 Task: Open a blank worksheet and write heading  Make a employee details data  Add 10 employee name:-  'Ethan Reynolds, Olivia Thompson, Benjamin Martinez, Emma Davis, Alexander Mitchell, Ava Rodriguez, Daniel Anderson, Mia Lewis, Christopher Scott, Sophia Harris.'in August Last week sales are  1000 to 1010. Department:-  Sales, HR, Finance, Marketing, IT, Operations, Finance, HR, Sales, Marketing. Position:-  Sales Manager, HR Manager, Accountant, Marketing Specialist, IT Specialist, Operations Manager, Financial Analyst, HR Assistant, Sales Representative, Marketing Assistant.Salary (USD):-  5000,4500,4000, 3800, 4200, 5200, 3800, 2800, 3200, 2500.Start Date:-  1/15/2020,7/1/2019, 3/10/2021,2/5/2022, 11/30/2018,6/15/2020, 9/1/2021,4/20/2022, 2/10/2019,9/5/2020. Save page analysisSalesTarget
Action: Mouse moved to (102, 141)
Screenshot: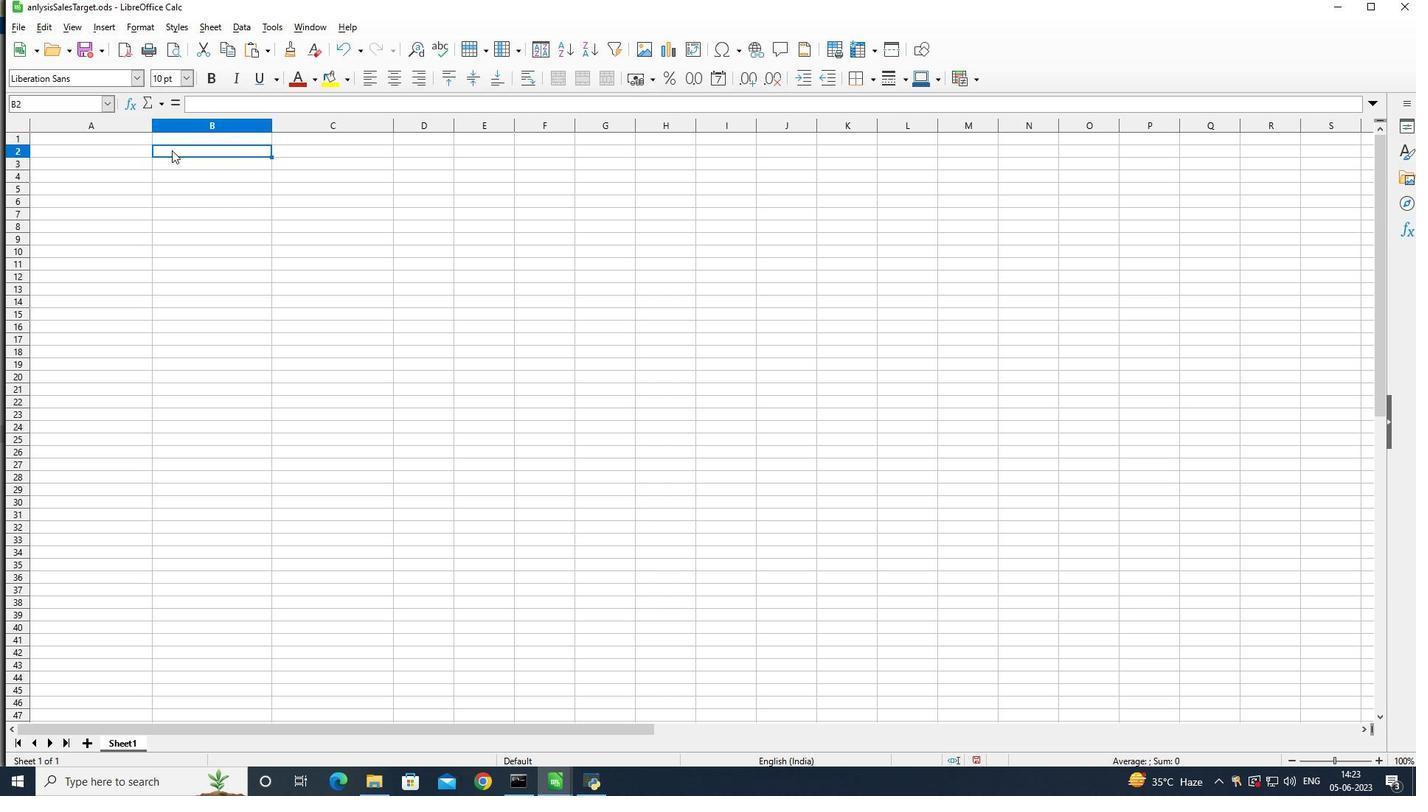 
Action: Mouse pressed left at (102, 141)
Screenshot: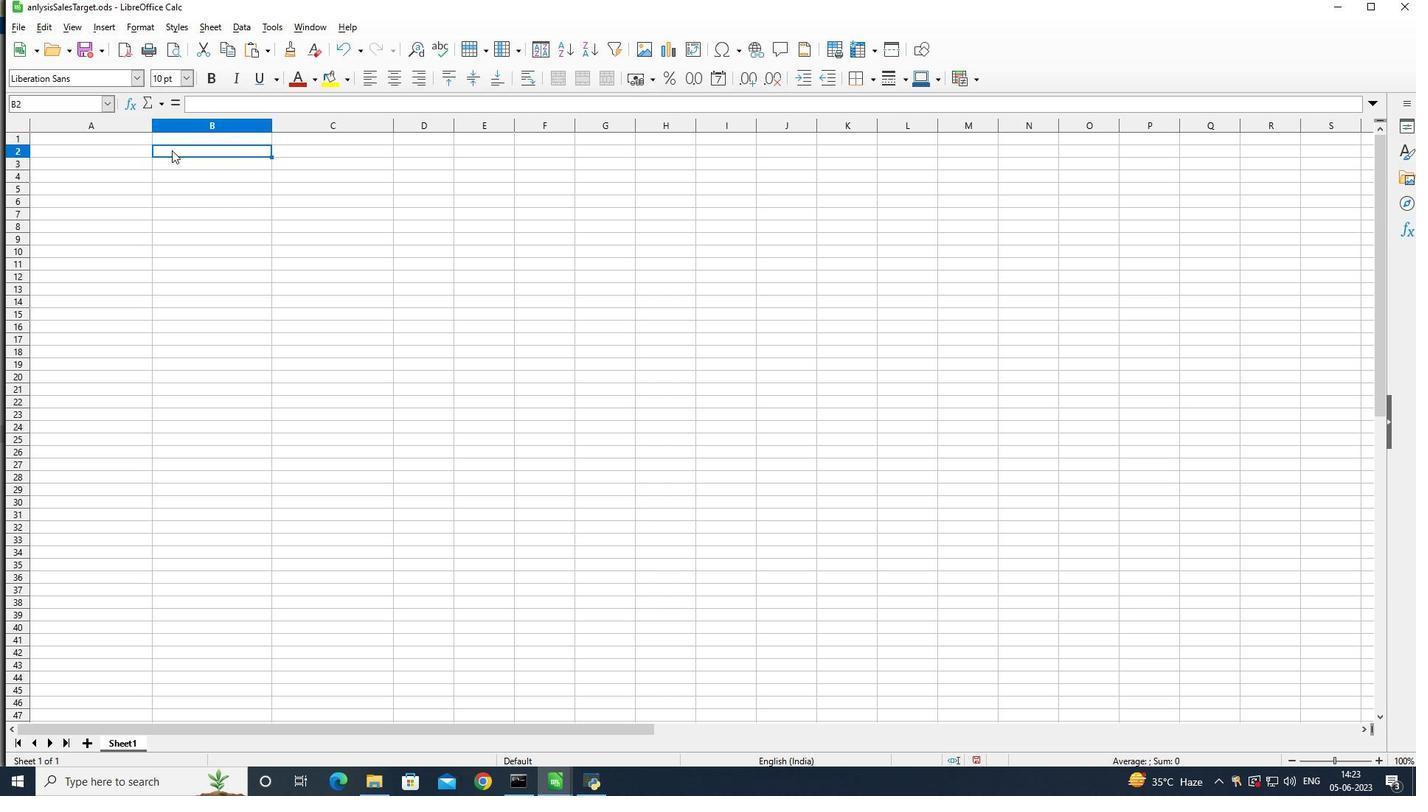 
Action: Mouse moved to (101, 158)
Screenshot: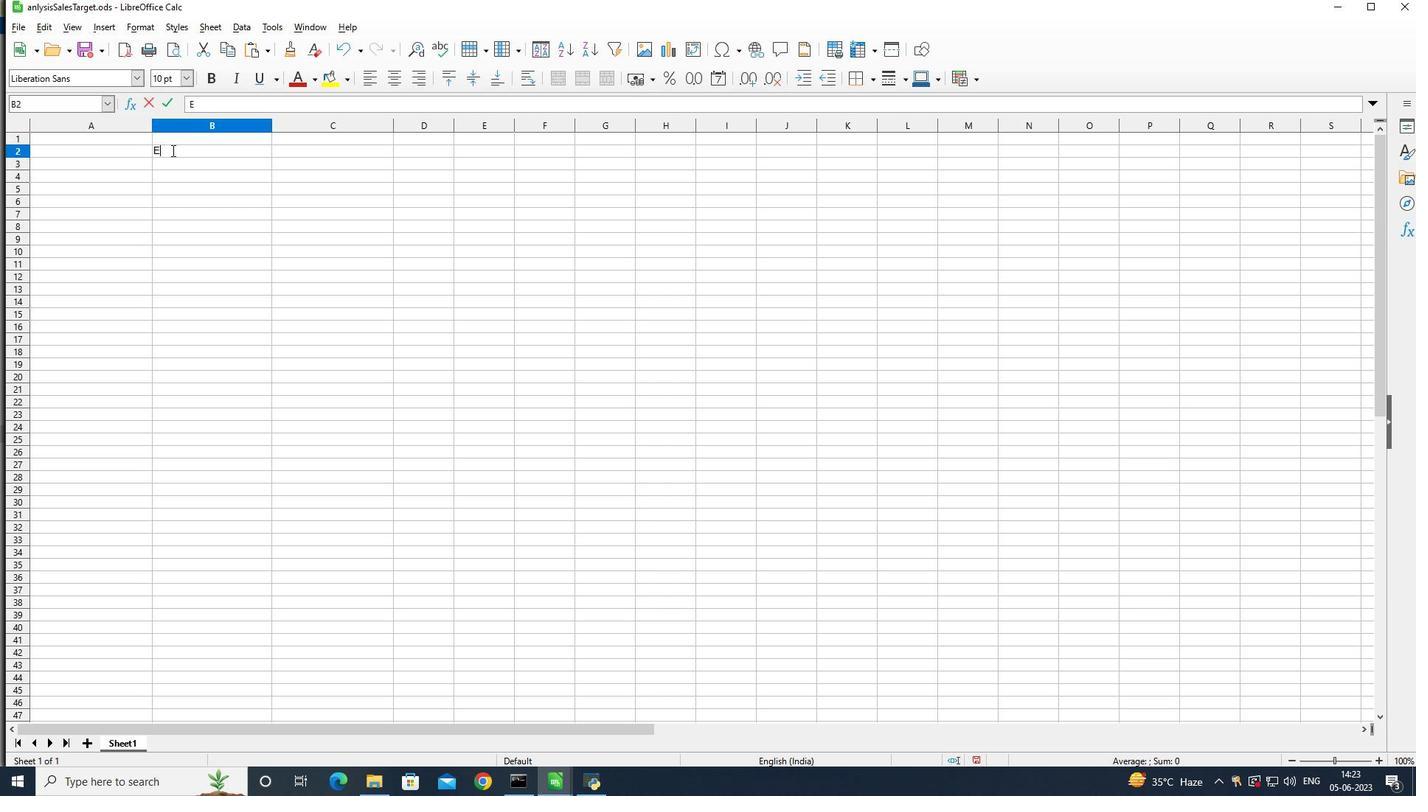 
Action: Mouse pressed left at (101, 158)
Screenshot: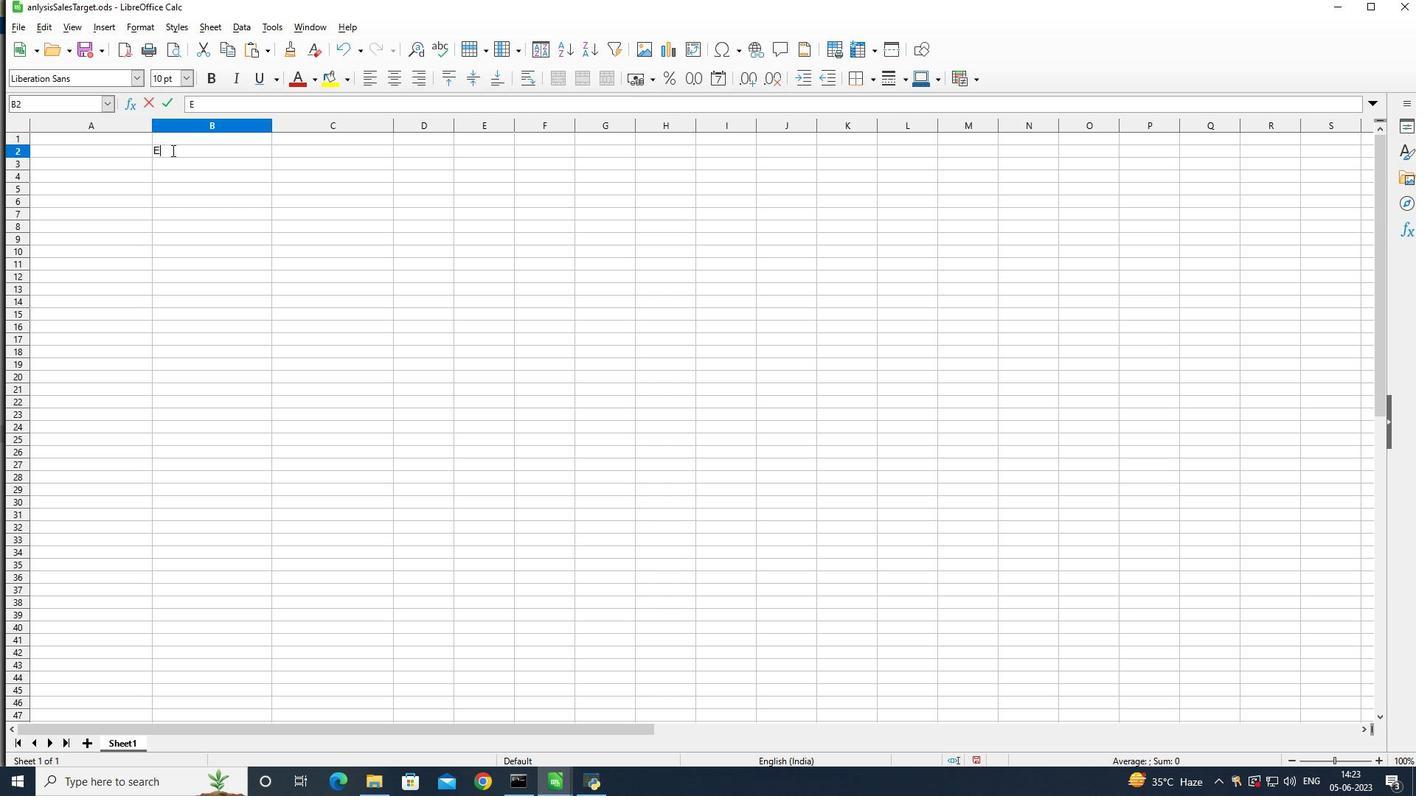 
Action: Mouse moved to (451, 237)
Screenshot: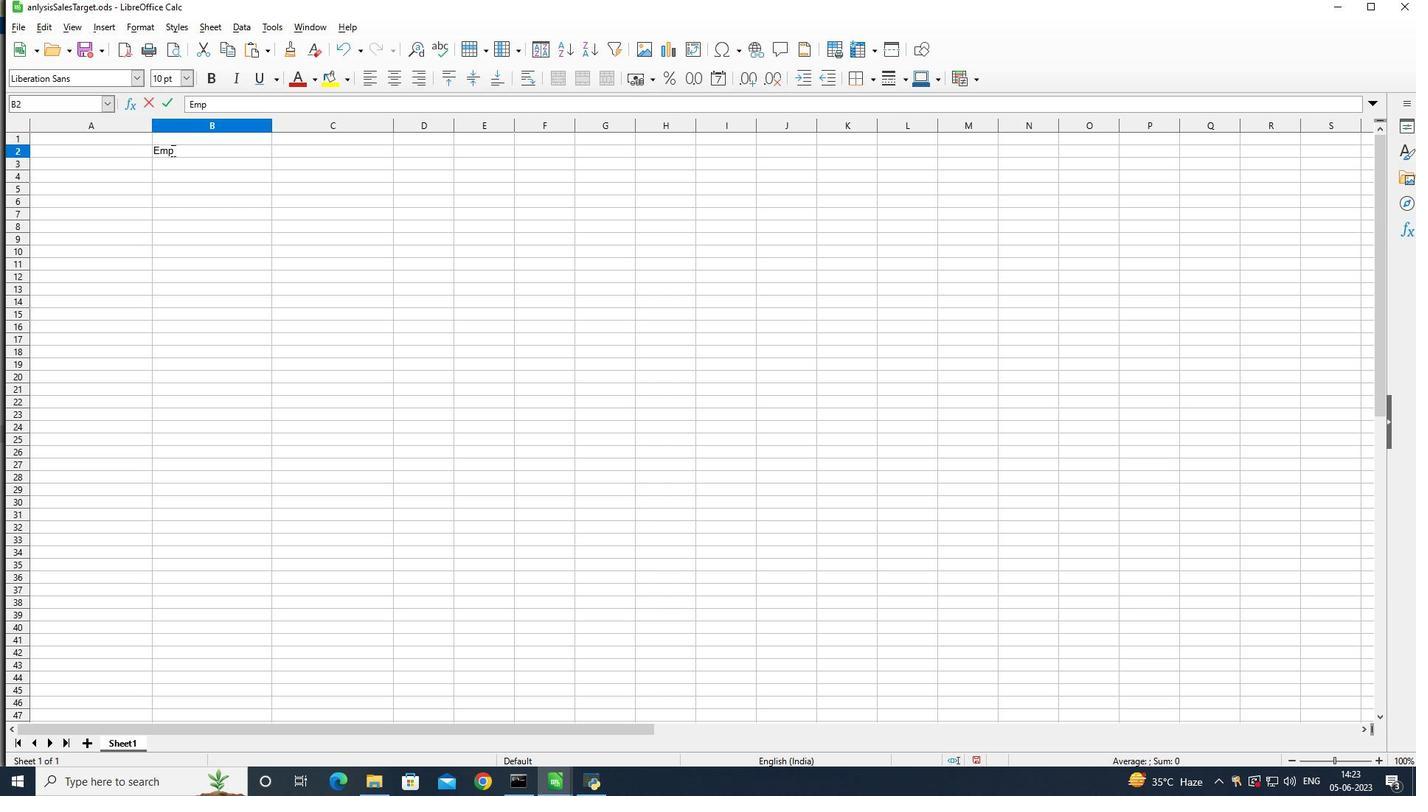 
Action: Mouse pressed right at (451, 237)
Screenshot: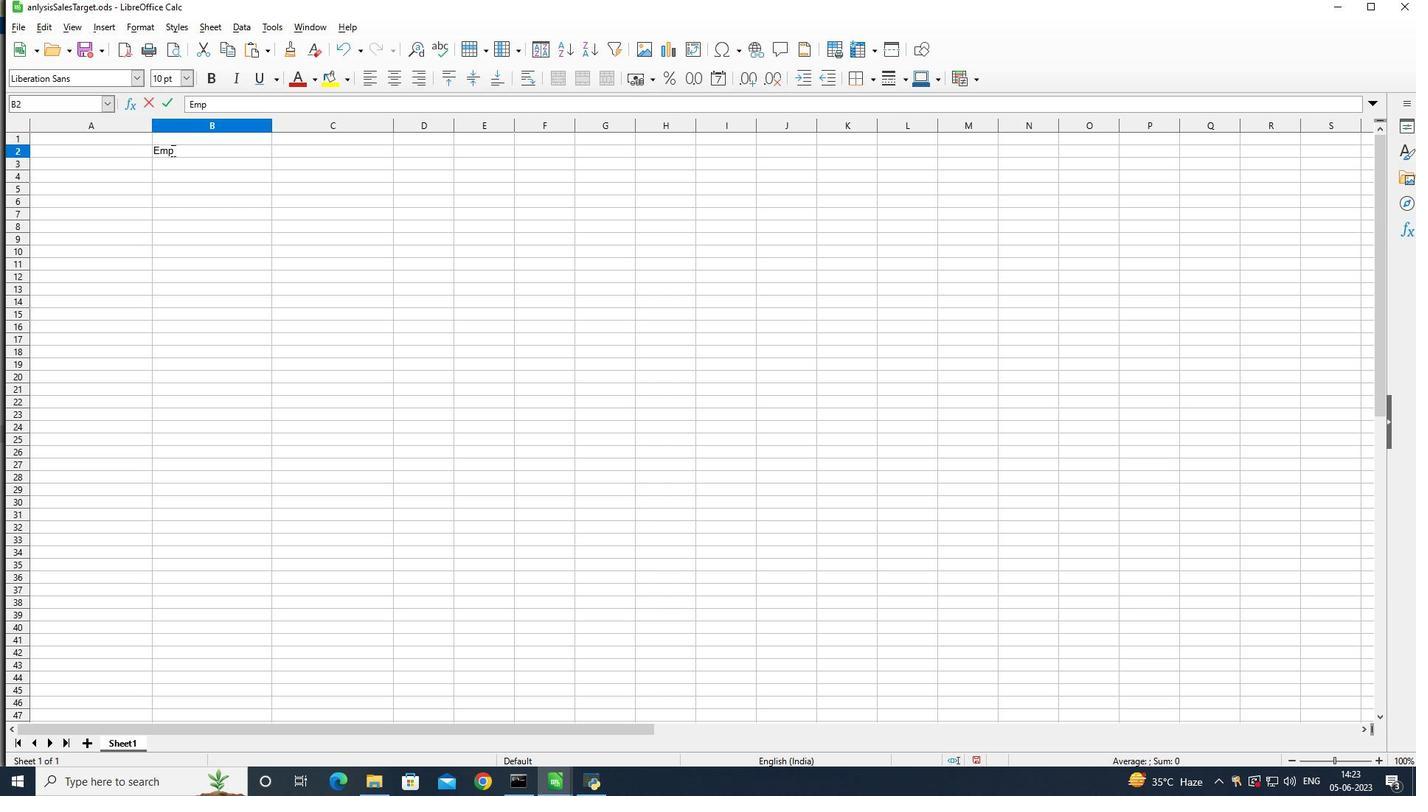 
Action: Mouse moved to (112, 154)
Screenshot: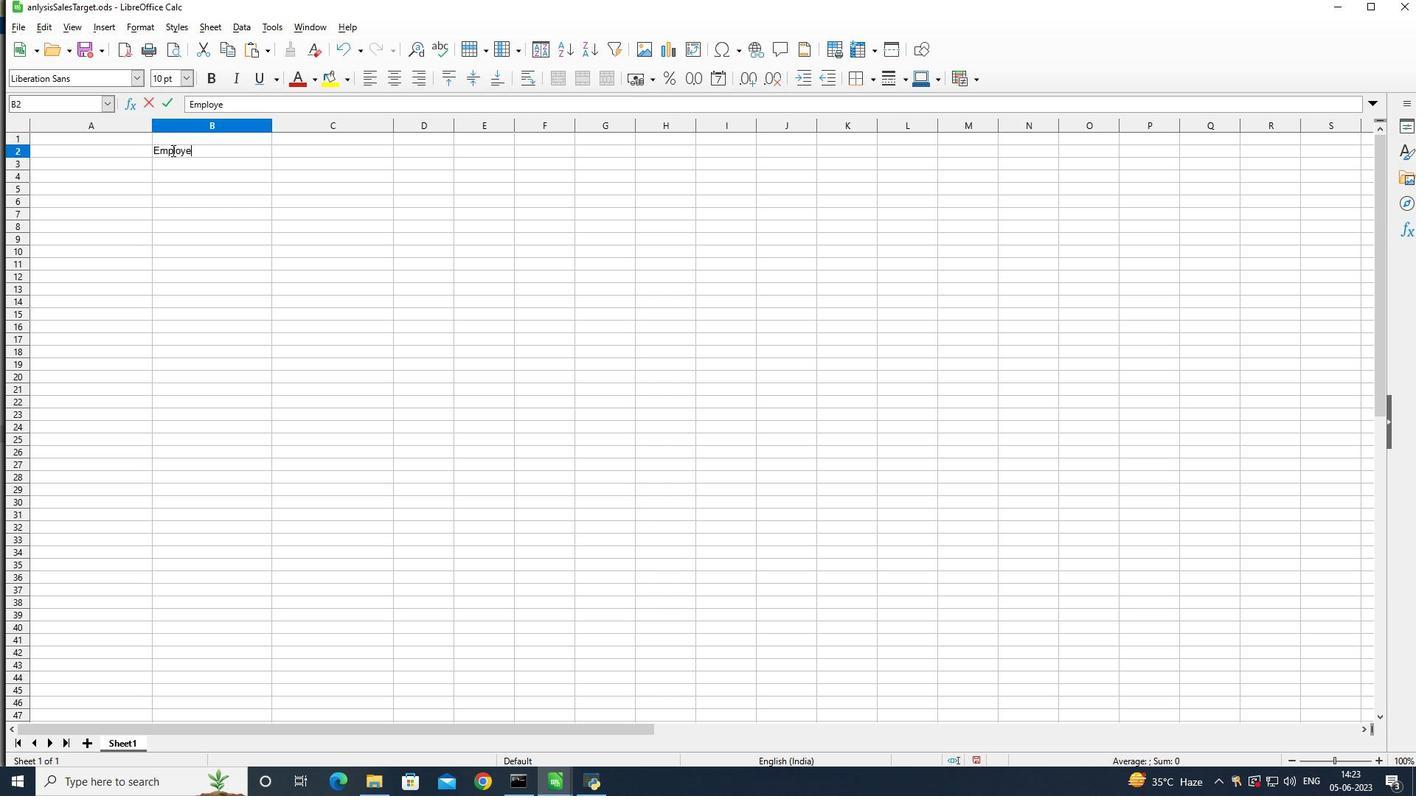 
Action: Mouse pressed left at (112, 154)
Screenshot: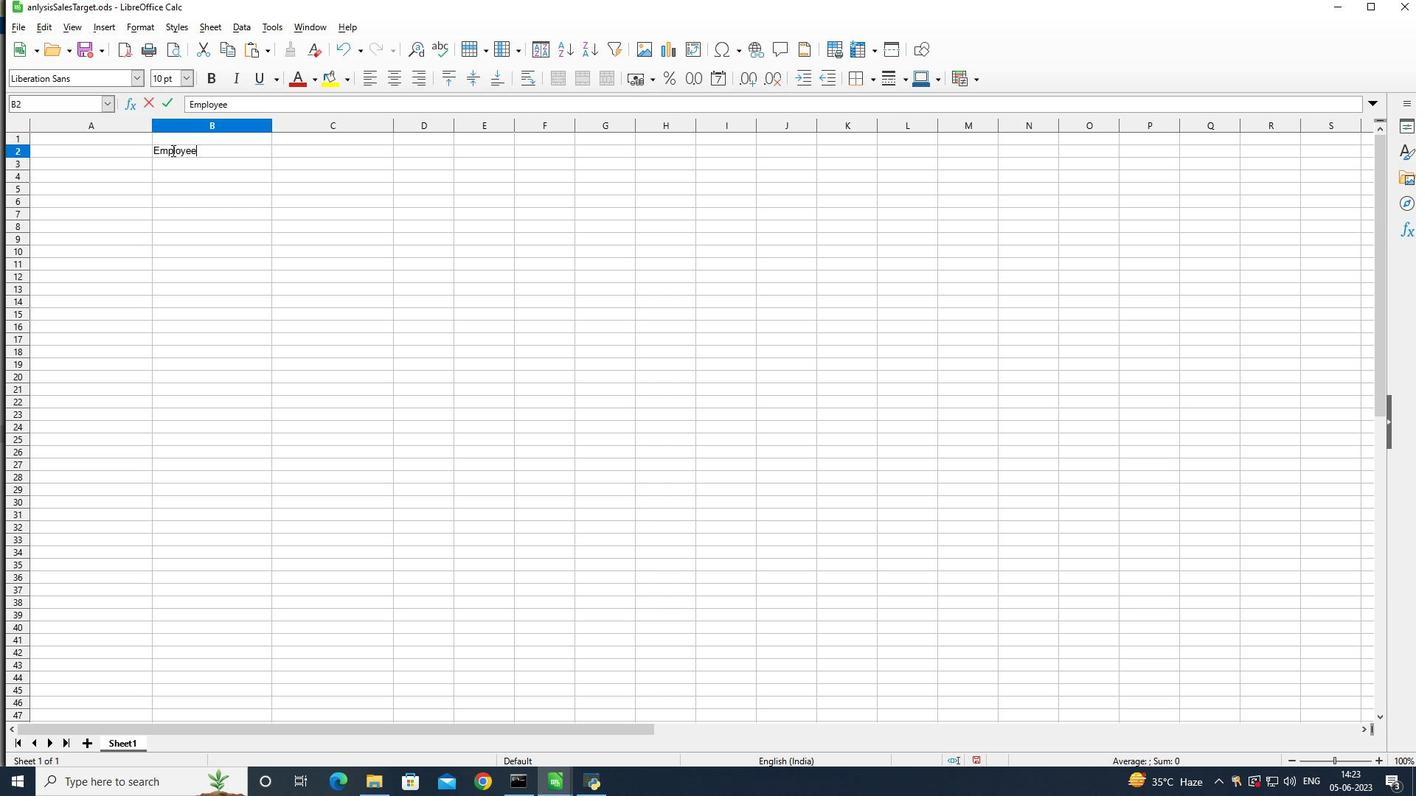 
Action: Mouse pressed left at (112, 154)
Screenshot: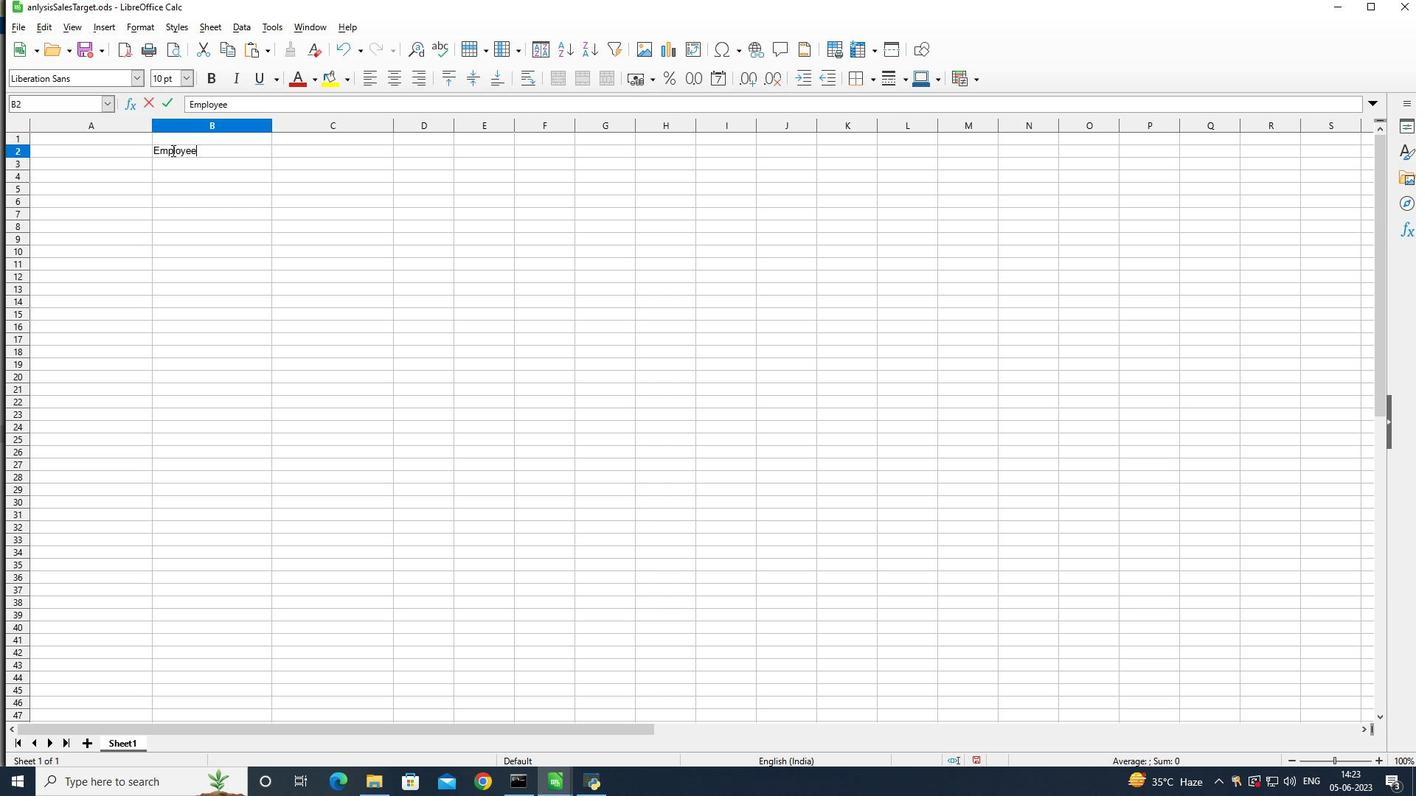 
Action: Mouse moved to (722, 331)
Screenshot: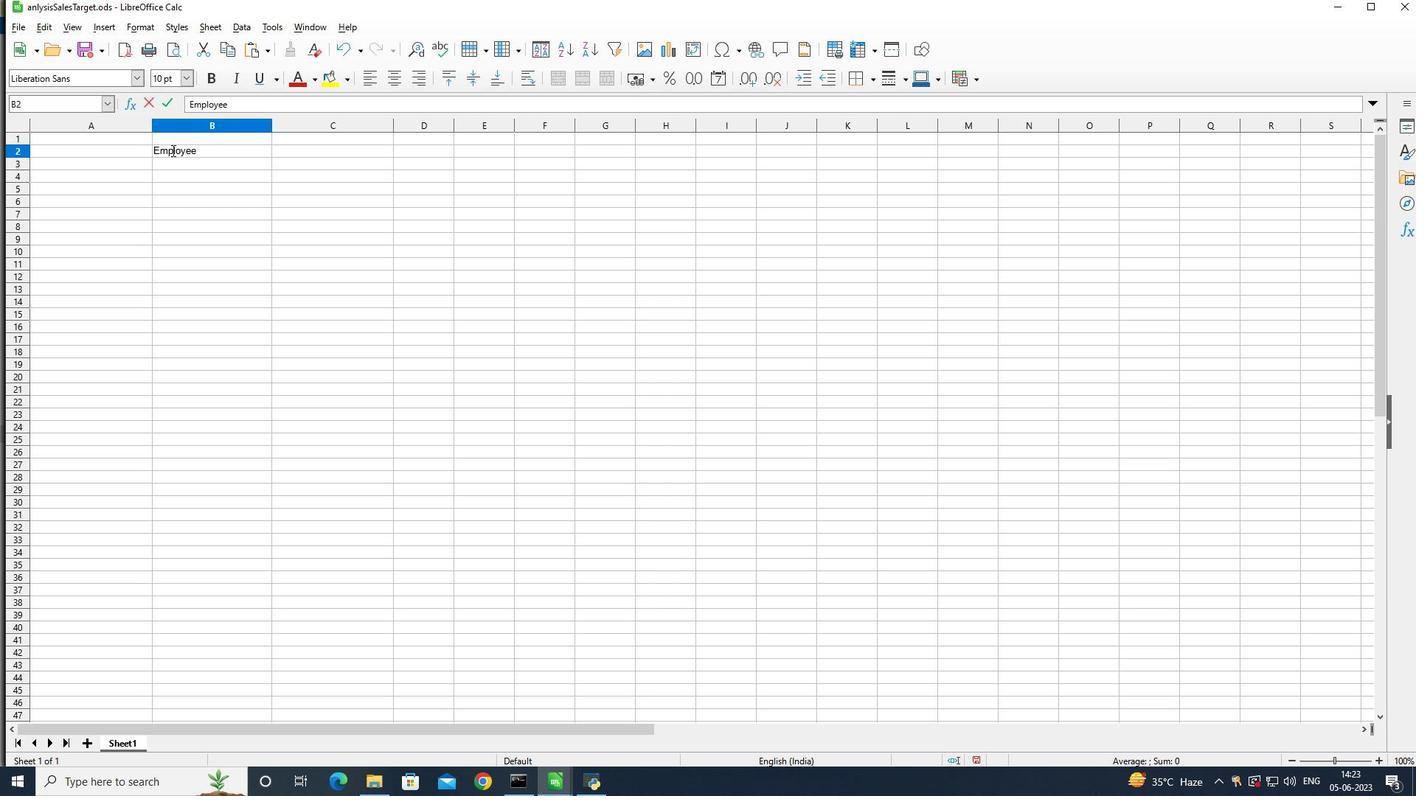 
Action: Key pressed <Key.shift>Emplyee<Key.space><Key.shift>Detail
Screenshot: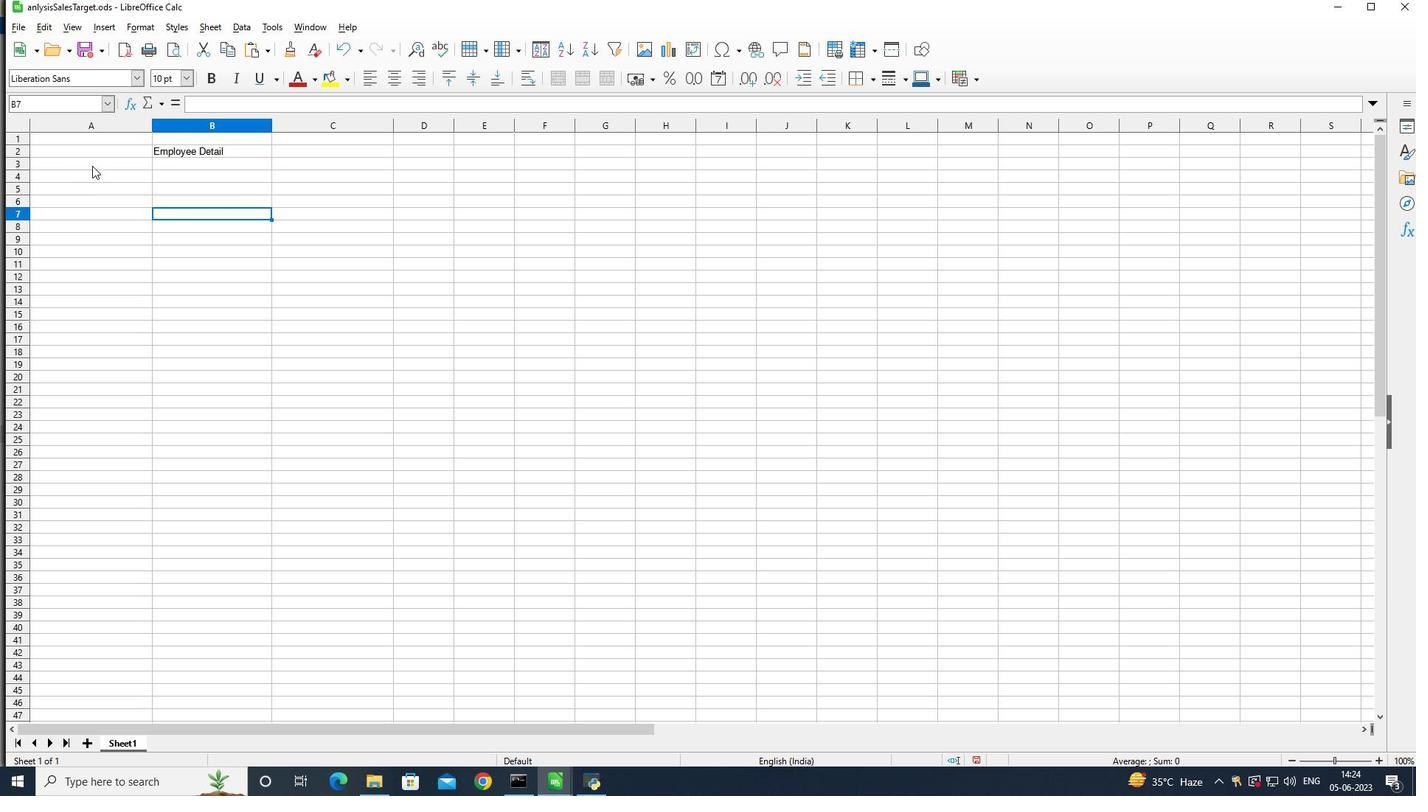 
Action: Mouse moved to (113, 151)
Screenshot: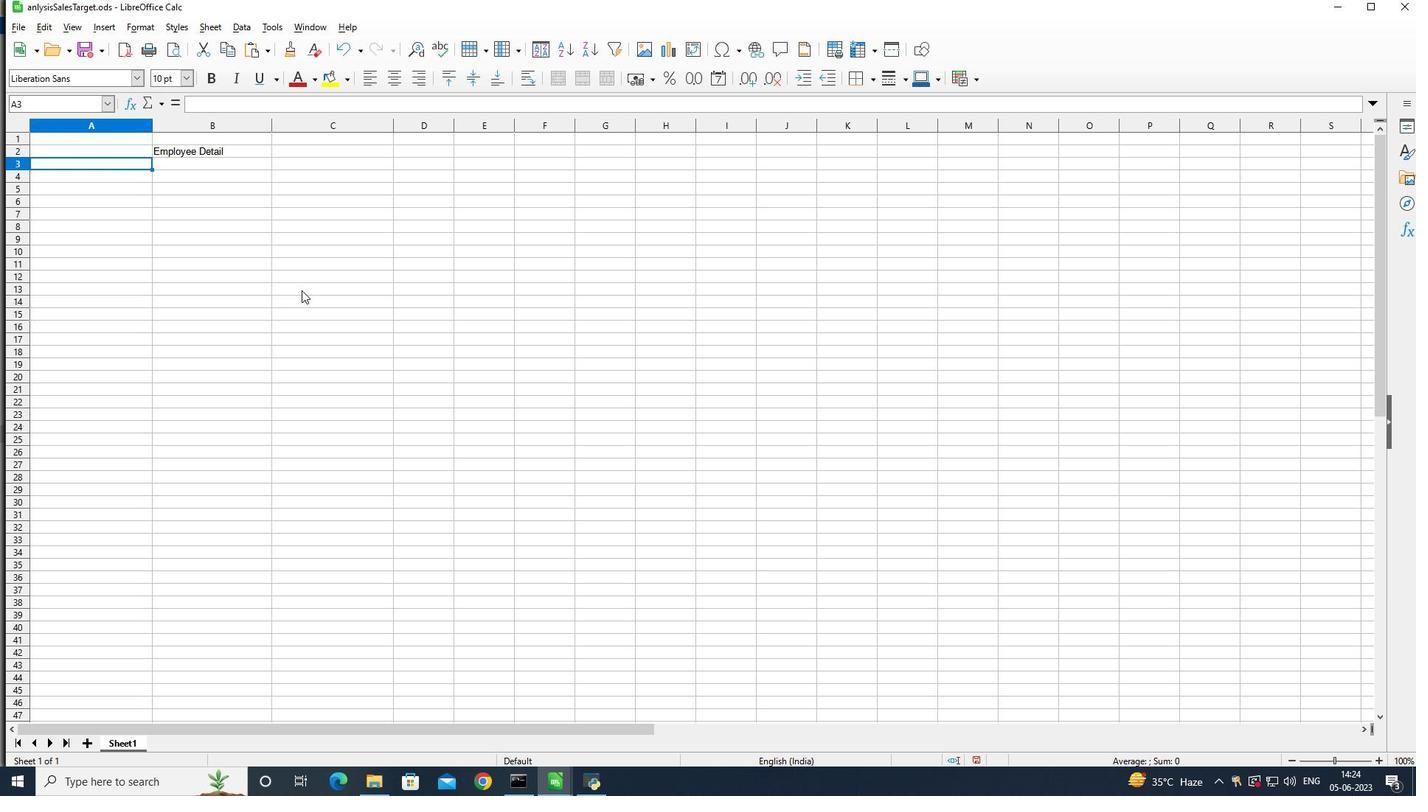 
Action: Mouse pressed left at (113, 151)
Screenshot: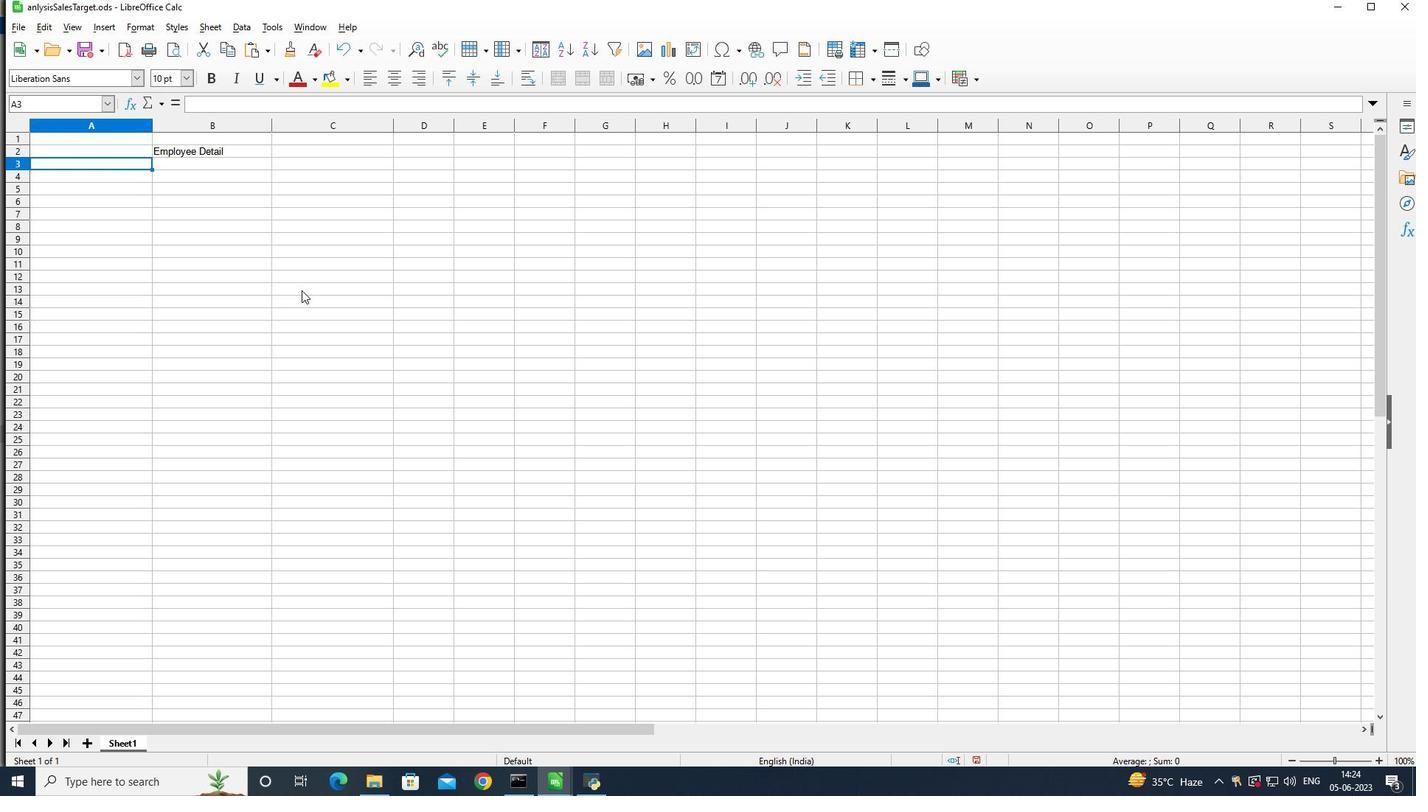 
Action: Mouse moved to (203, 185)
Screenshot: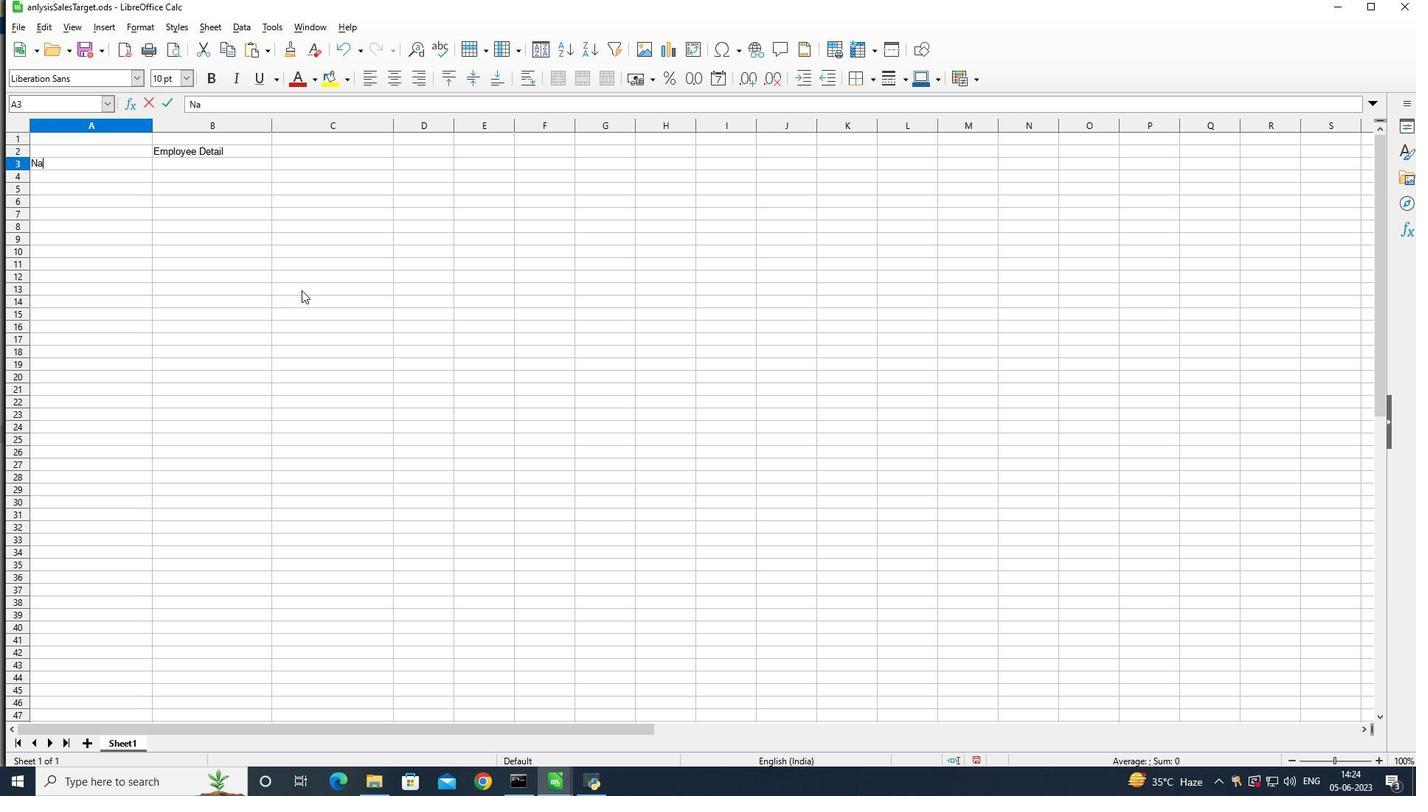 
Action: Key pressed o
Screenshot: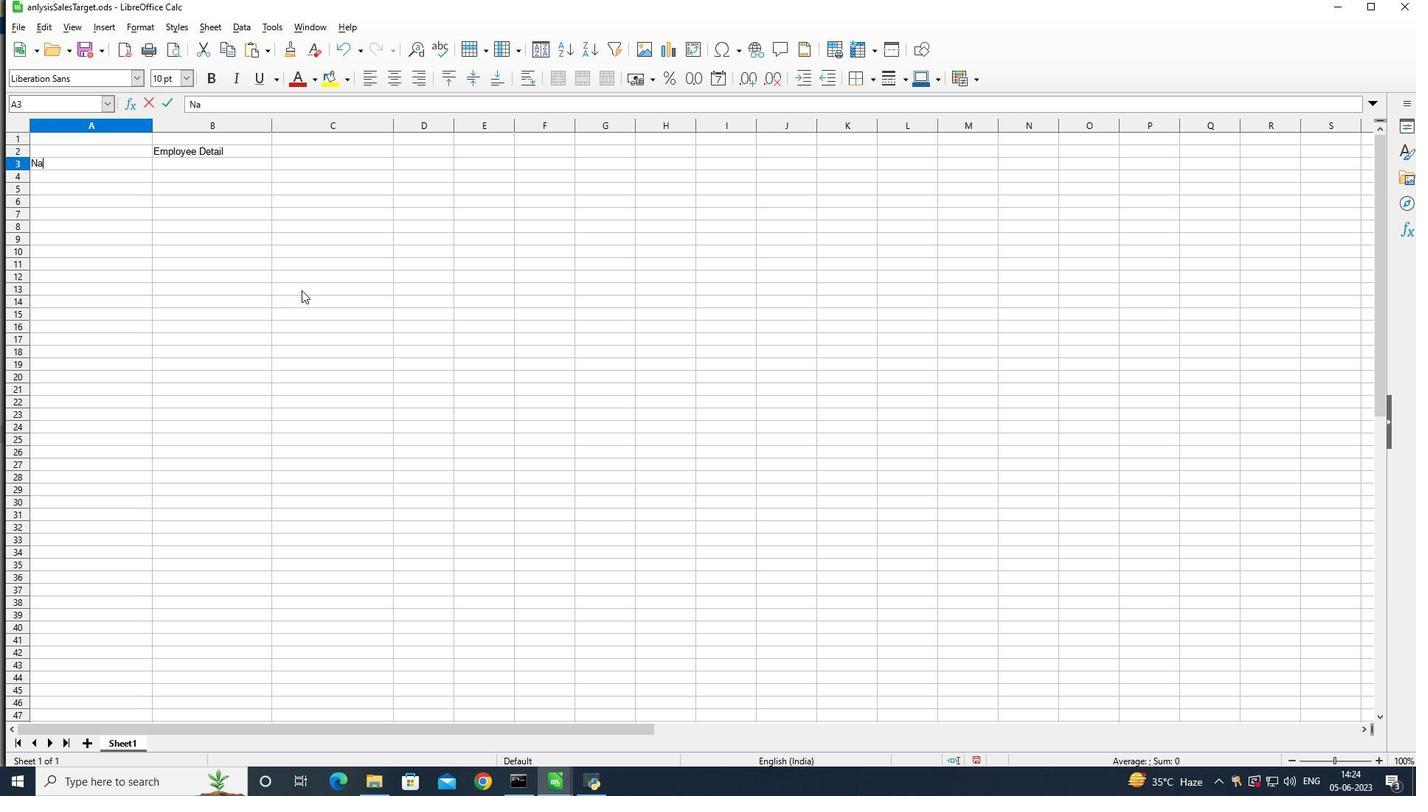 
Action: Mouse moved to (74, 165)
Screenshot: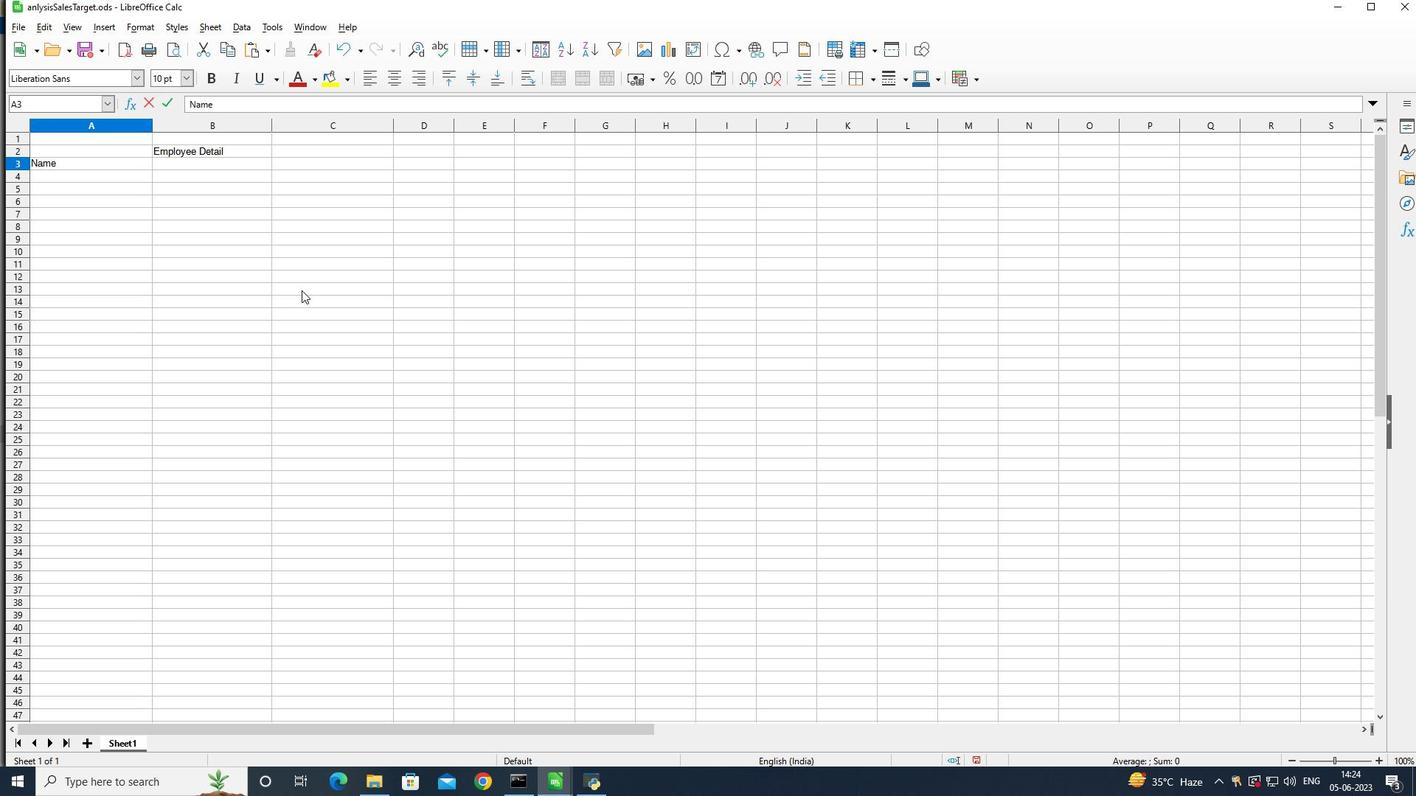 
Action: Mouse pressed left at (74, 165)
Screenshot: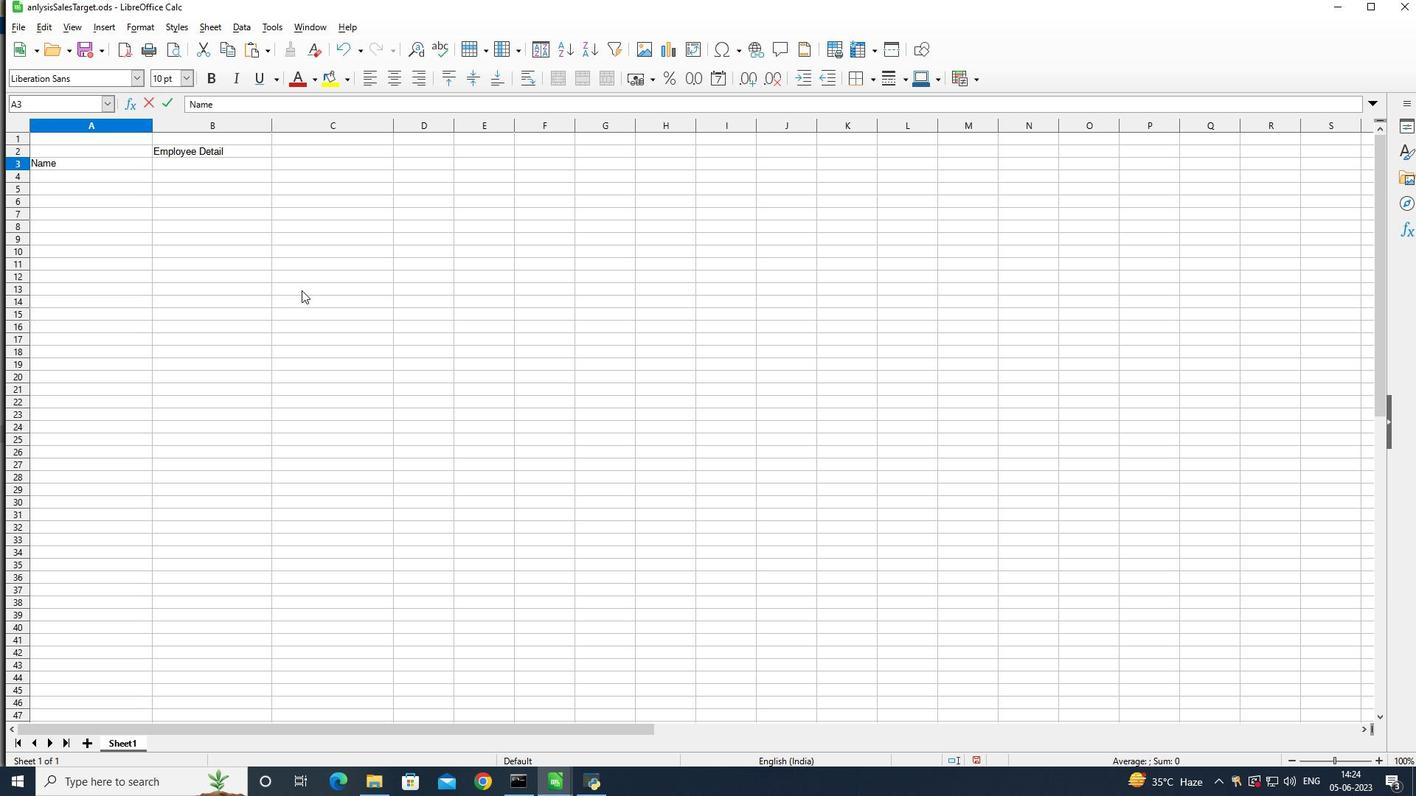 
Action: Mouse moved to (475, 286)
Screenshot: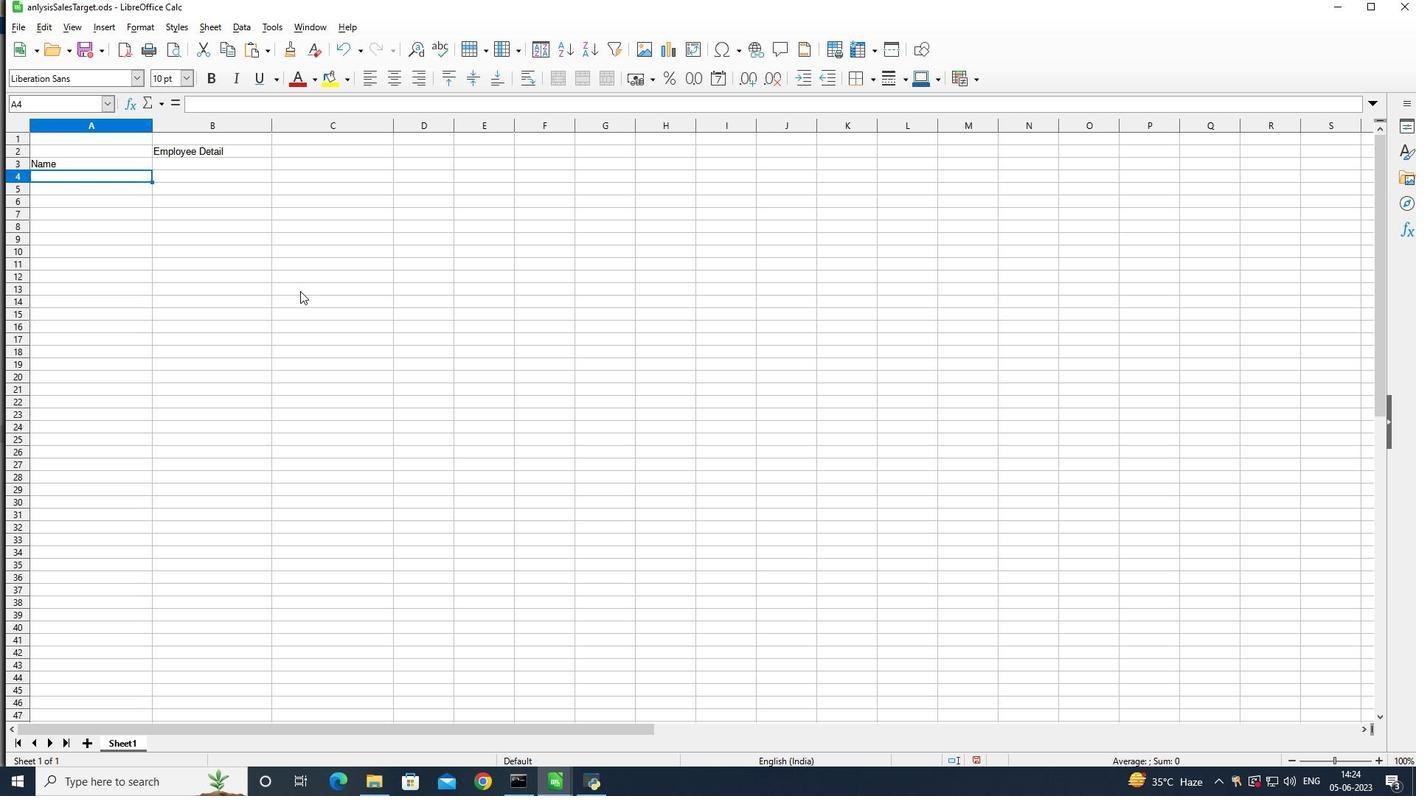 
Action: Key pressed <Key.shift>Name<Key.enter><Key.shift>Ethan<Key.space><Key.shift>Reynolds<Key.enter><Key.shift>Olivia<Key.space><Key.shift><Key.shift><Key.shift><Key.shift>Thompson<Key.enter><Key.shift>bejamin<Key.space><Key.shift>Martinez<Key.enter><Key.space><Key.shift><Key.shift><Key.shift><Key.shift><Key.shift><Key.shift><Key.shift><Key.shift><Key.shift><Key.shift><Key.shift><Key.shift><Key.shift><Key.shift><Key.shift><Key.shift><Key.shift><Key.shift><Key.shift>Emma<Key.space><Key.shift><Key.shift><Key.shift><Key.shift><Key.shift><Key.shift><Key.shift><Key.shift><Key.shift><Key.shift><Key.shift>Davis
Screenshot: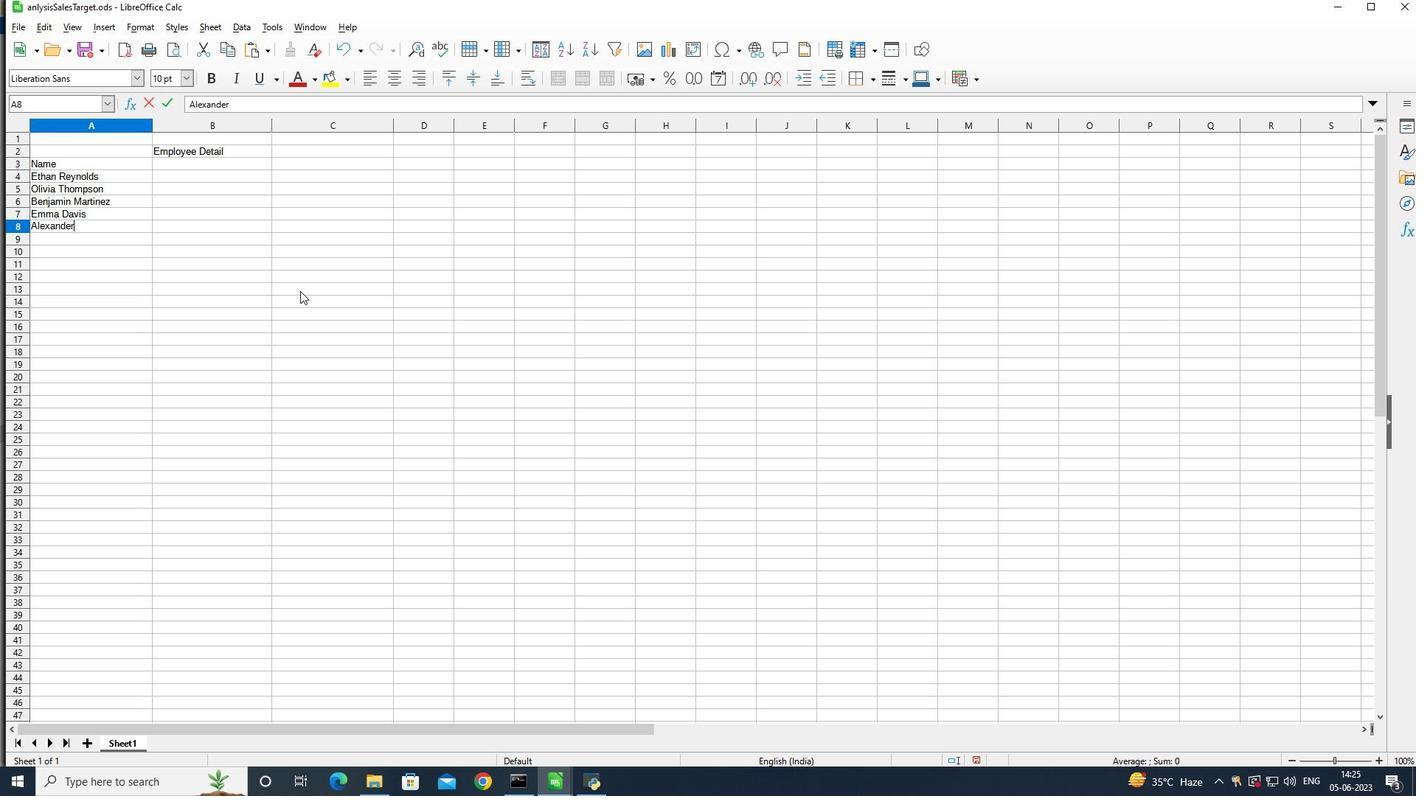 
Action: Mouse moved to (482, 292)
Screenshot: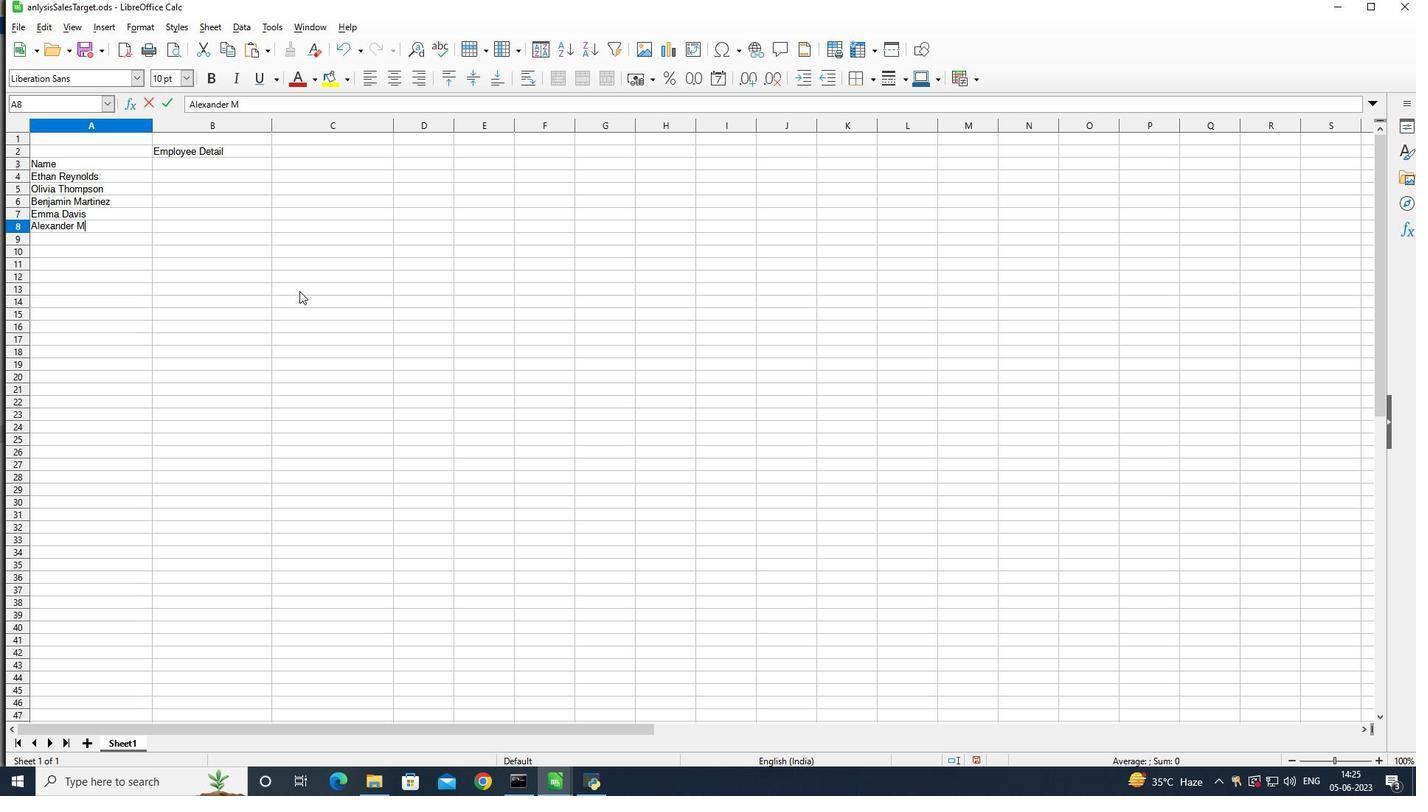
Action: Key pressed <Key.enter>
Screenshot: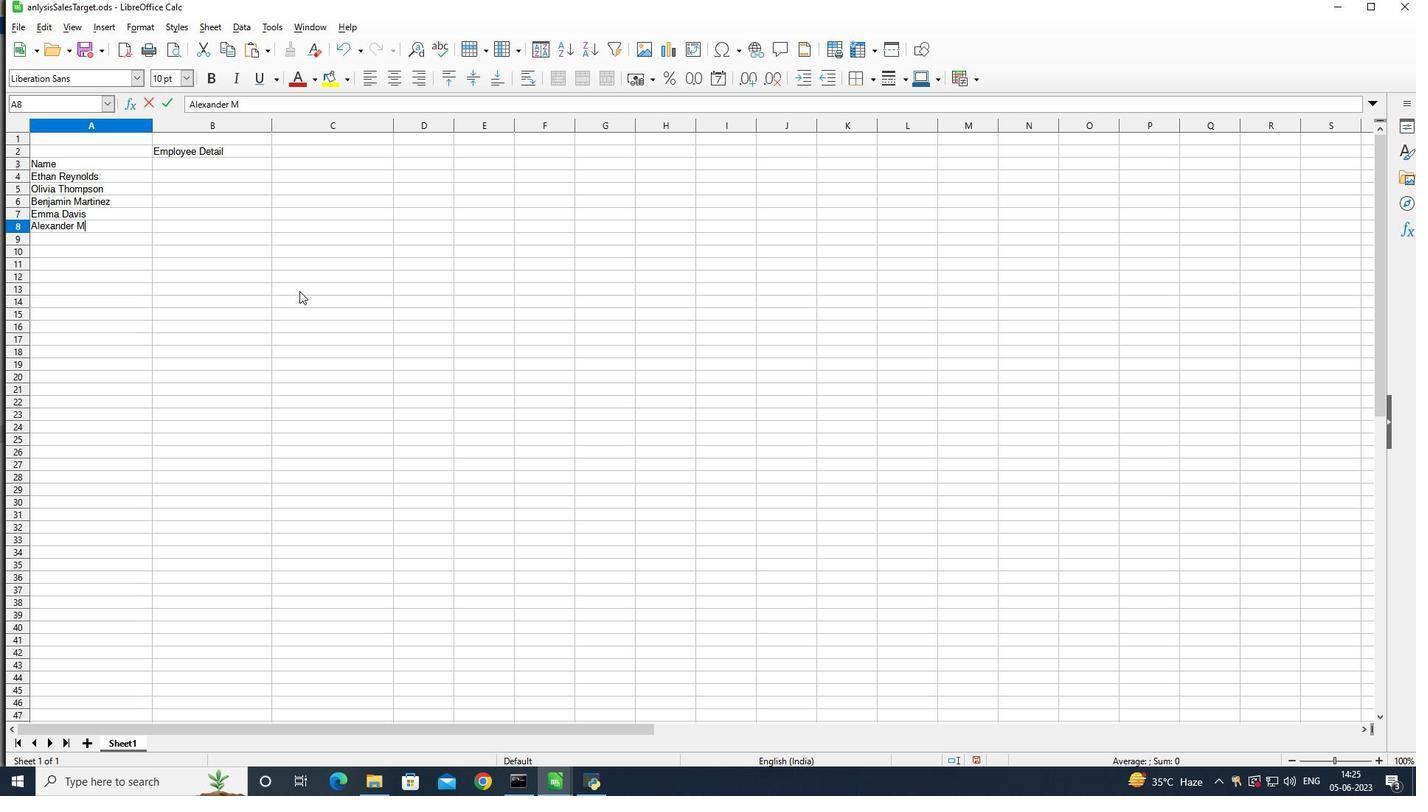 
Action: Mouse moved to (483, 292)
Screenshot: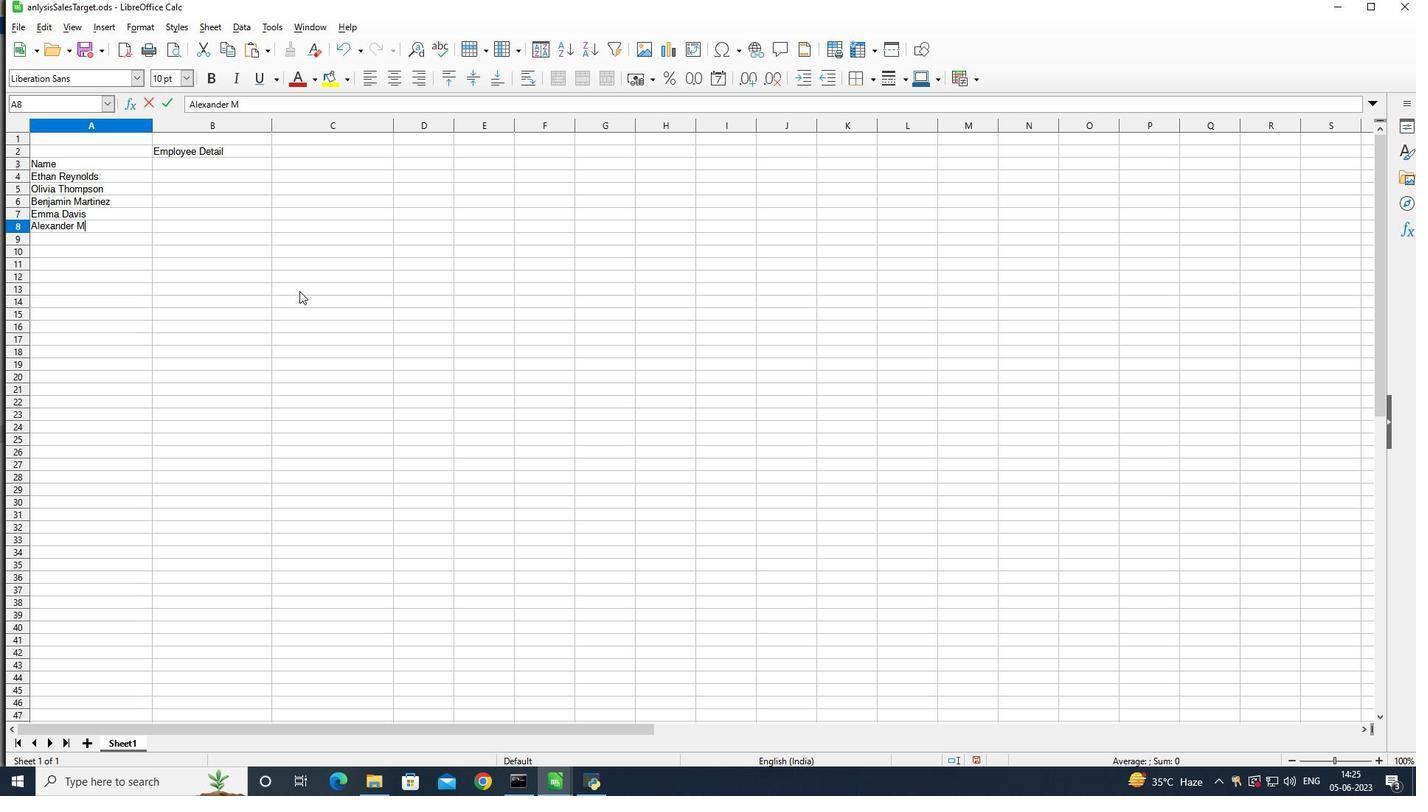 
Action: Key pressed <Key.shift><Key.shift><Key.shift><Key.shift><Key.shift><Key.shift><Key.shift><Key.shift><Key.shift><Key.shift><Key.shift><Key.shift><Key.shift><Key.shift><Key.shift><Key.shift><Key.shift><Key.shift><Key.shift><Key.shift><Key.shift><Key.shift><Key.shift><Key.shift><Key.shift><Key.shift><Key.shift><Key.shift><Key.shift><Key.shift><Key.shift><Key.shift>Al
Screenshot: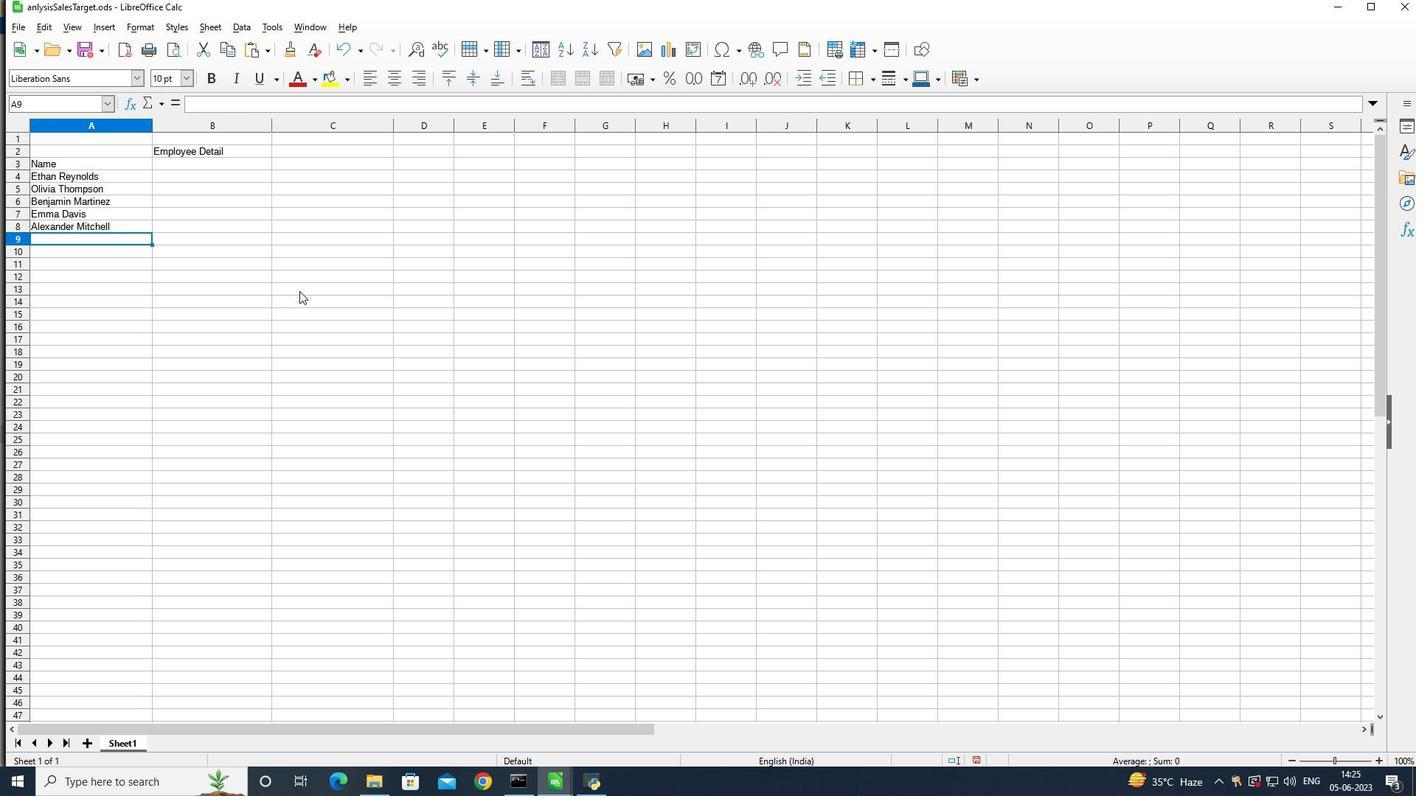 
Action: Mouse moved to (1090, 792)
Screenshot: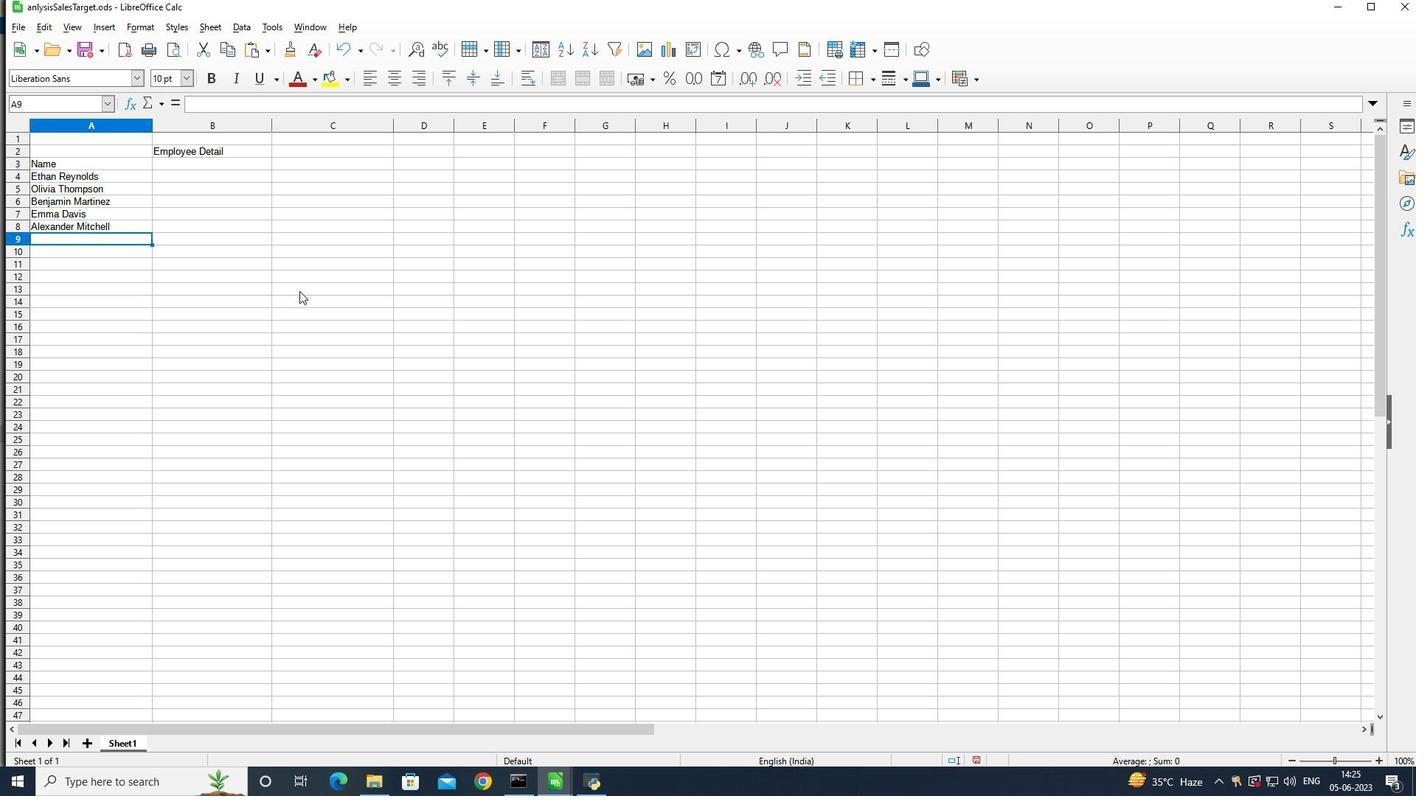 
Action: Key pressed exander<Key.space><Key.shift>Mitchell
Screenshot: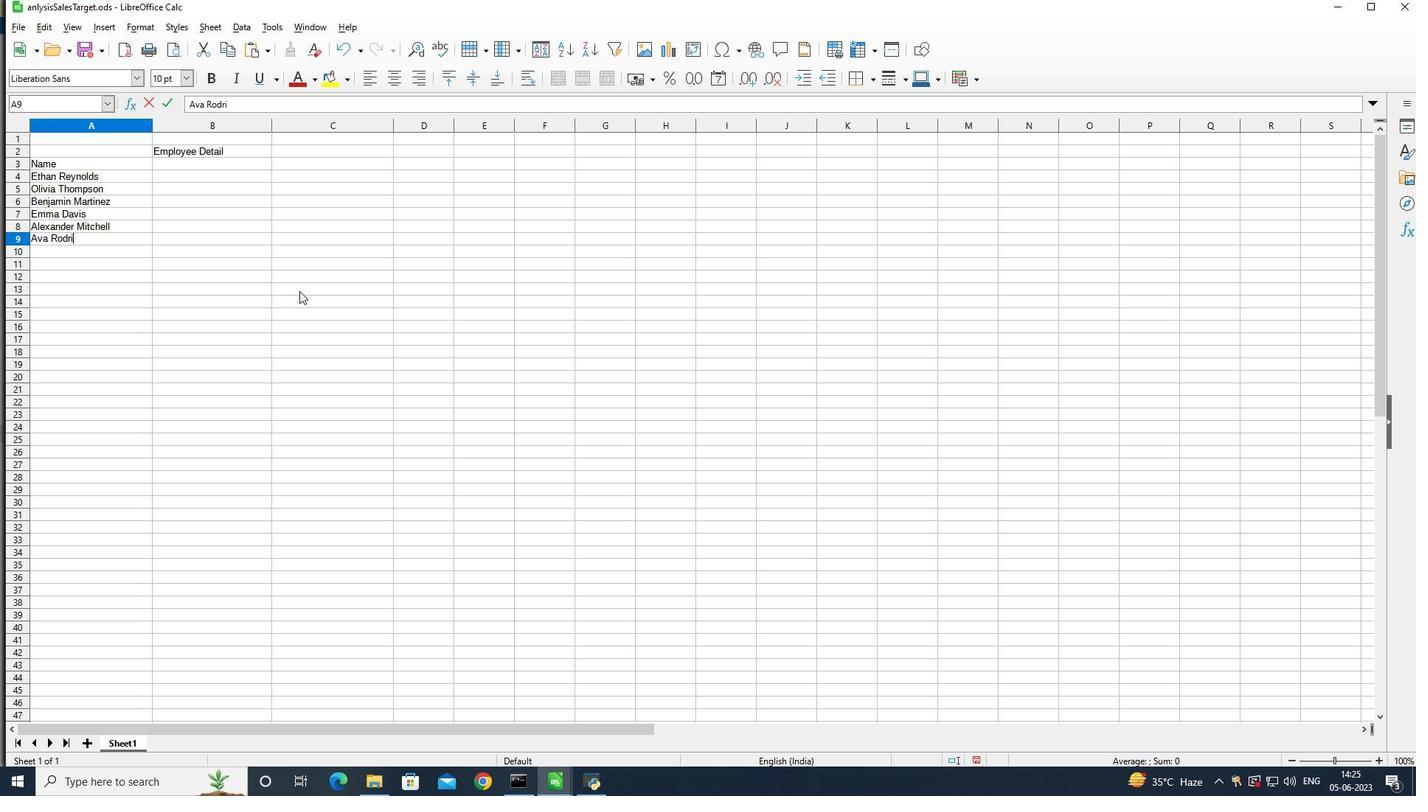 
Action: Mouse moved to (194, 56)
Screenshot: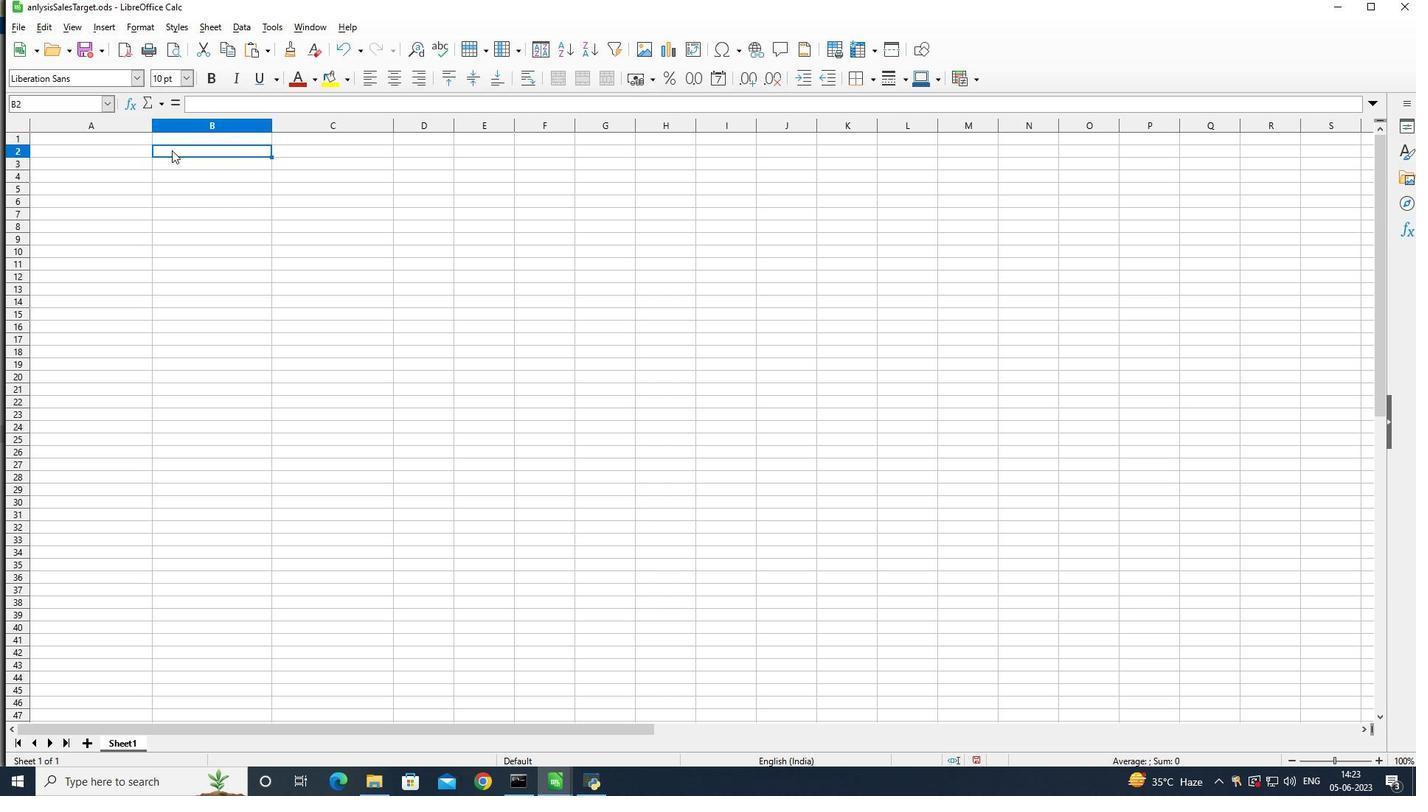 
Action: Mouse pressed left at (194, 56)
Screenshot: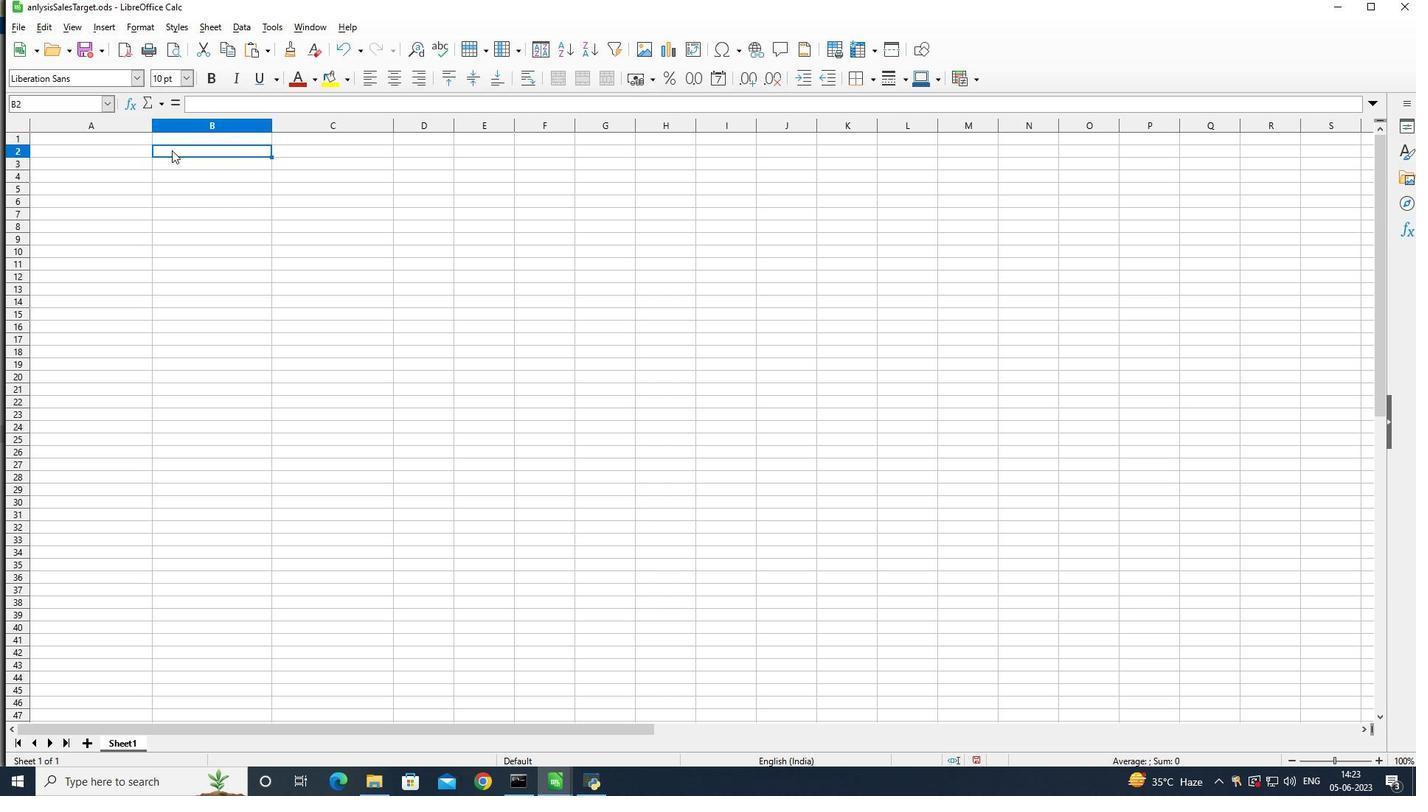 
Action: Mouse moved to (96, 149)
Screenshot: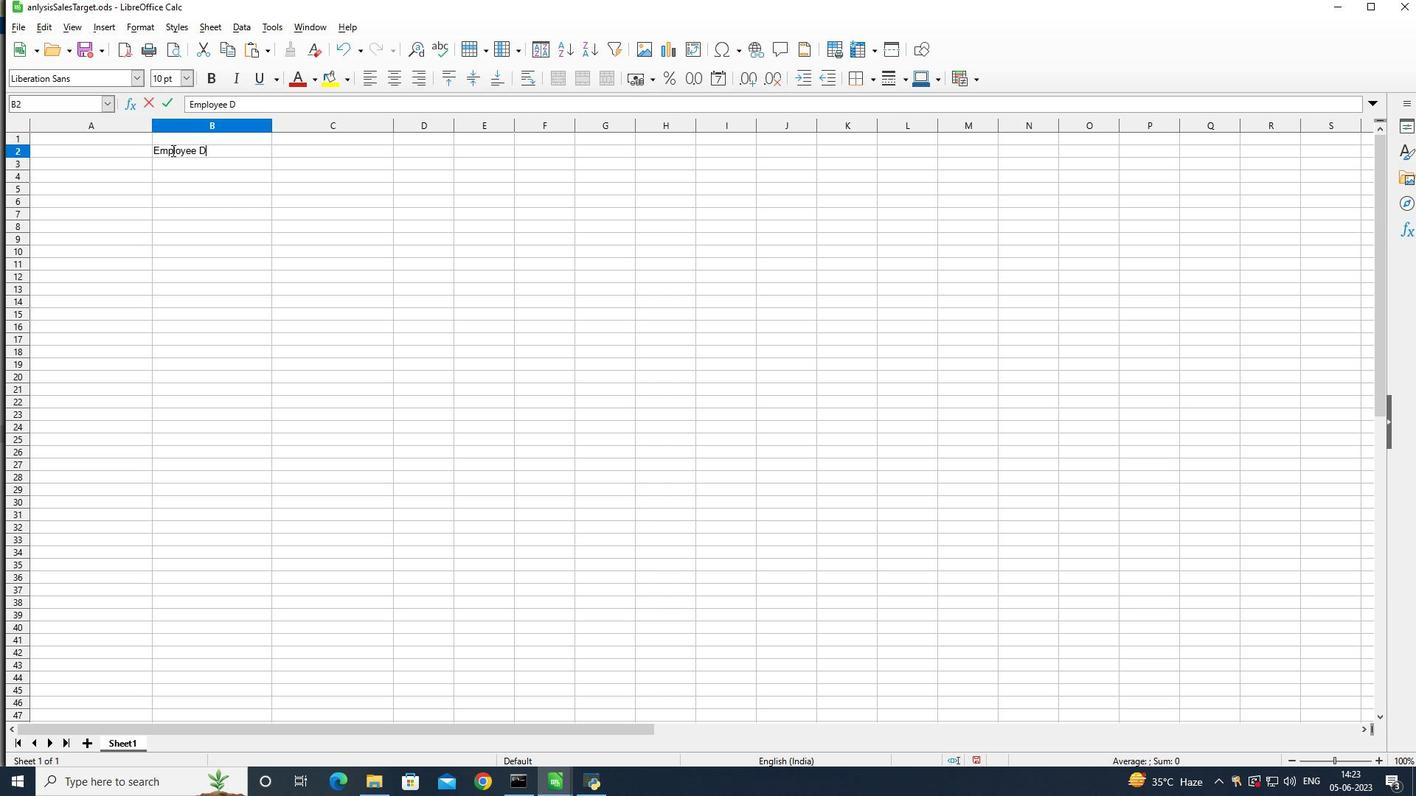 
Action: Mouse pressed left at (96, 149)
Screenshot: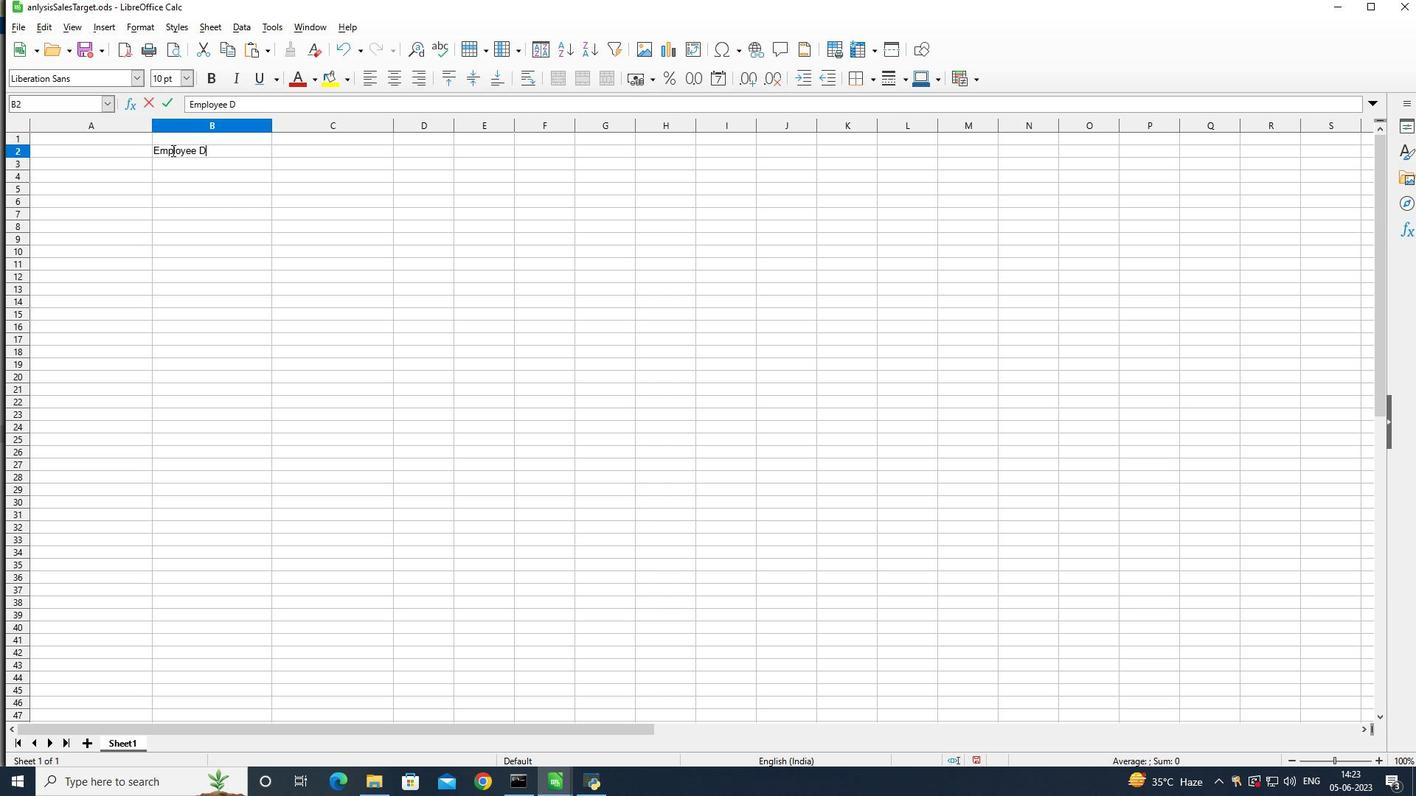 
Action: Mouse moved to (314, 242)
Screenshot: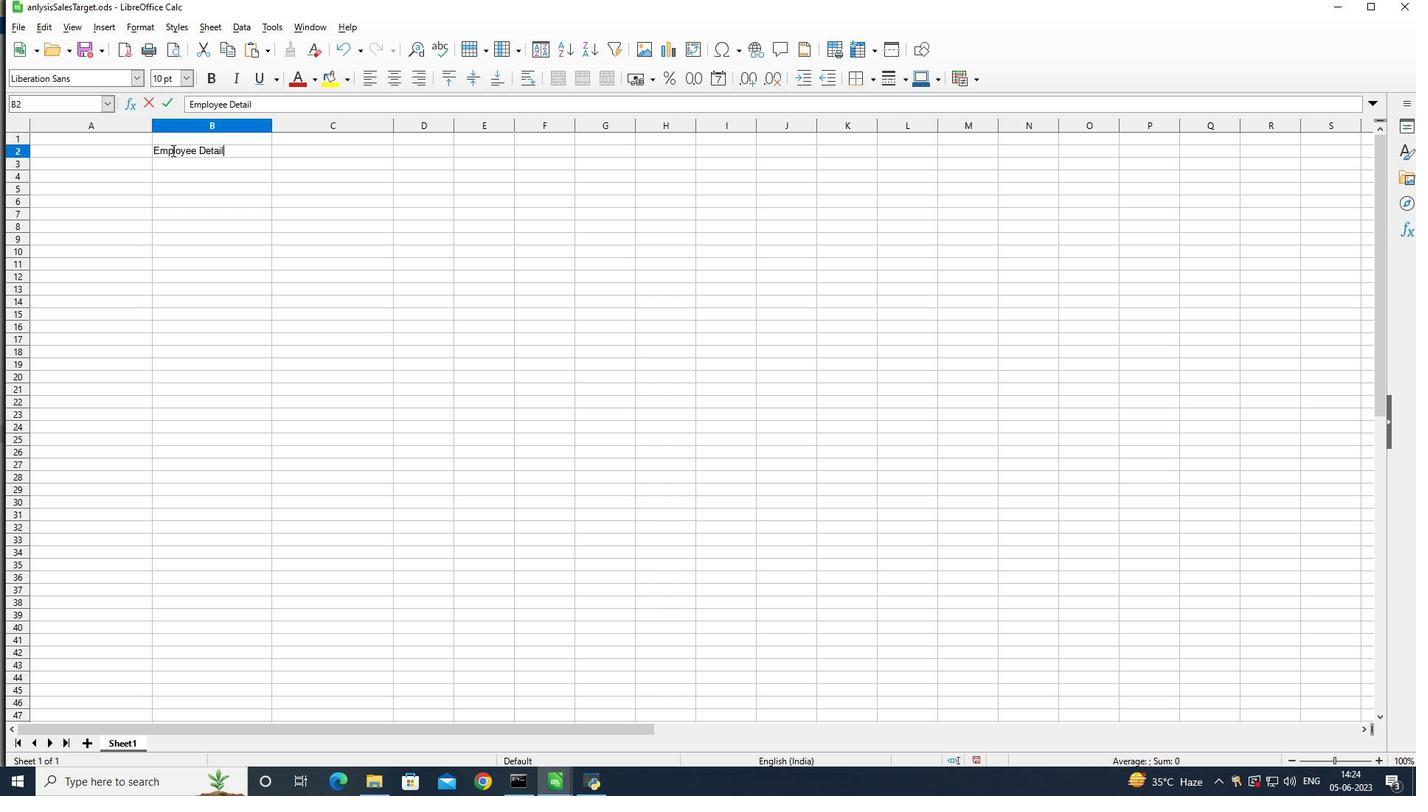 
Action: Key pressed <Key.shift>Employee<Key.space><Key.shift>Dtail<Key.enter>
Screenshot: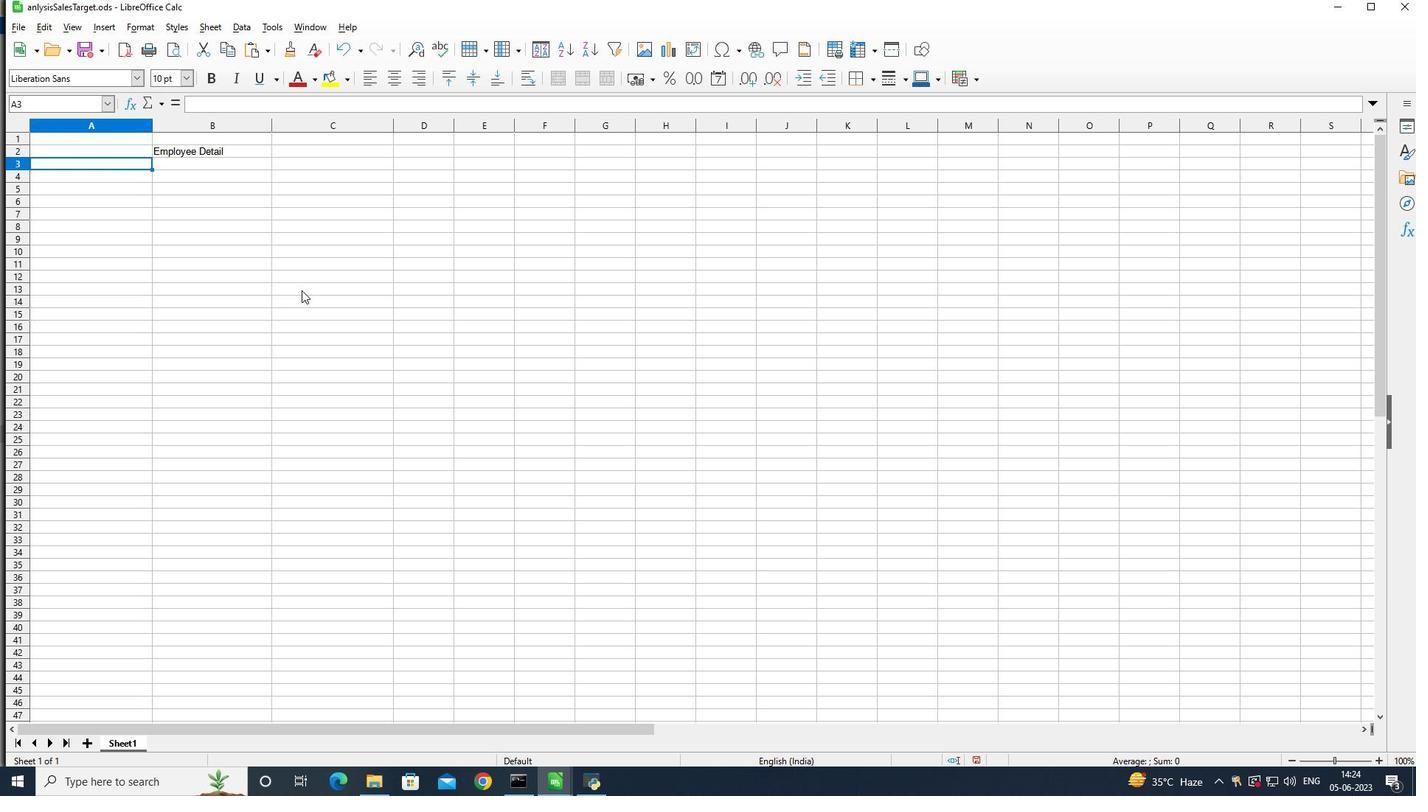 
Action: Mouse moved to (145, 149)
Screenshot: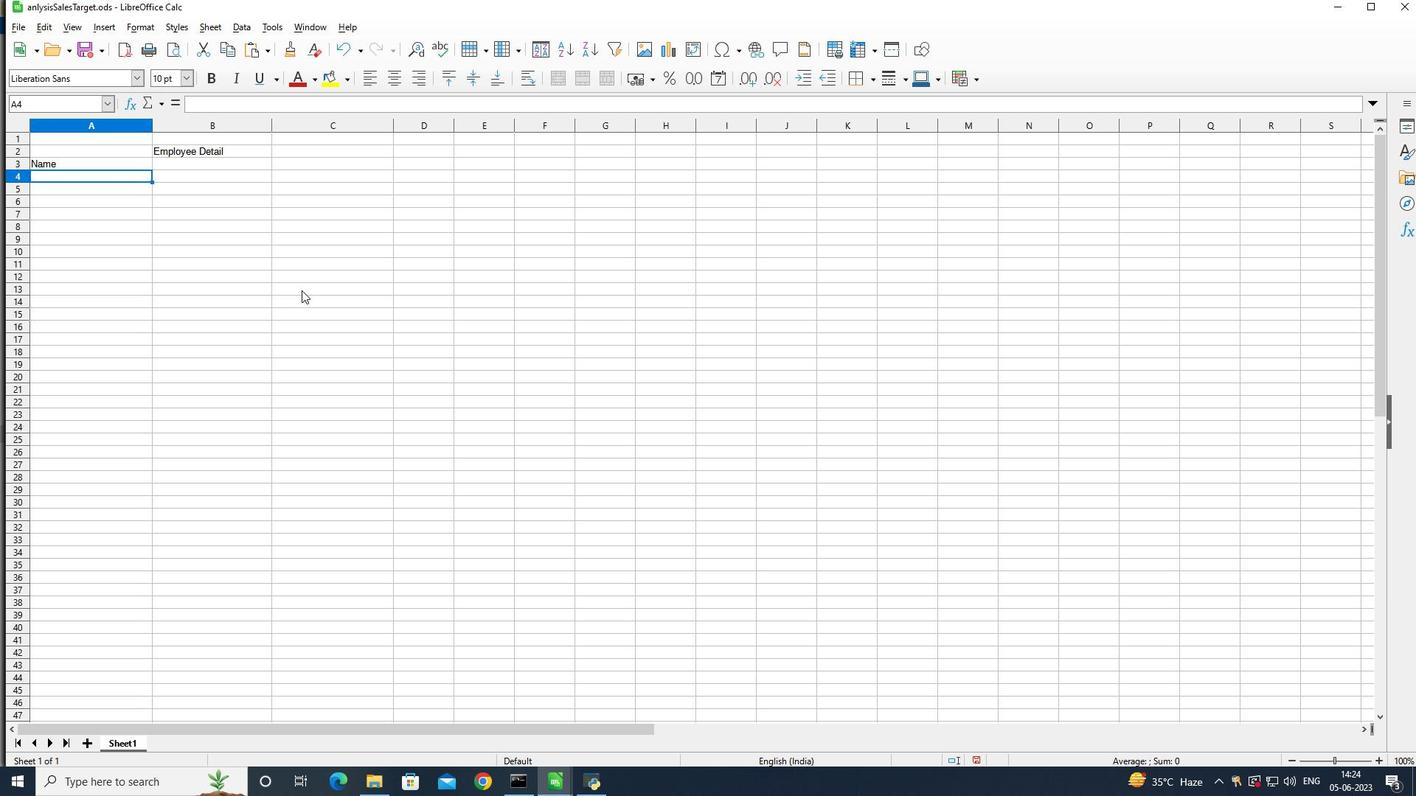 
Action: Mouse pressed left at (145, 149)
Screenshot: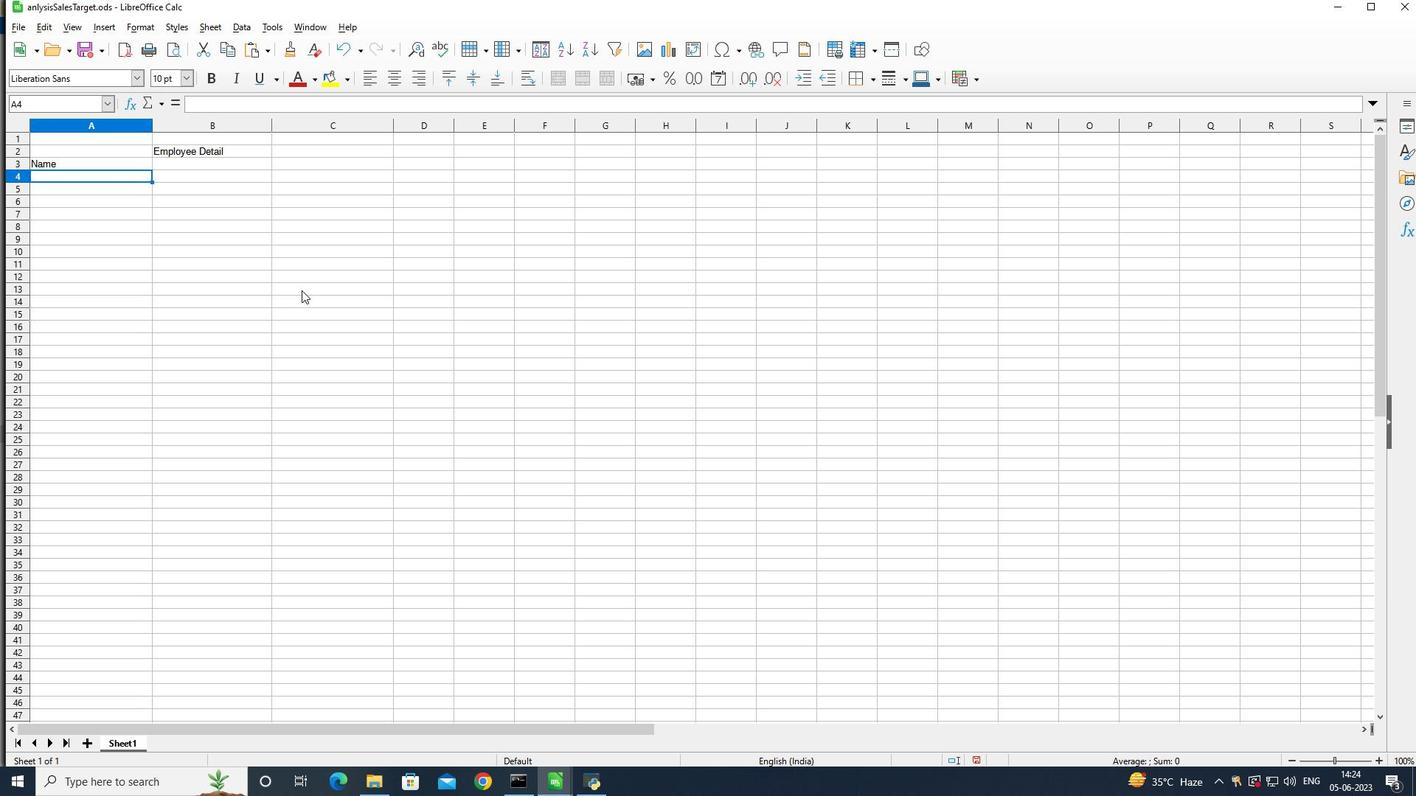 
Action: Mouse pressed left at (145, 149)
Screenshot: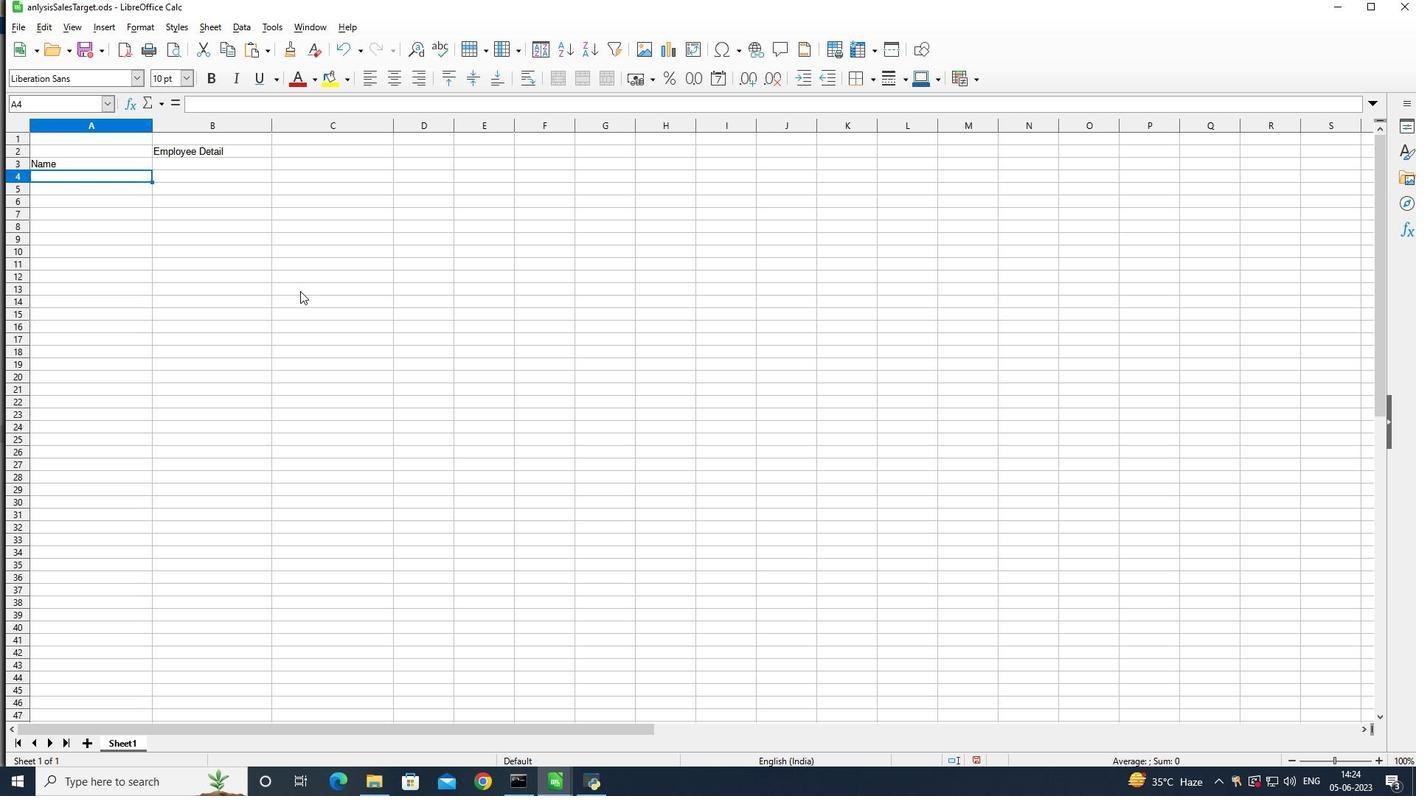 
Action: Mouse pressed left at (145, 149)
Screenshot: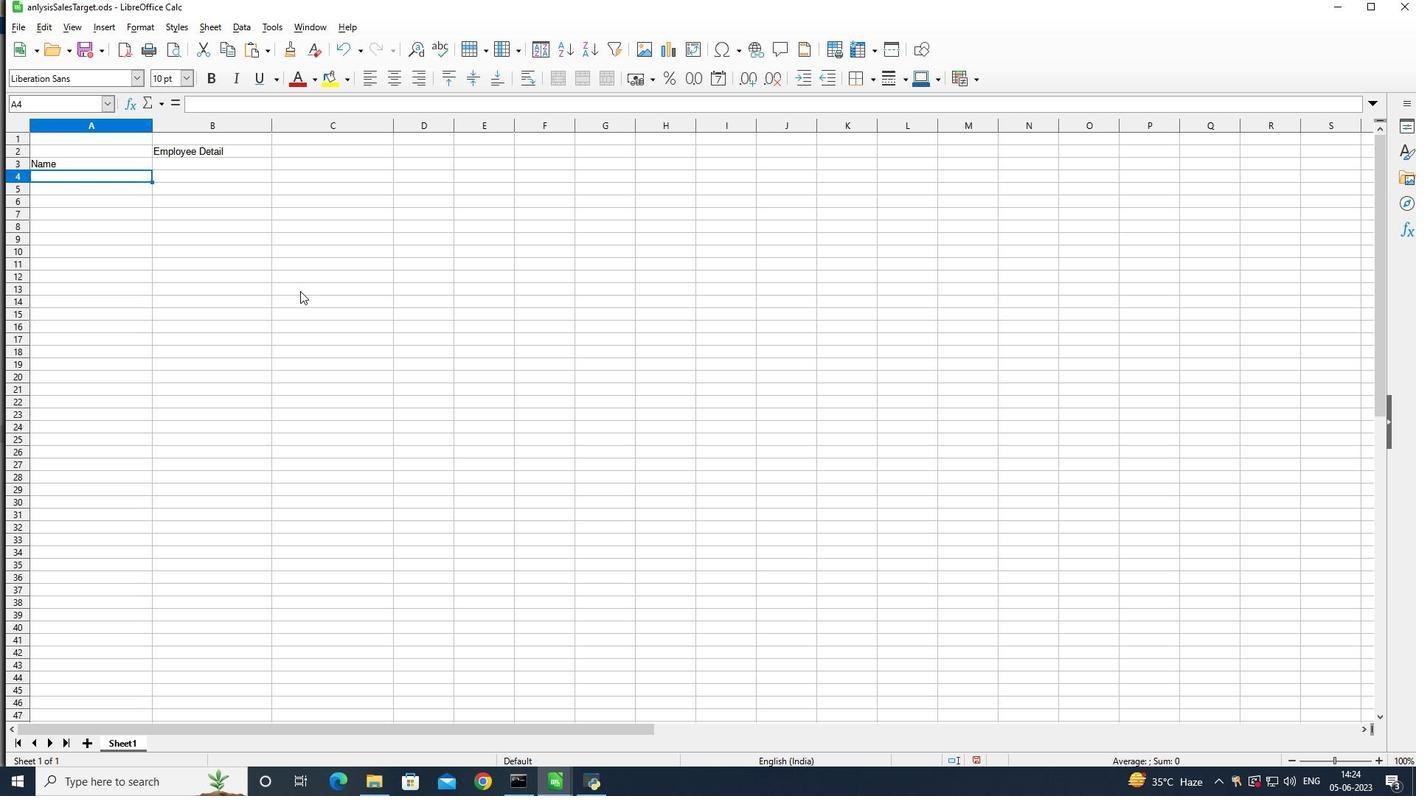
Action: Key pressed <Key.left>e
Screenshot: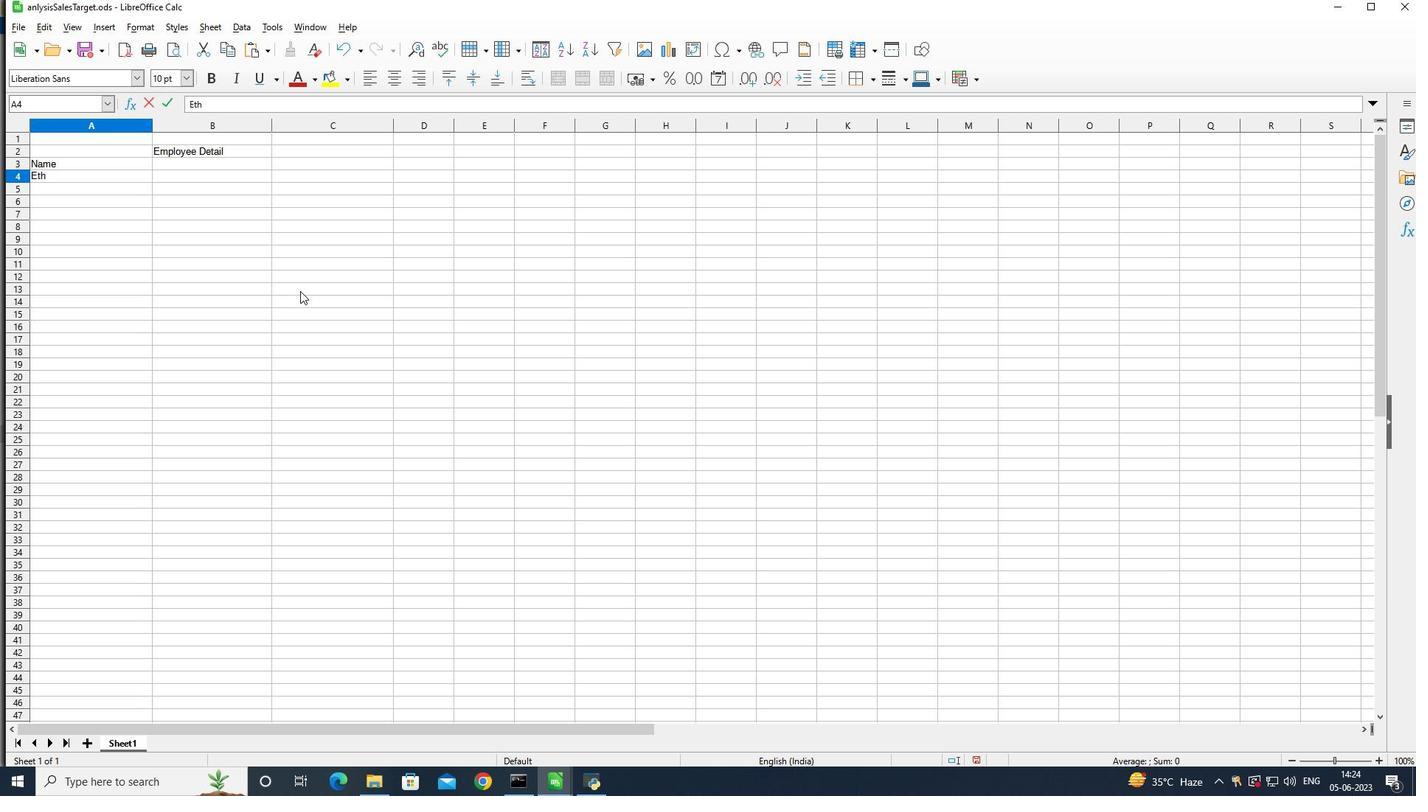 
Action: Mouse moved to (73, 165)
Screenshot: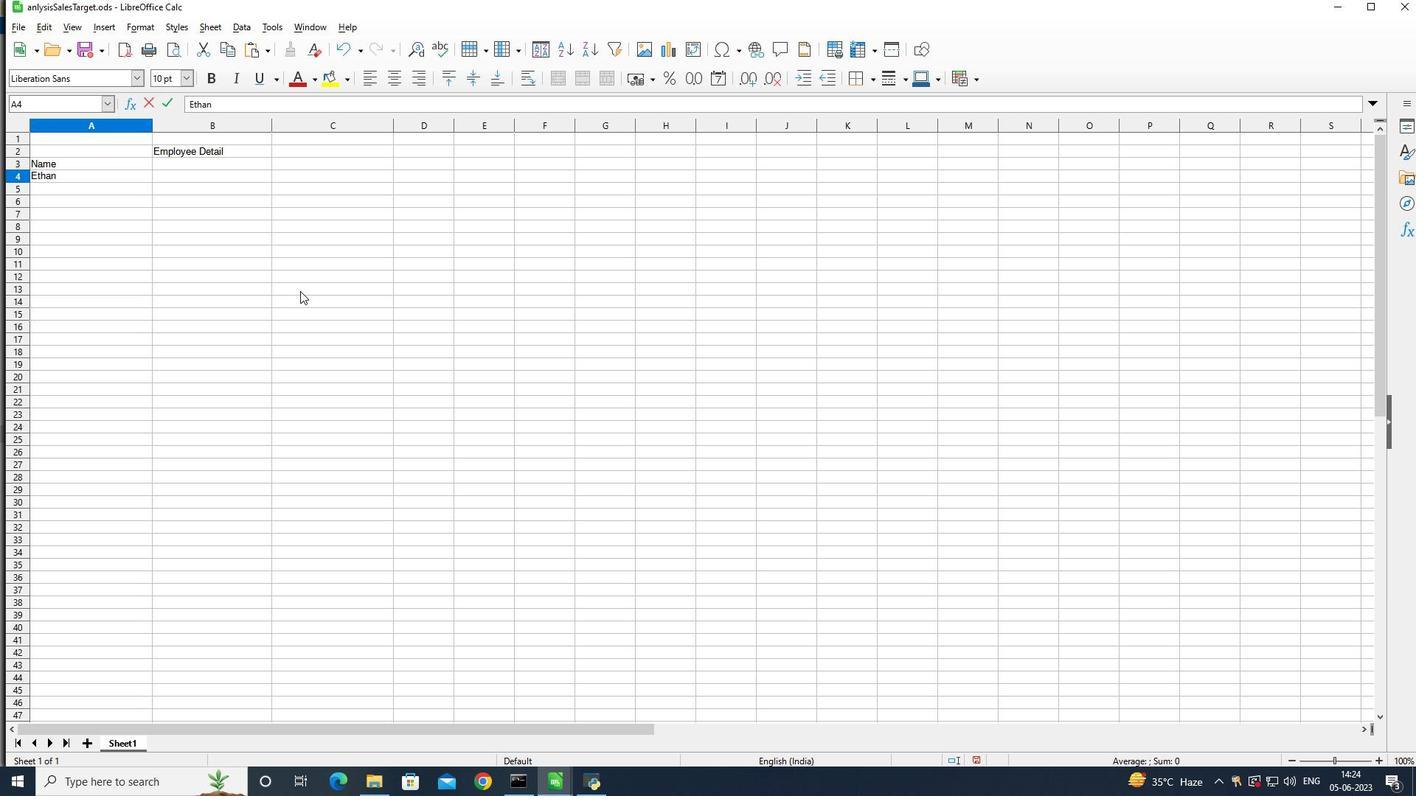 
Action: Mouse pressed left at (73, 165)
Screenshot: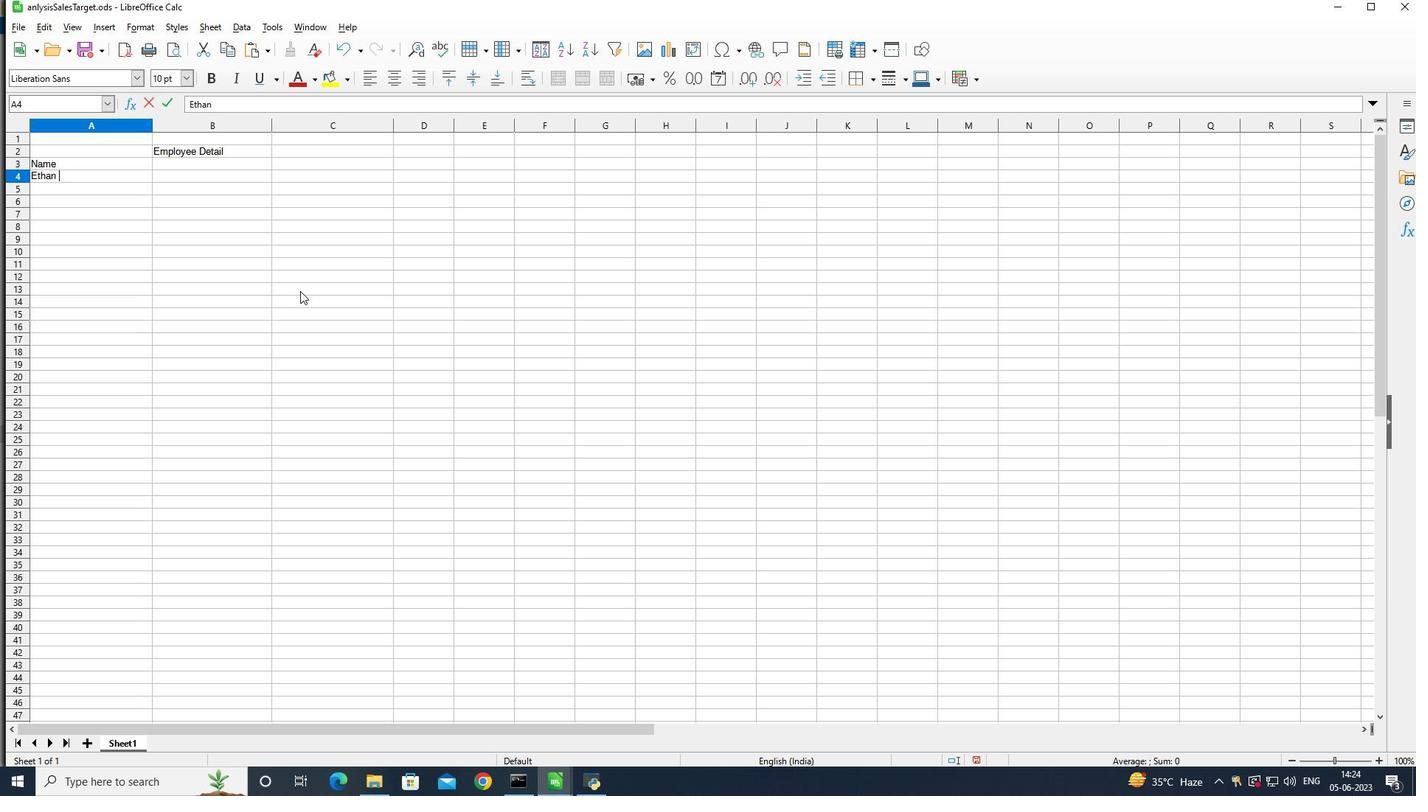
Action: Mouse moved to (244, 274)
Screenshot: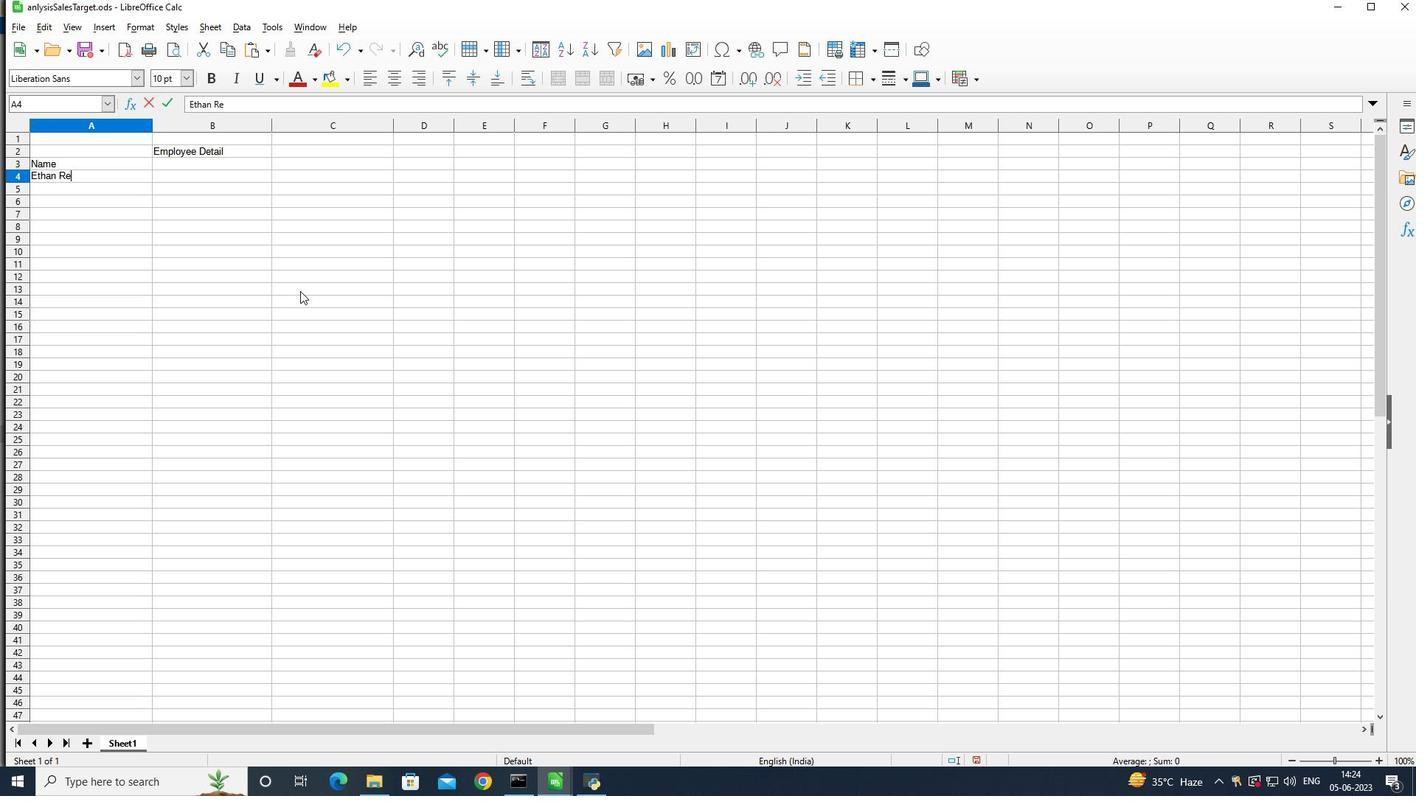 
Action: Key pressed <Key.shift>Name<Key.enter><Key.shift>Ethan<Key.space><Key.shift>Reynold<Key.enter><Key.shift>Olivia<Key.space><Key.shift>Thompson<Key.space><Key.enter><Key.shift>b<Key.backspace><Key.shift>Benjamin<Key.space><Key.shift>Martinez<Key.enter><Key.shift><Key.shift><Key.shift><Key.shift><Key.shift><Key.shift><Key.shift>Emma<Key.space><Key.shift><Key.shift><Key.shift><Key.shift><Key.shift><Key.shift><Key.shift><Key.shift><Key.shift><Key.shift><Key.shift><Key.shift><Key.shift>Davis<Key.enter><Key.shift><Key.shift><Key.shift><Key.shift><Key.shift><Key.shift><Key.shift><Key.shift><Key.shift><Key.shift><Key.shift><Key.shift><Key.shift><Key.shift><Key.shift><Key.shift><Key.shift><Key.shift><Key.shift>Alexander<Key.space><Key.shift>Mitchell<Key.enter><Key.shift>Ava<Key.space><Key.shift>Rodriguez<Key.enter><Key.shift><Key.shift><Key.shift><Key.shift><Key.shift><Key.shift><Key.shift><Key.shift><Key.shift><Key.shift><Key.shift><Key.shift><Key.shift><Key.shift><Key.shift><Key.shift><Key.shift><Key.shift><Key.shift><Key.shift><Key.shift>Daniel<Key.space><Key.shift>Anderson<Key.enter><Key.shift>Mia<Key.space><Key.shift>Lewis<Key.enter><Key.shift>Christopher<Key.space><Key.shift>Scott<Key.enter><Key.shift>Sophia<Key.space><Key.shift>harris<Key.enter>
Screenshot: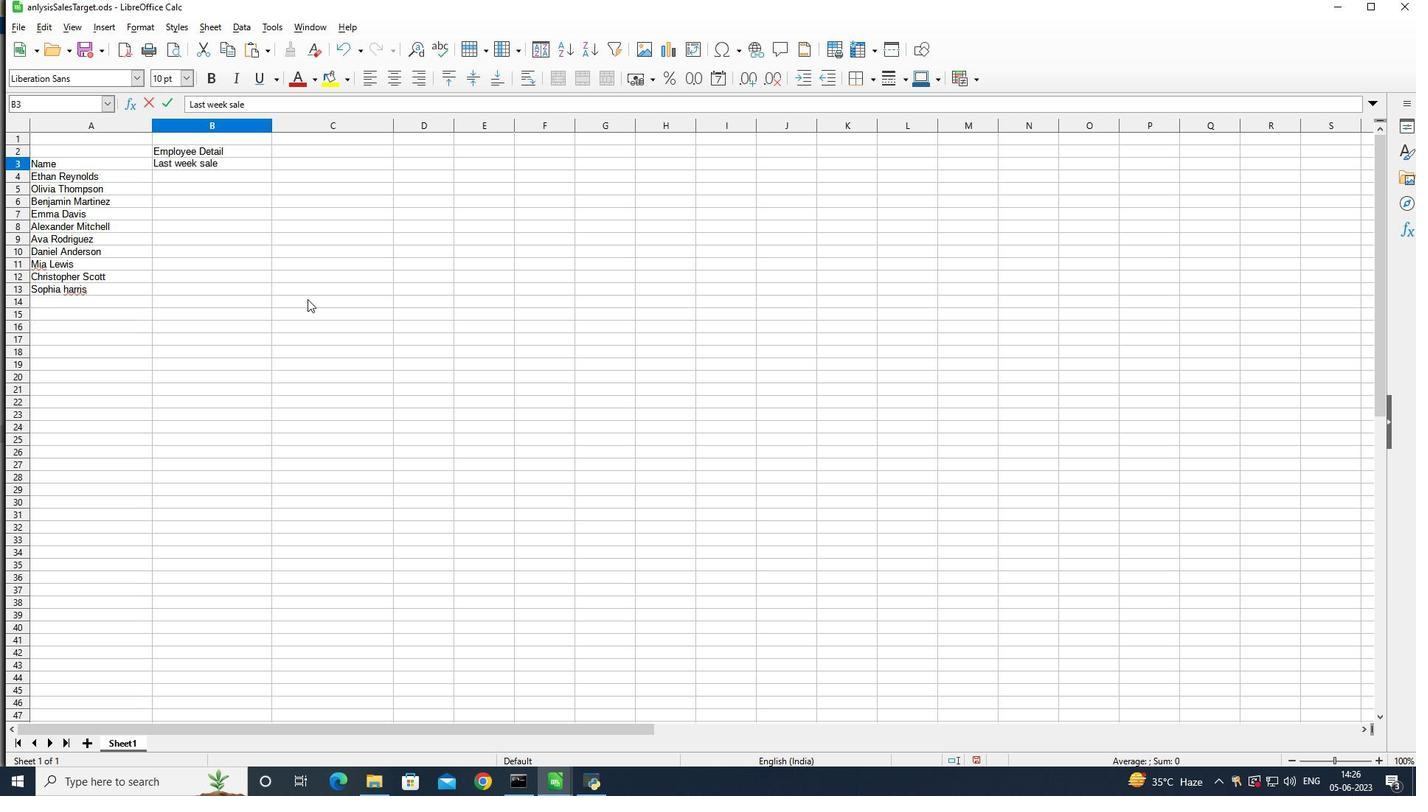 
Action: Mouse moved to (126, 165)
Screenshot: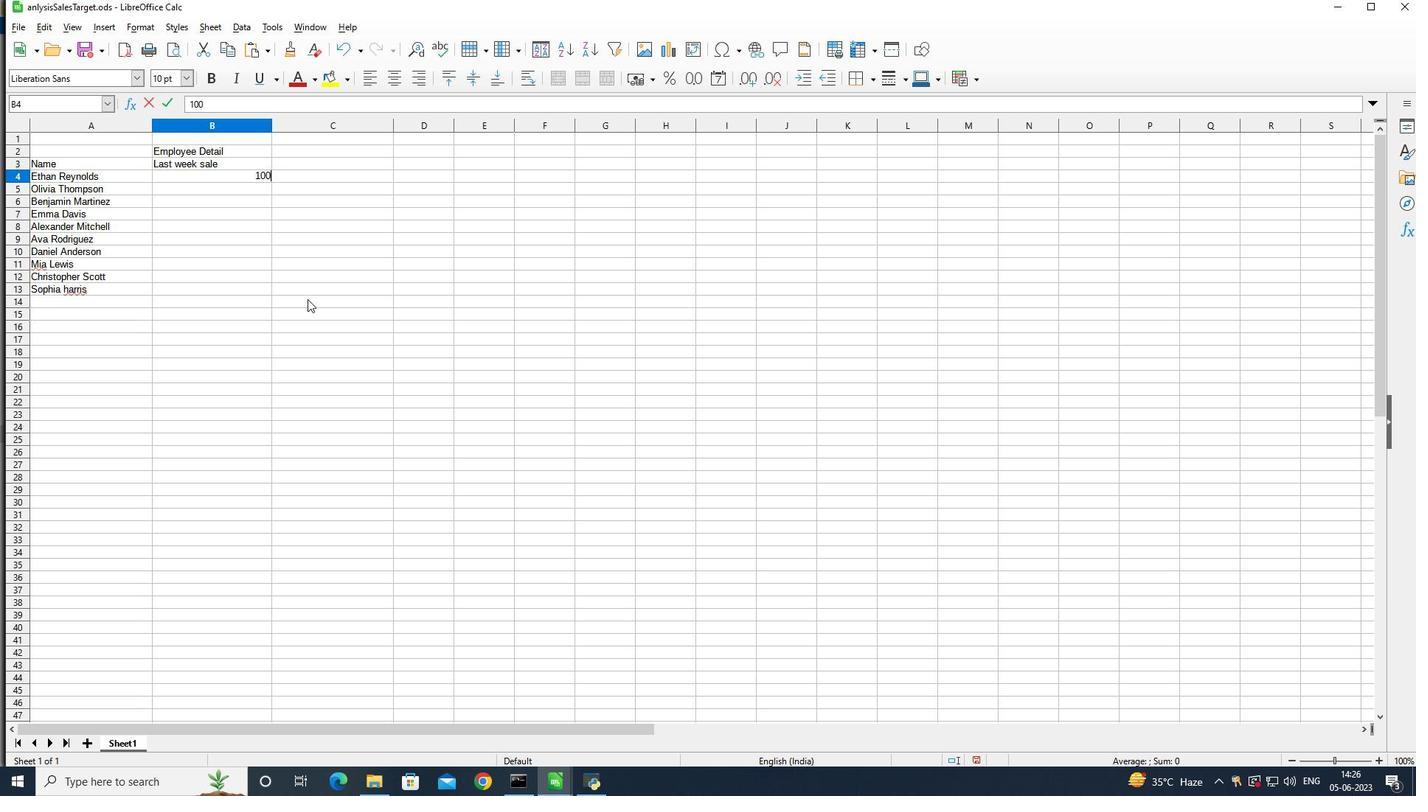
Action: Mouse pressed left at (126, 165)
Screenshot: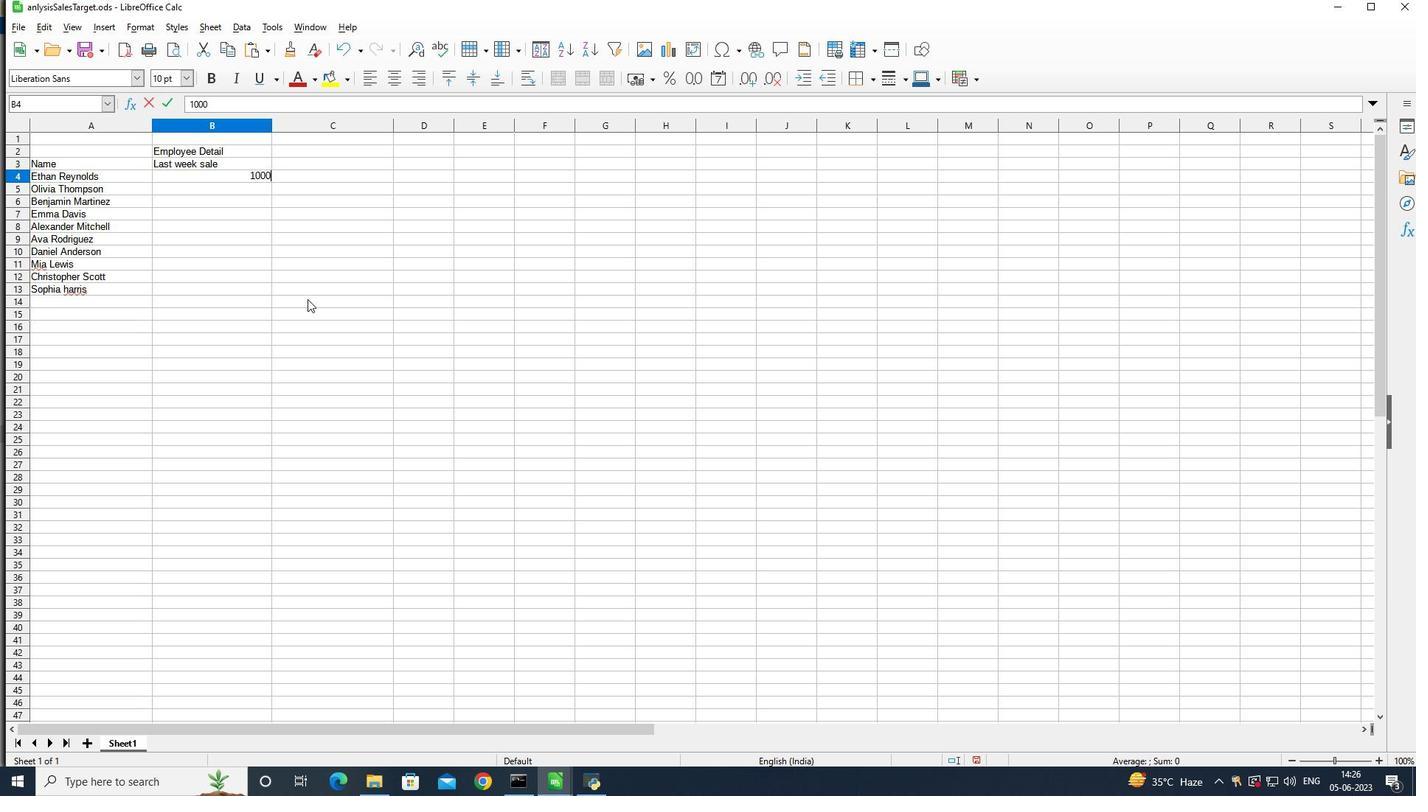 
Action: Mouse moved to (89, 124)
Screenshot: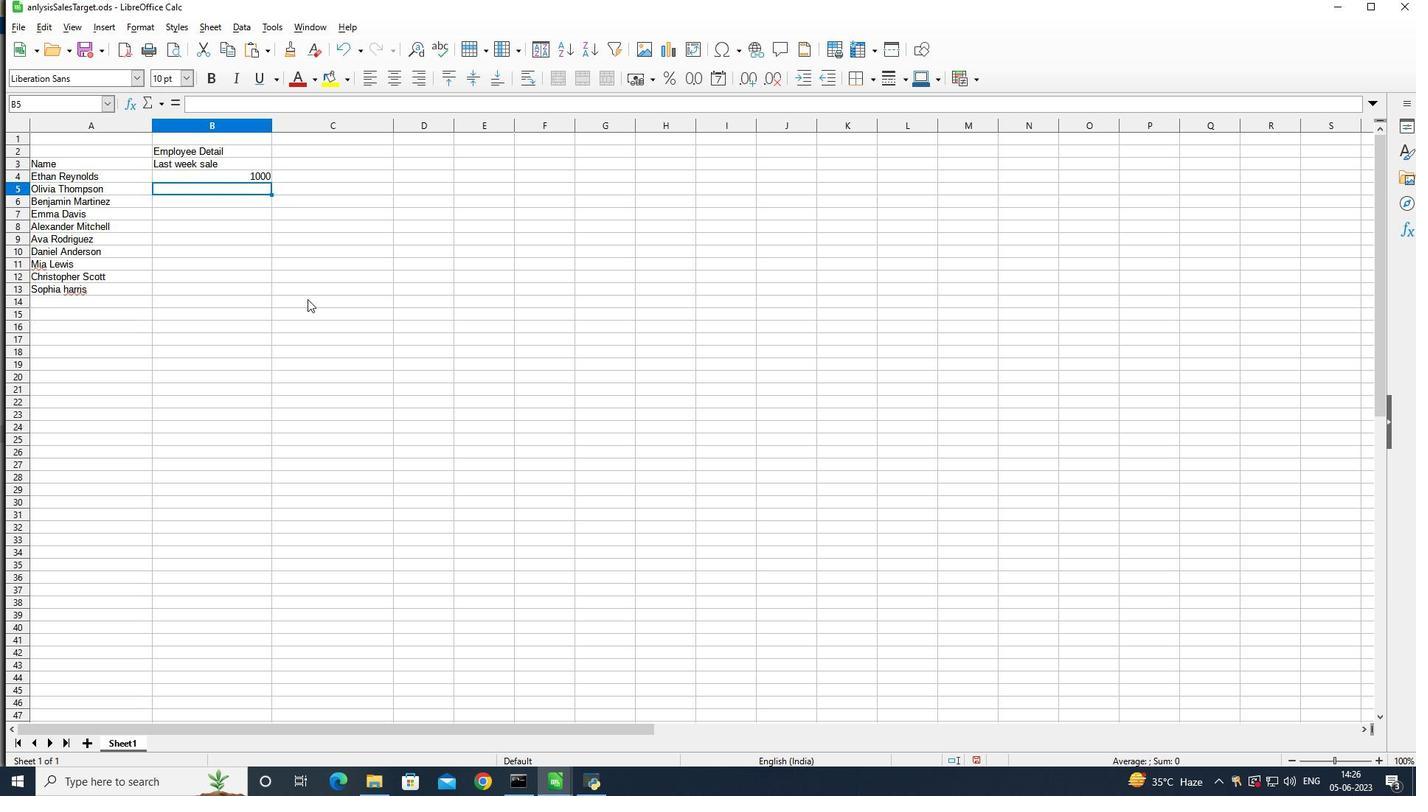 
Action: Mouse pressed left at (89, 124)
Screenshot: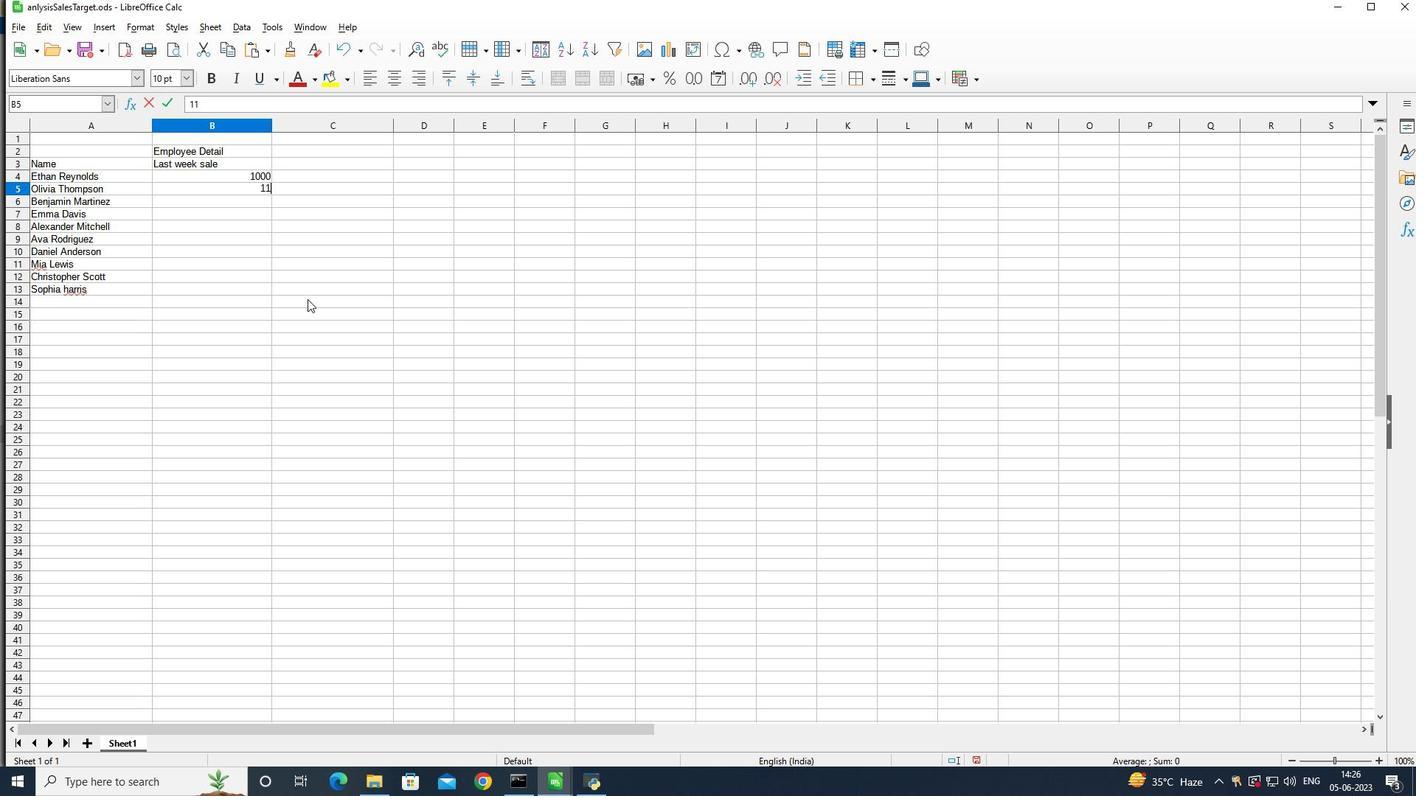 
Action: Mouse moved to (184, 165)
Screenshot: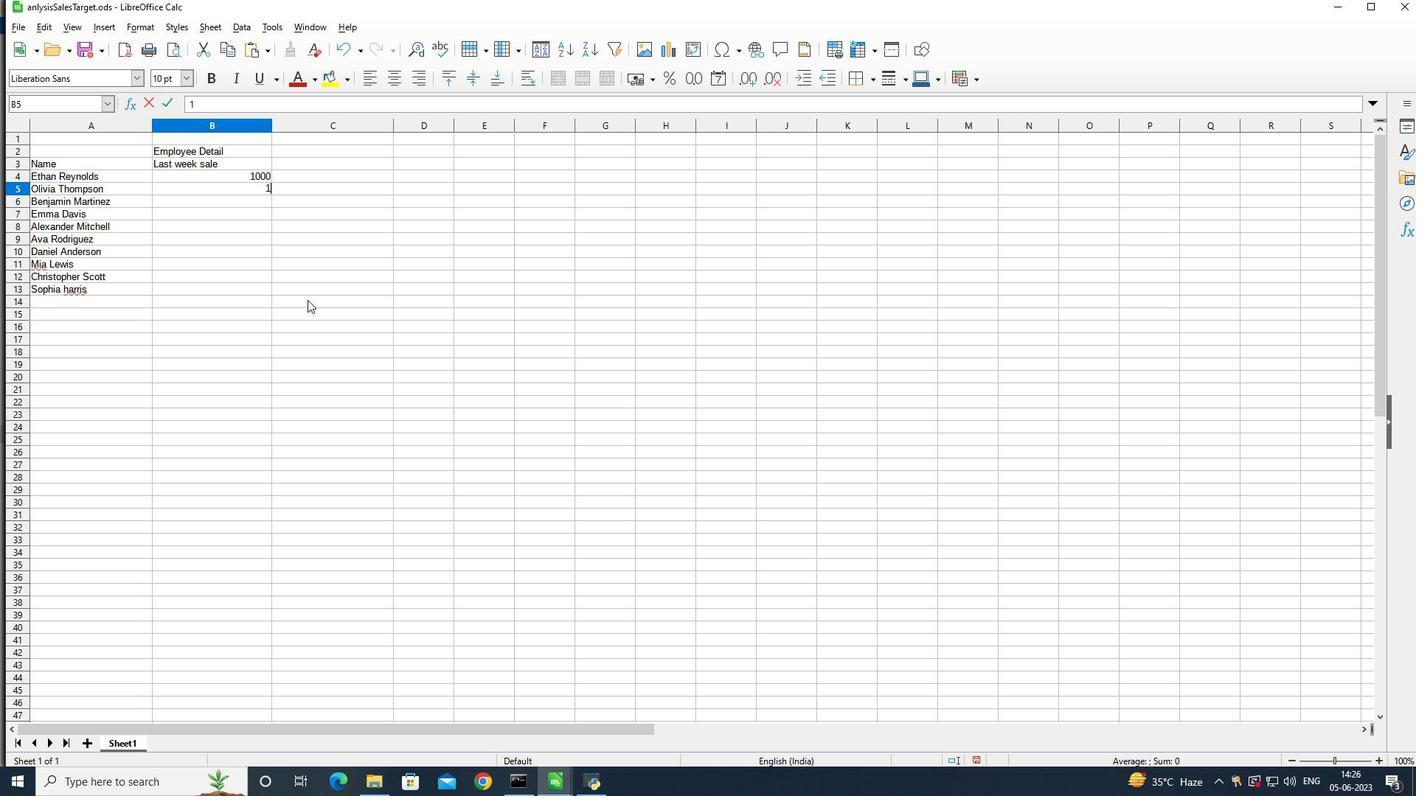 
Action: Mouse pressed left at (184, 165)
Screenshot: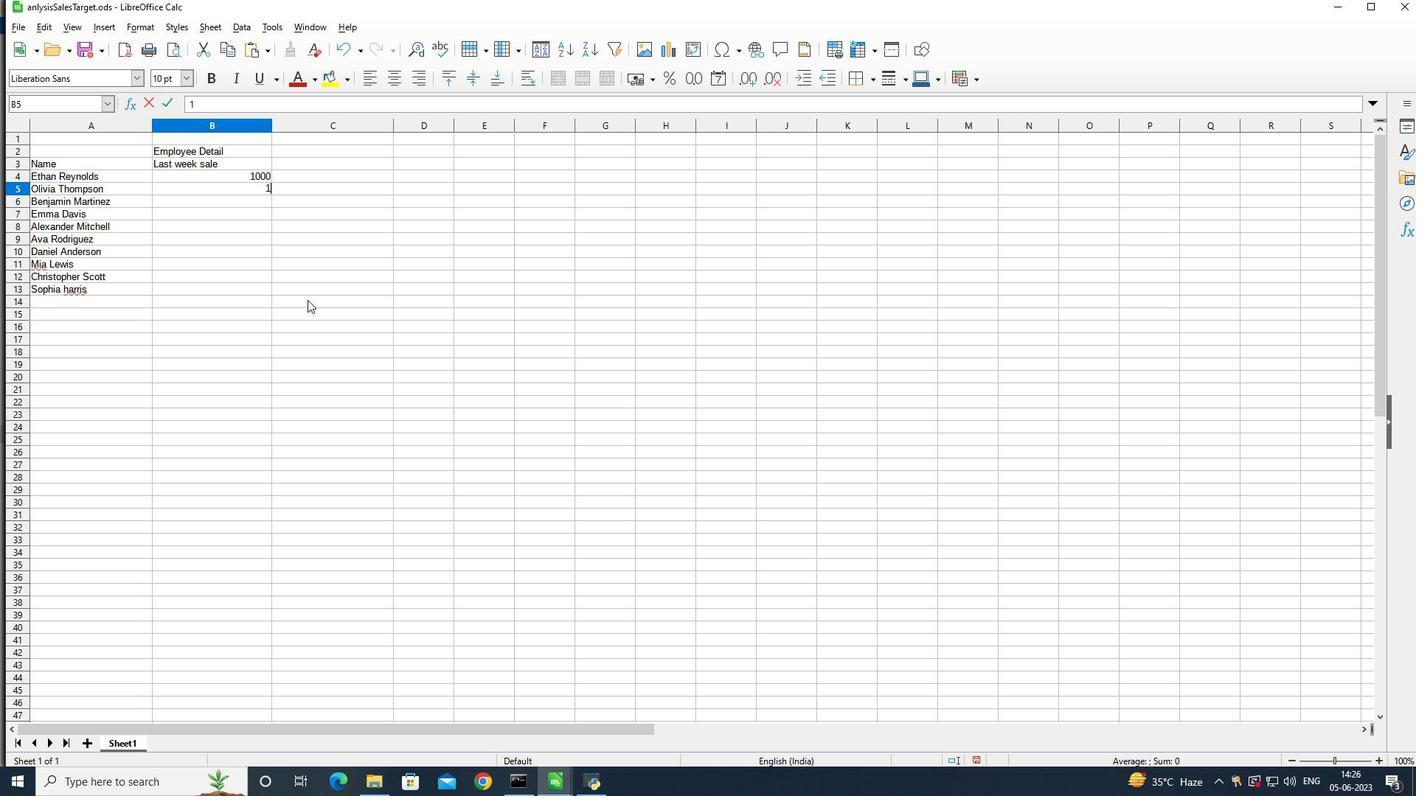 
Action: Mouse moved to (185, 165)
Screenshot: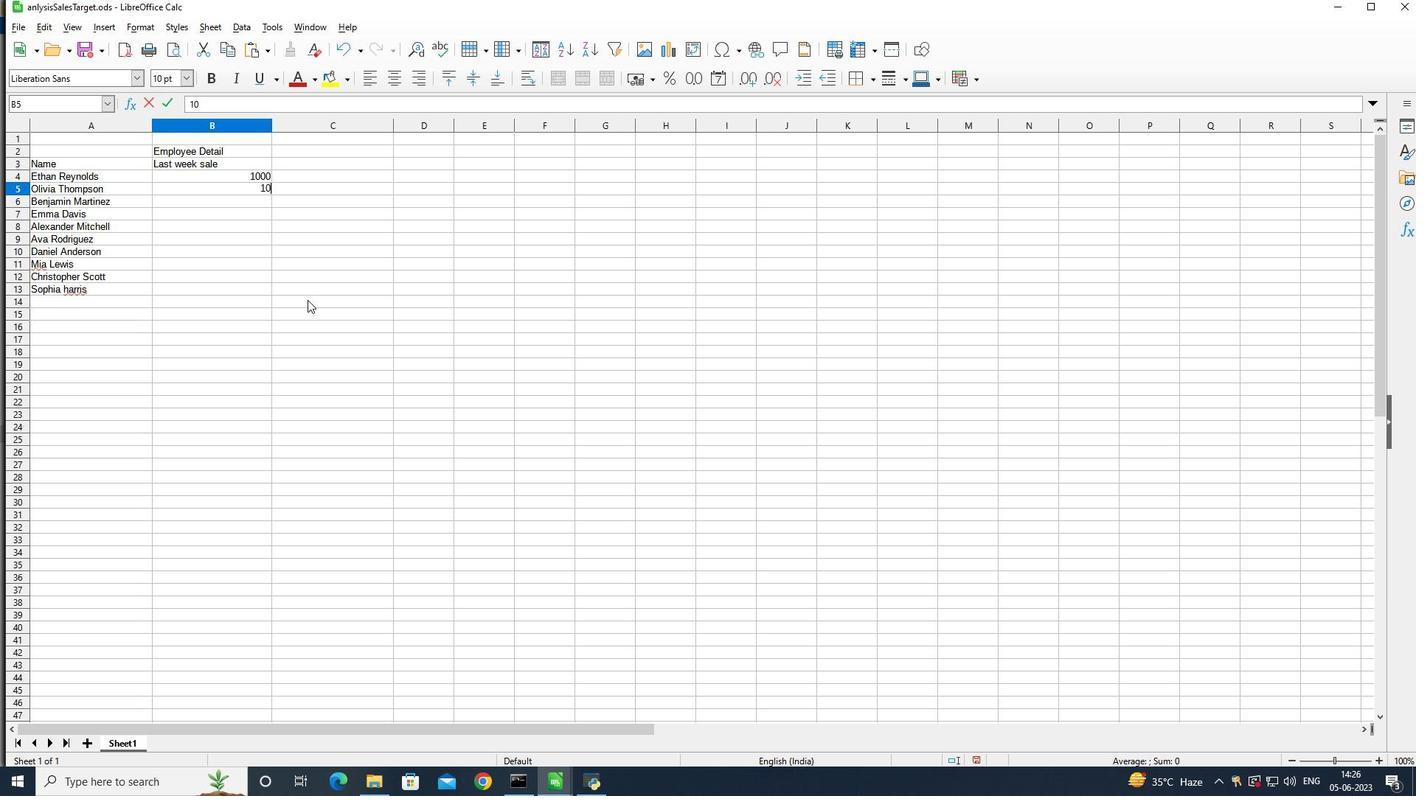 
Action: Mouse pressed left at (185, 165)
Screenshot: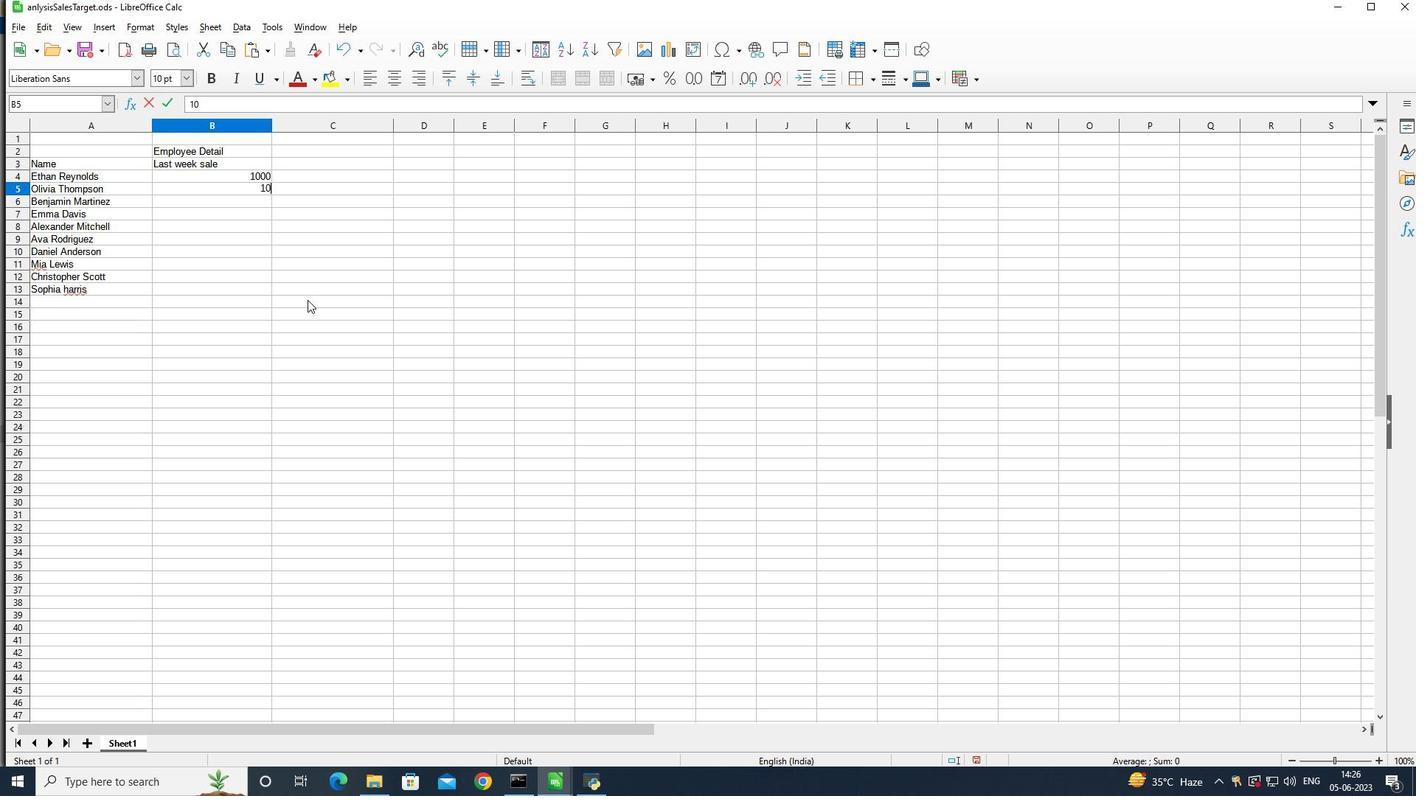 
Action: Mouse moved to (186, 163)
Screenshot: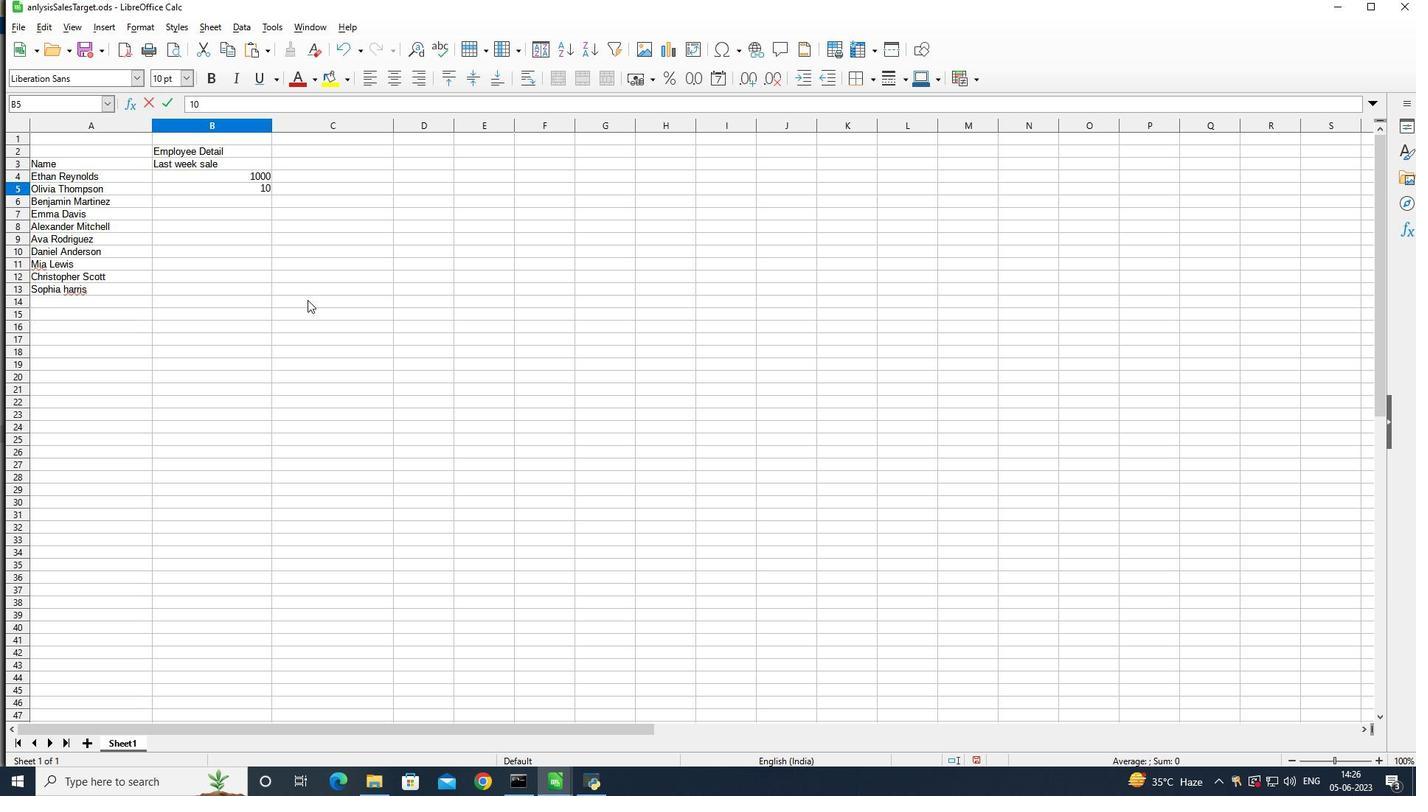 
Action: Key pressed <Key.shift>Last<Key.space>week<Key.space>sales<Key.enter>
Screenshot: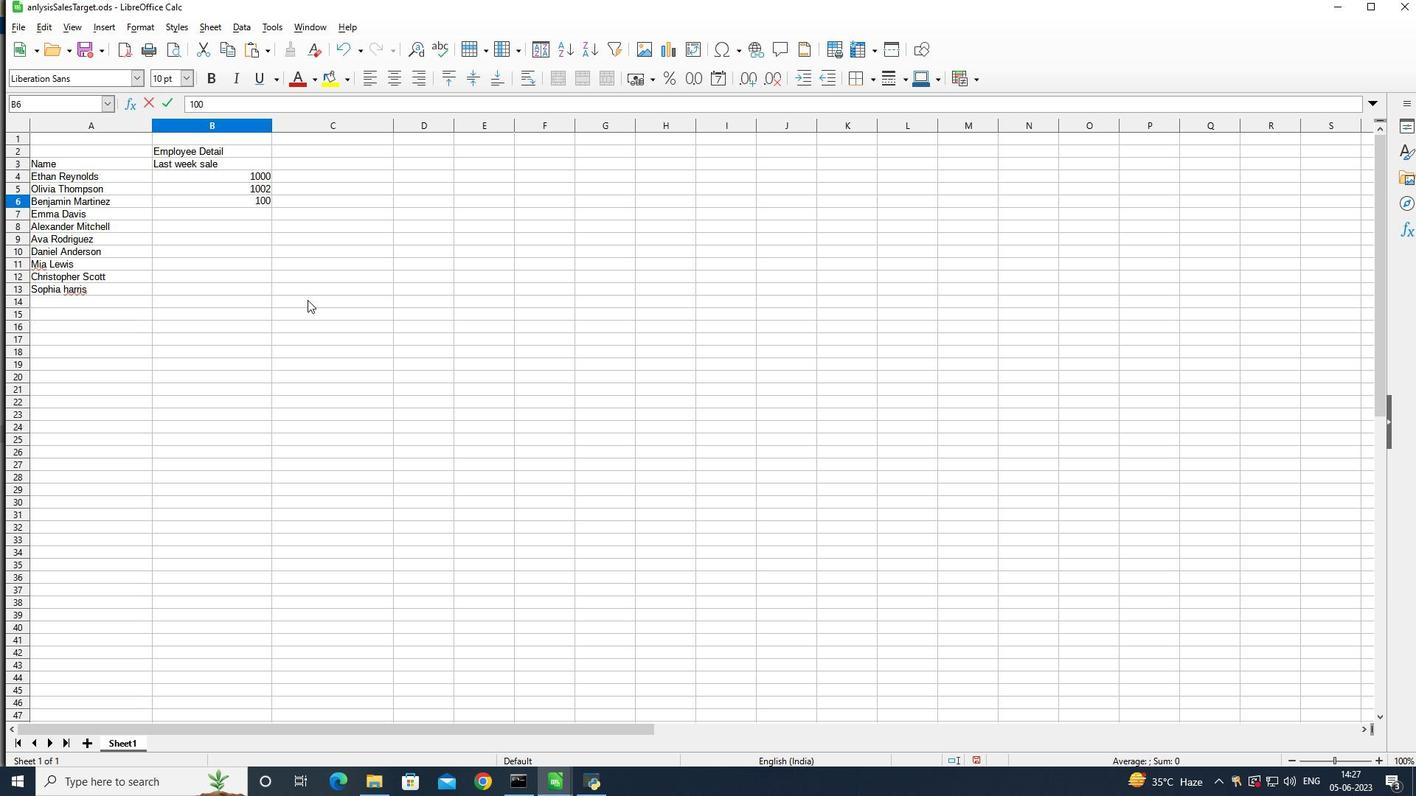 
Action: Mouse moved to (213, 124)
Screenshot: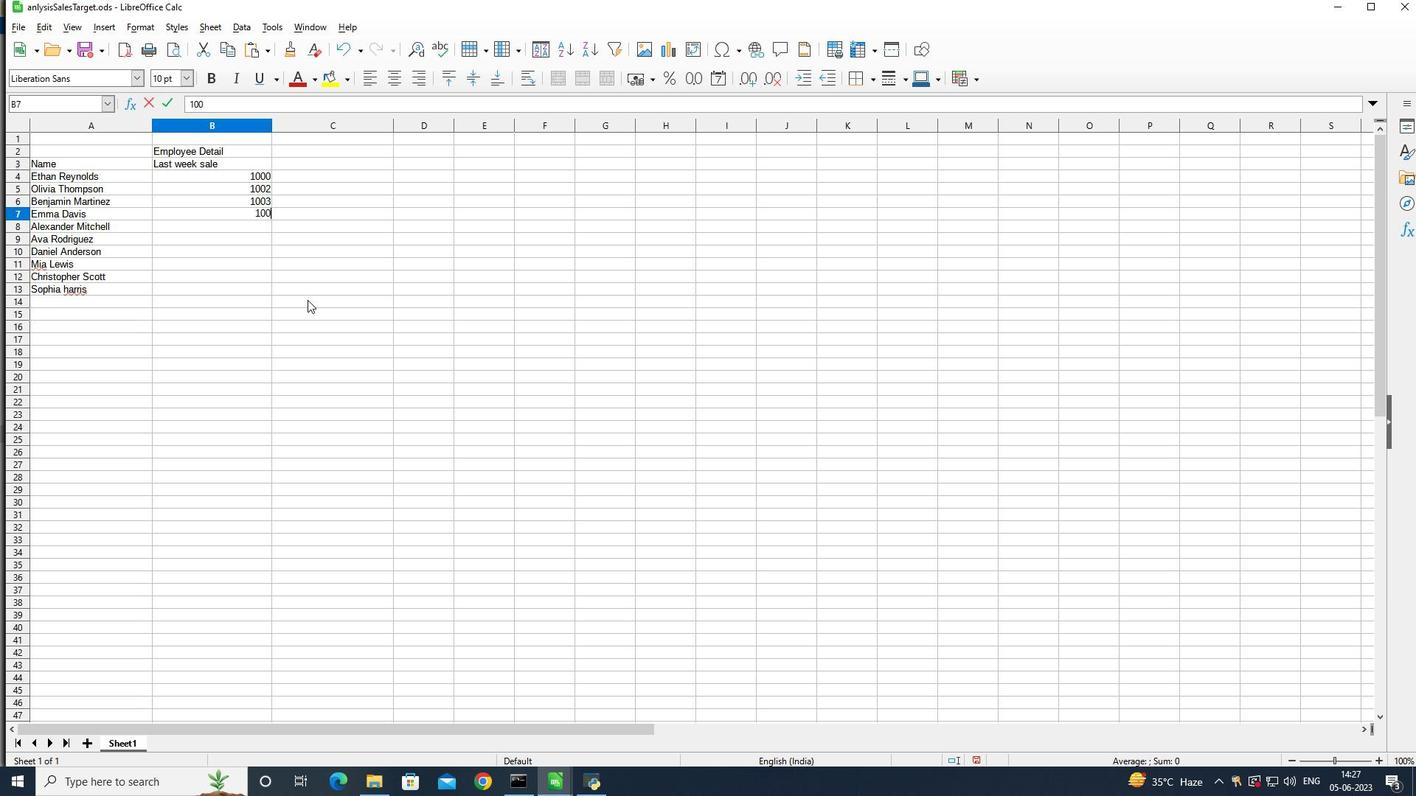 
Action: Mouse pressed left at (213, 124)
Screenshot: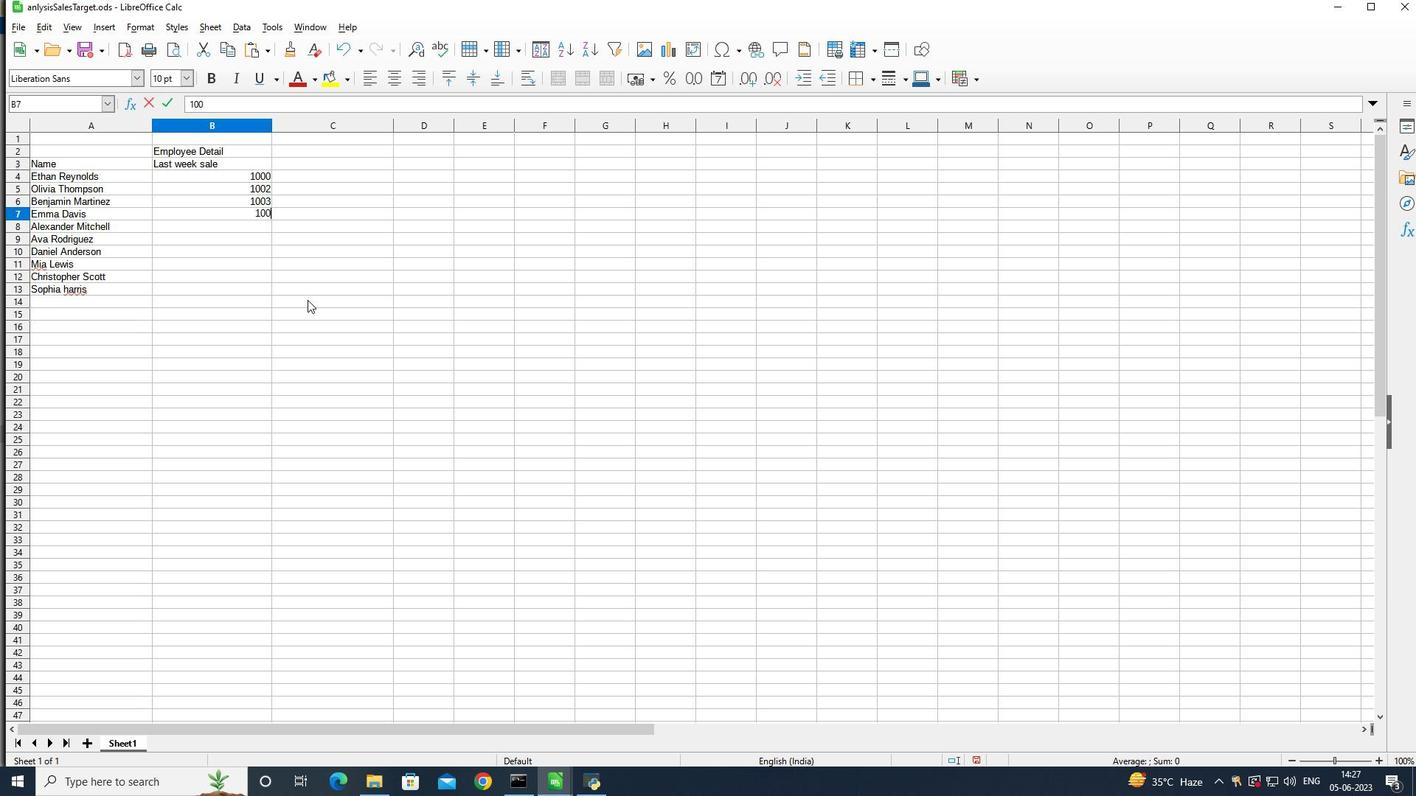 
Action: Mouse moved to (236, 204)
Screenshot: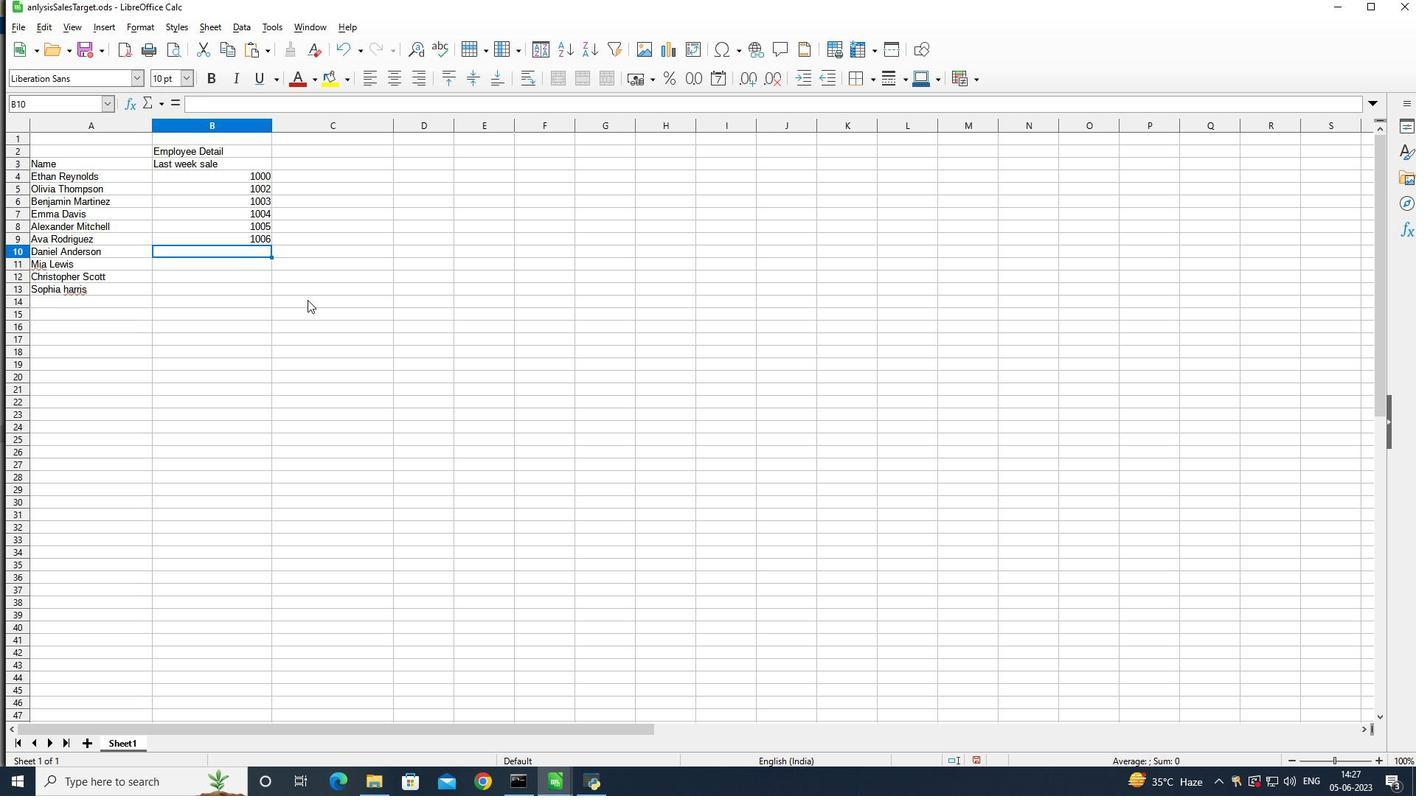 
Action: Key pressed 1000<Key.enter>1001<Key.enter>1002<Key.enter>1003<Key.enter>1004<Key.enter>1005<Key.enter>1006<Key.enter>1007<Key.enter>1008<Key.enter>100<Key.backspace>10<Key.enter>
Screenshot: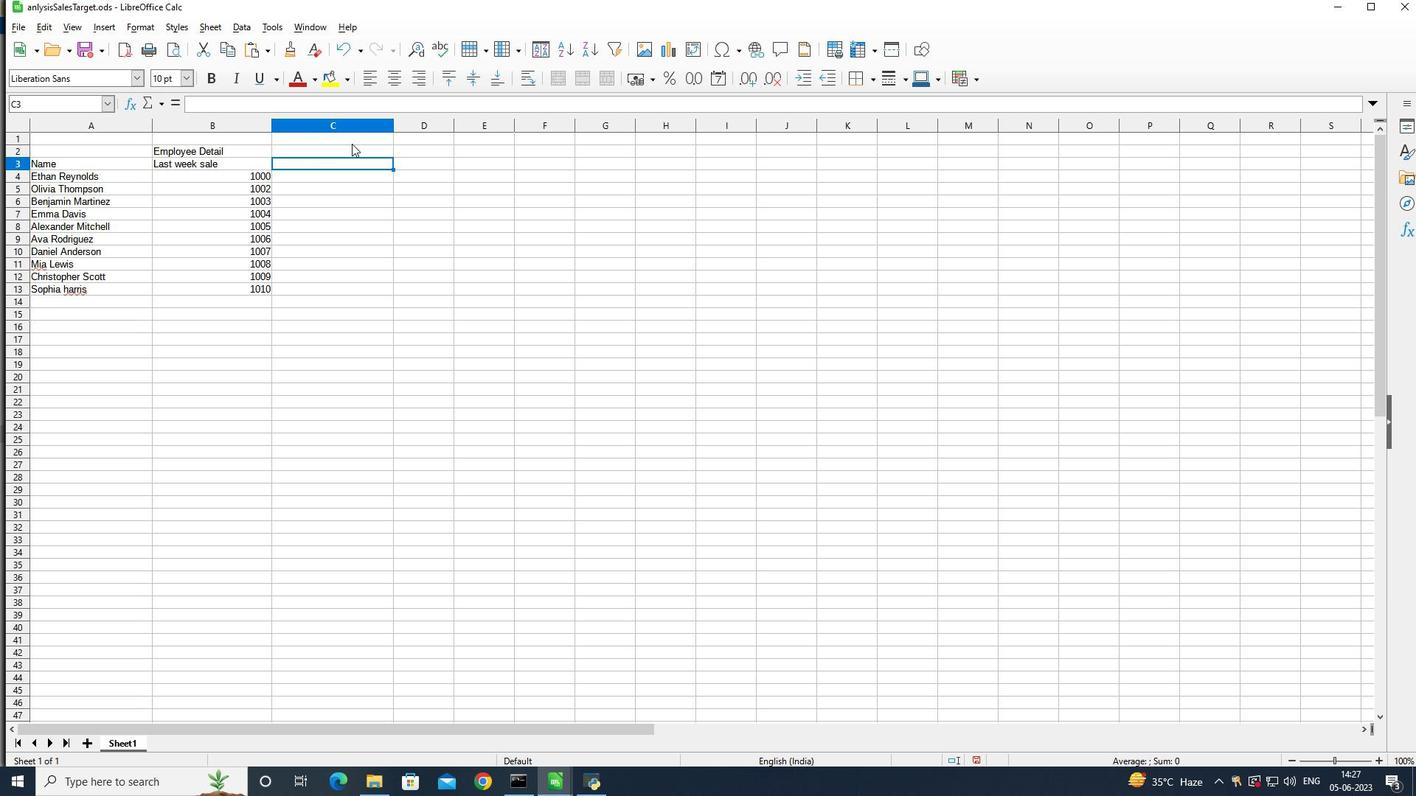 
Action: Mouse moved to (299, 159)
Screenshot: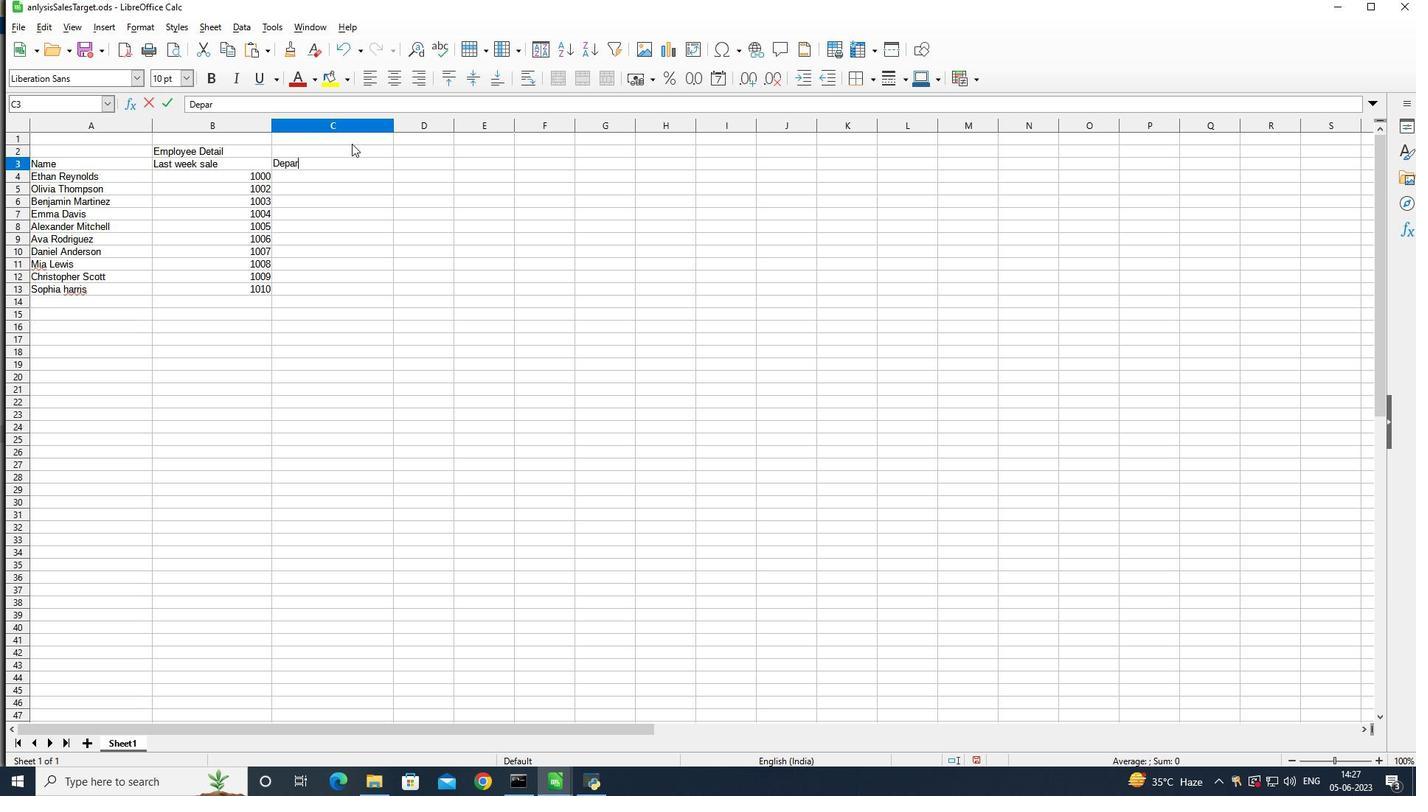 
Action: Mouse pressed left at (299, 159)
Screenshot: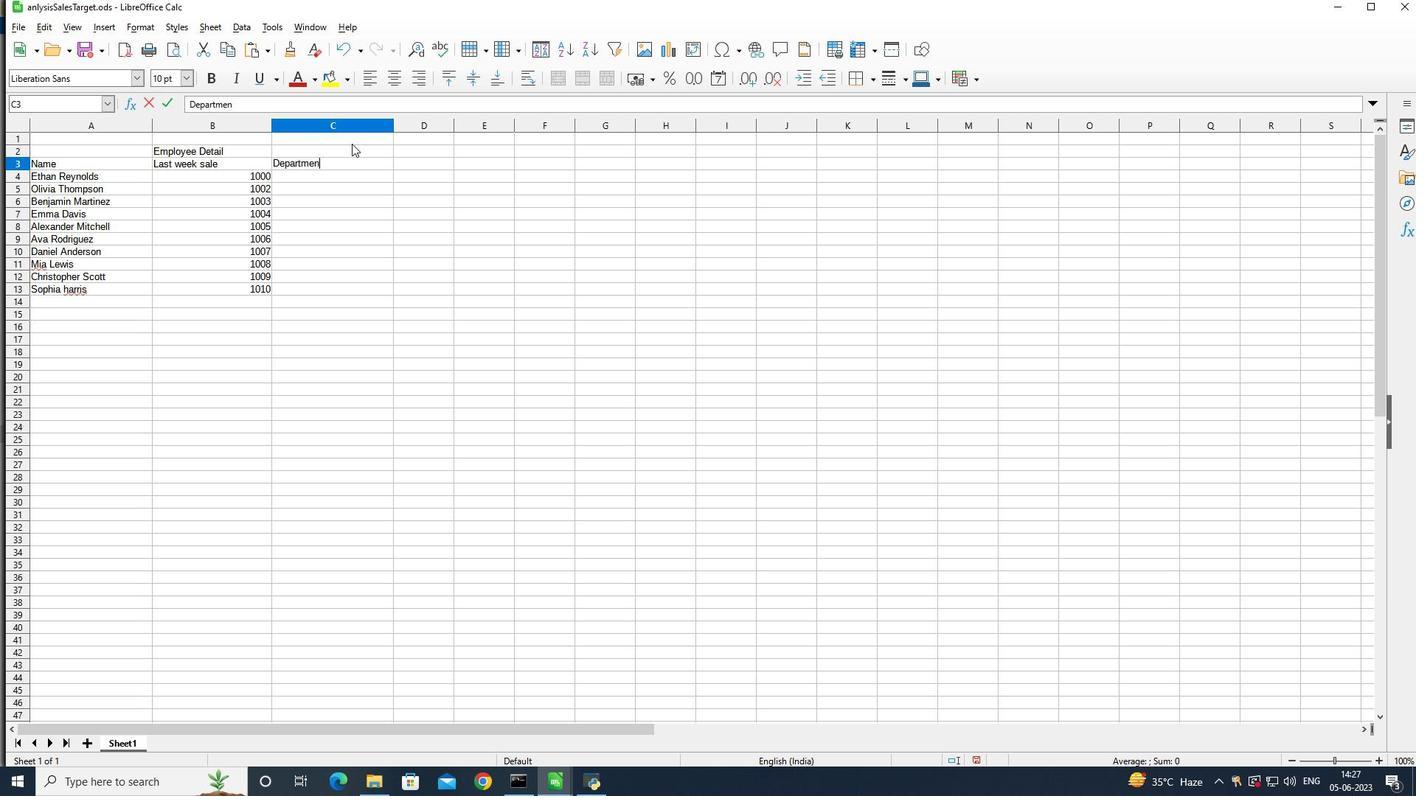 
Action: Mouse moved to (298, 158)
Screenshot: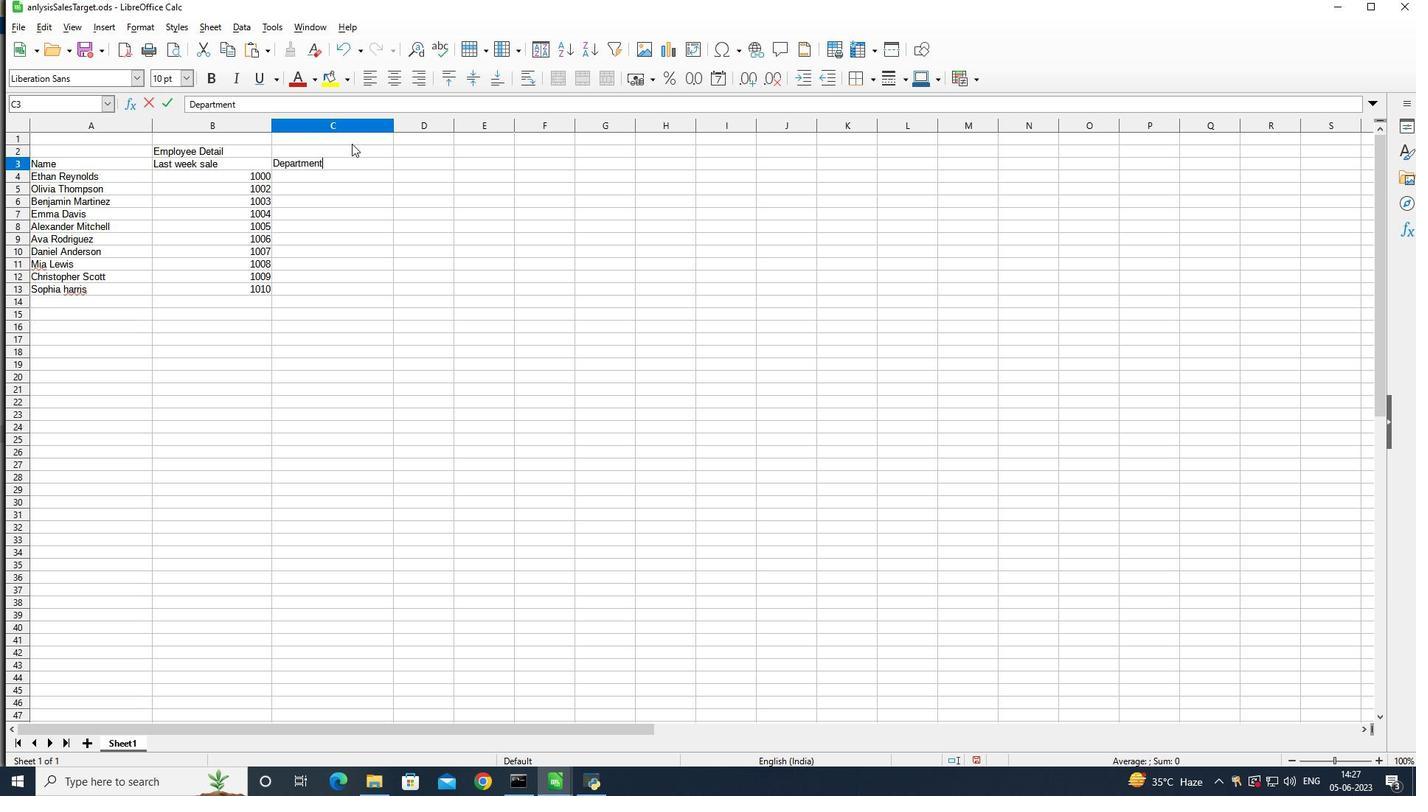 
Action: Key pressed <Key.shift>Departmn<Key.backspace>ent<Key.enter><Key.shift>Sales<Key.enter><Key.shift>Hr<Key.backspace><Key.shift>R<Key.enter><Key.shift>Finance<Key.enter><Key.shift>Marketing<Key.enter><Key.shift>IT<Key.enter><Key.shift><Key.shift><Key.shift><Key.shift><Key.shift><Key.shift><Key.shift><Key.shift>Operation<Key.enter><Key.shift>Finance<Key.enter><Key.up>
Screenshot: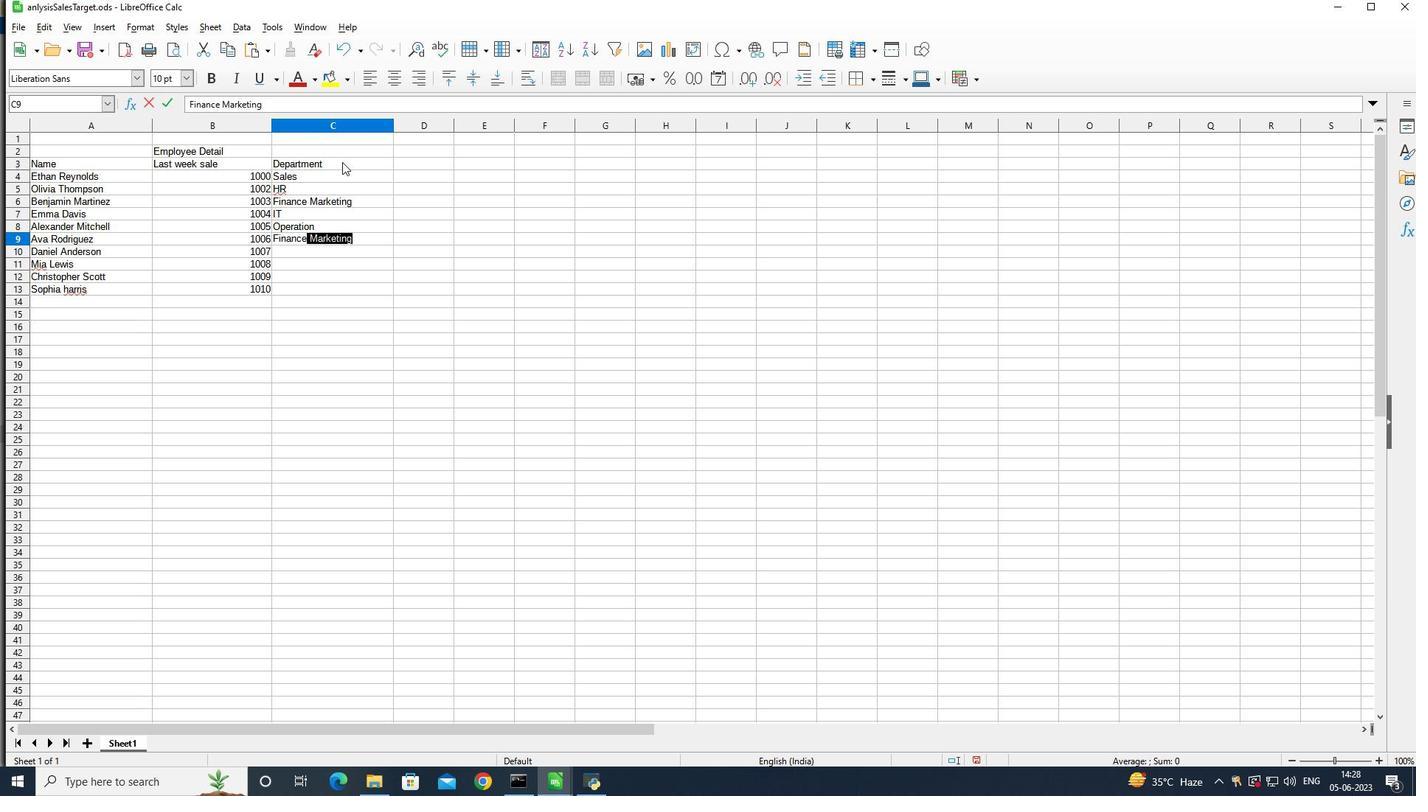 
Action: Mouse moved to (309, 247)
Screenshot: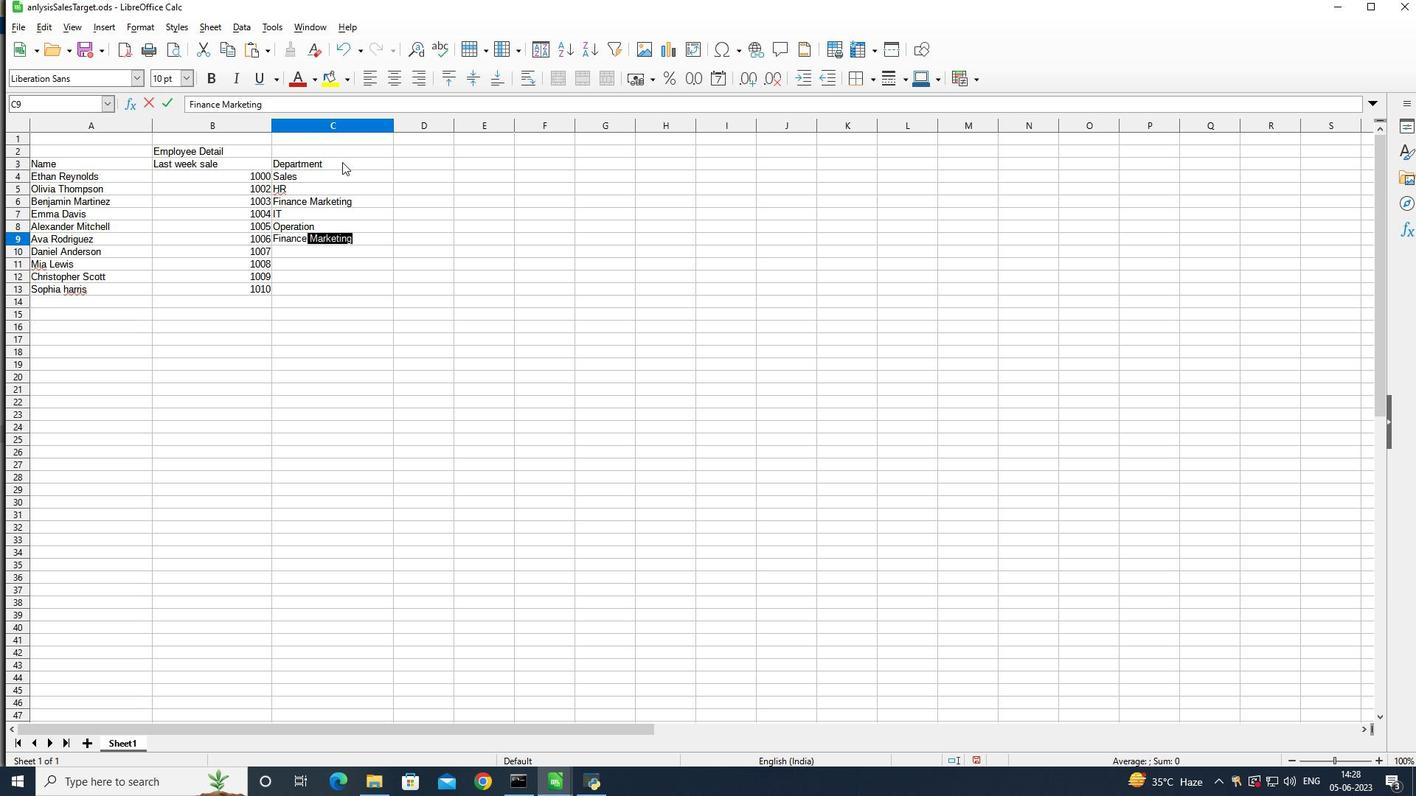 
Action: Mouse pressed left at (309, 247)
Screenshot: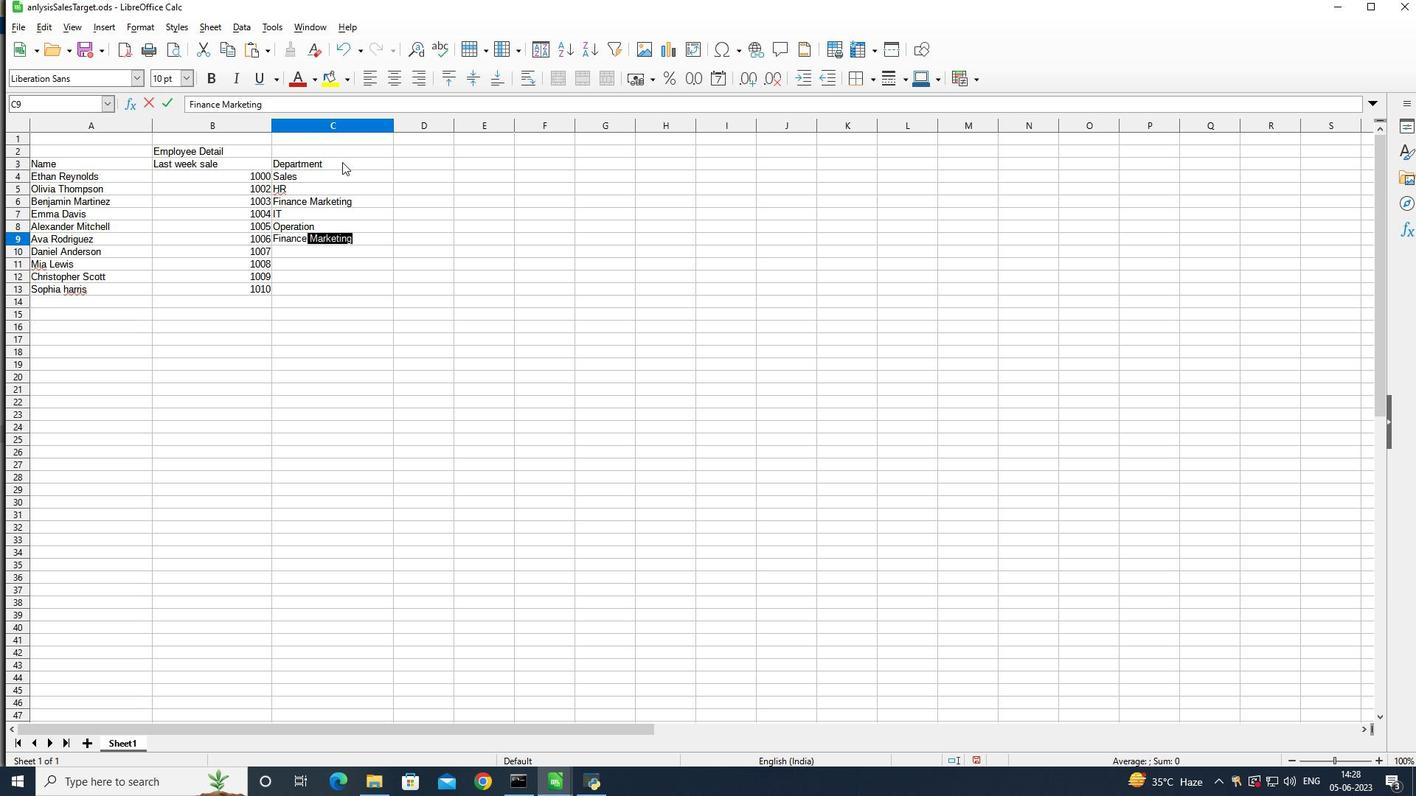 
Action: Mouse pressed left at (309, 247)
Screenshot: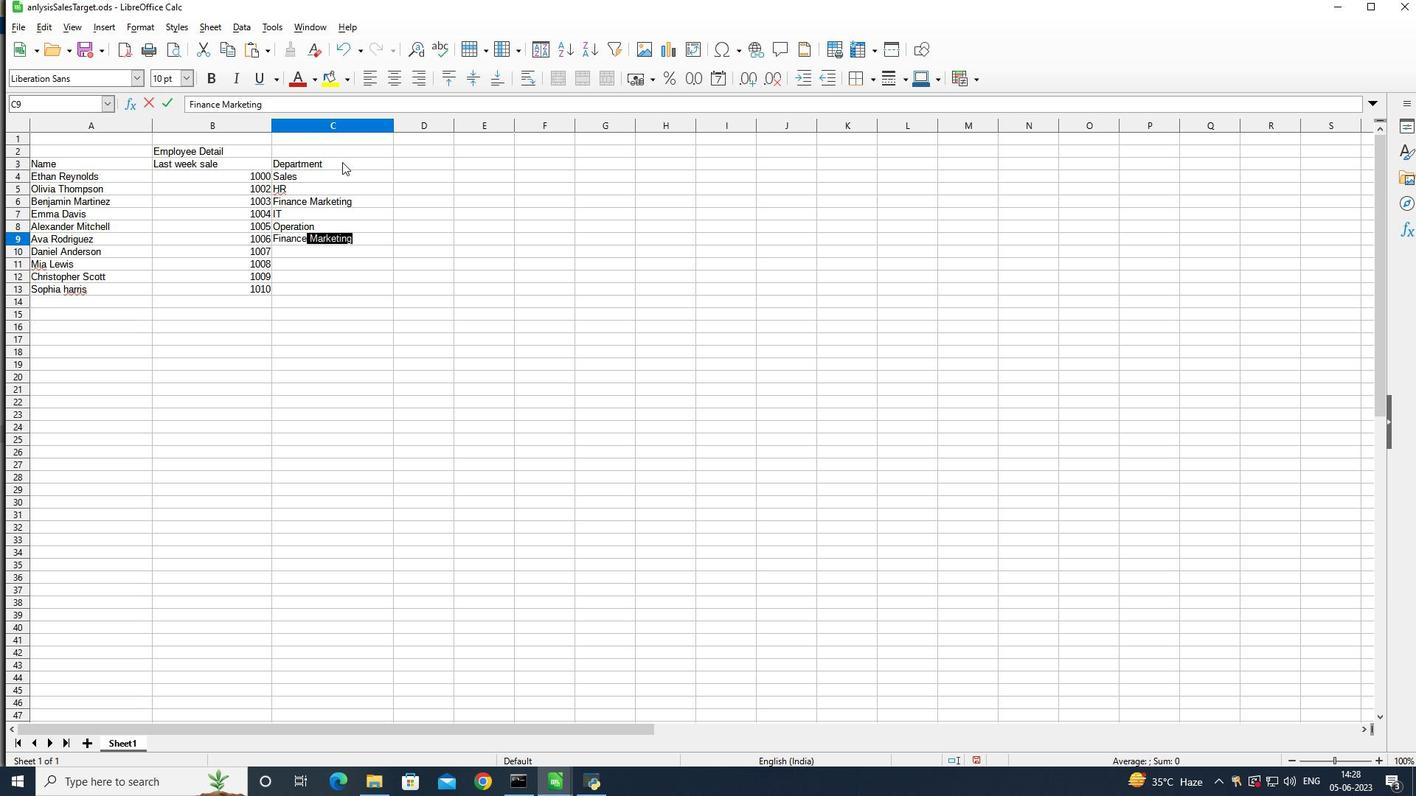 
Action: Mouse moved to (309, 247)
Screenshot: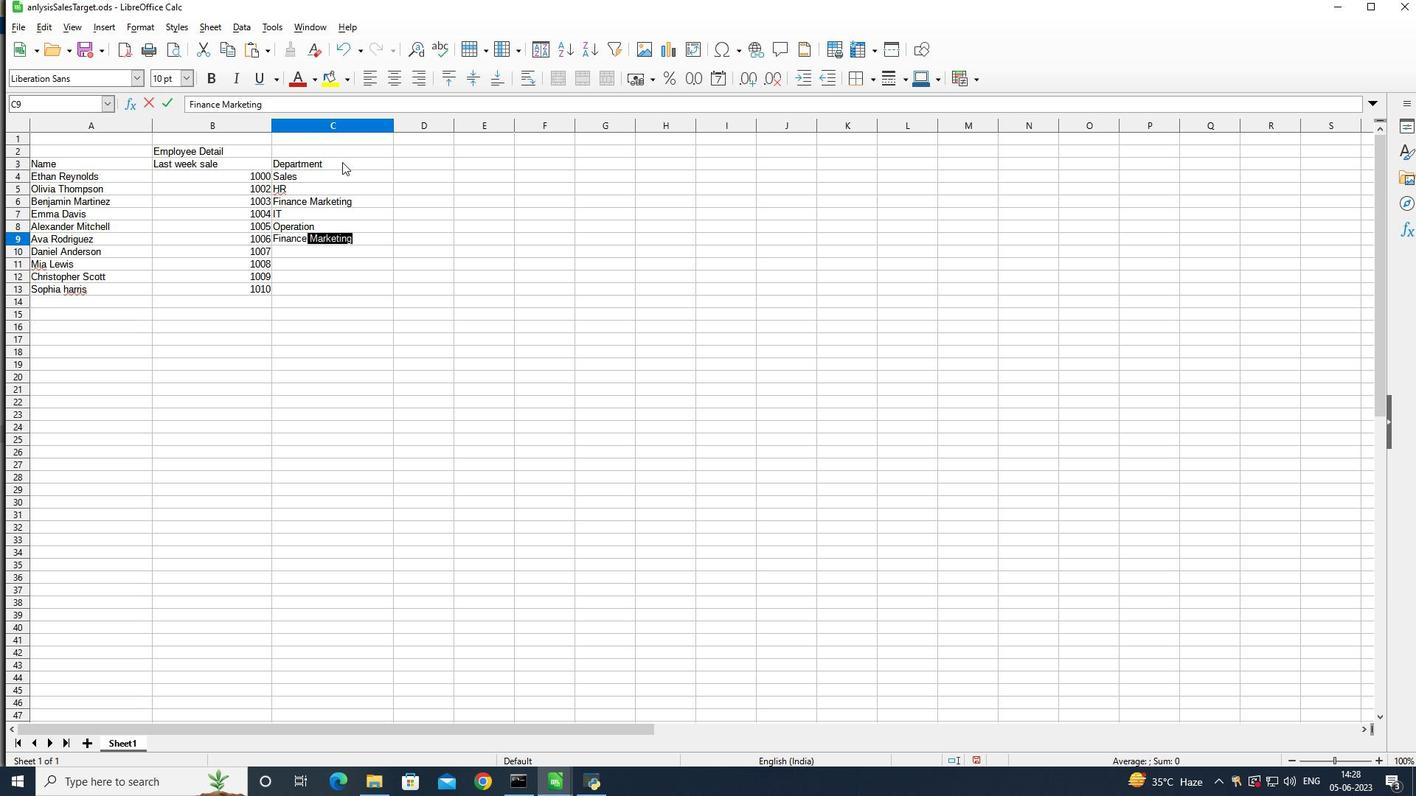
Action: Key pressed <Key.backspace>ial<Key.space>
Screenshot: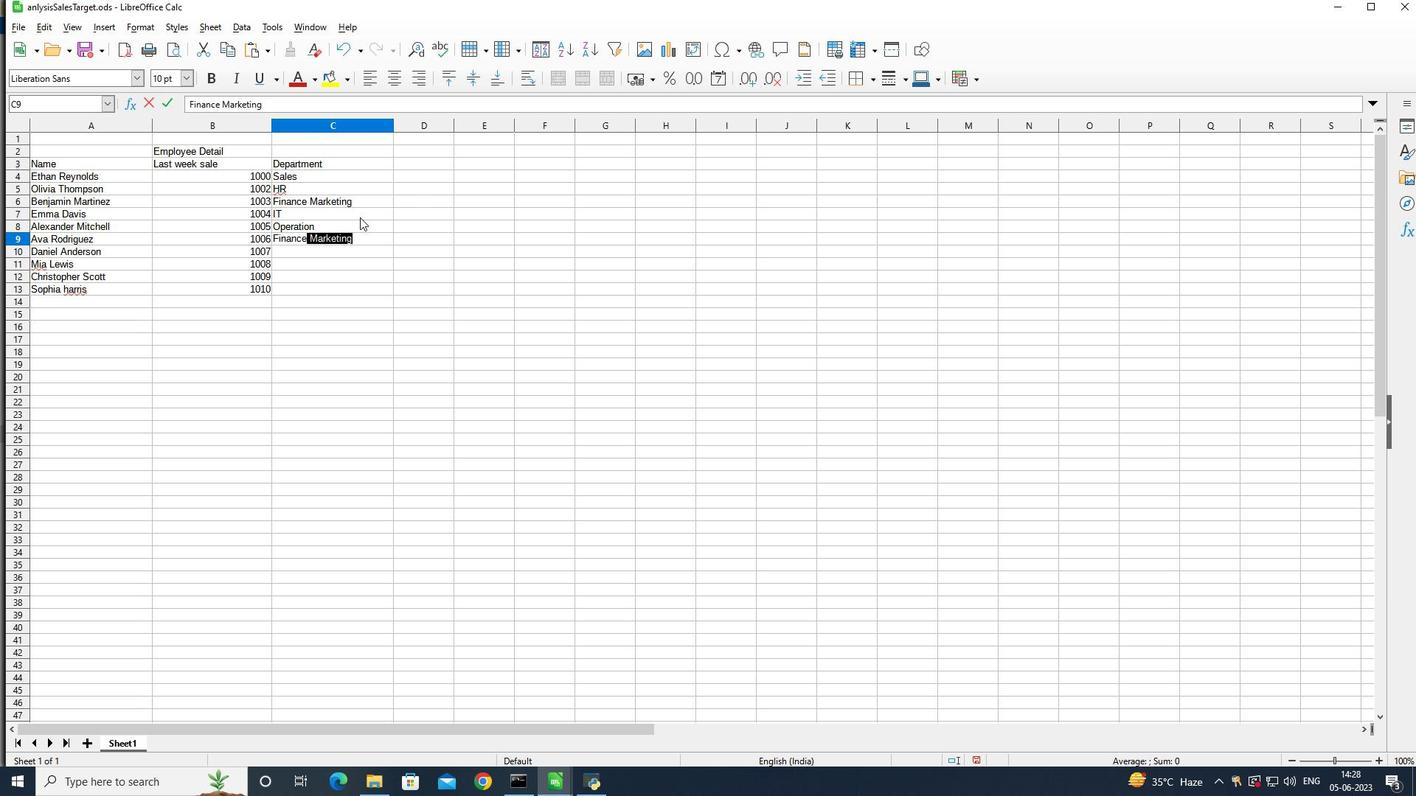 
Action: Mouse moved to (329, 251)
Screenshot: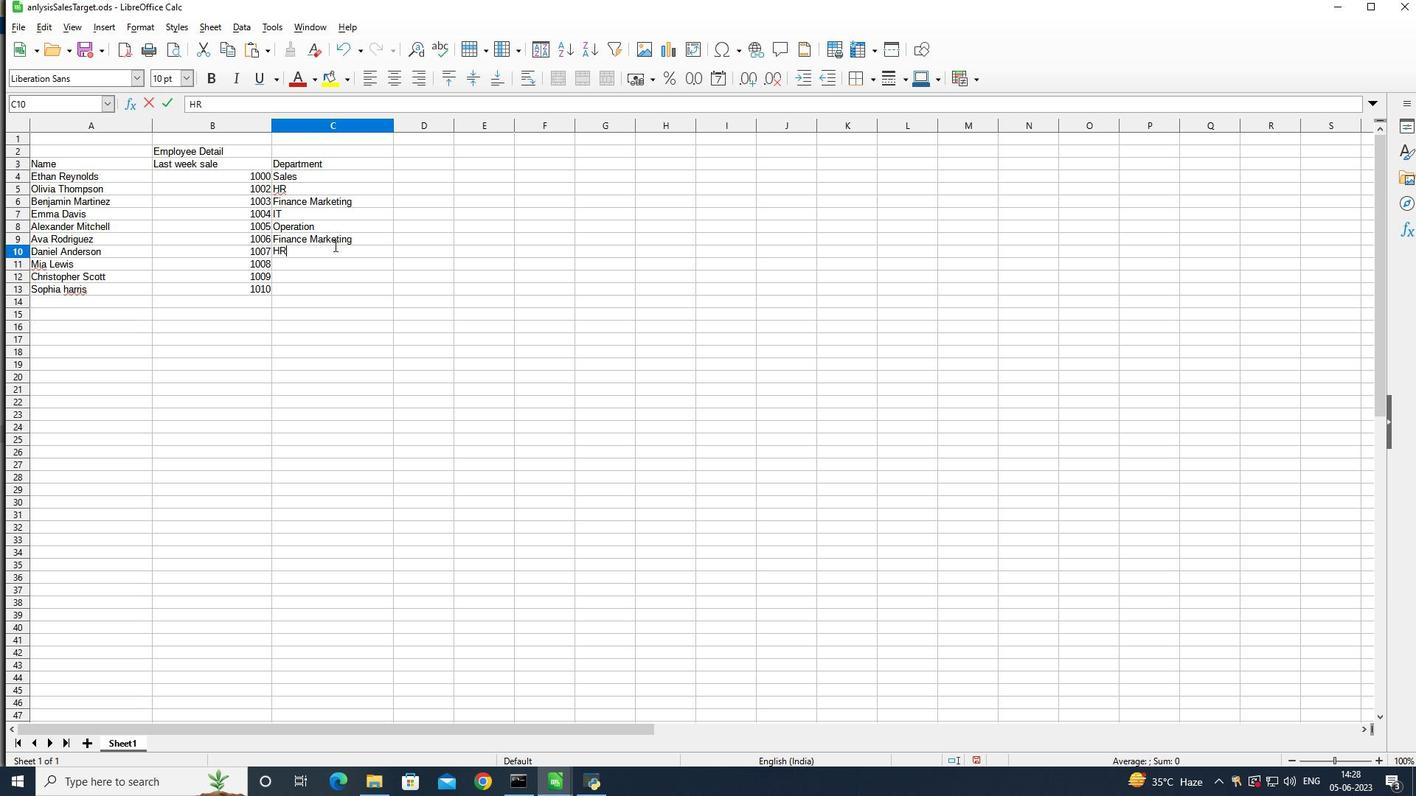 
Action: Key pressed <Key.shift>Analyst
Screenshot: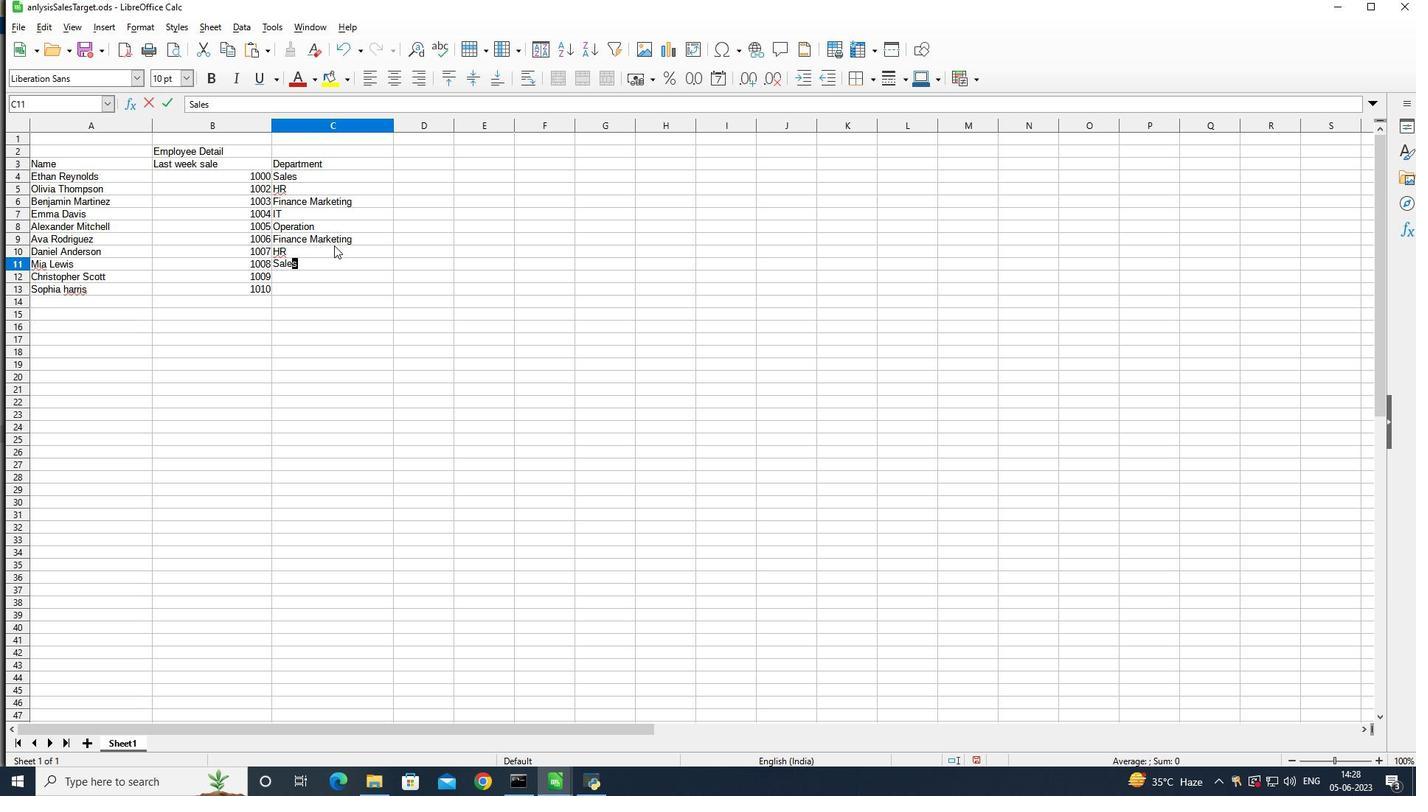 
Action: Mouse moved to (407, 373)
Screenshot: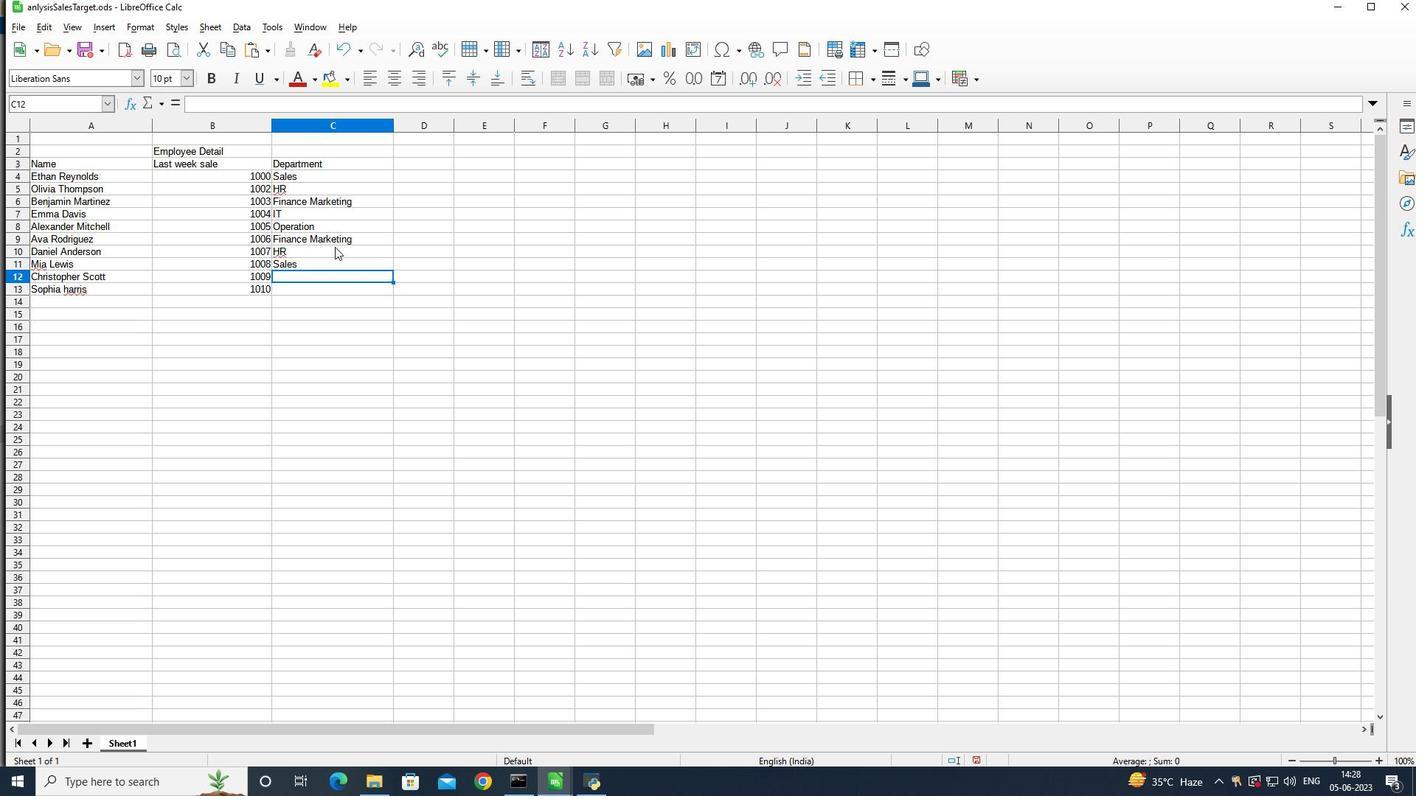 
Action: Key pressed <Key.enter><Key.shift><Key.shift><Key.shift><Key.shift><Key.shift><Key.shift><Key.shift><Key.shift><Key.shift>HR<Key.space><Key.shift>Assistance<Key.enter><Key.shift>Sales<Key.space><Key.shift><Key.shift><Key.shift><Key.shift><Key.shift><Key.shift><Key.shift><Key.shift><Key.shift><Key.shift><Key.shift><Key.shift><Key.shift><Key.shift><Key.shift><Key.shift><Key.shift><Key.shift><Key.shift><Key.shift>Representative<Key.enter><Key.shift>Marketing<Key.space><Key.shift>Assistant
Screenshot: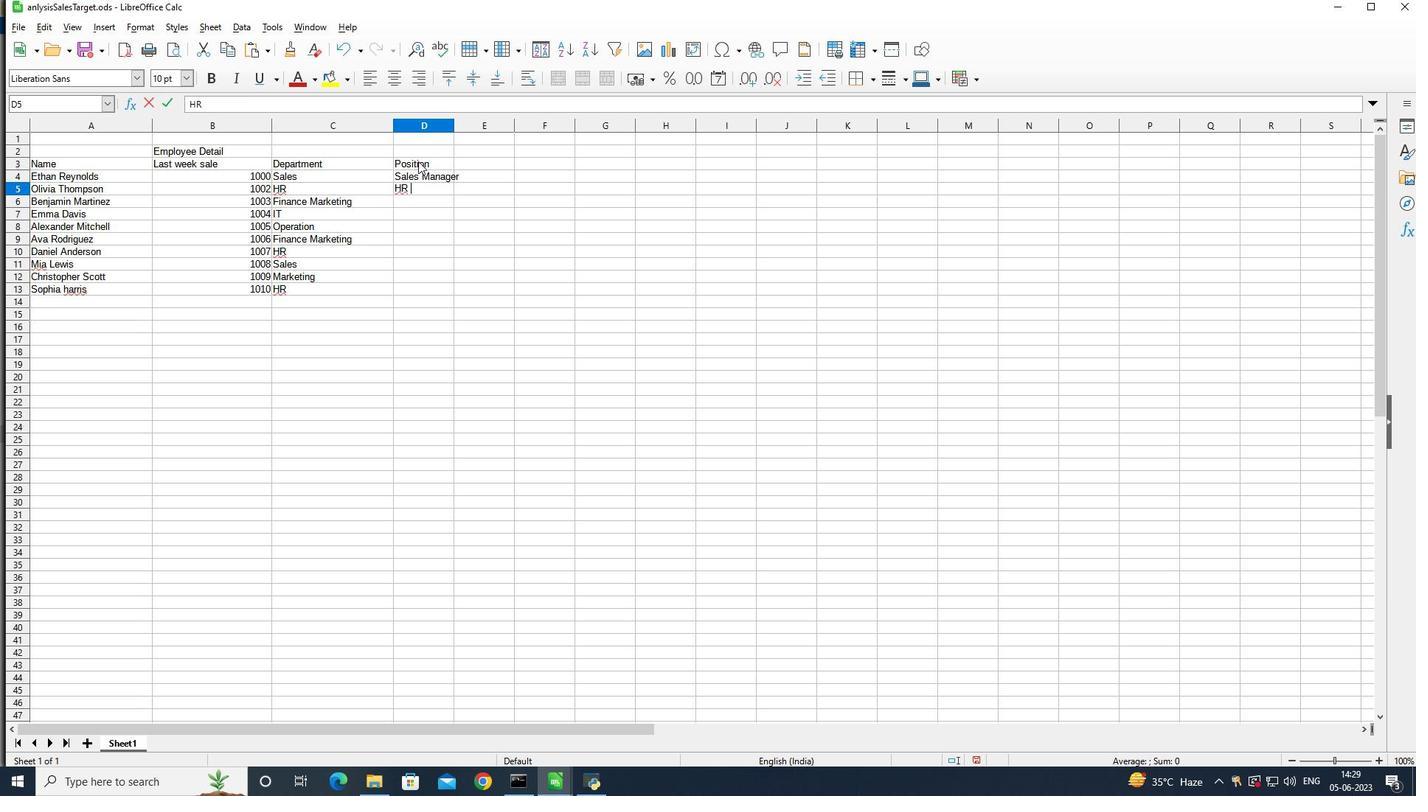 
Action: Mouse moved to (374, 165)
Screenshot: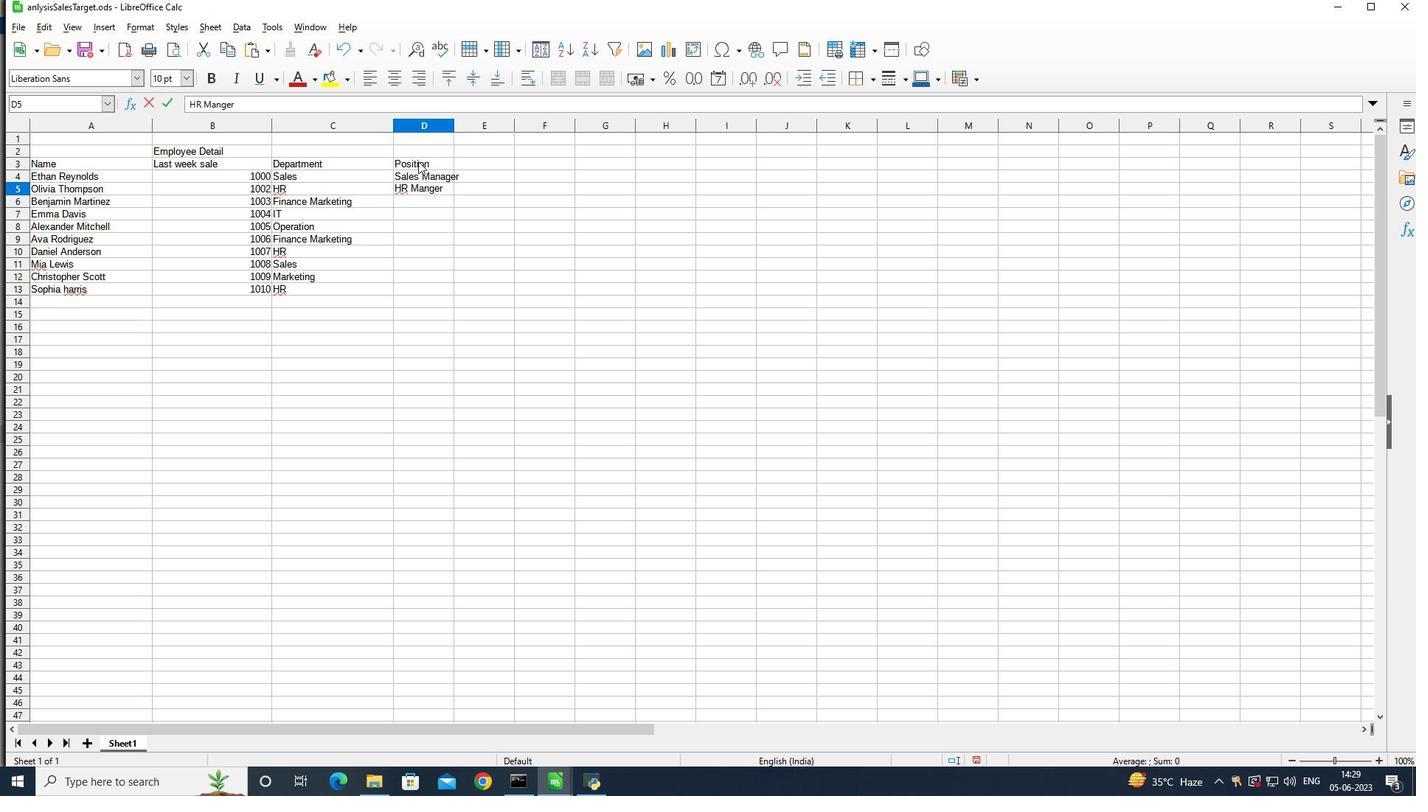 
Action: Mouse pressed left at (374, 165)
Screenshot: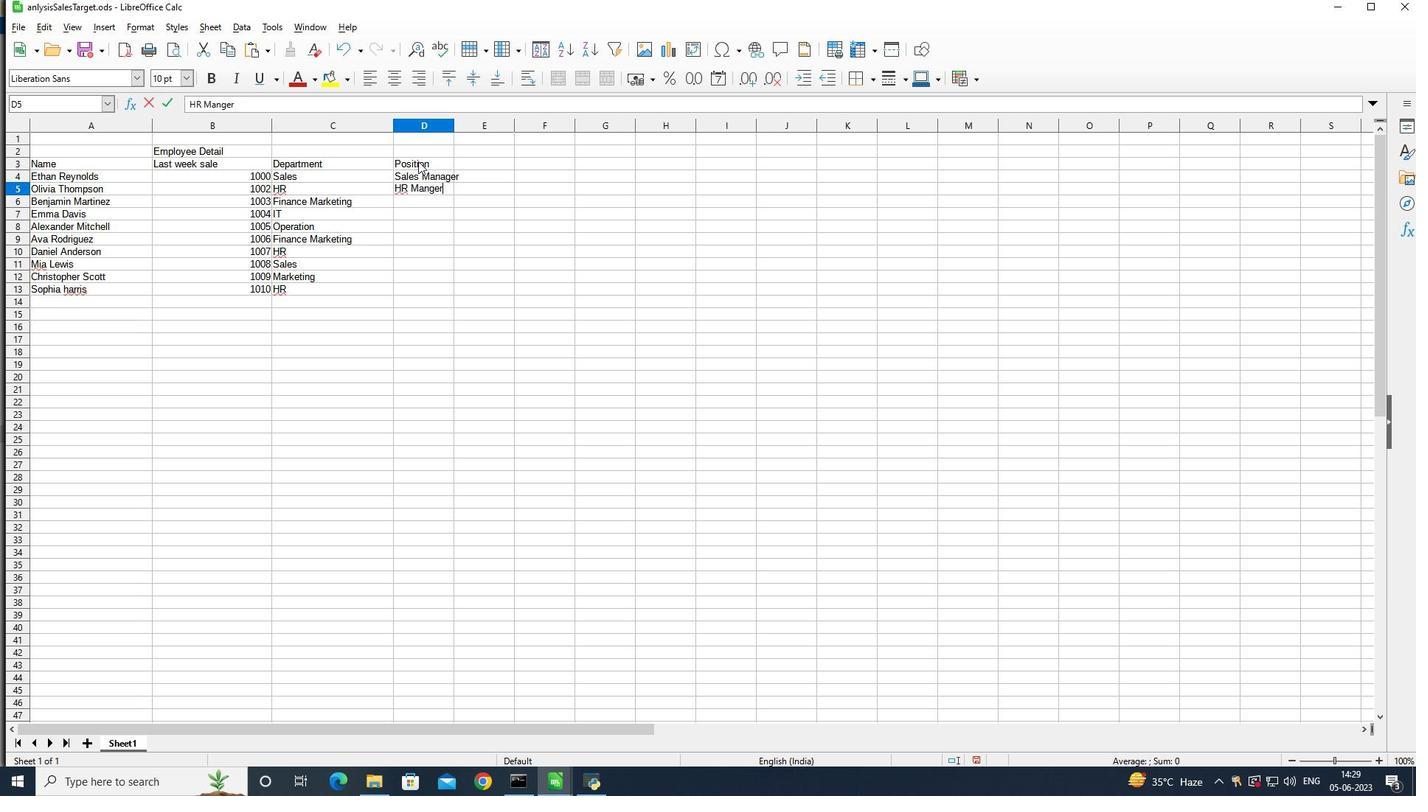 
Action: Mouse moved to (325, 120)
Screenshot: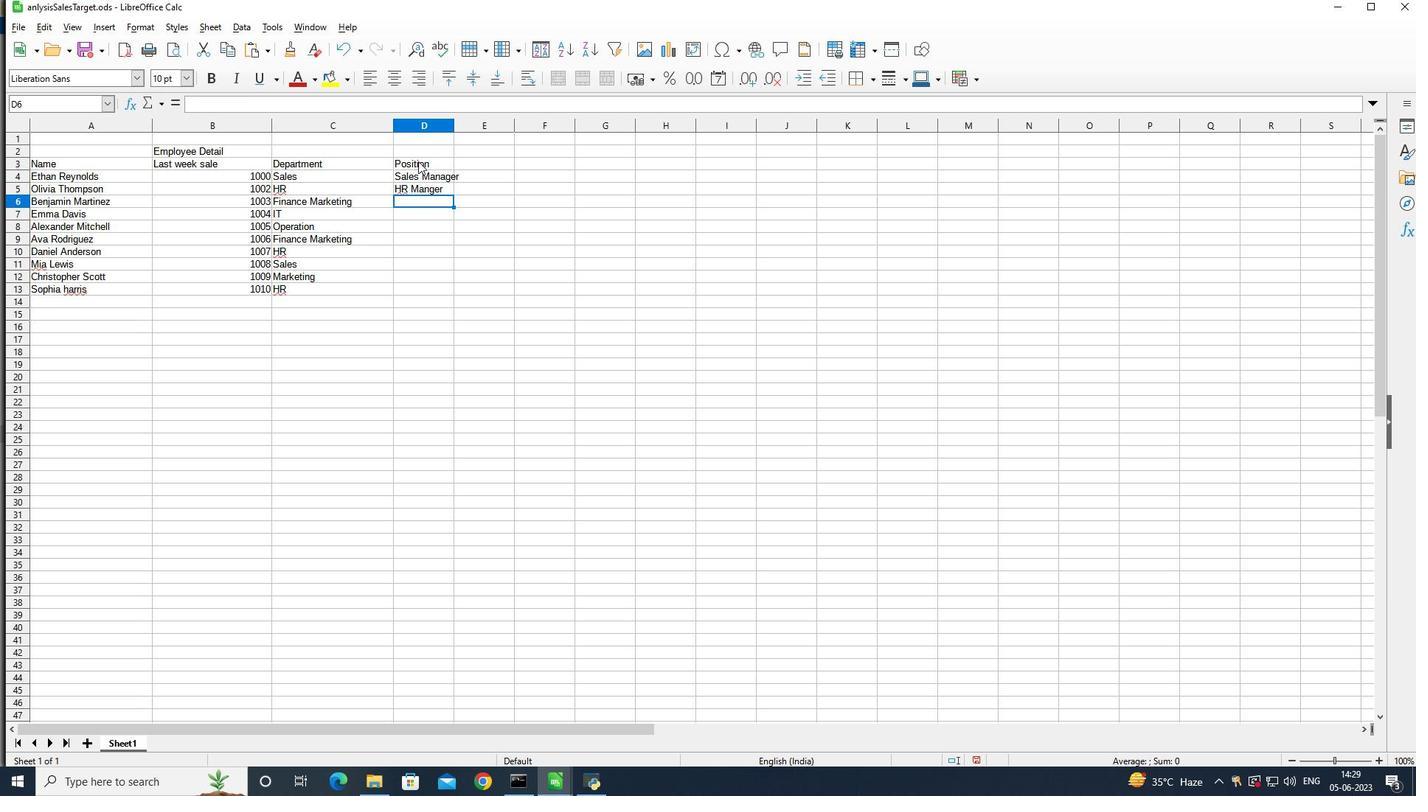 
Action: Mouse pressed left at (325, 120)
Screenshot: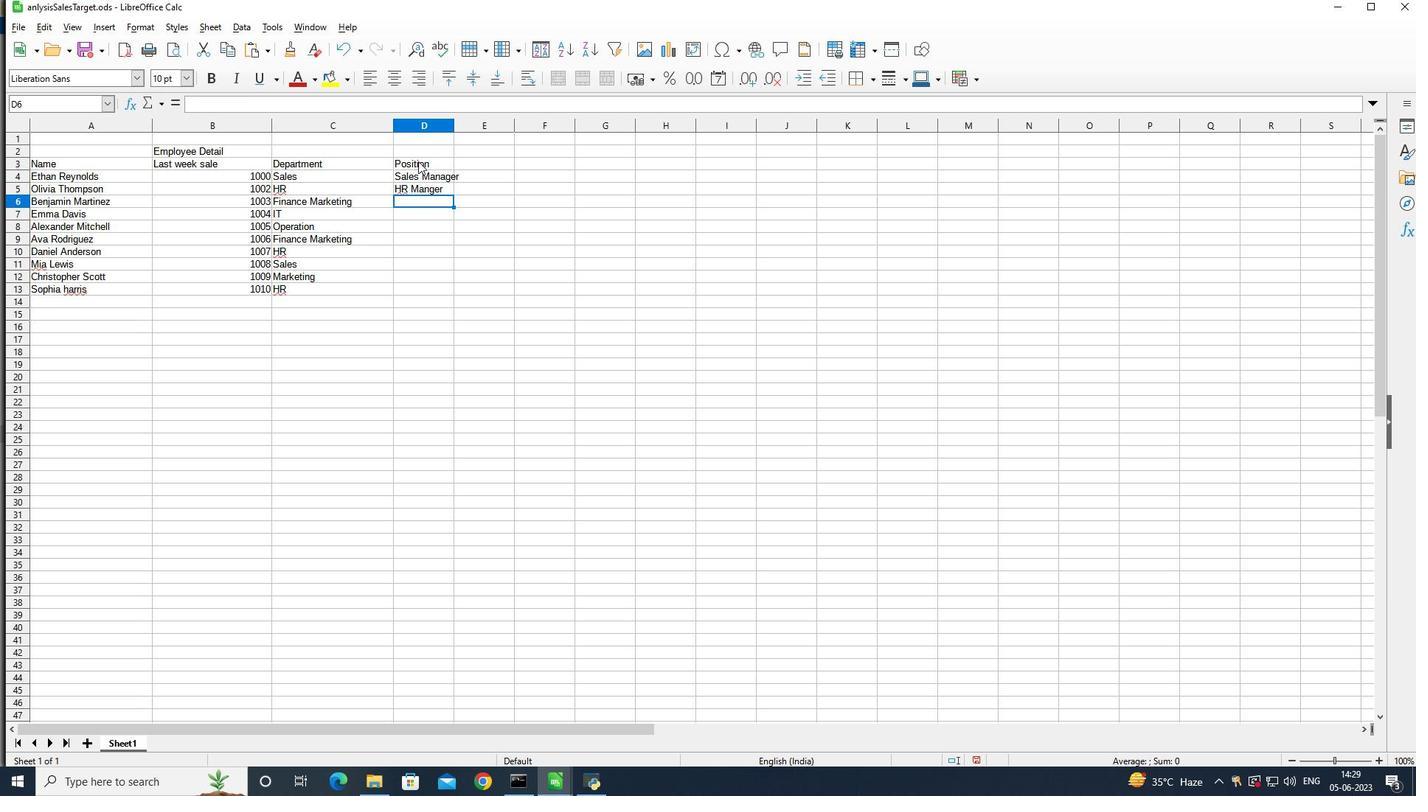 
Action: Mouse moved to (356, 138)
Screenshot: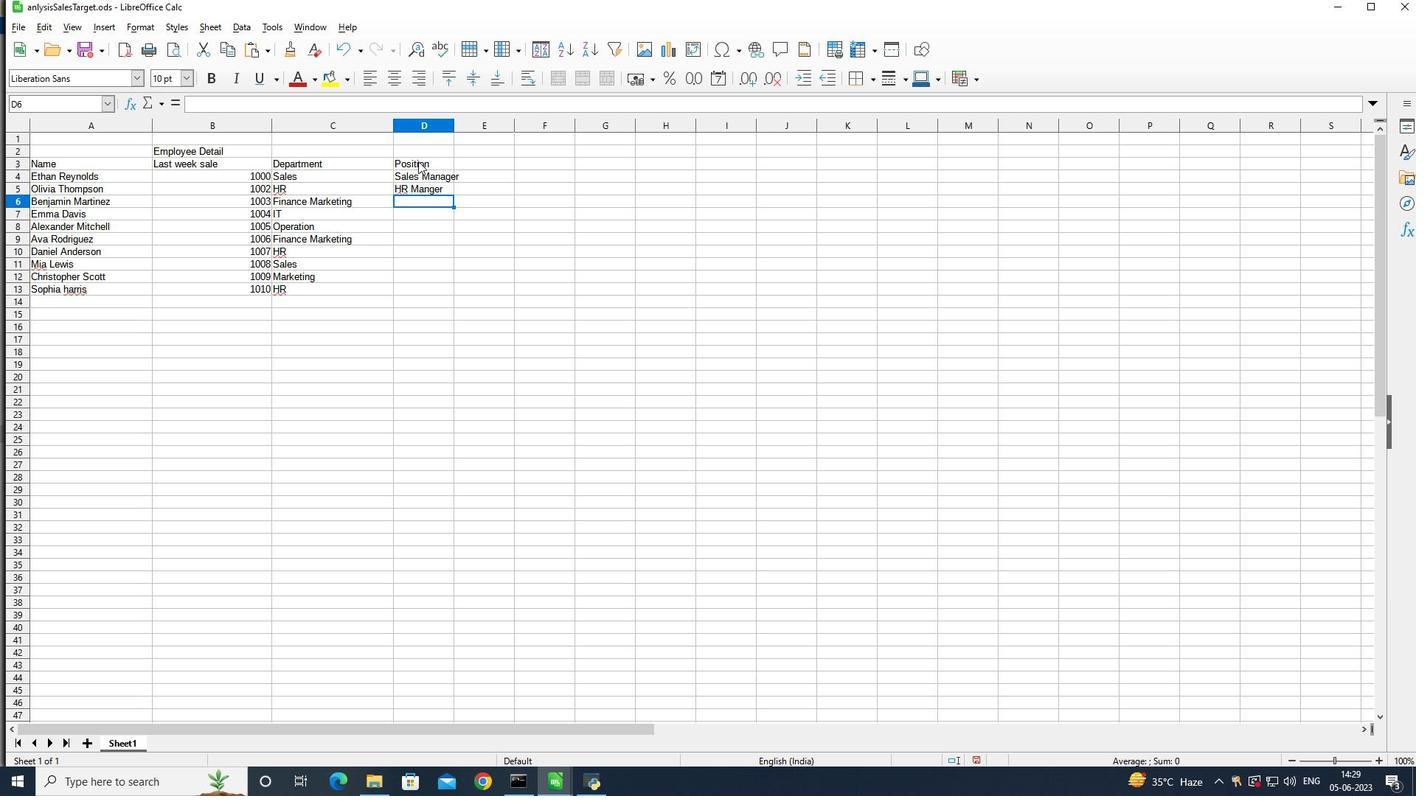 
Action: Mouse pressed left at (356, 138)
Screenshot: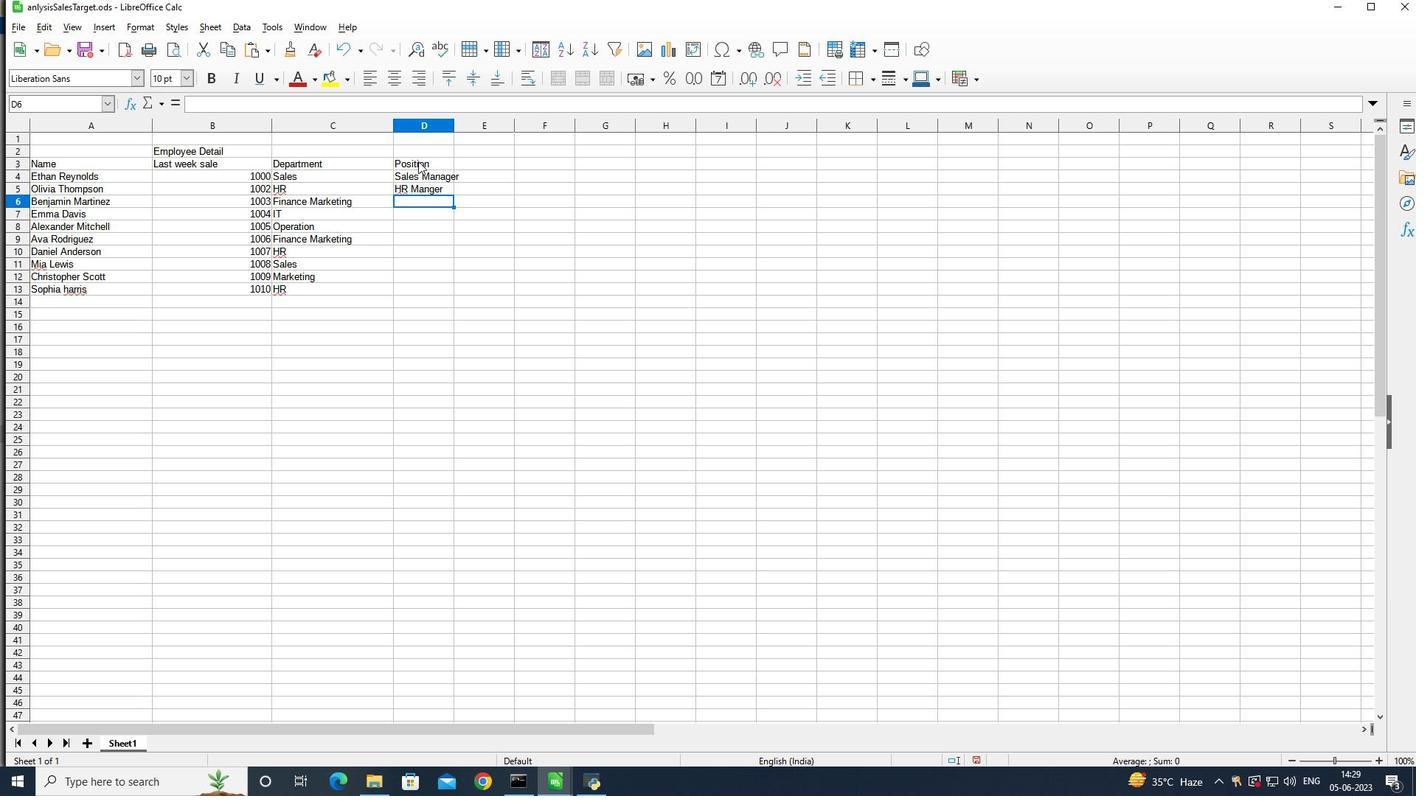 
Action: Mouse moved to (330, 123)
Screenshot: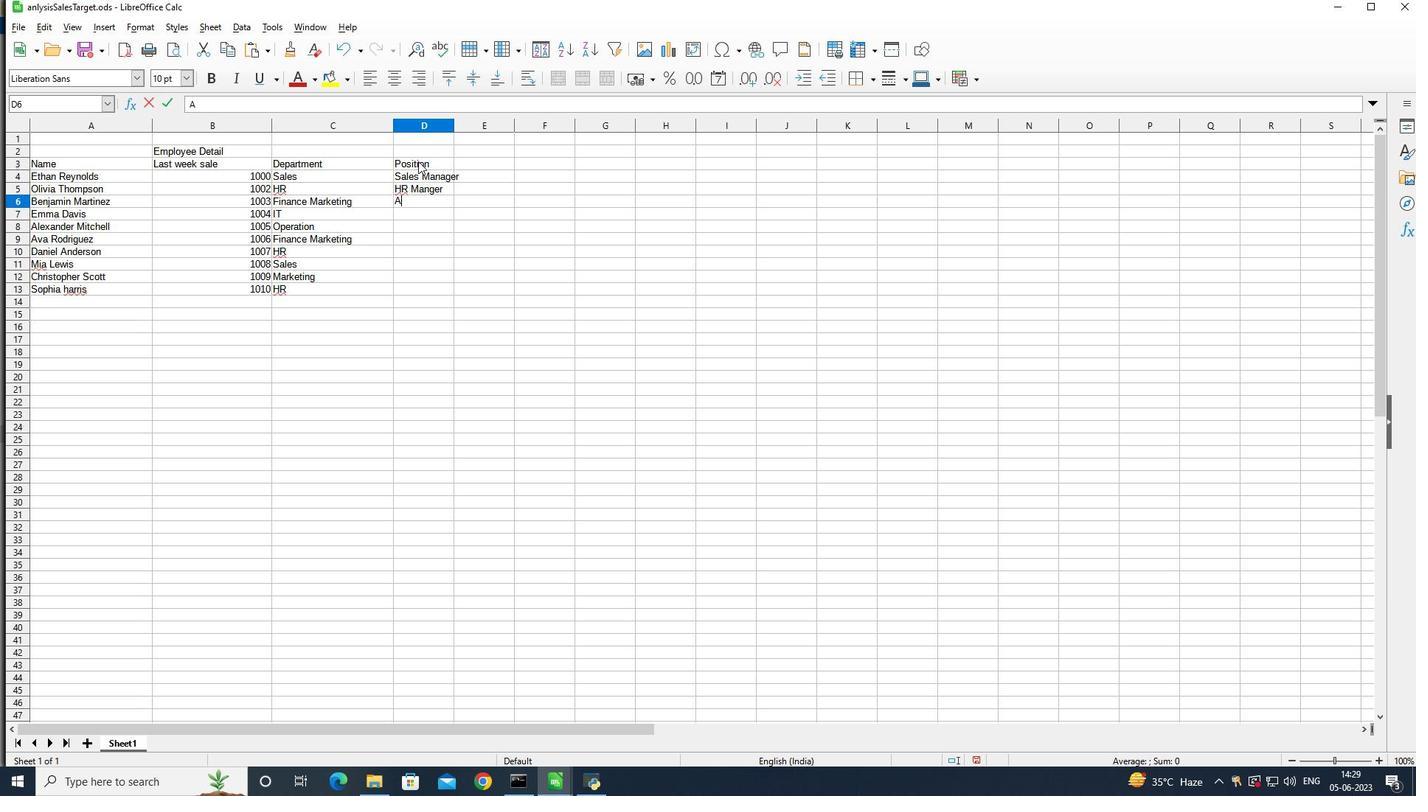 
Action: Mouse pressed left at (330, 123)
Screenshot: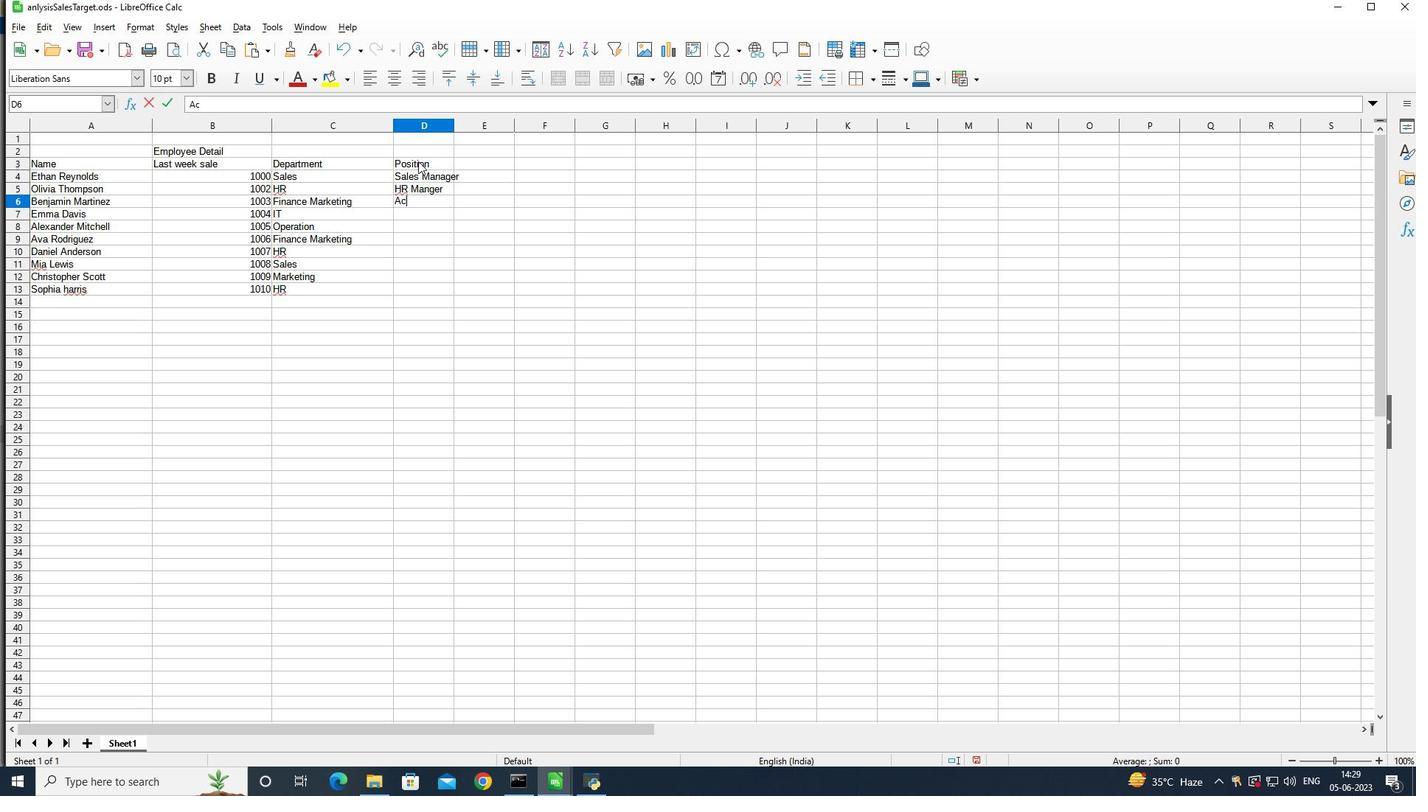 
Action: Mouse moved to (404, 163)
Screenshot: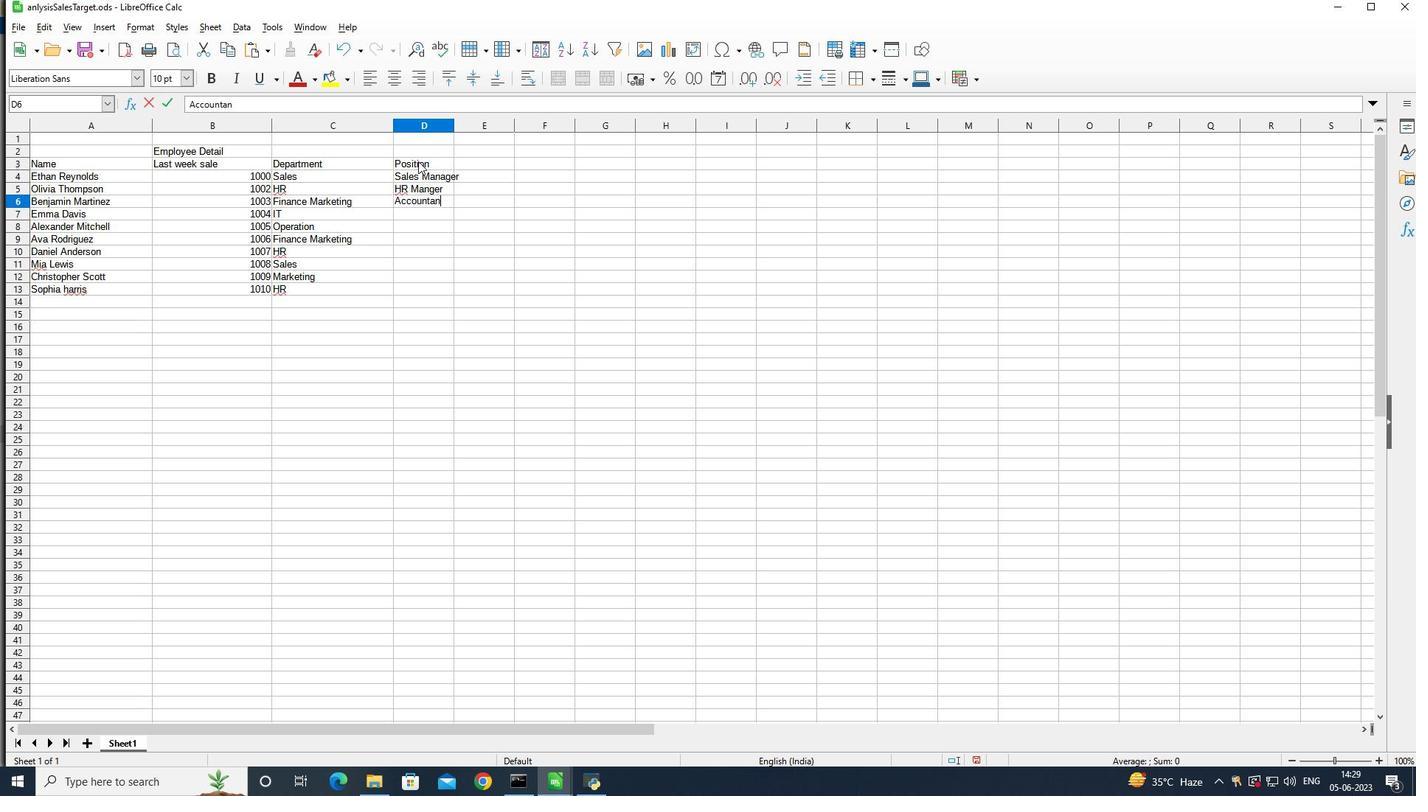 
Action: Mouse pressed left at (404, 163)
Screenshot: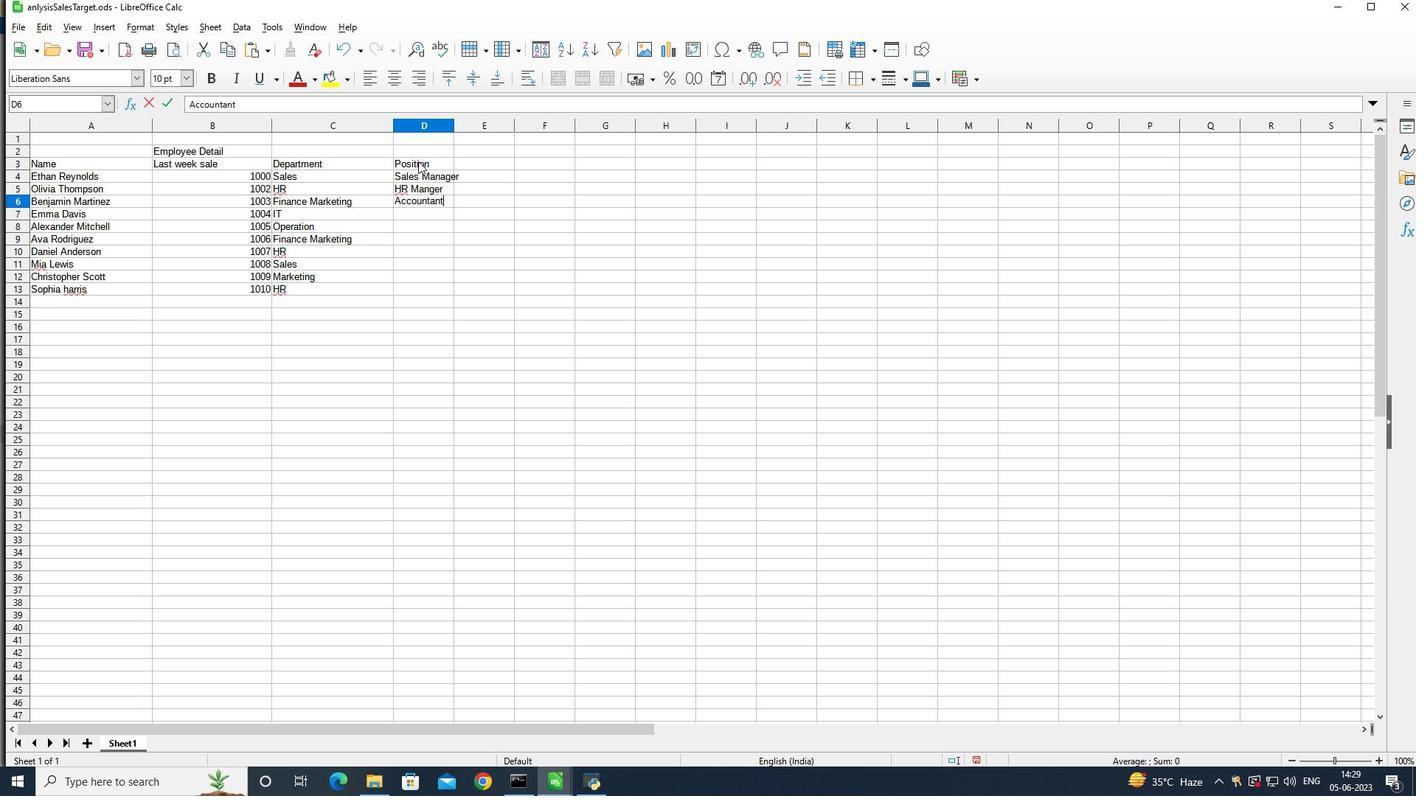
Action: Mouse moved to (406, 164)
Screenshot: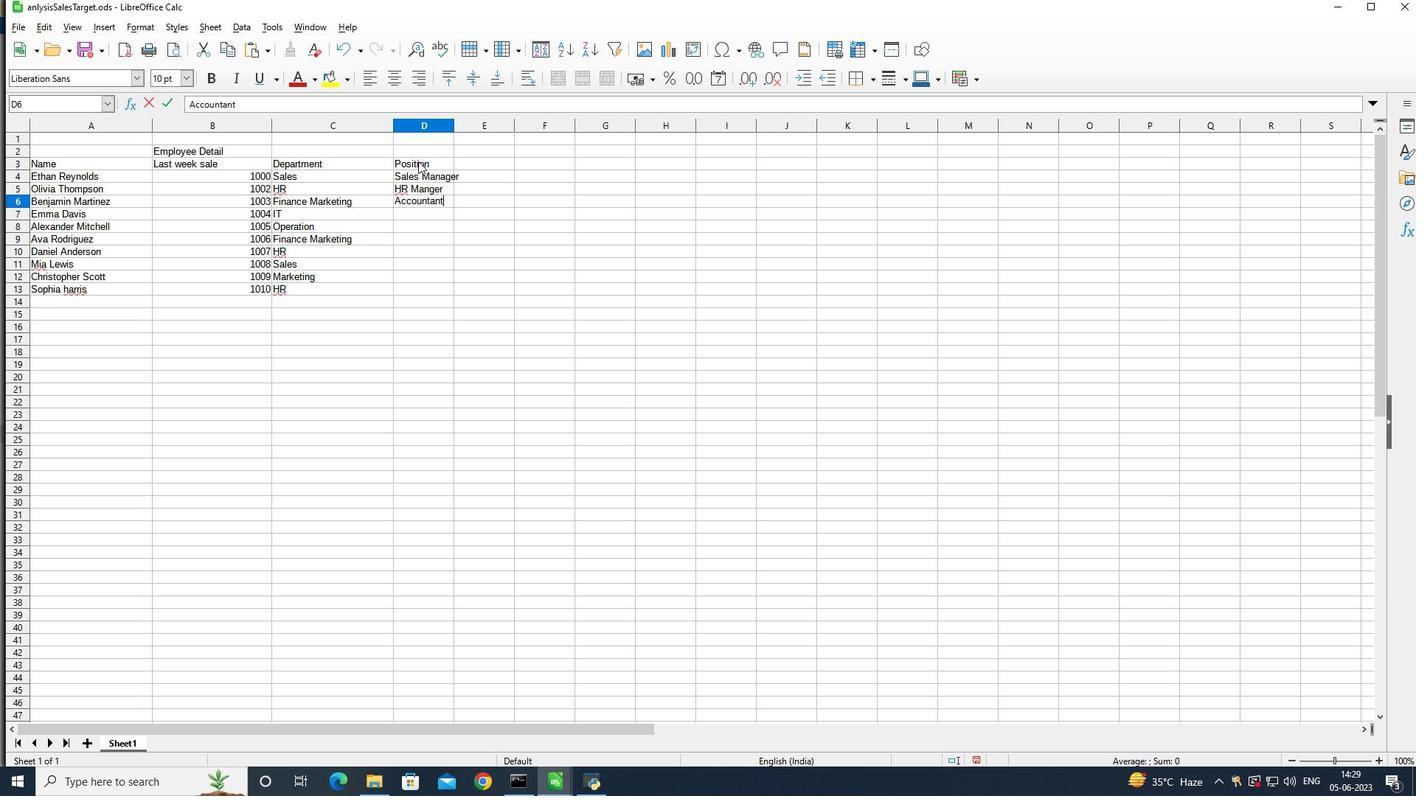 
Action: Key pressed <Key.shift>Salary<Key.enter>5000<Key.enter>4500<Key.enter>4000<Key.enter>3800<Key.enter>4200<Key.enter>5200<Key.enter>3800<Key.enter>2800<Key.enter>3200<Key.enter>25<Key.enter><Key.enter><Key.up><Key.up>2500
Screenshot: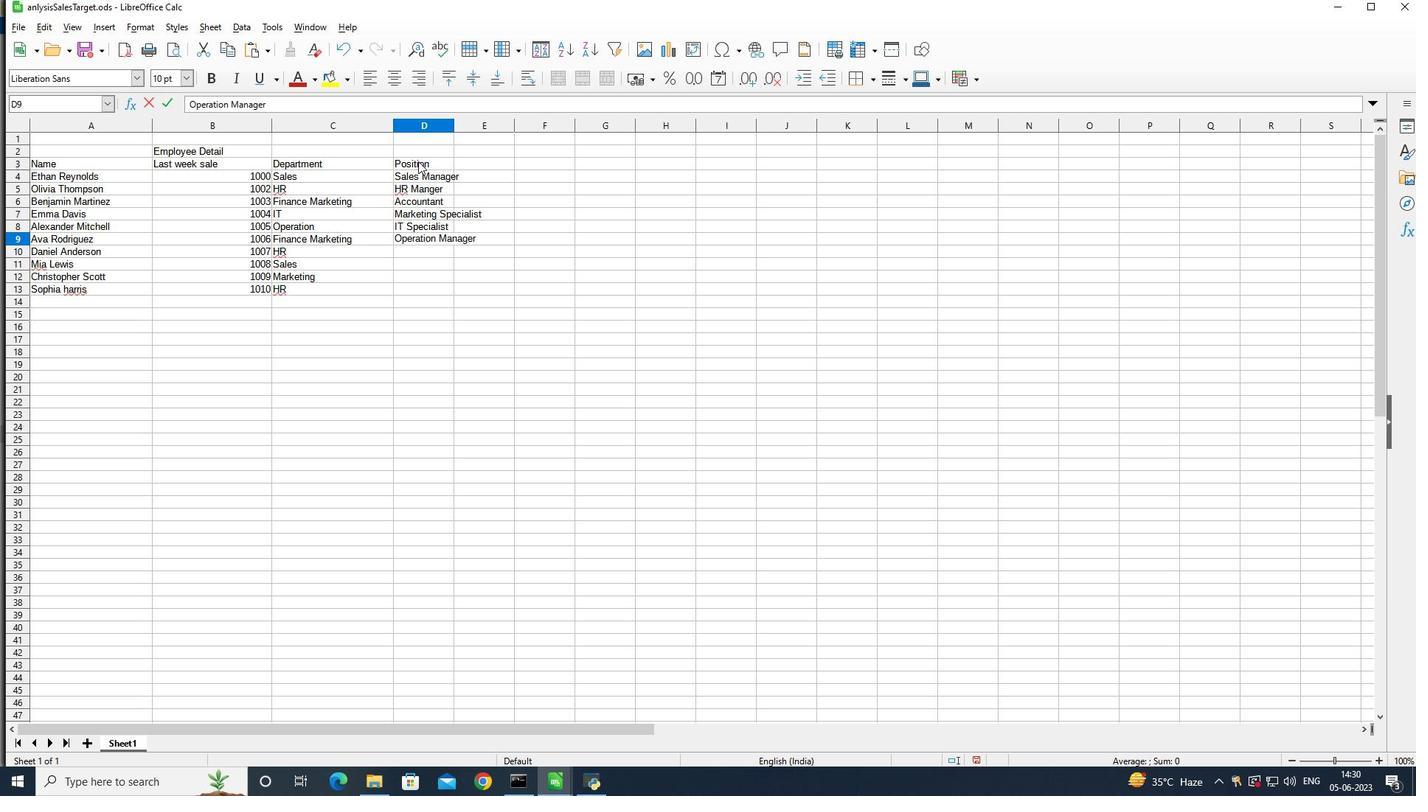 
Action: Mouse moved to (470, 161)
Screenshot: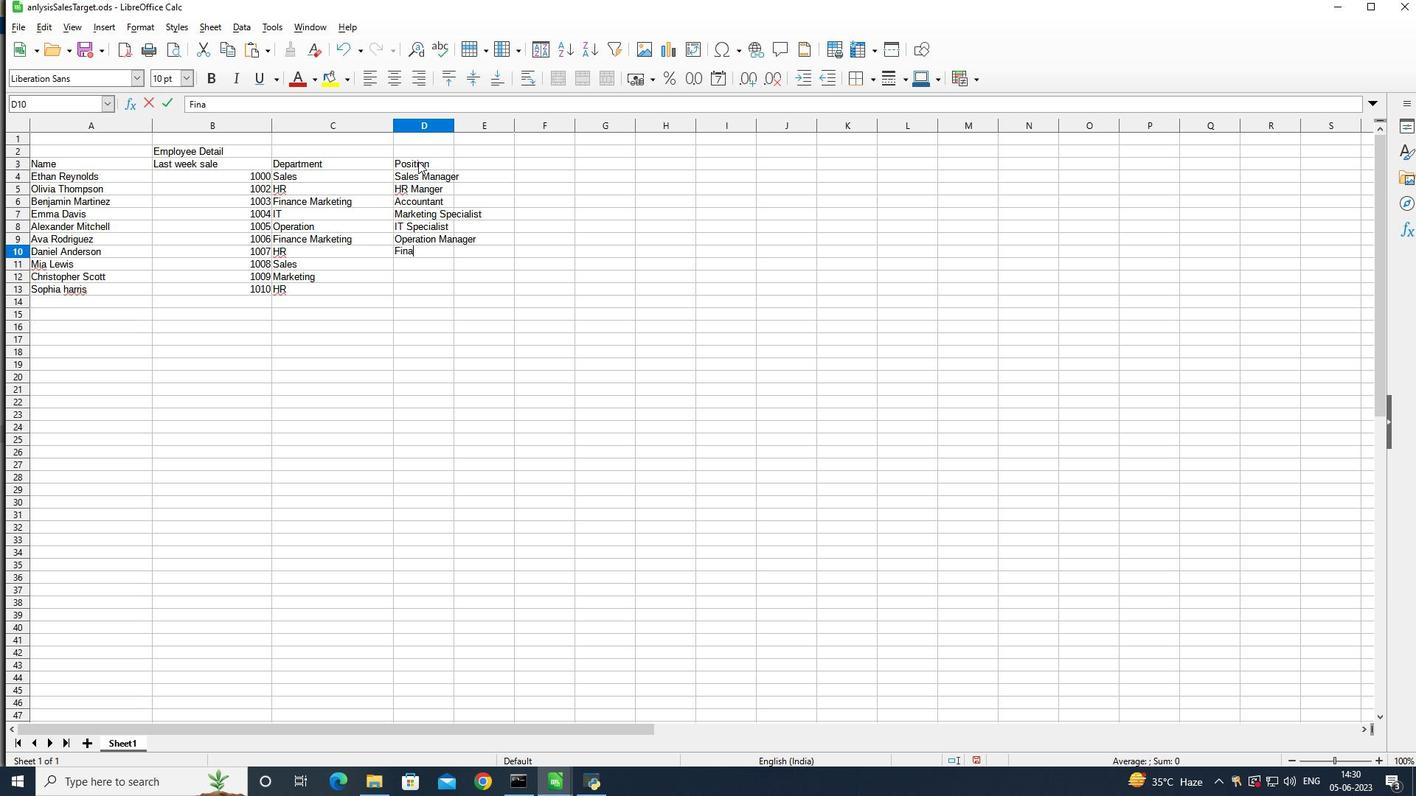 
Action: Mouse pressed left at (470, 161)
Screenshot: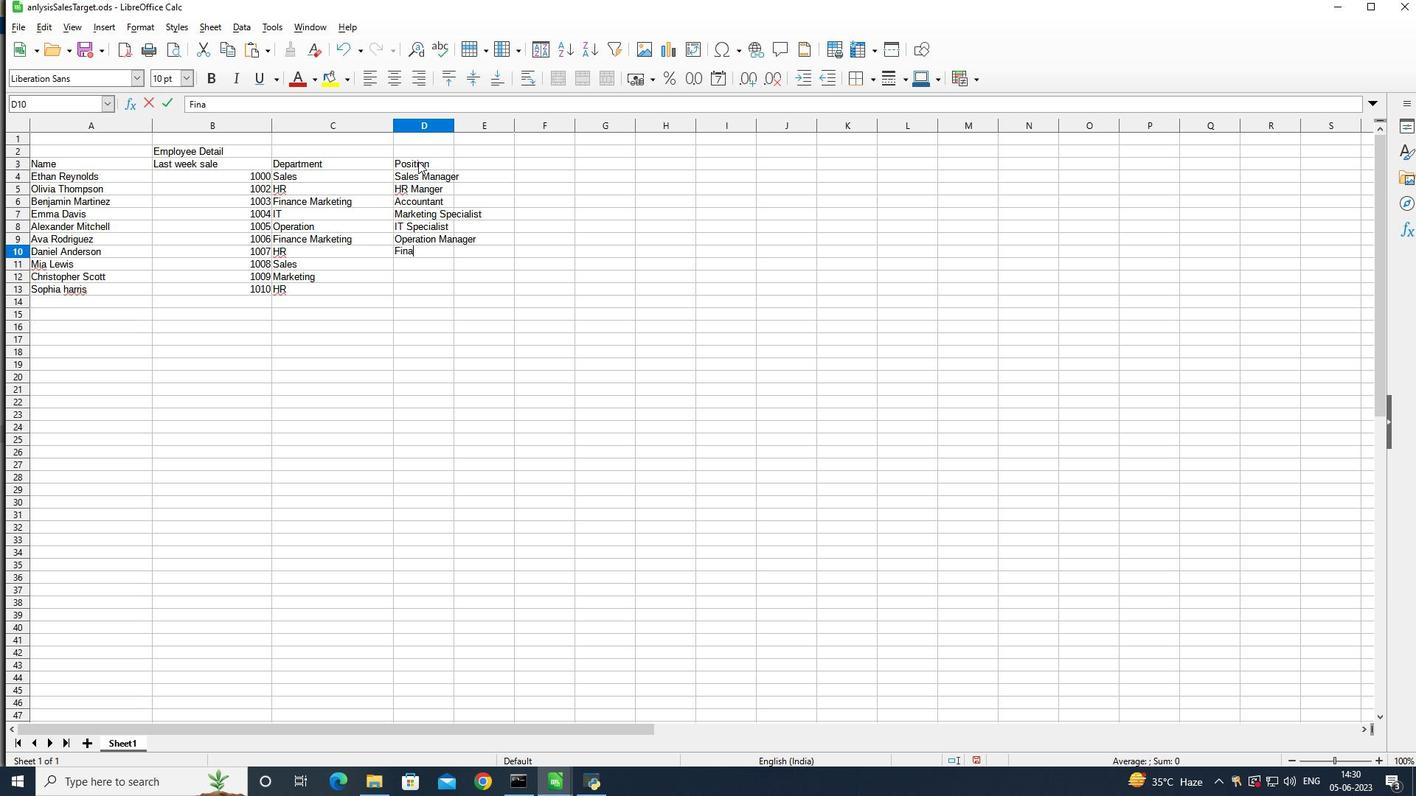
Action: Mouse moved to (521, 166)
Screenshot: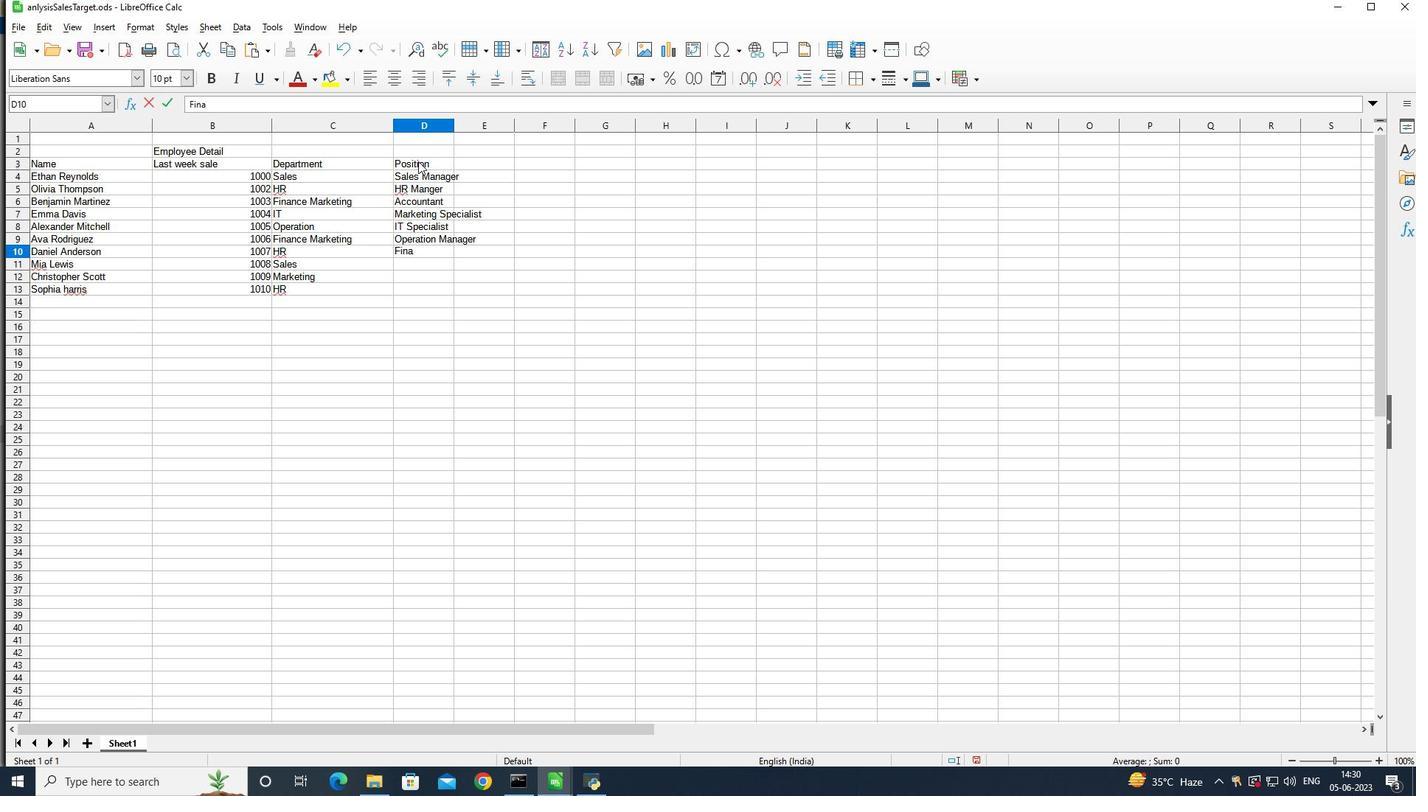 
Action: Key pressed <Key.shift><Key.shift><Key.shift><Key.shift><Key.shift><Key.shift>Date<Key.enter>1/05/2020/<Key.backspace><Key.enter>7/1/2019//<Key.backspace><Key.backspace><Key.enter>3/
Screenshot: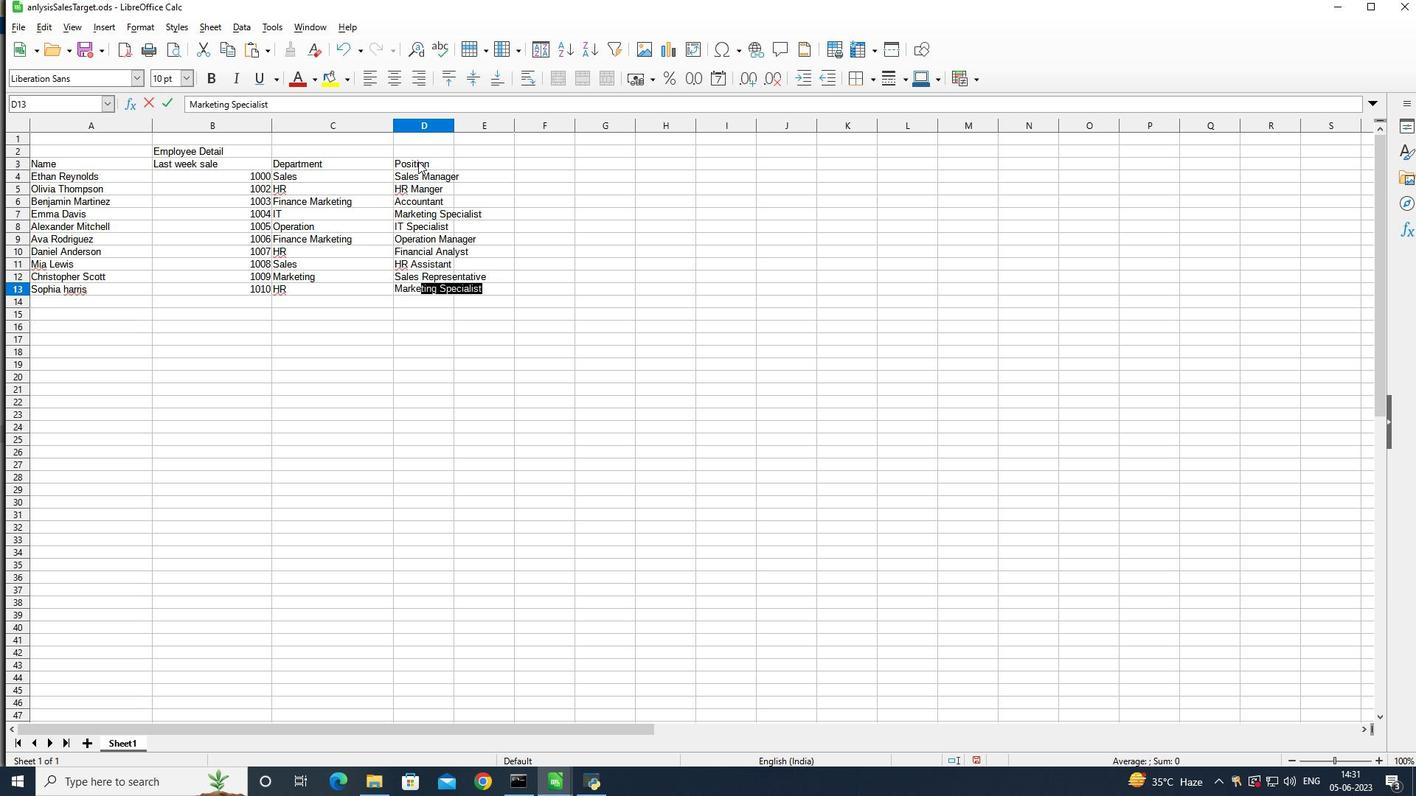 
Action: Mouse moved to (526, 168)
Screenshot: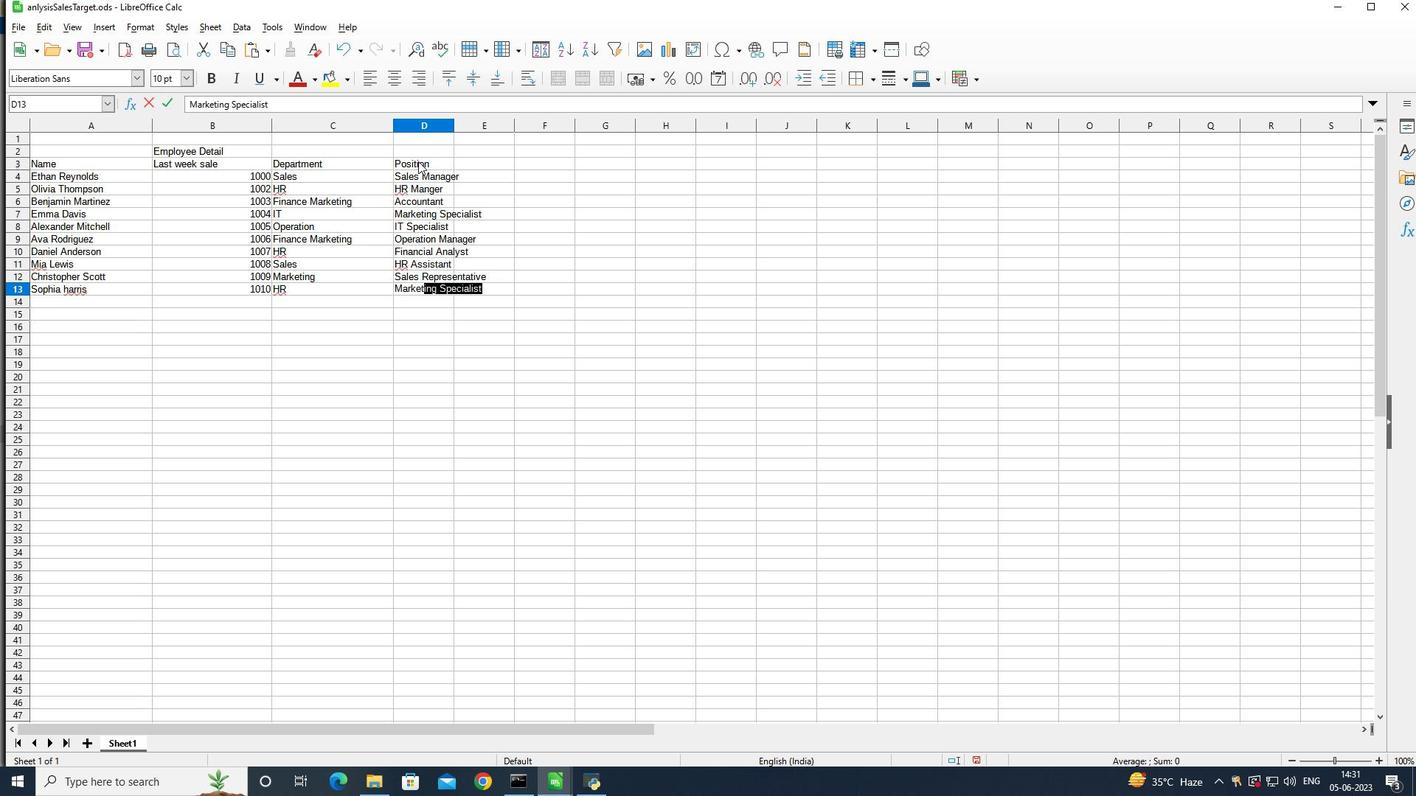 
Action: Key pressed 10/
Screenshot: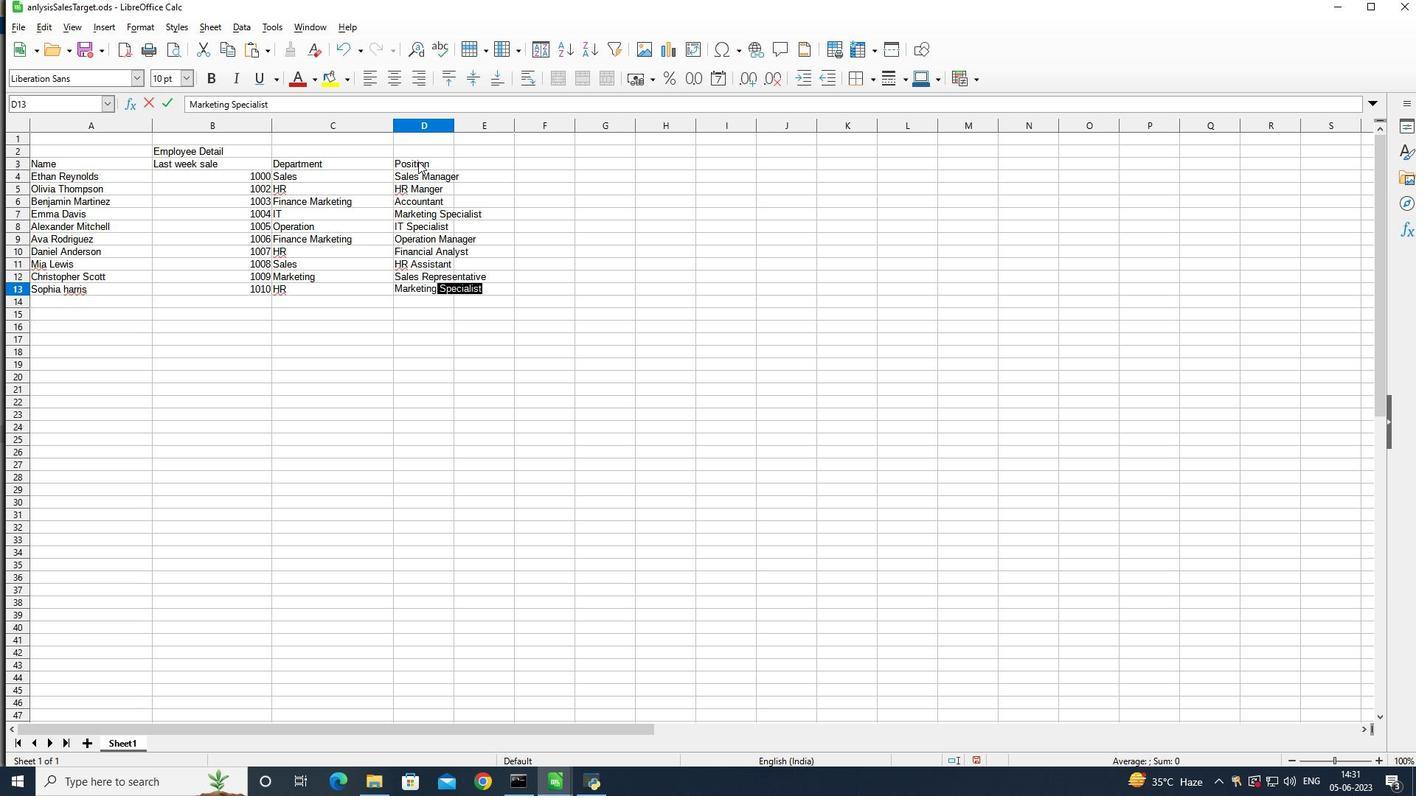 
Action: Mouse moved to (537, 179)
Screenshot: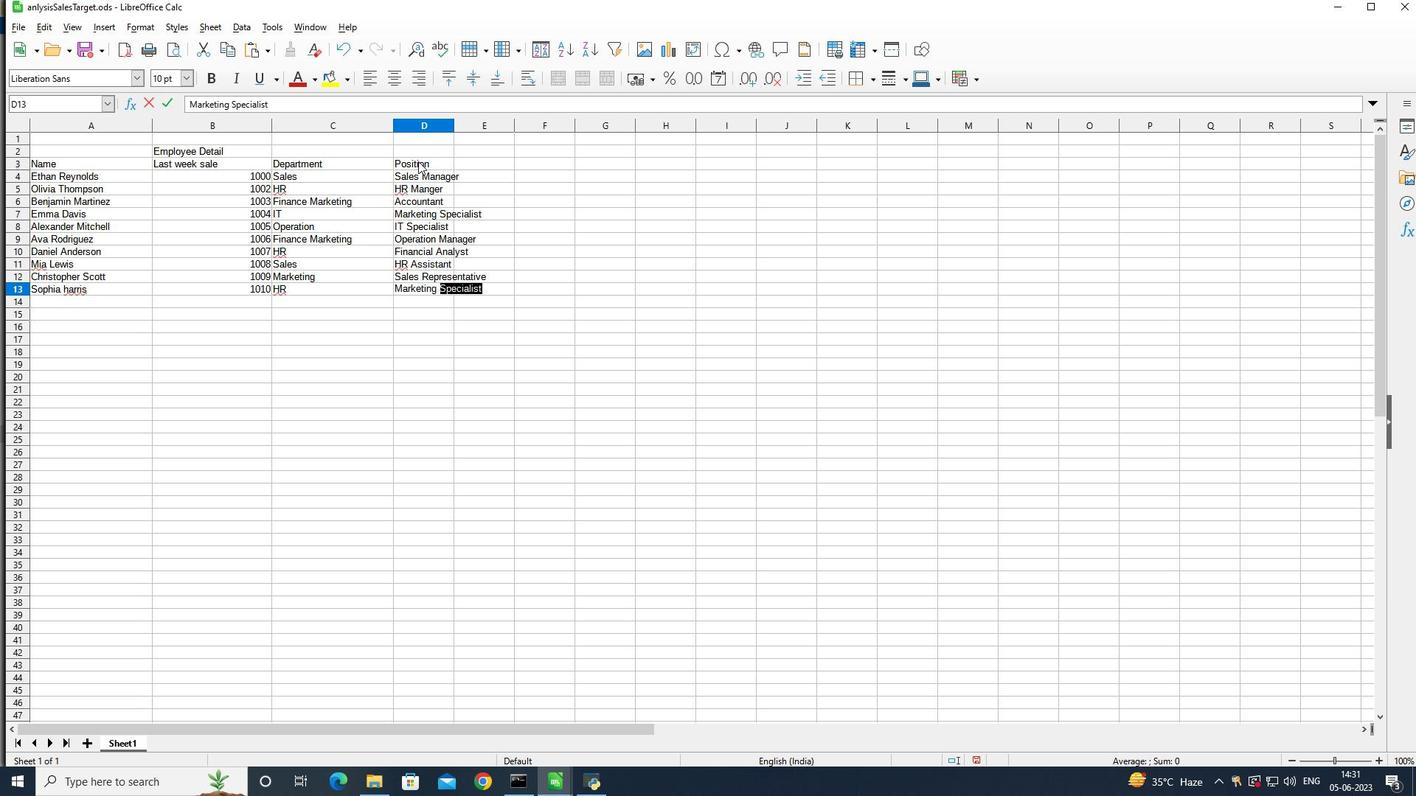 
Action: Key pressed 2
Screenshot: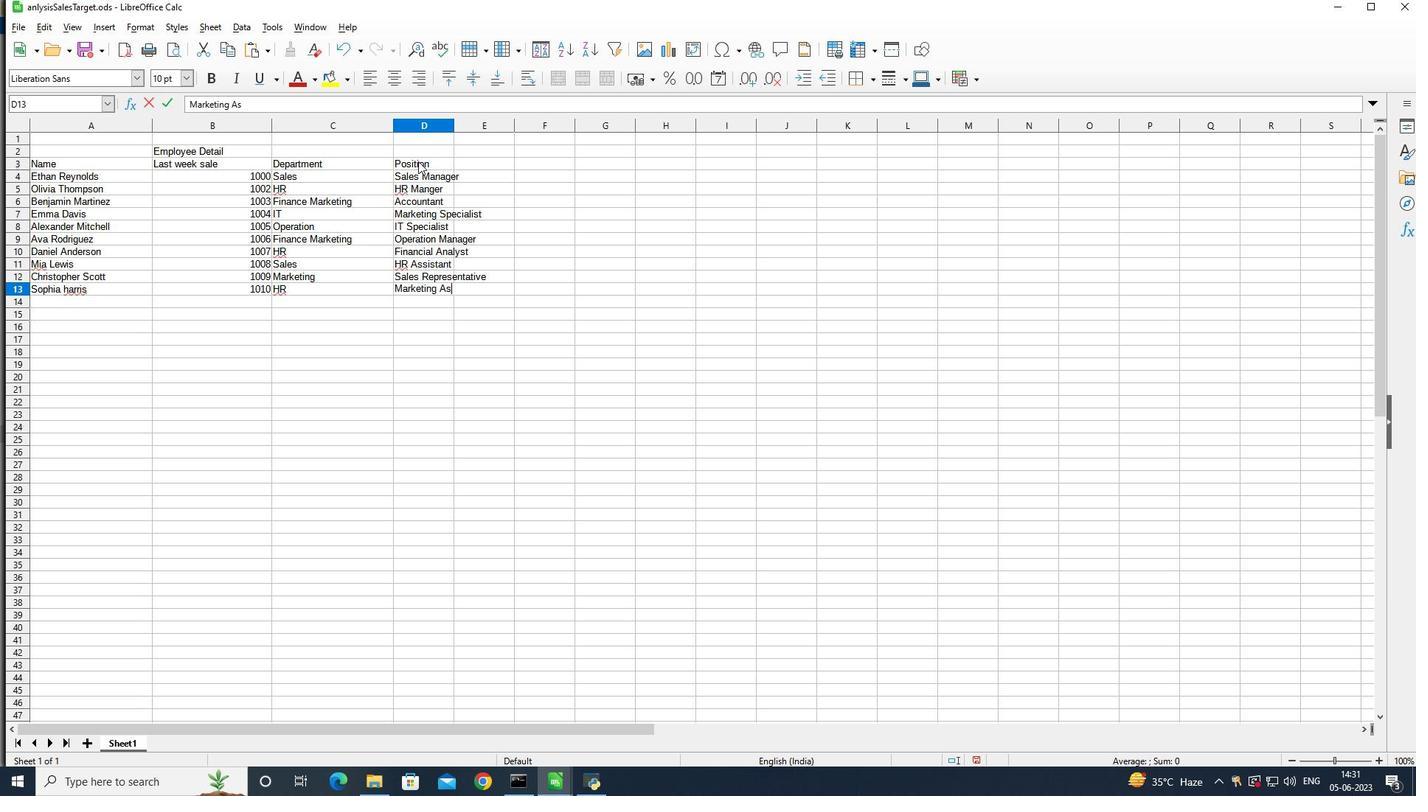 
Action: Mouse moved to (548, 188)
Screenshot: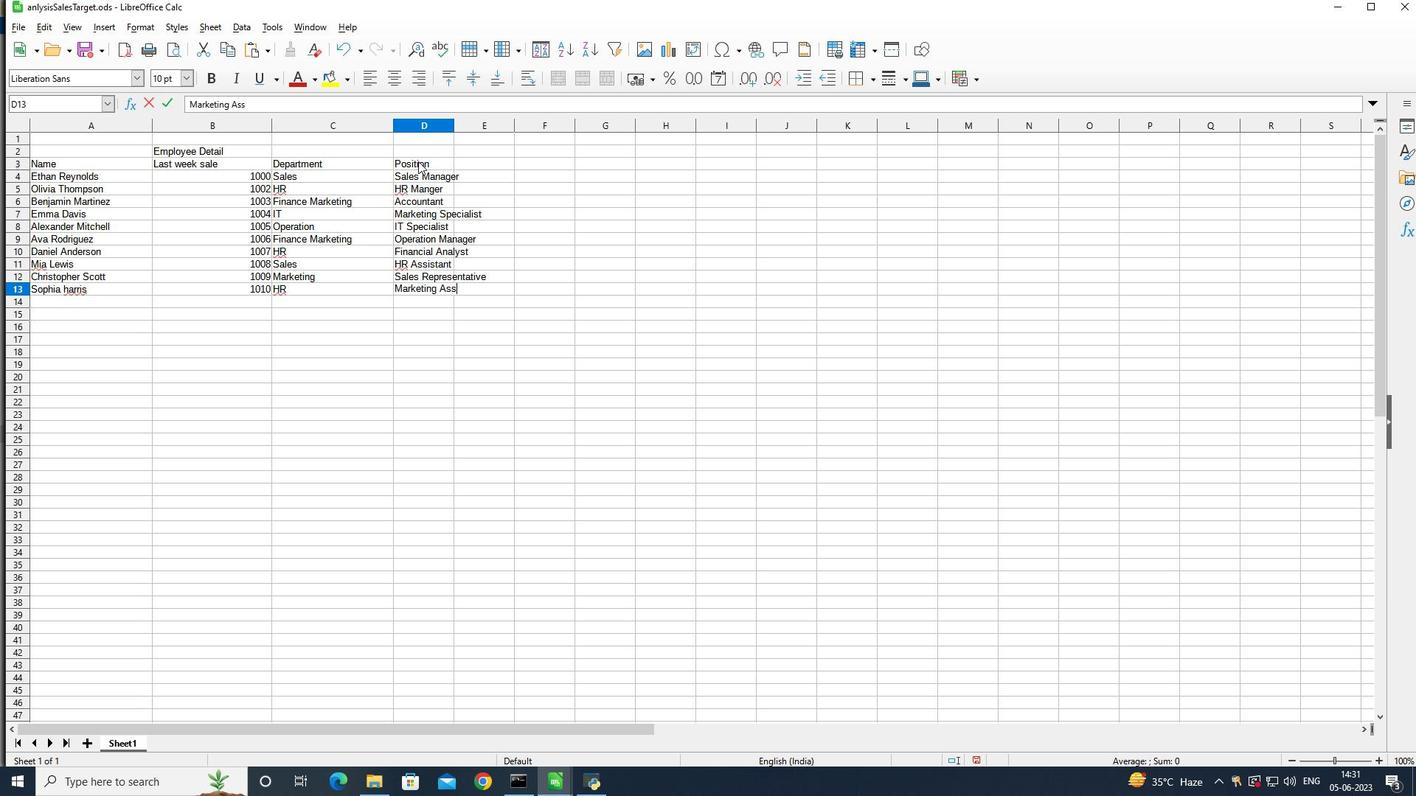 
Action: Key pressed 0
Screenshot: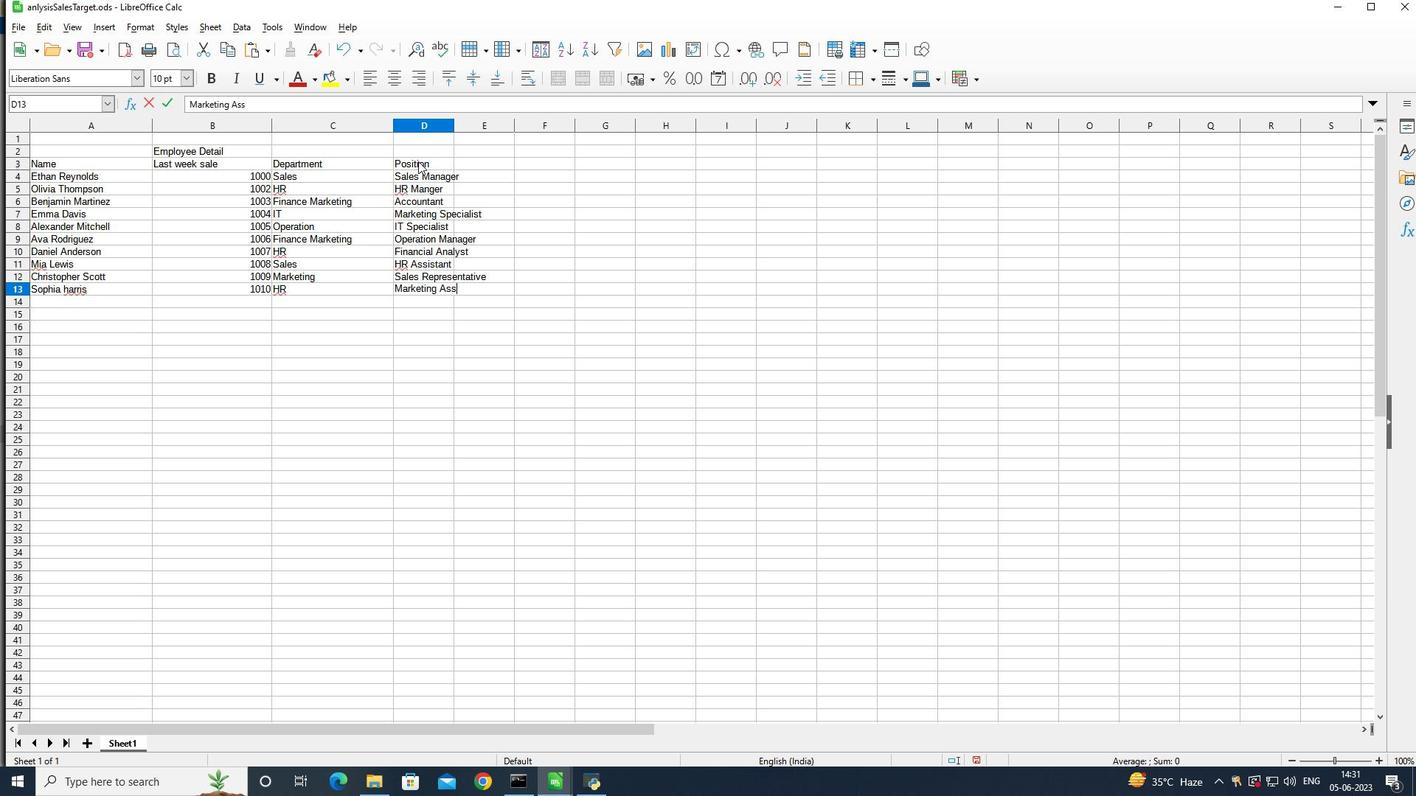 
Action: Mouse moved to (549, 189)
Screenshot: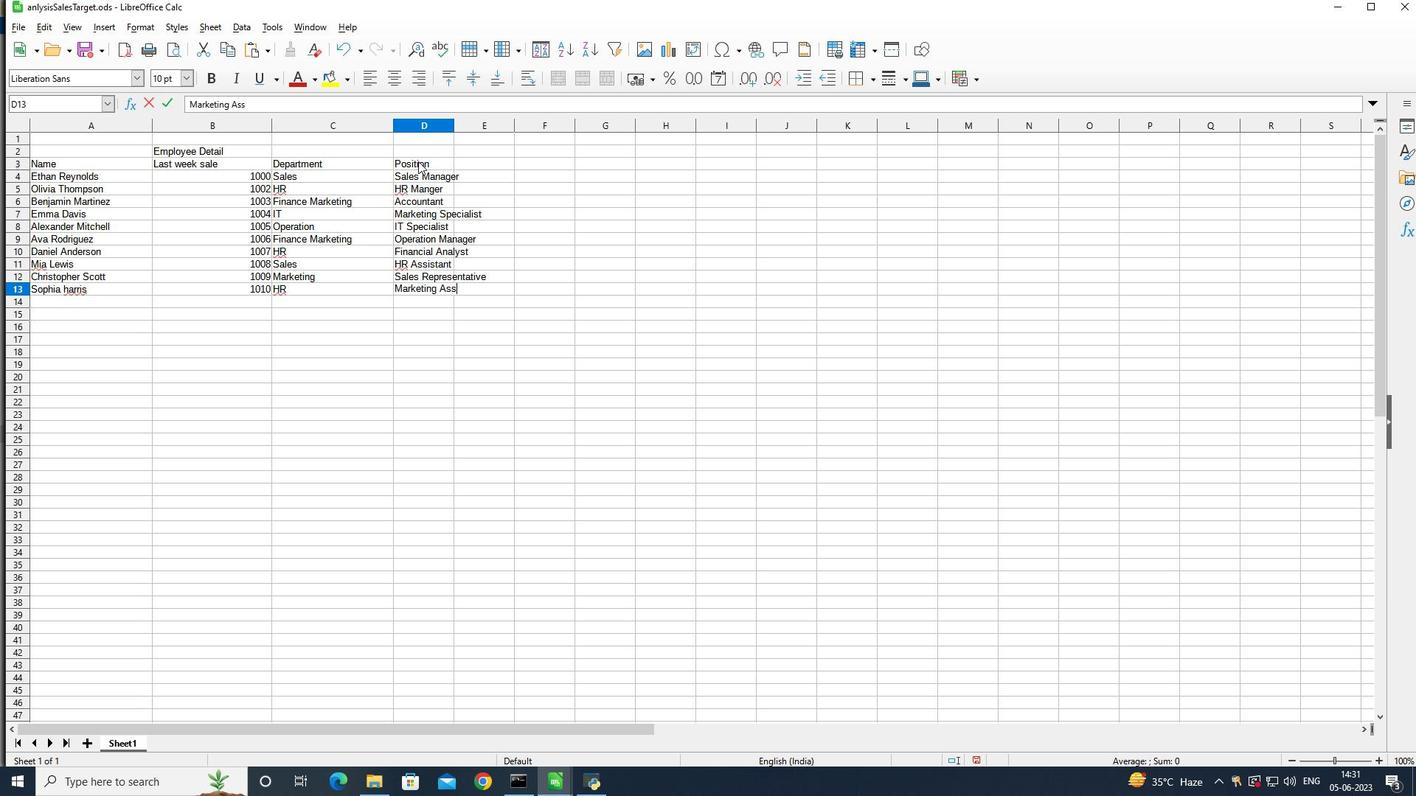 
Action: Key pressed 21<Key.enter>2/5/2022<Key.enter>11/3/2018<Key.enter>6/15<Key.backspace>/2020<Key.enter>9/1/2021<Key.enter>4/02/2022<Key.enter>2
Screenshot: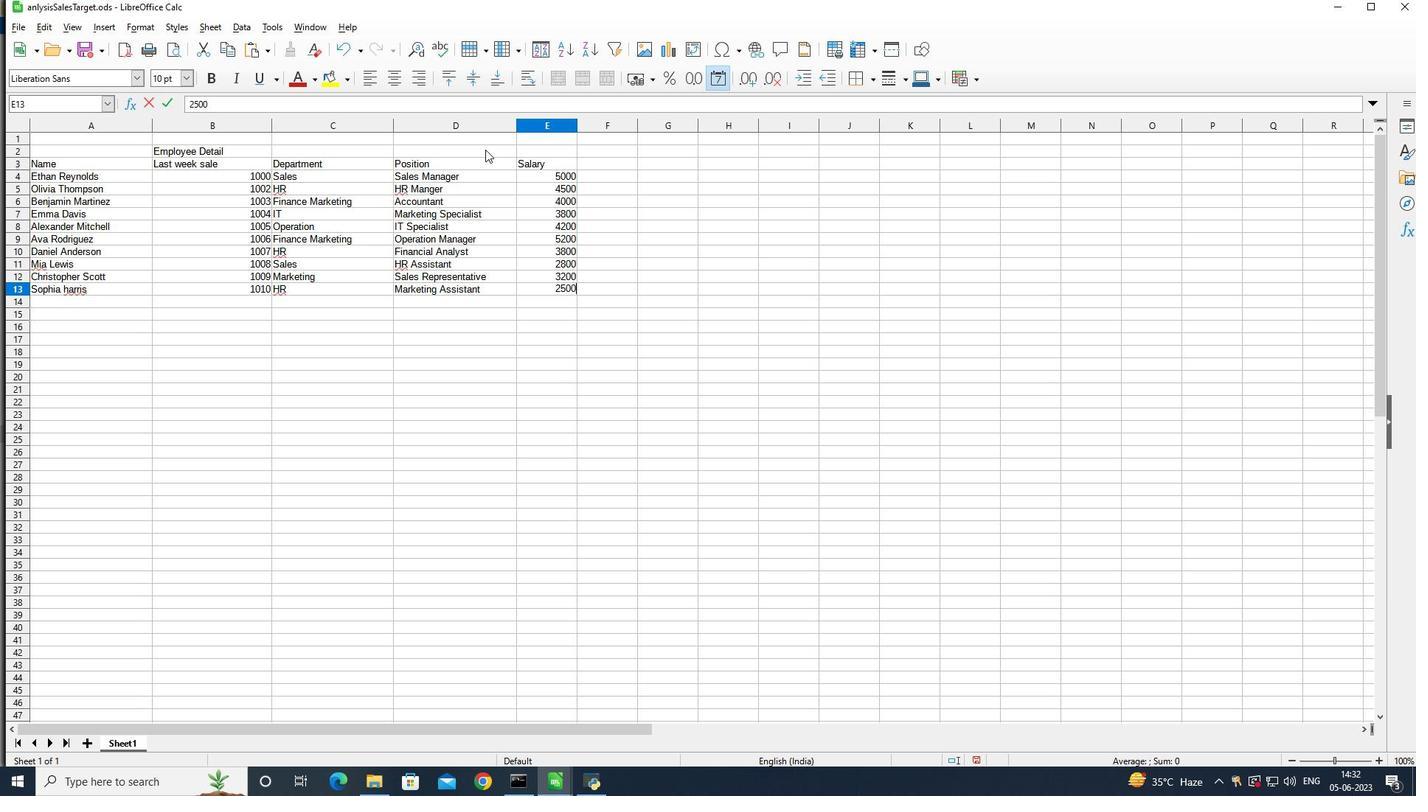 
Action: Mouse moved to (559, 200)
Screenshot: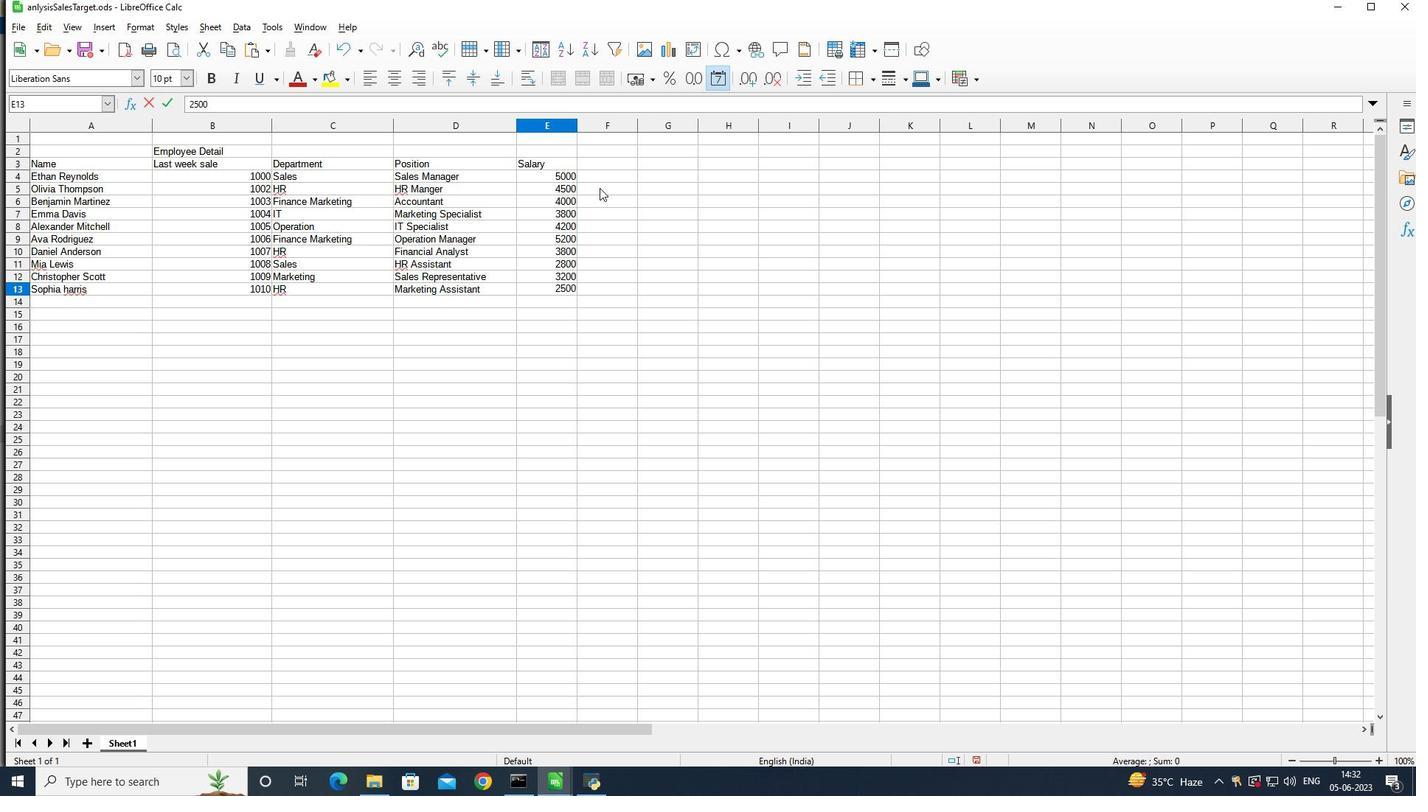 
Action: Key pressed /
Screenshot: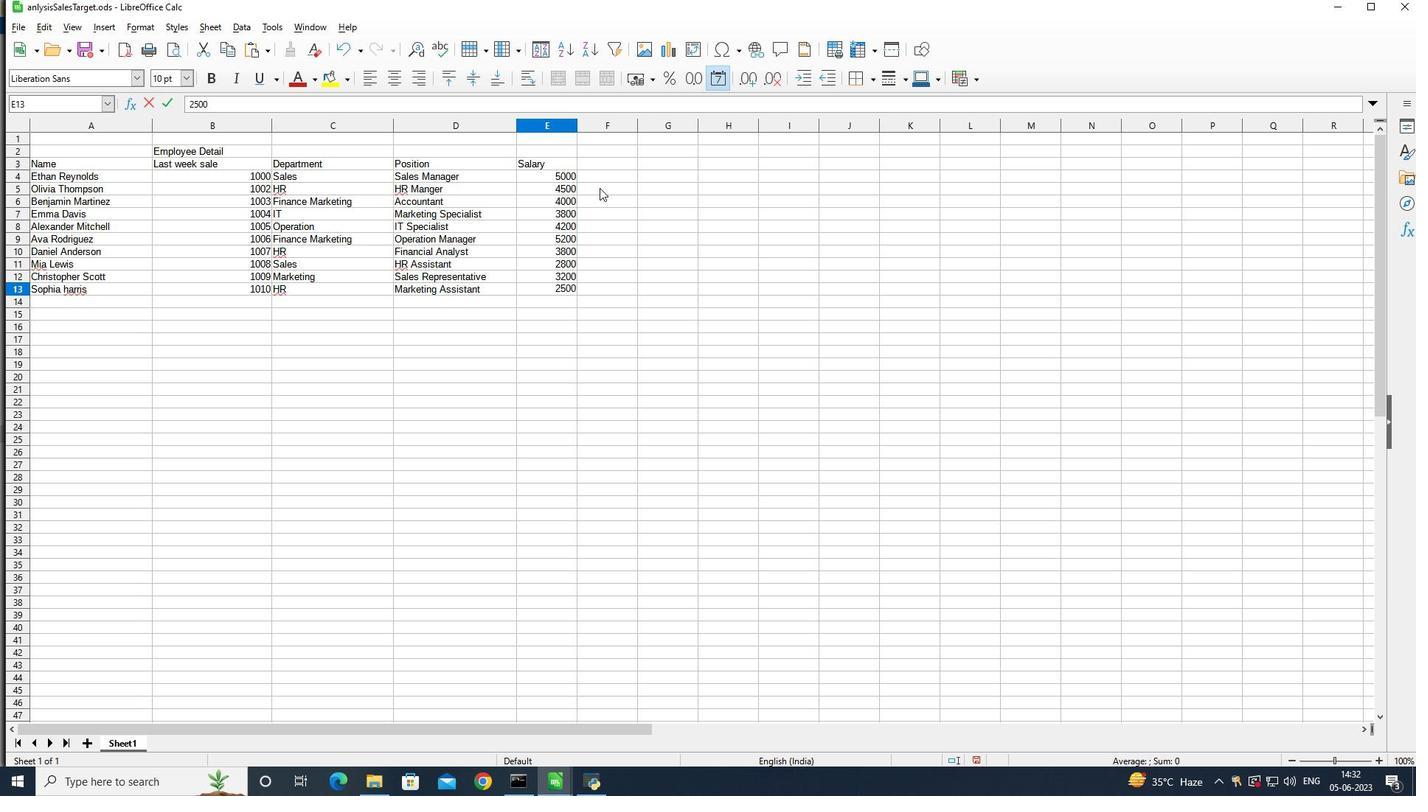 
Action: Mouse moved to (563, 204)
Screenshot: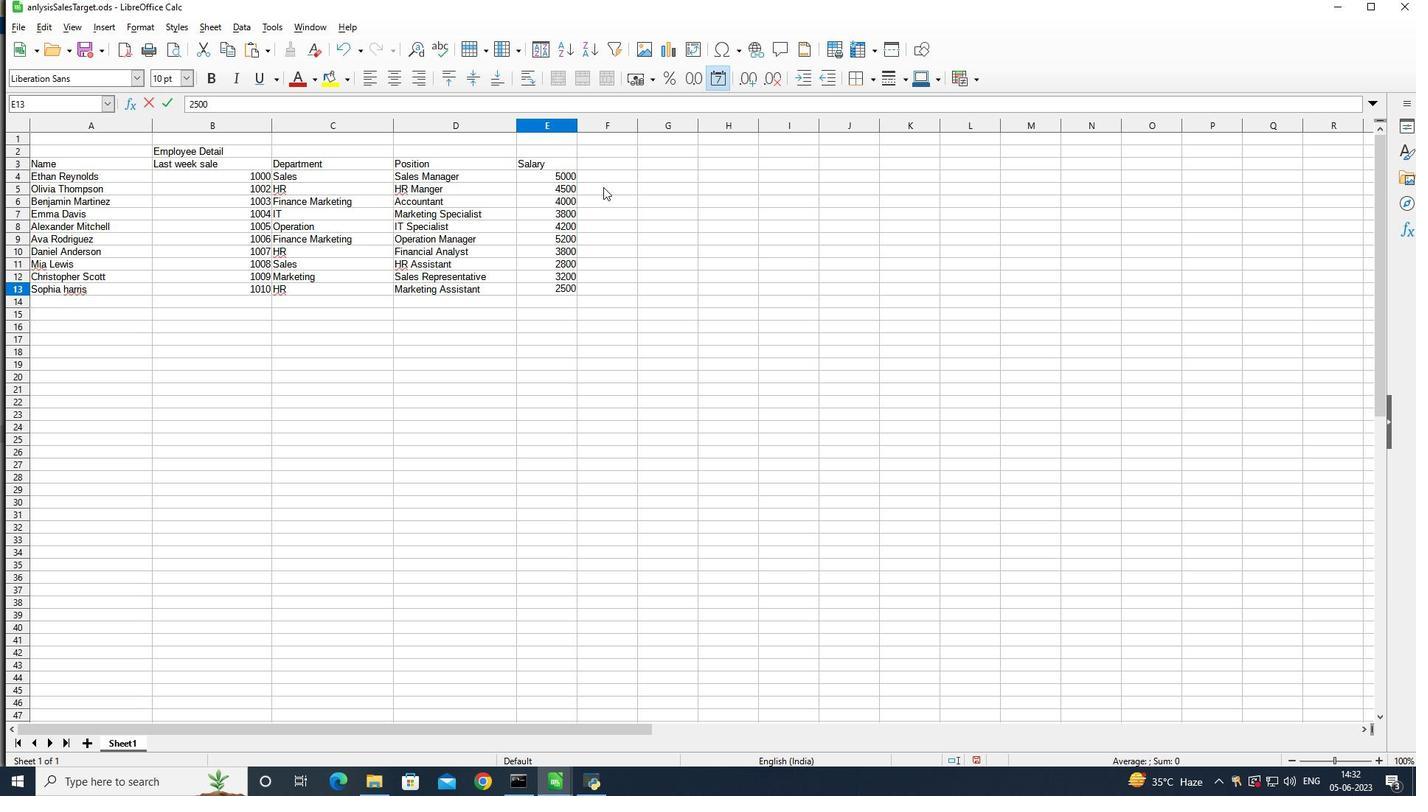 
Action: Key pressed 10/2019<Key.enter>9<Key.enter><Key.up>9
Screenshot: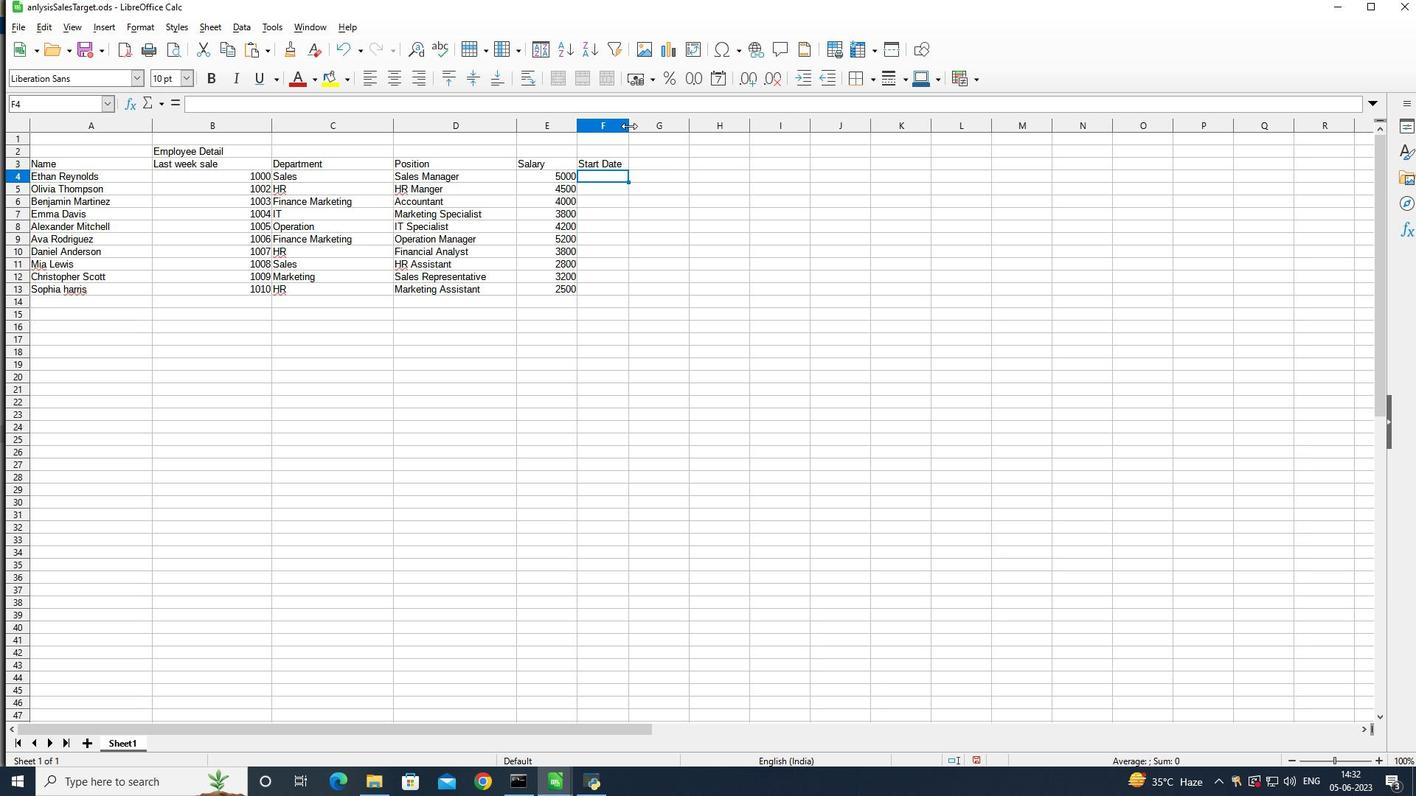 
Action: Mouse moved to (568, 207)
Screenshot: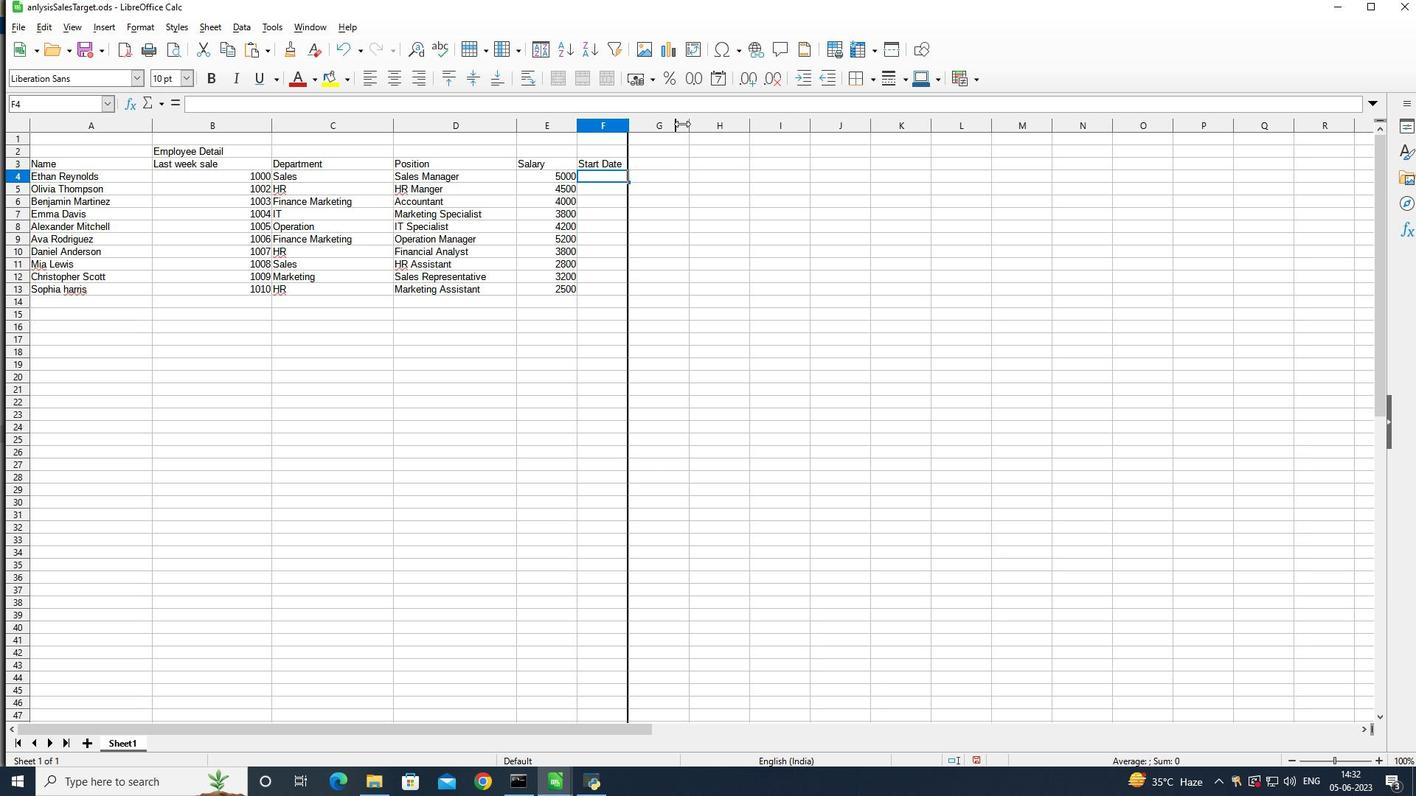 
Action: Key pressed /
Screenshot: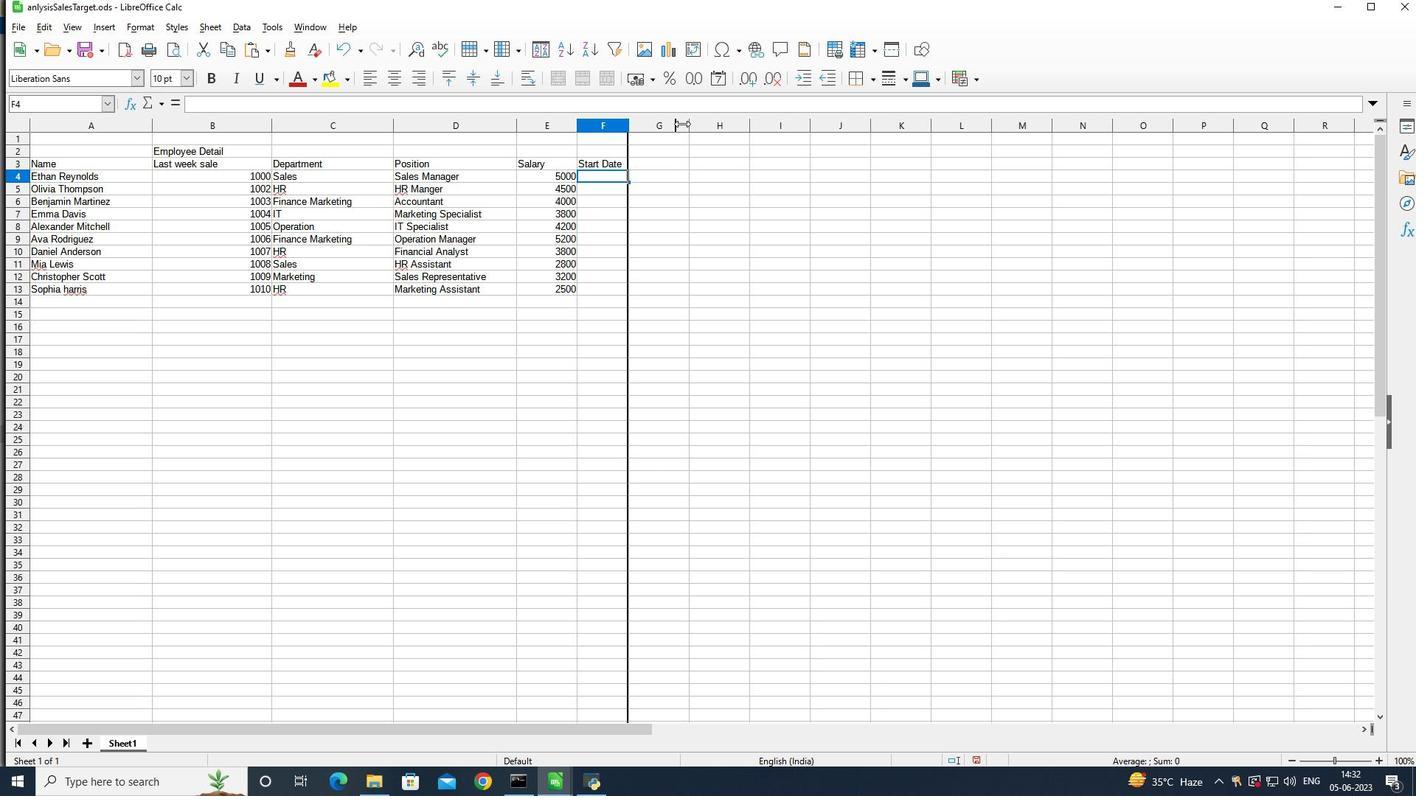 
Action: Mouse moved to (569, 209)
Screenshot: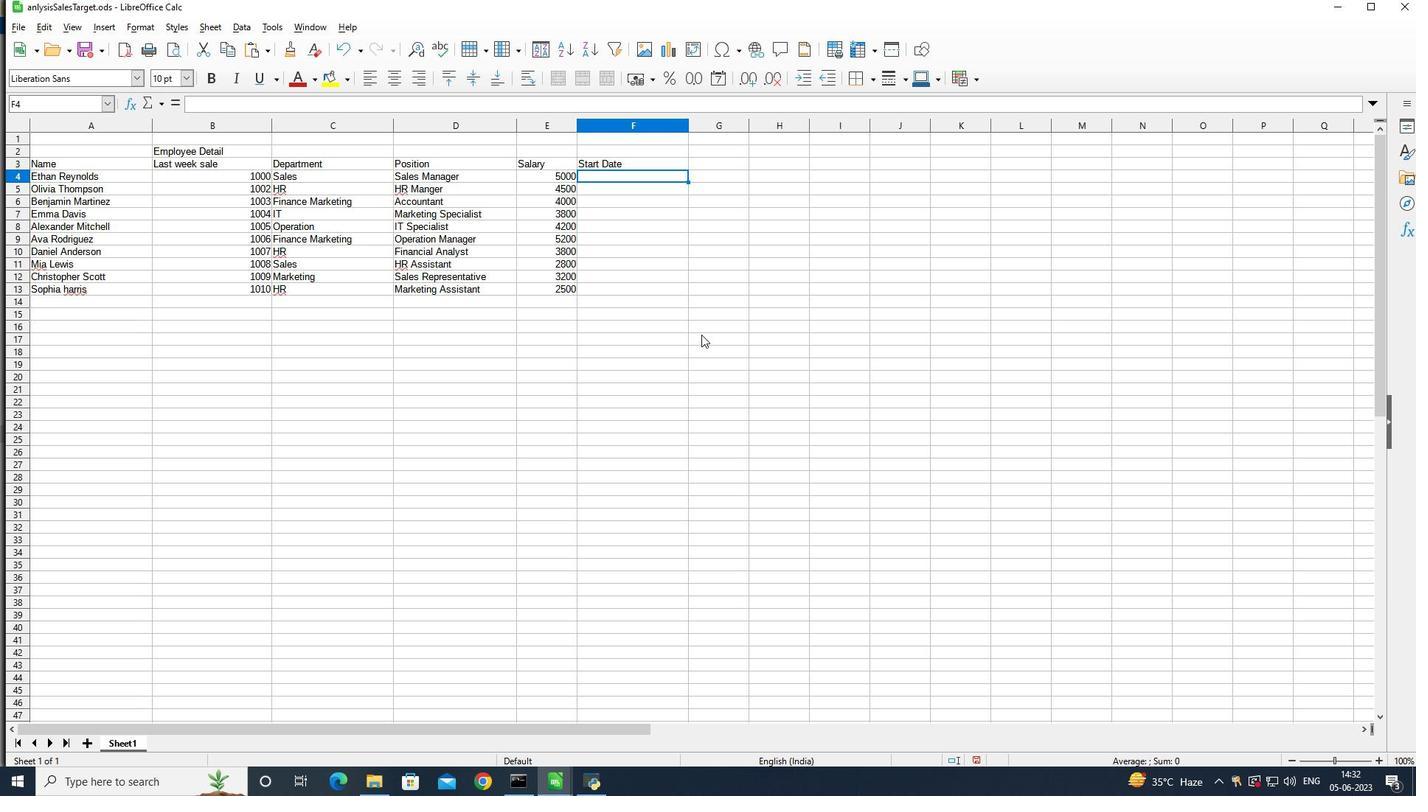 
Action: Key pressed 5
Screenshot: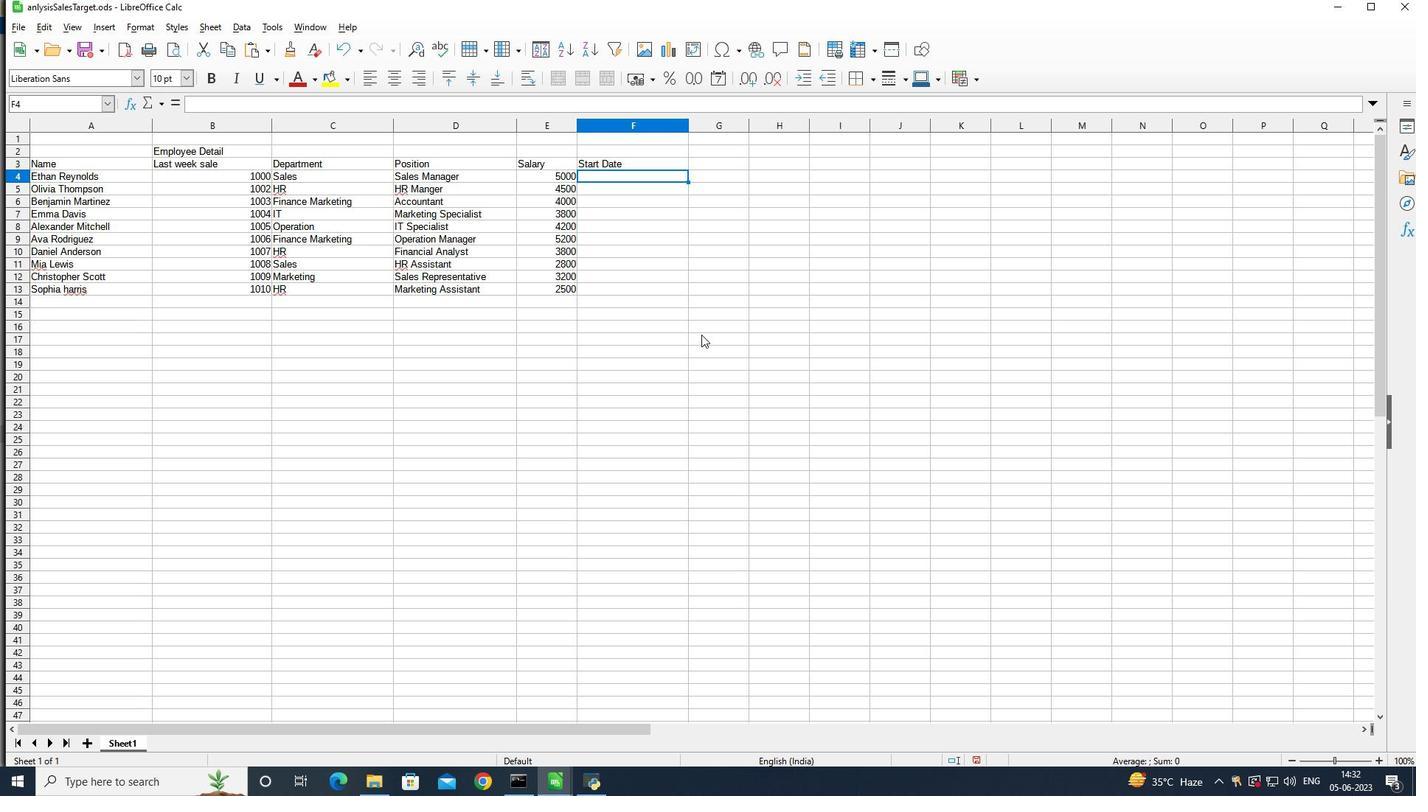 
Action: Mouse moved to (575, 213)
Screenshot: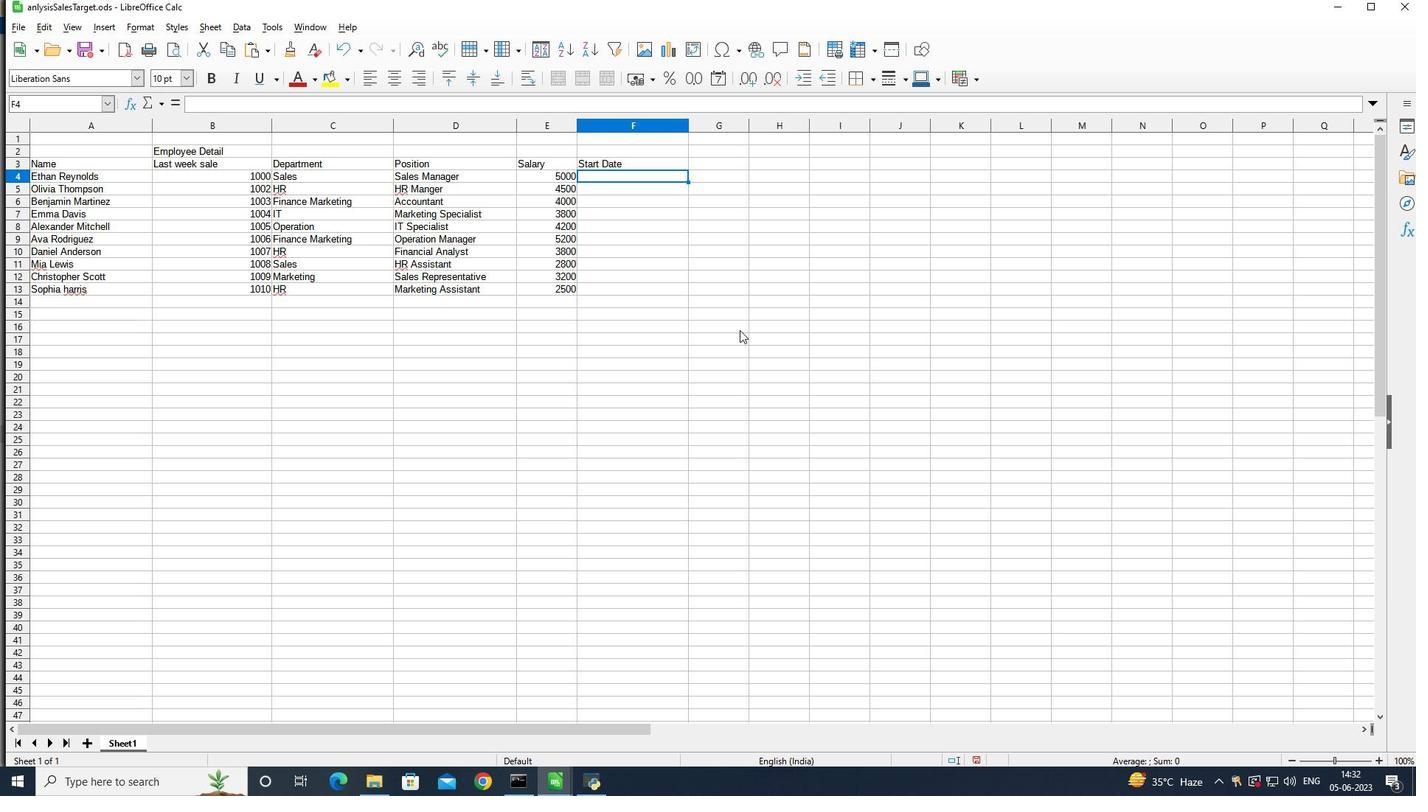 
Action: Key pressed /2
Screenshot: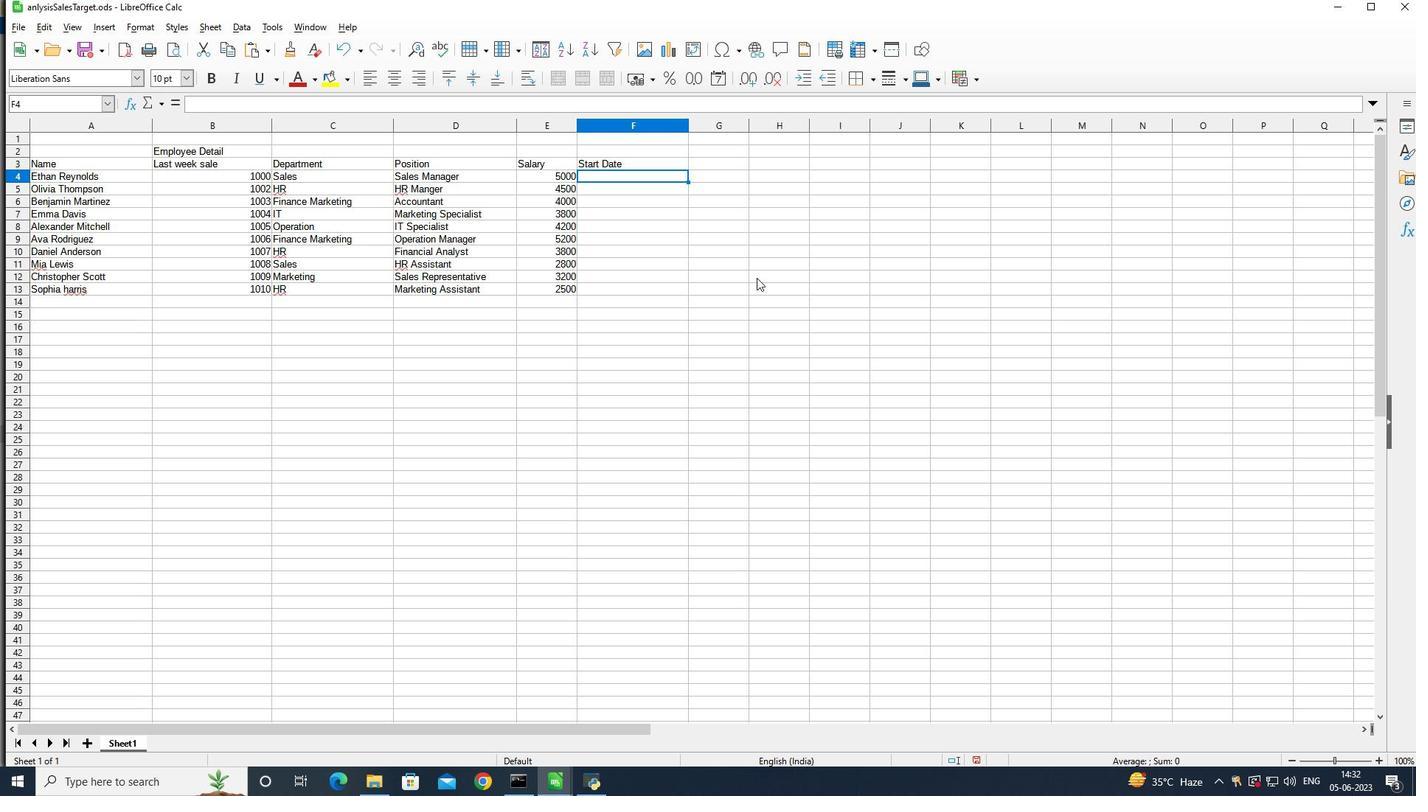
Action: Mouse moved to (576, 214)
Screenshot: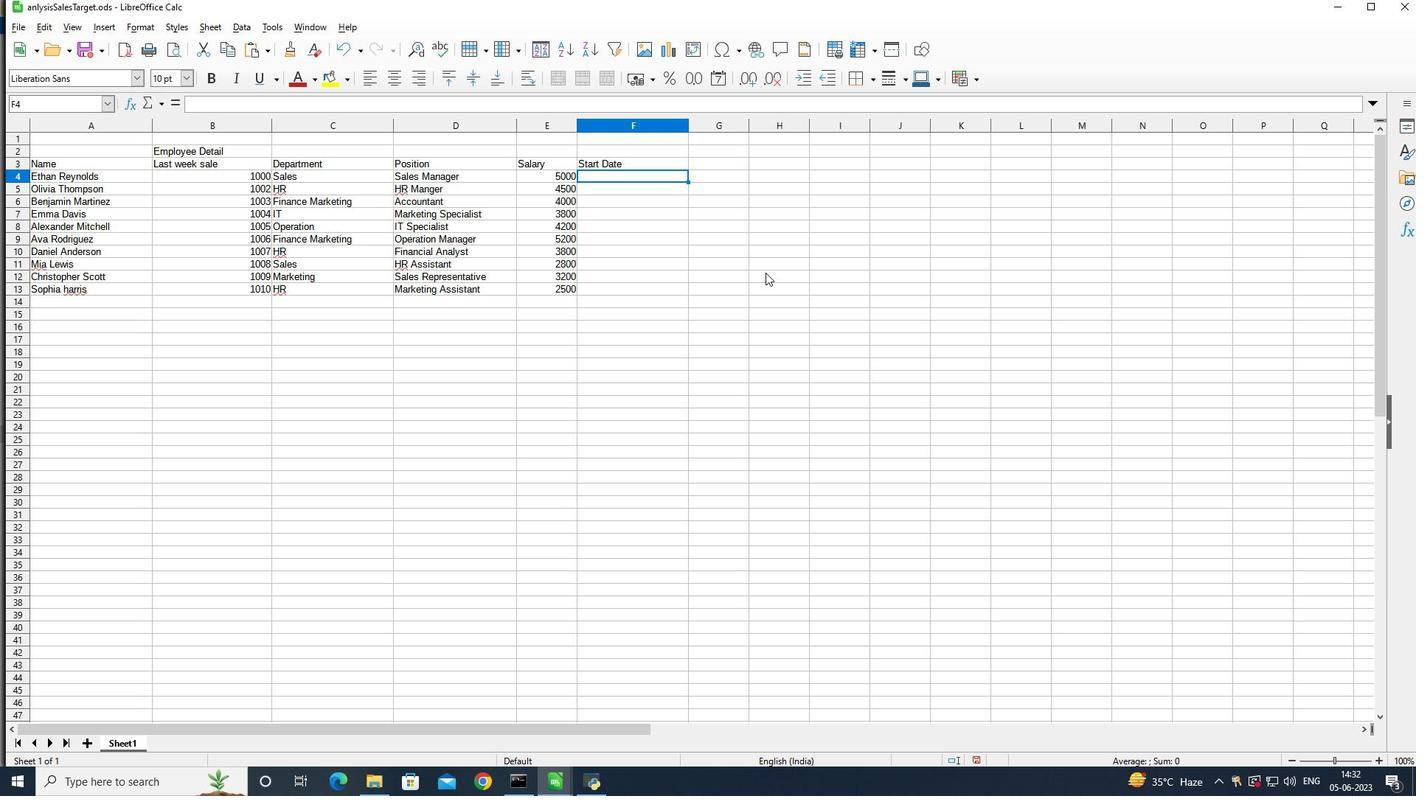 
Action: Key pressed 0
Screenshot: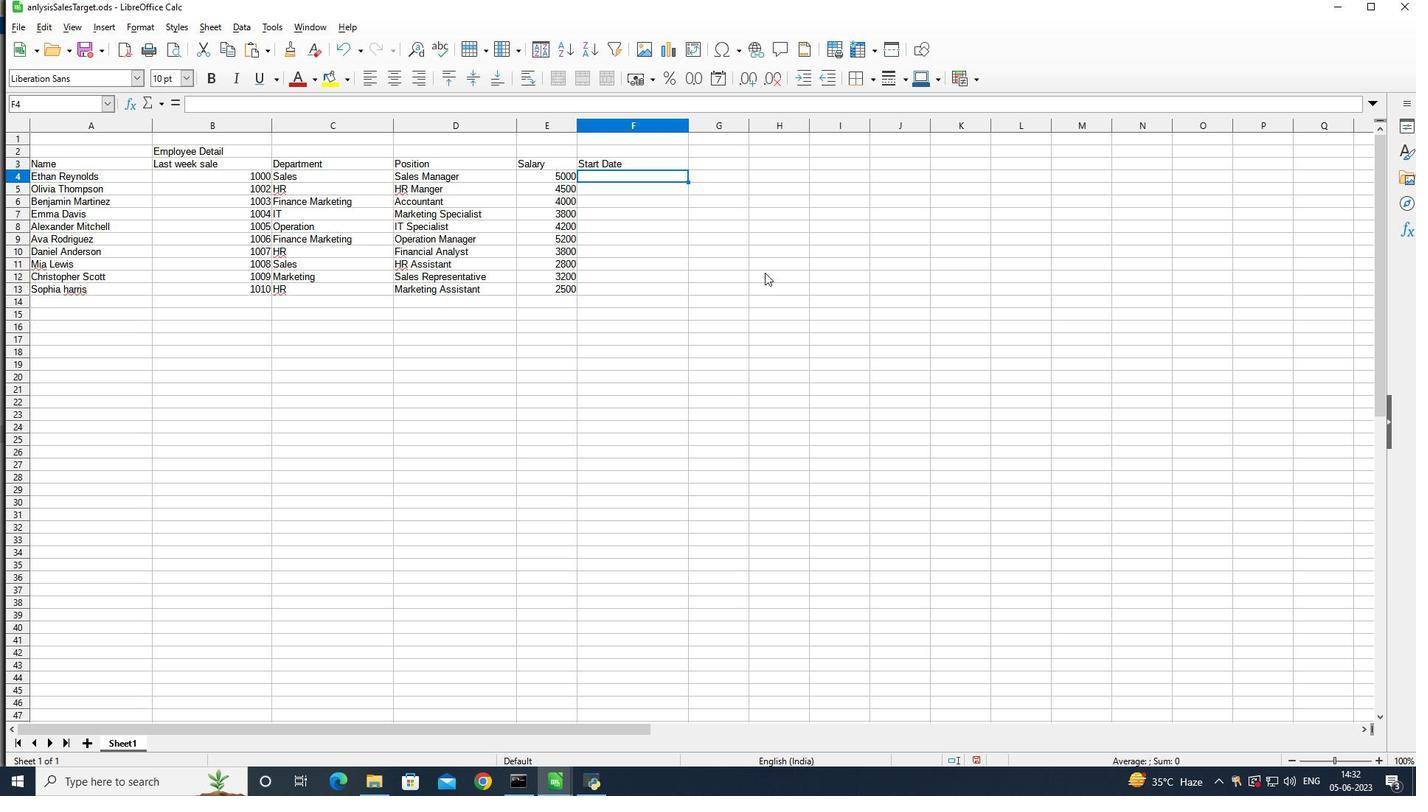 
Action: Mouse moved to (578, 215)
Screenshot: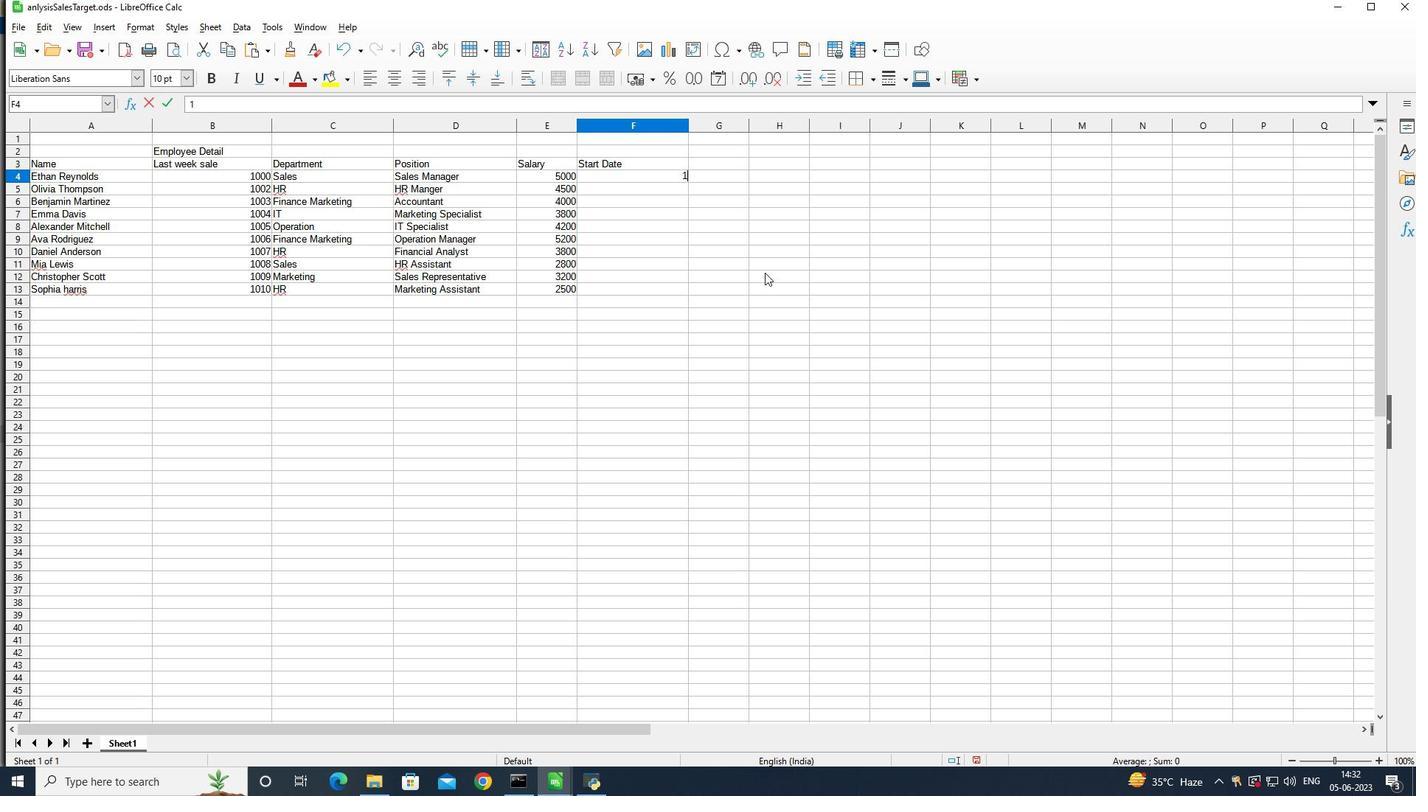 
Action: Key pressed 20<Key.enter>
Screenshot: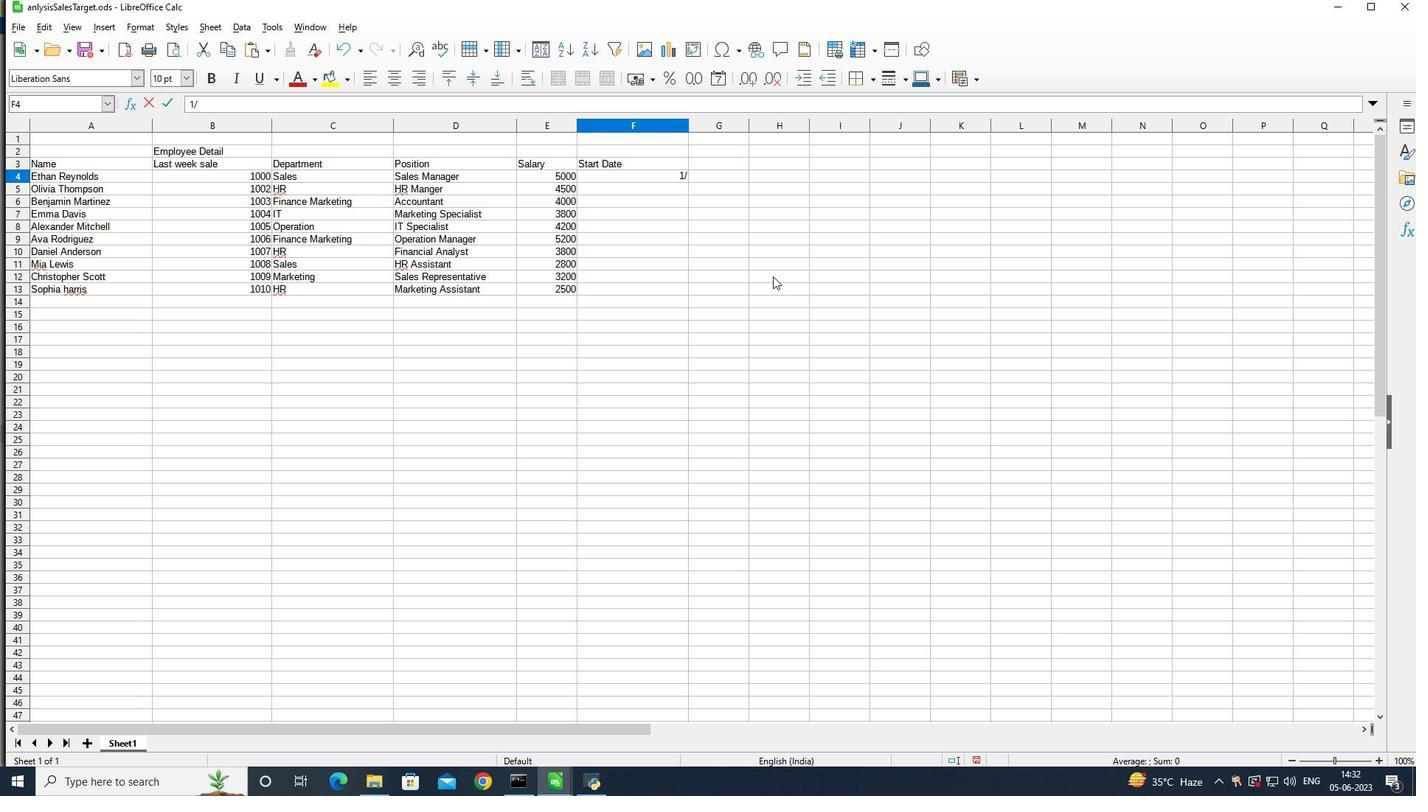 
Action: Mouse moved to (559, 224)
Screenshot: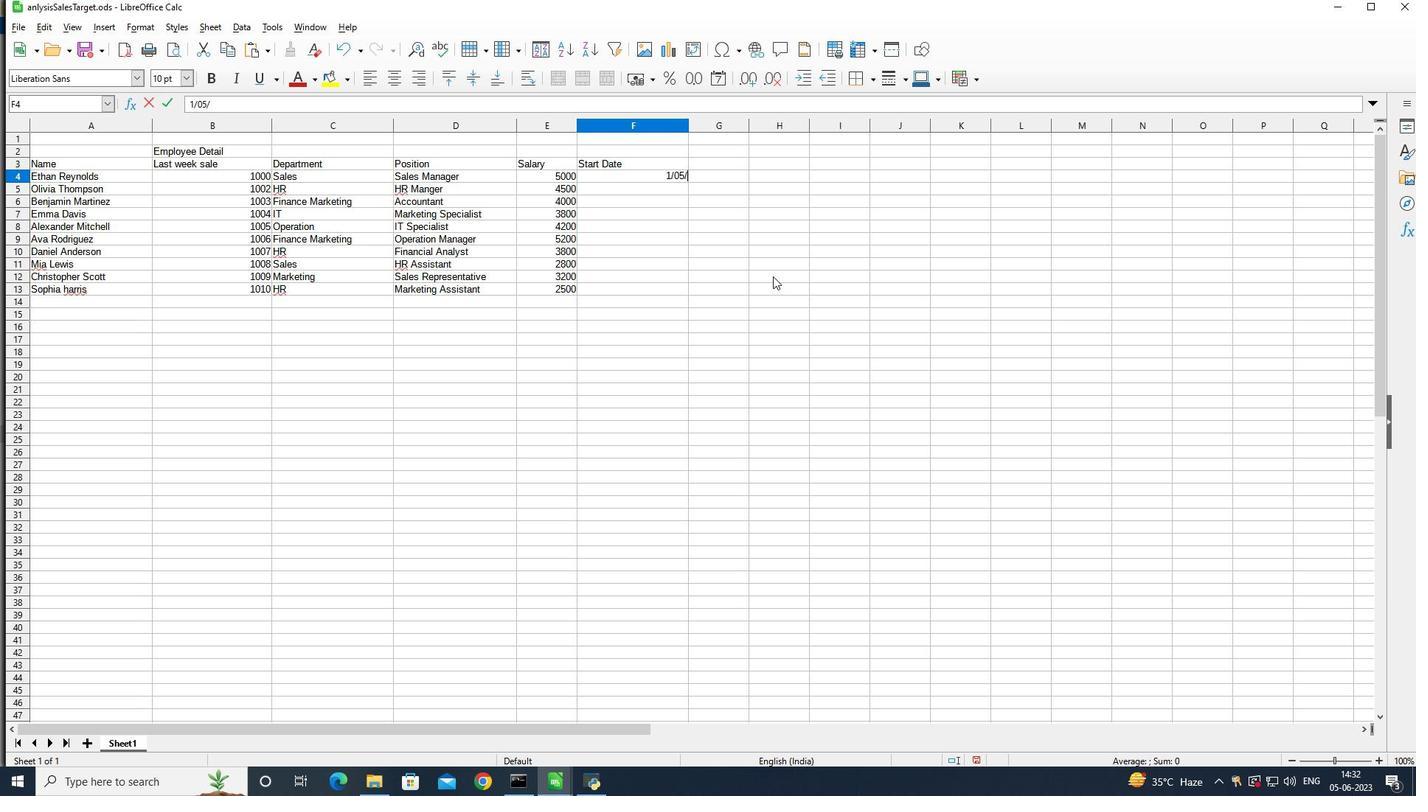 
Action: Key pressed ctrl+S
Screenshot: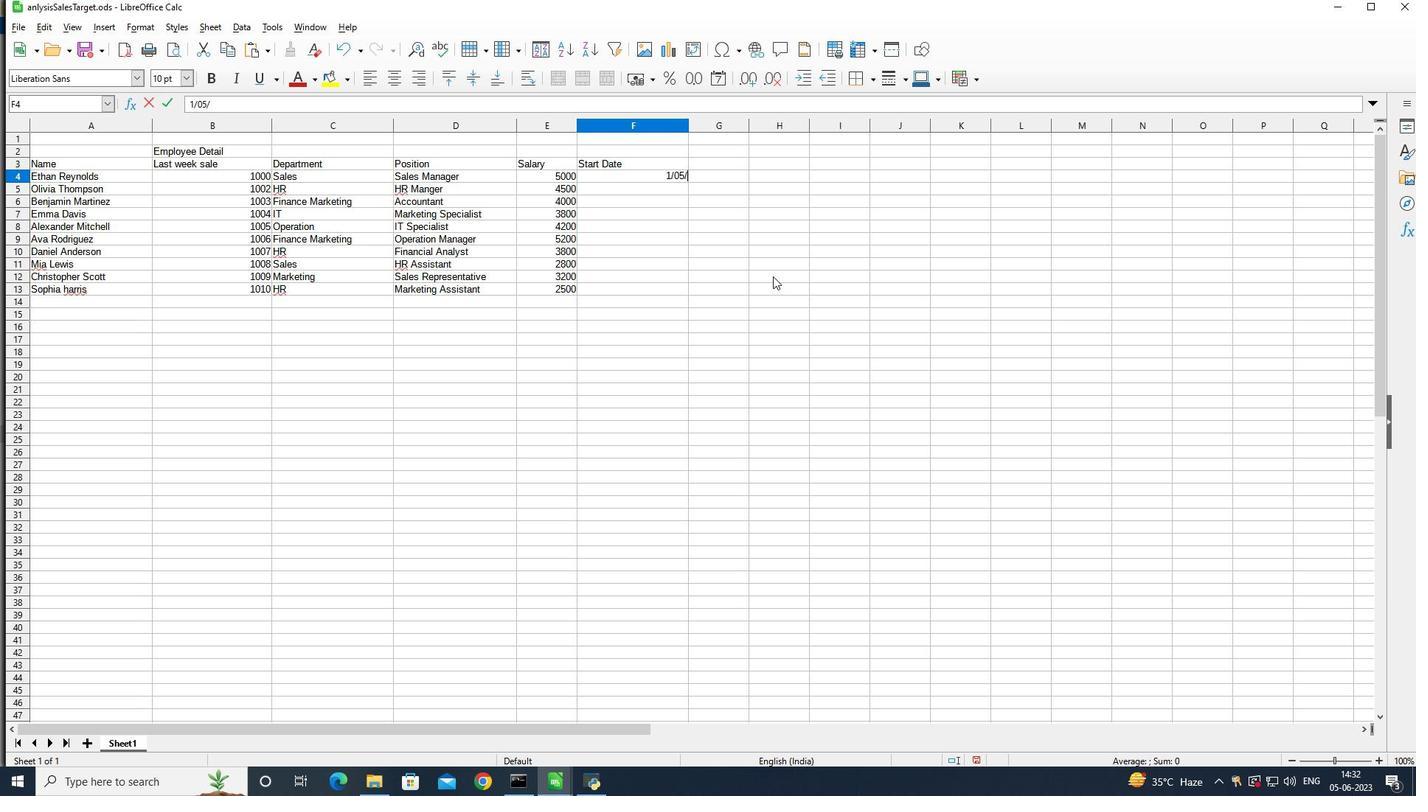 
Action: Mouse moved to (590, 229)
Screenshot: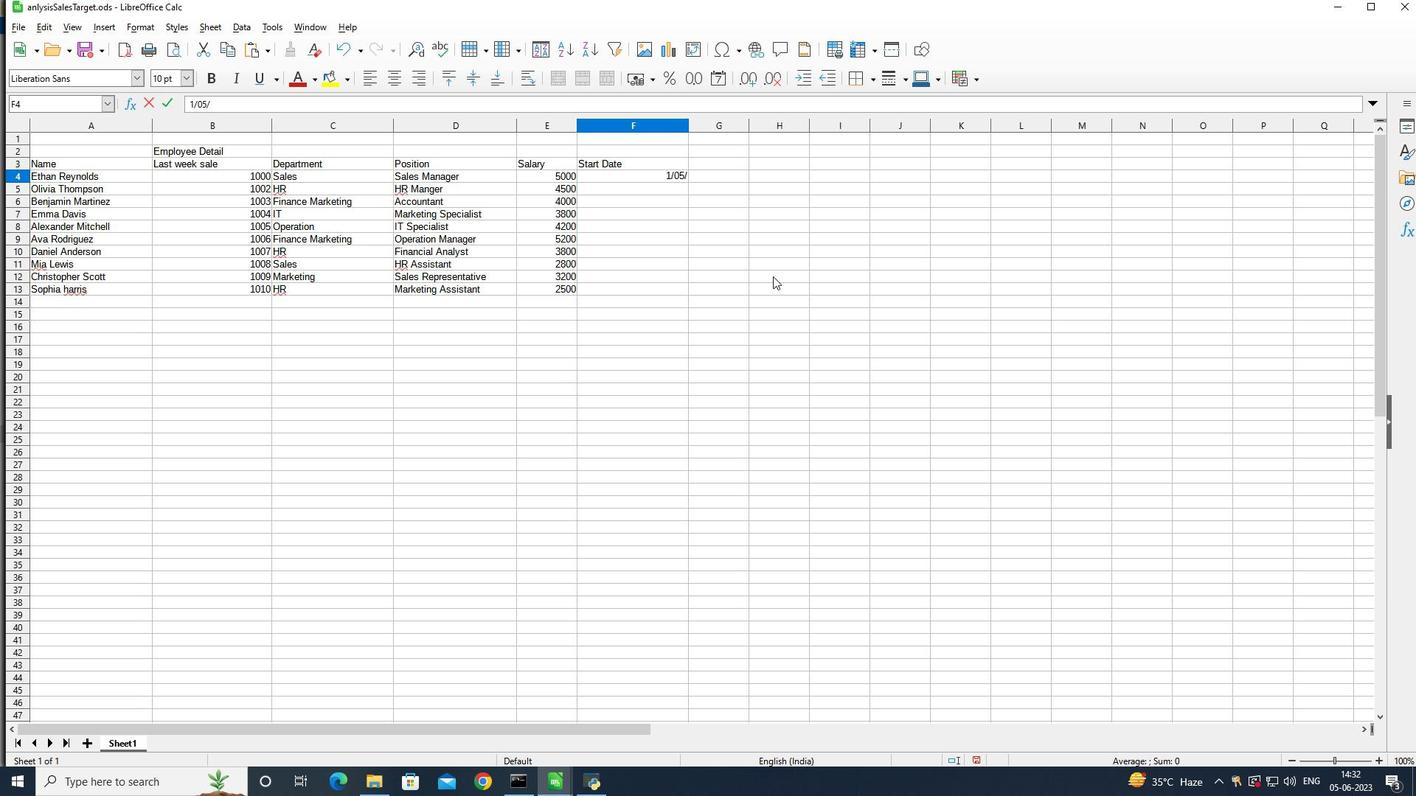 
Action: Key pressed anlysis<Key.shift>Sales<Key.shift>Target<Key.enter>
Screenshot: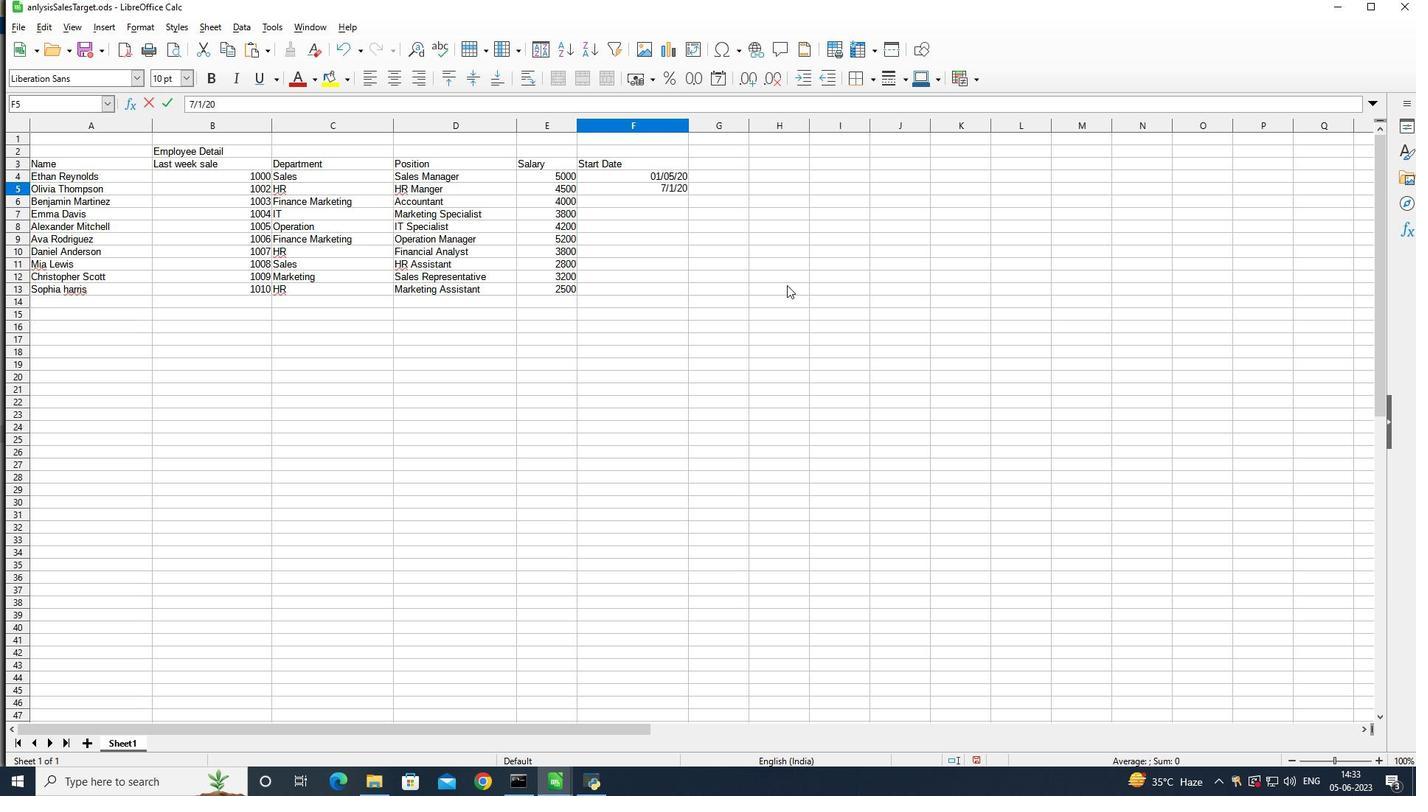 
Action: Mouse moved to (171, 150)
Screenshot: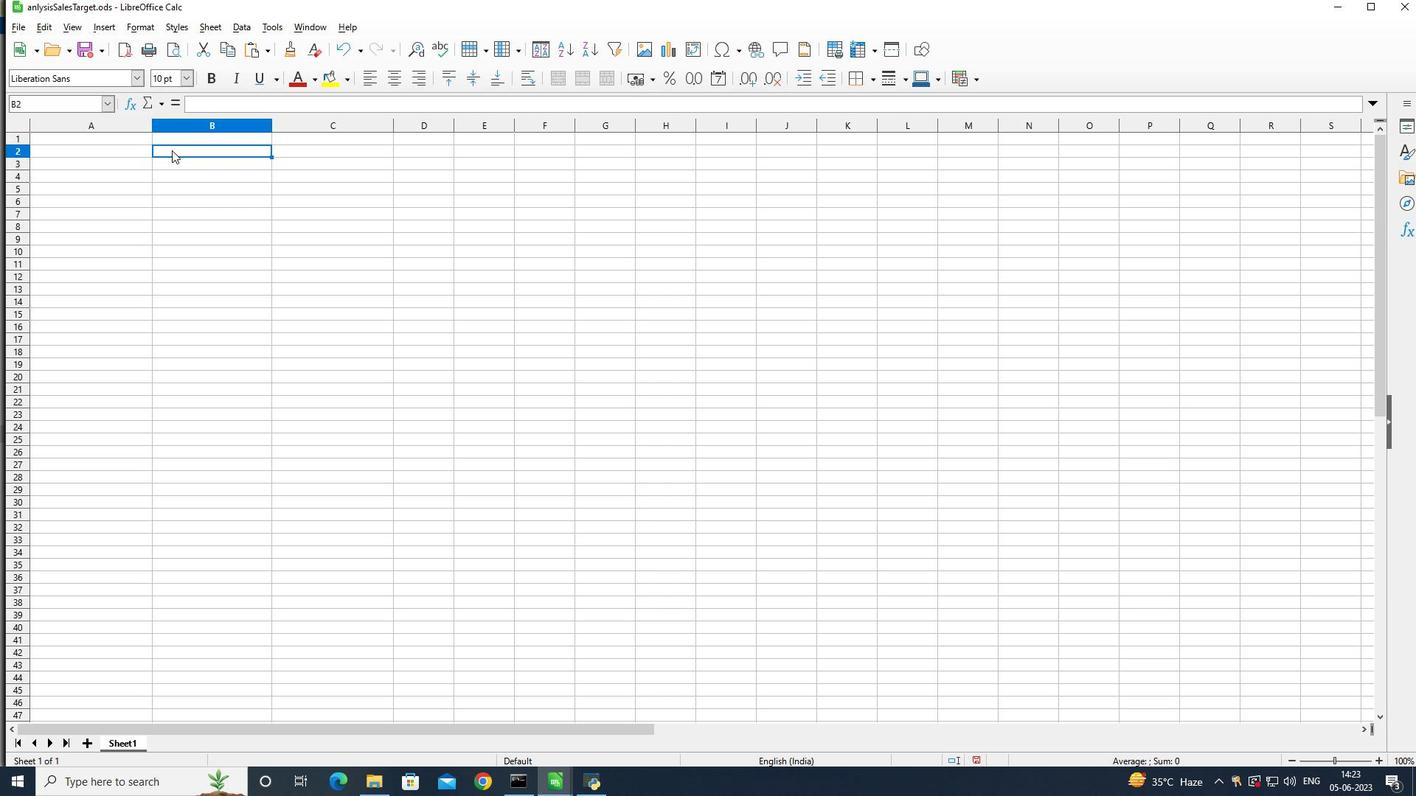 
Action: Key pressed <Key.shift>Employee<Key.space><Key.shift>Detail<Key.enter>
Screenshot: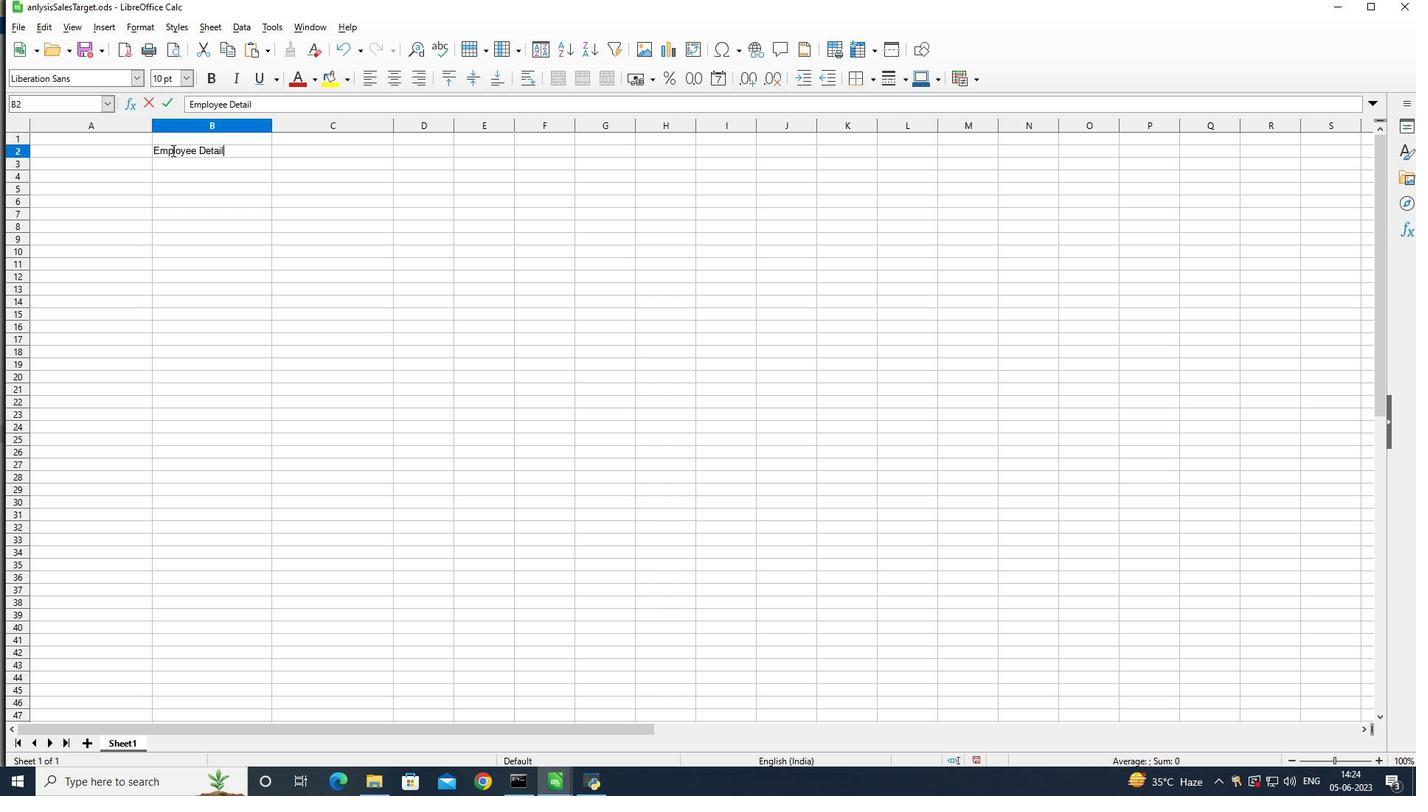 
Action: Mouse moved to (80, 159)
Screenshot: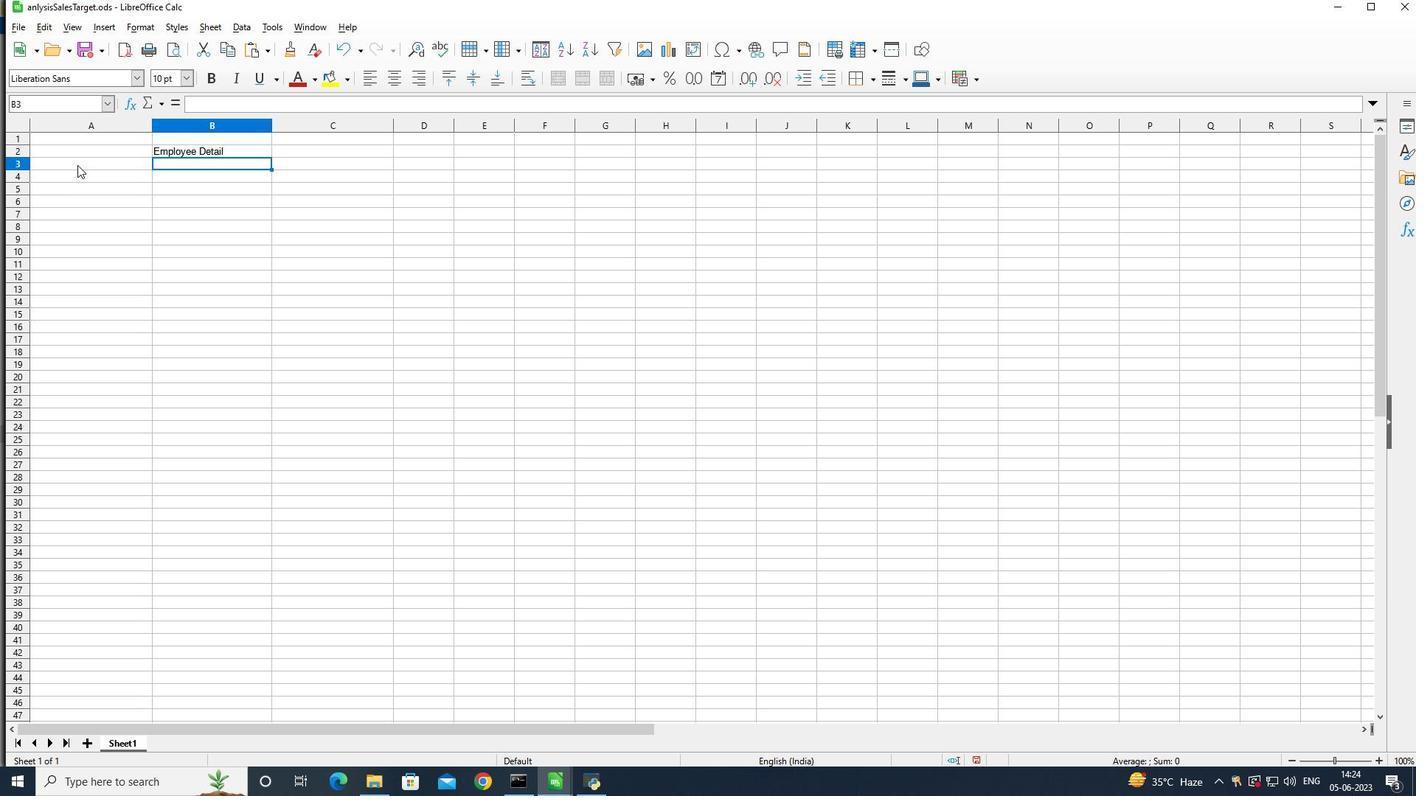 
Action: Mouse pressed left at (80, 159)
Screenshot: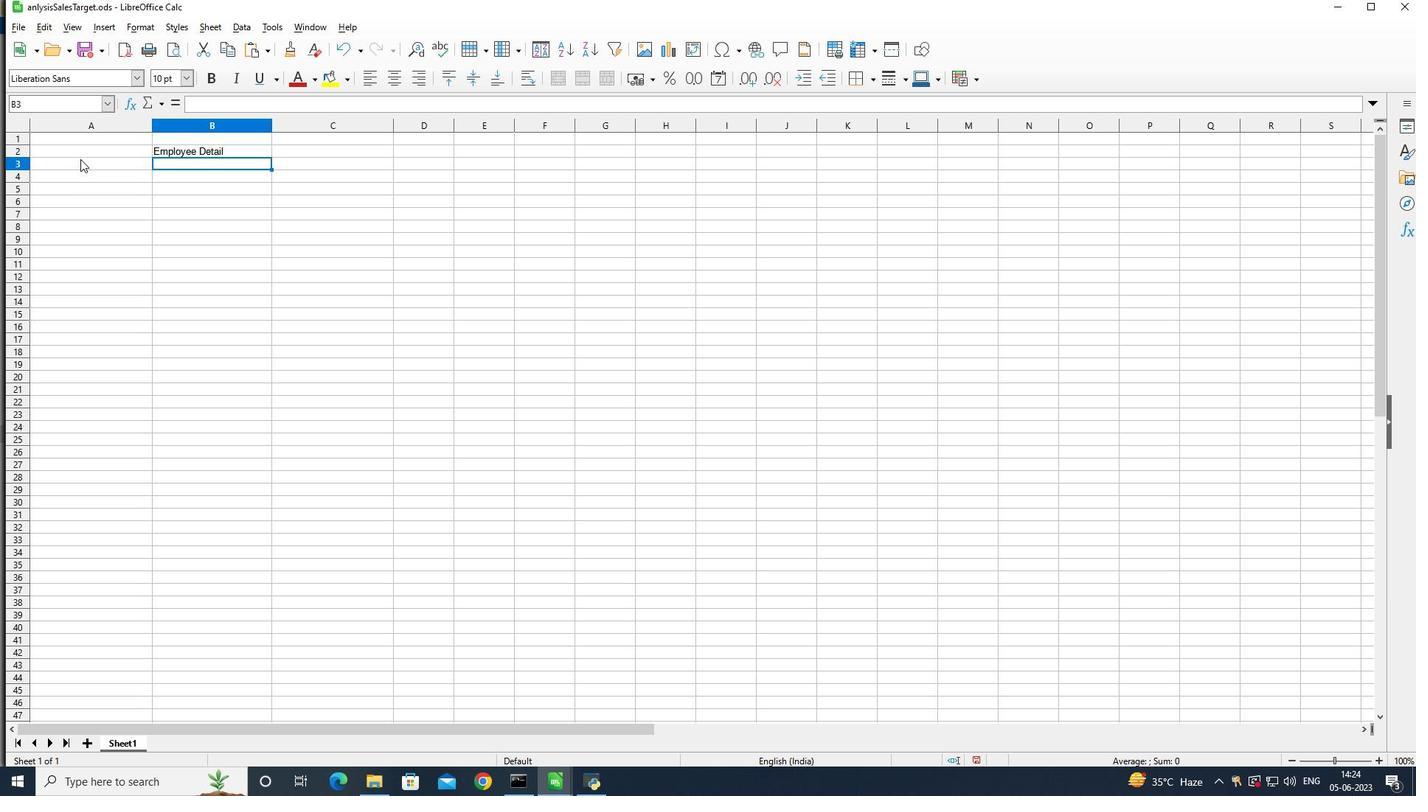 
Action: Mouse moved to (123, 170)
Screenshot: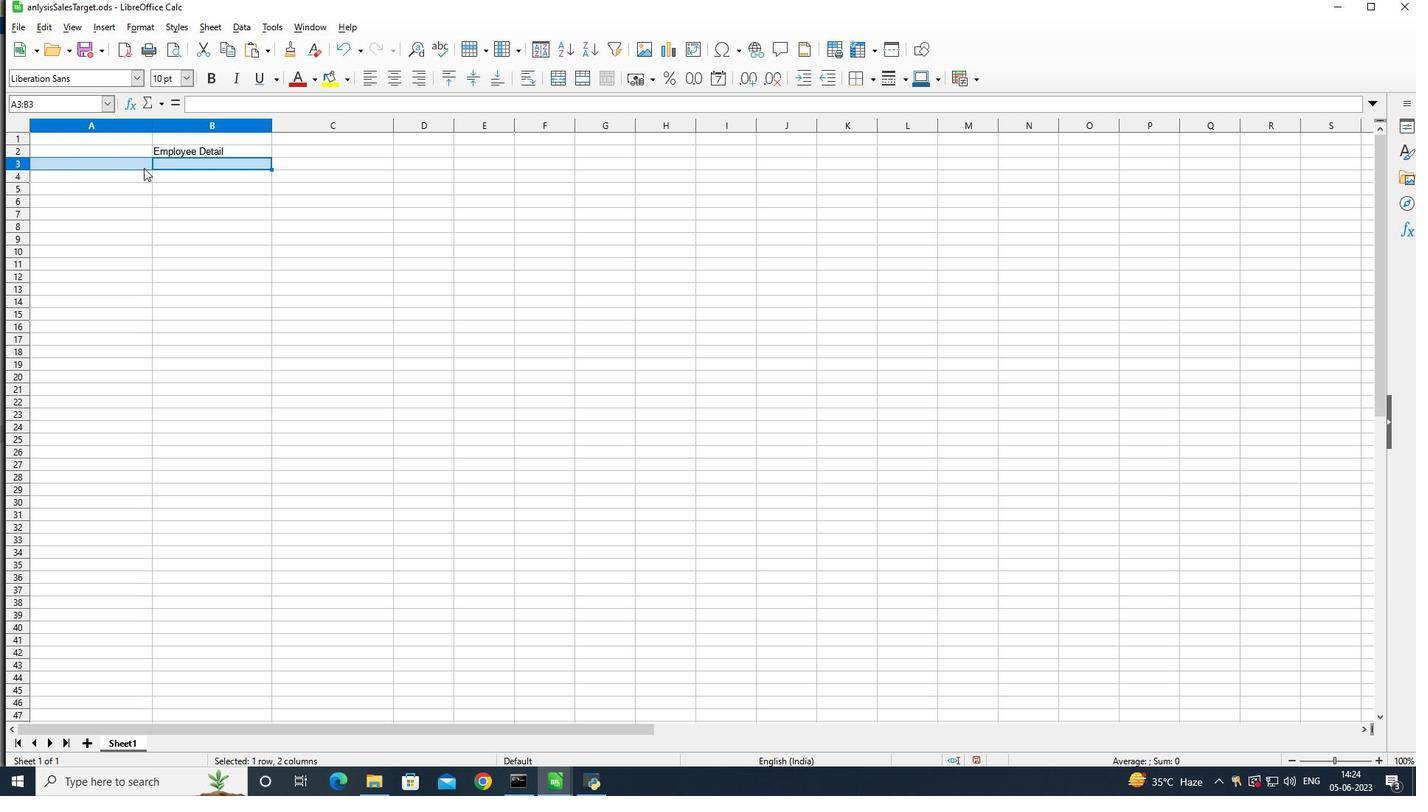
Action: Mouse pressed left at (123, 170)
Screenshot: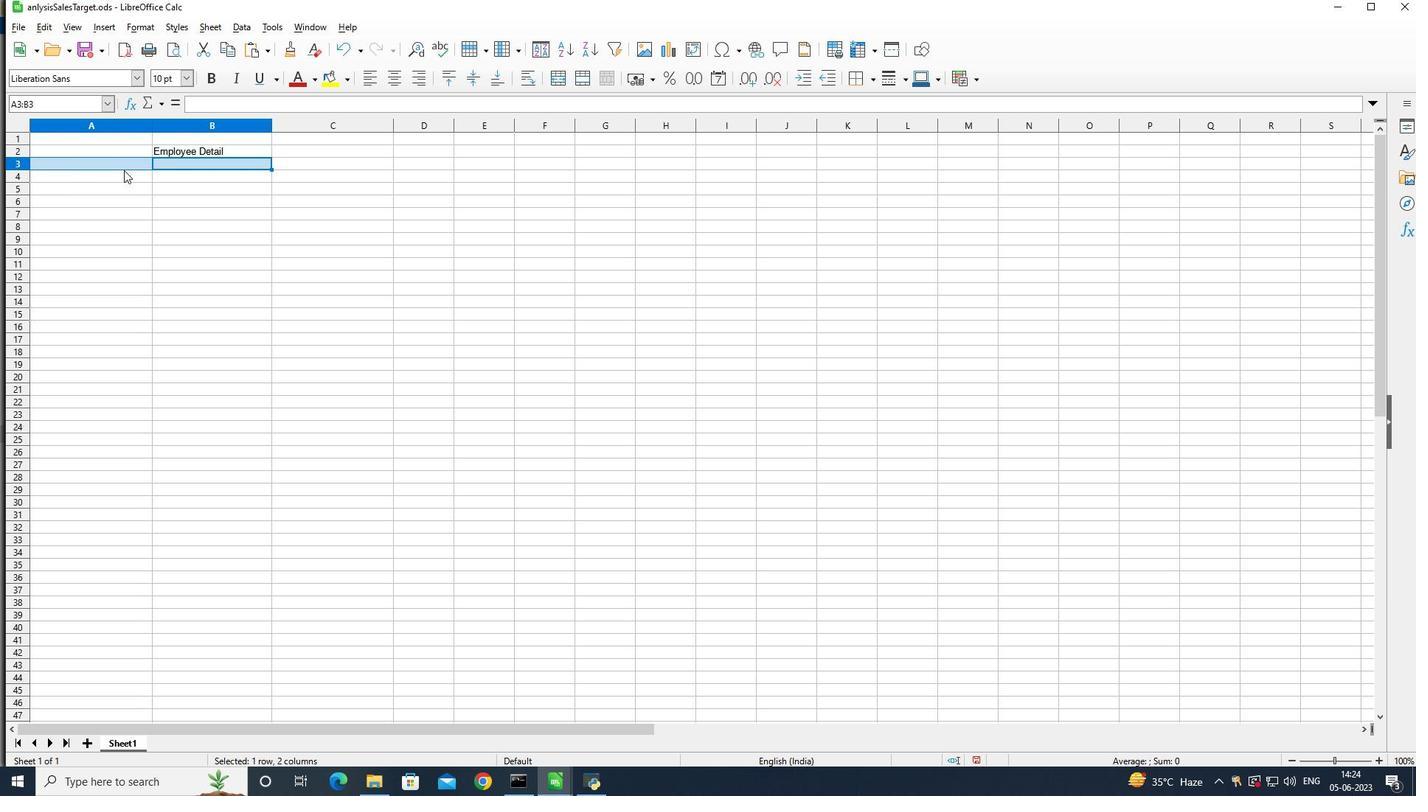 
Action: Mouse moved to (193, 215)
Screenshot: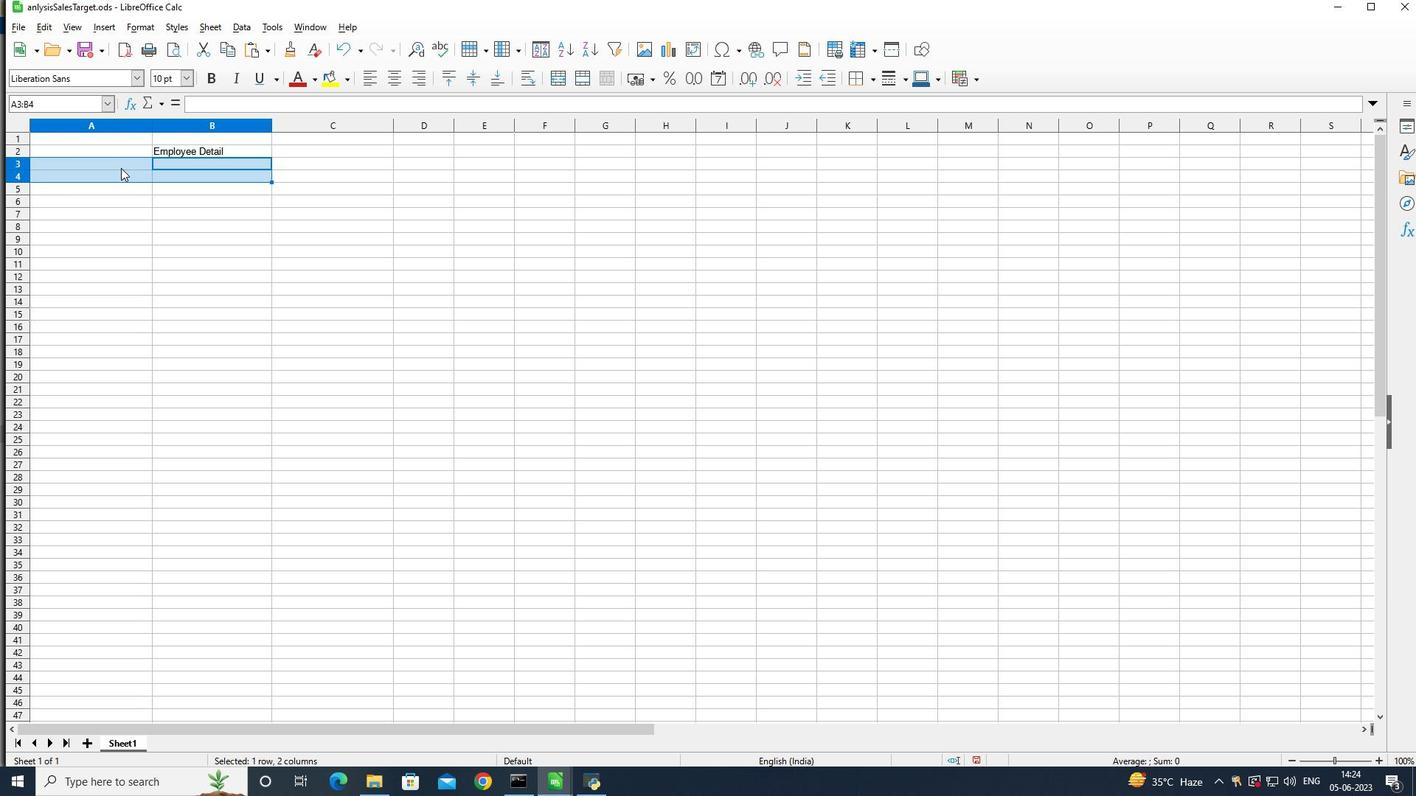 
Action: Mouse pressed right at (193, 215)
Screenshot: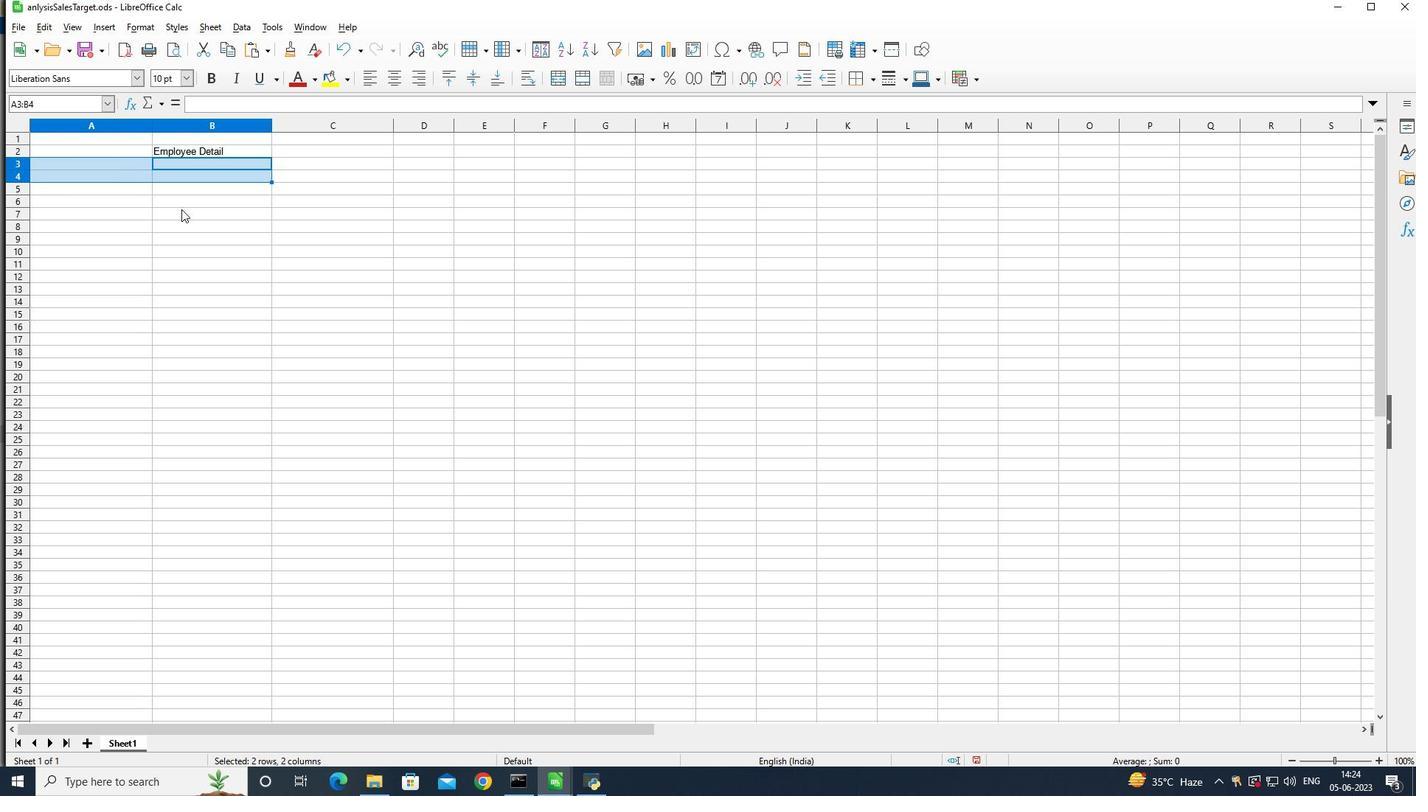 
Action: Mouse moved to (74, 165)
Screenshot: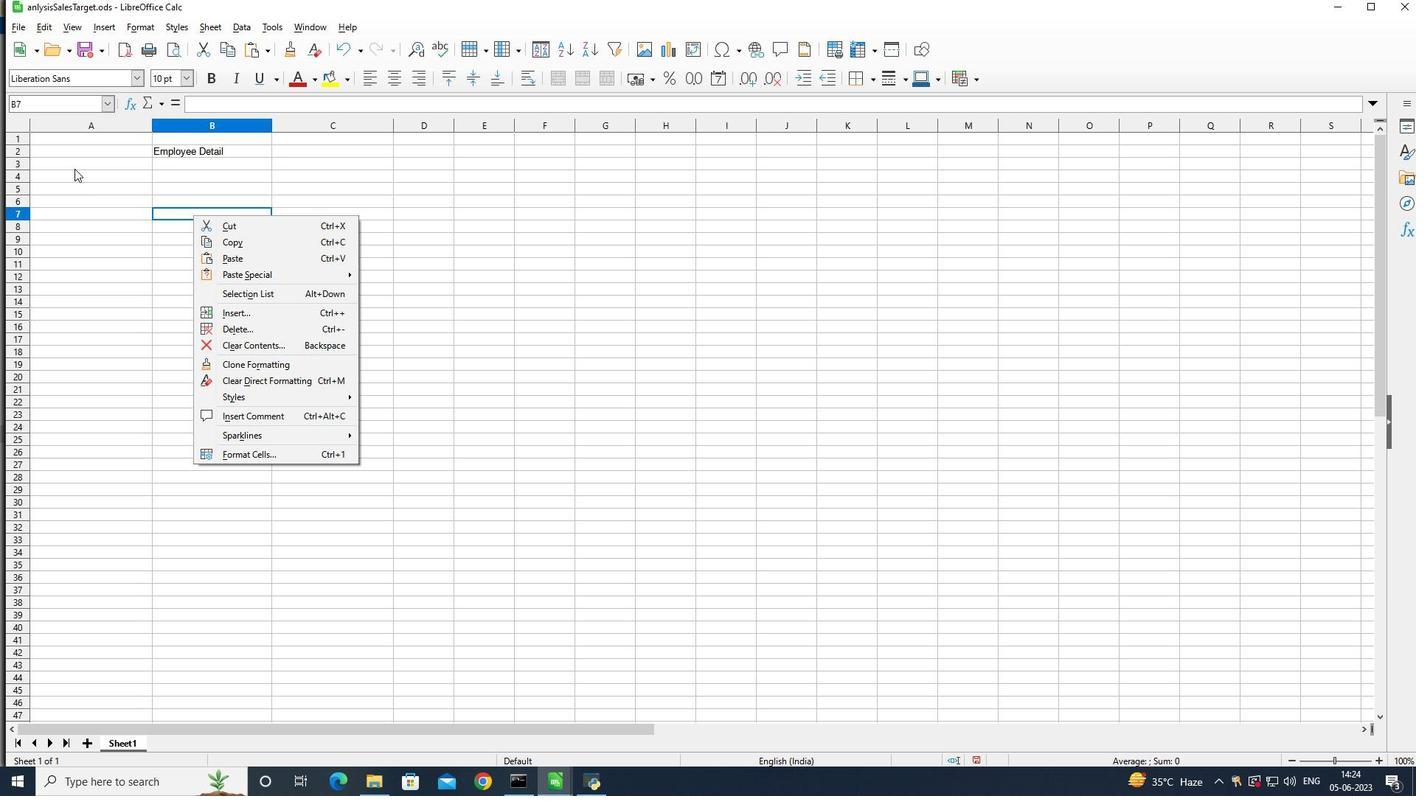 
Action: Mouse pressed left at (74, 165)
Screenshot: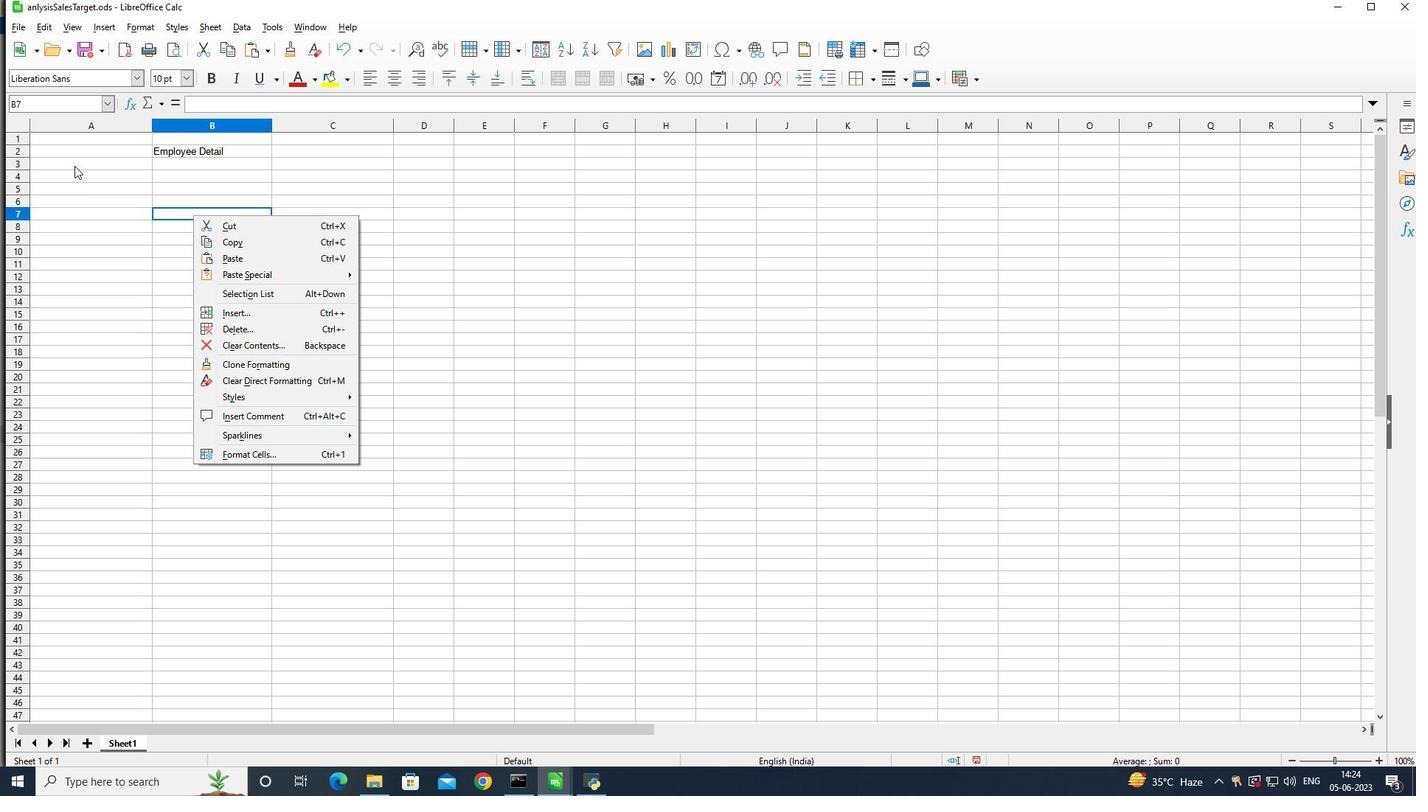 
Action: Mouse moved to (92, 165)
Screenshot: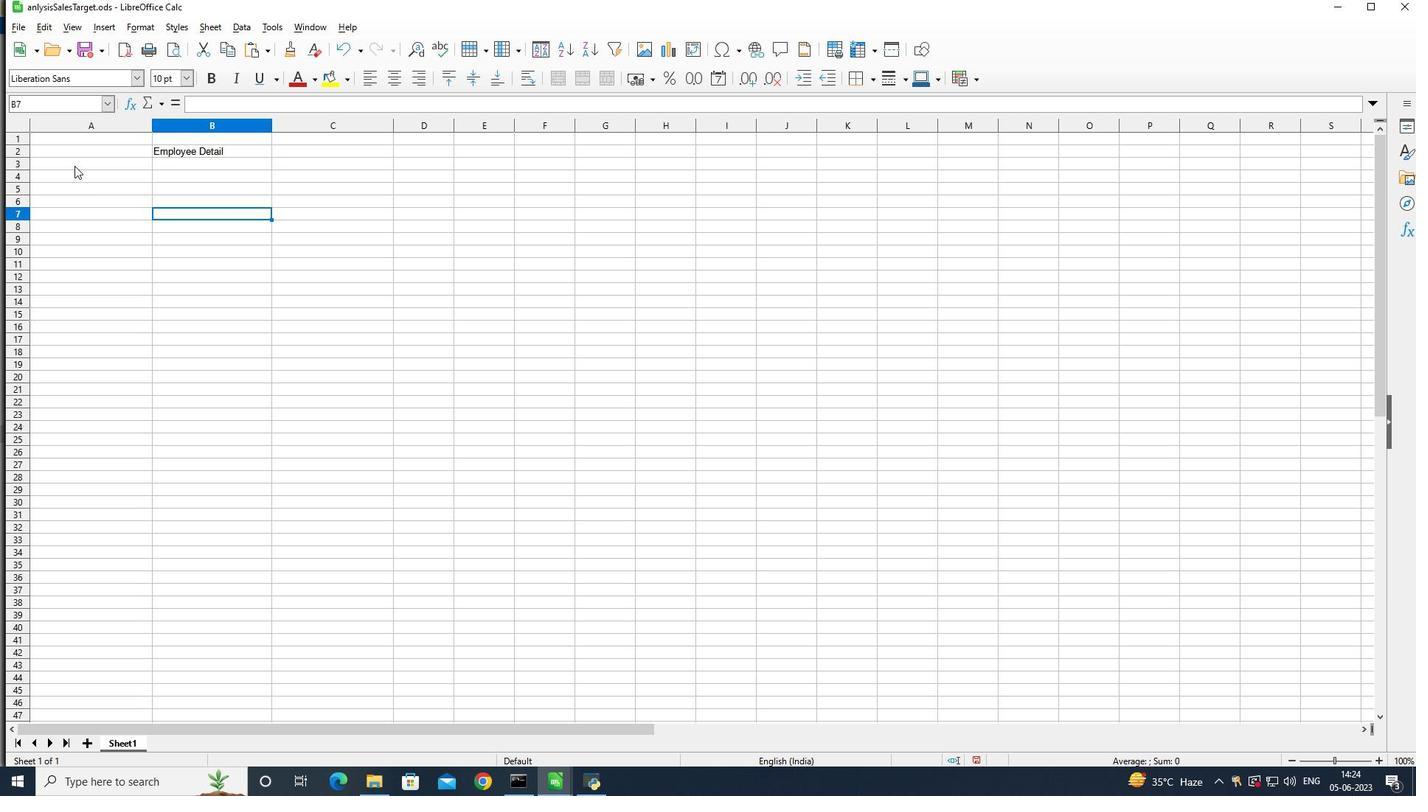 
Action: Mouse pressed left at (92, 165)
Screenshot: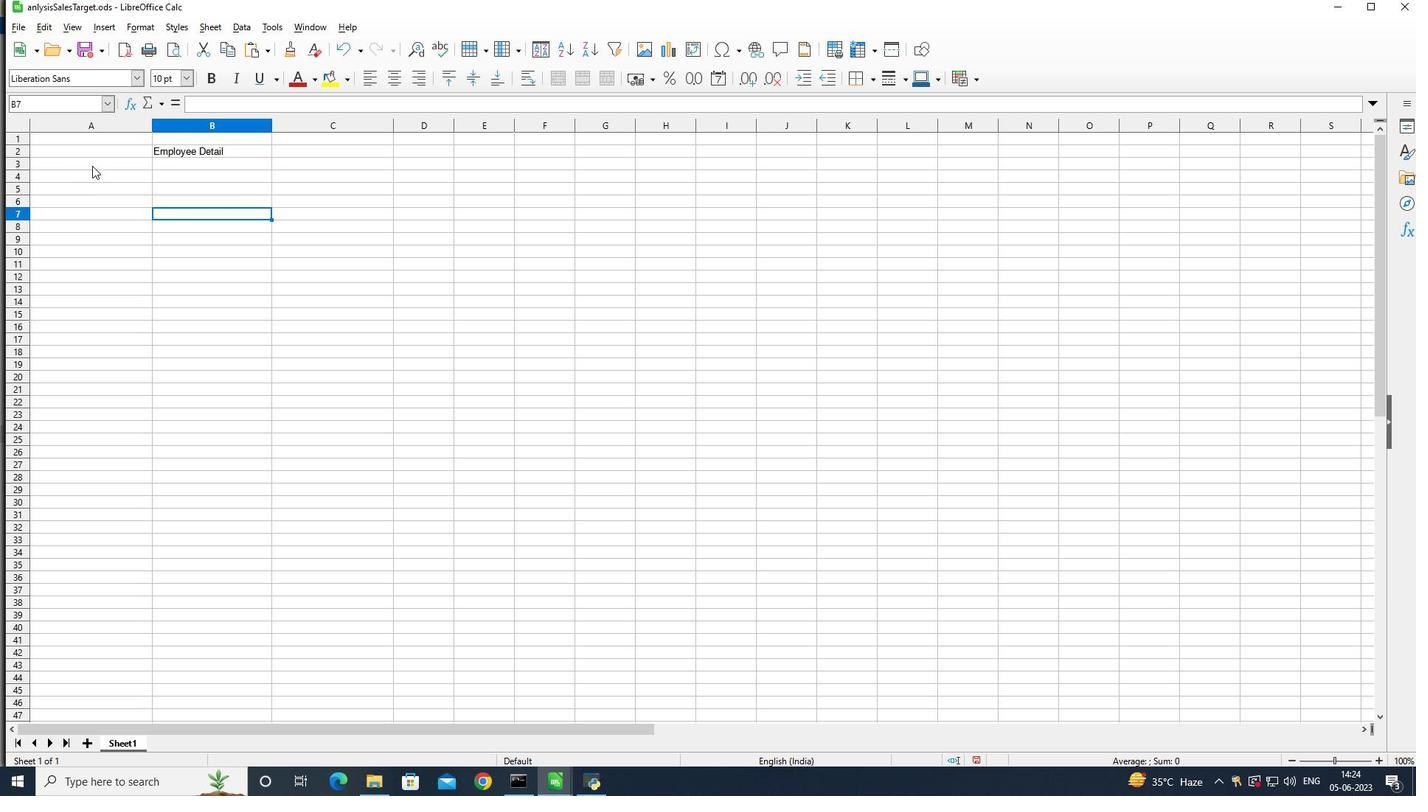 
Action: Mouse moved to (301, 290)
Screenshot: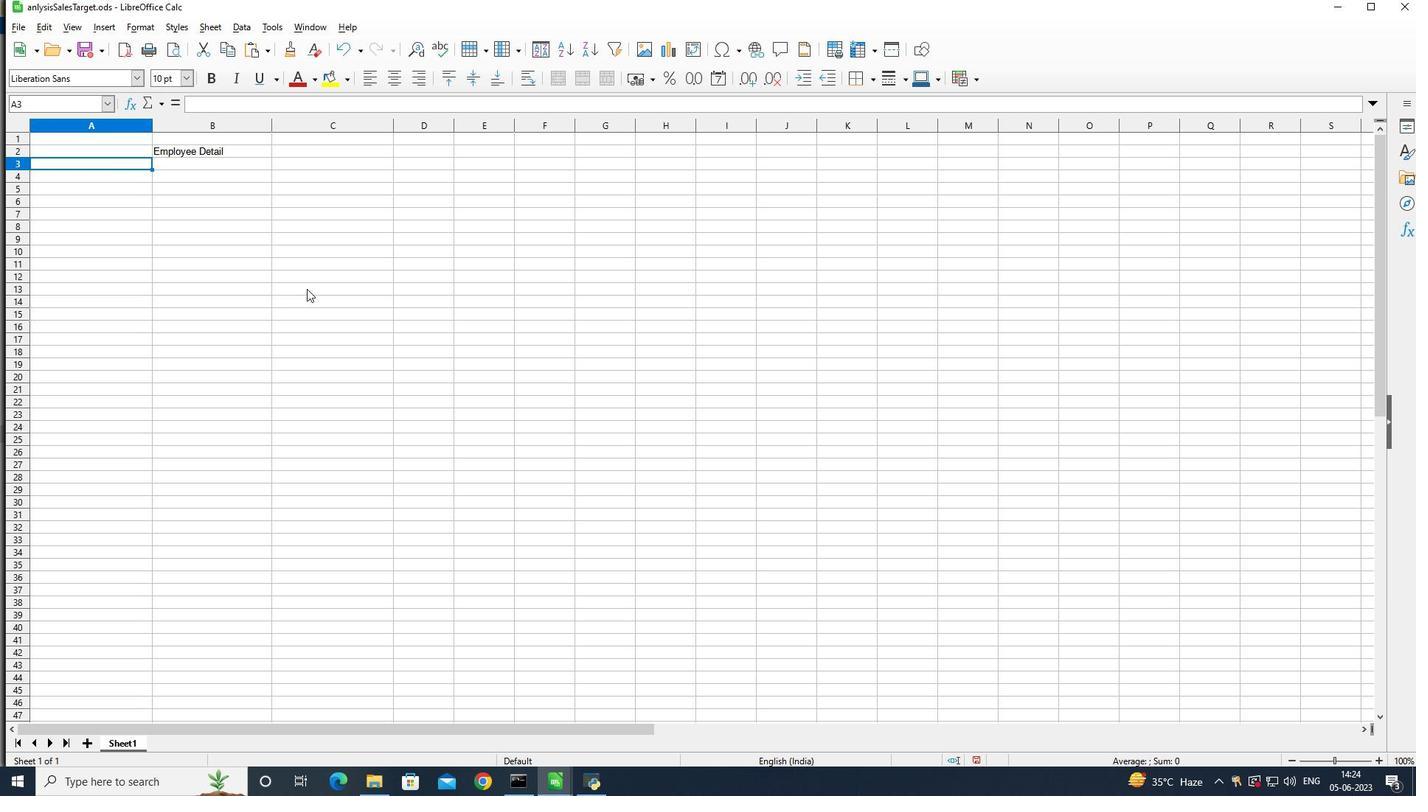 
Action: Key pressed <Key.shift>Name<Key.enter>
Screenshot: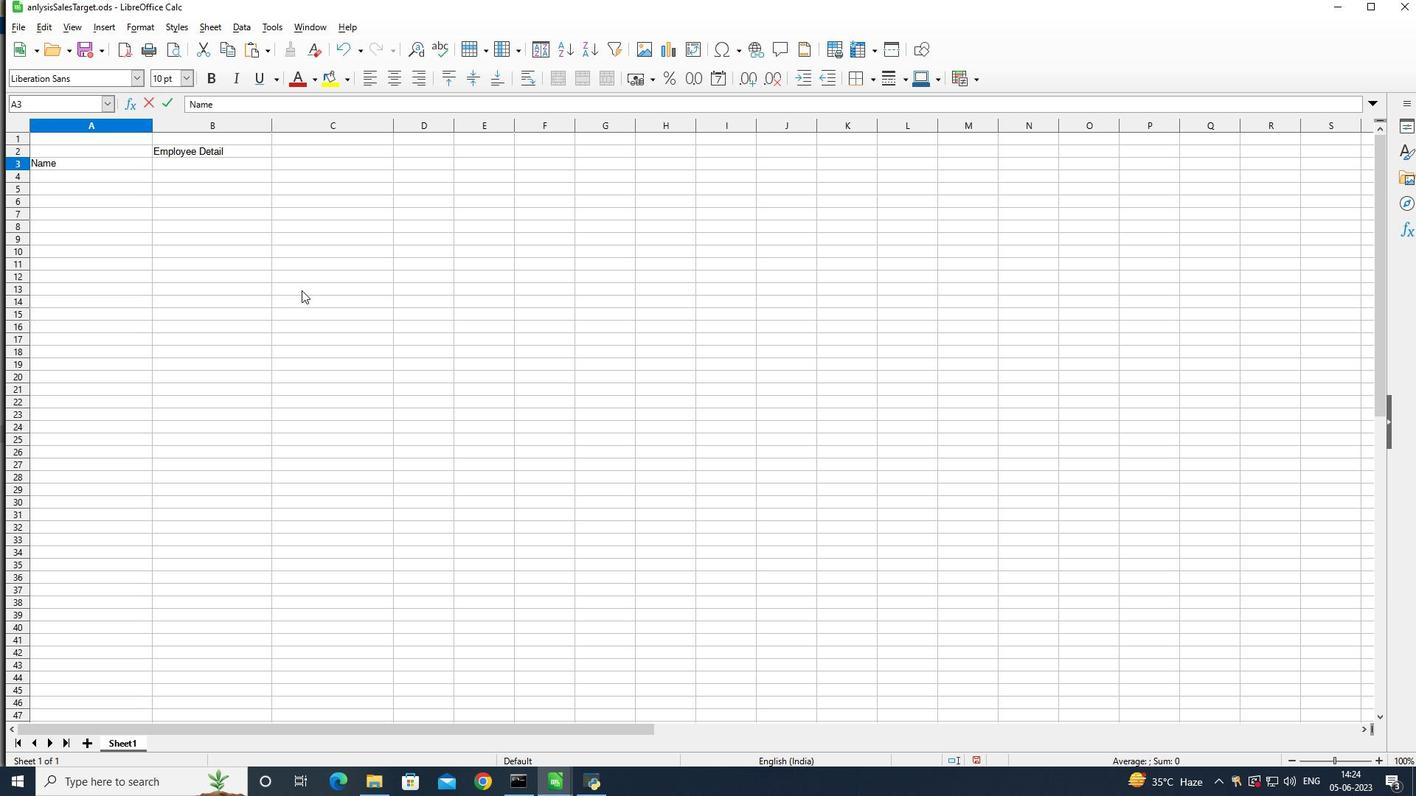 
Action: Mouse moved to (300, 291)
Screenshot: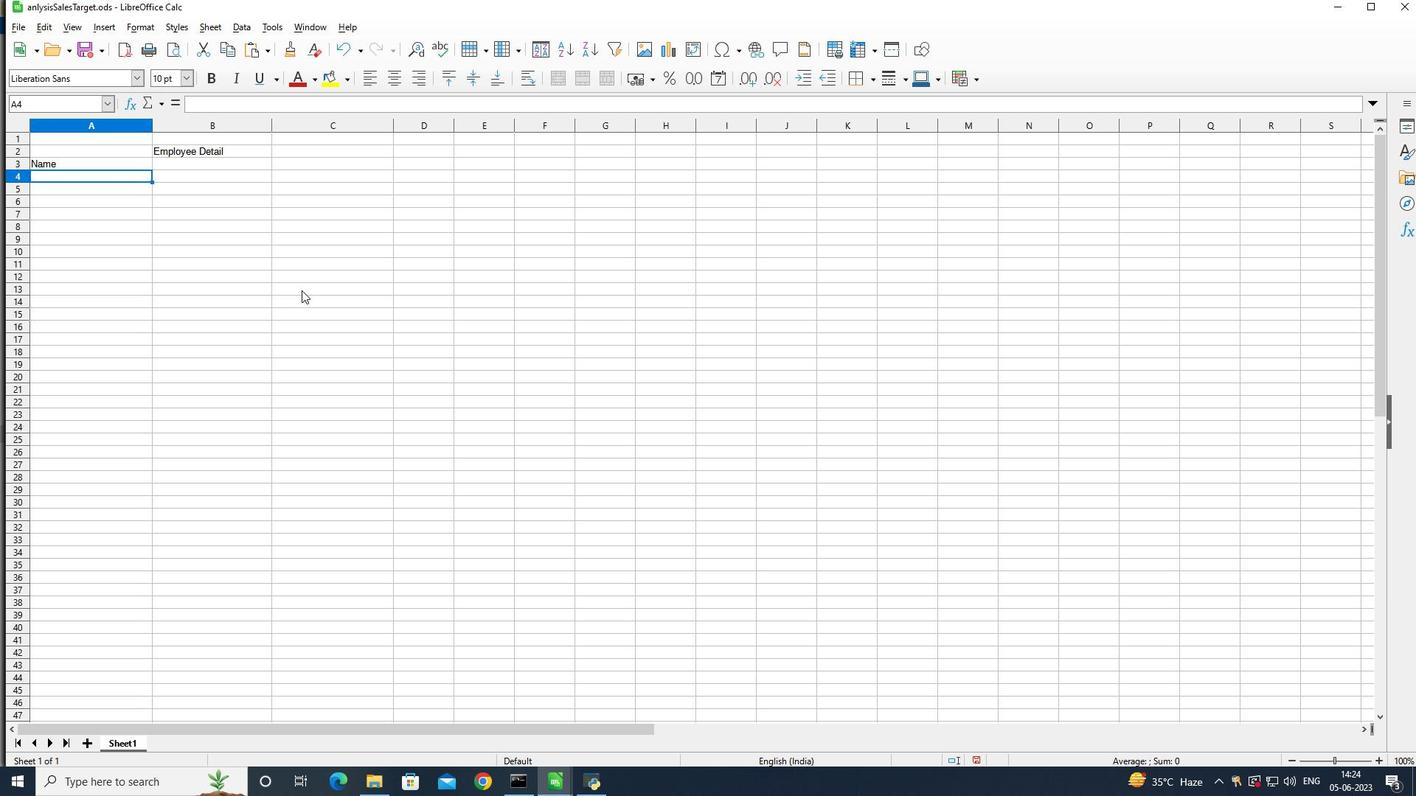 
Action: Key pressed <Key.shift>Ethan<Key.space><Key.shift>Reynolds<Key.enter><Key.shift>Olivia<Key.space><Key.shift>Thompson<Key.enter><Key.shift>Benjamin<Key.space><Key.shift>Martinez<Key.enter><Key.shift>Emma<Key.space><Key.shift><Key.shift><Key.shift><Key.shift><Key.shift><Key.shift><Key.shift><Key.shift><Key.shift><Key.shift><Key.shift><Key.shift><Key.shift>Davis<Key.enter><Key.shift><Key.shift><Key.shift><Key.shift><Key.shift><Key.shift><Key.shift><Key.shift><Key.shift><Key.shift>Alexander<Key.space>
Screenshot: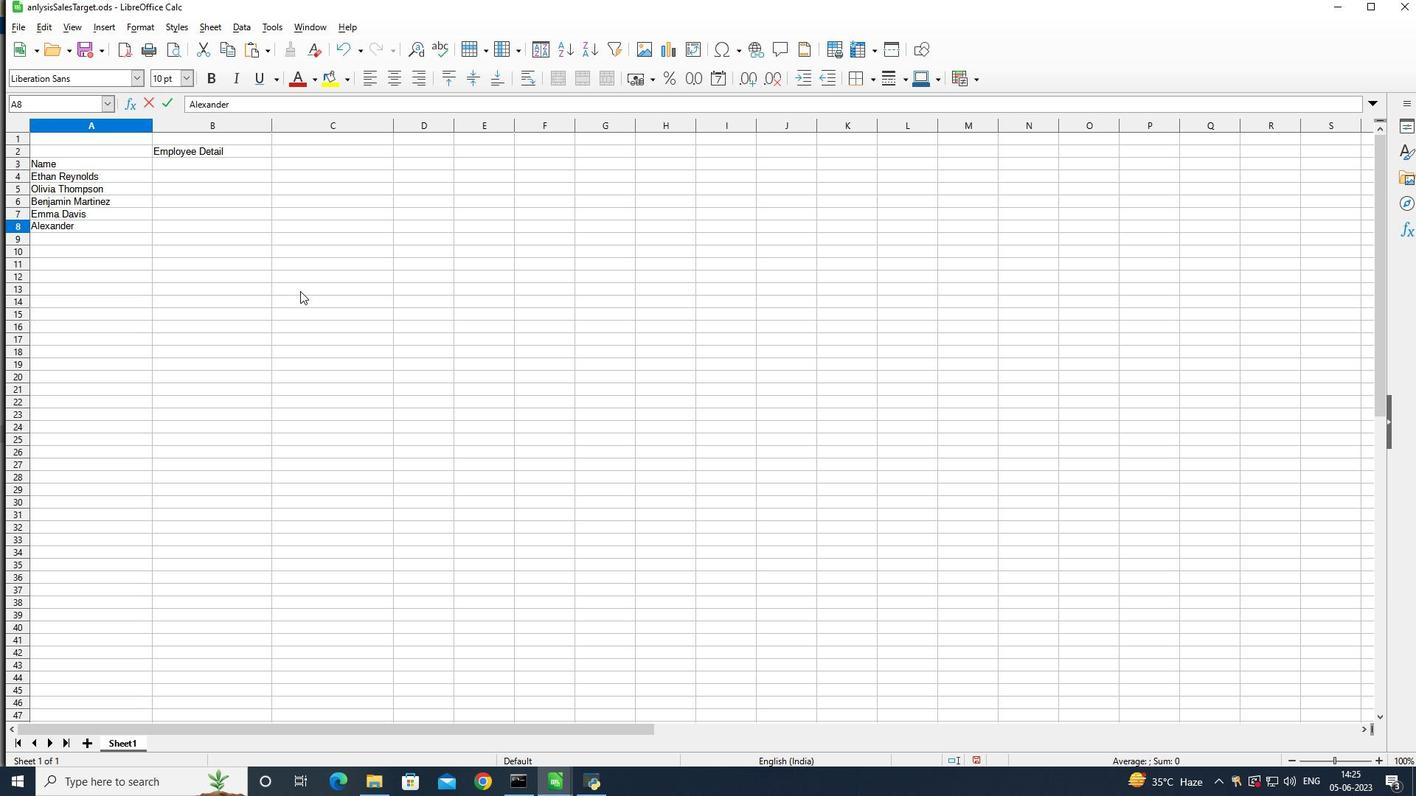 
Action: Mouse moved to (299, 291)
Screenshot: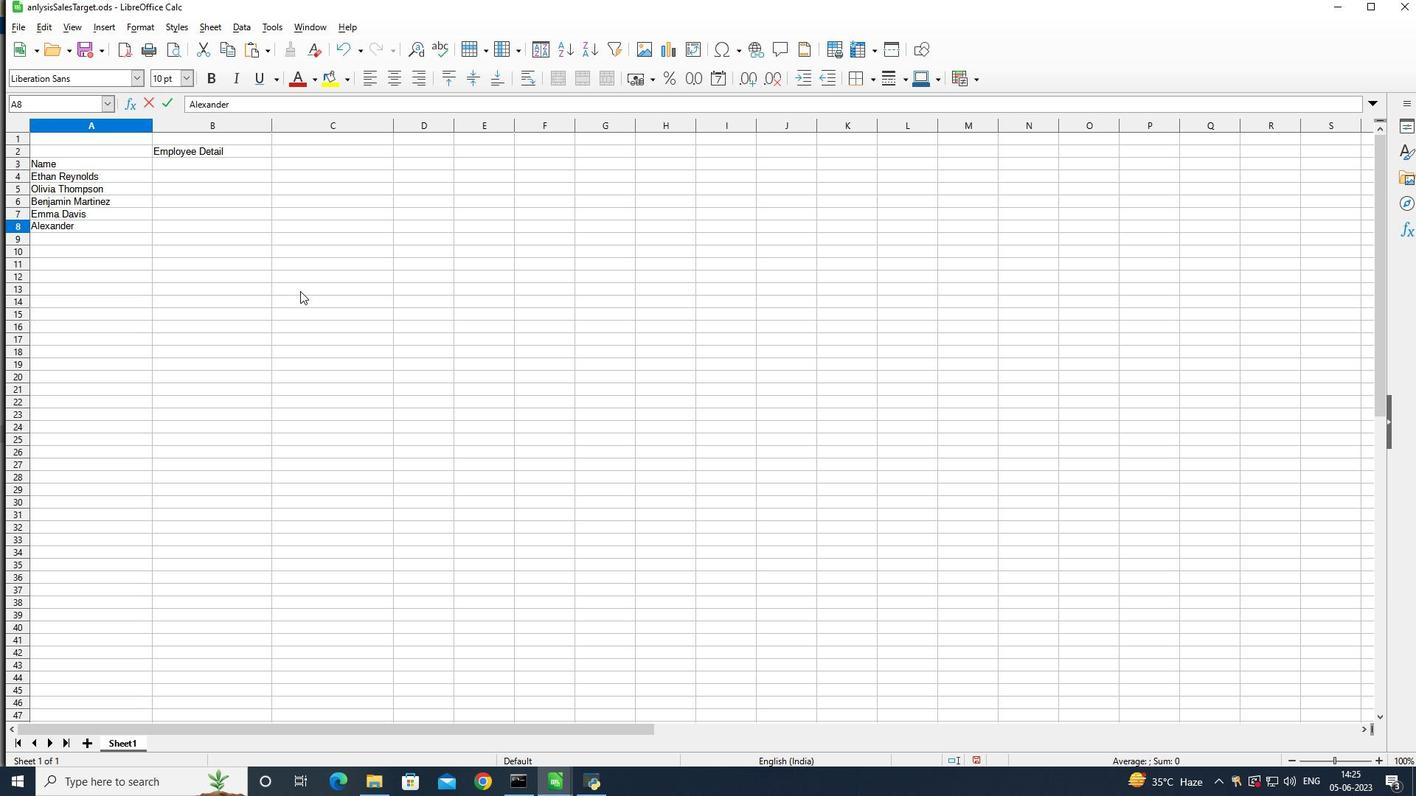 
Action: Key pressed <Key.shift>Mitchell<Key.enter><Key.shift>Ava<Key.space><Key.shift><Key.shift><Key.shift><Key.shift>Rodriguez<Key.enter><Key.shift><Key.shift><Key.shift><Key.shift><Key.shift><Key.shift><Key.shift><Key.shift><Key.shift><Key.shift><Key.shift><Key.shift><Key.shift><Key.shift><Key.shift><Key.shift><Key.shift>Danial<Key.backspace><Key.backspace>el<Key.space><Key.shift>Anderson<Key.enter><Key.shift>Mia<Key.space><Key.shift><Key.shift><Key.shift><Key.shift>Lewis<Key.enter><Key.shift>Christopher<Key.space><Key.shift>Scott<Key.enter><Key.shift><Key.shift><Key.shift><Key.shift><Key.shift><Key.shift><Key.shift><Key.shift><Key.shift><Key.shift><Key.shift><Key.shift>Sophia<Key.space><Key.shift>harris<Key.enter>
Screenshot: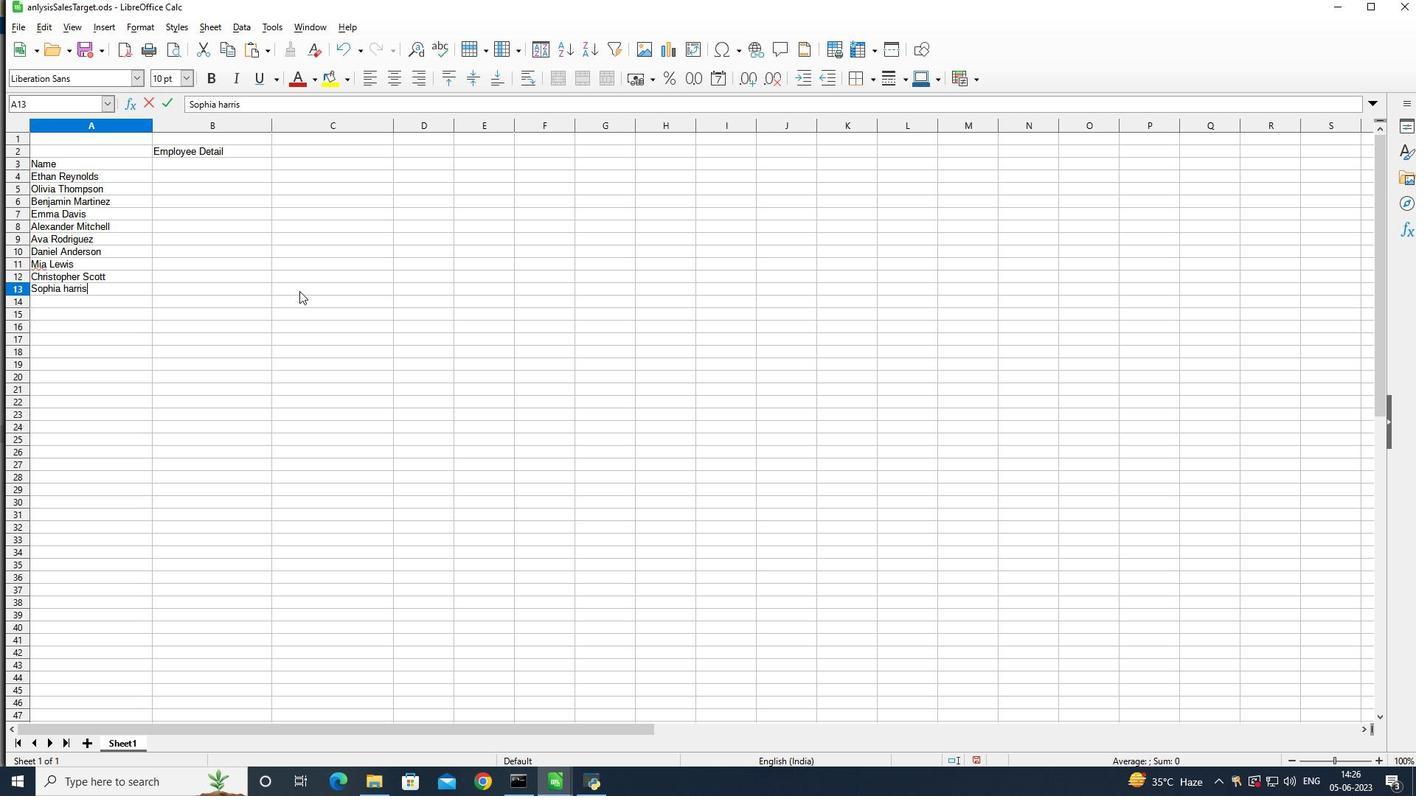 
Action: Mouse moved to (199, 165)
Screenshot: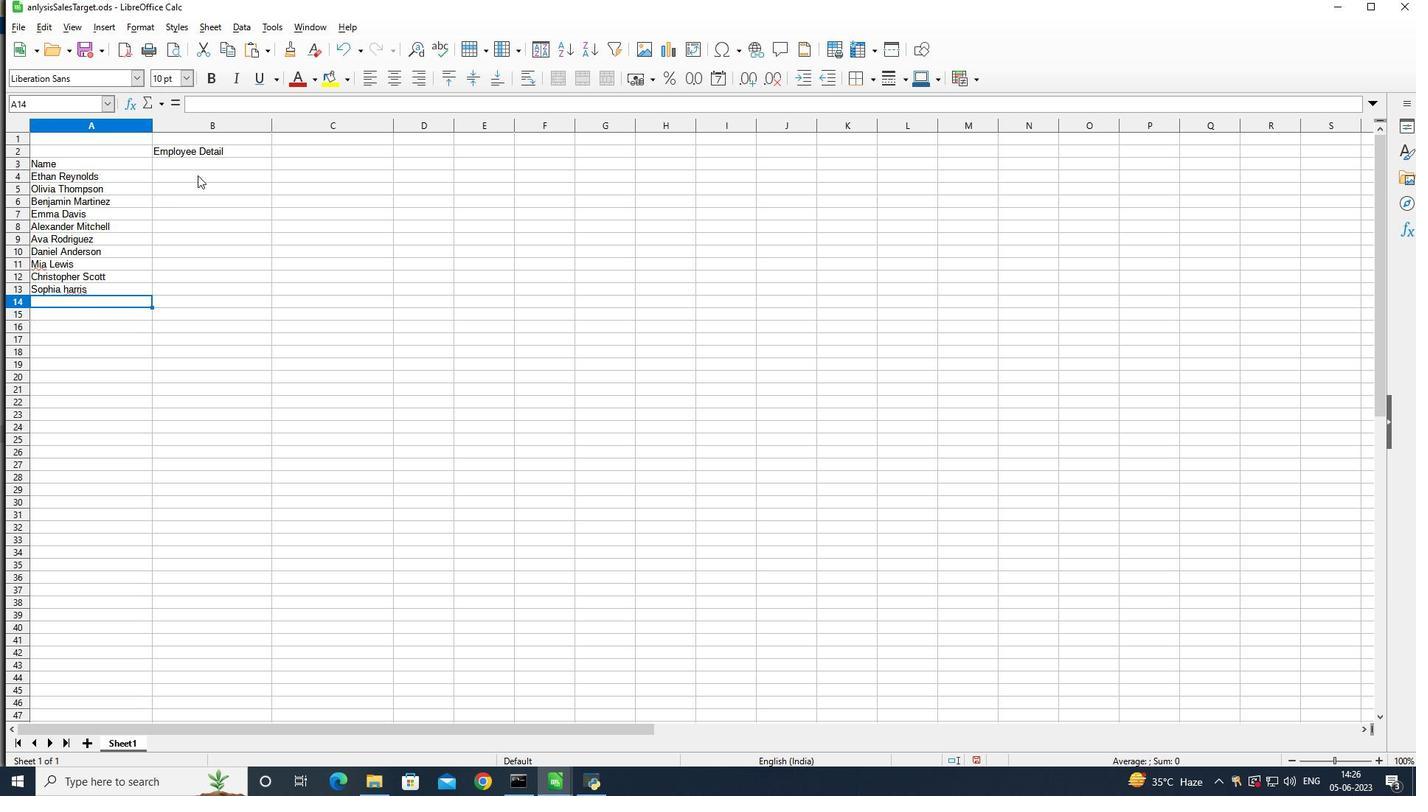 
Action: Mouse pressed left at (199, 165)
Screenshot: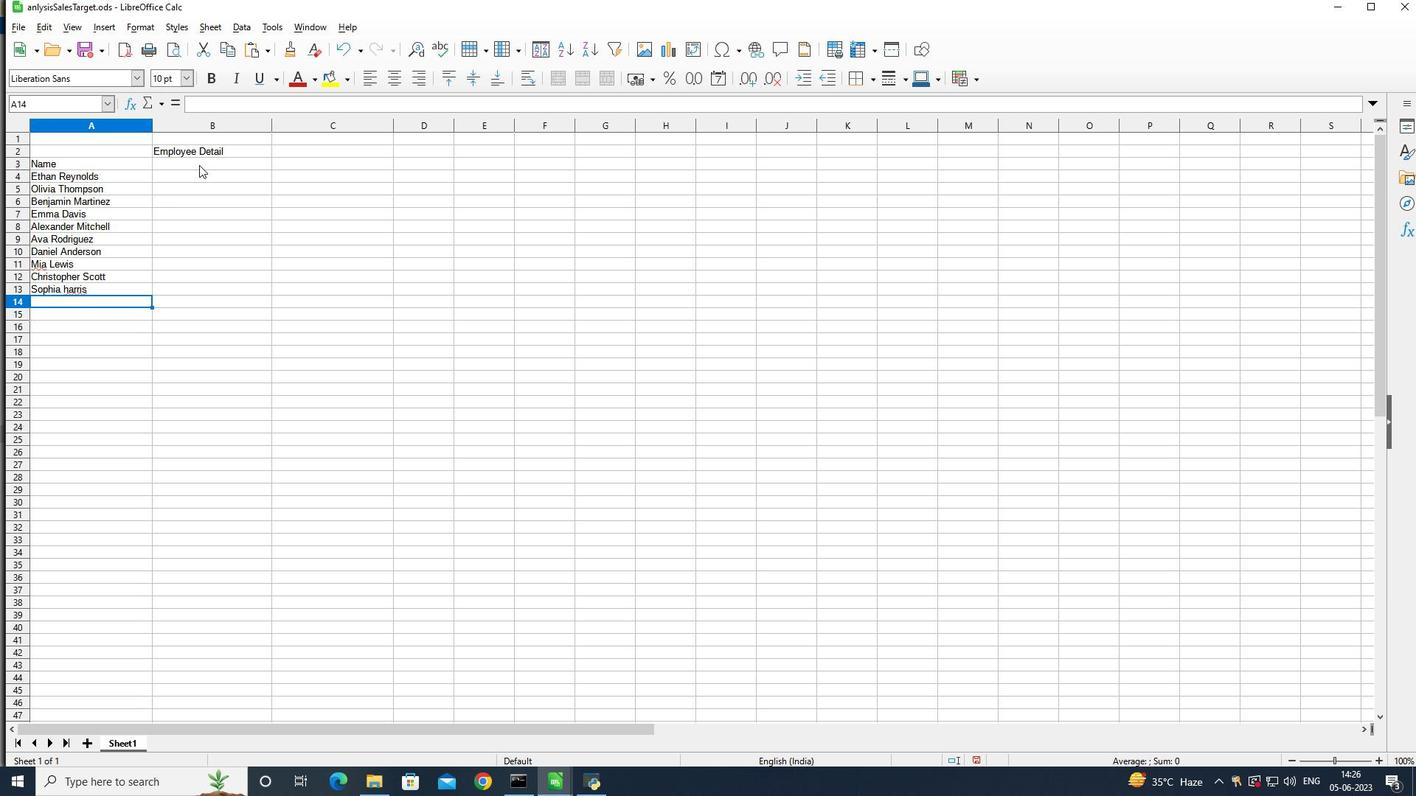 
Action: Mouse moved to (219, 168)
Screenshot: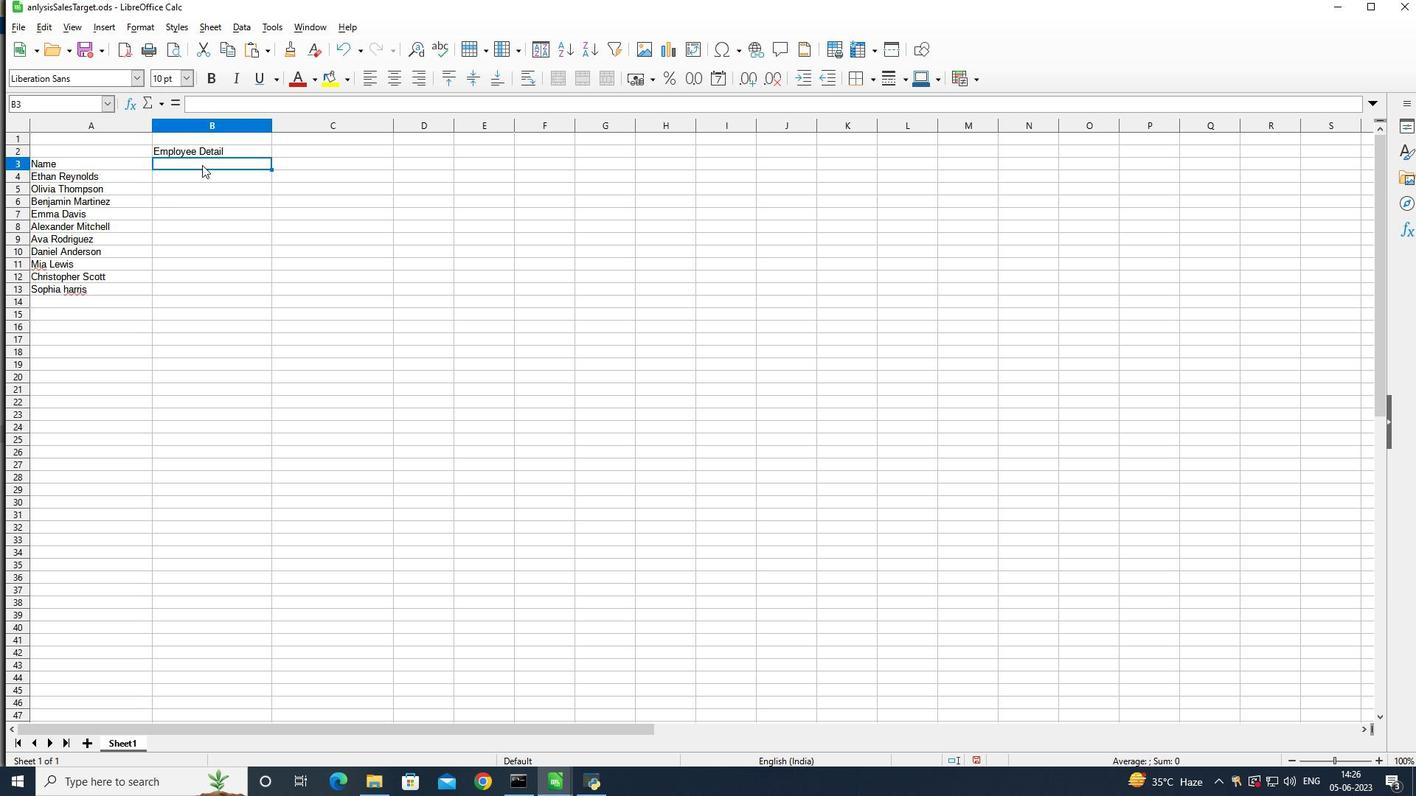 
Action: Key pressed <Key.shift>Las
Screenshot: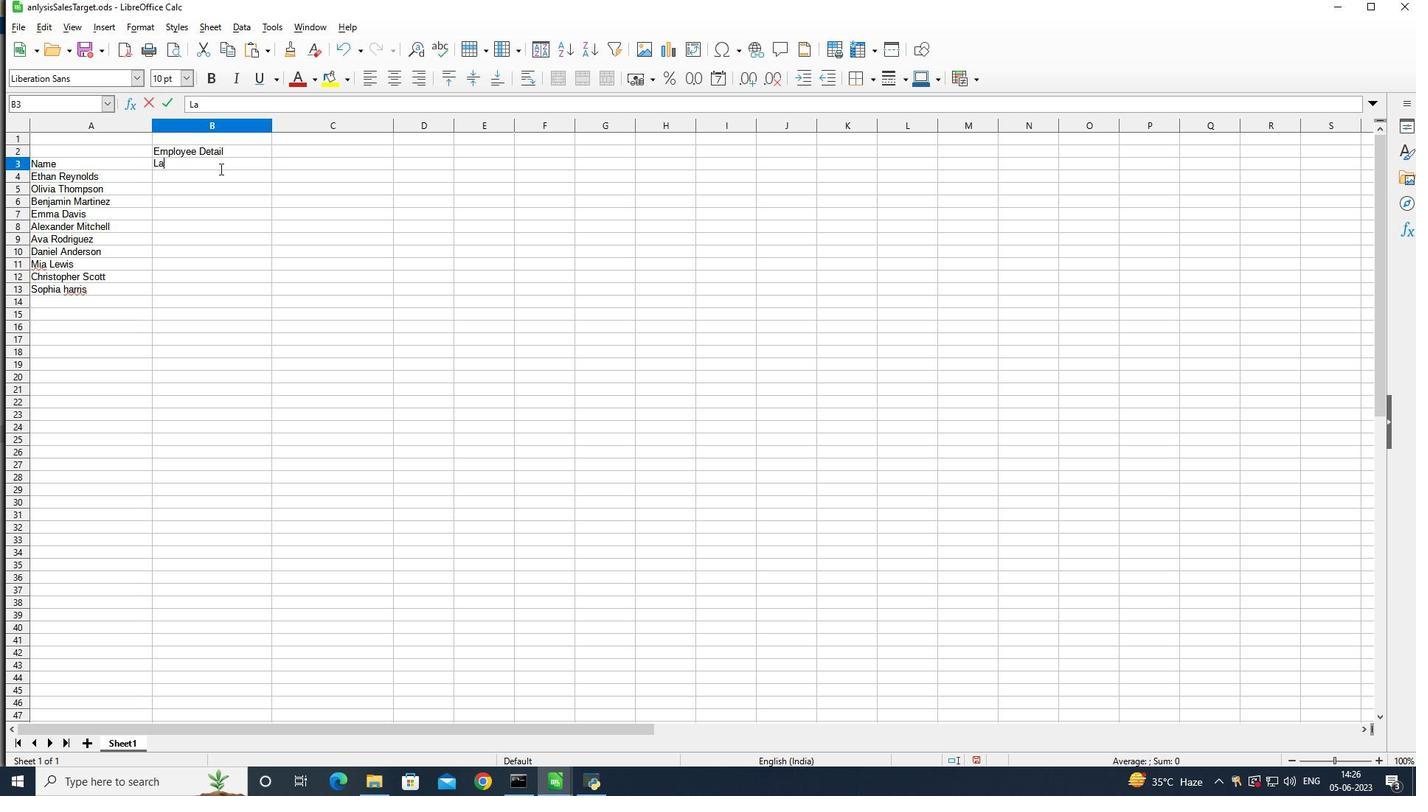 
Action: Mouse moved to (219, 168)
Screenshot: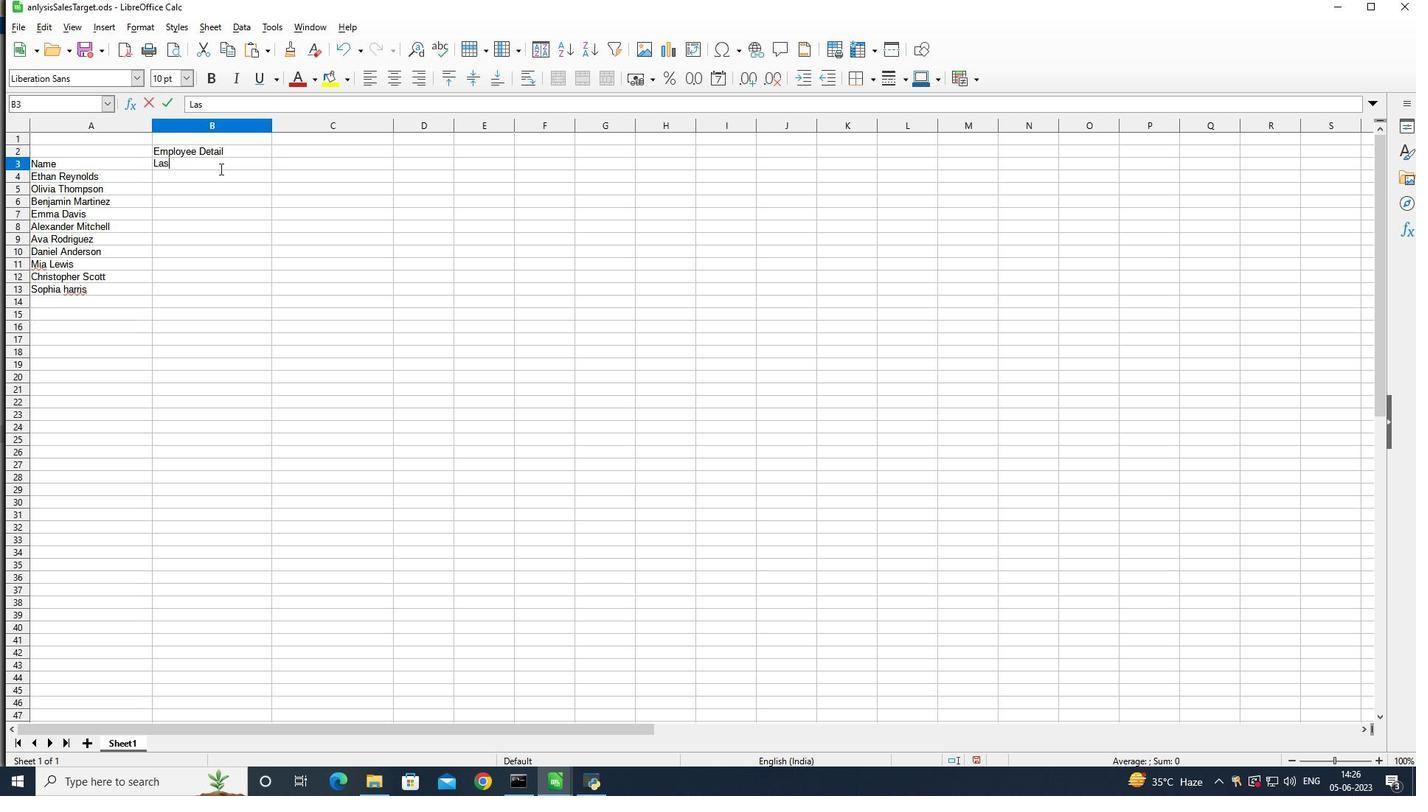 
Action: Key pressed t
Screenshot: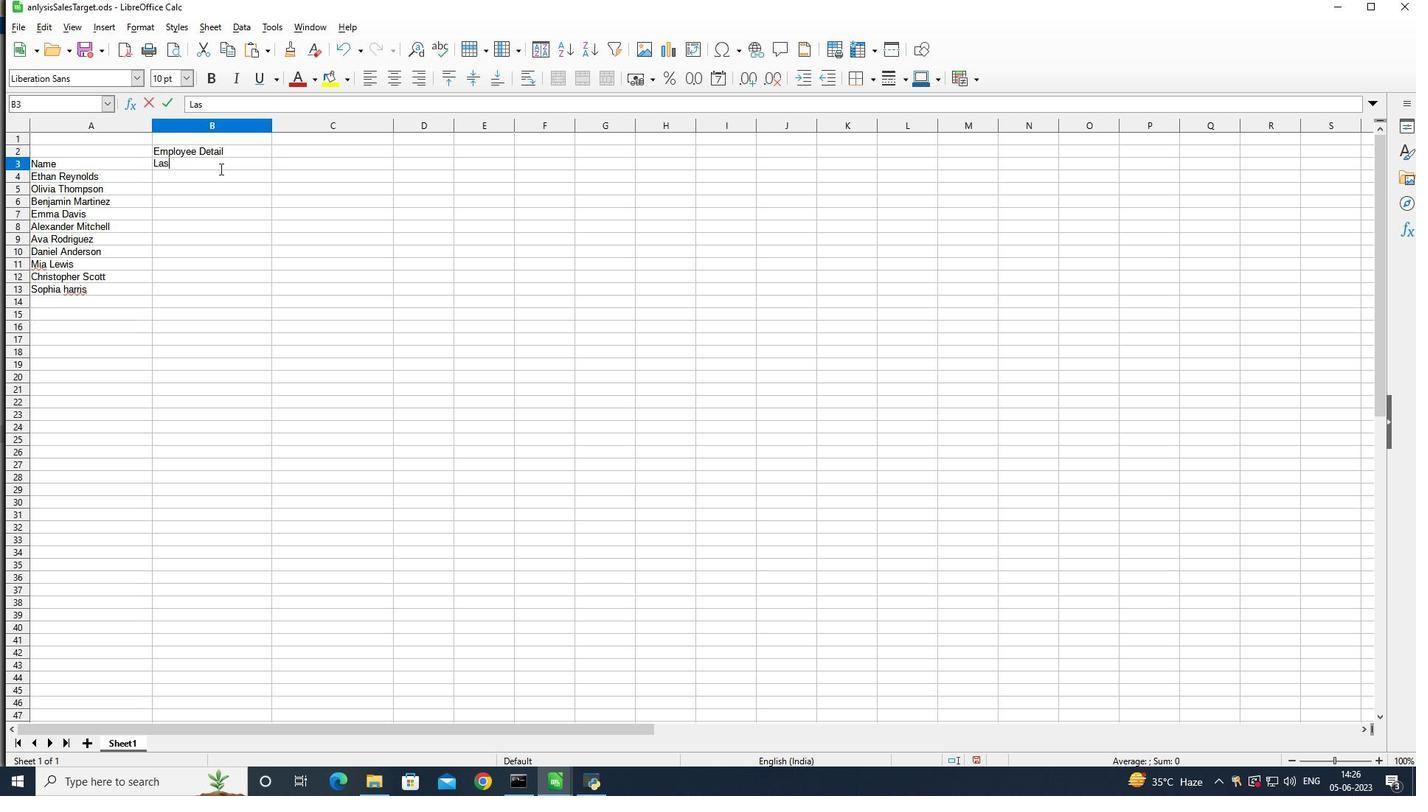 
Action: Mouse moved to (219, 168)
Screenshot: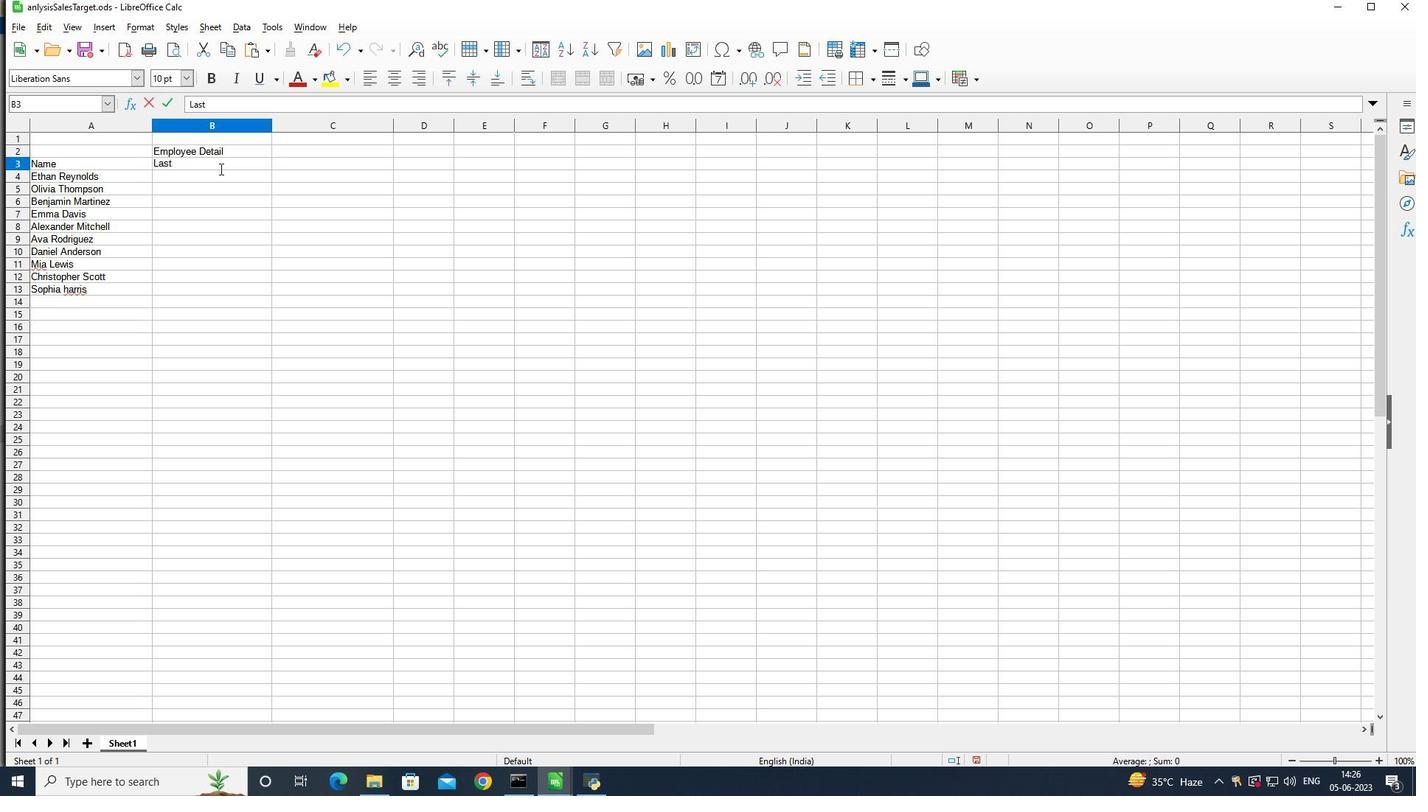 
Action: Key pressed <Key.space>
Screenshot: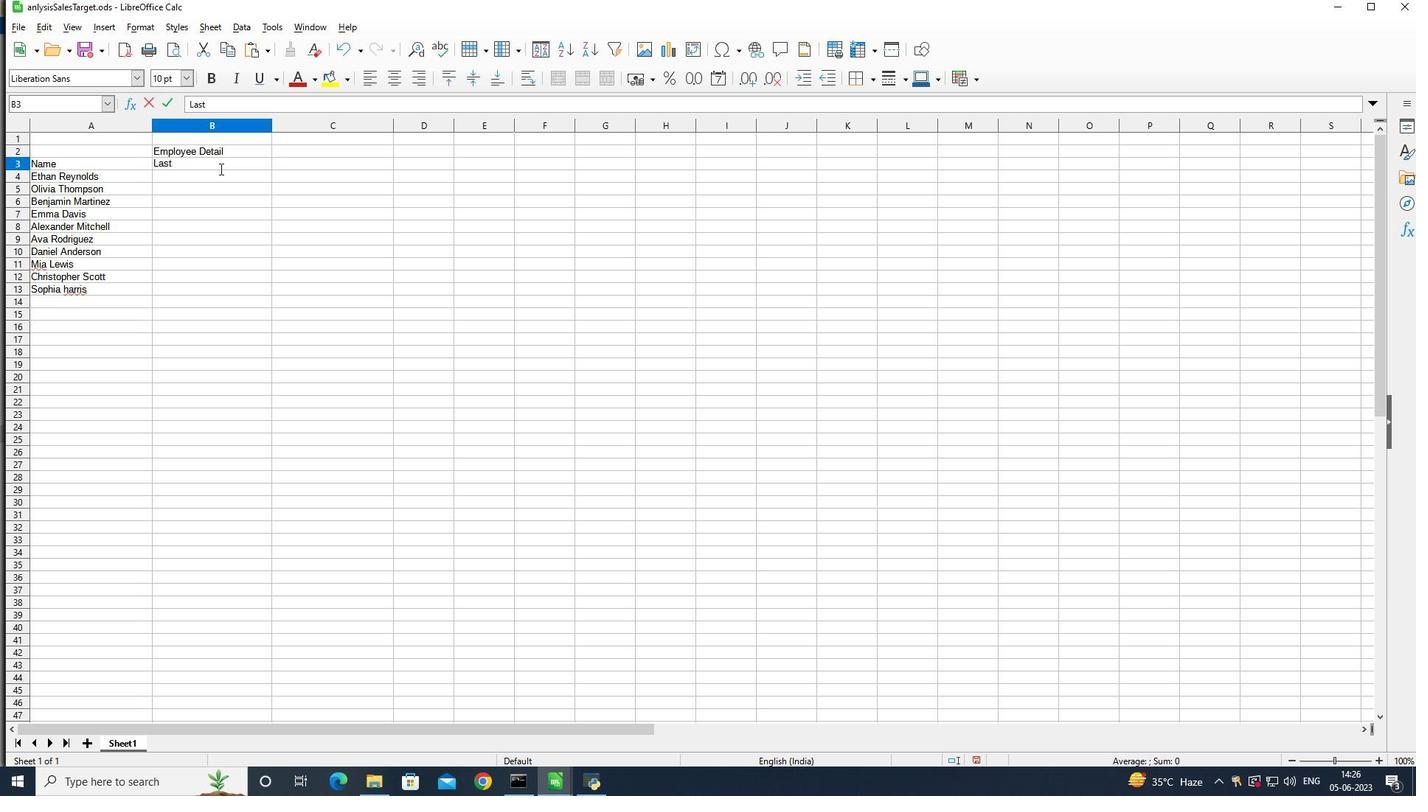 
Action: Mouse moved to (219, 168)
Screenshot: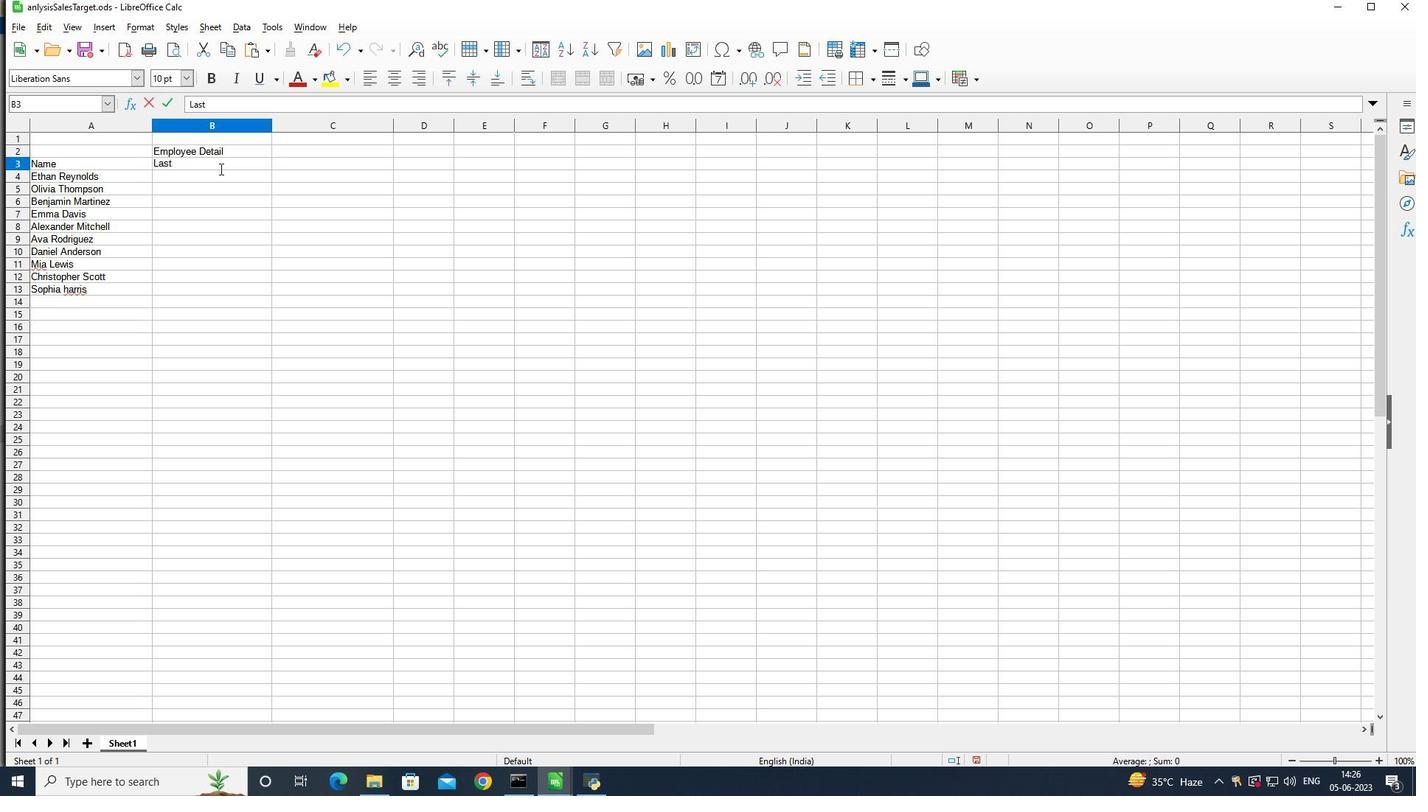 
Action: Key pressed ww<Key.backspace>eek<Key.space>sal
Screenshot: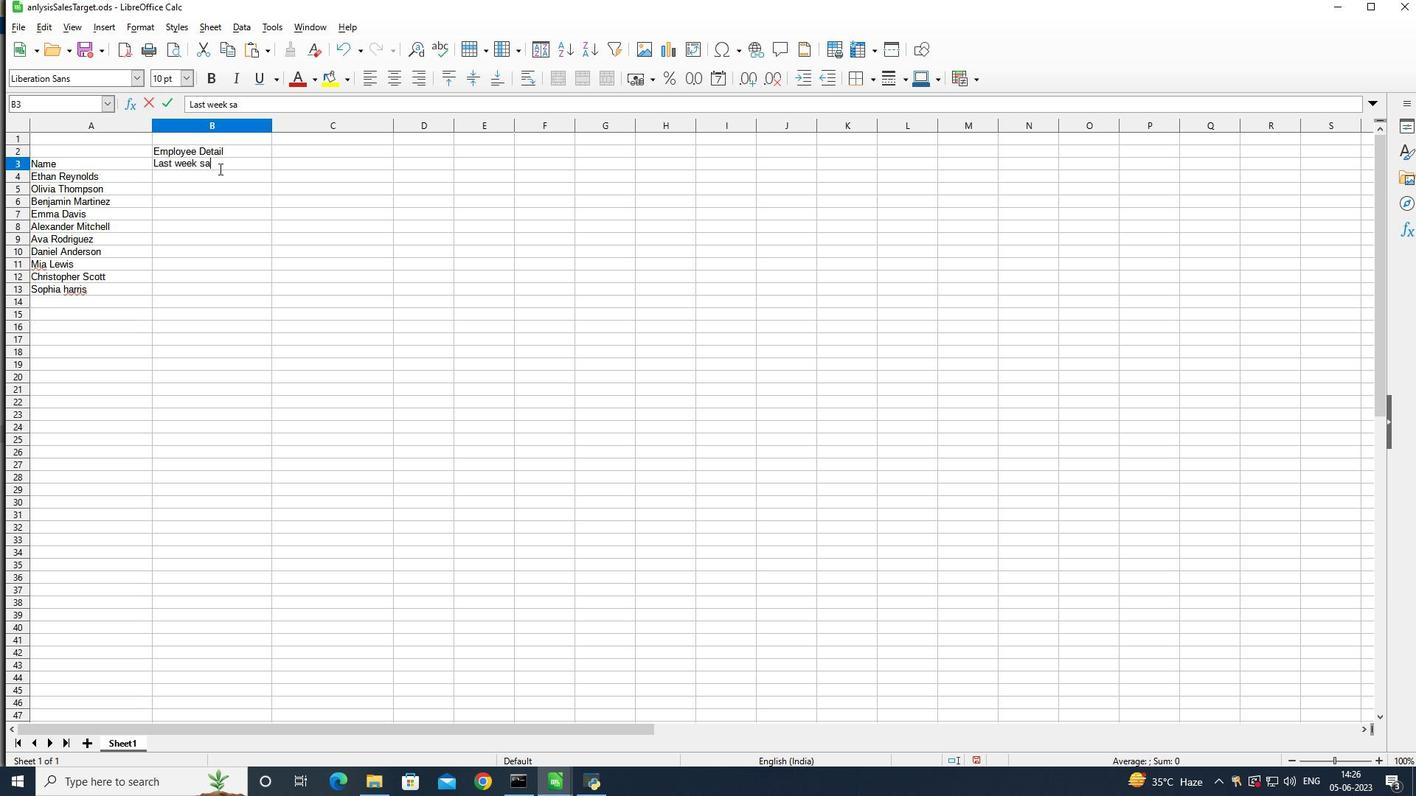 
Action: Mouse moved to (218, 169)
Screenshot: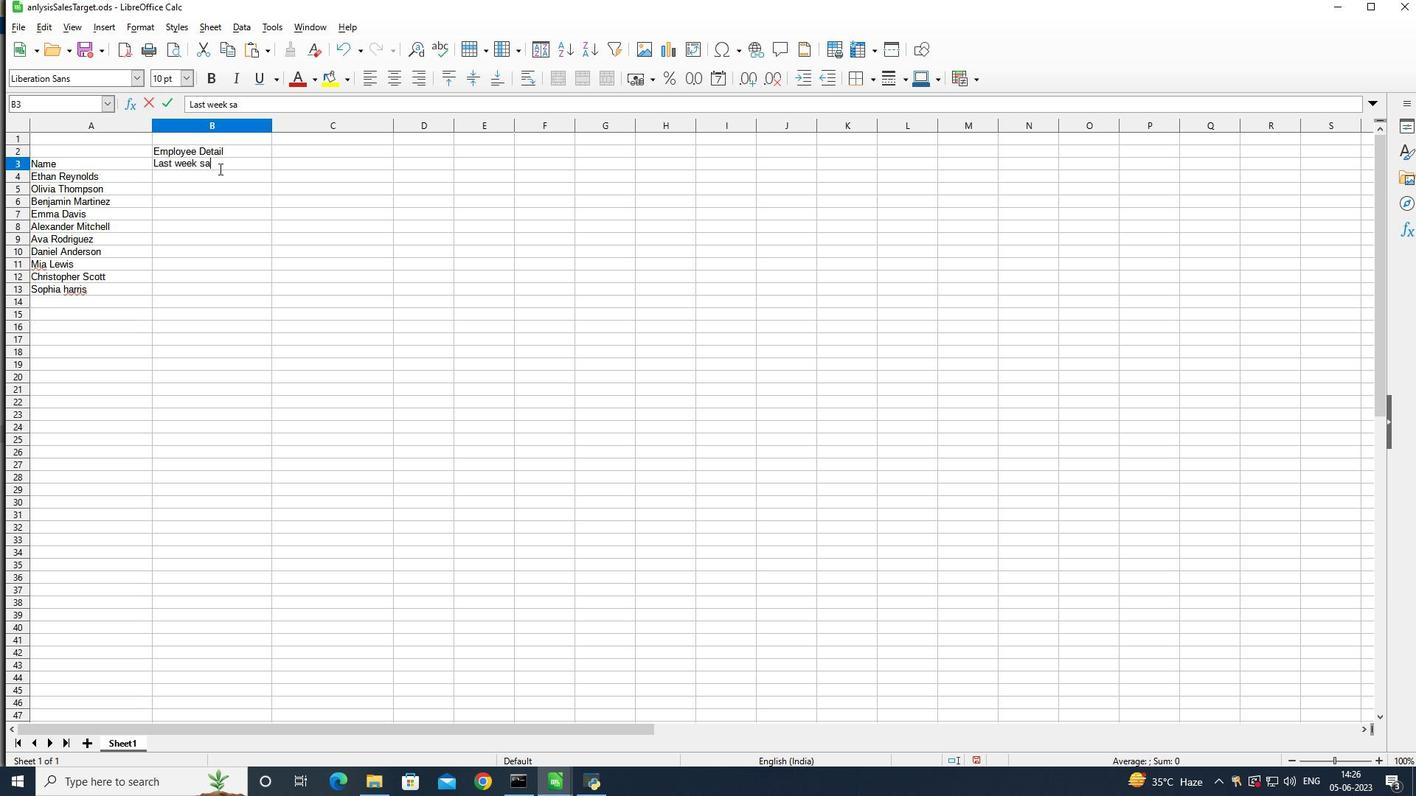 
Action: Key pressed e
Screenshot: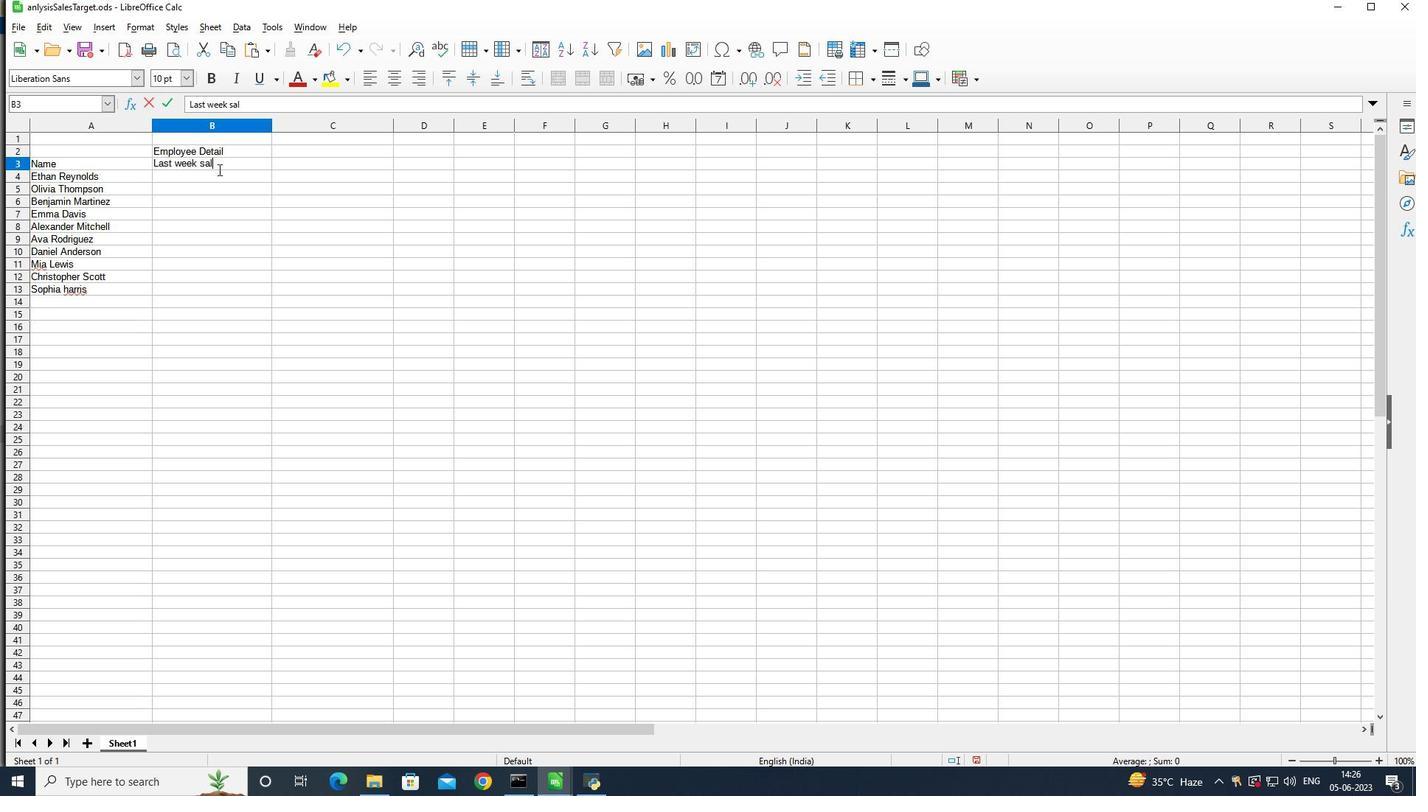 
Action: Mouse moved to (307, 299)
Screenshot: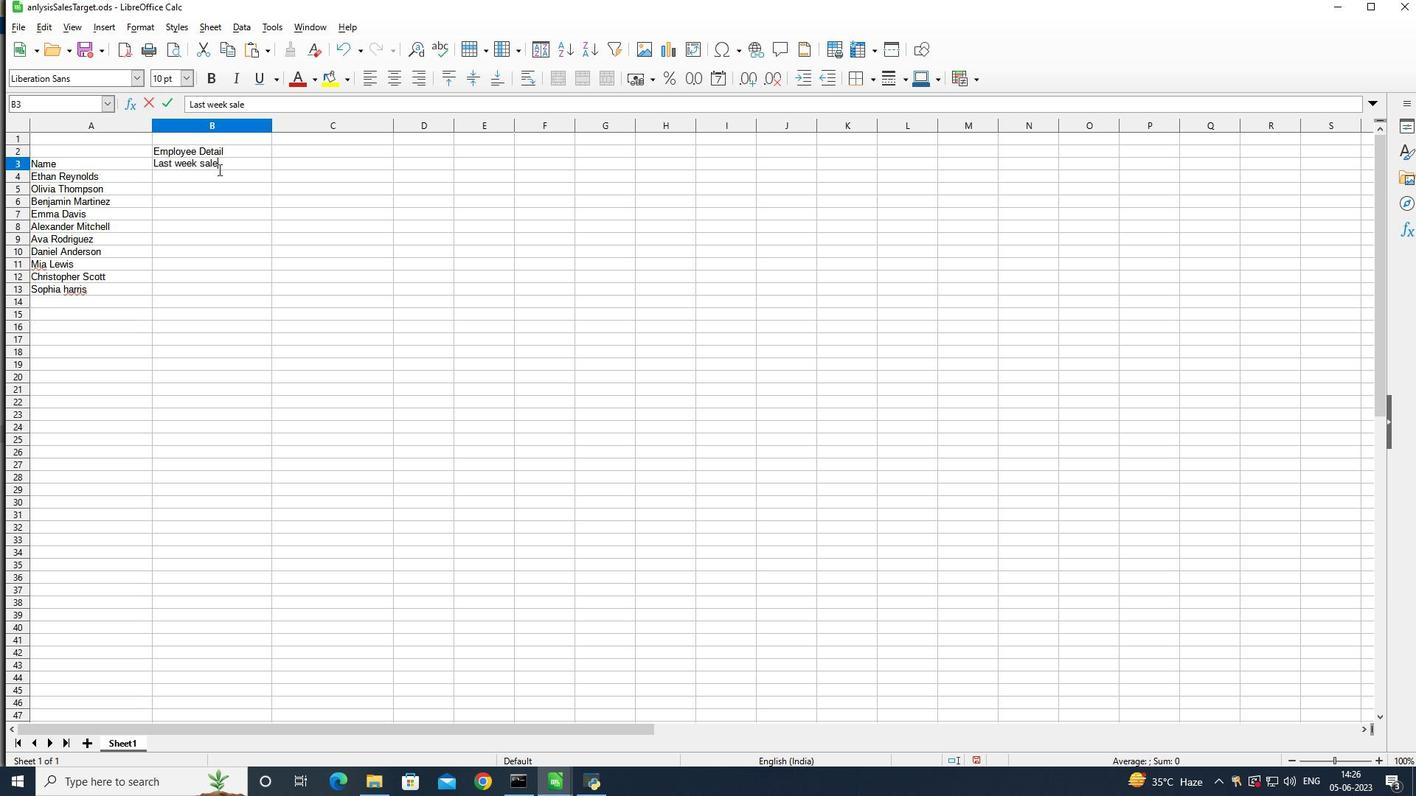 
Action: Key pressed <Key.enter>1000<Key.enter>11<Key.backspace>
Screenshot: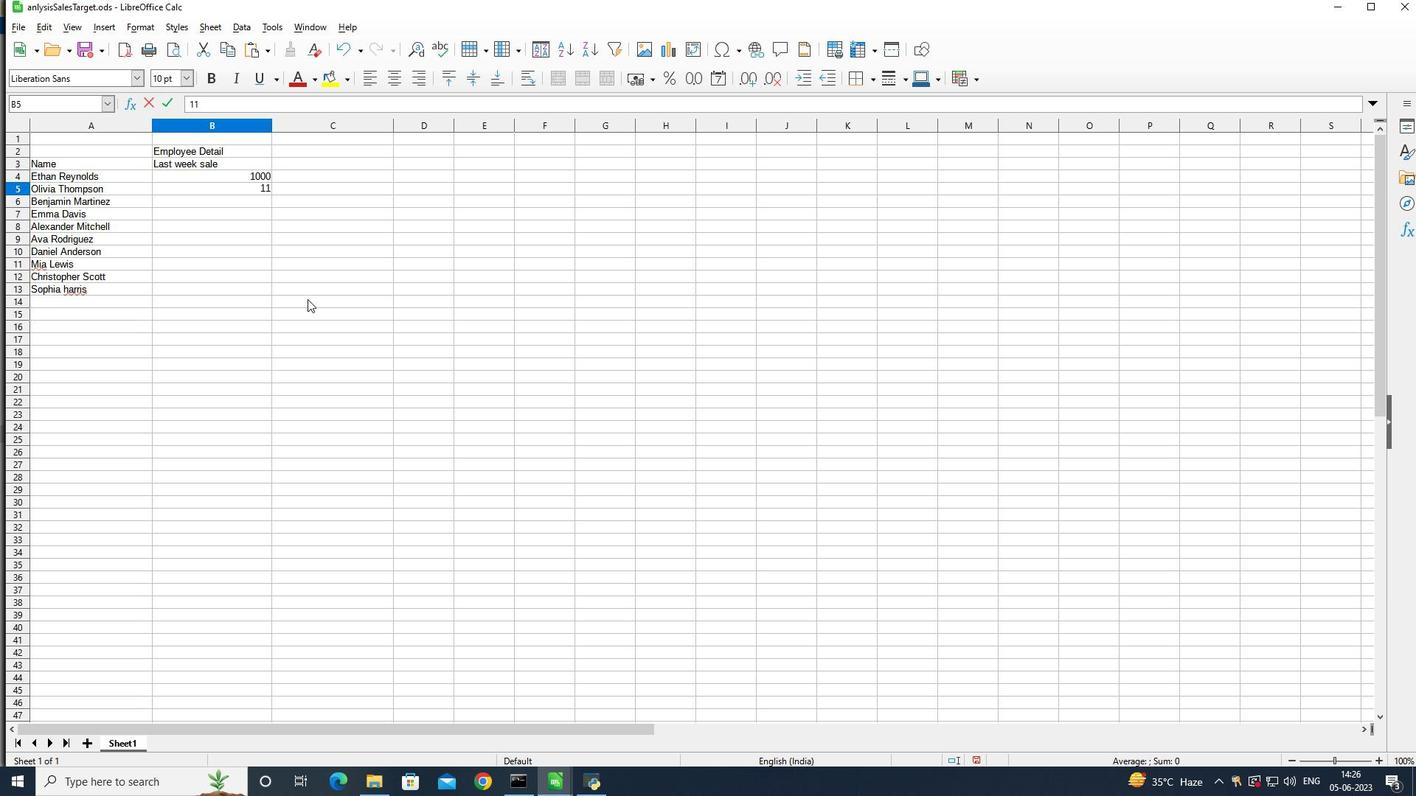 
Action: Mouse moved to (307, 300)
Screenshot: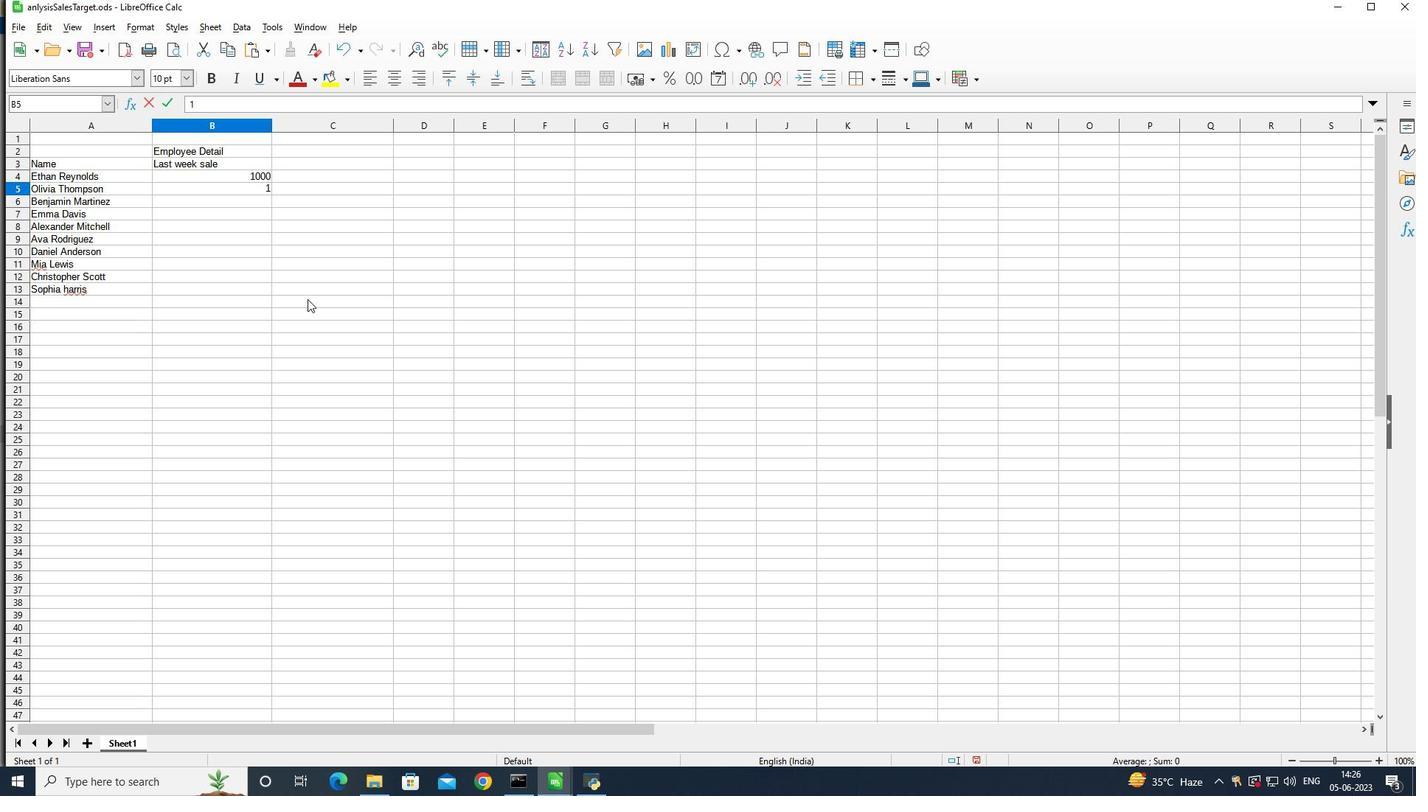 
Action: Key pressed 001<Key.backspace>2<Key.enter>1003<Key.enter>10040<Key.backspace><Key.enter>1005<Key.enter>1006<Key.enter>1007<Key.enter>1008<Key.enter>10090<Key.backspace><Key.enter>1010
Screenshot: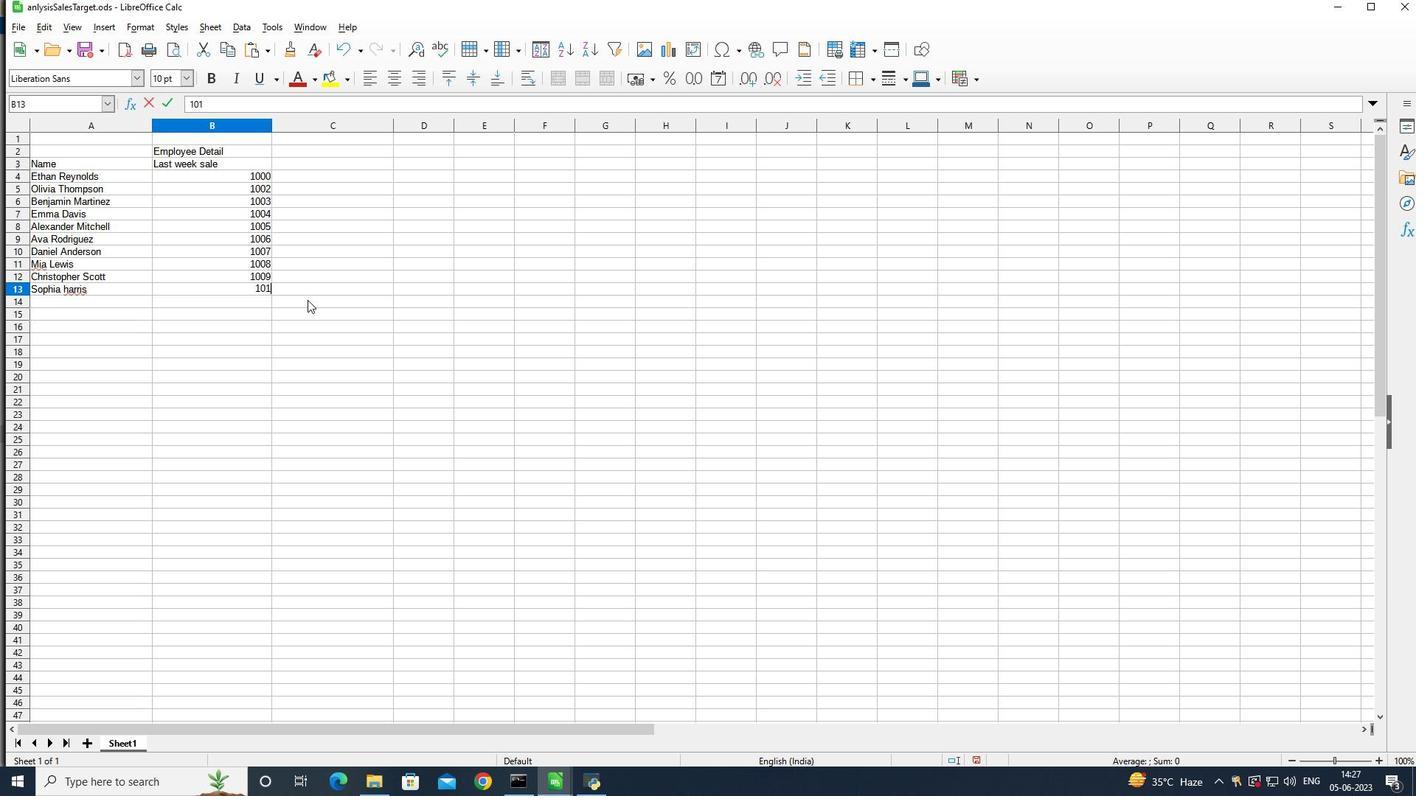 
Action: Mouse moved to (314, 168)
Screenshot: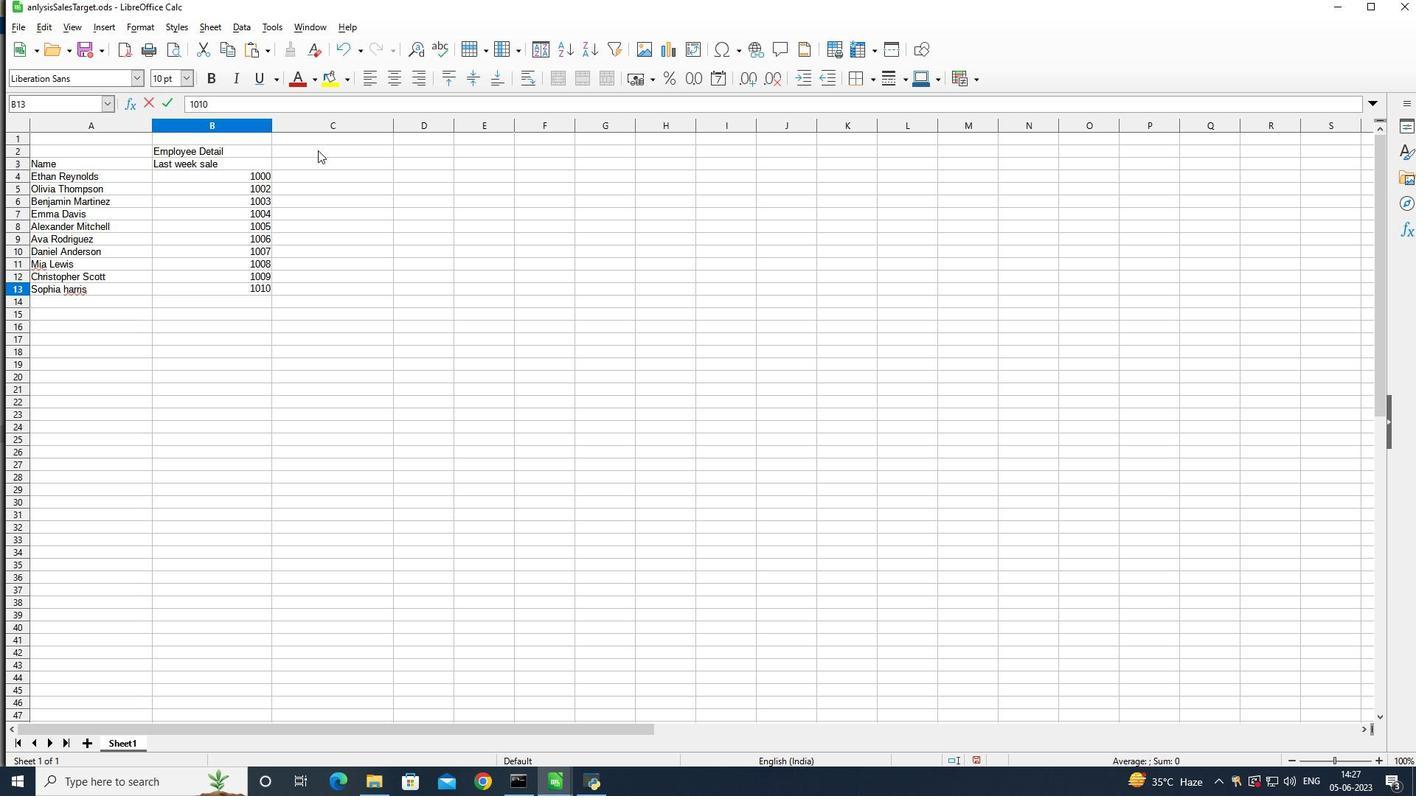 
Action: Mouse pressed left at (314, 168)
Screenshot: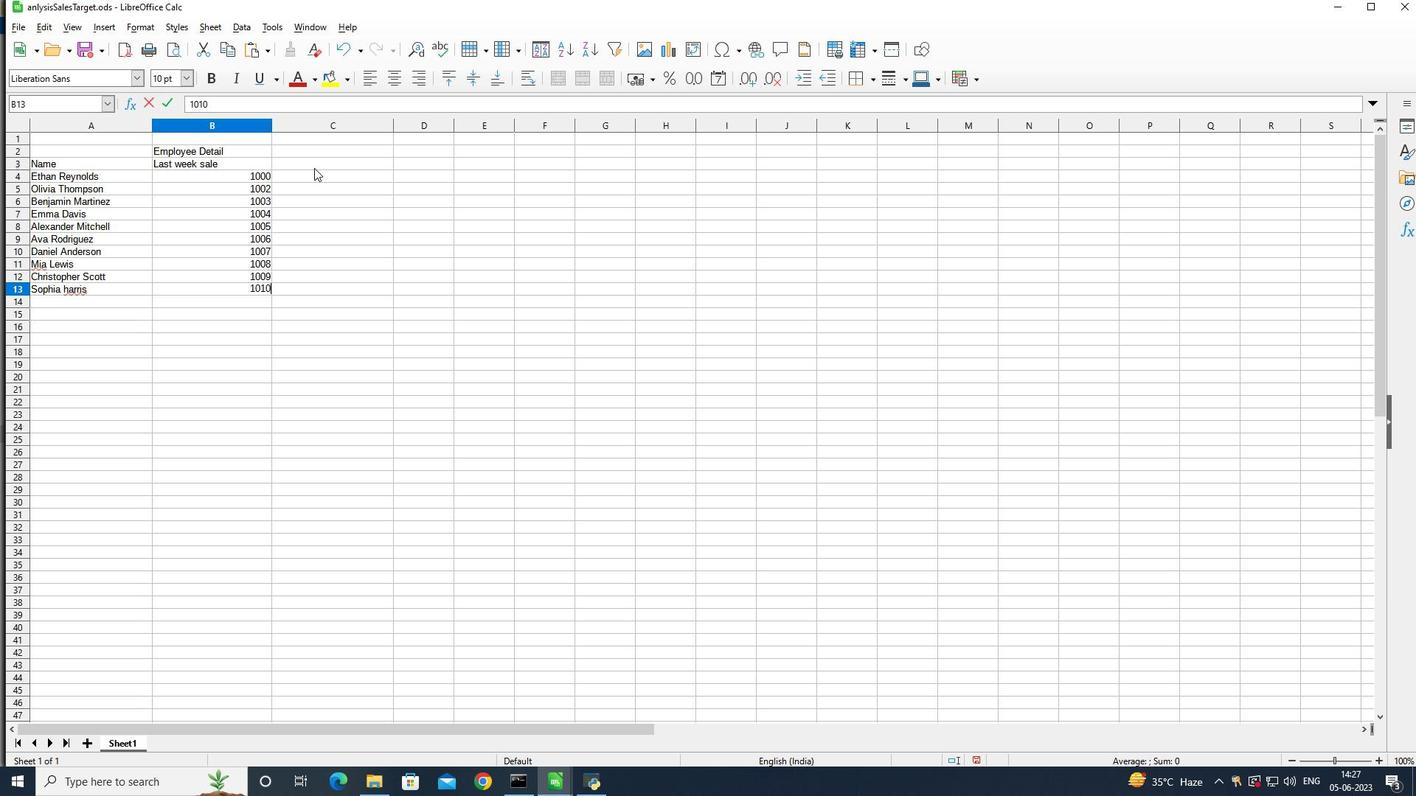 
Action: Mouse moved to (351, 143)
Screenshot: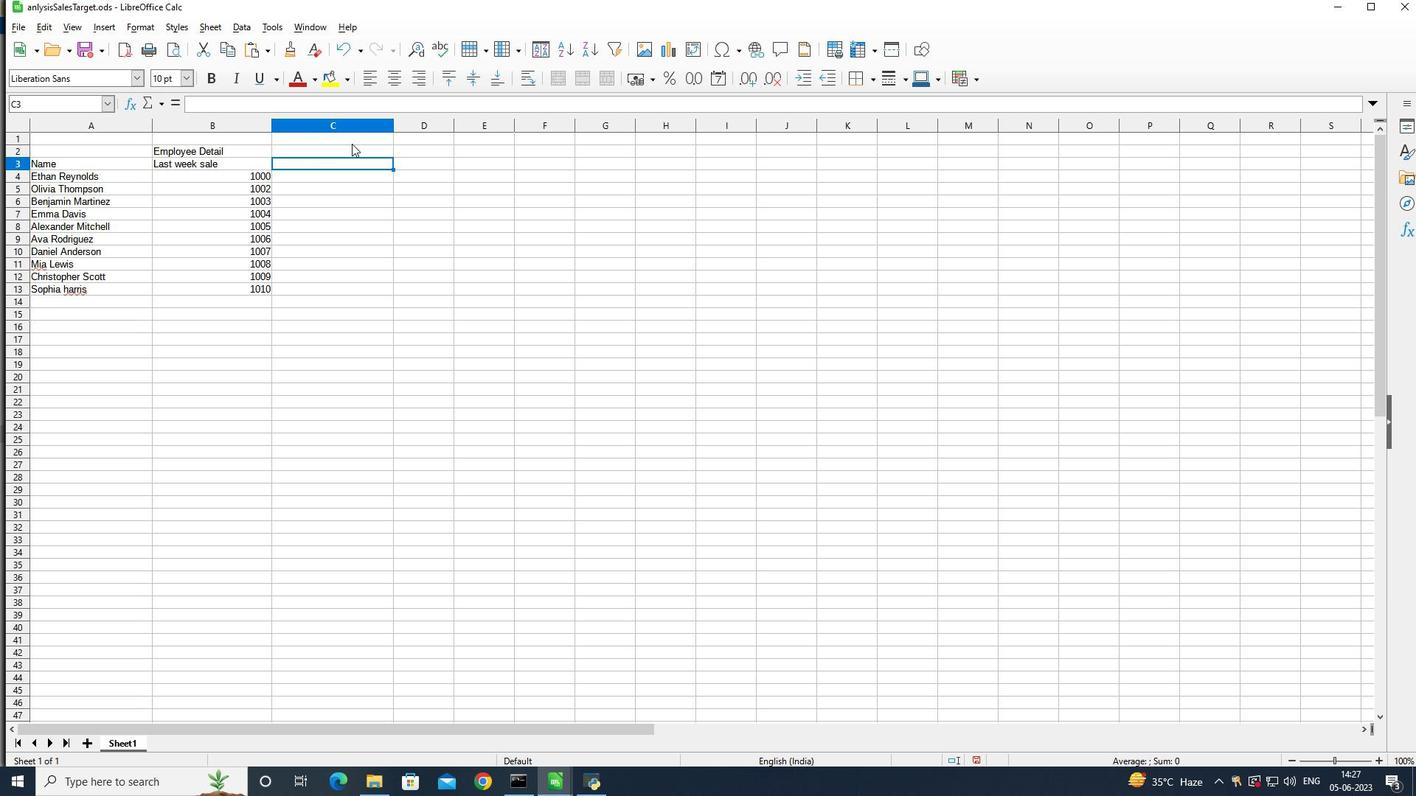 
Action: Key pressed <Key.shift>Department<Key.enter>
Screenshot: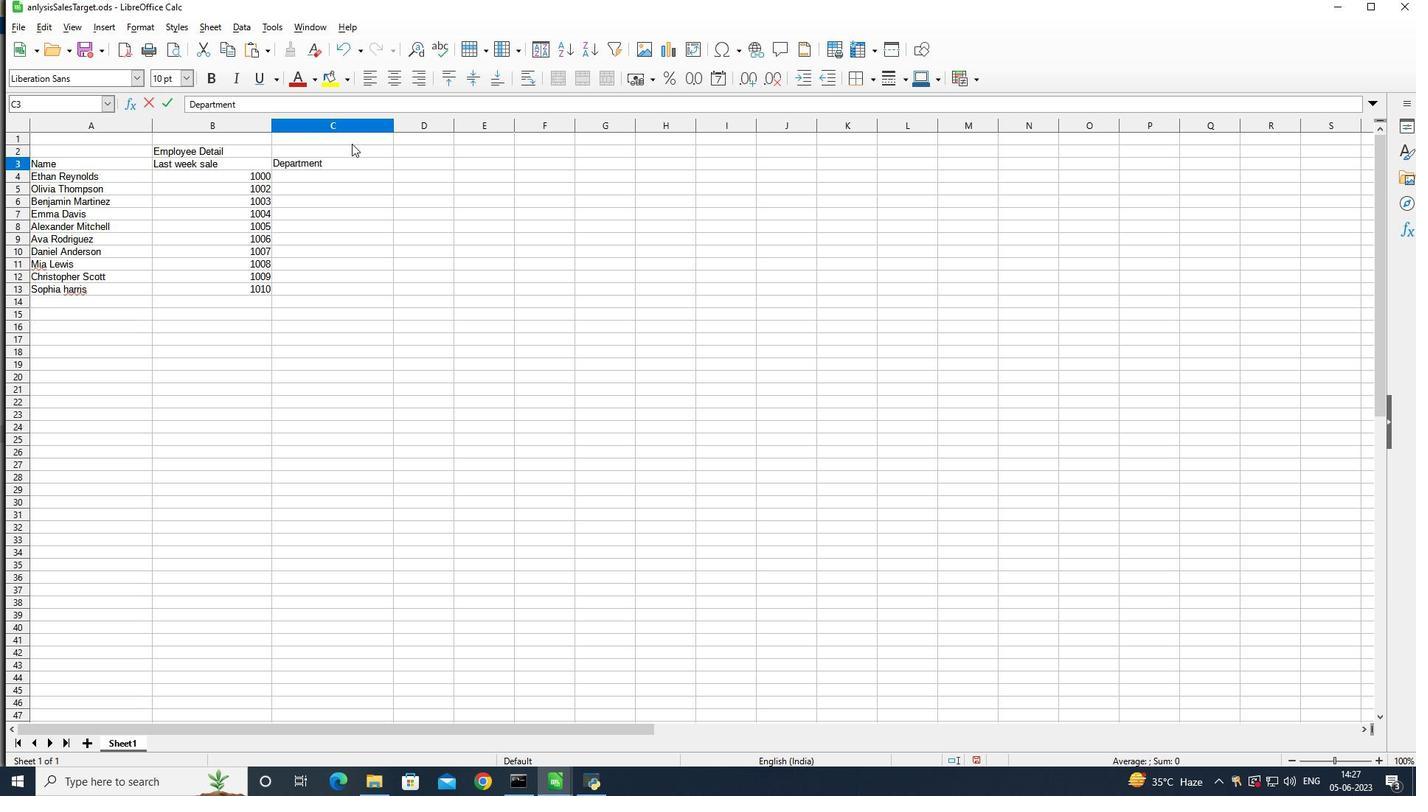 
Action: Mouse moved to (341, 158)
Screenshot: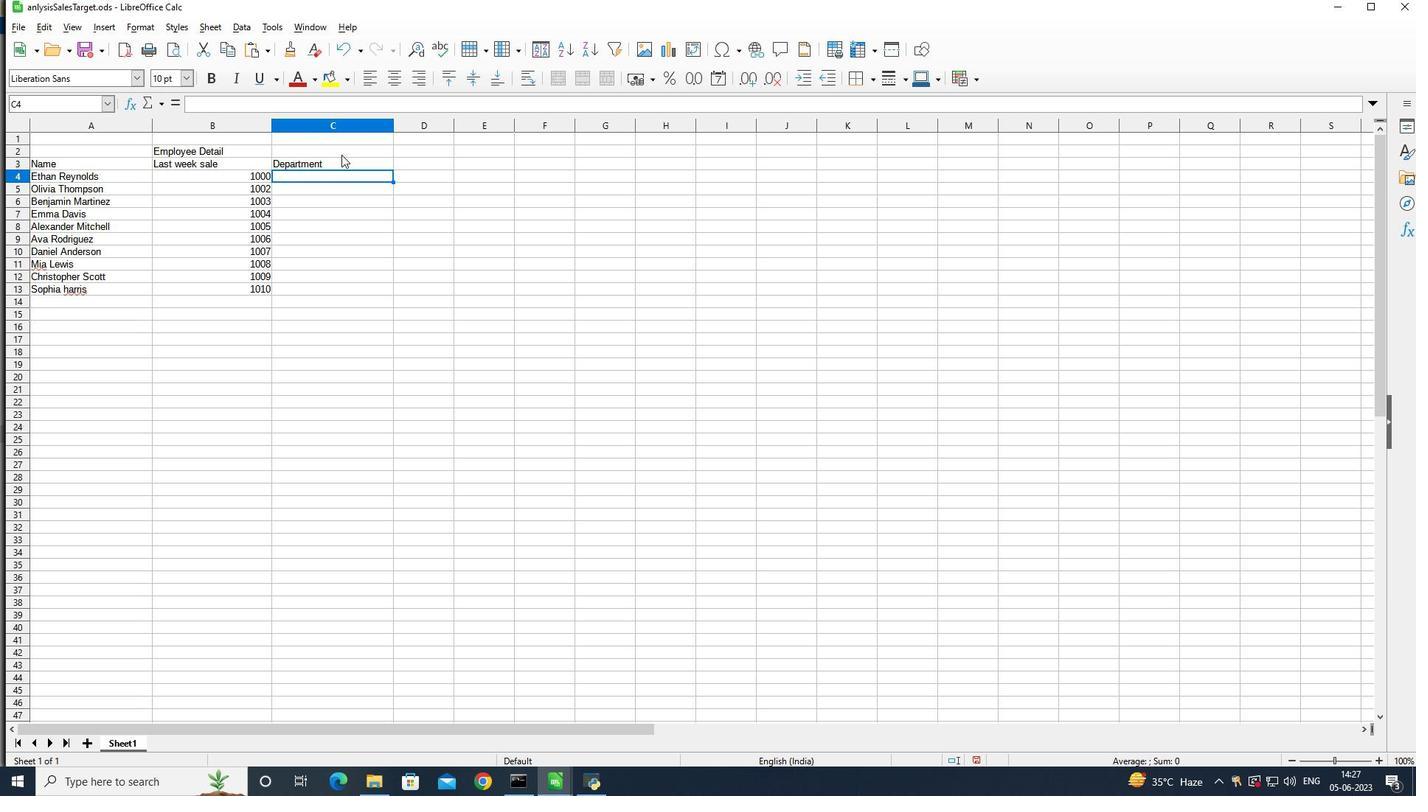 
Action: Key pressed <Key.shift>Sales<Key.enter>
Screenshot: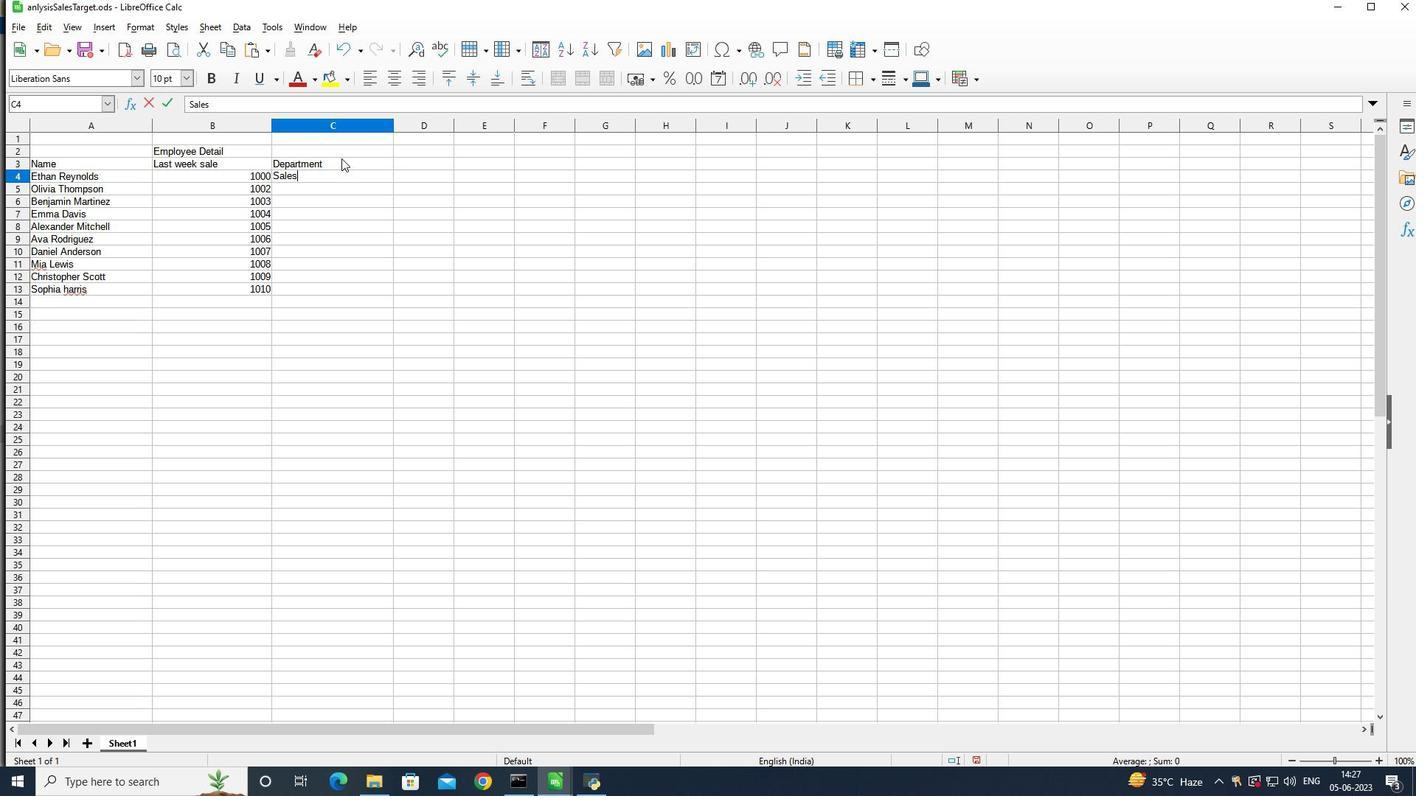 
Action: Mouse moved to (342, 161)
Screenshot: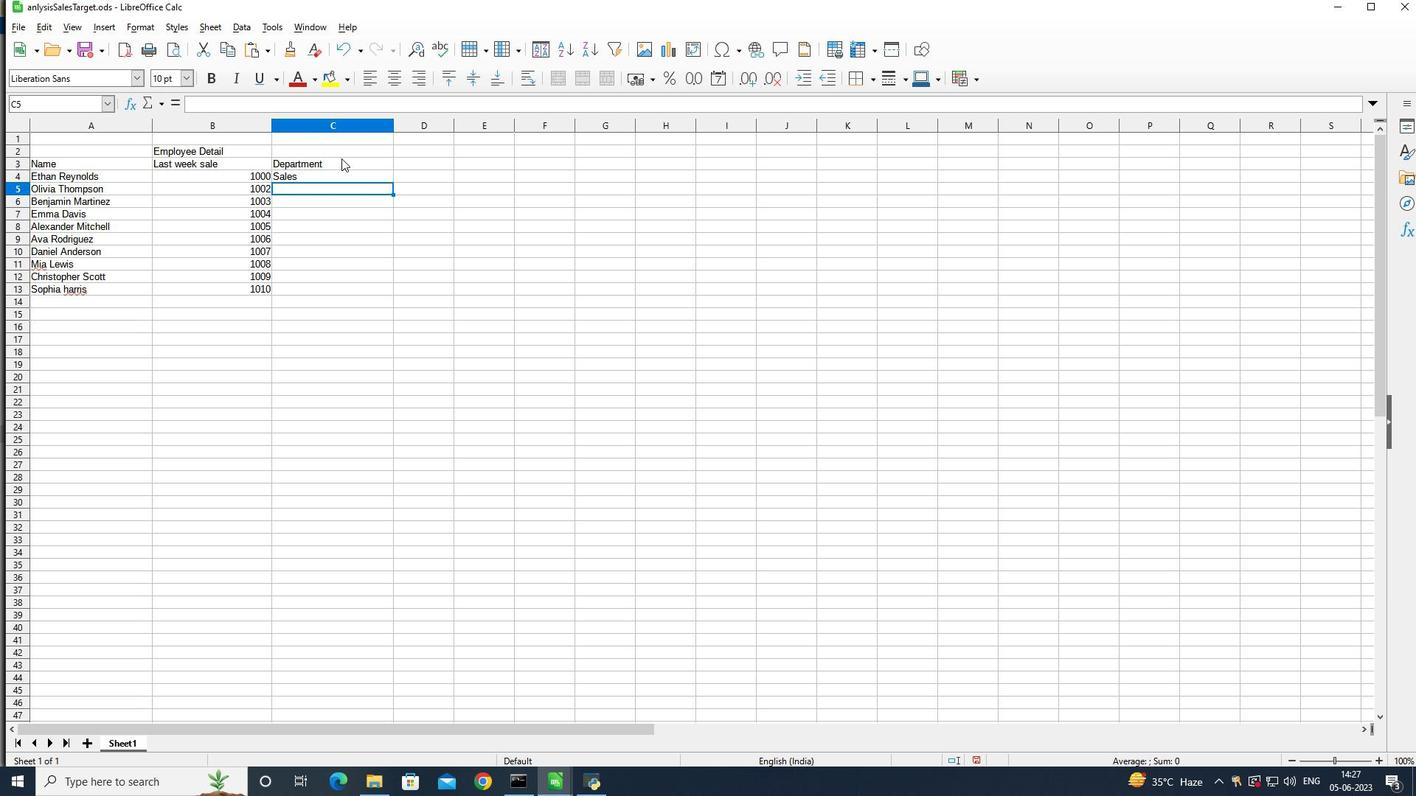 
Action: Key pressed <Key.shift><Key.shift><Key.shift><Key.shift>H
Screenshot: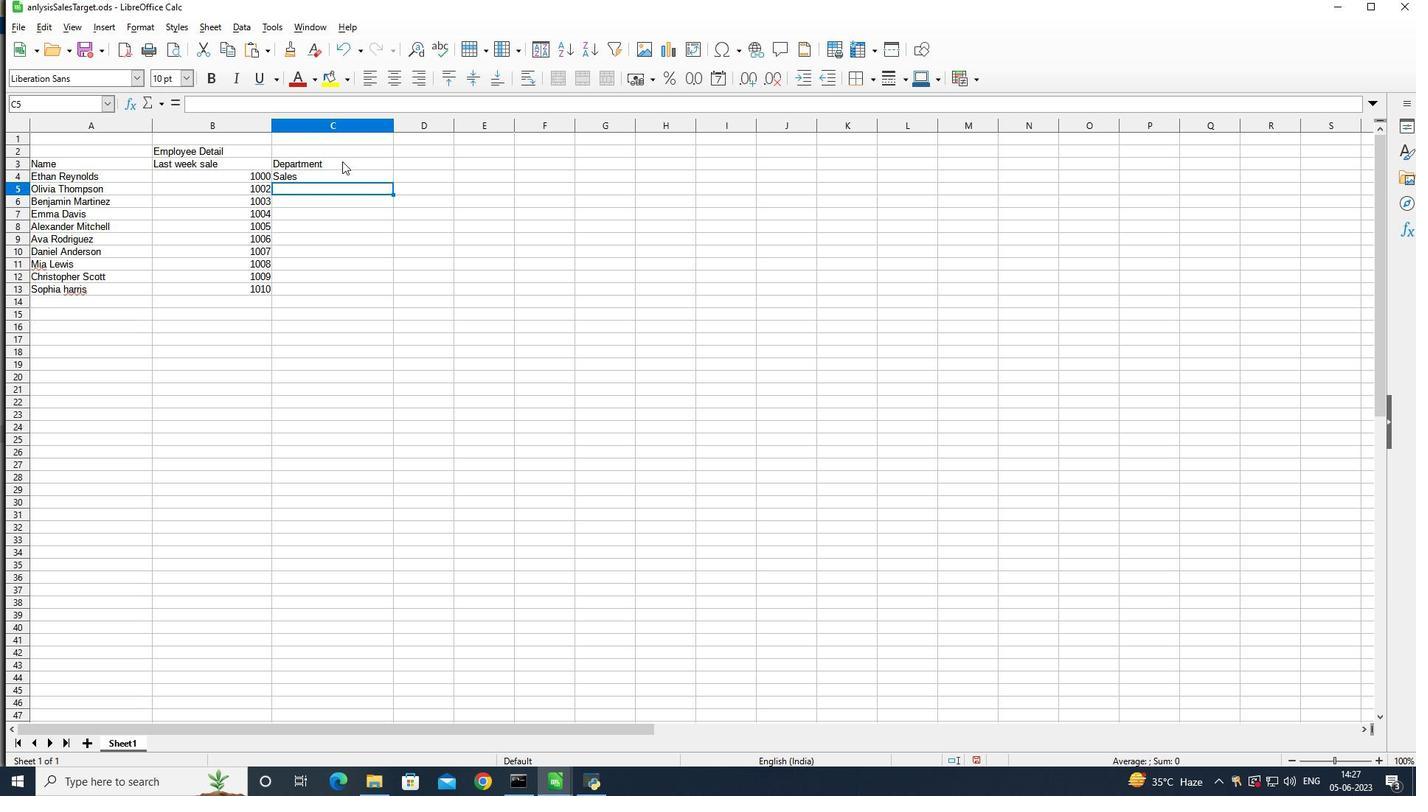 
Action: Mouse moved to (342, 162)
Screenshot: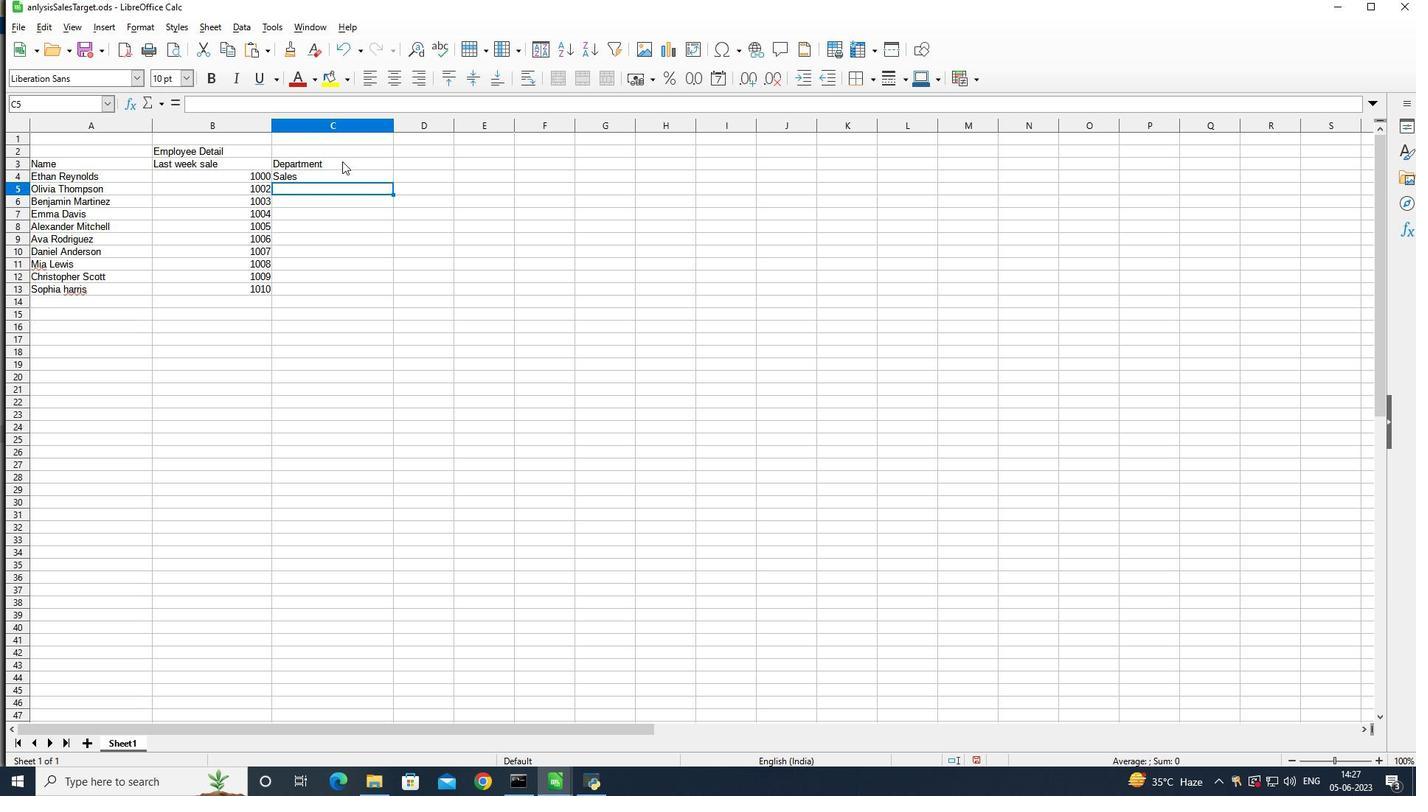
Action: Key pressed R<Key.enter><Key.shift><Key.shift><Key.shift><Key.shift><Key.shift><Key.shift><Key.shift><Key.shift><Key.shift><Key.shift>E<Key.backspace><Key.shift>Finance<Key.space><Key.shift>M
Screenshot: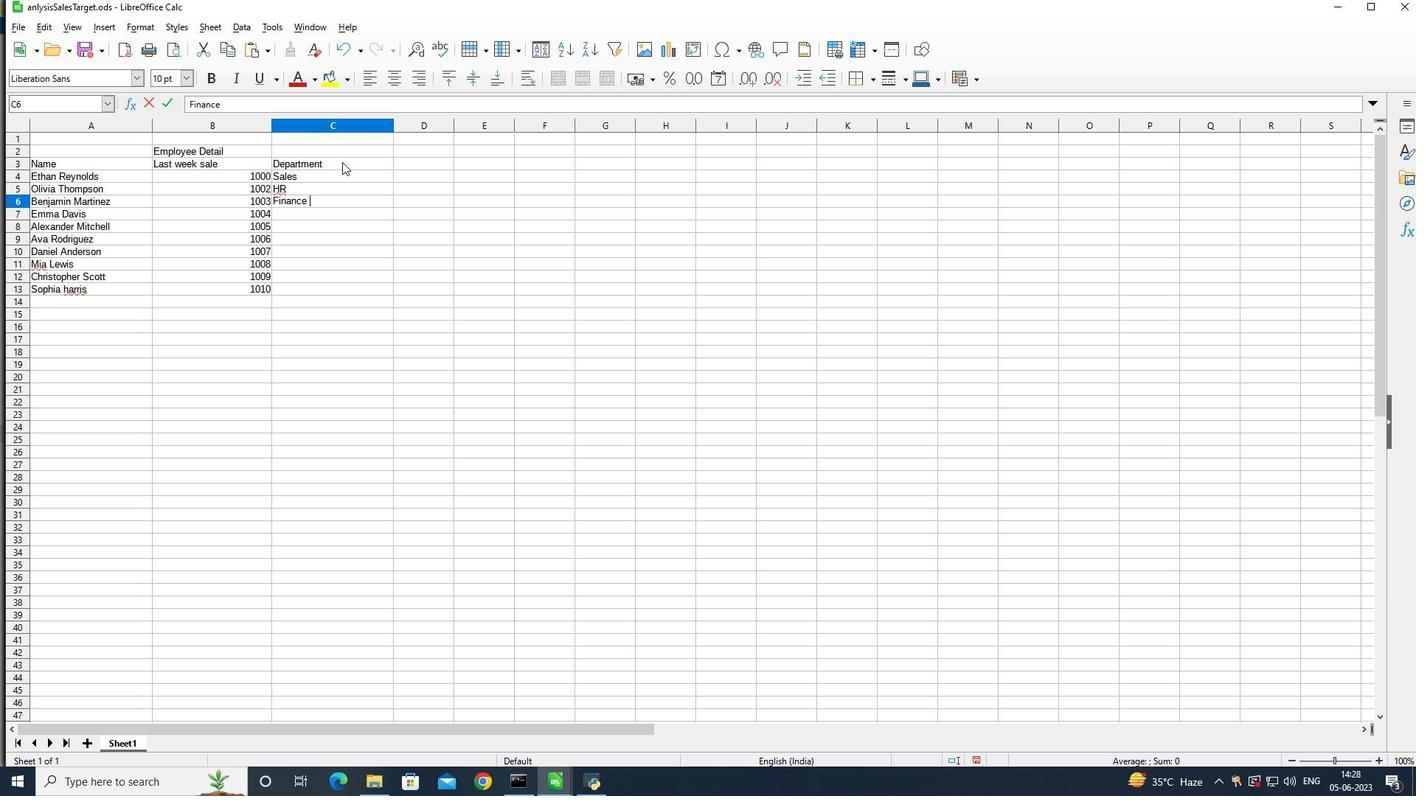 
Action: Mouse moved to (342, 162)
Screenshot: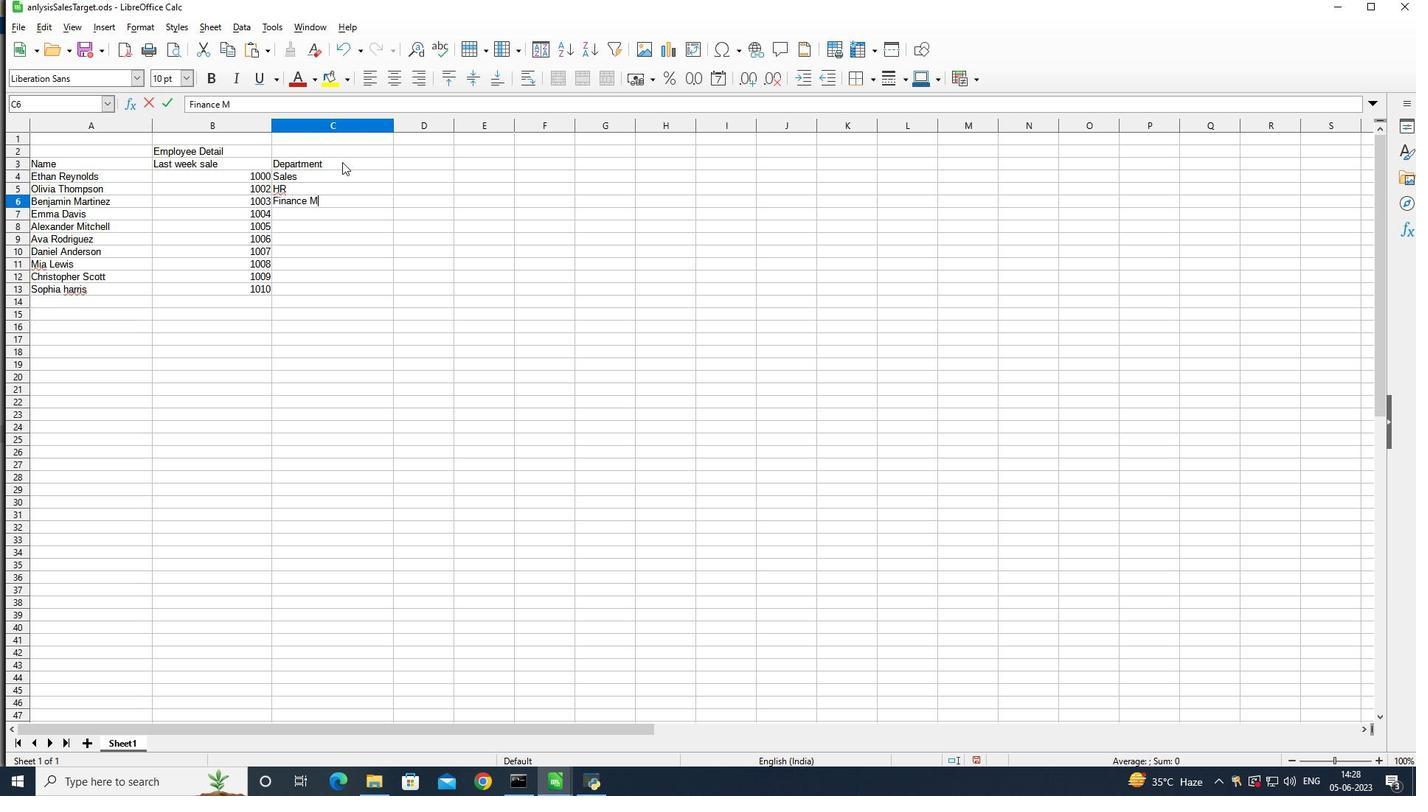 
Action: Key pressed arketing<Key.enter><Key.shift>IT<Key.enter><Key.shift>Operation<Key.space><Key.enter><Key.shift><Key.shift><Key.shift><Key.shift><Key.shift><Key.shift>Finance
Screenshot: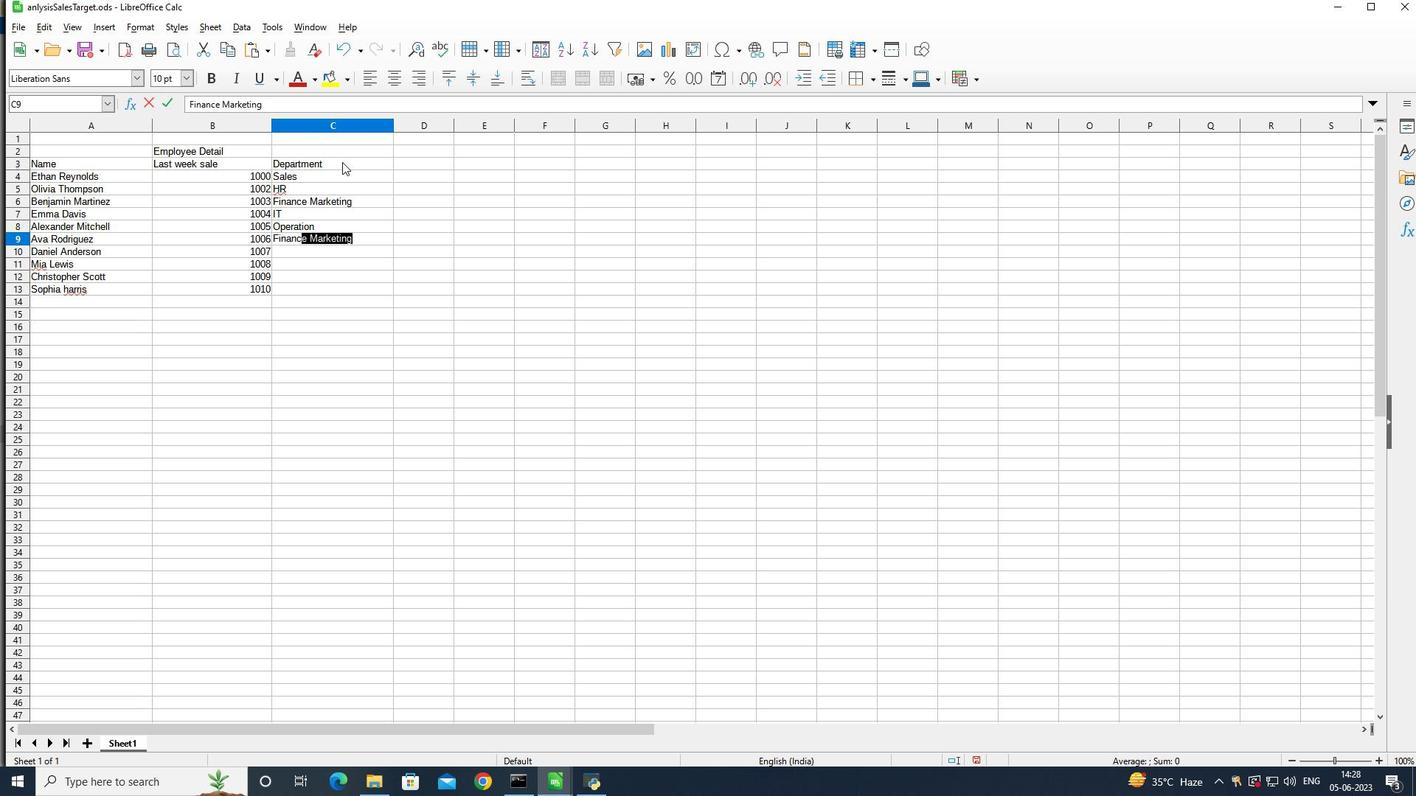 
Action: Mouse moved to (334, 245)
Screenshot: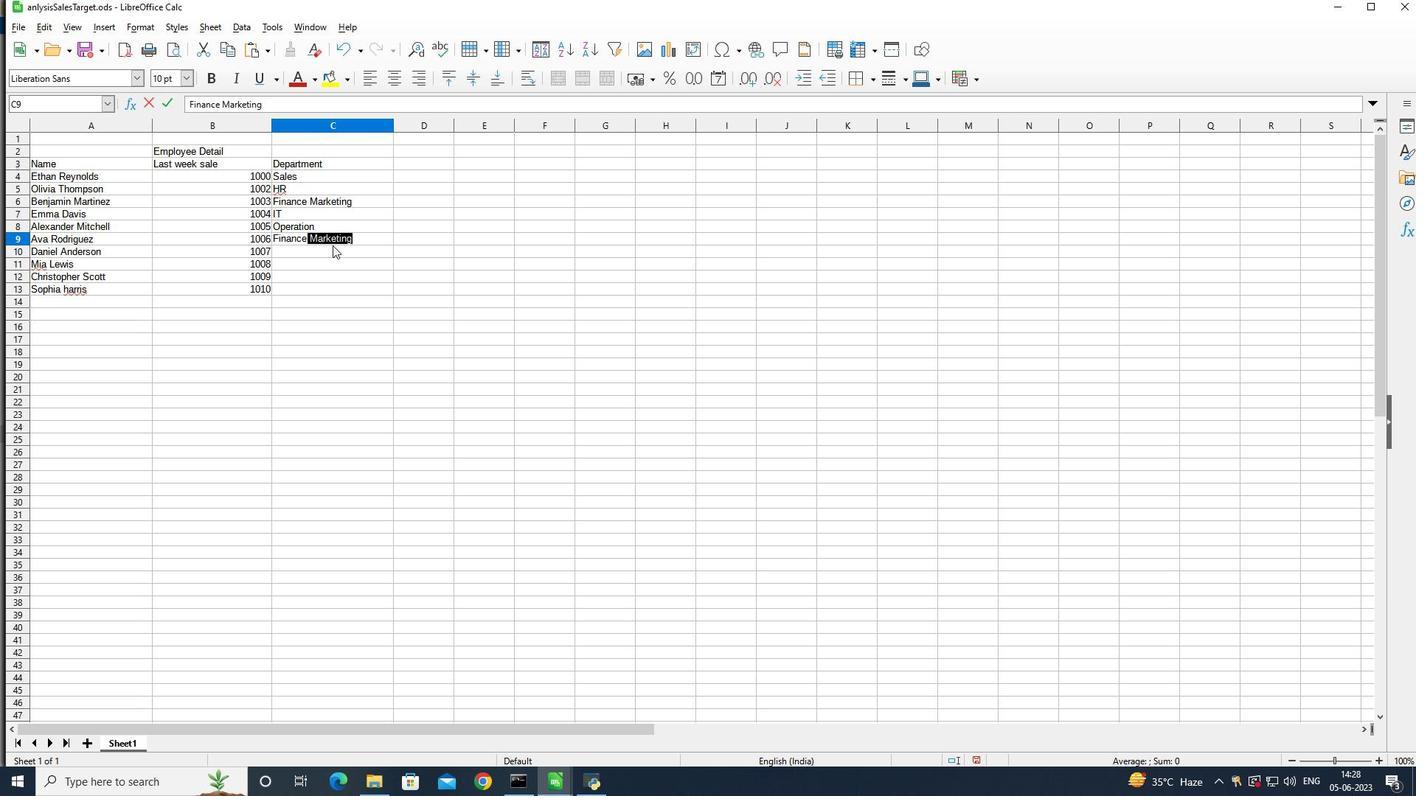 
Action: Key pressed <Key.enter><Key.shift><Key.shift><Key.shift><Key.shift>HR<Key.enter><Key.shift>Sak<Key.backspace>le
Screenshot: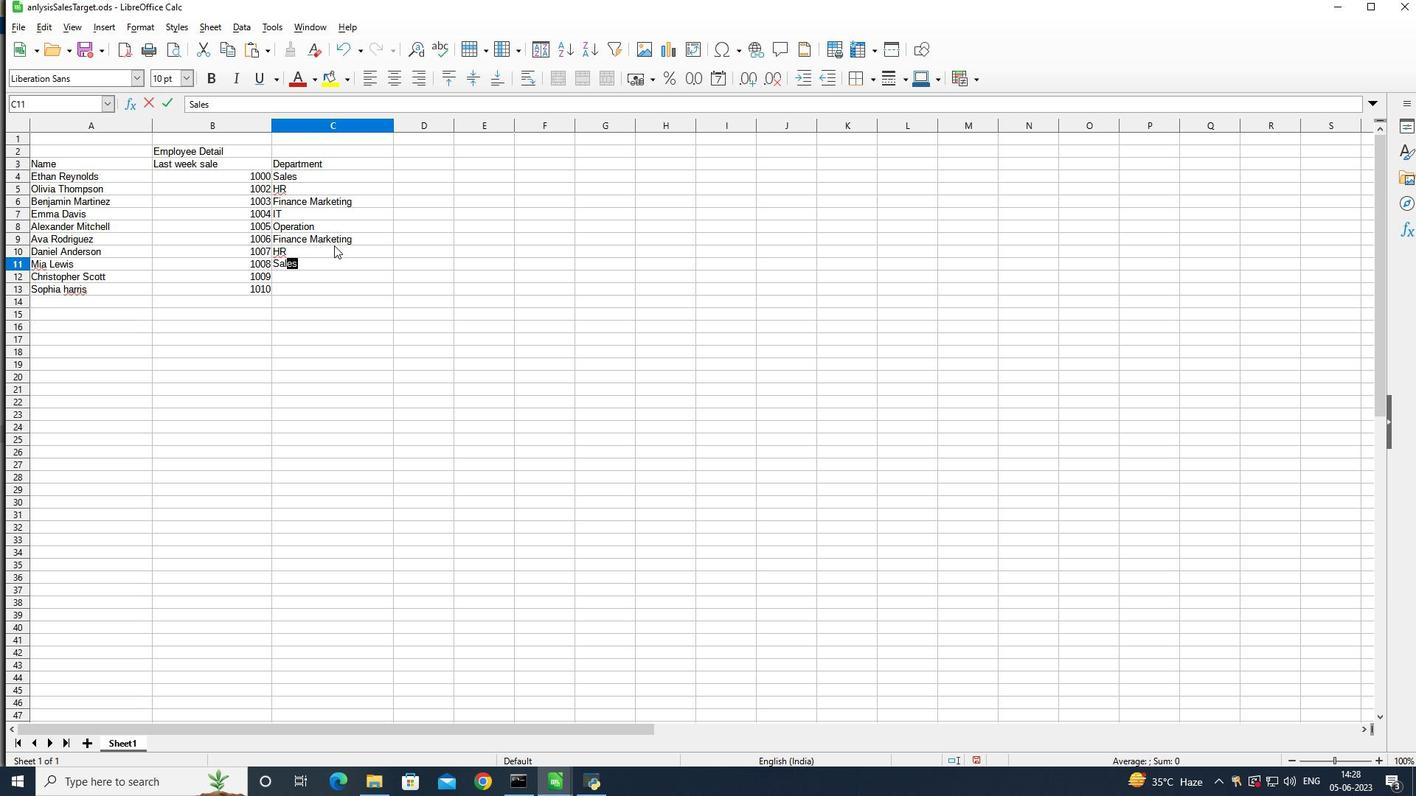 
Action: Mouse moved to (334, 246)
Screenshot: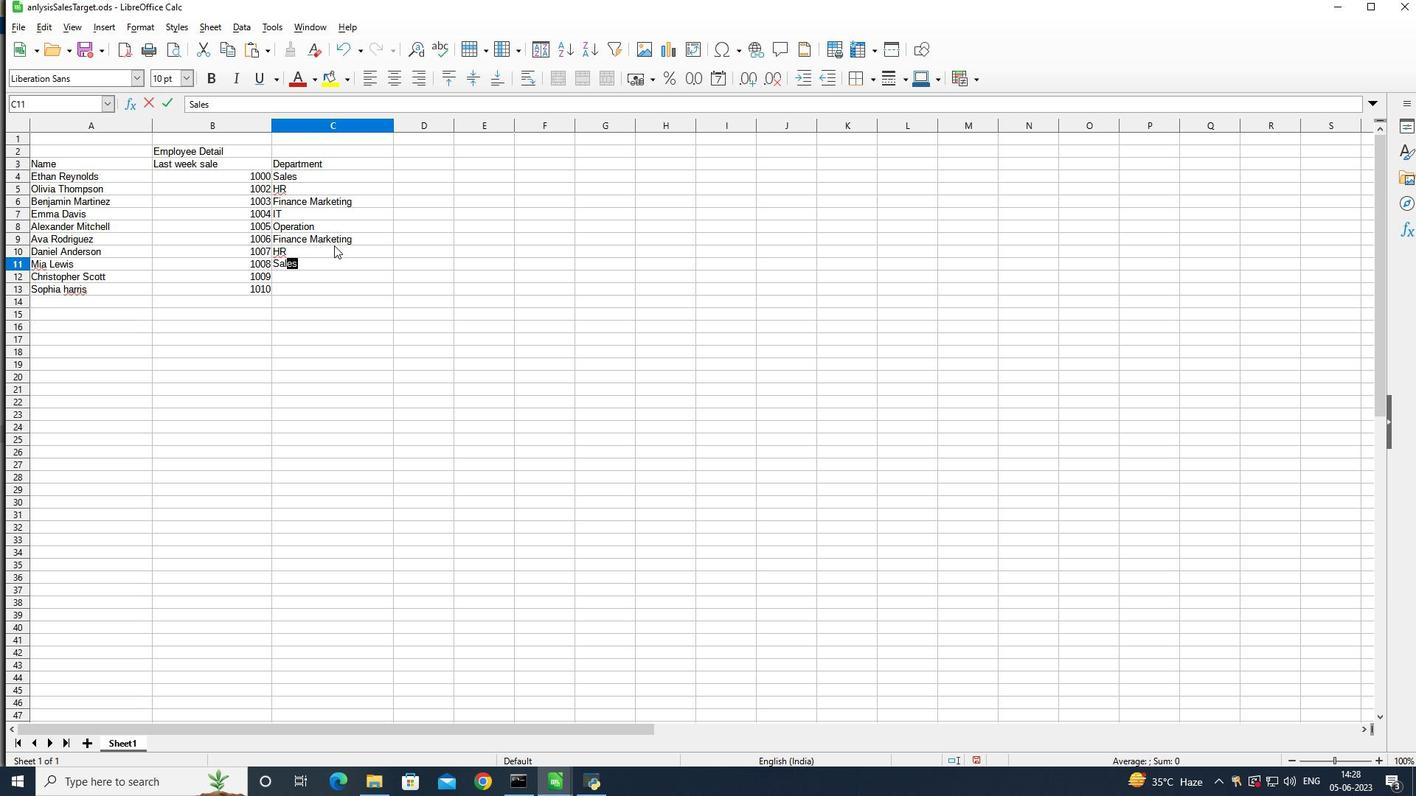 
Action: Key pressed s<Key.enter>
Screenshot: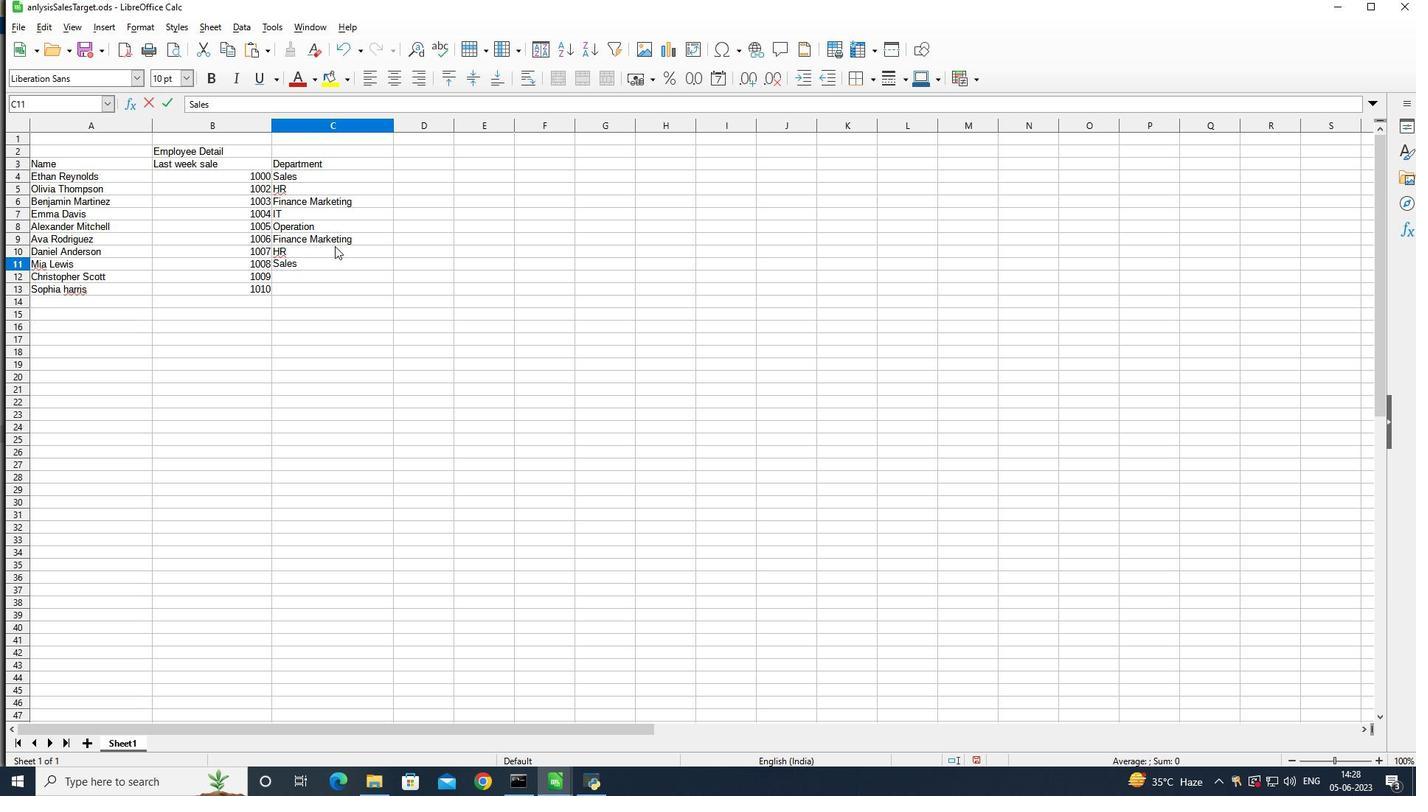 
Action: Mouse moved to (334, 247)
Screenshot: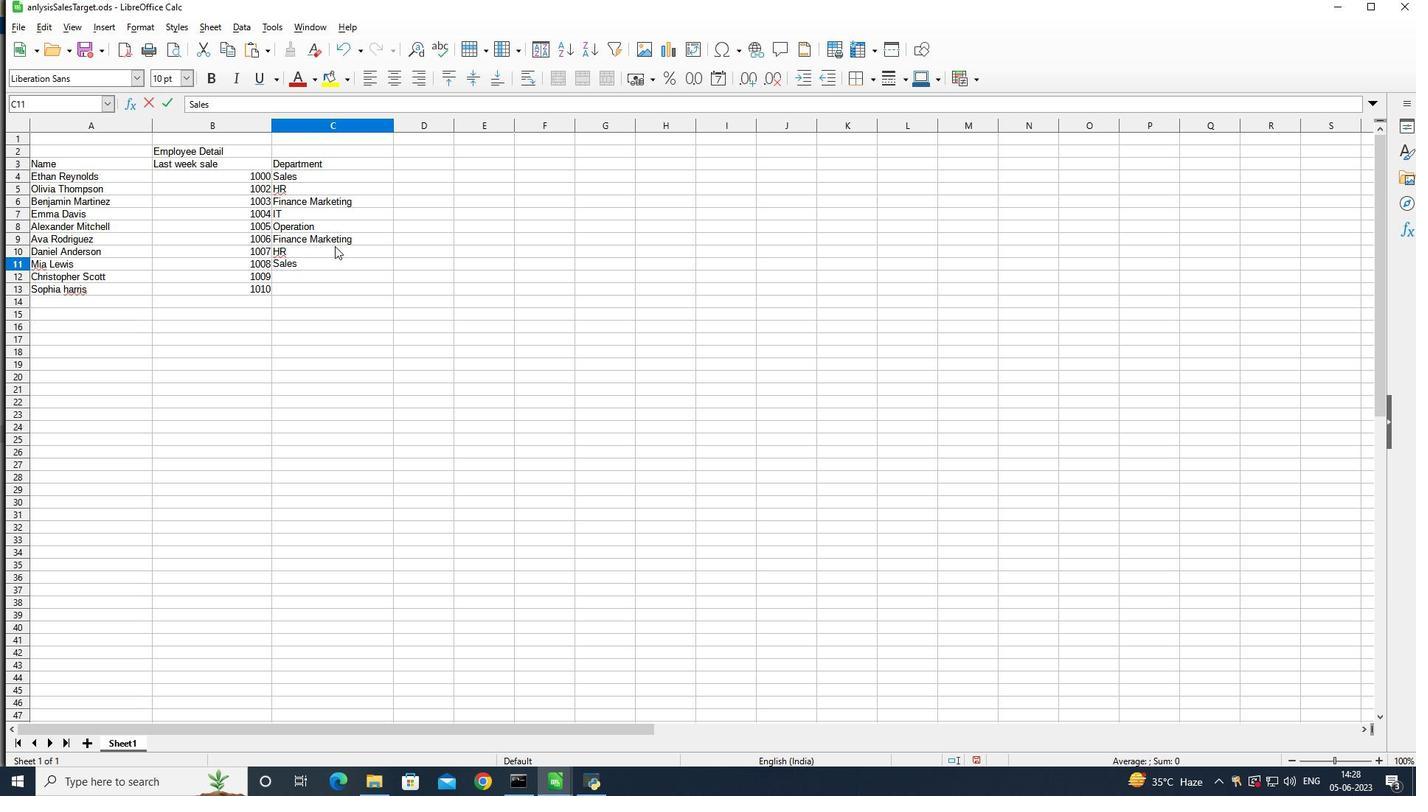 
Action: Key pressed <Key.shift>Marketi
Screenshot: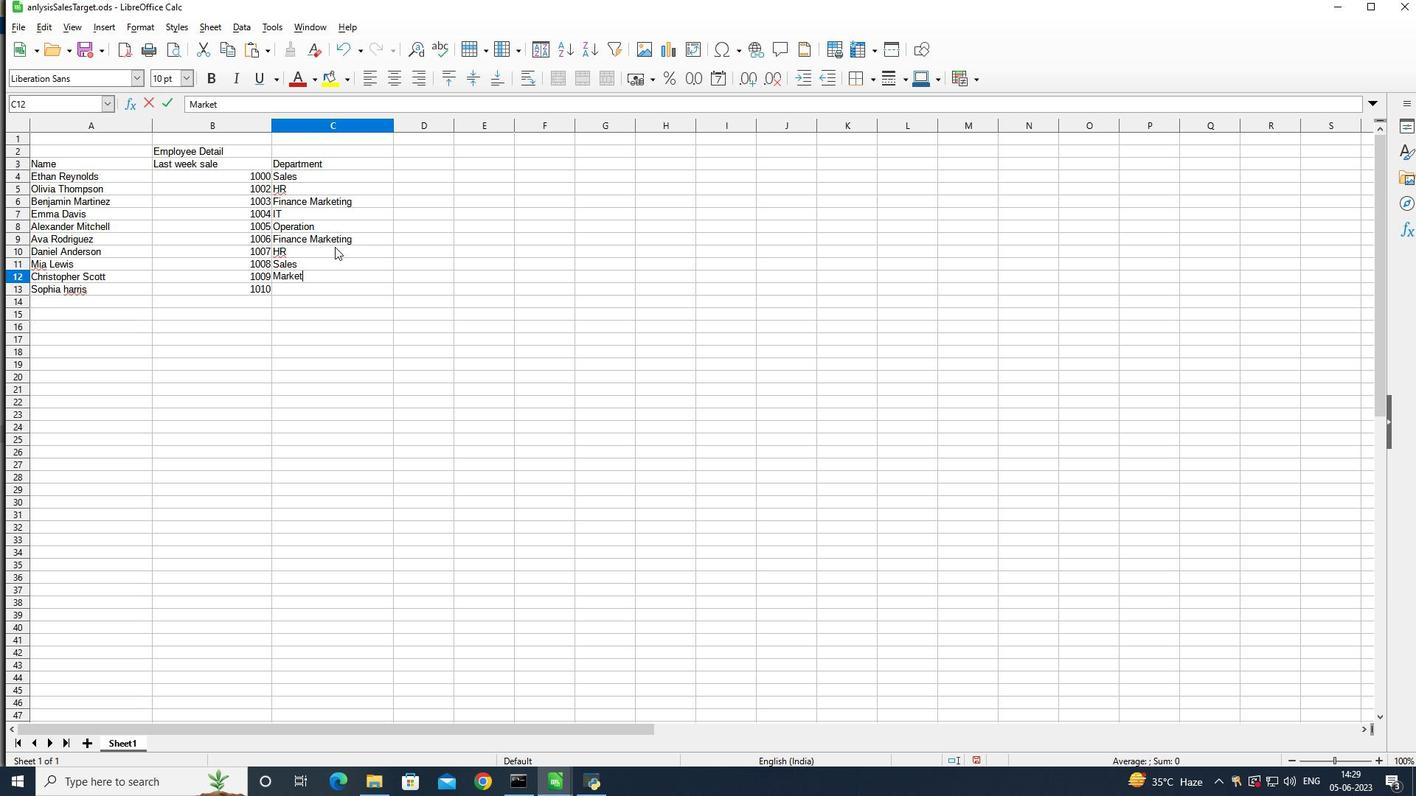 
Action: Mouse moved to (334, 247)
Screenshot: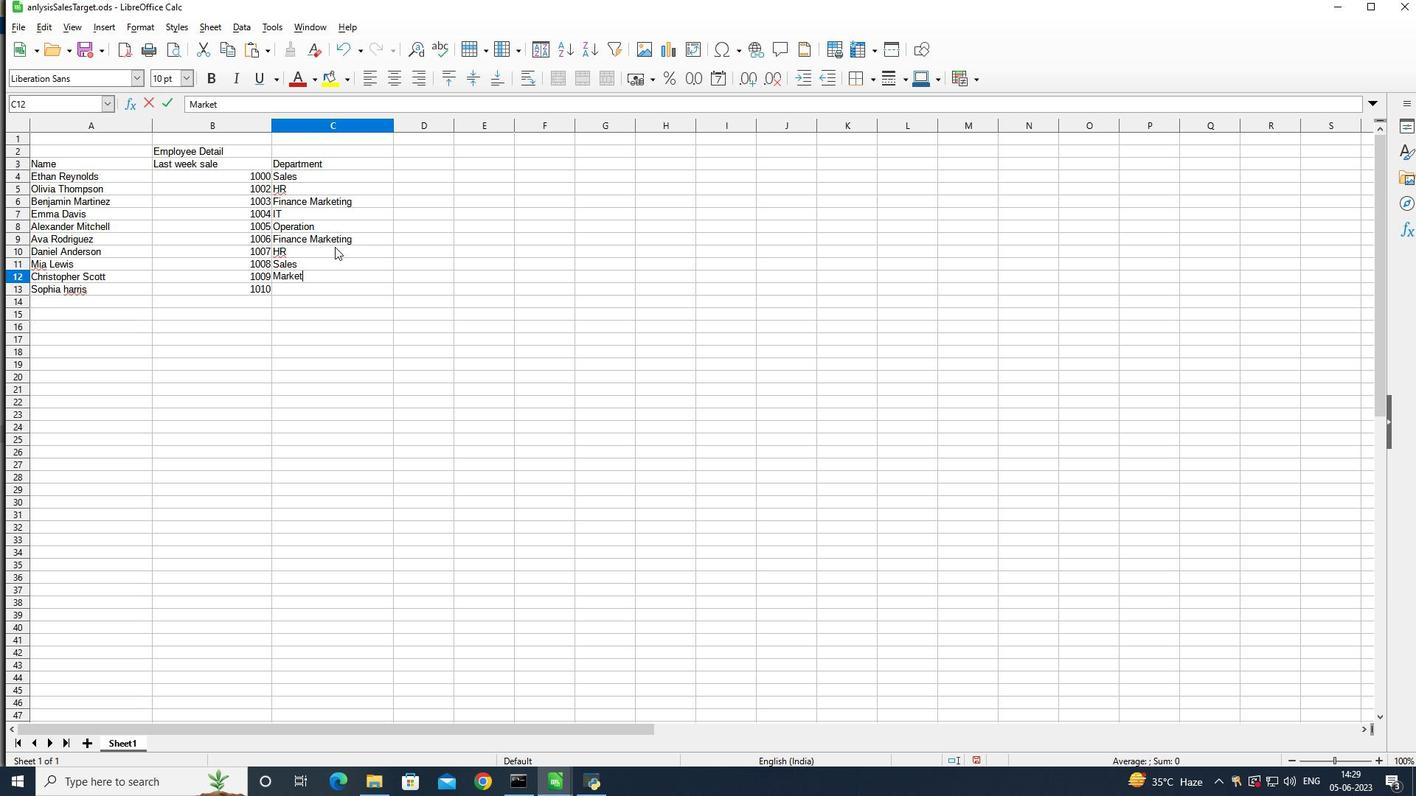 
Action: Key pressed ng<Key.enter>
Screenshot: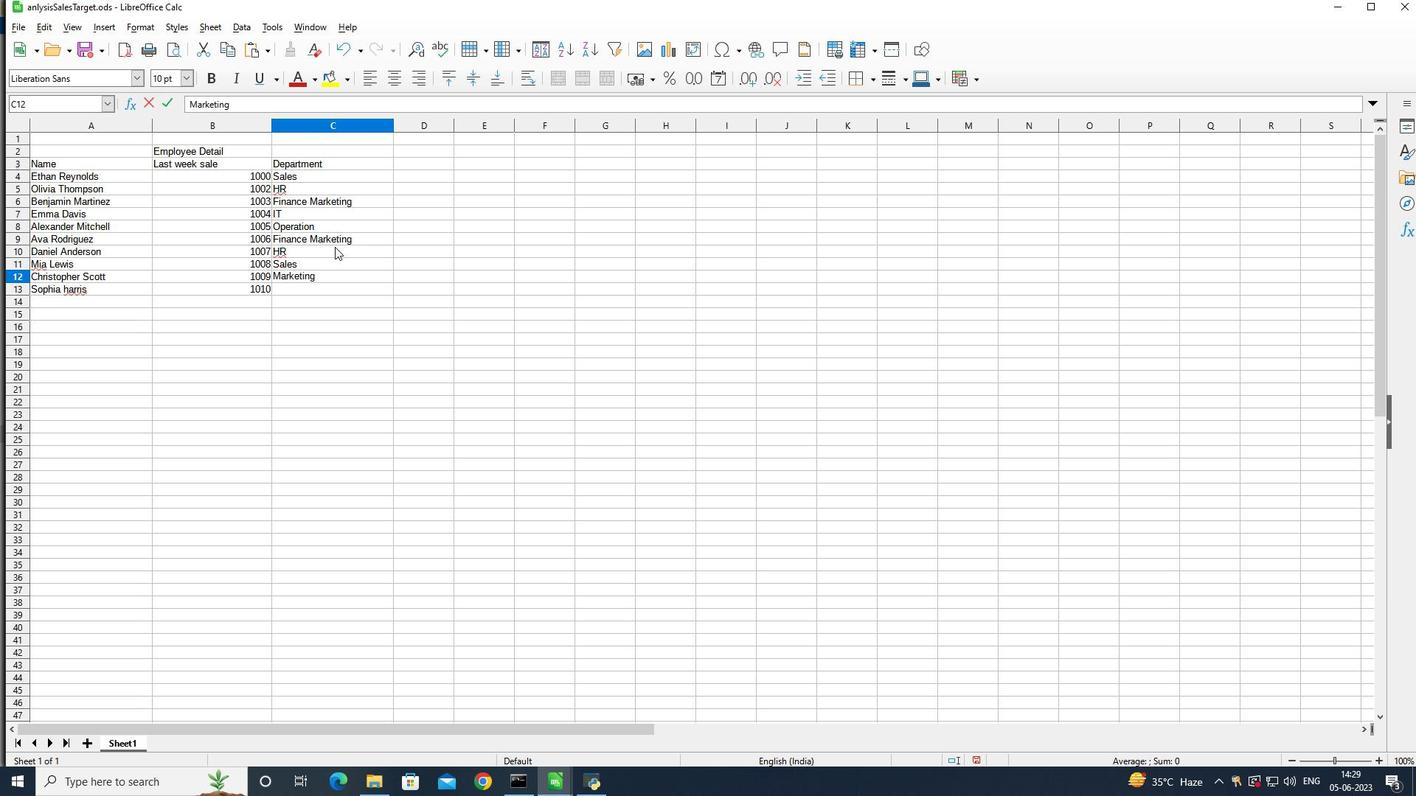 
Action: Mouse moved to (334, 248)
Screenshot: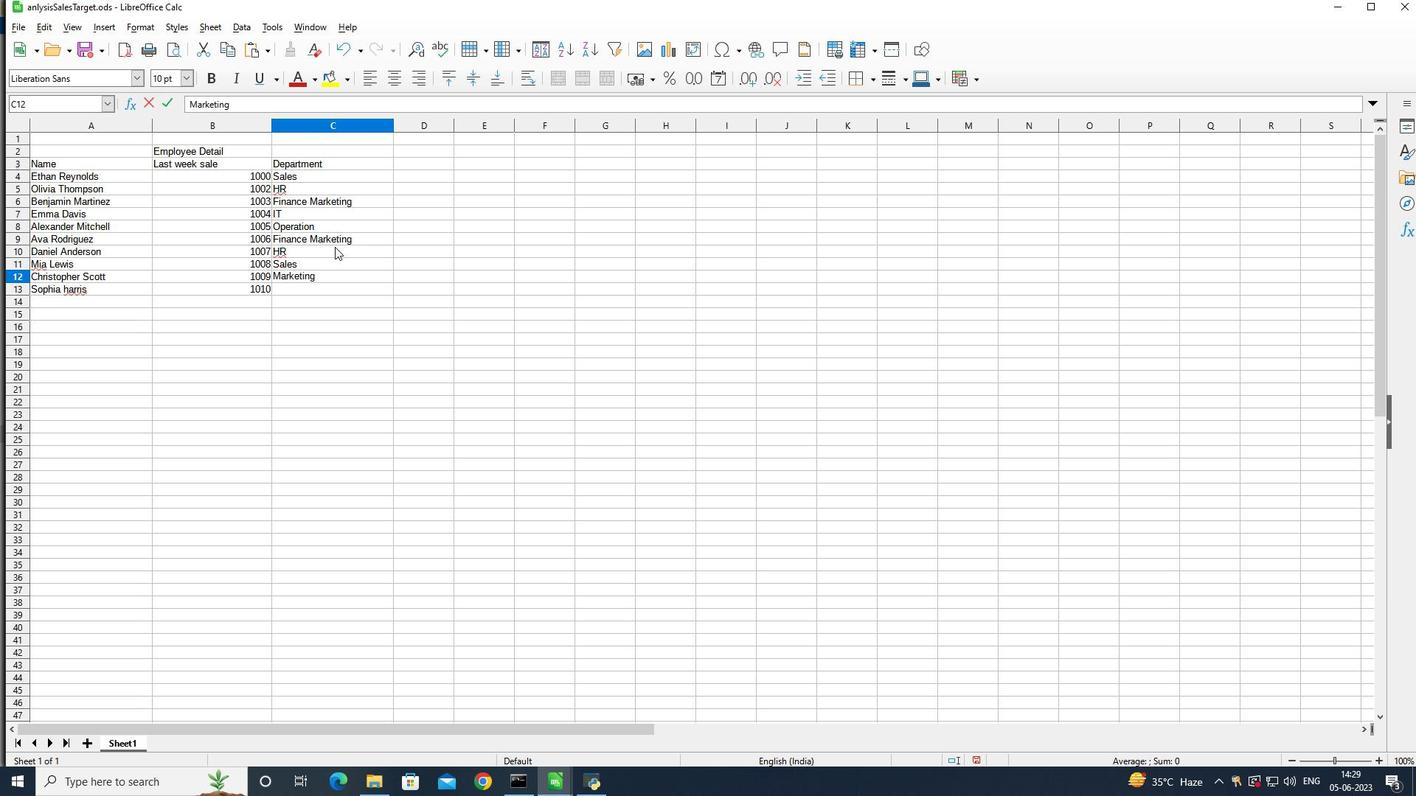 
Action: Key pressed <Key.shift>HR
Screenshot: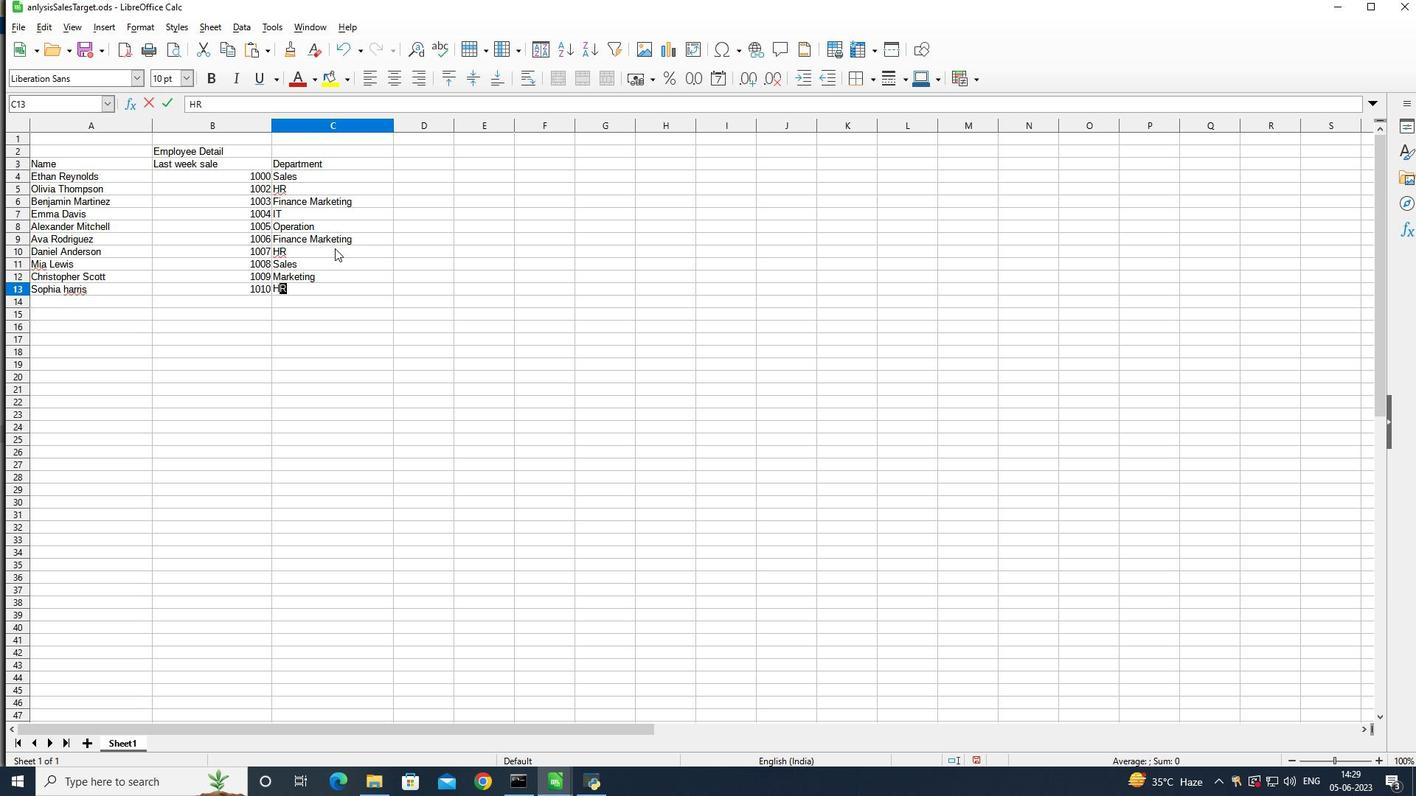 
Action: Mouse moved to (412, 175)
Screenshot: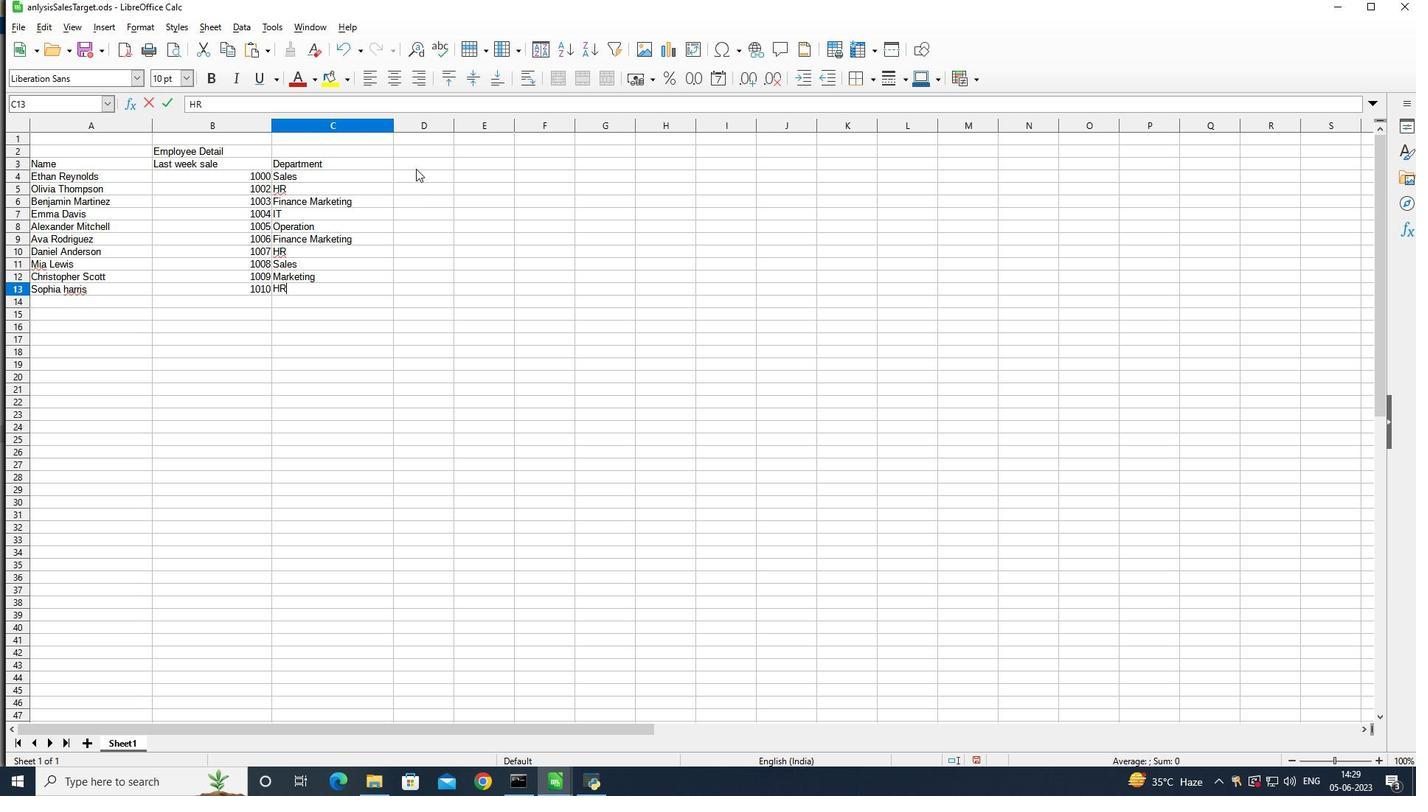 
Action: Mouse pressed left at (412, 175)
Screenshot: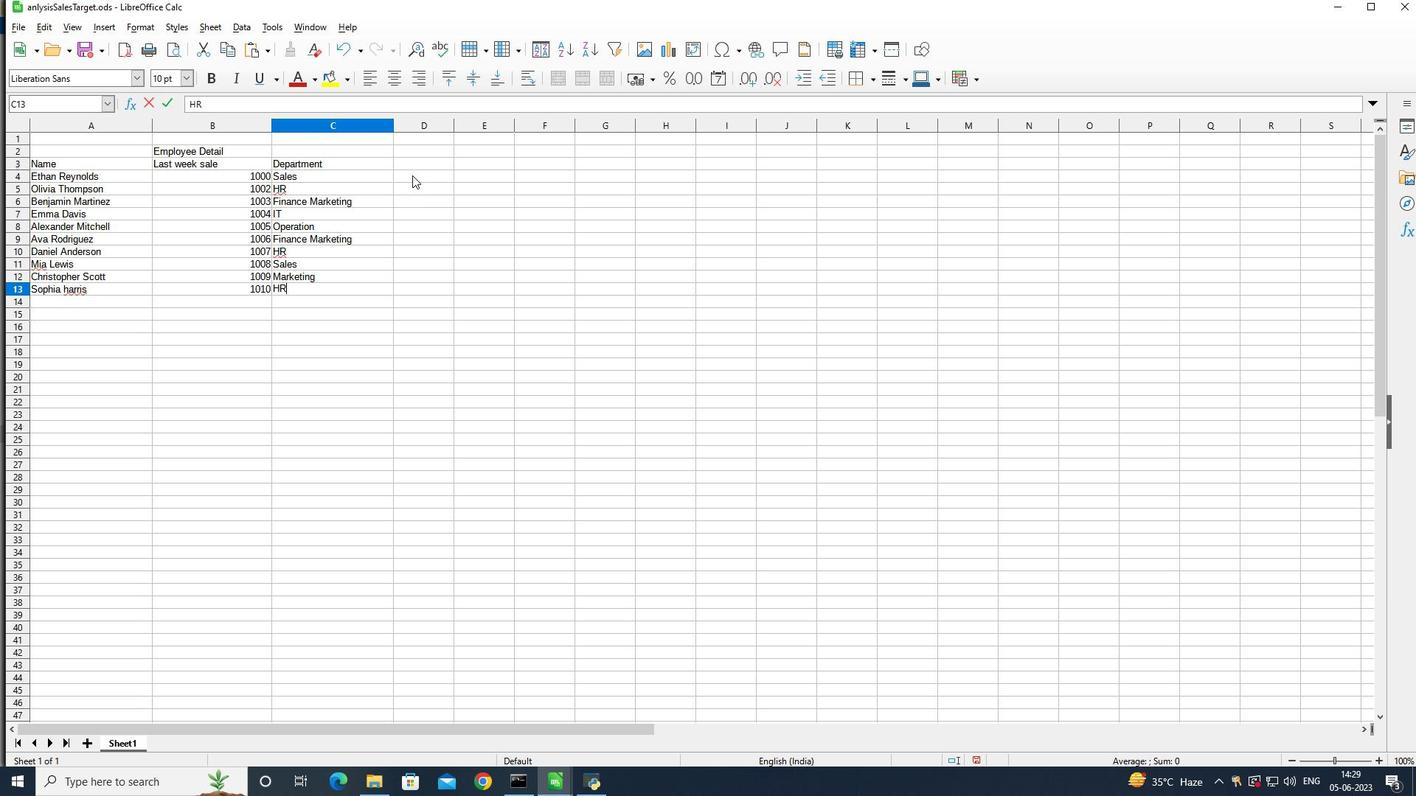 
Action: Mouse moved to (418, 156)
Screenshot: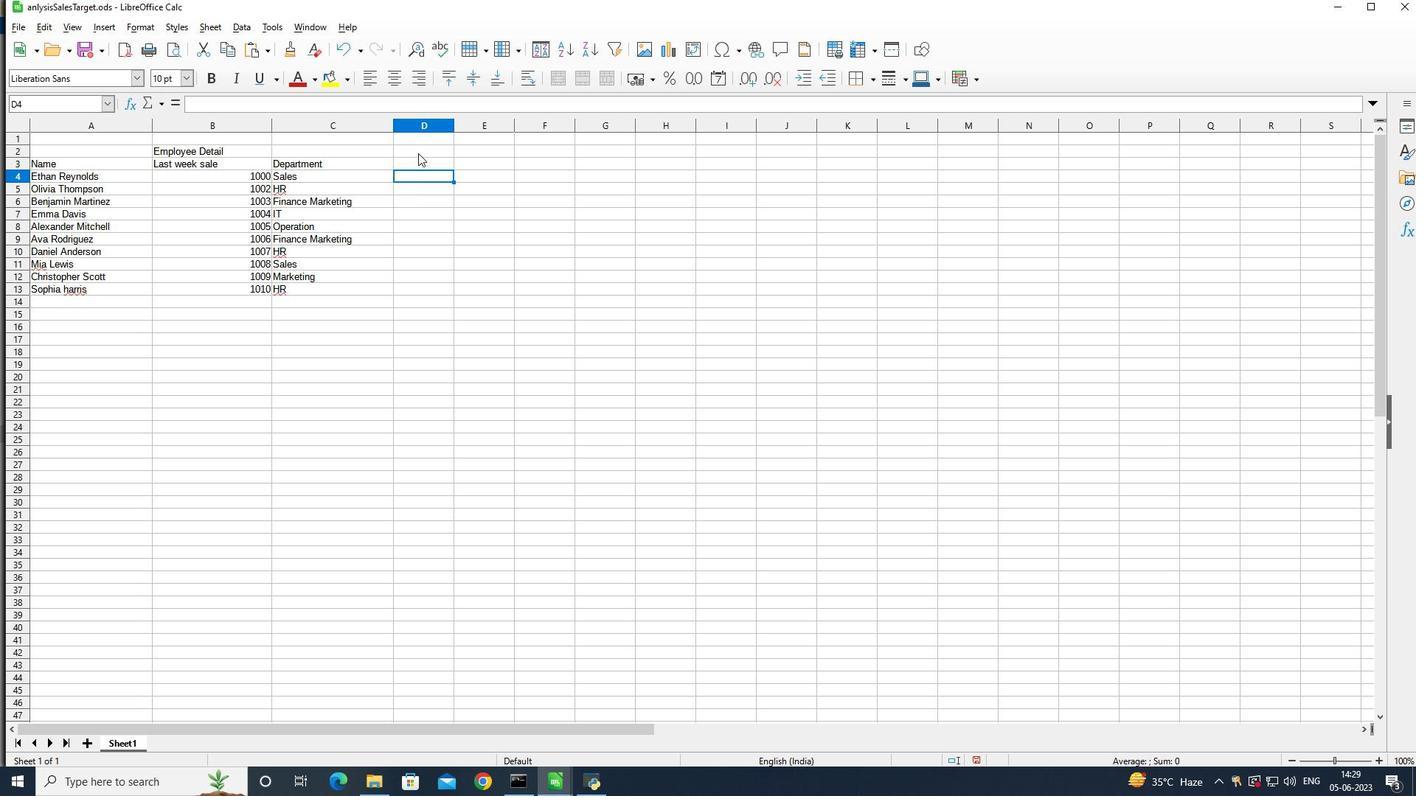 
Action: Mouse pressed left at (418, 156)
Screenshot: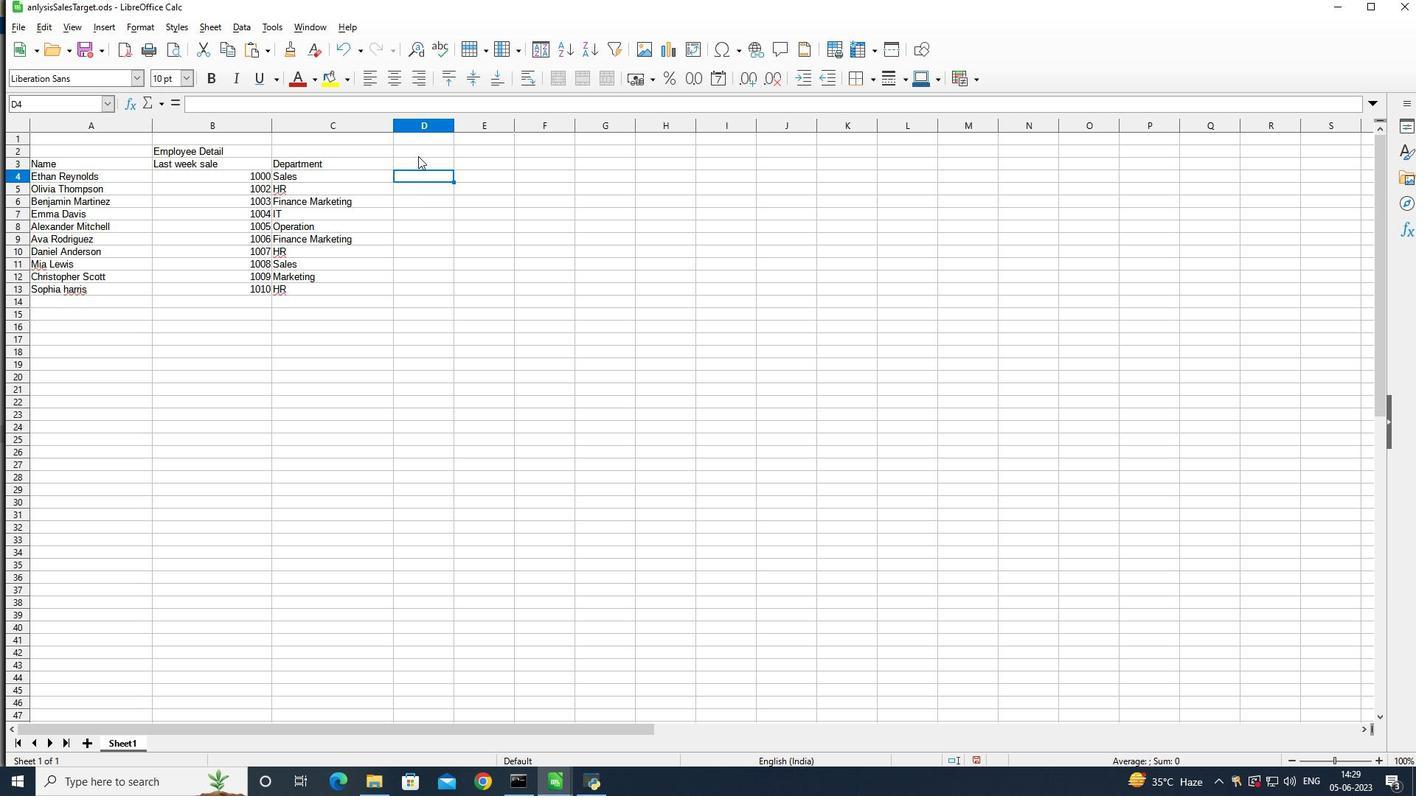 
Action: Mouse moved to (418, 161)
Screenshot: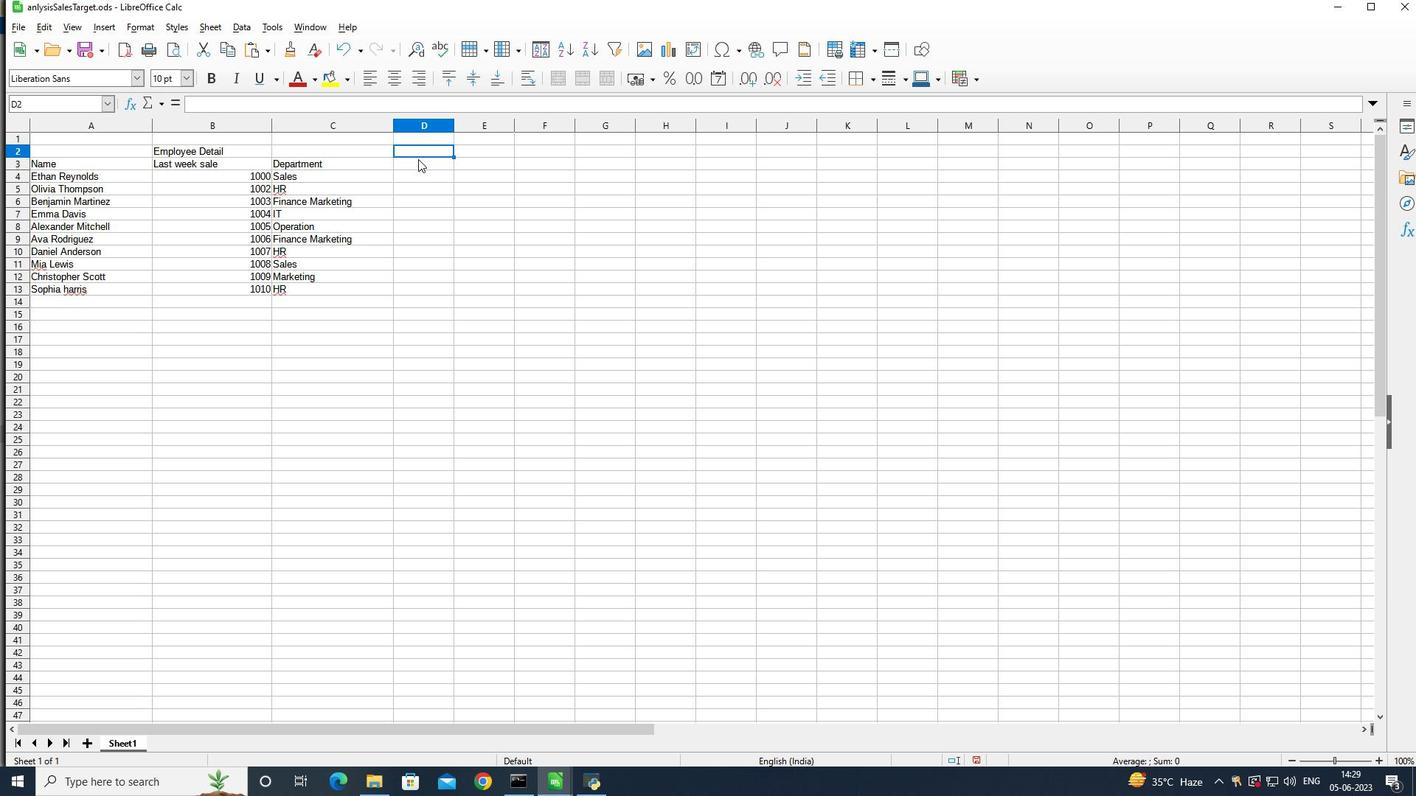 
Action: Mouse pressed left at (418, 161)
Screenshot: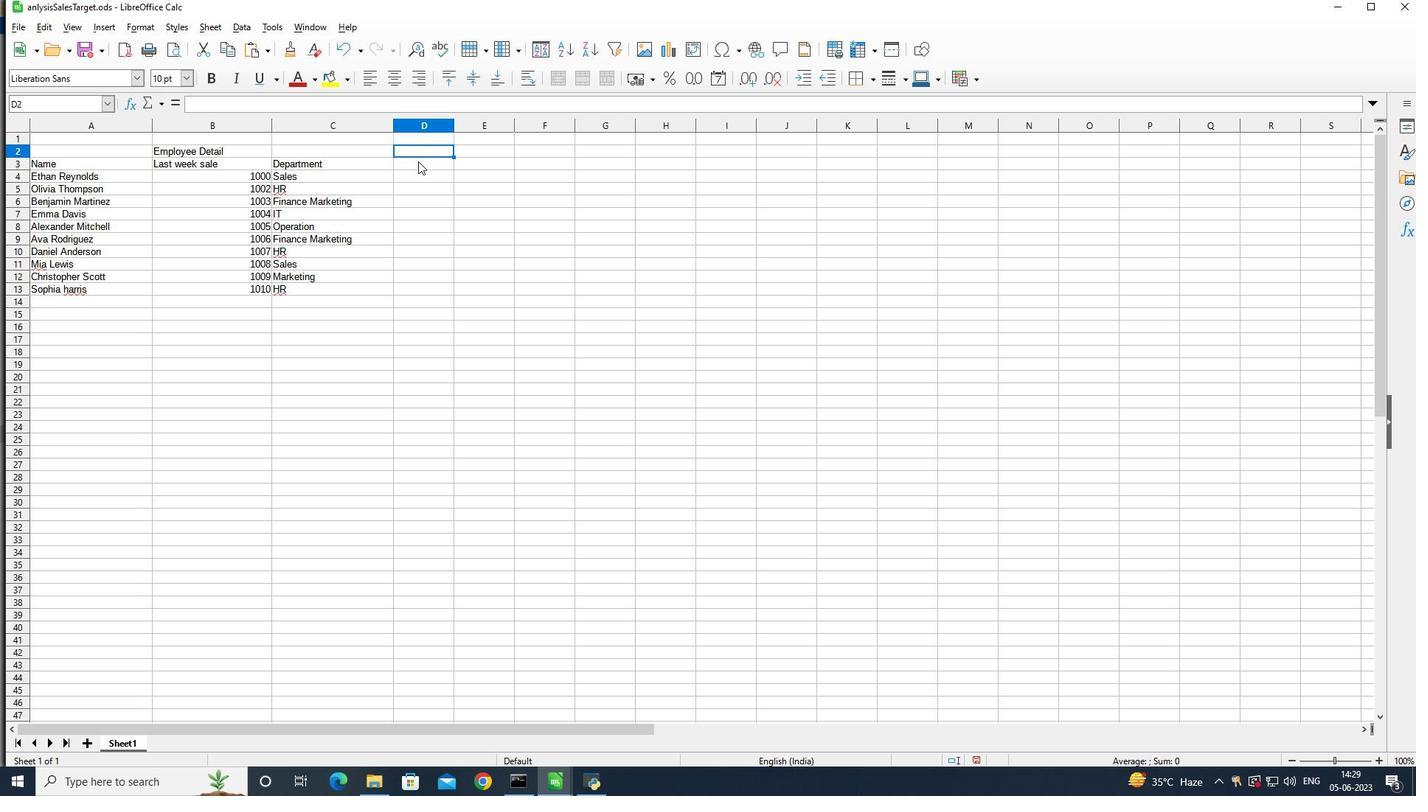 
Action: Key pressed <Key.shift>Position<Key.enter><Key.shift>Sales<Key.space><Key.shift>Manager<Key.enter><Key.shift><Key.shift><Key.shift><Key.shift><Key.shift><Key.shift><Key.shift><Key.shift><Key.shift><Key.shift><Key.shift><Key.shift><Key.shift><Key.shift>HR<Key.space><Key.shift>Manger<Key.enter><Key.shift>Accountant<Key.enter><Key.shift>Marketing<Key.space><Key.shift>A<Key.backspace><Key.shift>Specialist<Key.enter><Key.shift>IT<Key.space><Key.shift>Specialist<Key.enter><Key.shift>OPera<Key.backspace><Key.backspace><Key.backspace><Key.backspace>peration<Key.space><Key.shift><Key.shift><Key.shift><Key.shift><Key.shift><Key.shift><Key.shift><Key.shift><Key.shift><Key.shift><Key.shift><Key.shift><Key.shift><Key.shift>Manager<Key.enter><Key.shift>Financial<Key.space><Key.shift>Analyst<Key.enter><Key.shift>HR<Key.space><Key.shift>Assistant<Key.enter><Key.shift>Sales<Key.space><Key.shift>Representative<Key.enter><Key.shift>Marketing<Key.space><Key.shift>Assistant
Screenshot: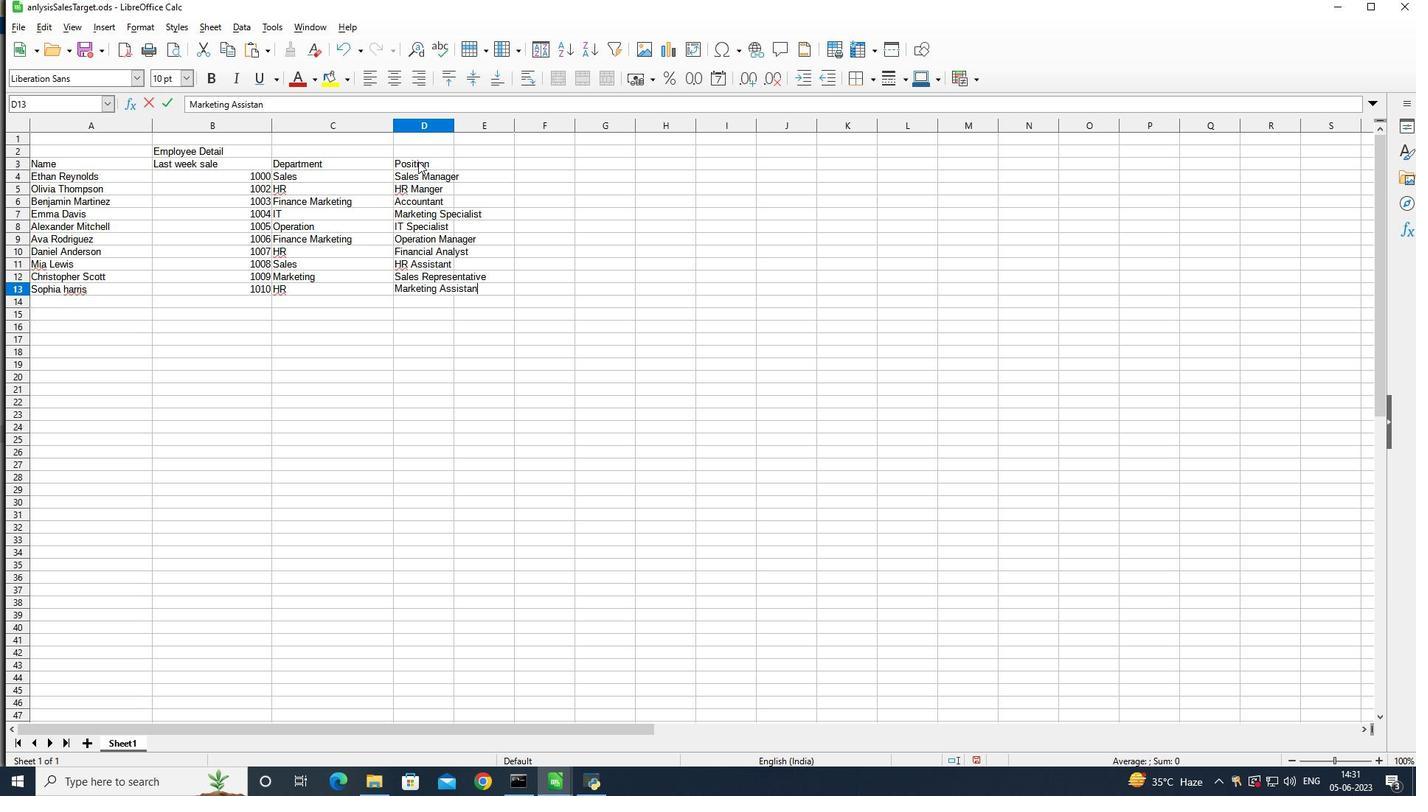 
Action: Mouse moved to (418, 161)
Screenshot: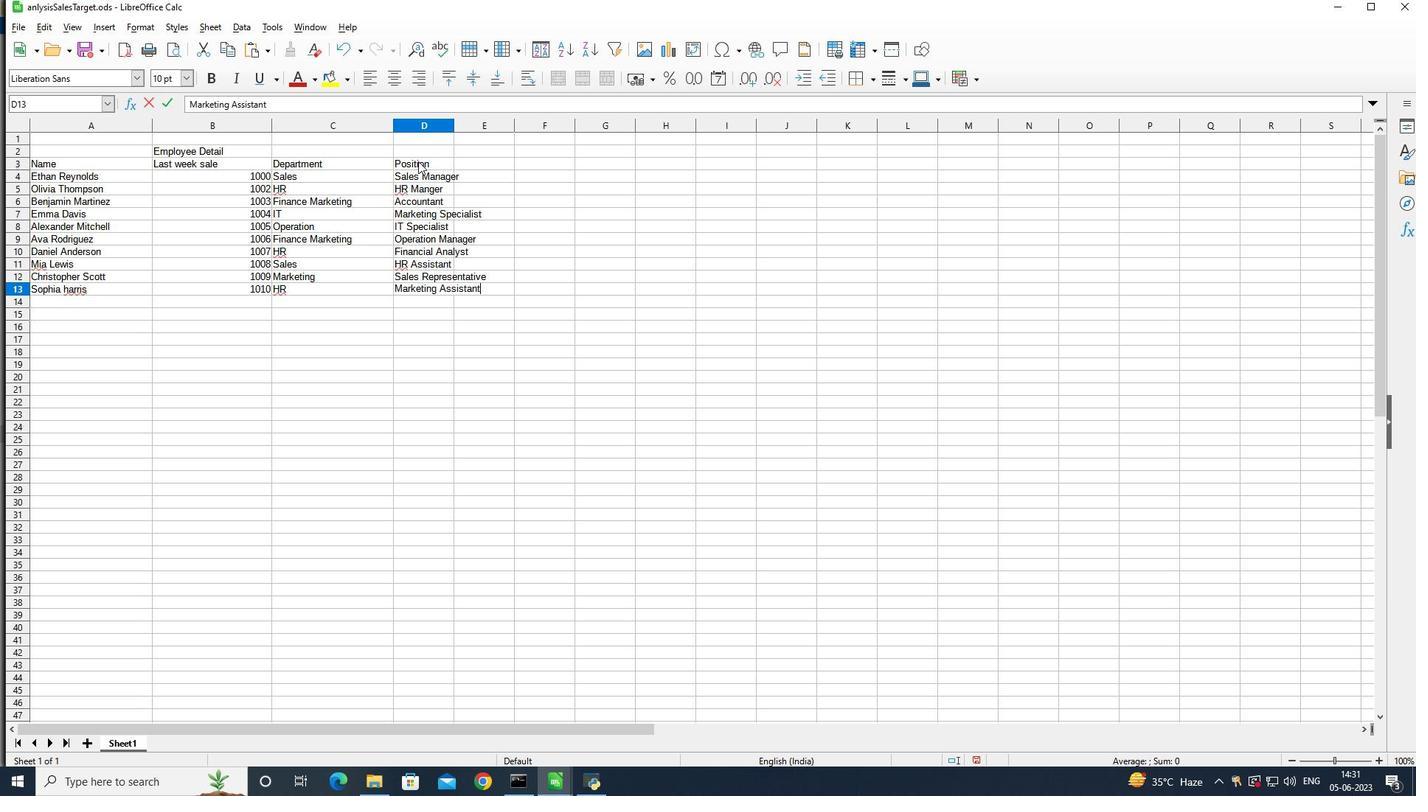 
Action: Key pressed <Key.enter>
Screenshot: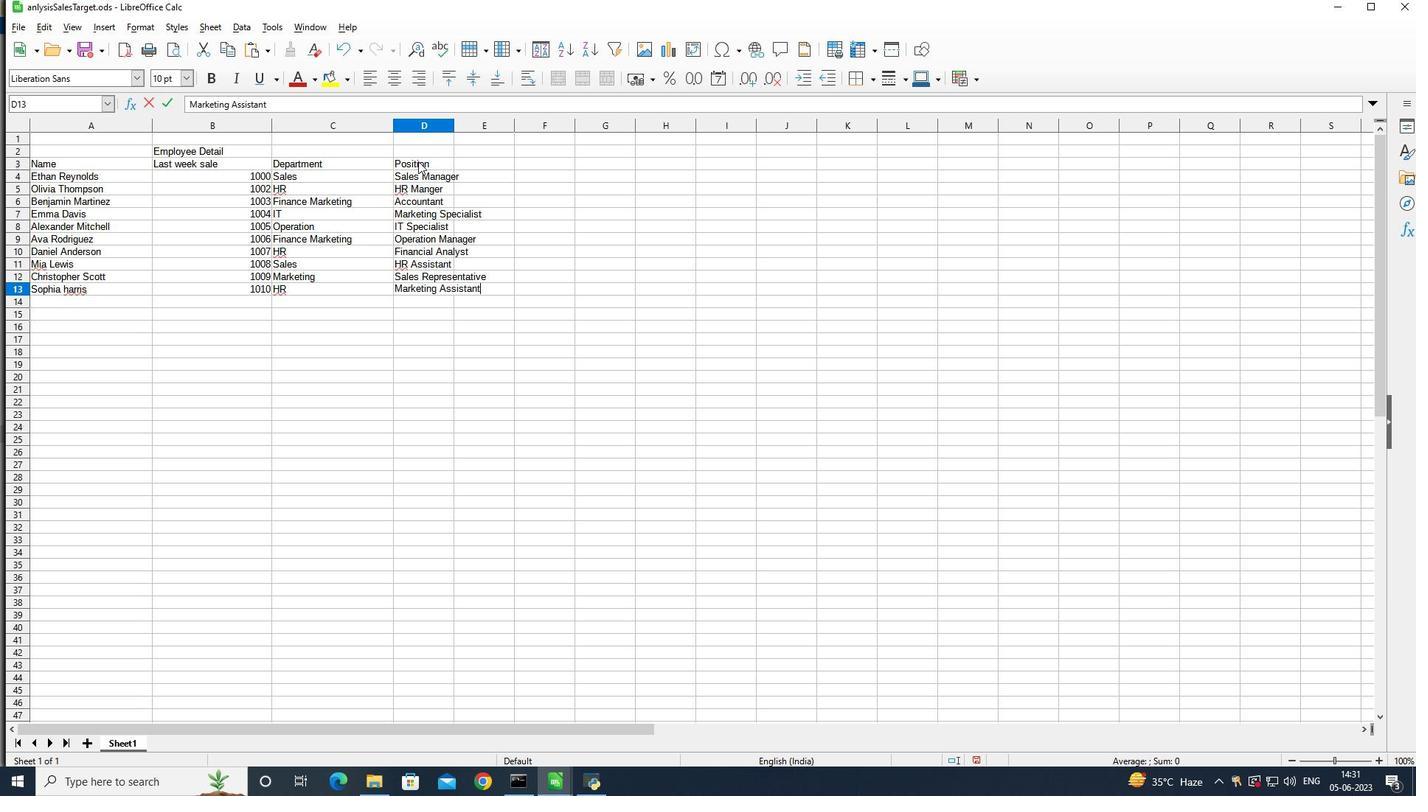 
Action: Mouse moved to (454, 123)
Screenshot: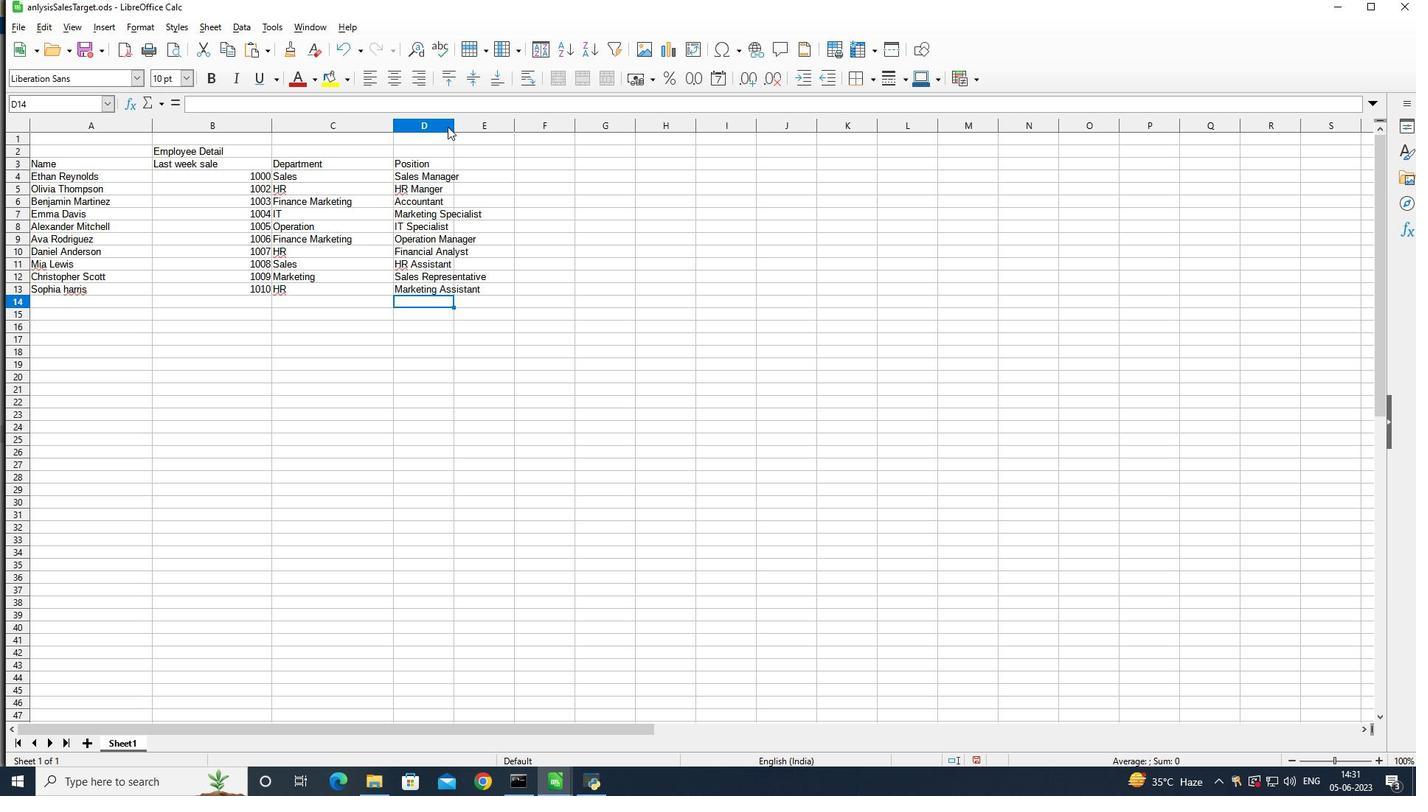 
Action: Mouse pressed left at (454, 123)
Screenshot: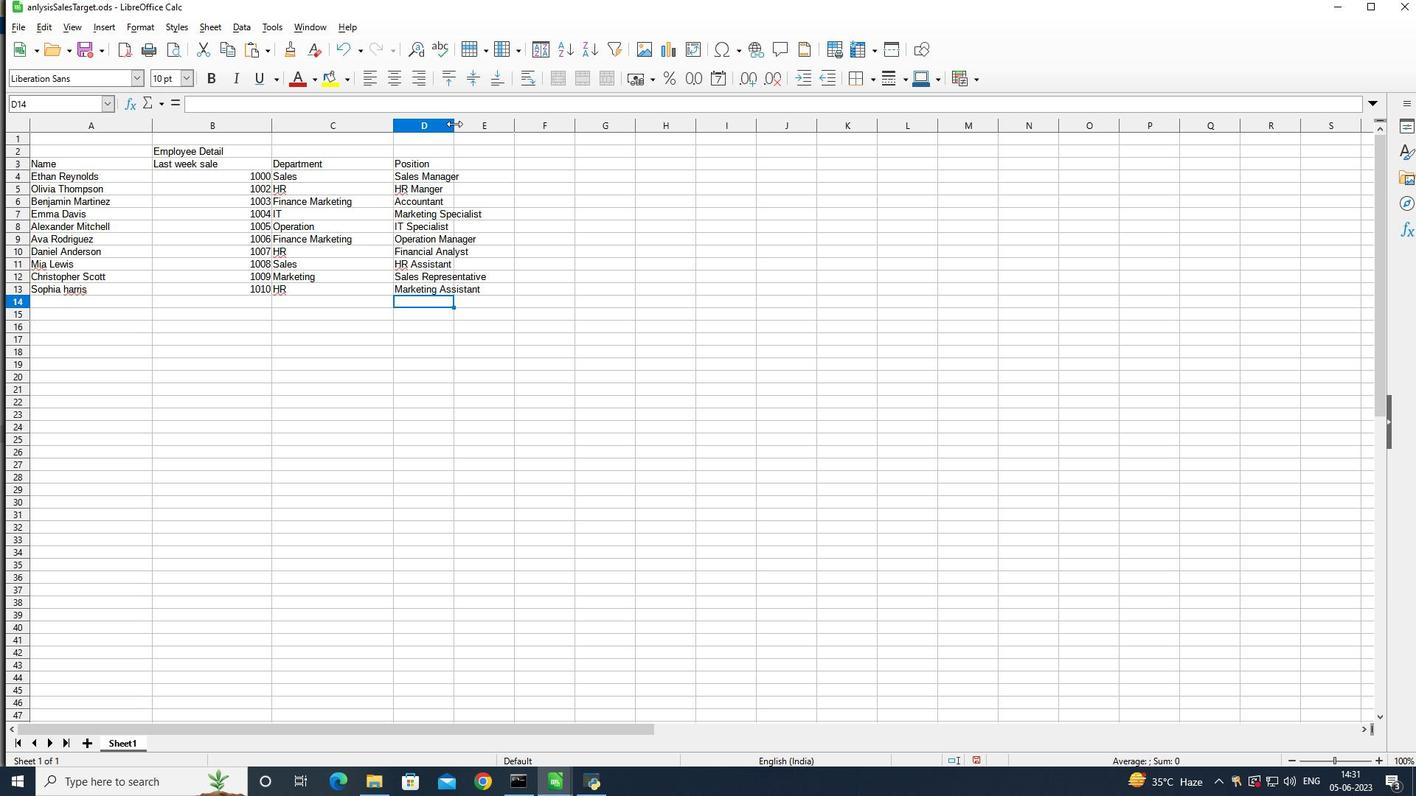 
Action: Mouse moved to (534, 161)
Screenshot: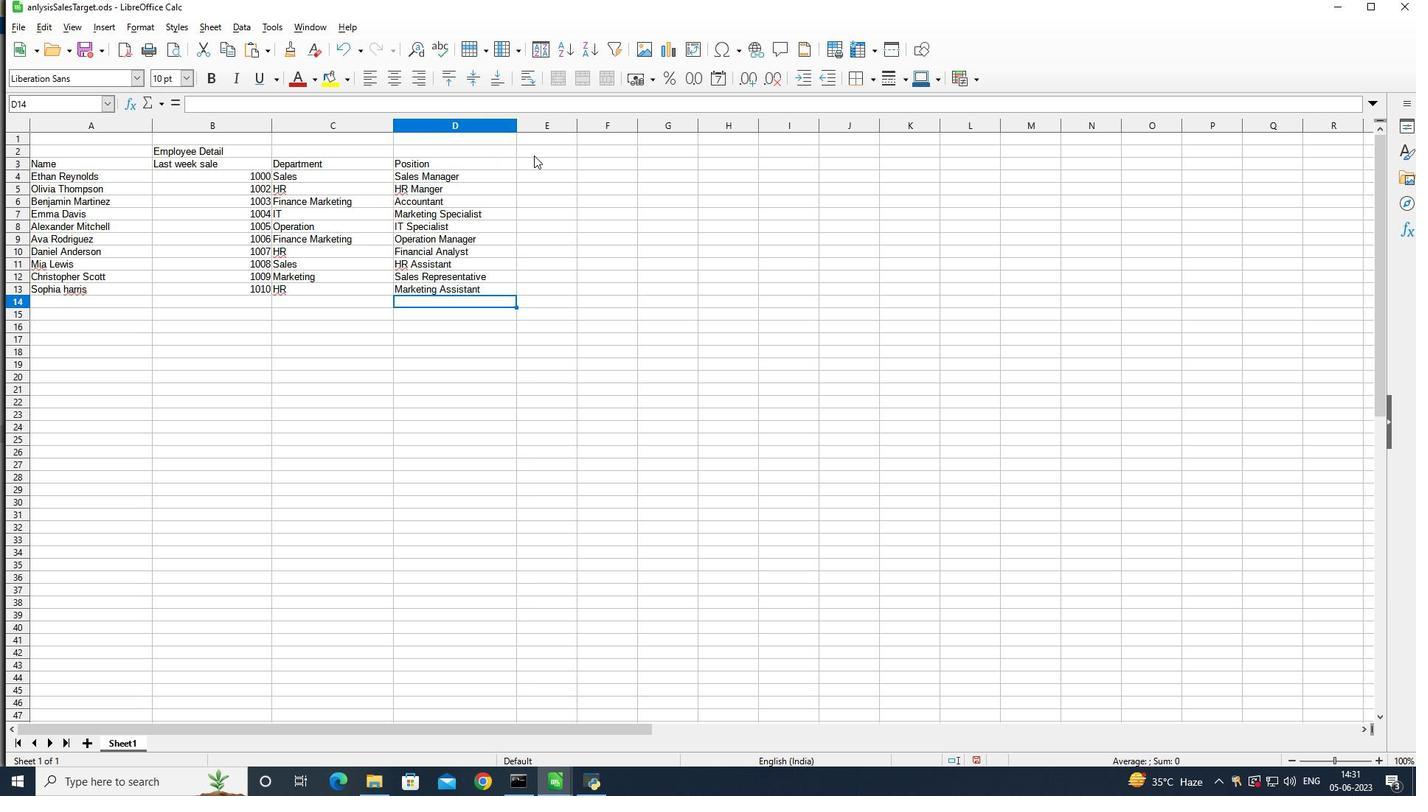 
Action: Mouse pressed left at (534, 161)
Screenshot: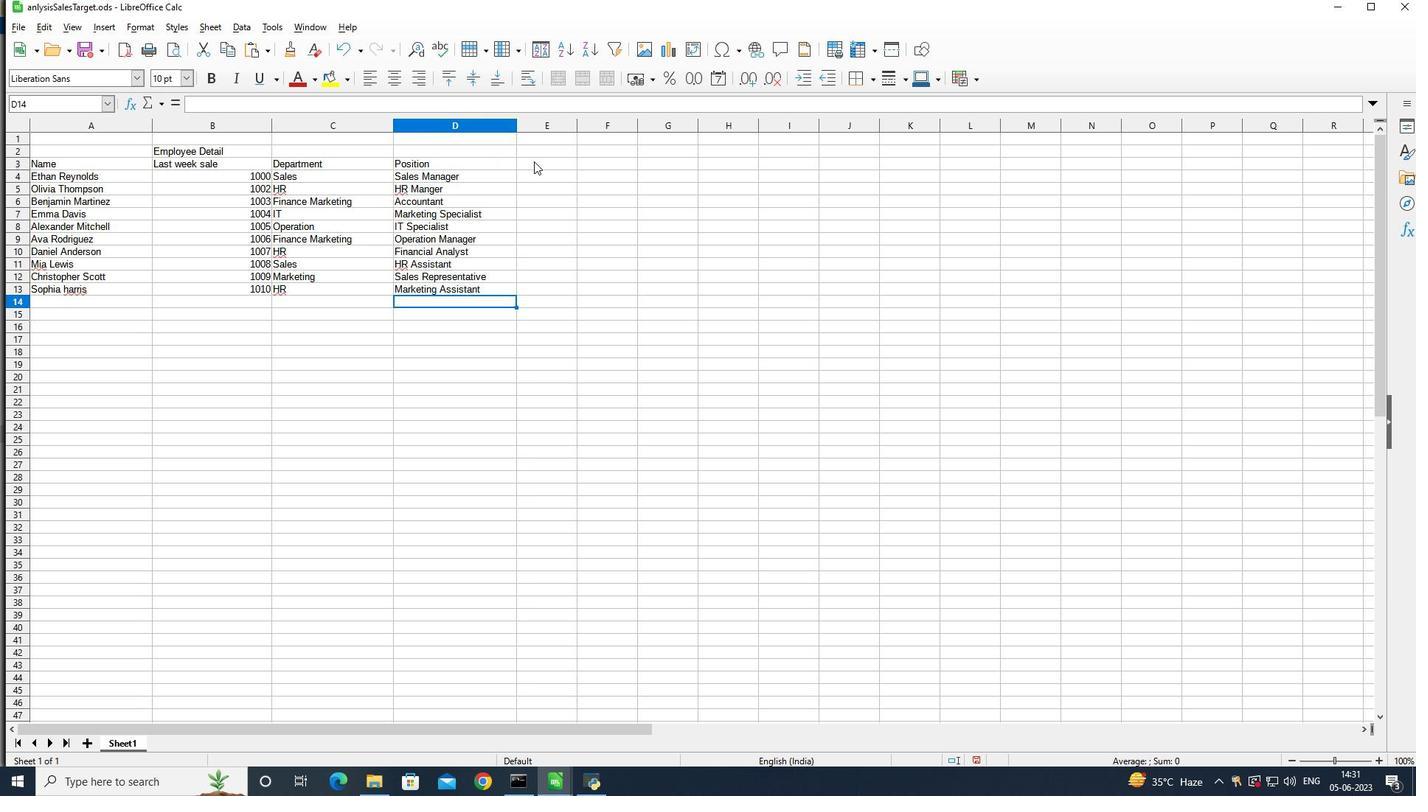 
Action: Mouse moved to (545, 170)
Screenshot: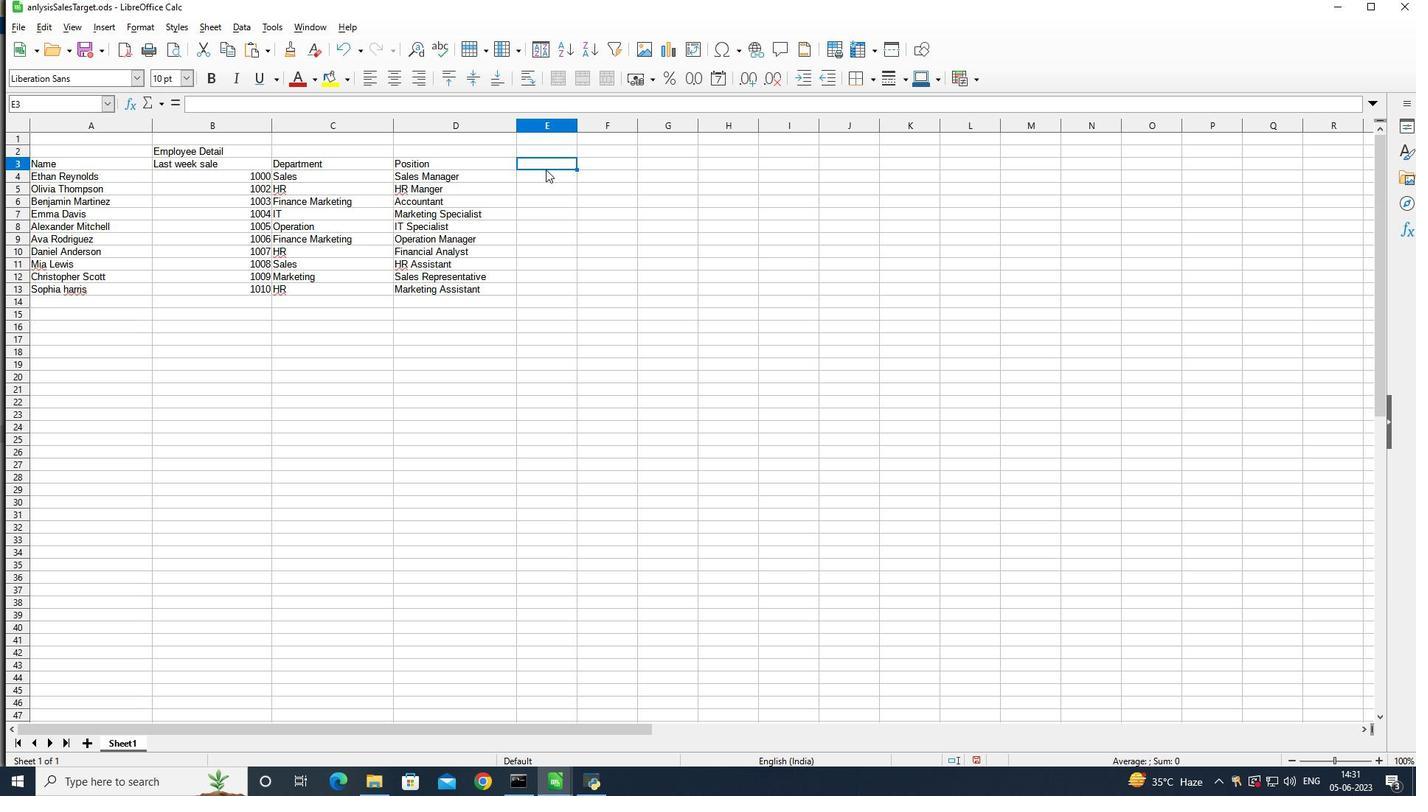 
Action: Key pressed <Key.shift>S
Screenshot: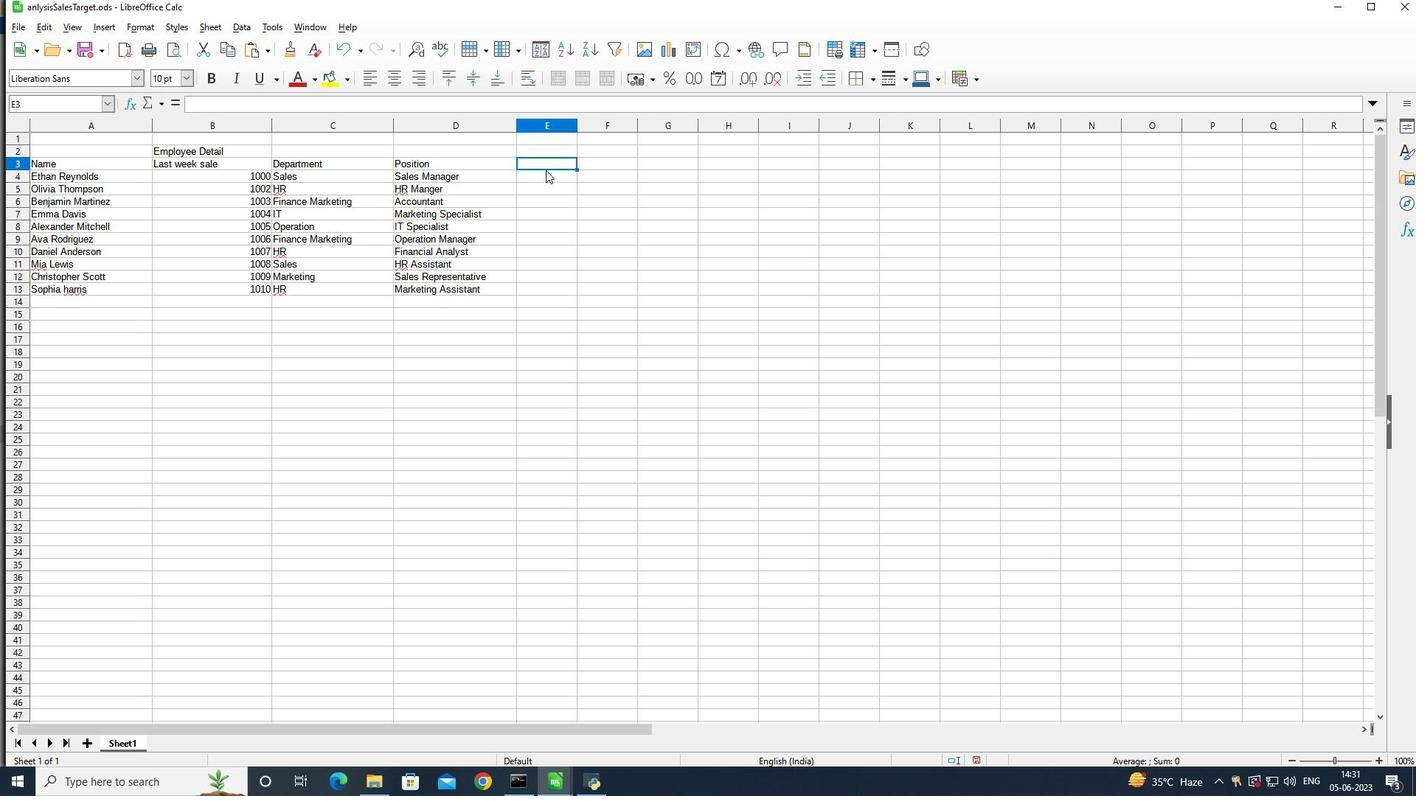 
Action: Mouse moved to (545, 170)
Screenshot: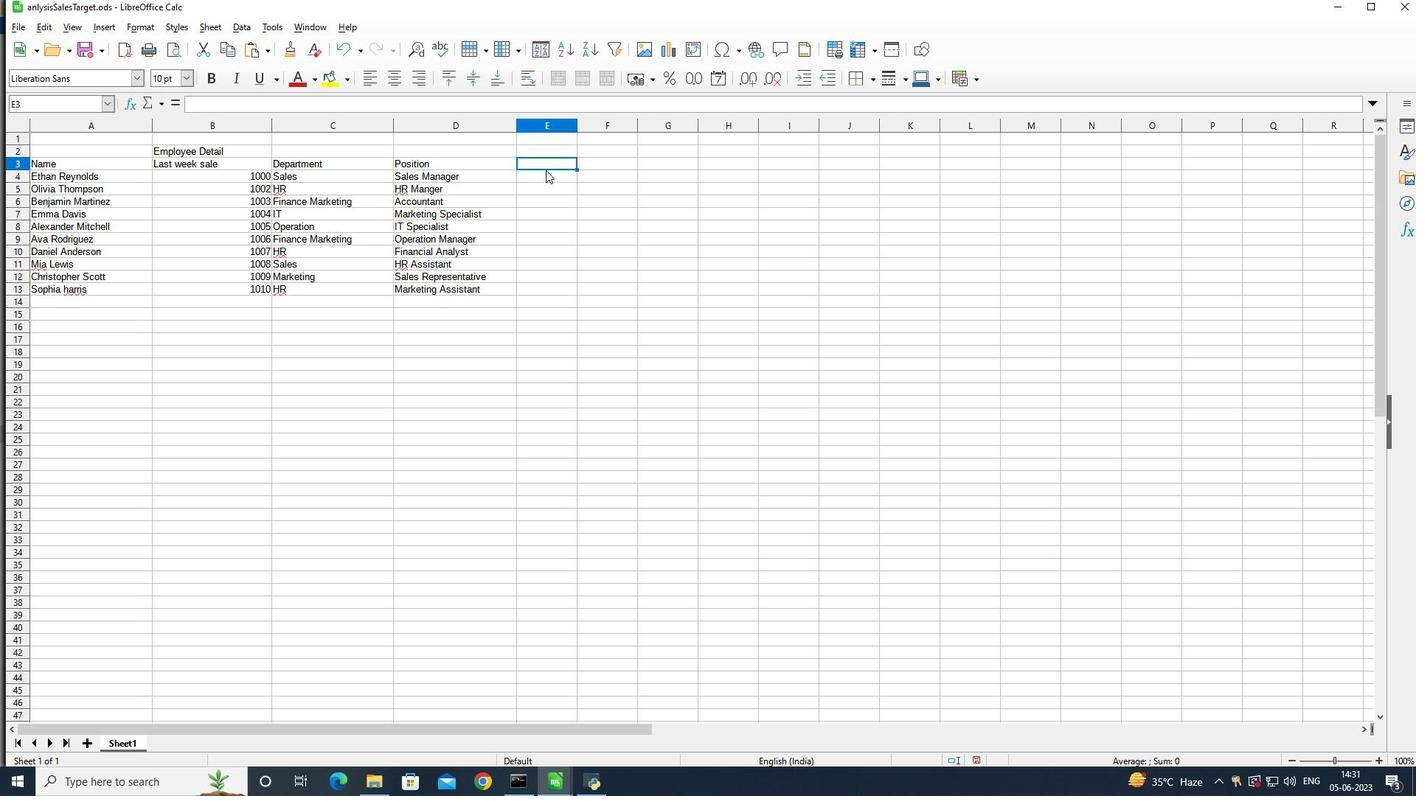 
Action: Key pressed al
Screenshot: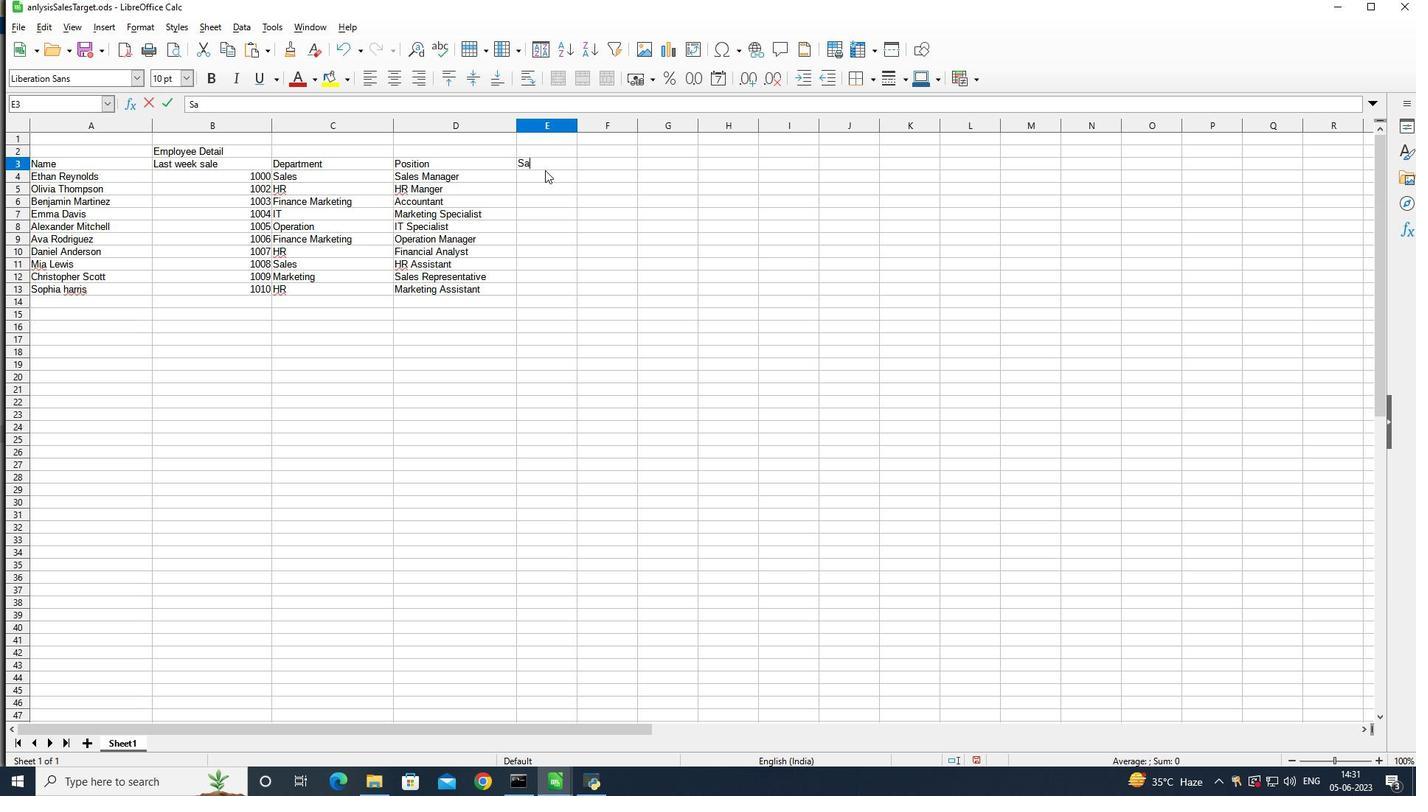 
Action: Mouse moved to (544, 170)
Screenshot: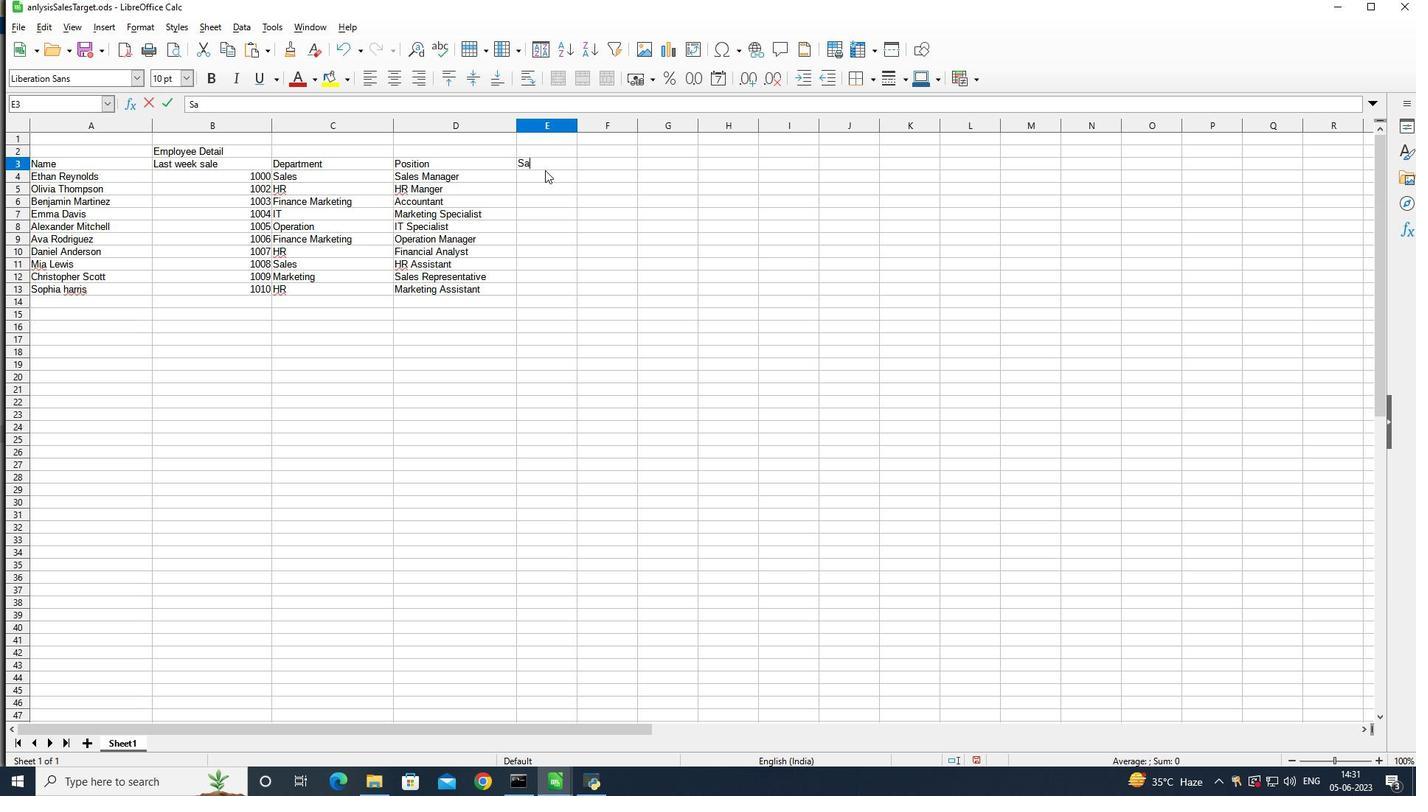 
Action: Key pressed ary
Screenshot: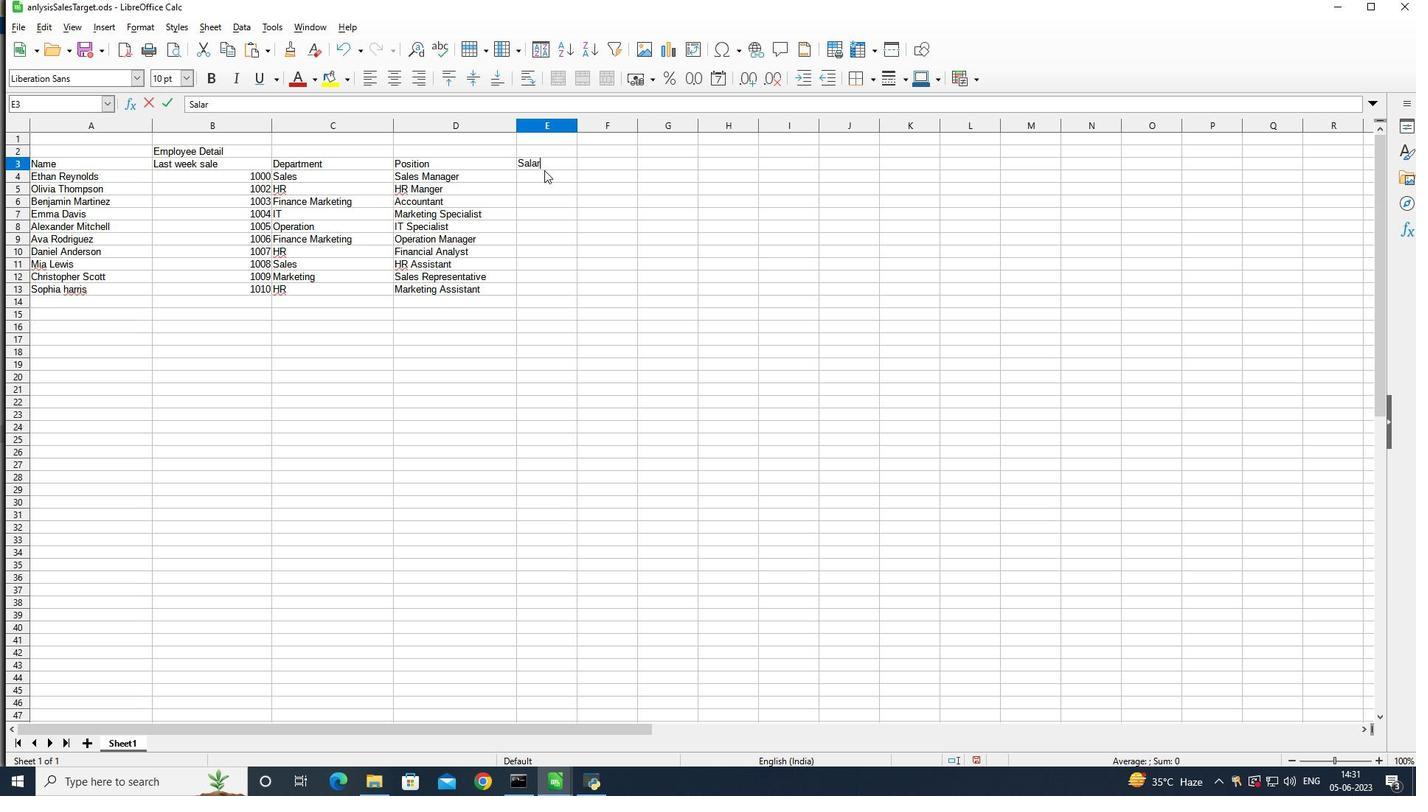 
Action: Mouse moved to (543, 170)
Screenshot: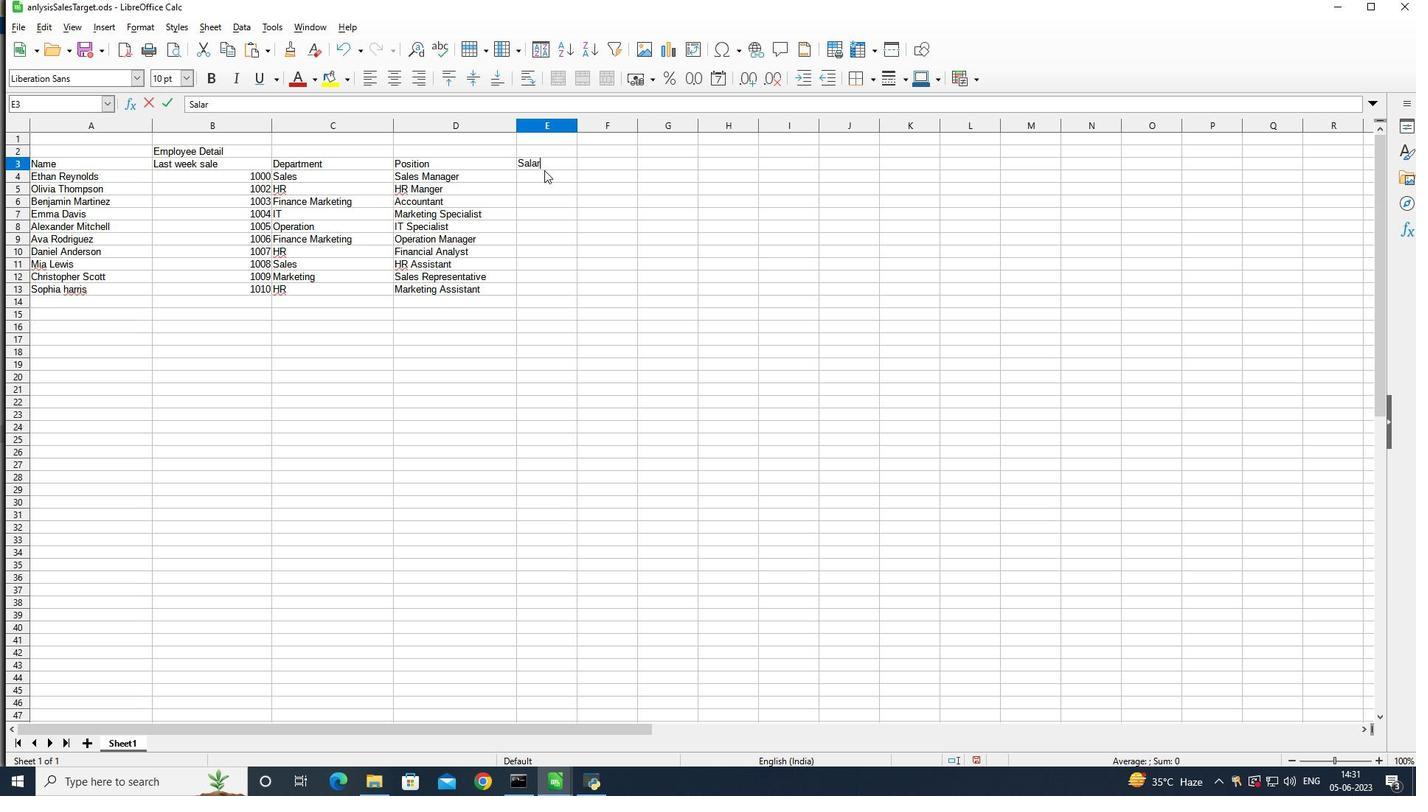 
Action: Key pressed <Key.enter>
Screenshot: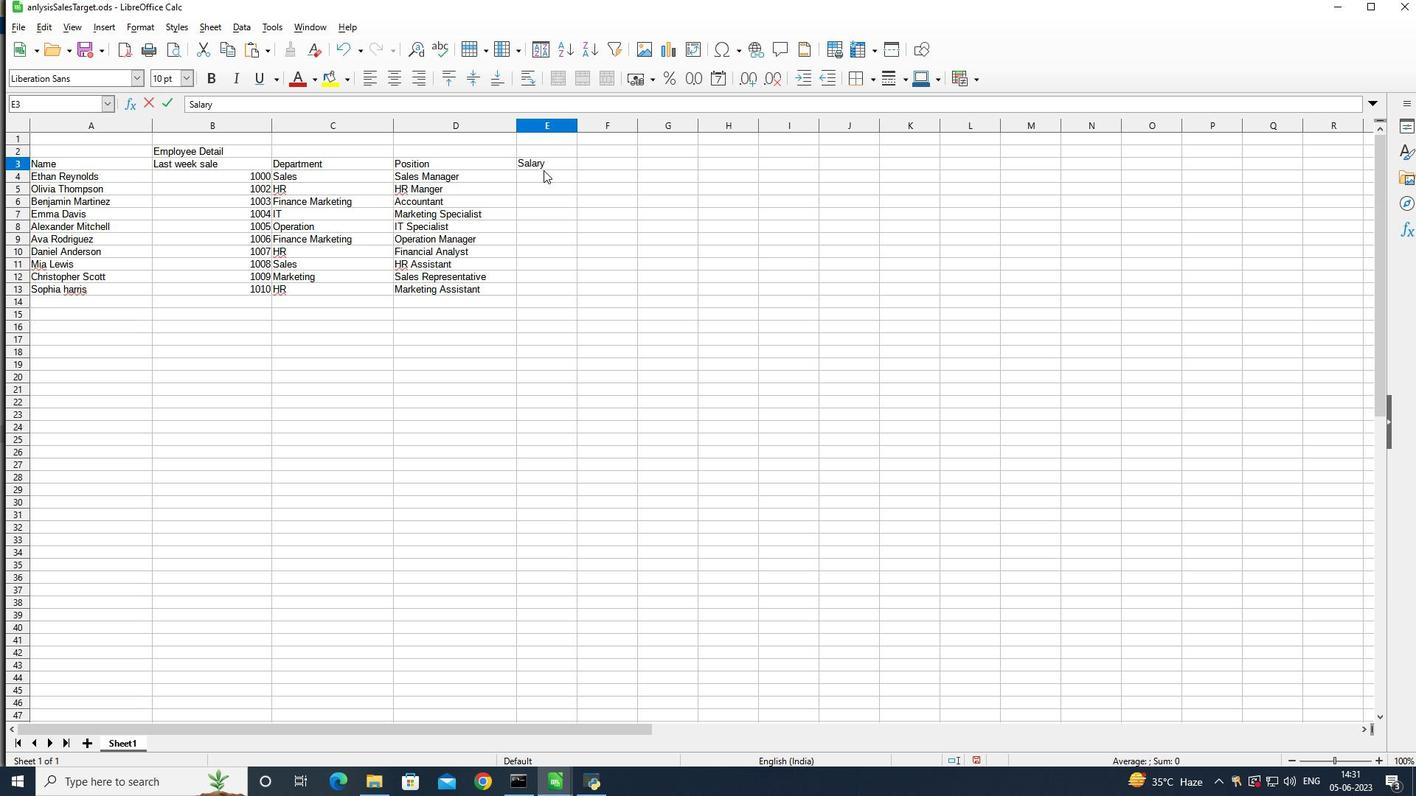 
Action: Mouse moved to (542, 170)
Screenshot: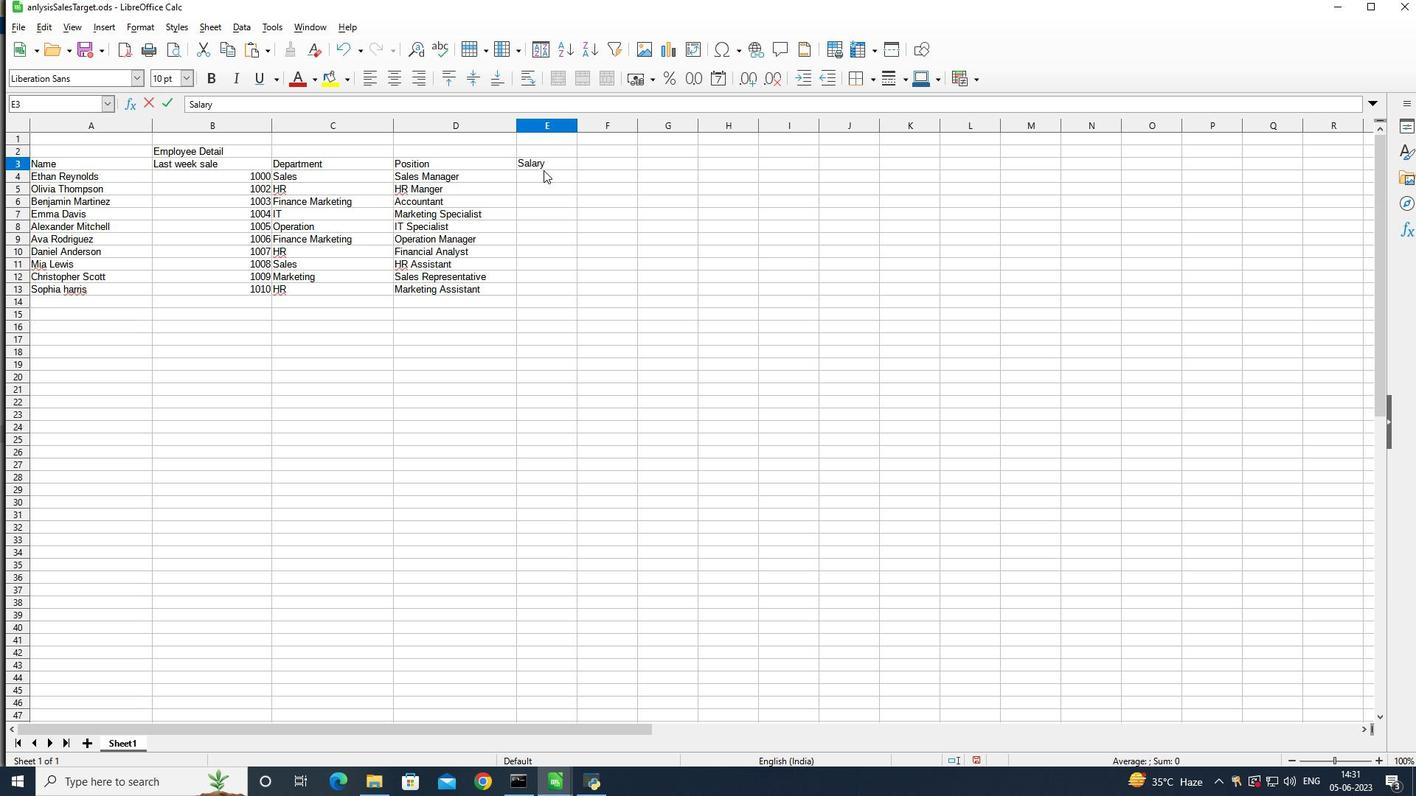 
Action: Key pressed 5000<Key.enter>45<Key.enter>
Screenshot: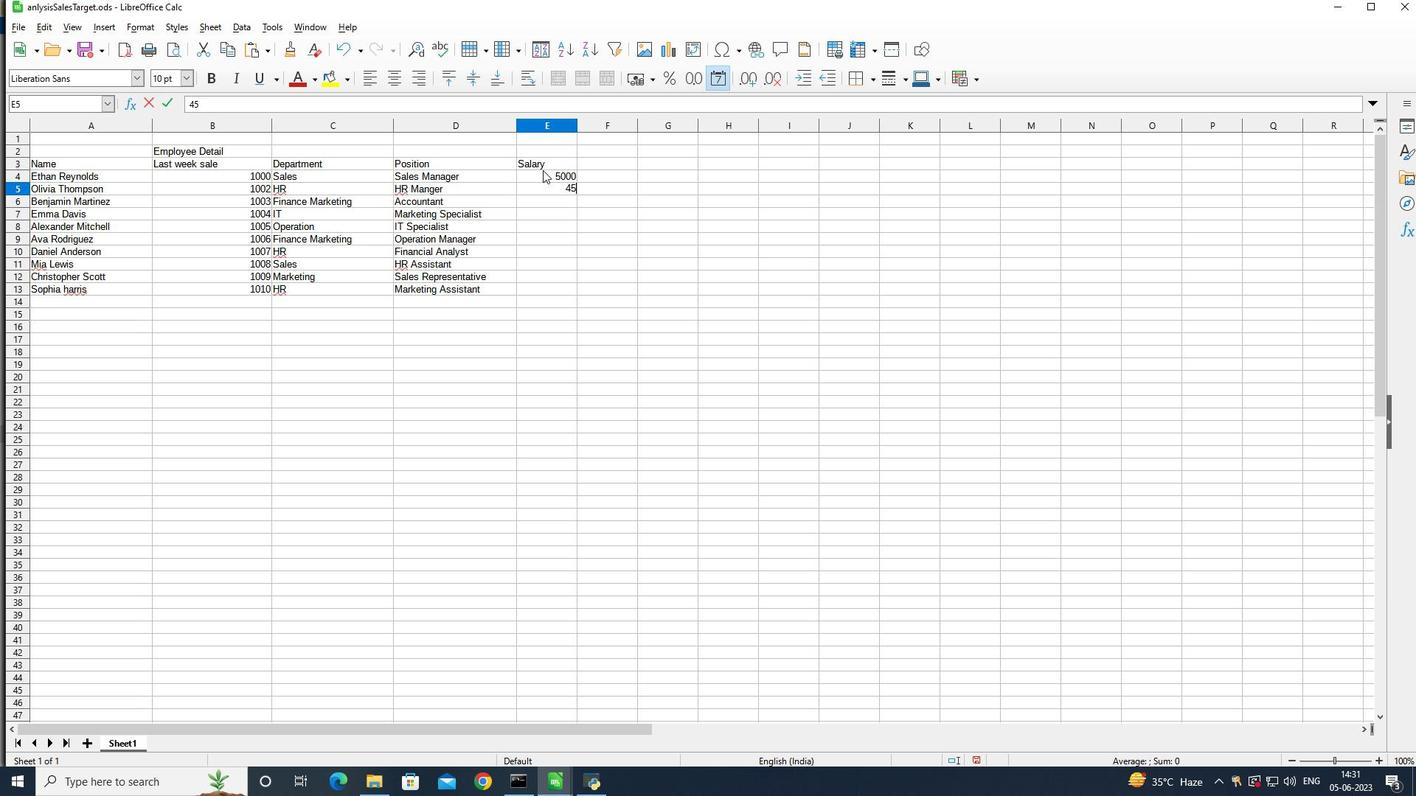 
Action: Mouse moved to (542, 170)
Screenshot: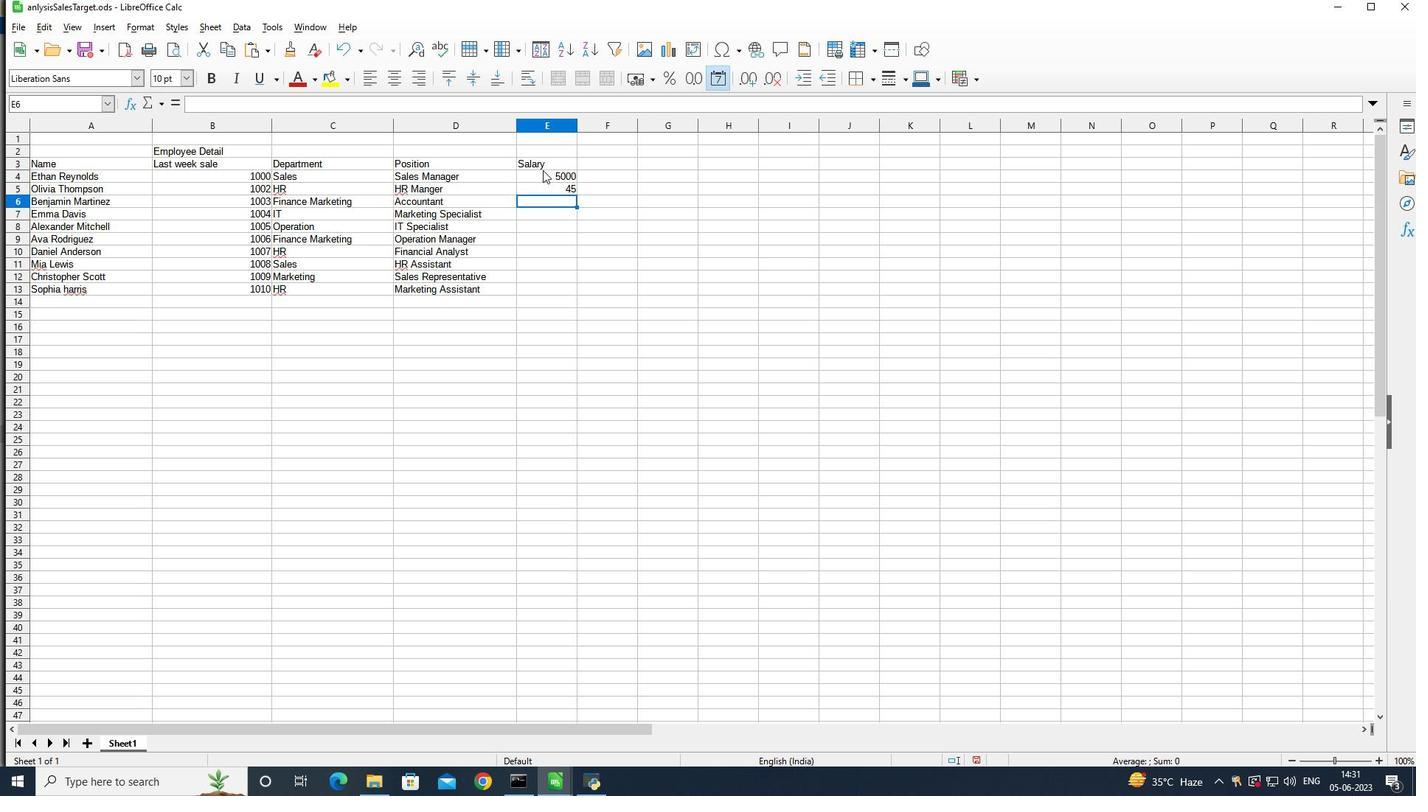 
Action: Key pressed <Key.up>4500<Key.enter>4000<Key.enter>3800<Key.enter>4200<Key.enter>52000<Key.backspace><Key.enter>3800<Key.enter>2800<Key.enter>3200<Key.enter>2500
Screenshot: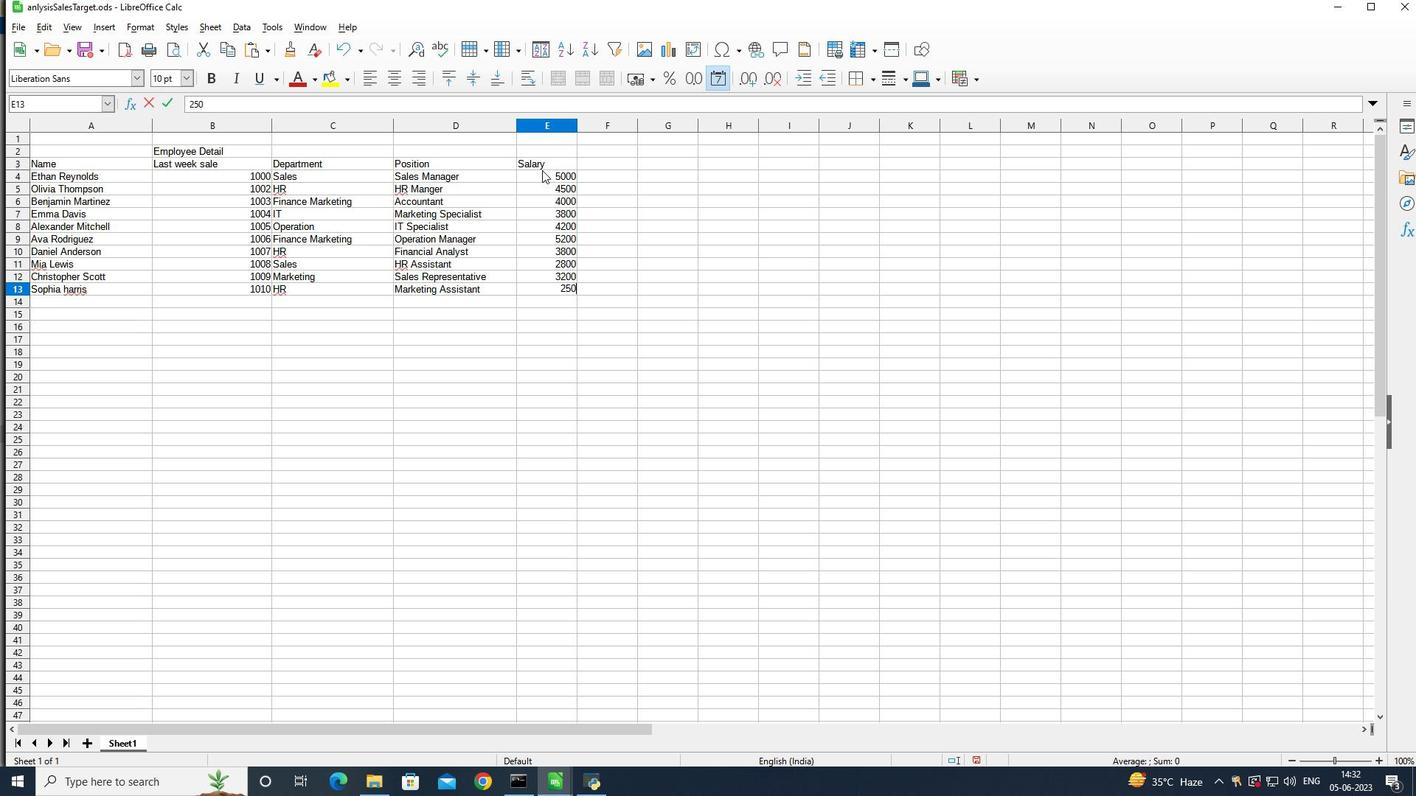 
Action: Mouse moved to (604, 166)
Screenshot: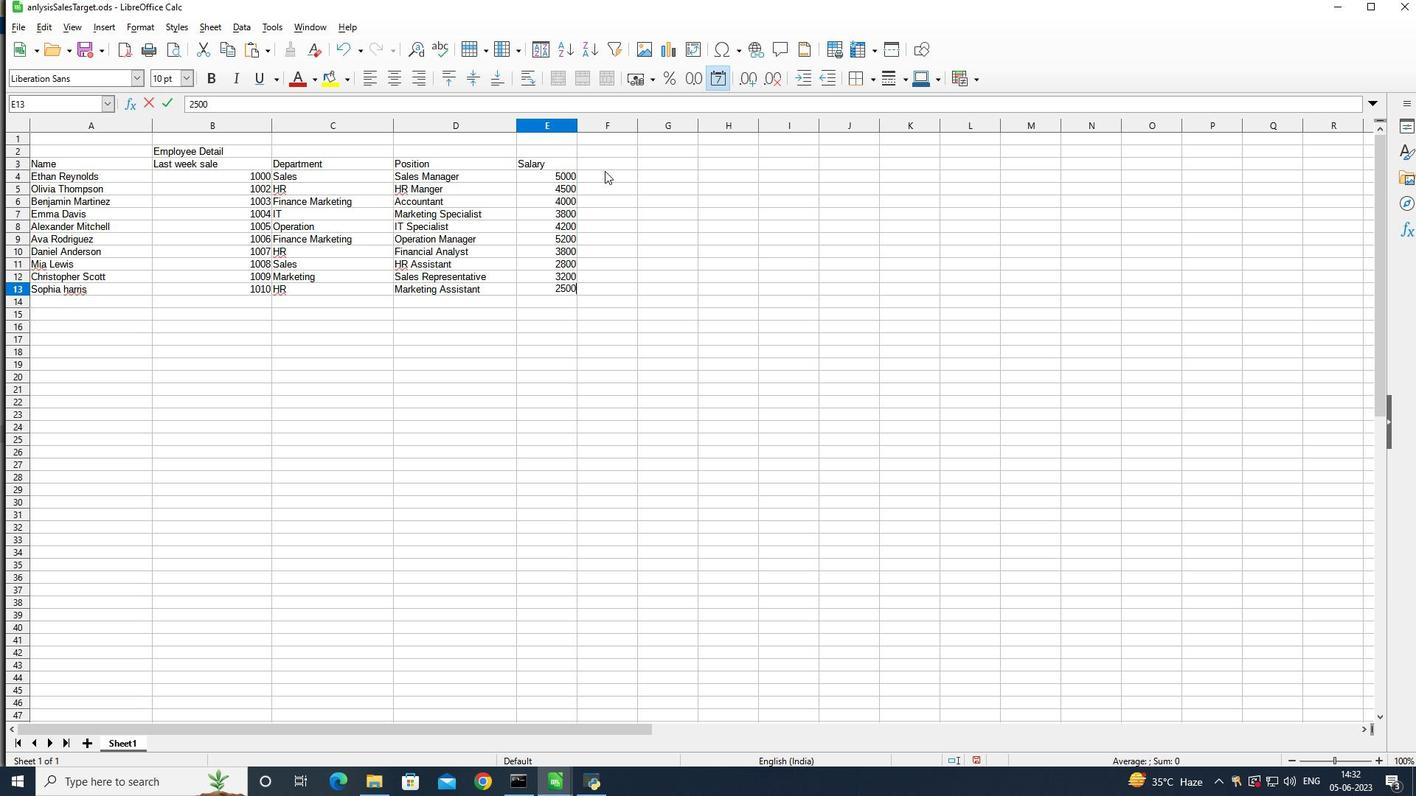 
Action: Mouse pressed left at (604, 166)
Screenshot: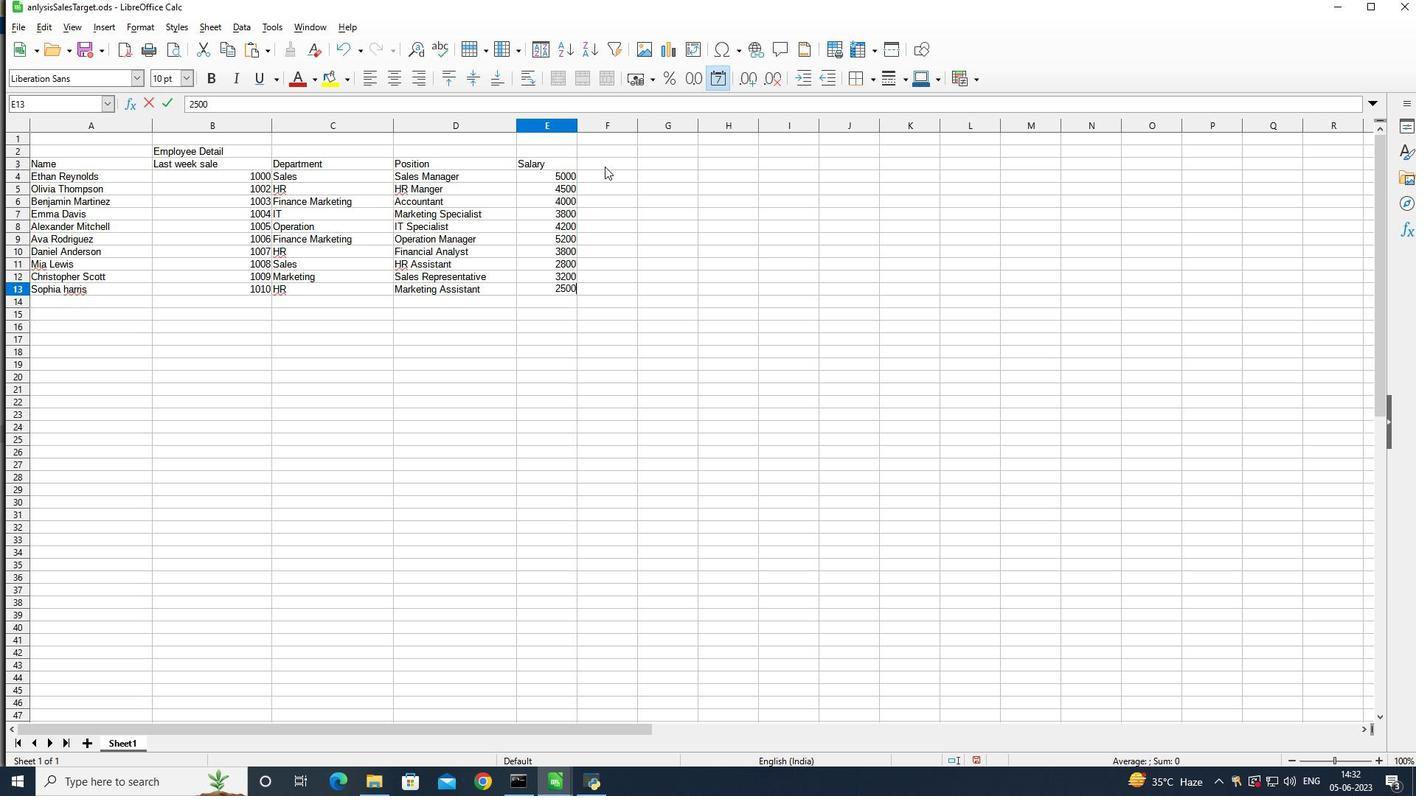 
Action: Mouse moved to (604, 164)
Screenshot: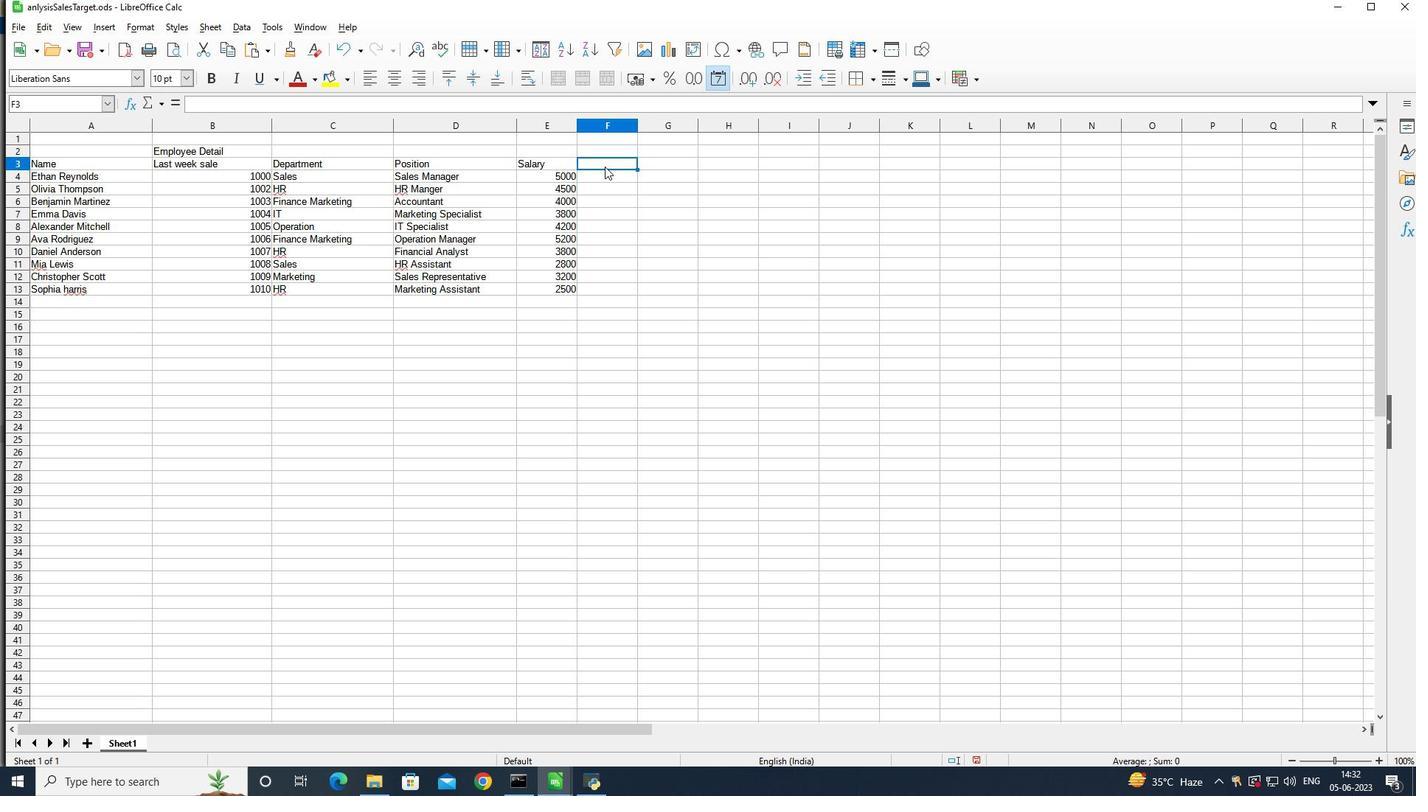 
Action: Key pressed <Key.shift><Key.shift><Key.shift>S
Screenshot: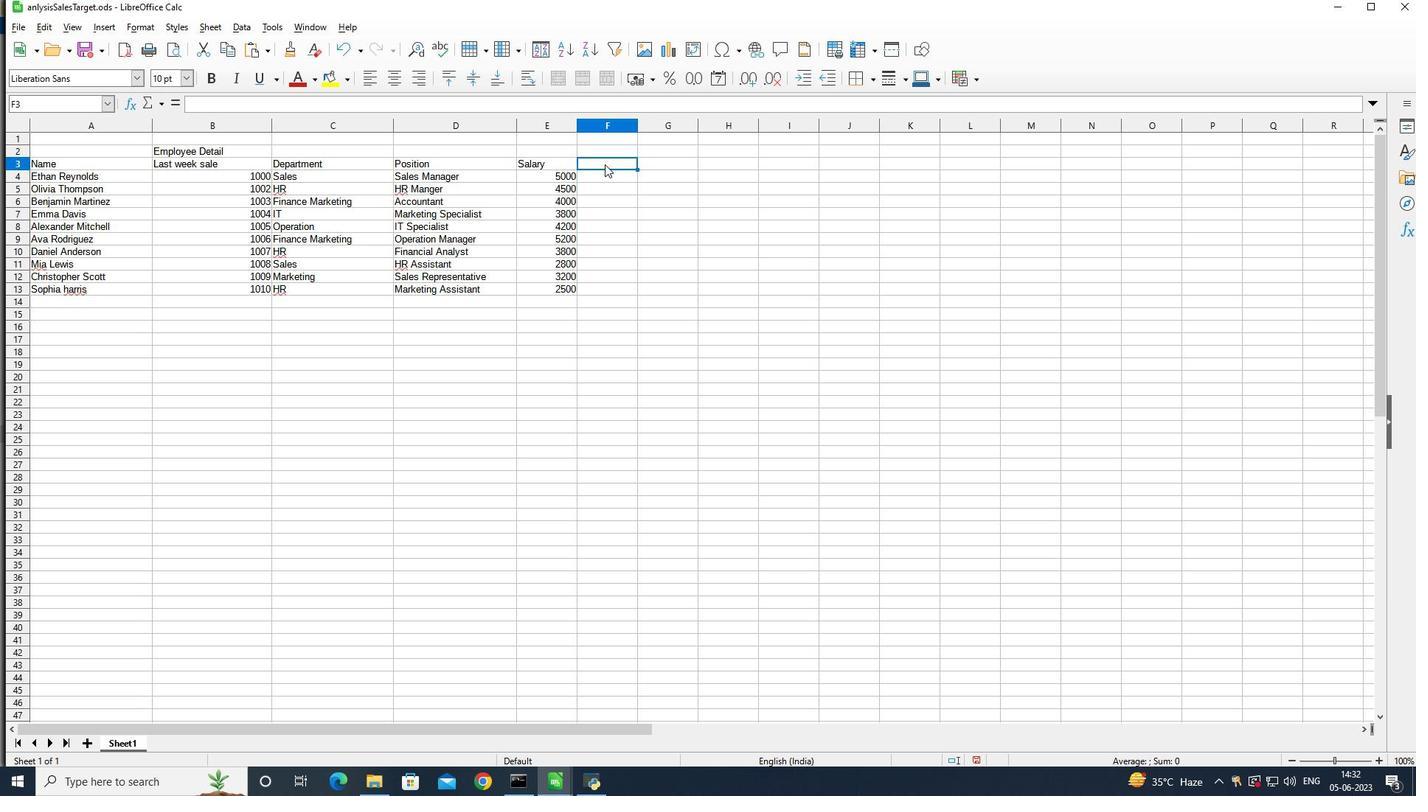 
Action: Mouse moved to (604, 164)
Screenshot: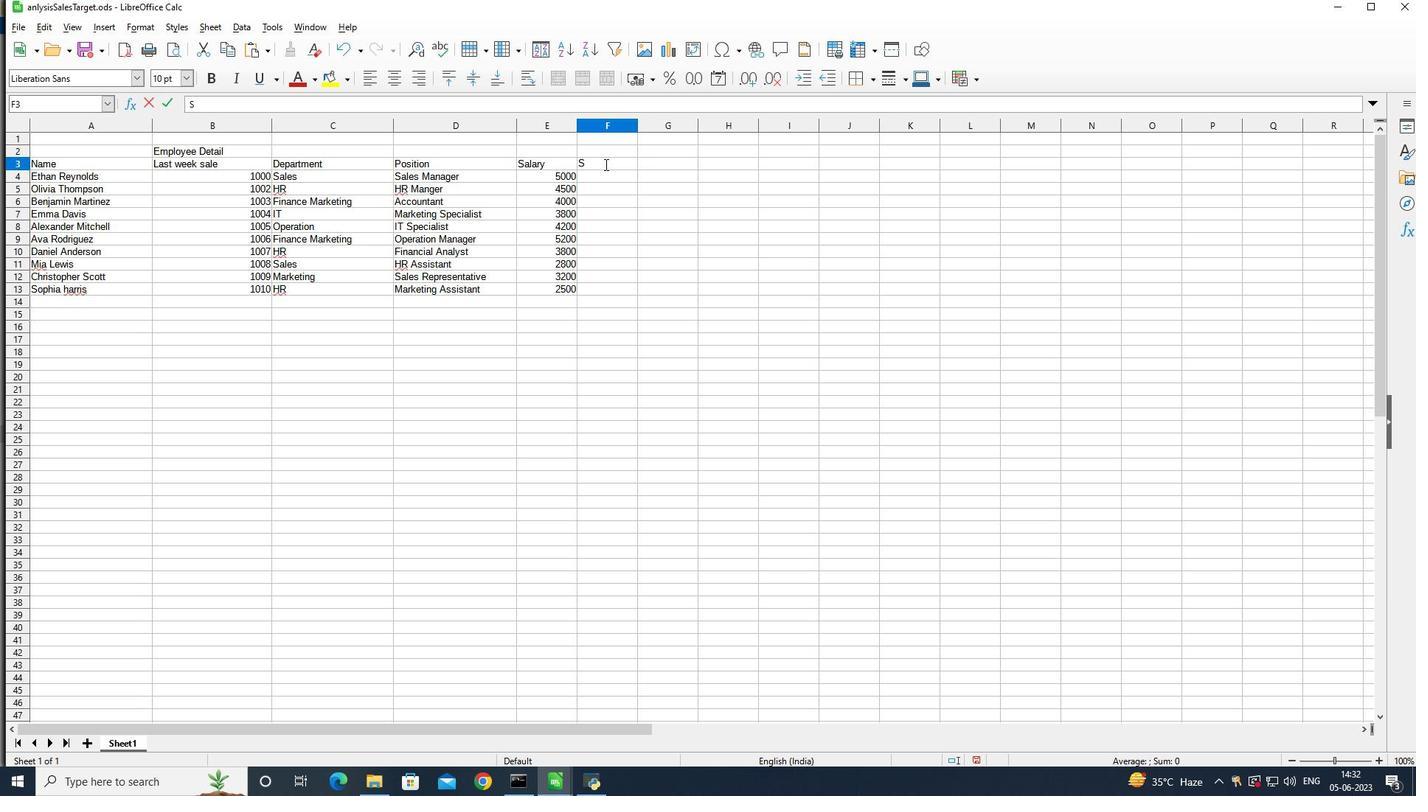 
Action: Key pressed tart
Screenshot: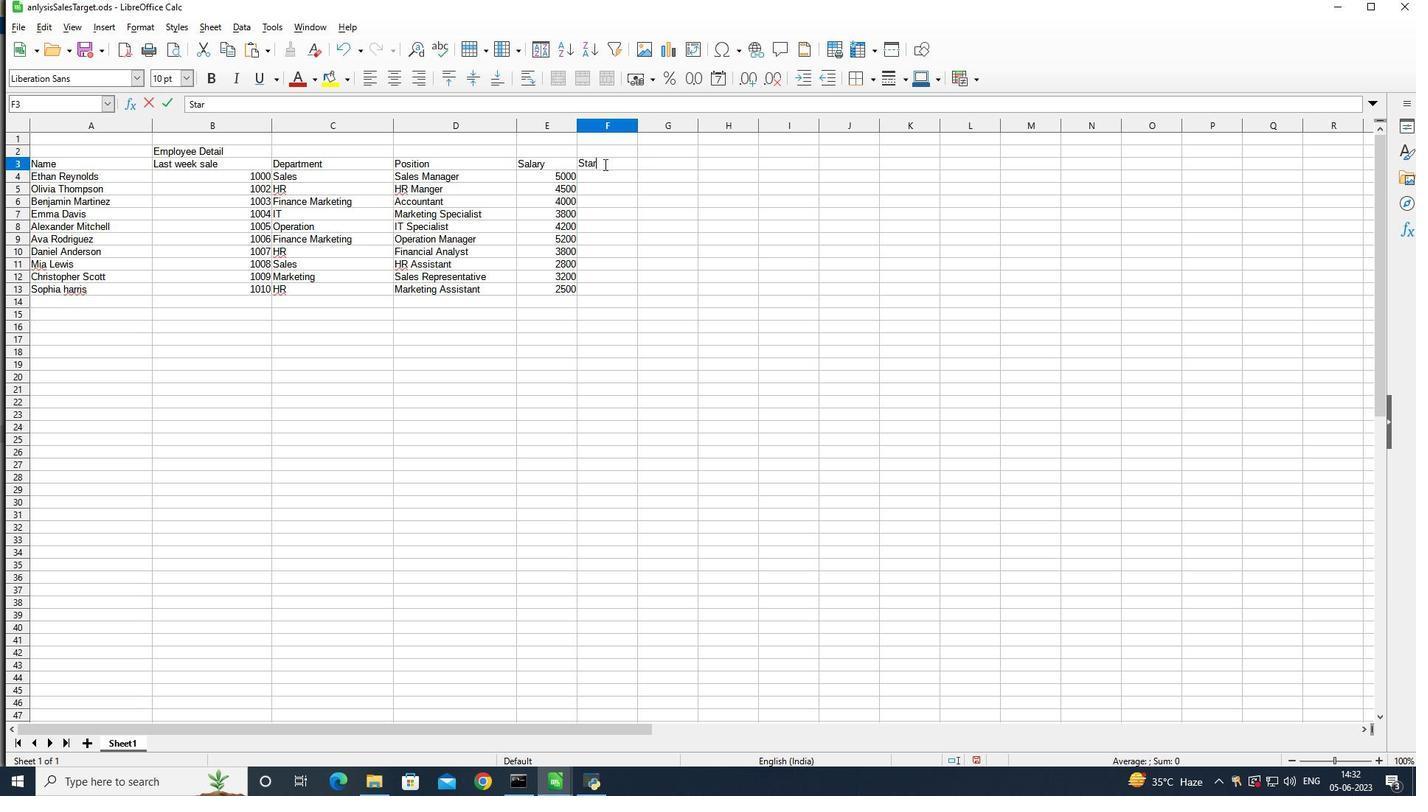 
Action: Mouse moved to (603, 164)
Screenshot: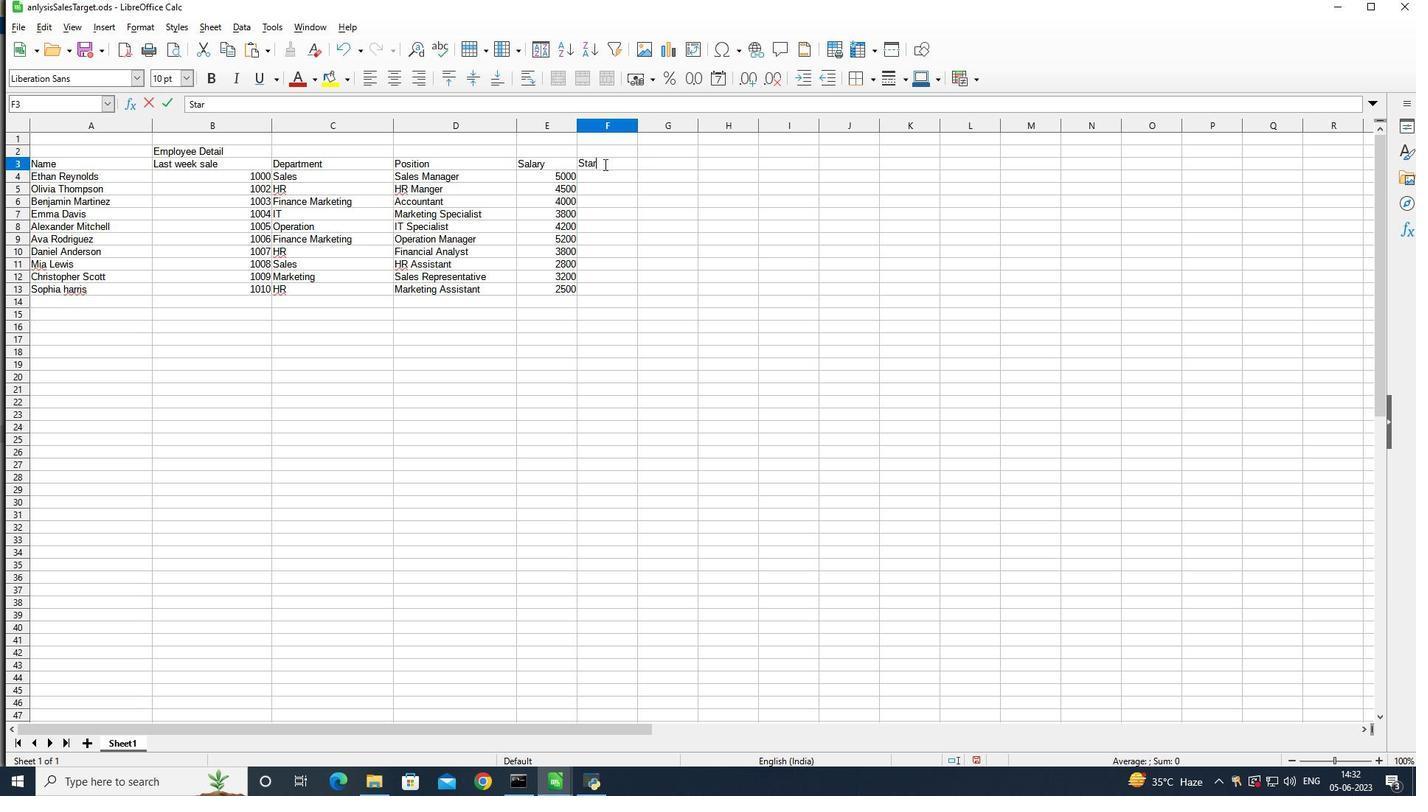 
Action: Key pressed <Key.space>
Screenshot: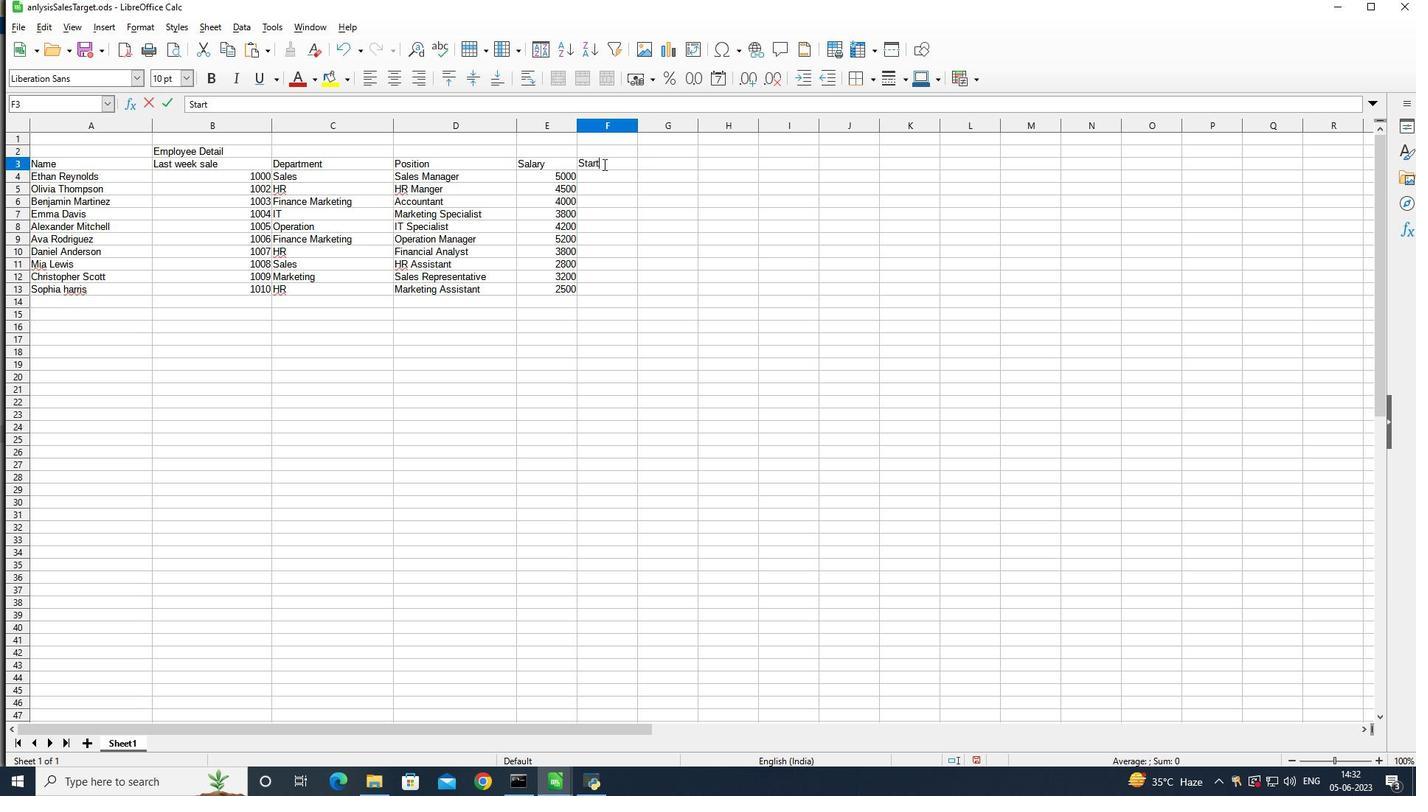
Action: Mouse moved to (602, 164)
Screenshot: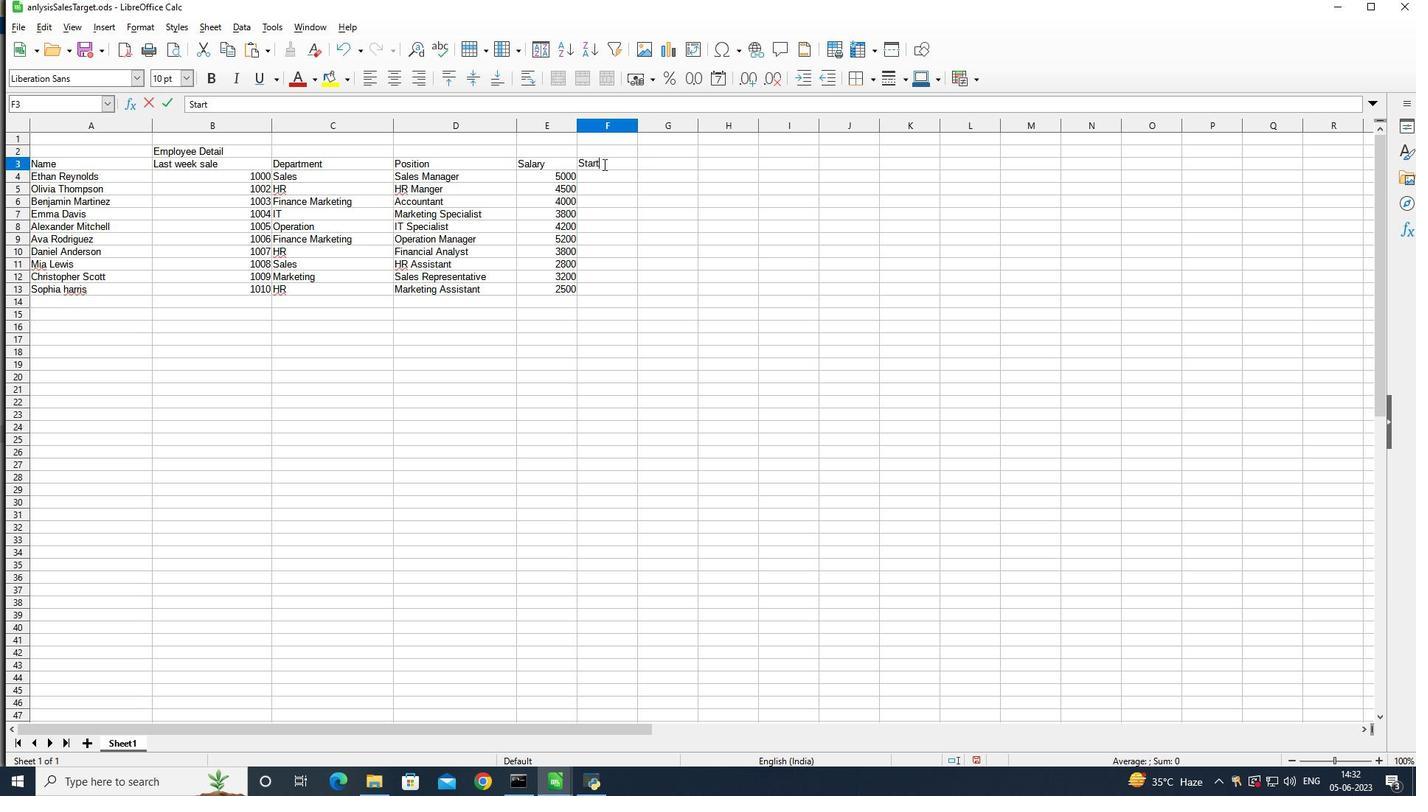 
Action: Key pressed <Key.shift>Dat
Screenshot: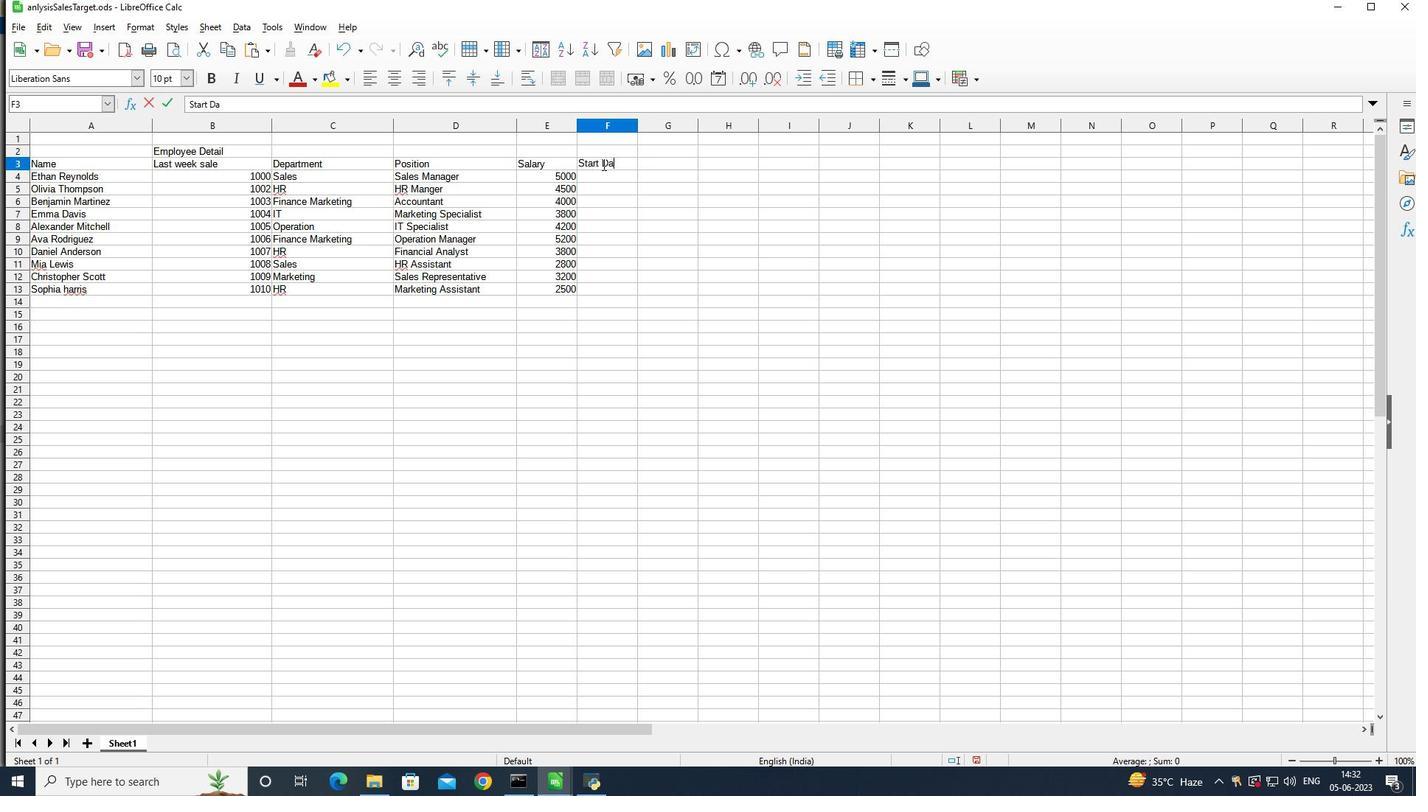 
Action: Mouse moved to (601, 164)
Screenshot: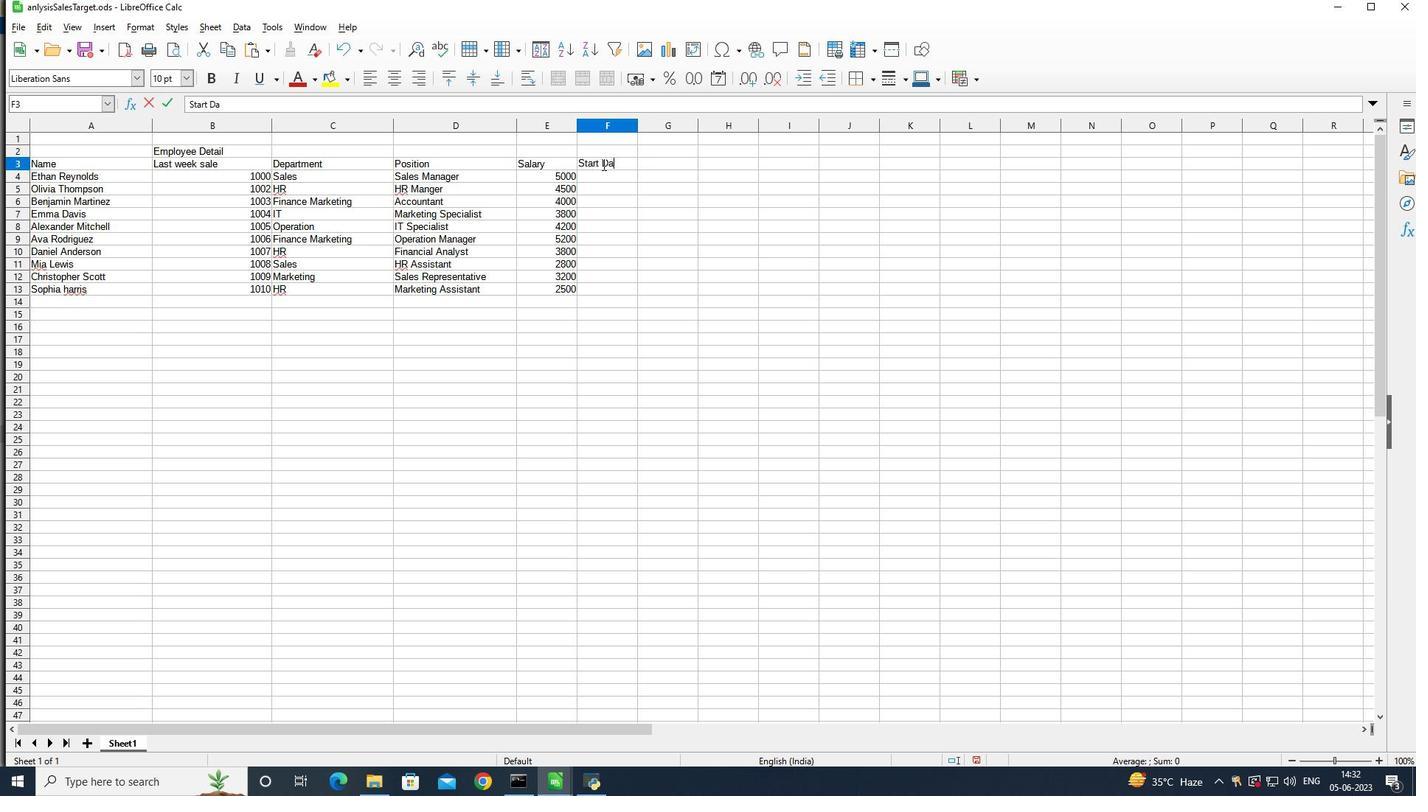 
Action: Key pressed e
Screenshot: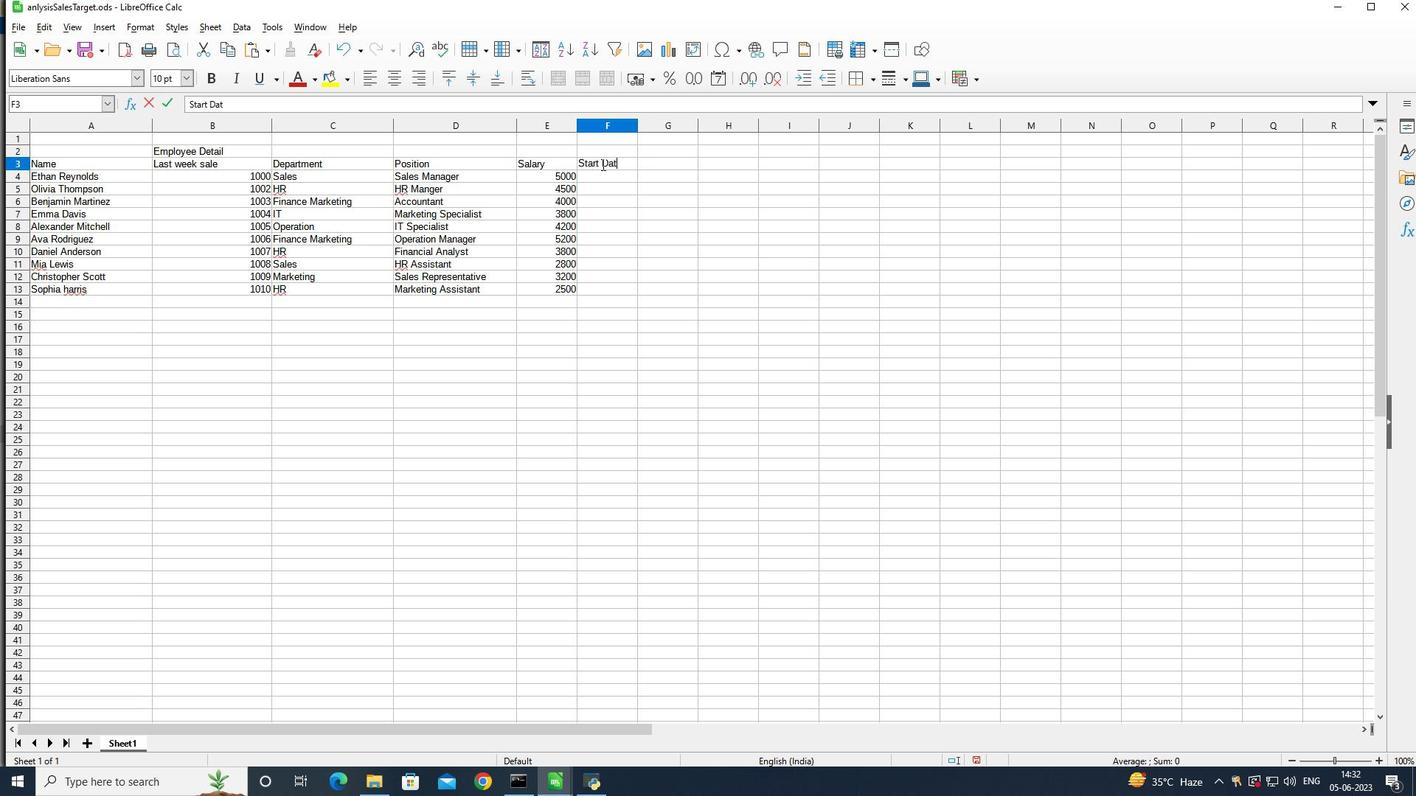 
Action: Mouse moved to (601, 164)
Screenshot: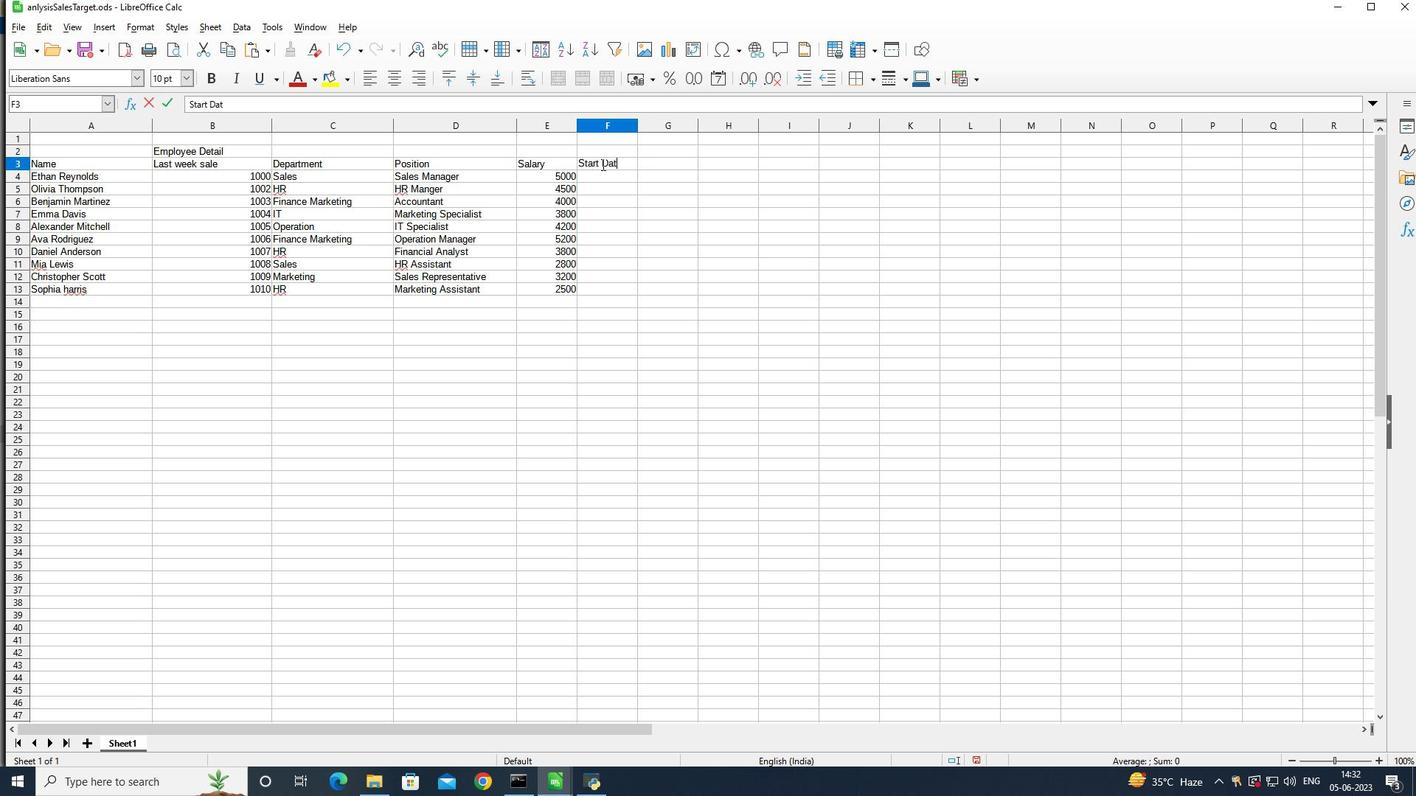 
Action: Key pressed <Key.enter>
Screenshot: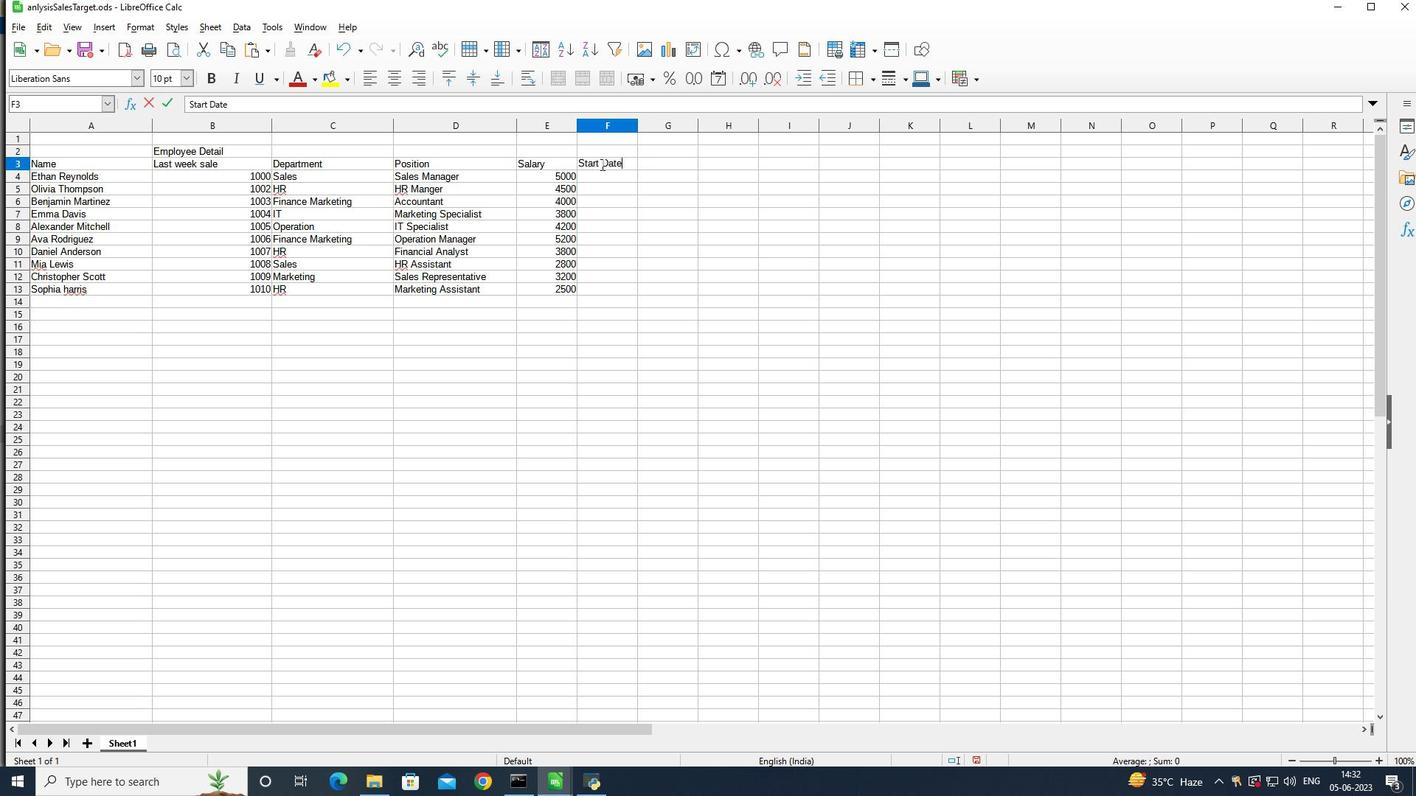 
Action: Mouse moved to (638, 124)
Screenshot: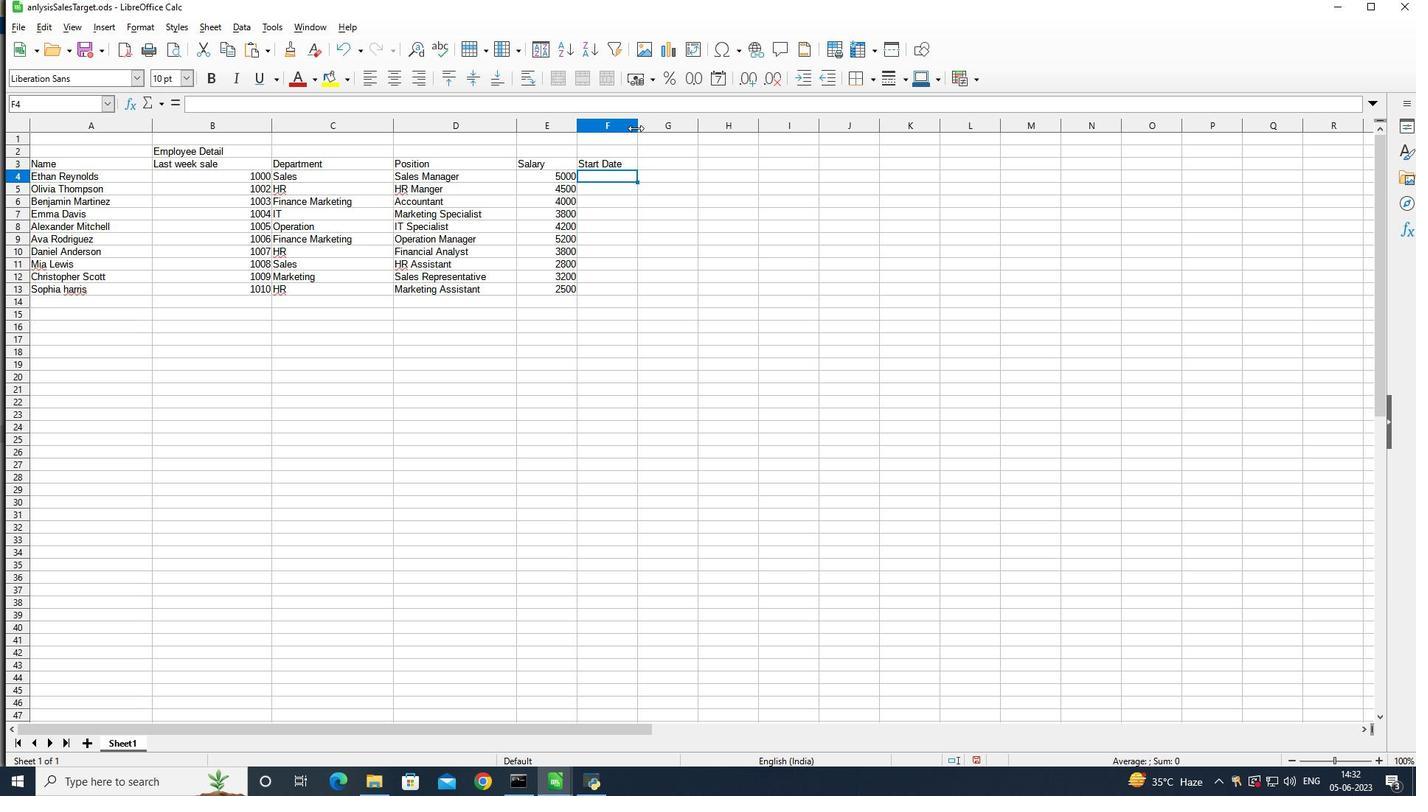 
Action: Mouse pressed left at (638, 124)
Screenshot: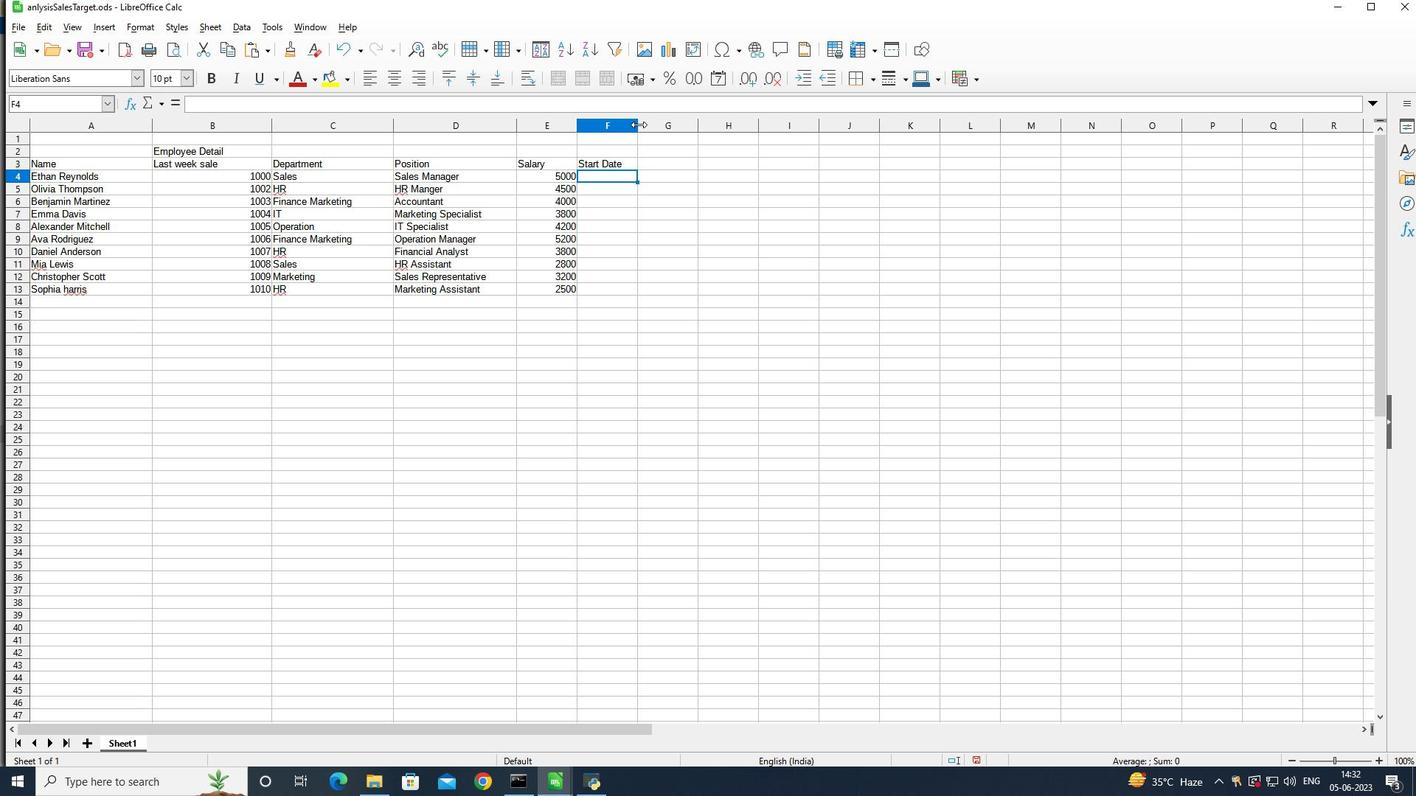
Action: Mouse moved to (691, 124)
Screenshot: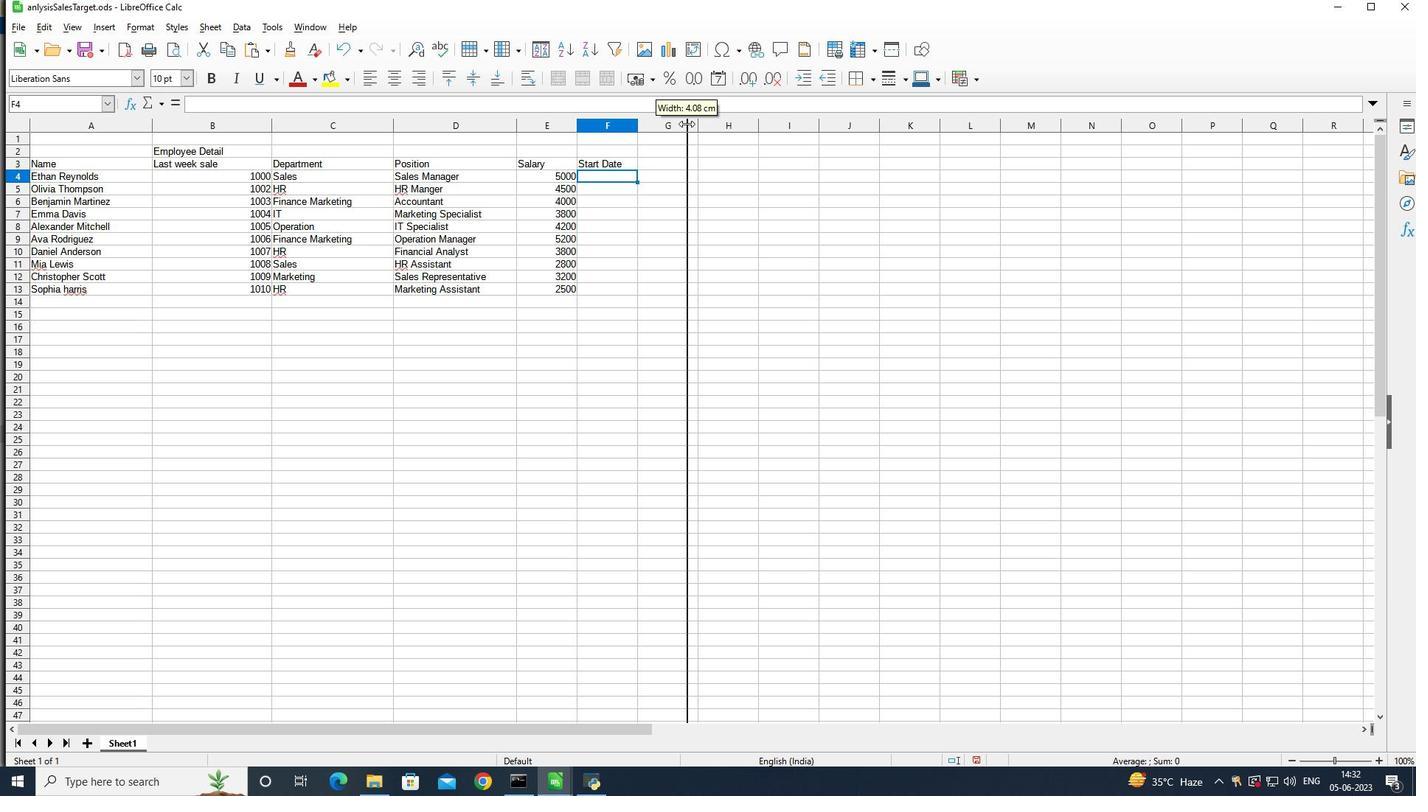 
Action: Mouse pressed left at (691, 124)
Screenshot: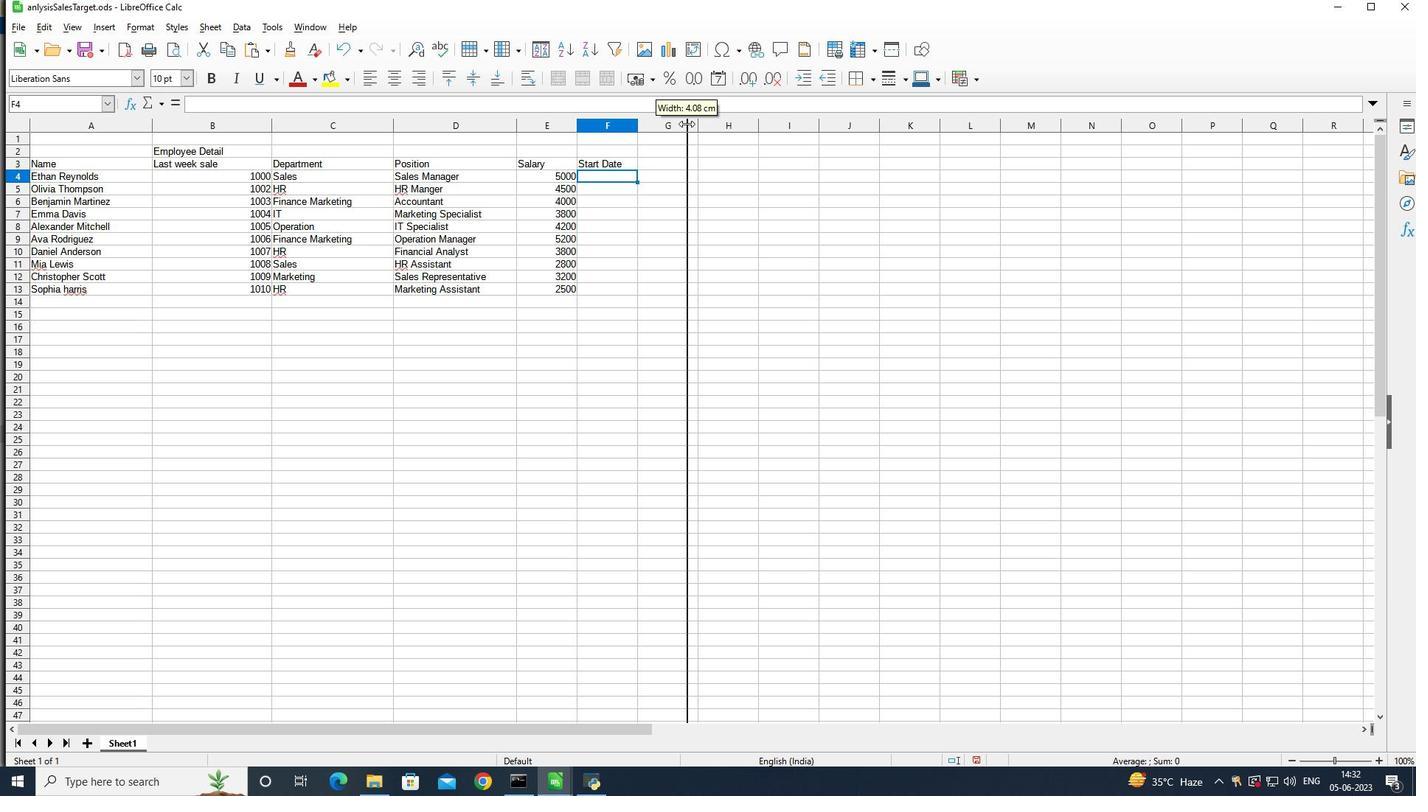 
Action: Mouse pressed left at (691, 124)
Screenshot: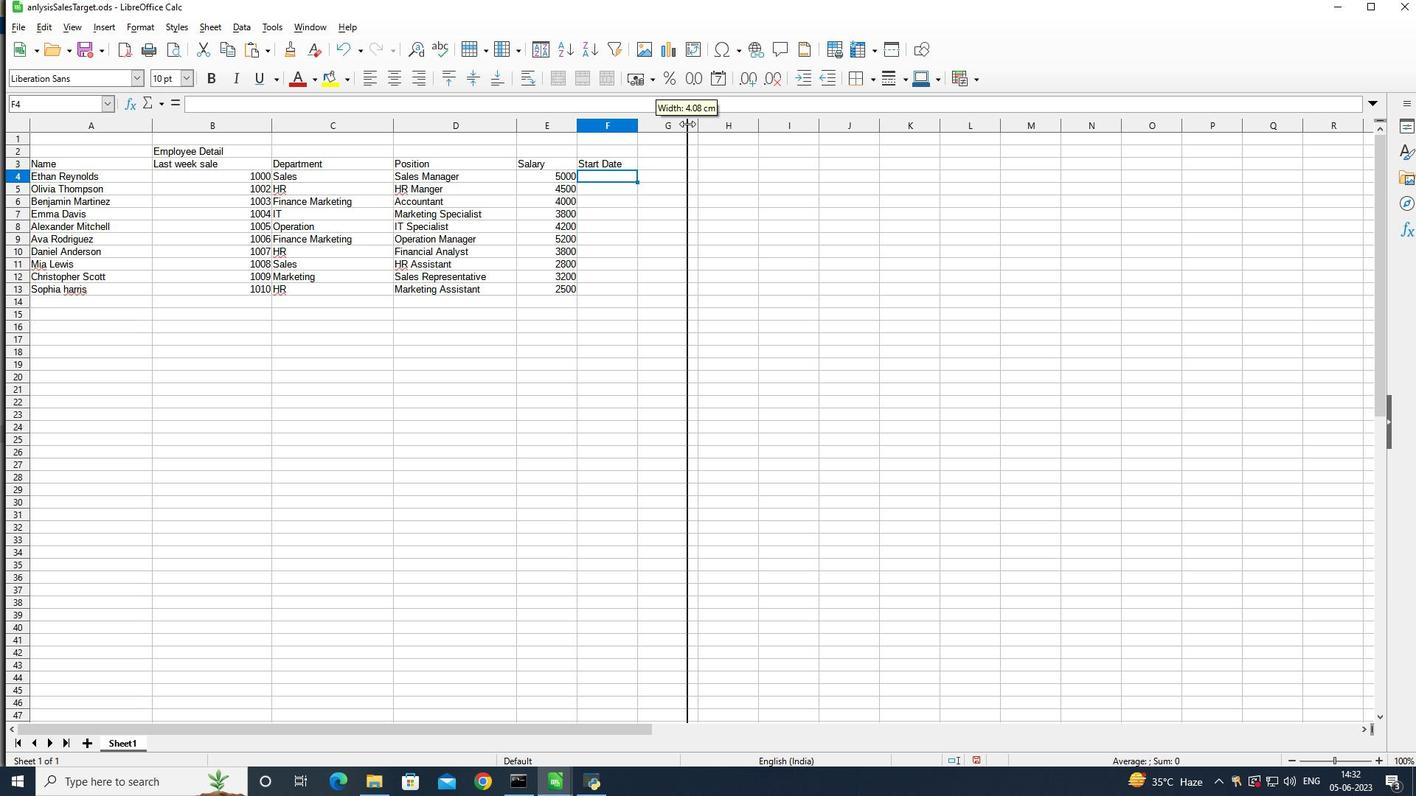 
Action: Mouse moved to (627, 126)
Screenshot: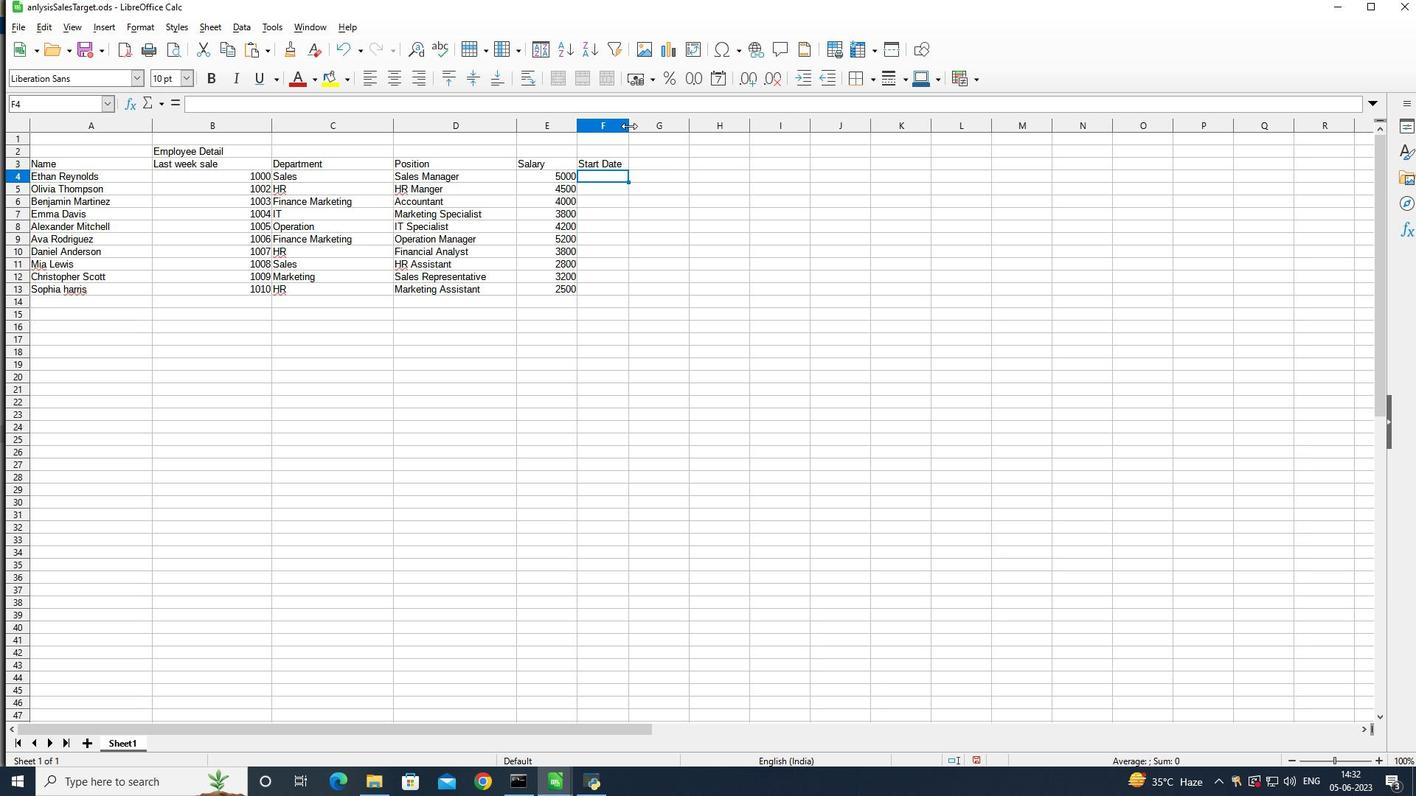 
Action: Mouse pressed left at (627, 126)
Screenshot: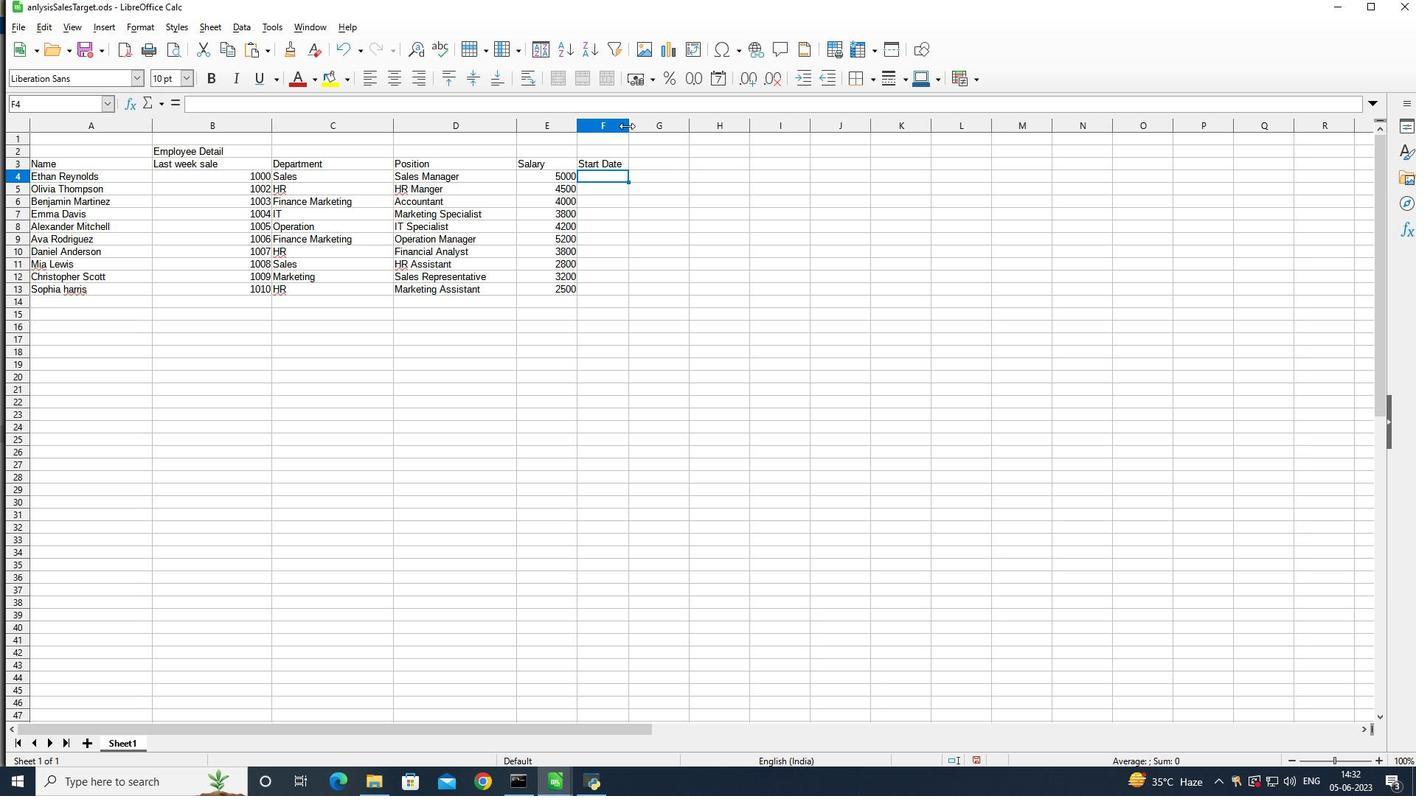 
Action: Mouse moved to (618, 171)
Screenshot: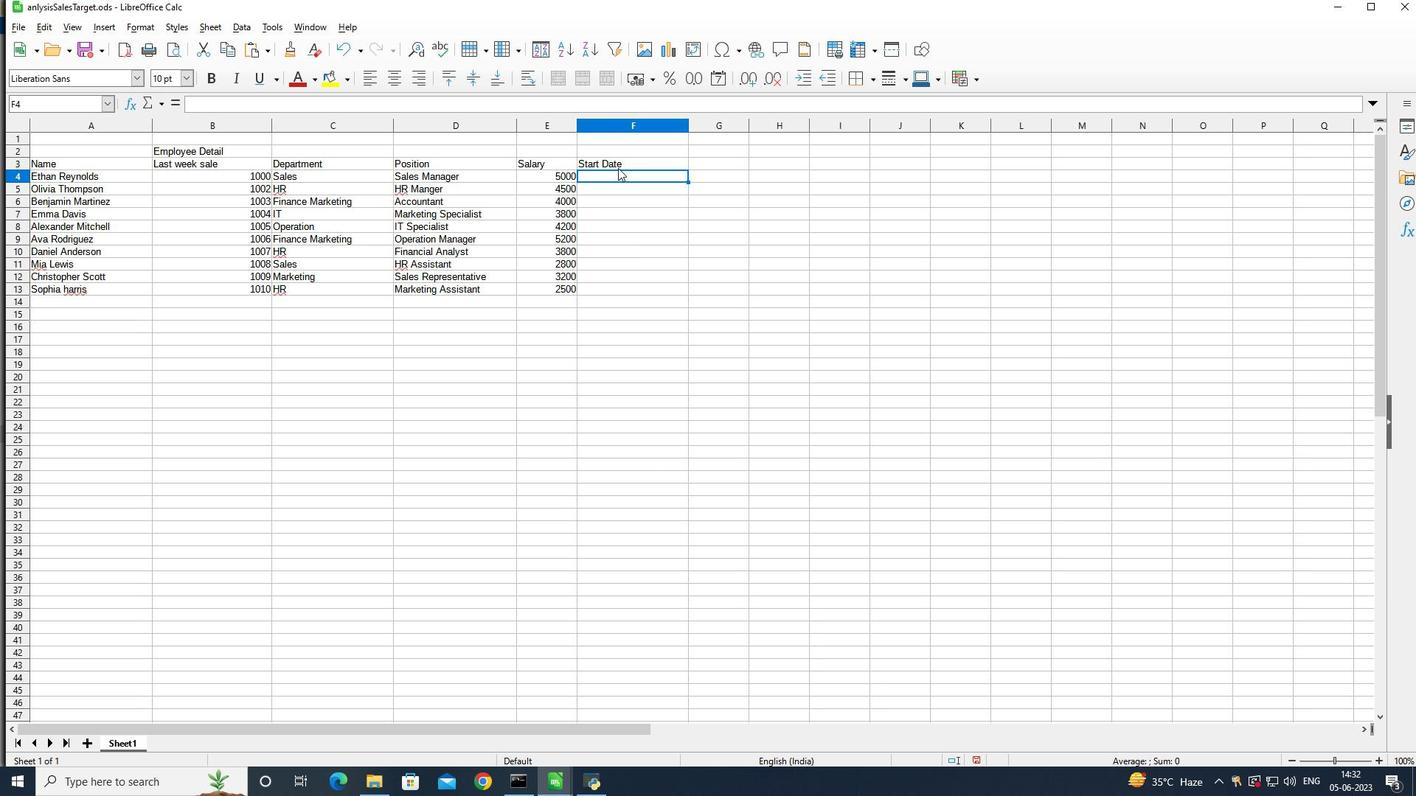 
Action: Mouse pressed left at (618, 171)
Screenshot: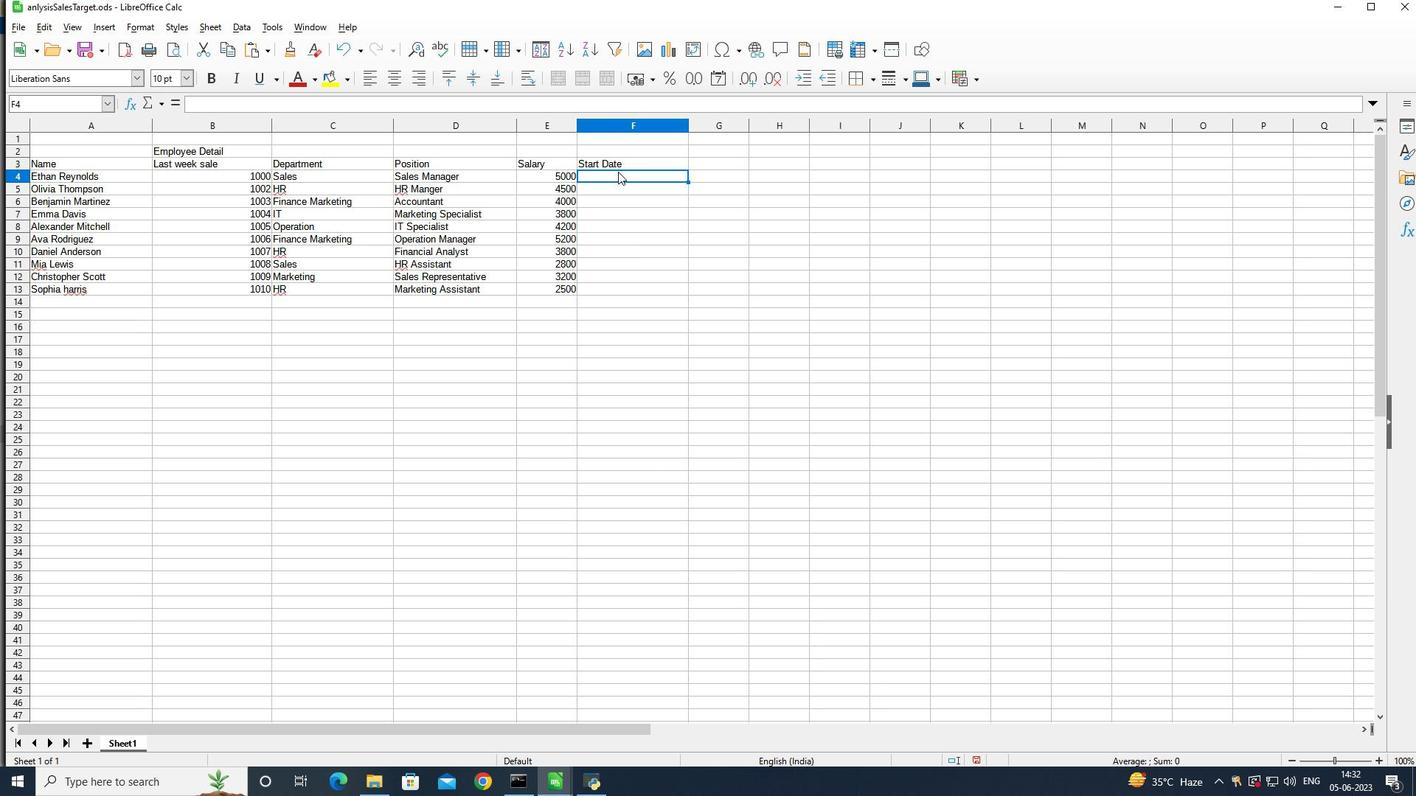 
Action: Mouse moved to (764, 272)
Screenshot: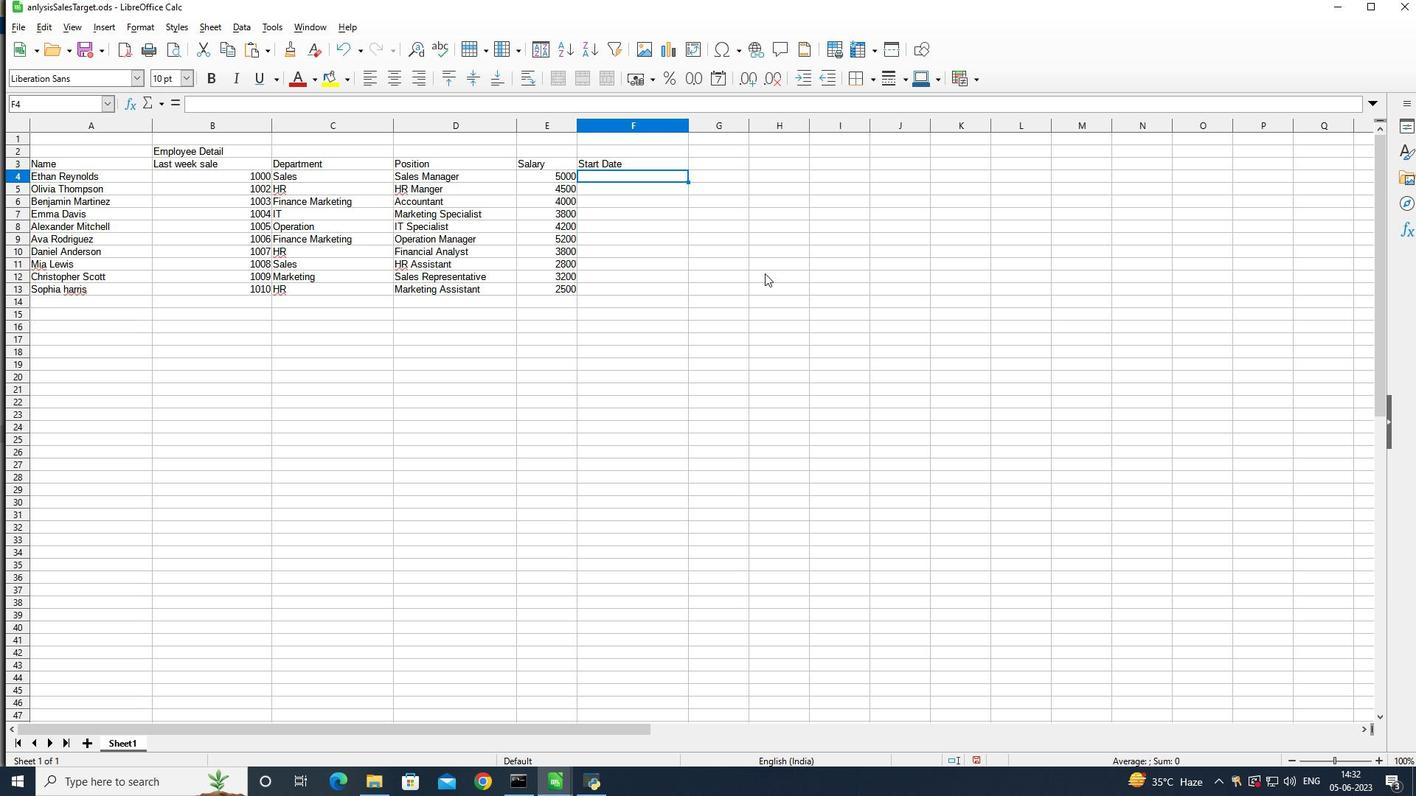 
Action: Key pressed 1
Screenshot: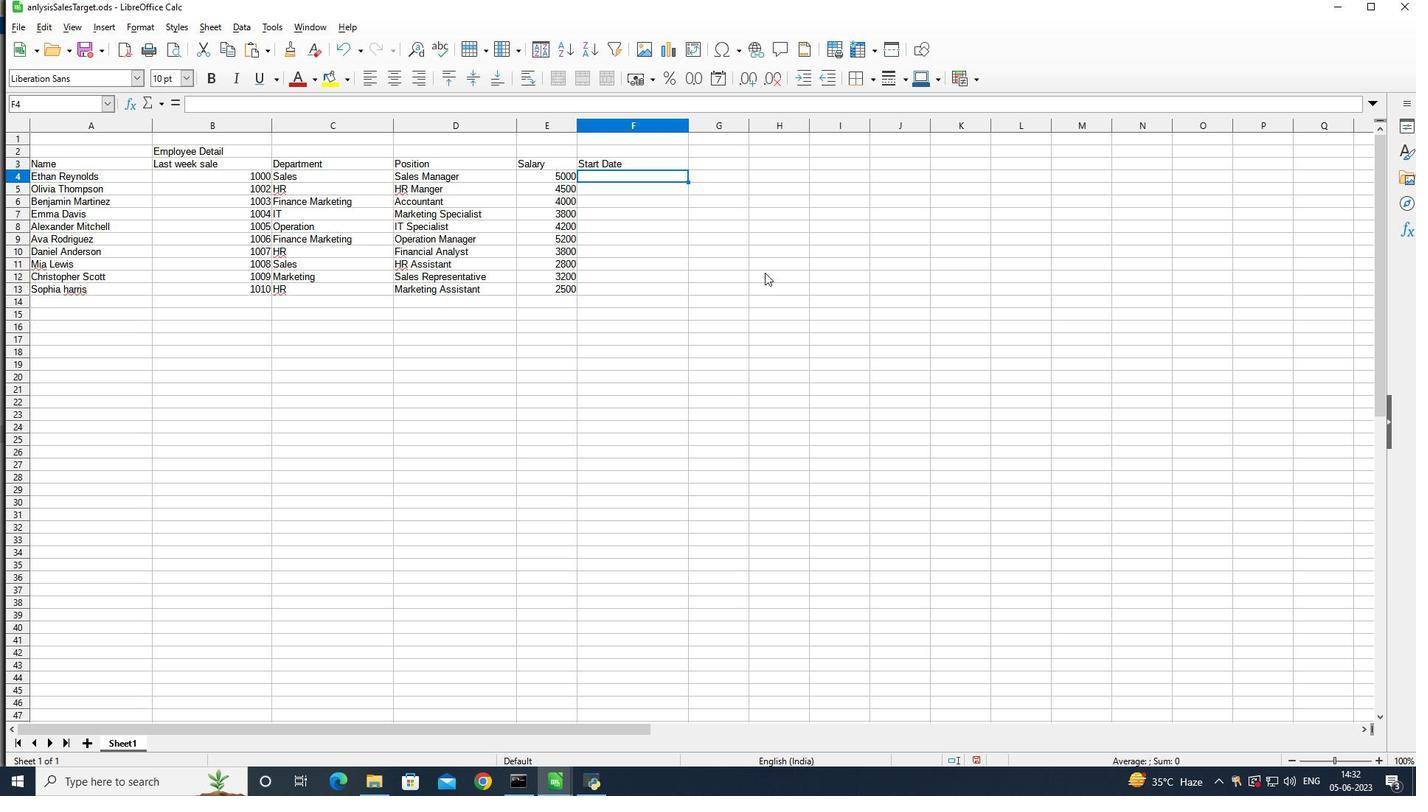 
Action: Mouse moved to (773, 276)
Screenshot: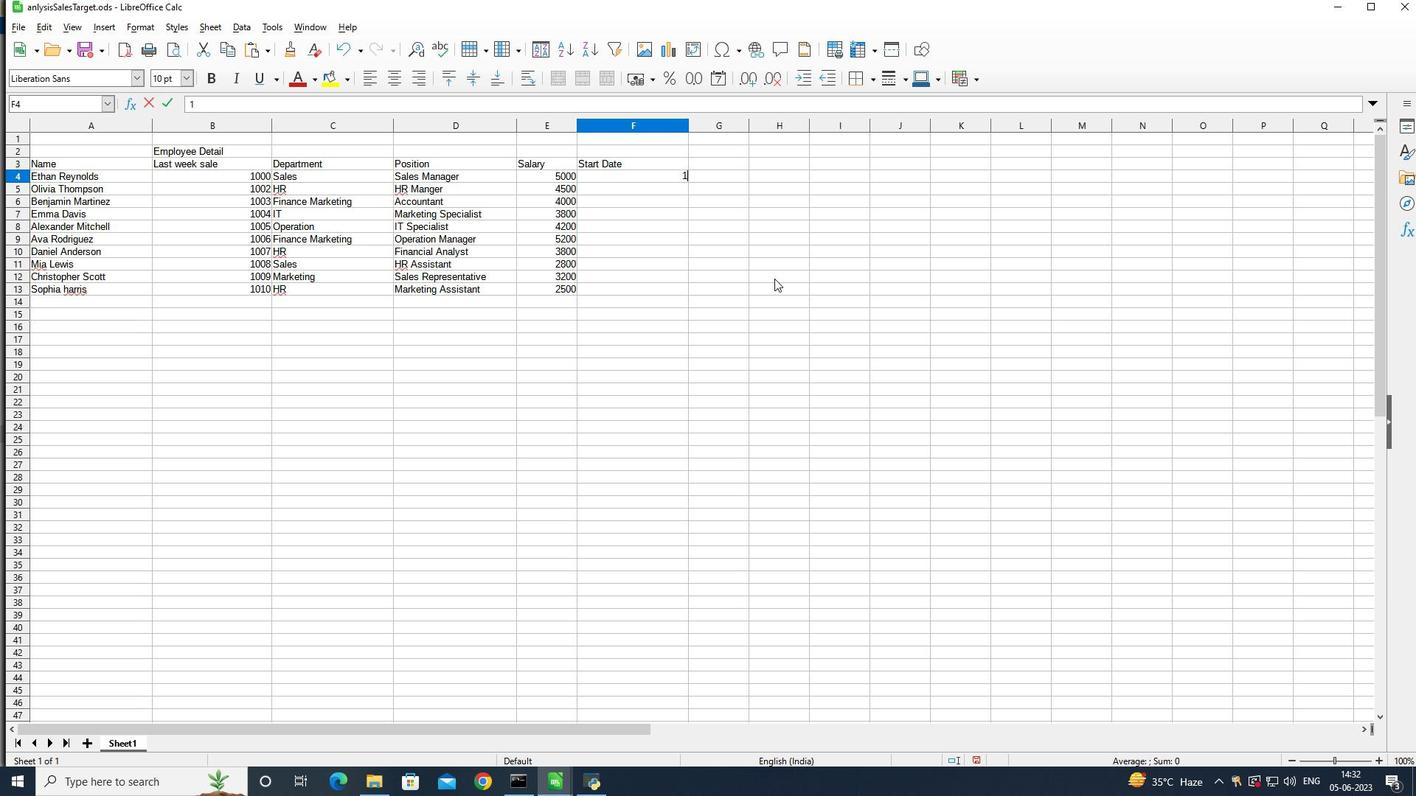 
Action: Key pressed /05/2020<Key.enter>7/
Screenshot: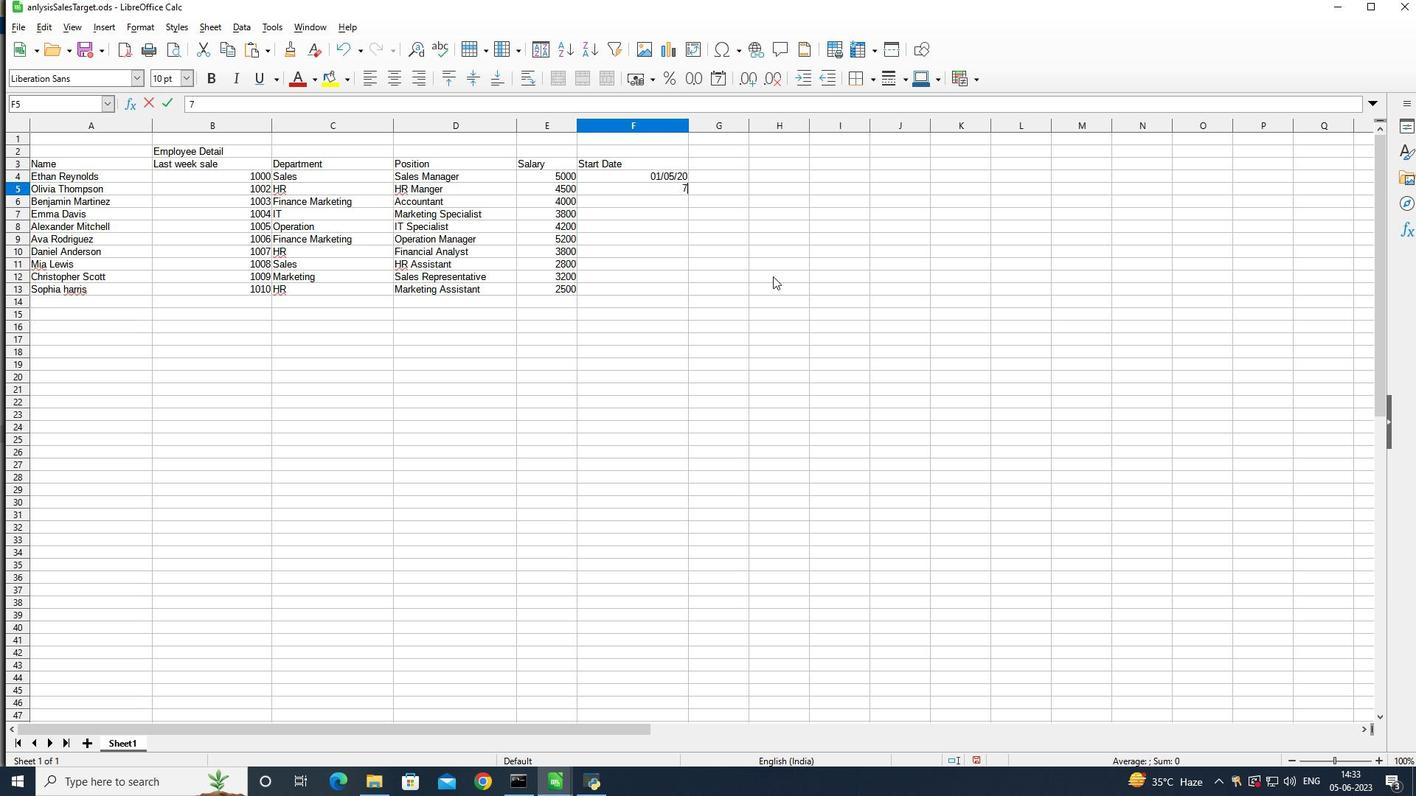 
Action: Mouse moved to (777, 278)
Screenshot: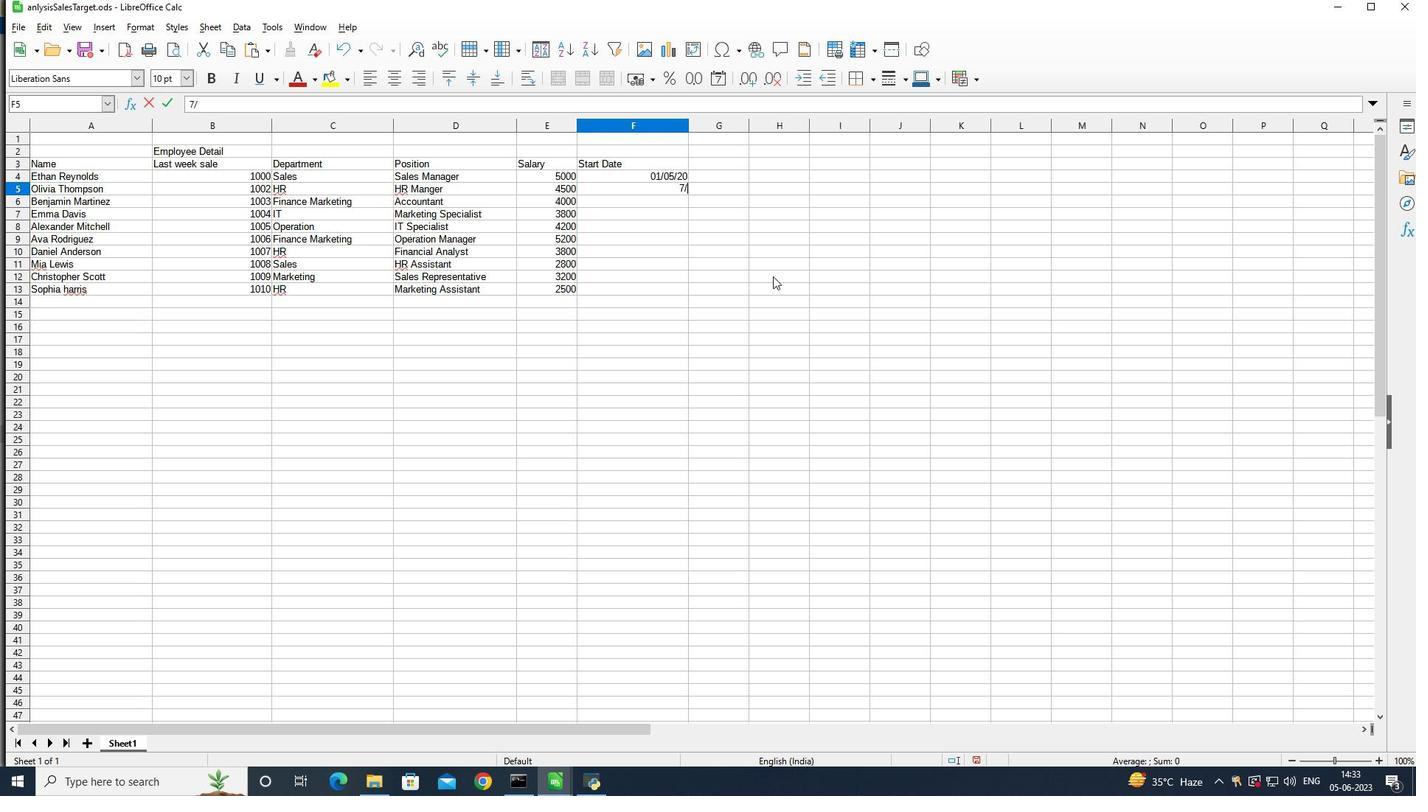 
Action: Key pressed 1/
Screenshot: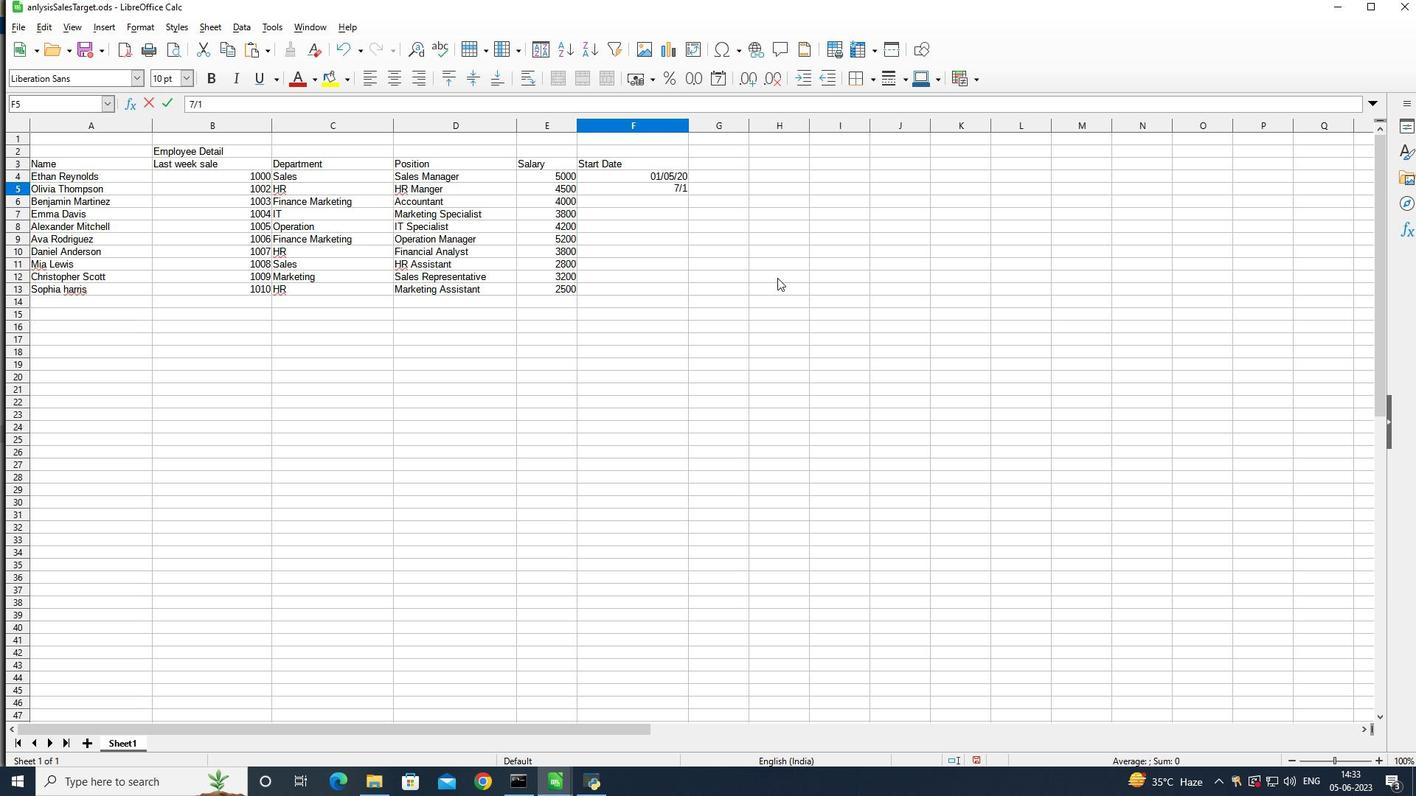 
Action: Mouse moved to (787, 285)
Screenshot: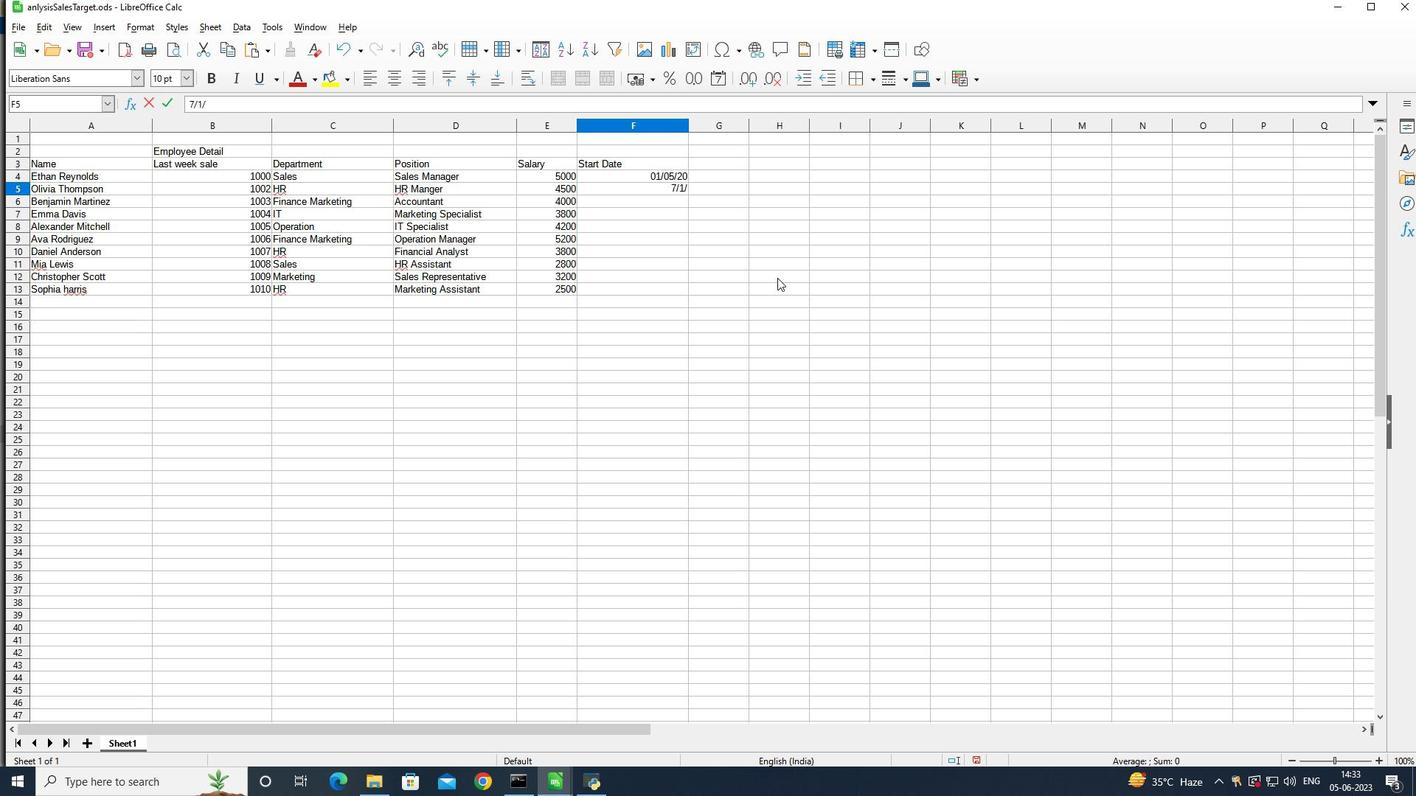 
Action: Key pressed 2019
Screenshot: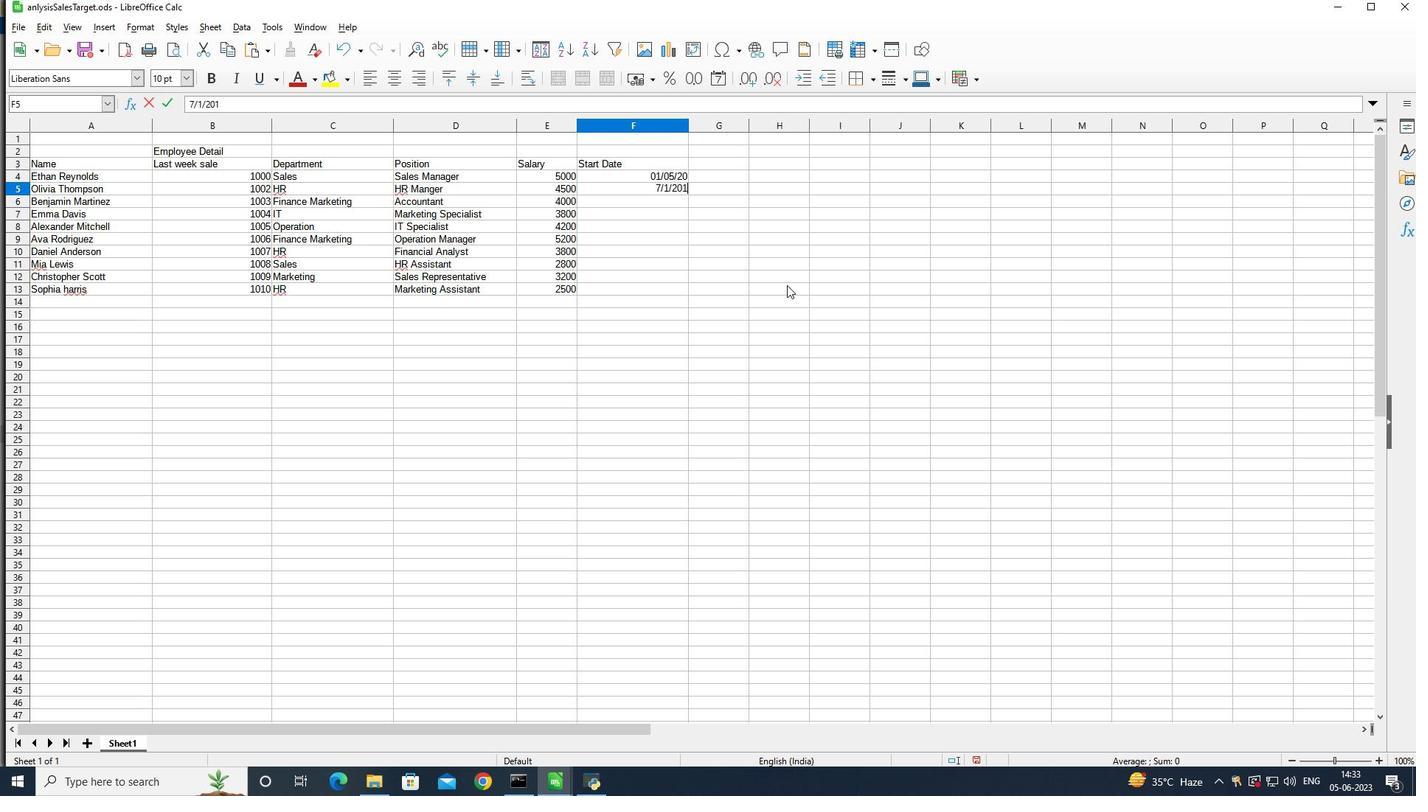 
Action: Mouse moved to (786, 285)
Screenshot: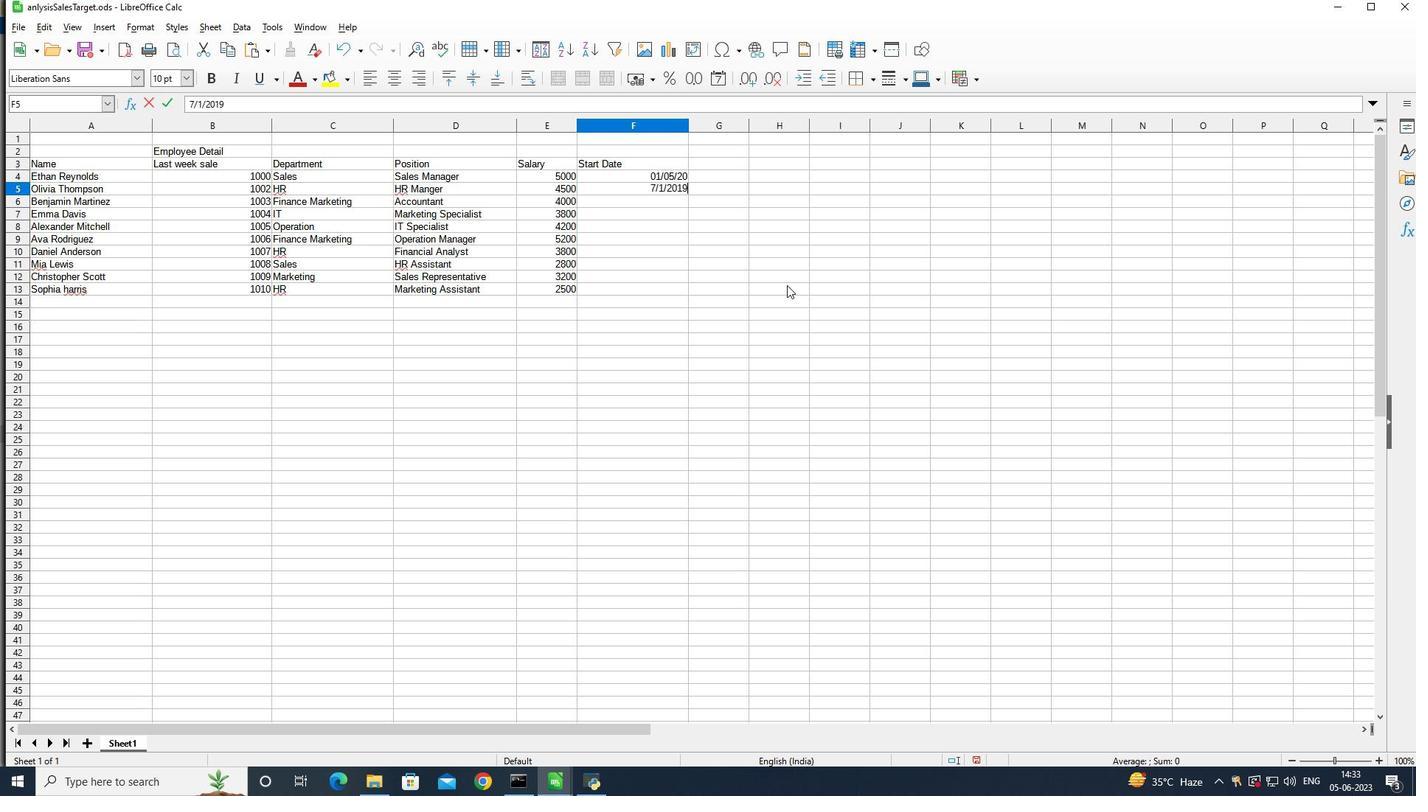 
Action: Key pressed <Key.enter>3/10
Screenshot: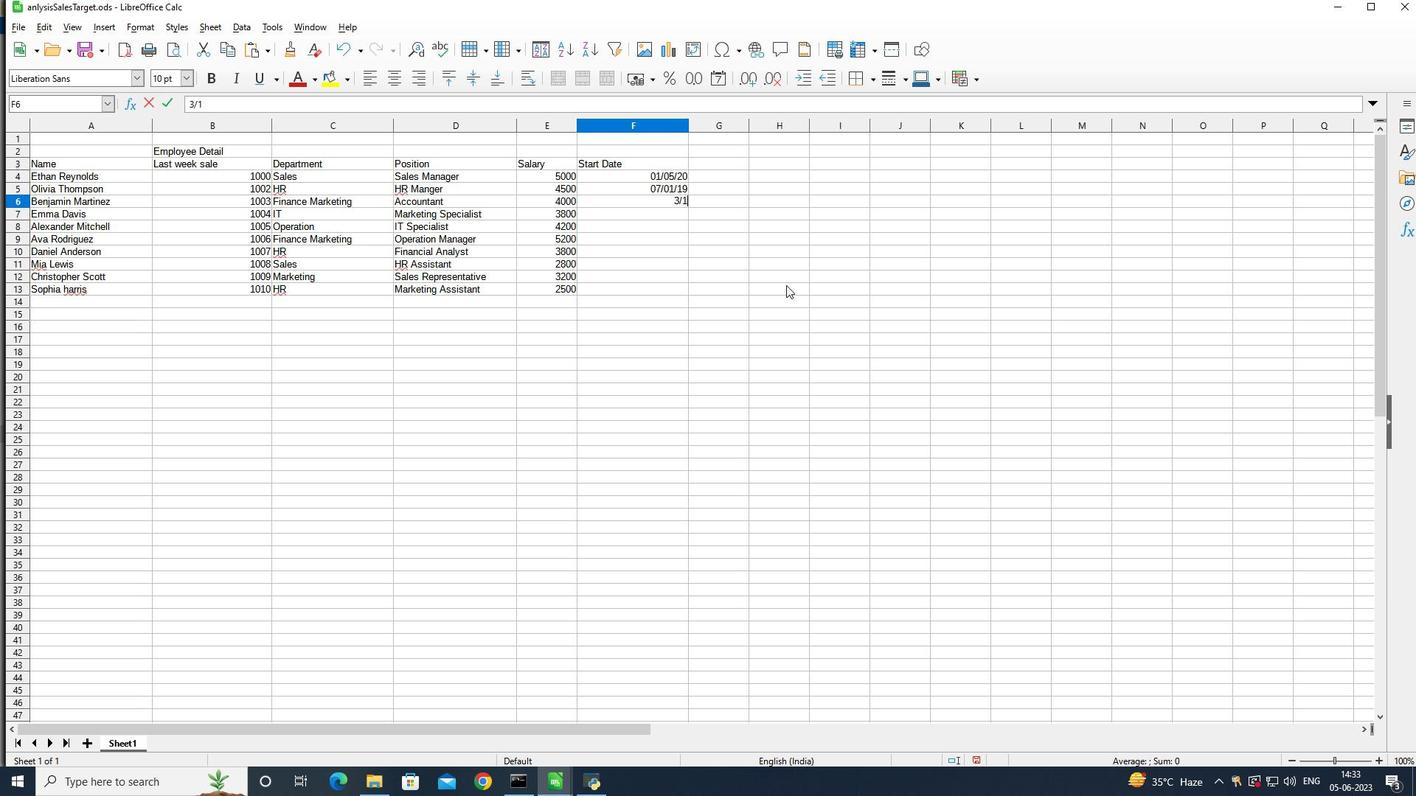 
Action: Mouse moved to (785, 285)
Screenshot: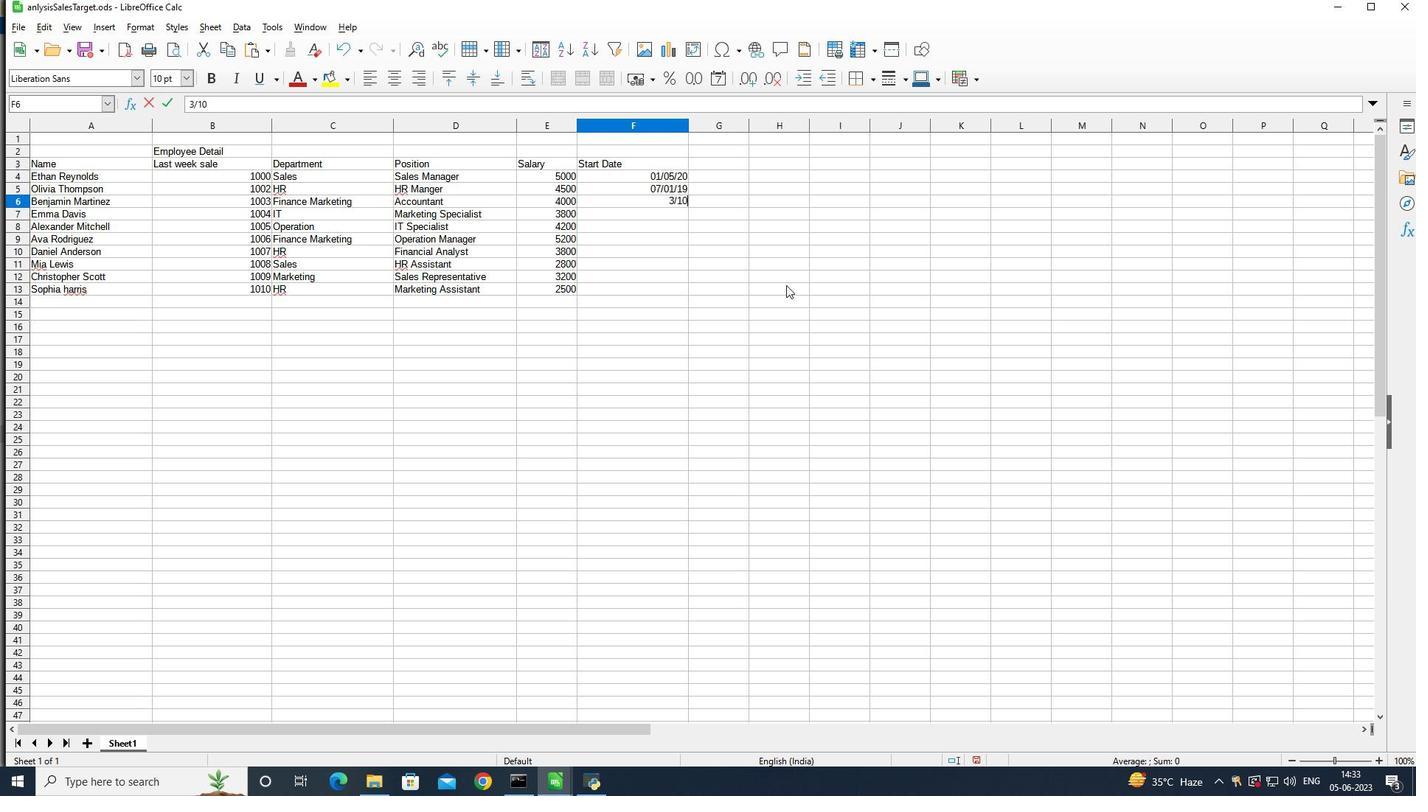 
Action: Key pressed <Key.enter>
Screenshot: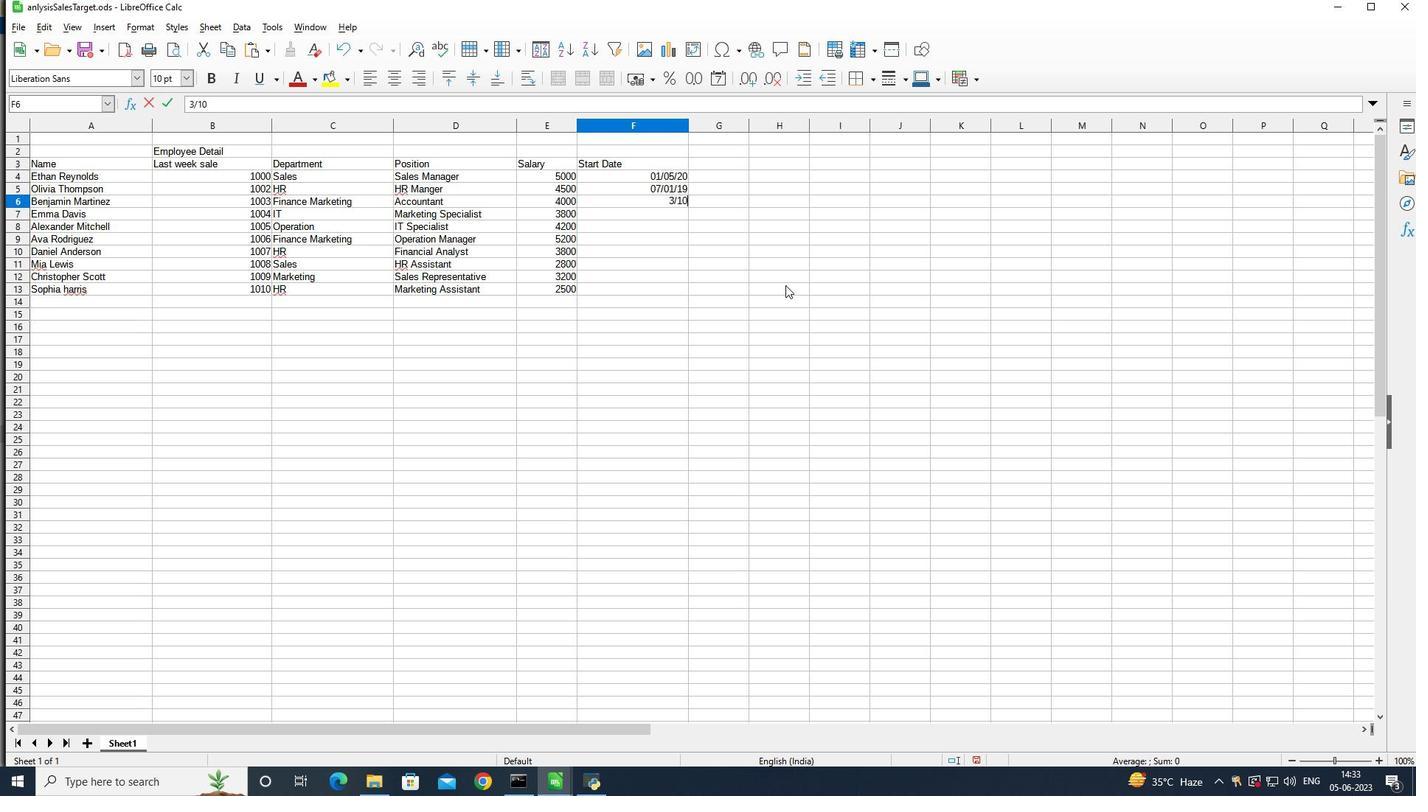 
Action: Mouse moved to (791, 289)
Screenshot: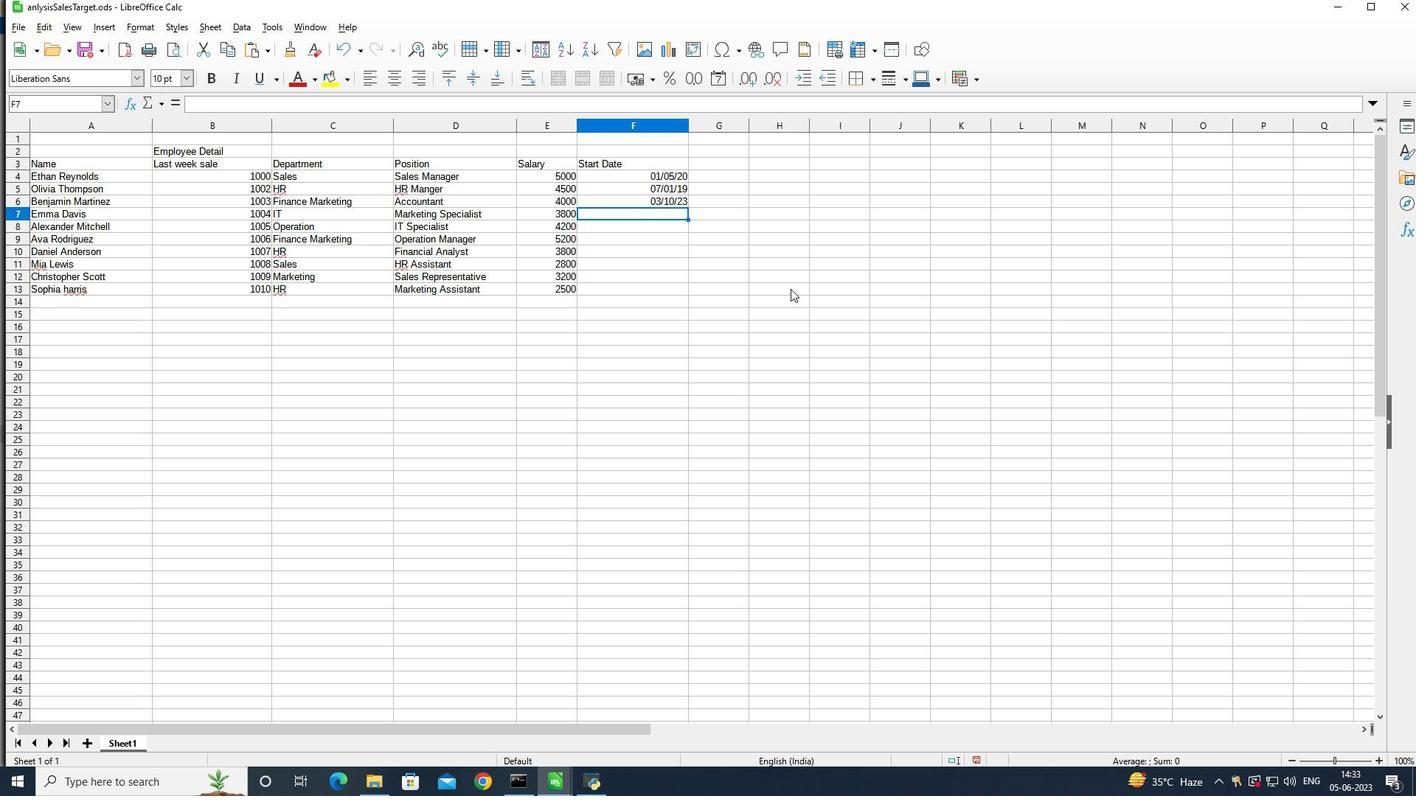 
Action: Key pressed 2/
Screenshot: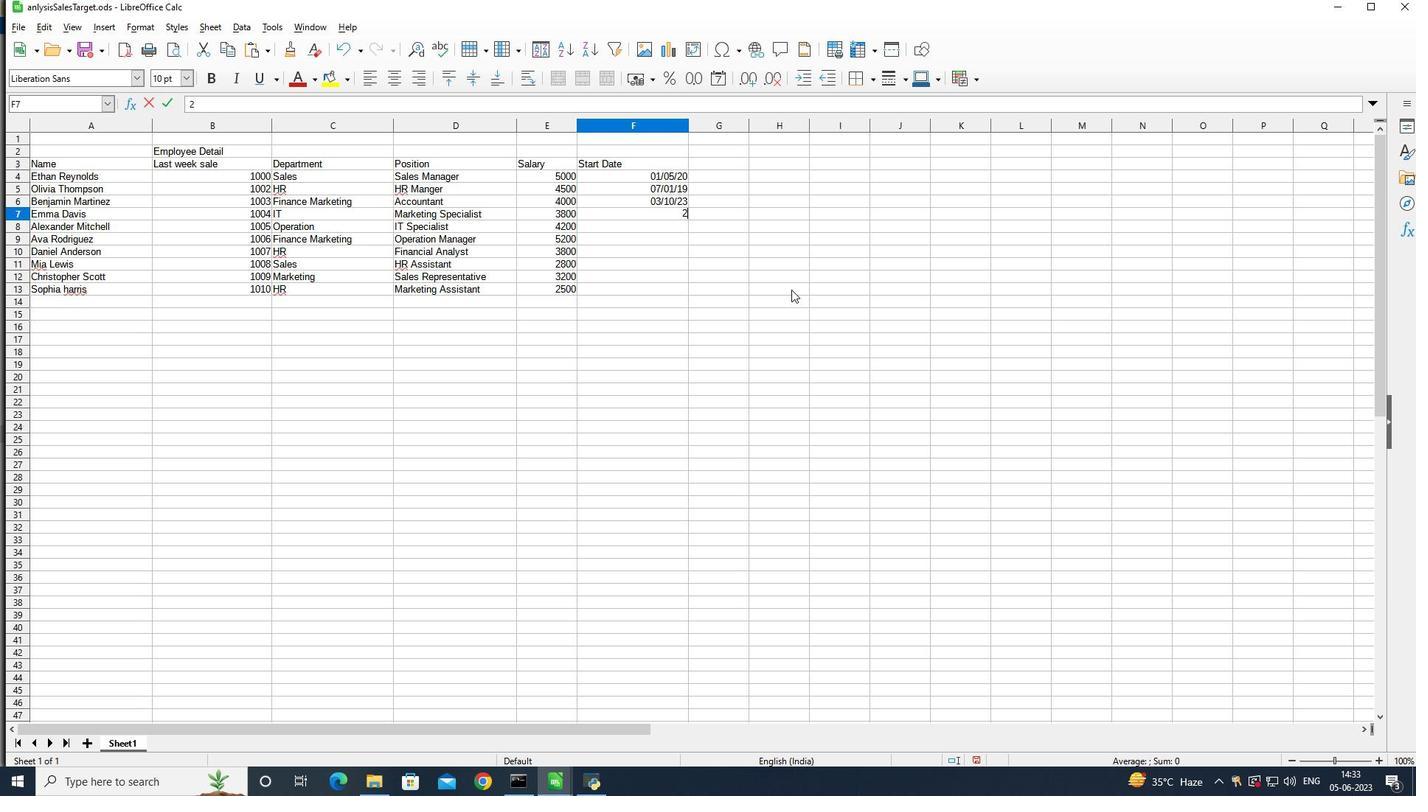 
Action: Mouse moved to (794, 292)
Screenshot: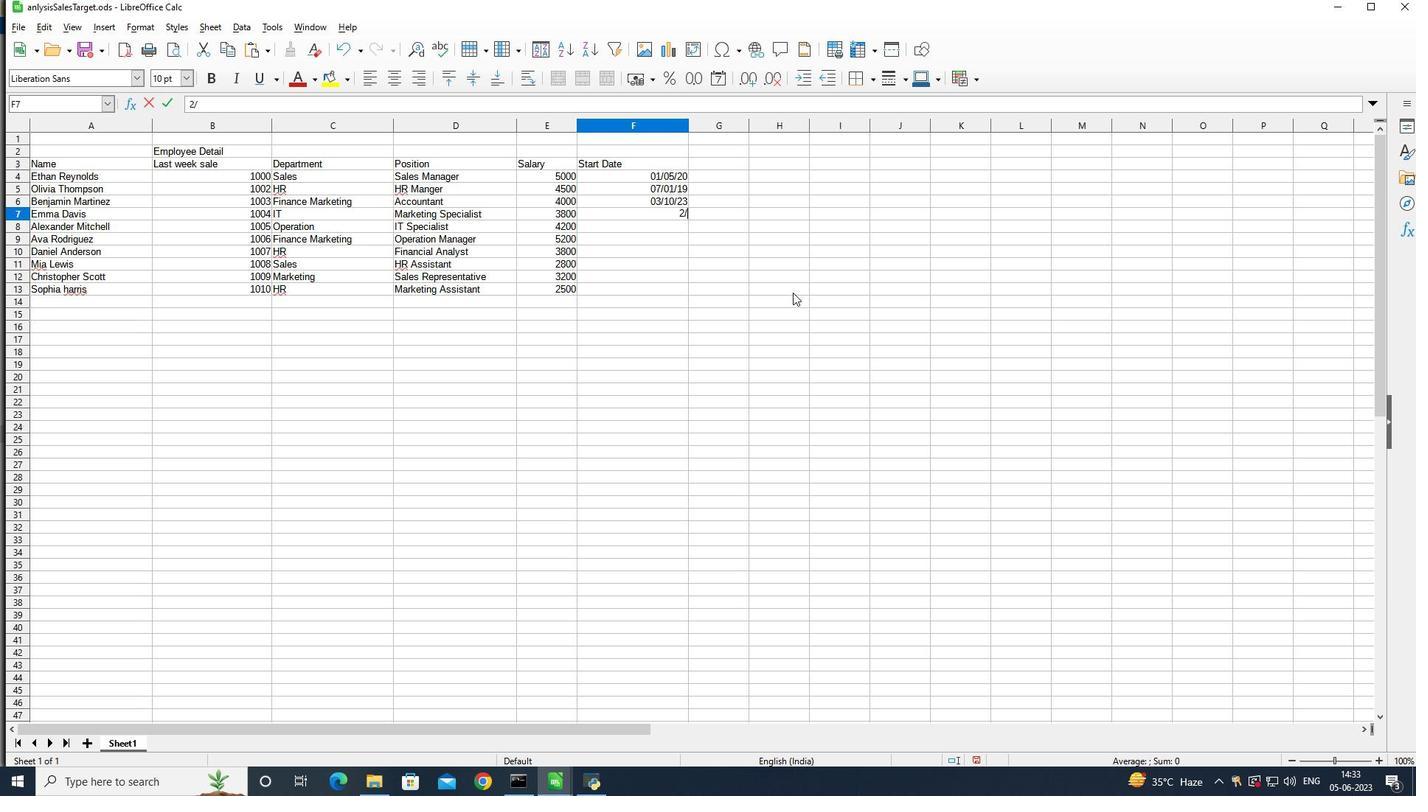 
Action: Key pressed 5/
Screenshot: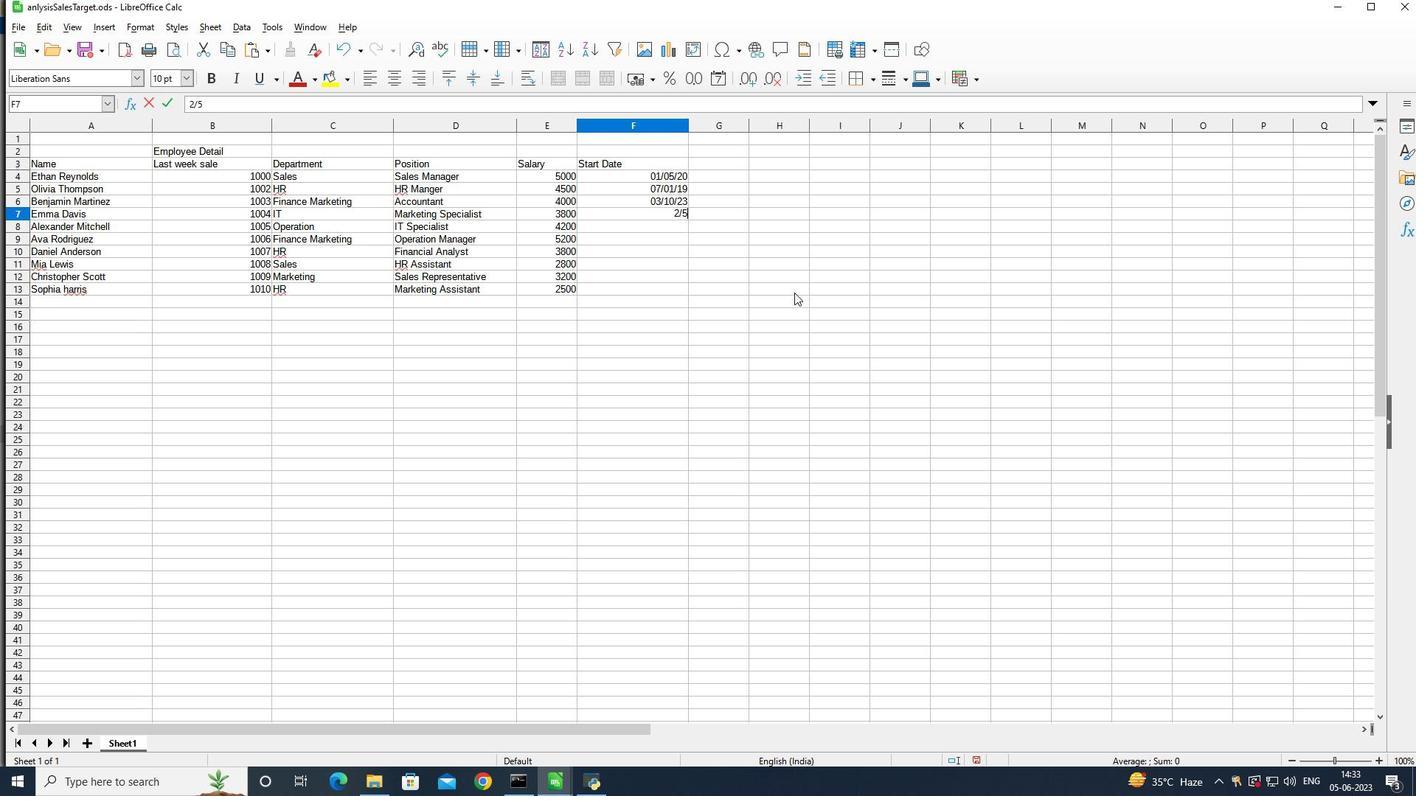 
Action: Mouse moved to (795, 293)
Screenshot: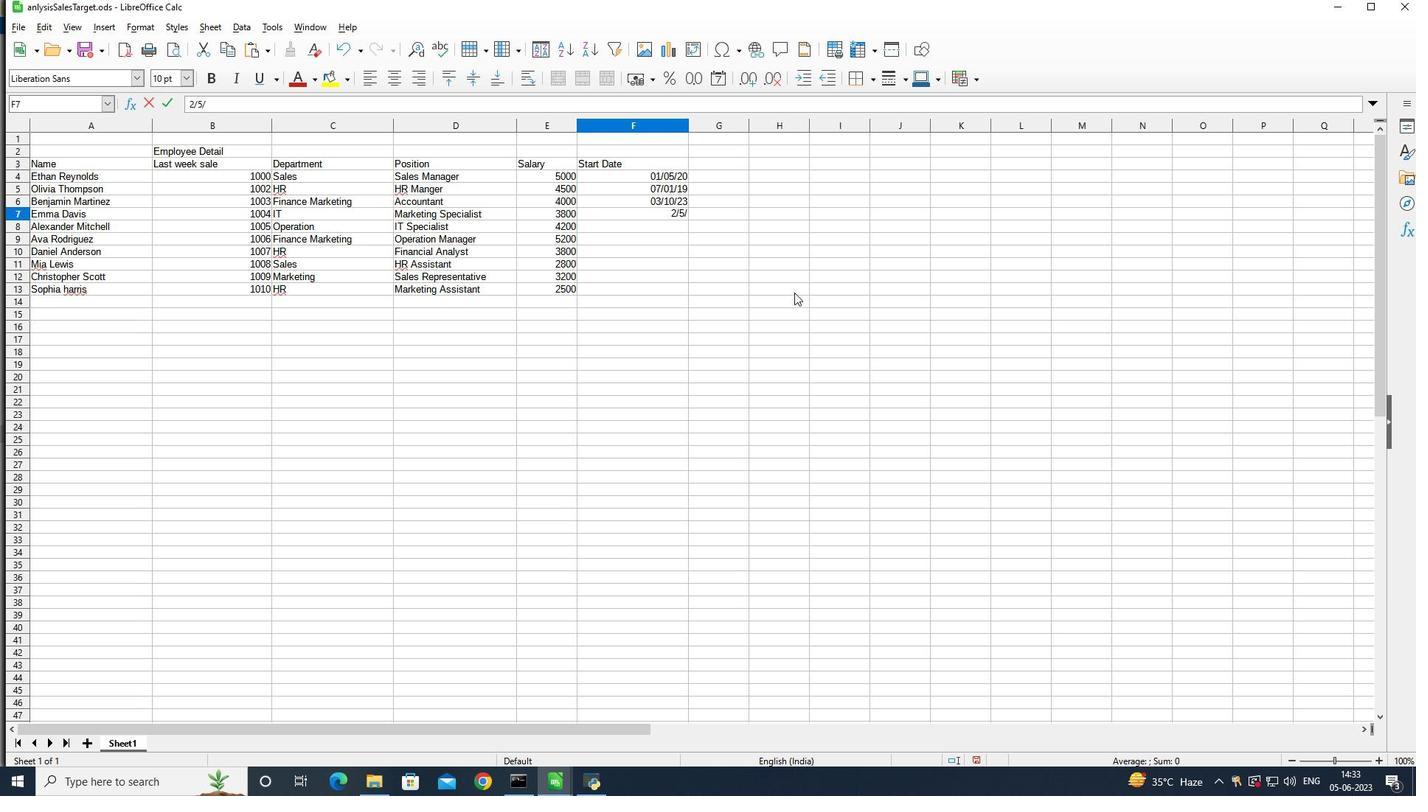 
Action: Key pressed 2022<Key.enter>11
Screenshot: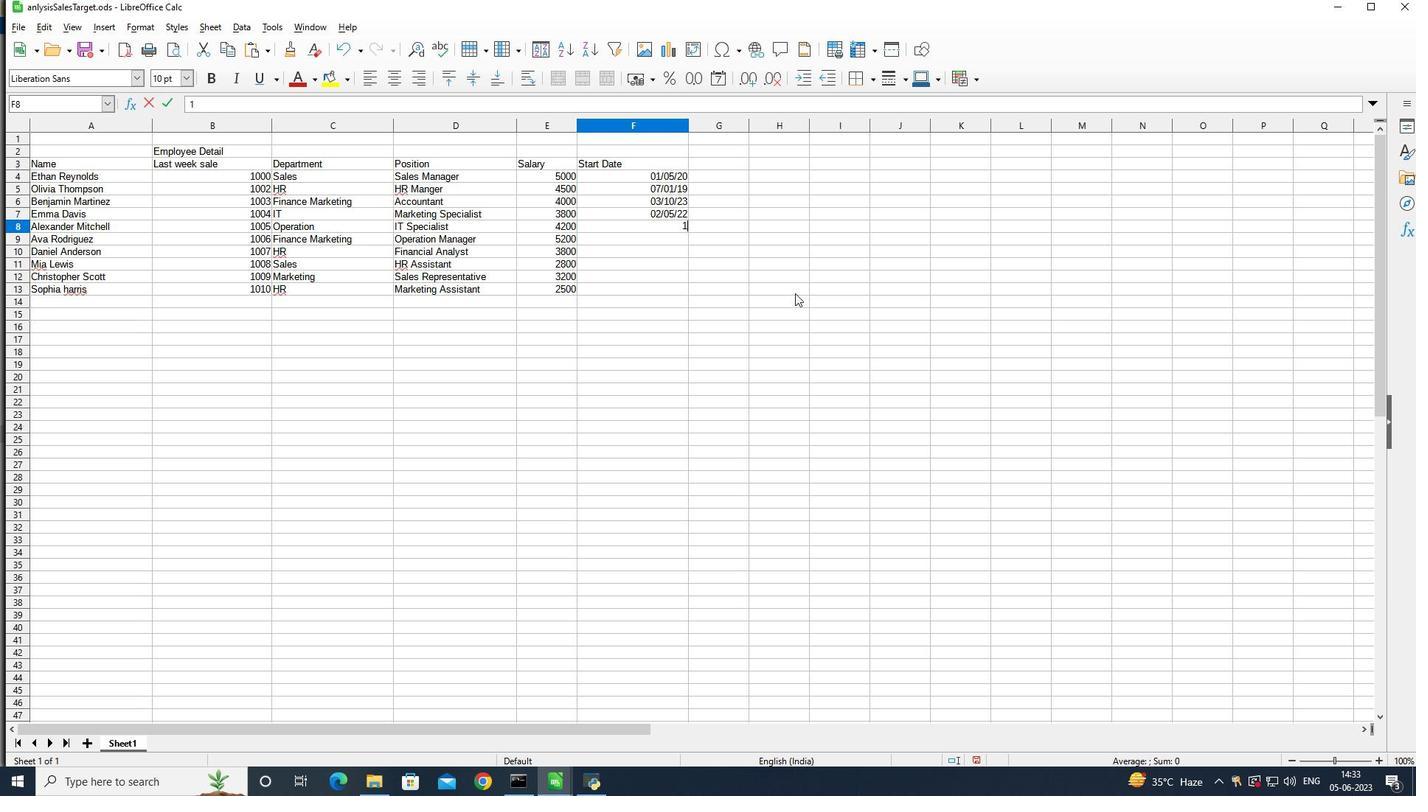
Action: Mouse moved to (795, 293)
Screenshot: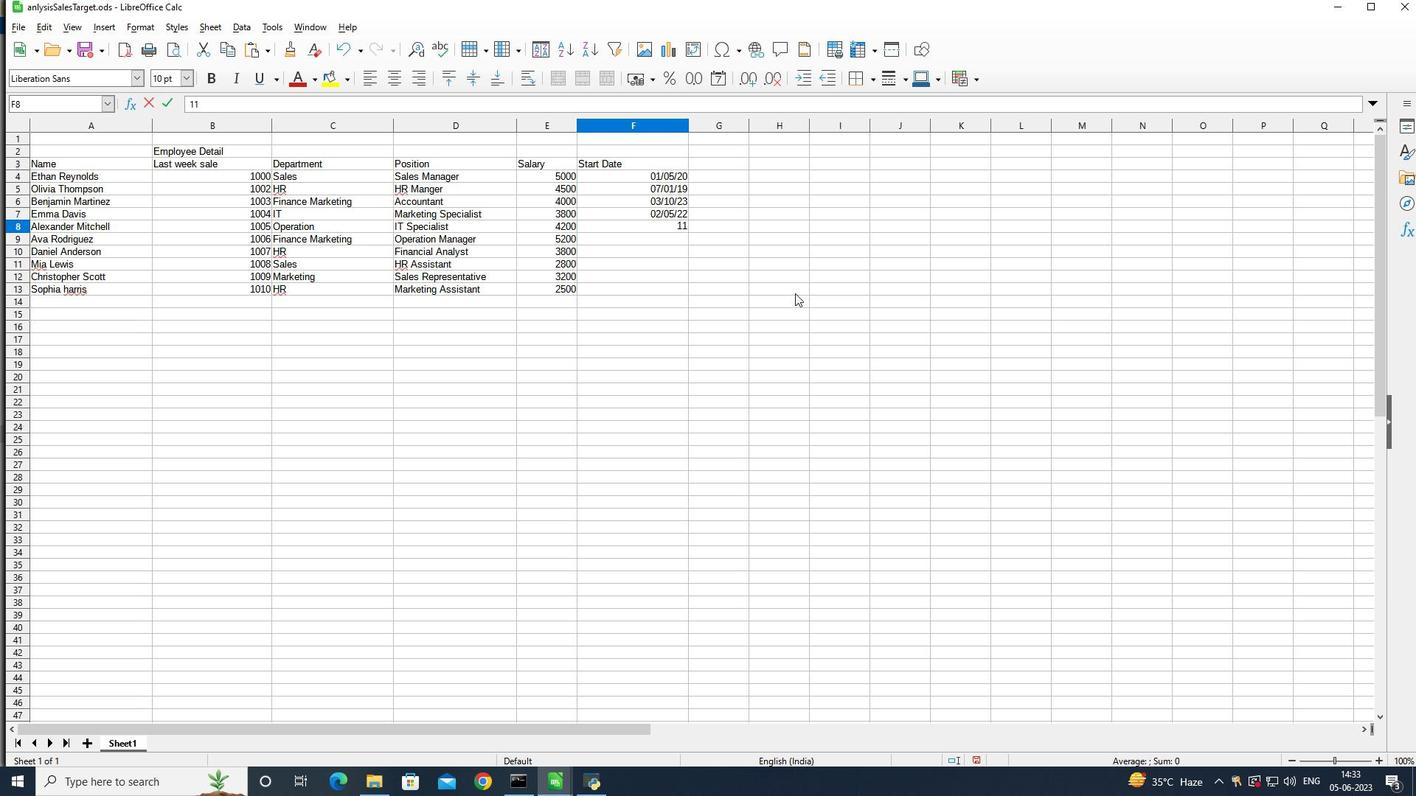 
Action: Key pressed /
Screenshot: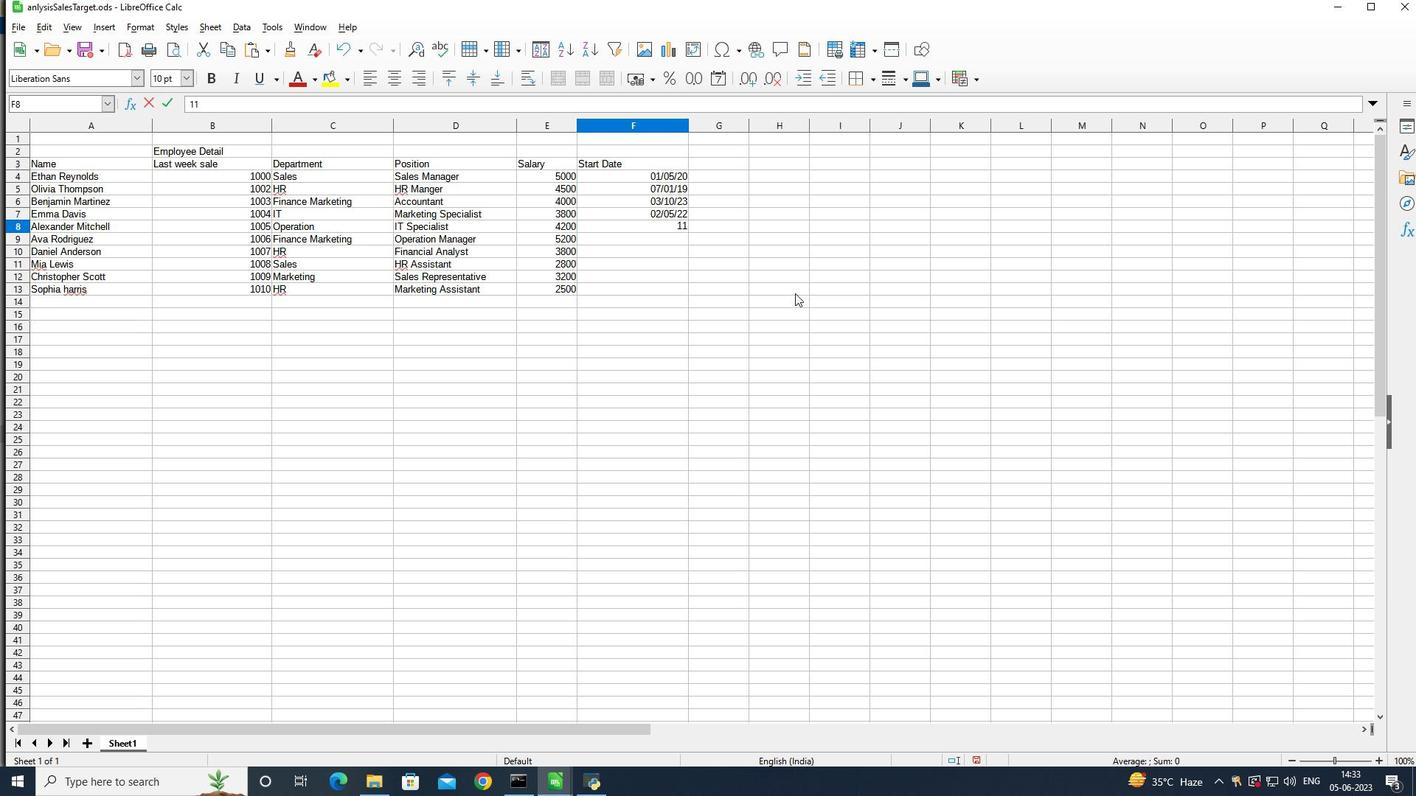 
Action: Mouse moved to (795, 295)
Screenshot: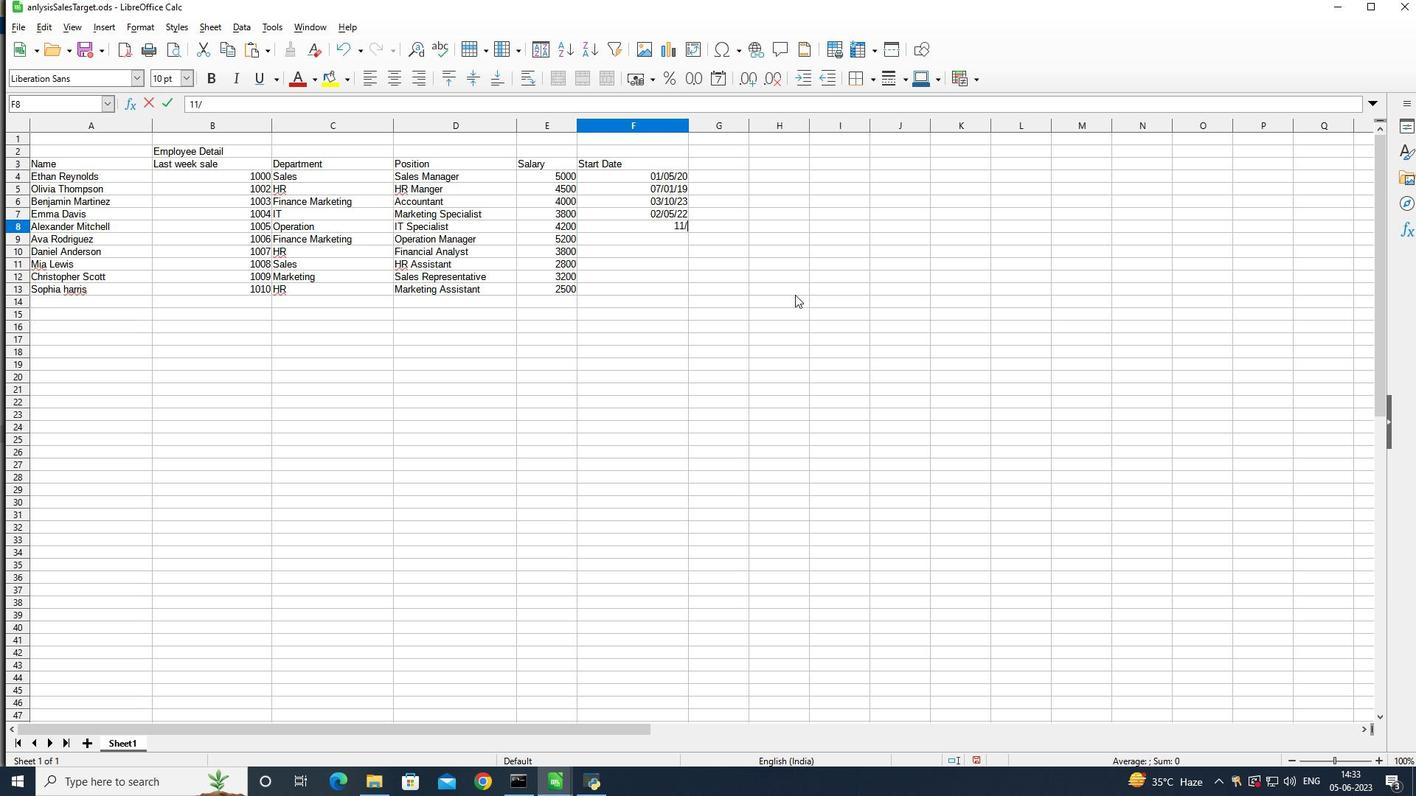 
Action: Key pressed 30/2018/<Key.backspace><Key.enter>
Screenshot: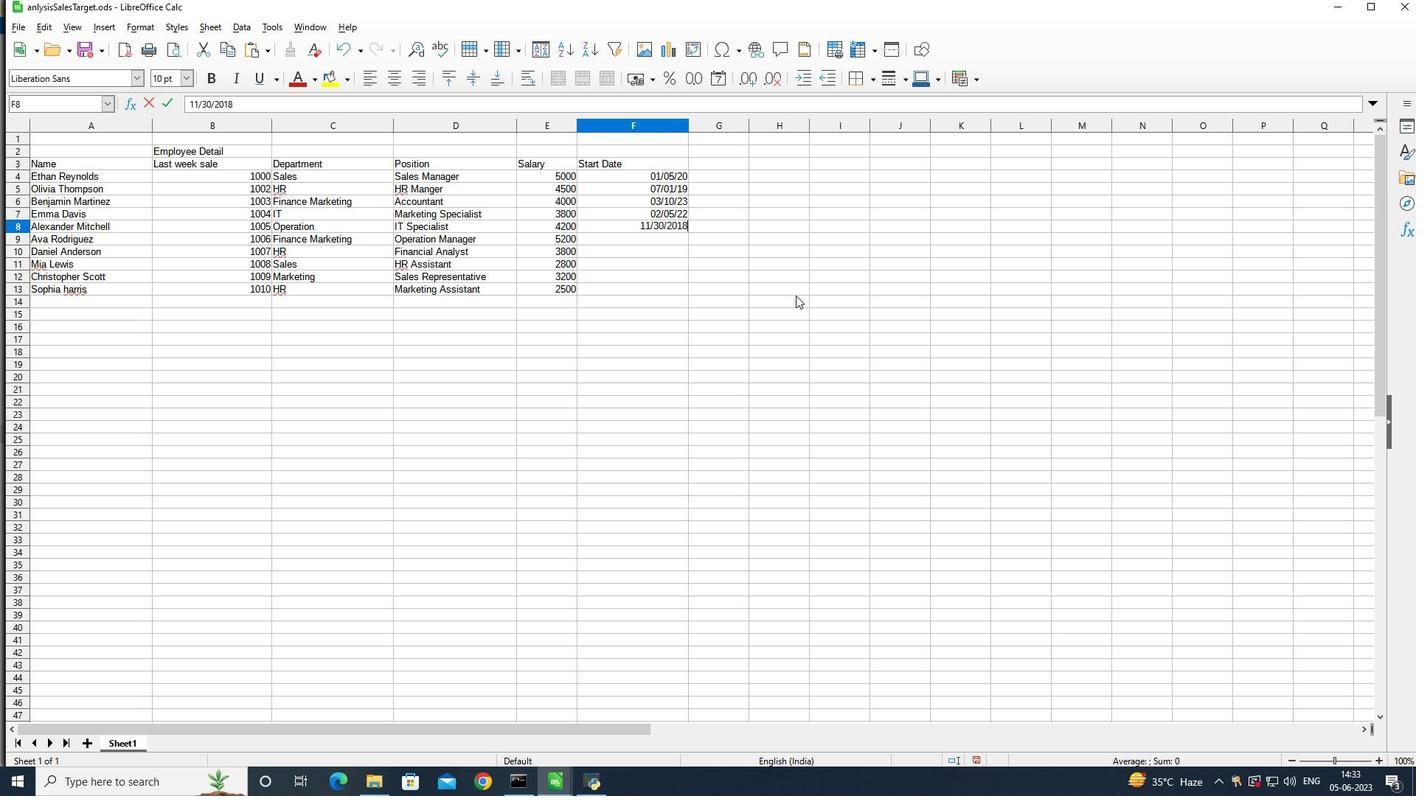 
Action: Mouse moved to (601, 225)
Screenshot: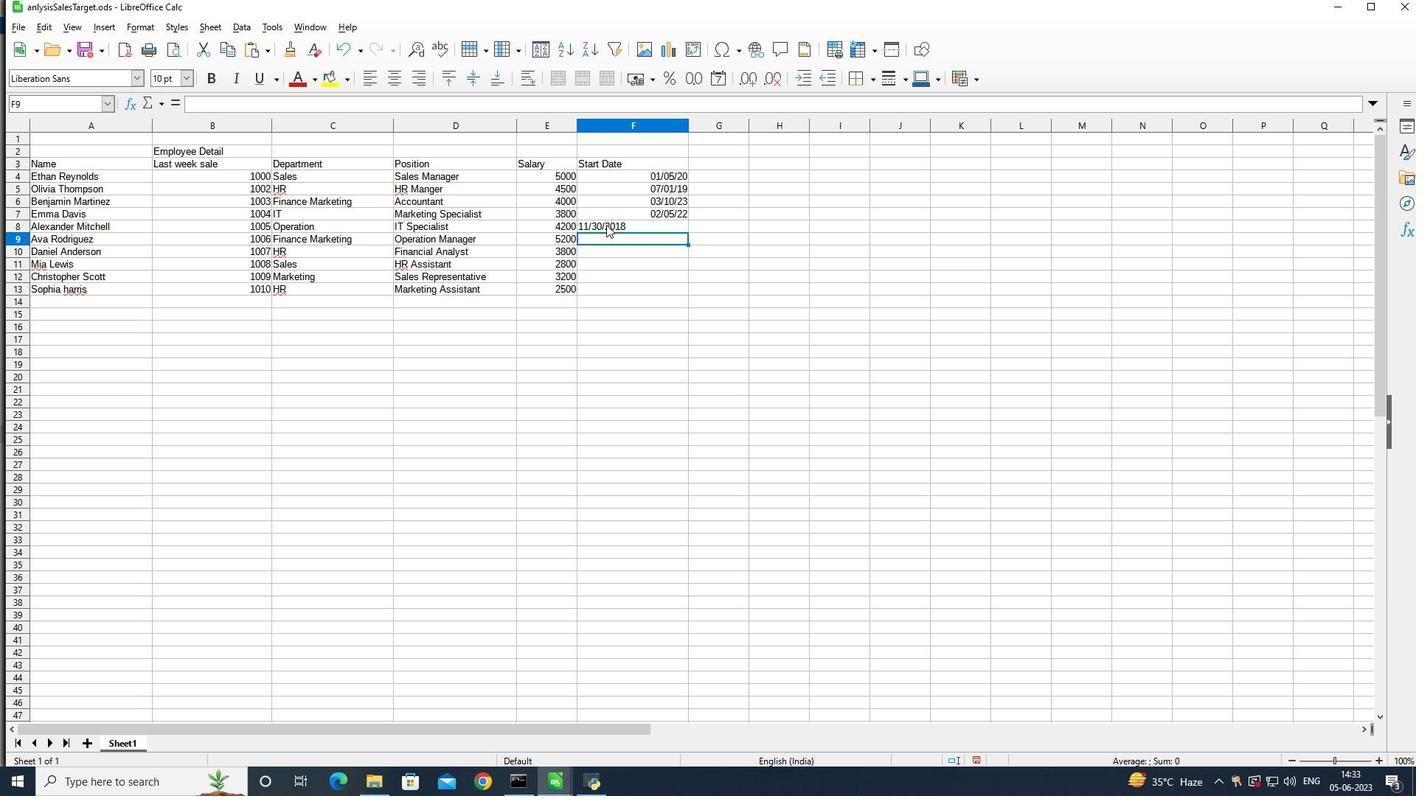 
Action: Mouse pressed left at (601, 225)
Screenshot: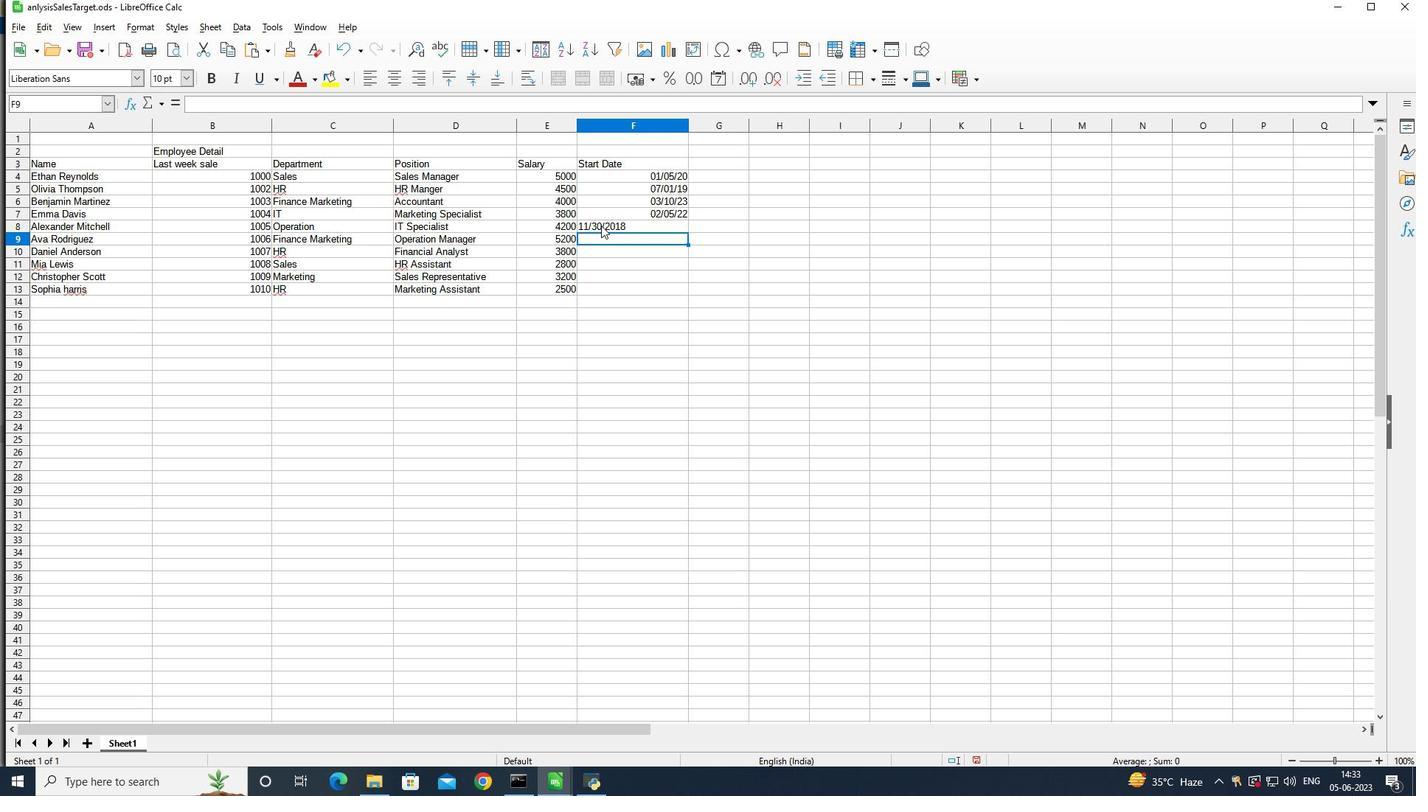 
Action: Mouse pressed left at (601, 225)
Screenshot: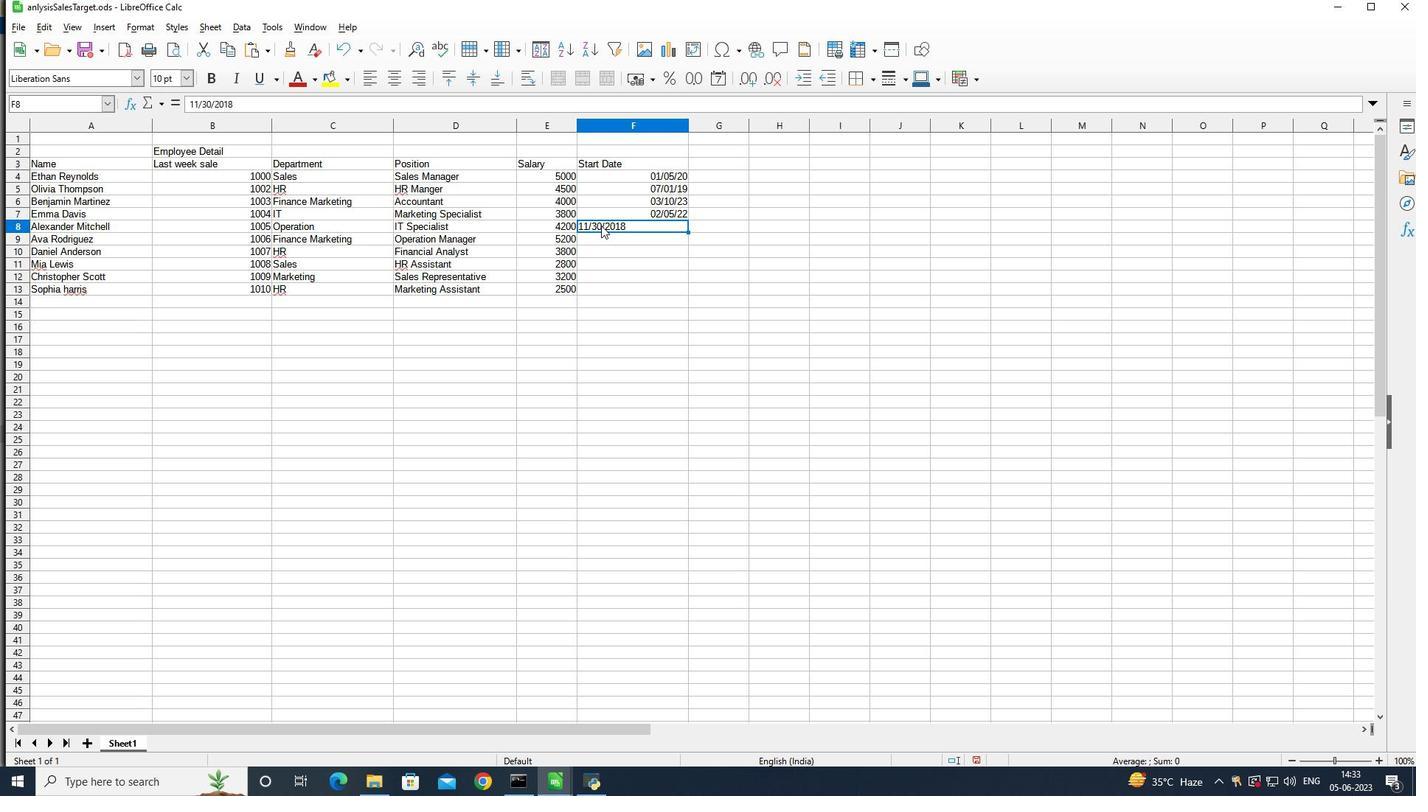 
Action: Mouse pressed left at (601, 225)
Screenshot: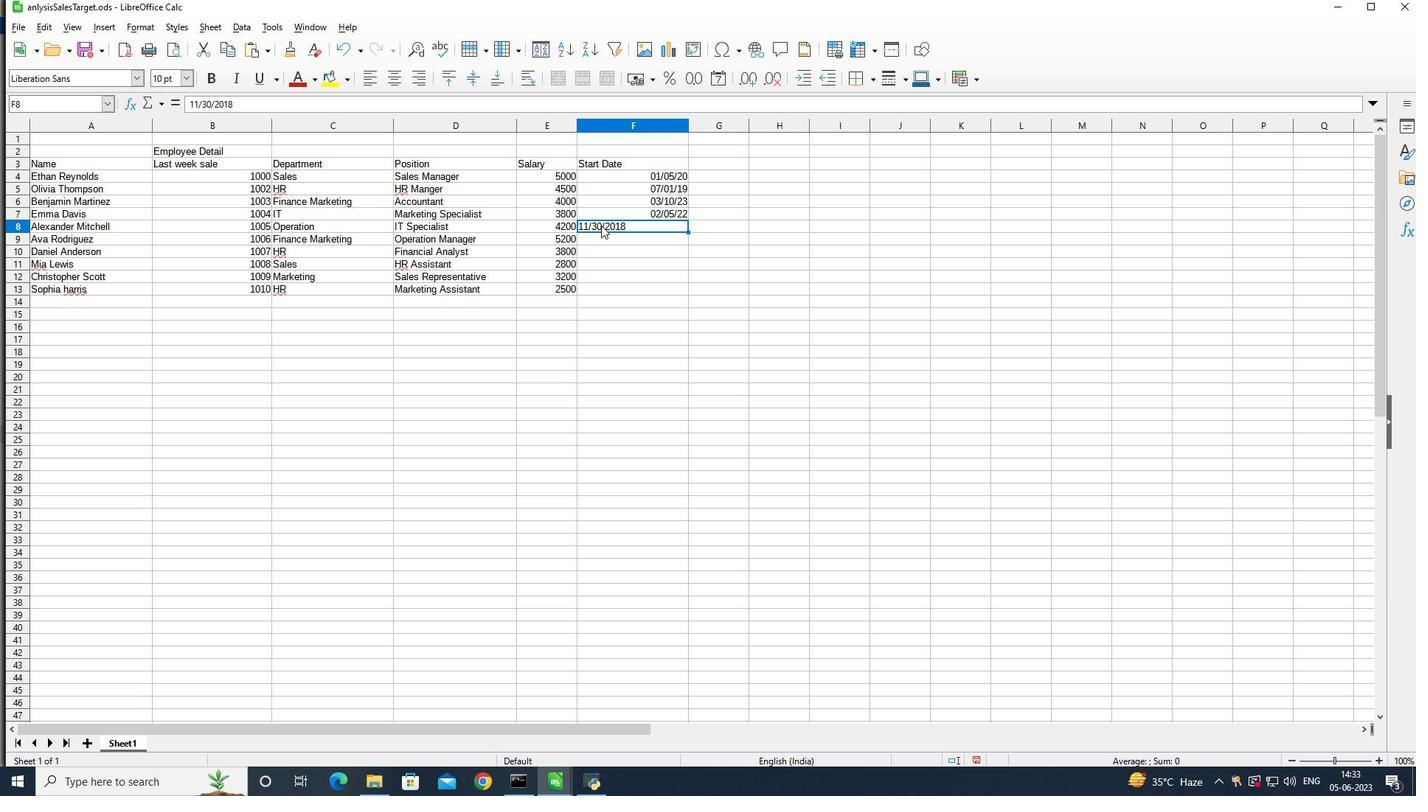 
Action: Mouse moved to (594, 227)
Screenshot: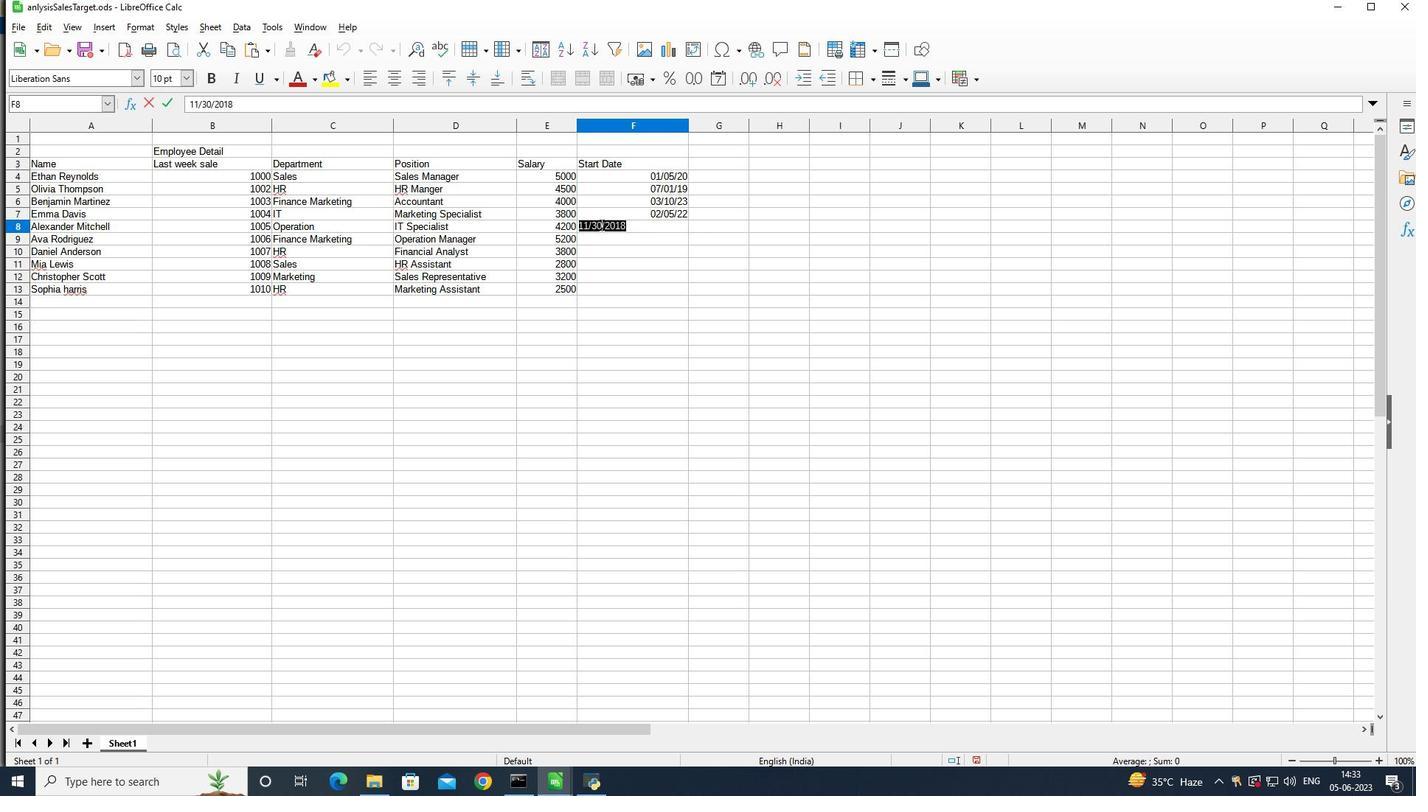 
Action: Mouse pressed left at (594, 227)
Screenshot: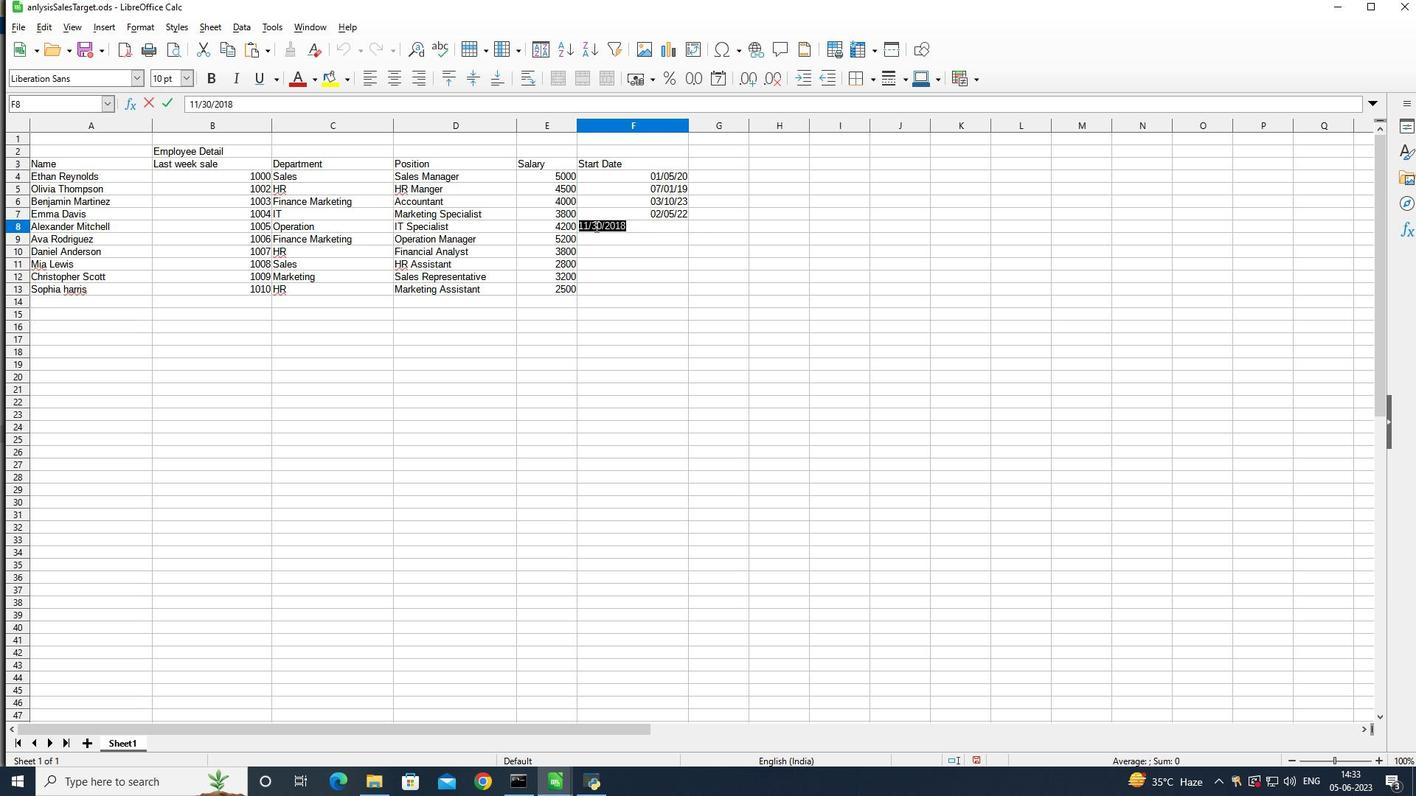 
Action: Mouse moved to (632, 83)
Screenshot: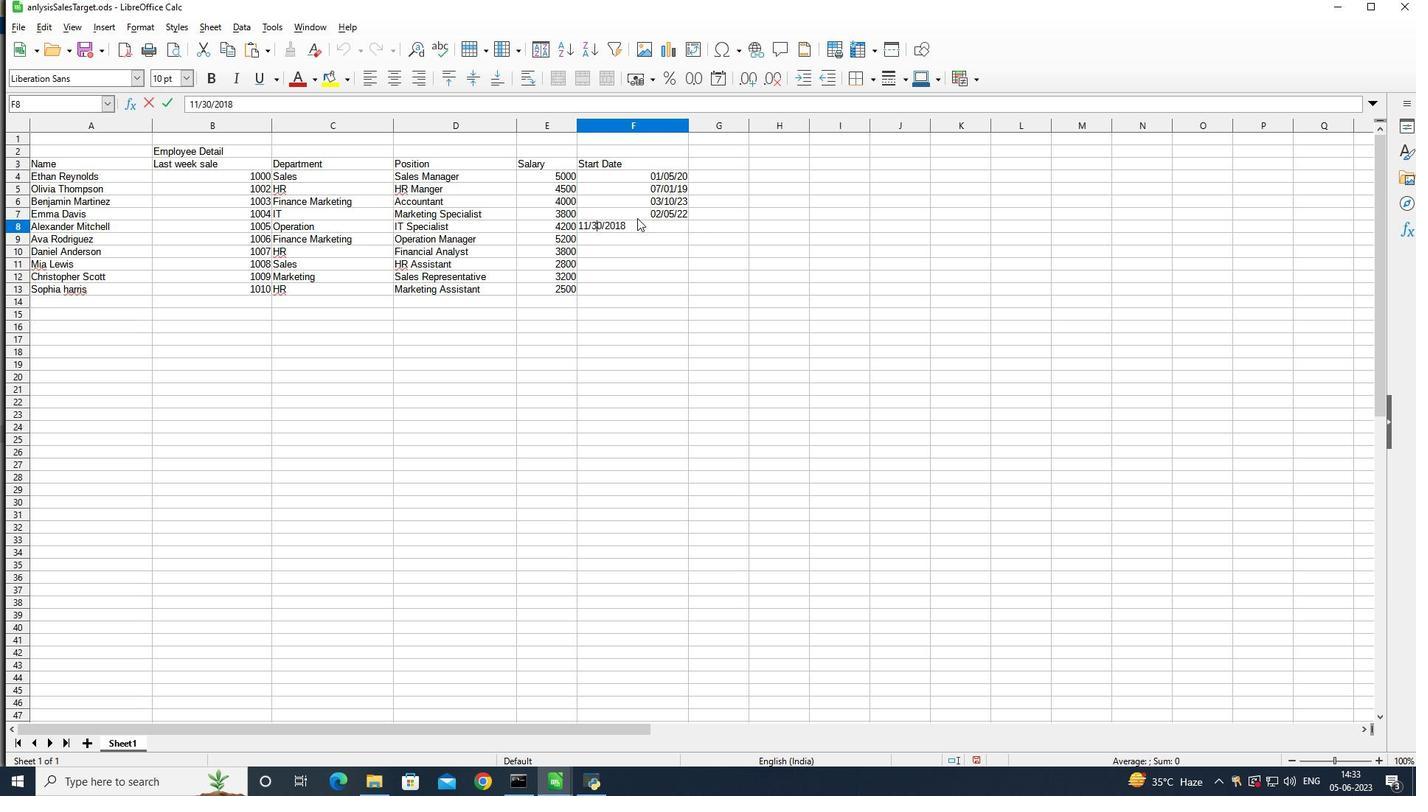 
Action: Key pressed <Key.right>
Screenshot: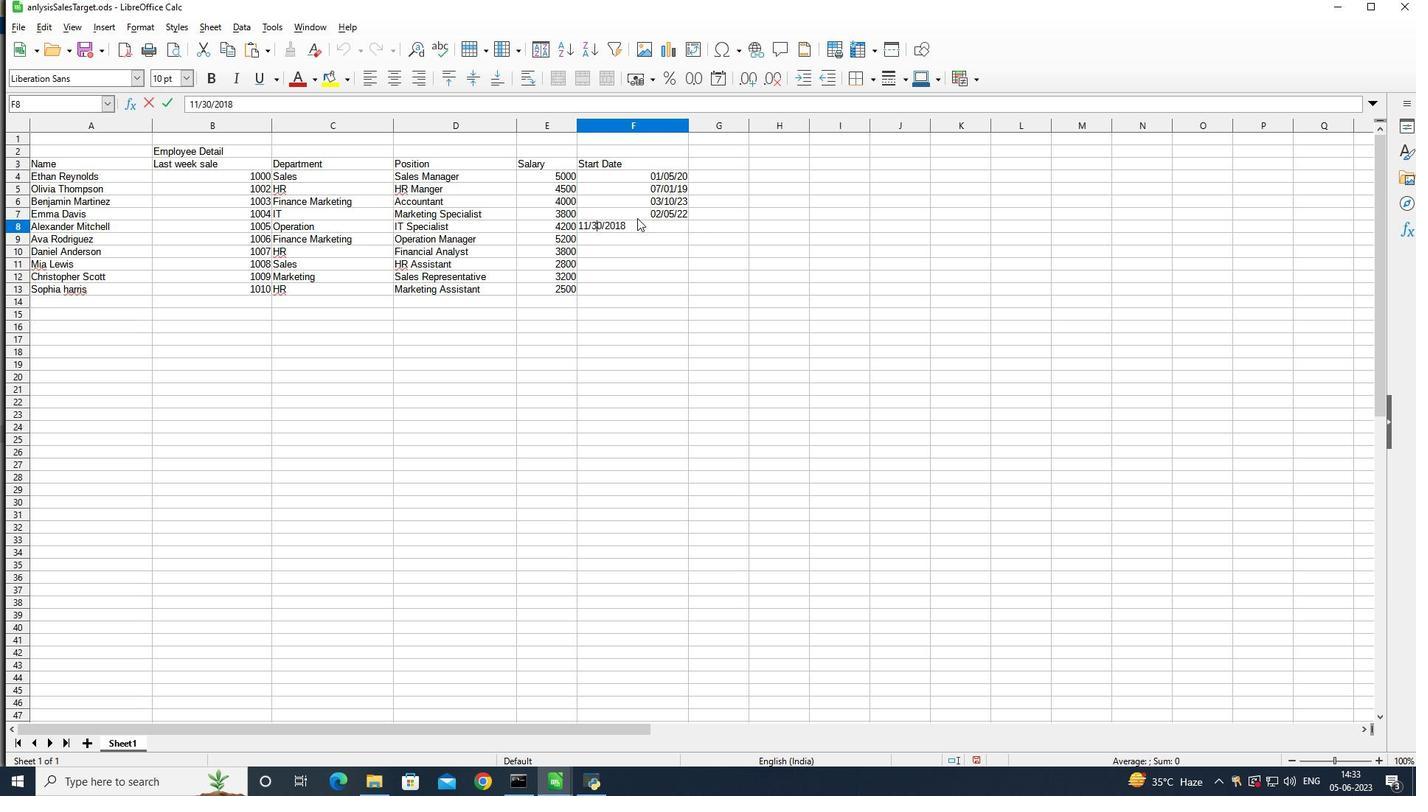 
Action: Mouse moved to (637, 83)
Screenshot: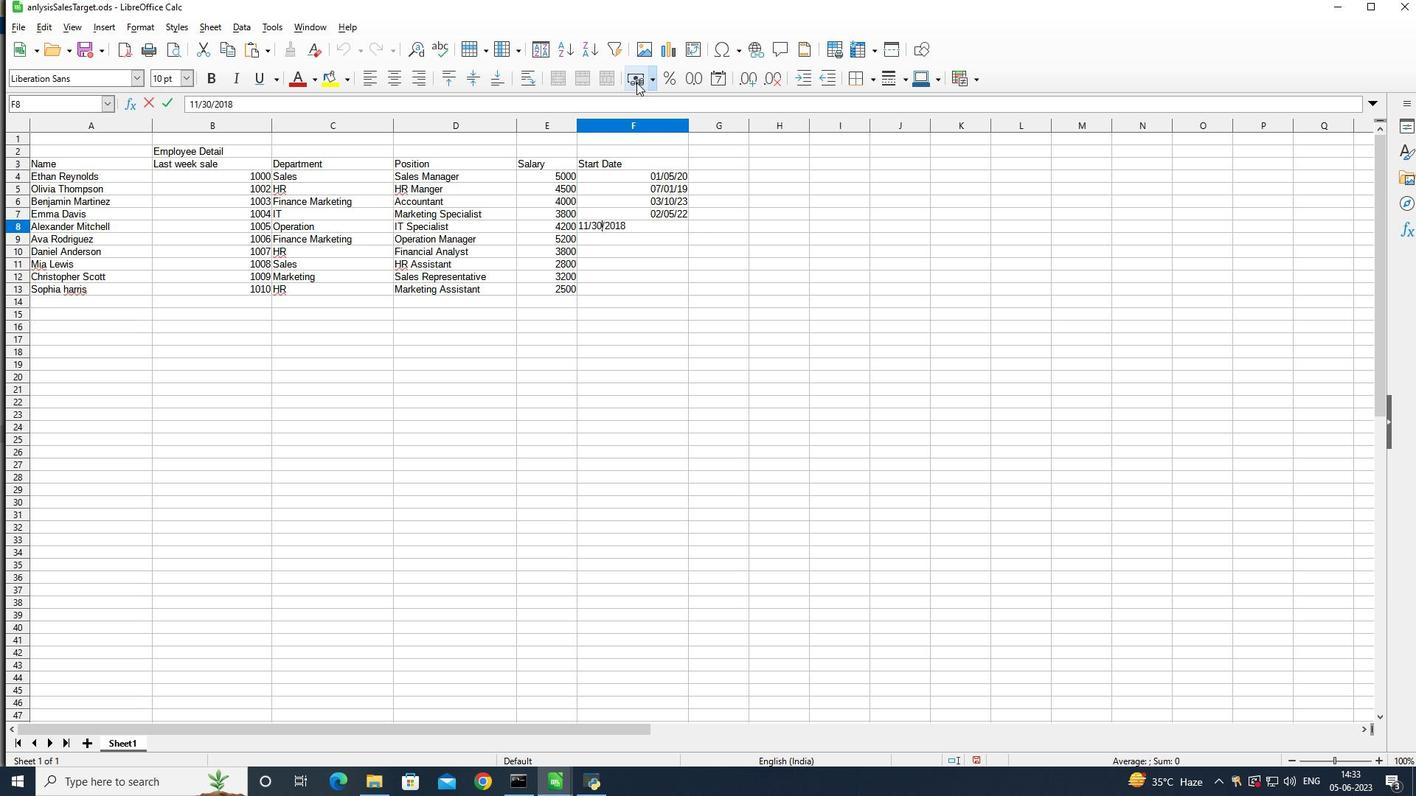 
Action: Key pressed <Key.backspace>
Screenshot: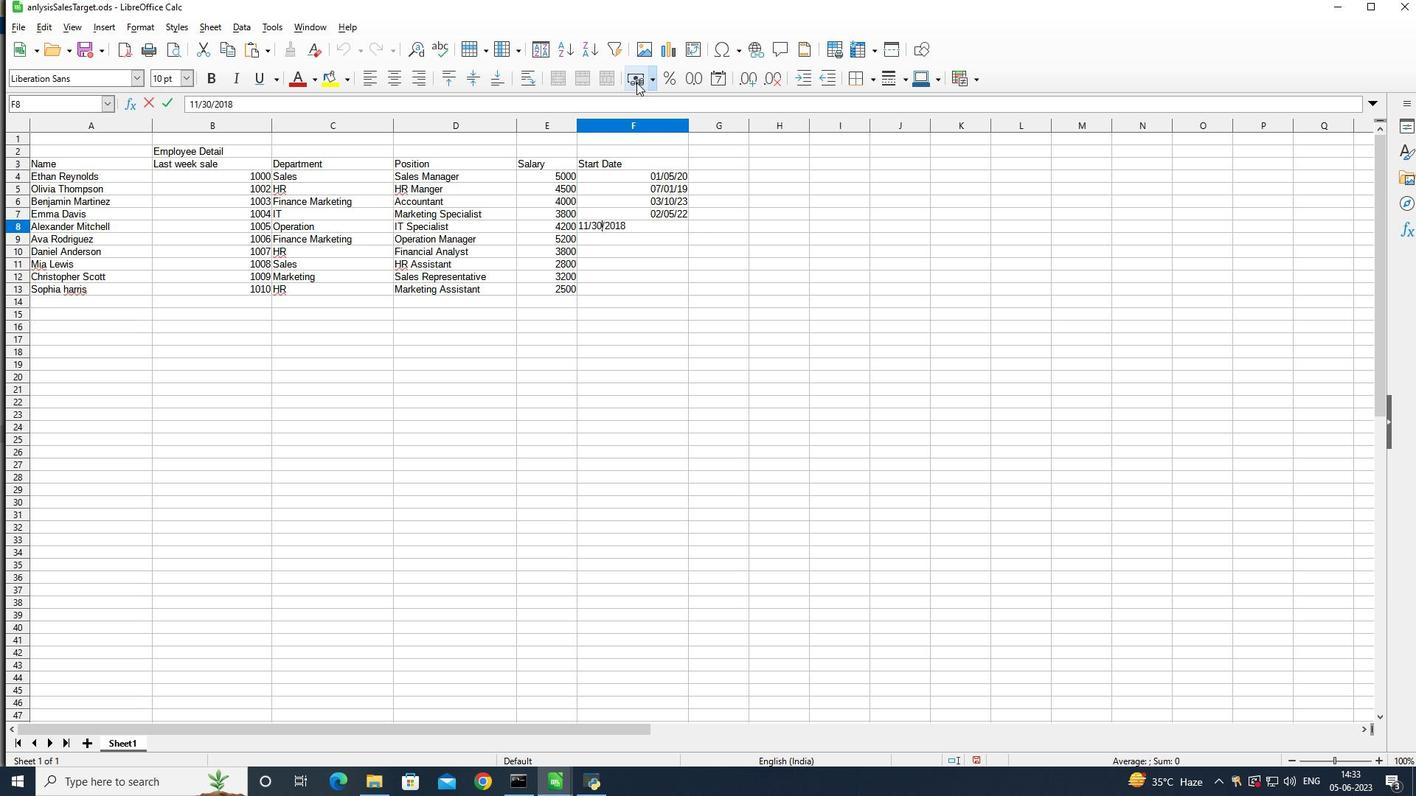 
Action: Mouse moved to (637, 83)
Screenshot: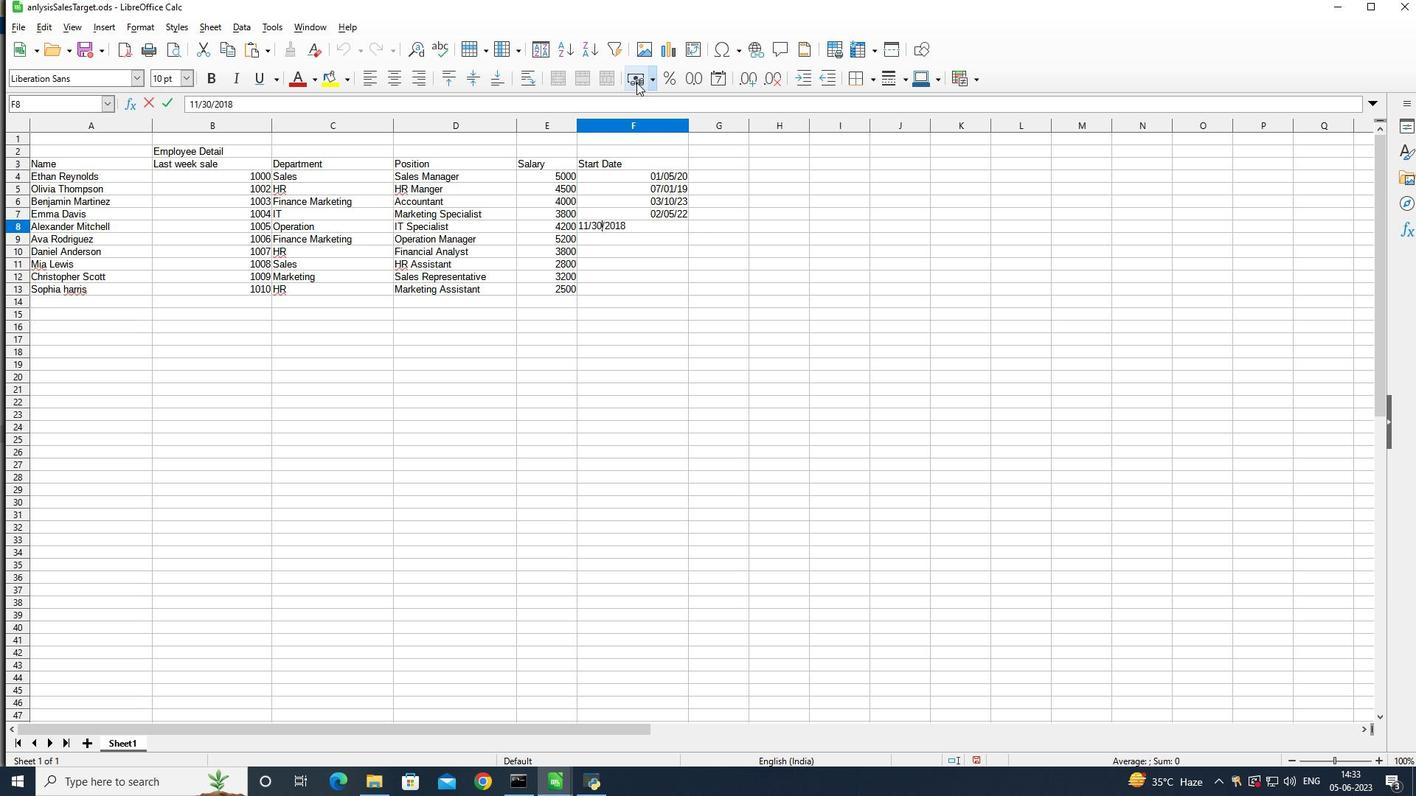 
Action: Key pressed <Key.enter>6/
Screenshot: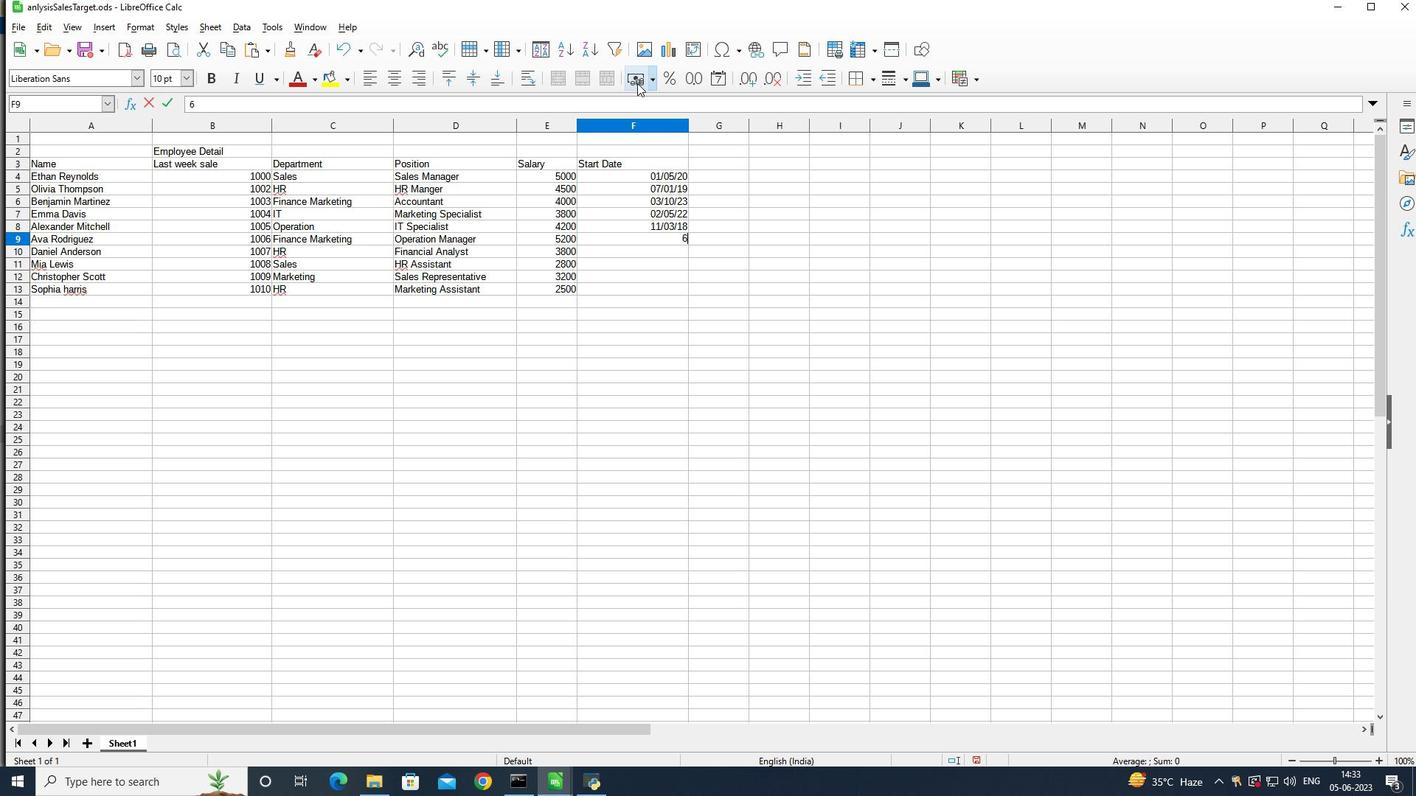 
Action: Mouse moved to (643, 92)
Screenshot: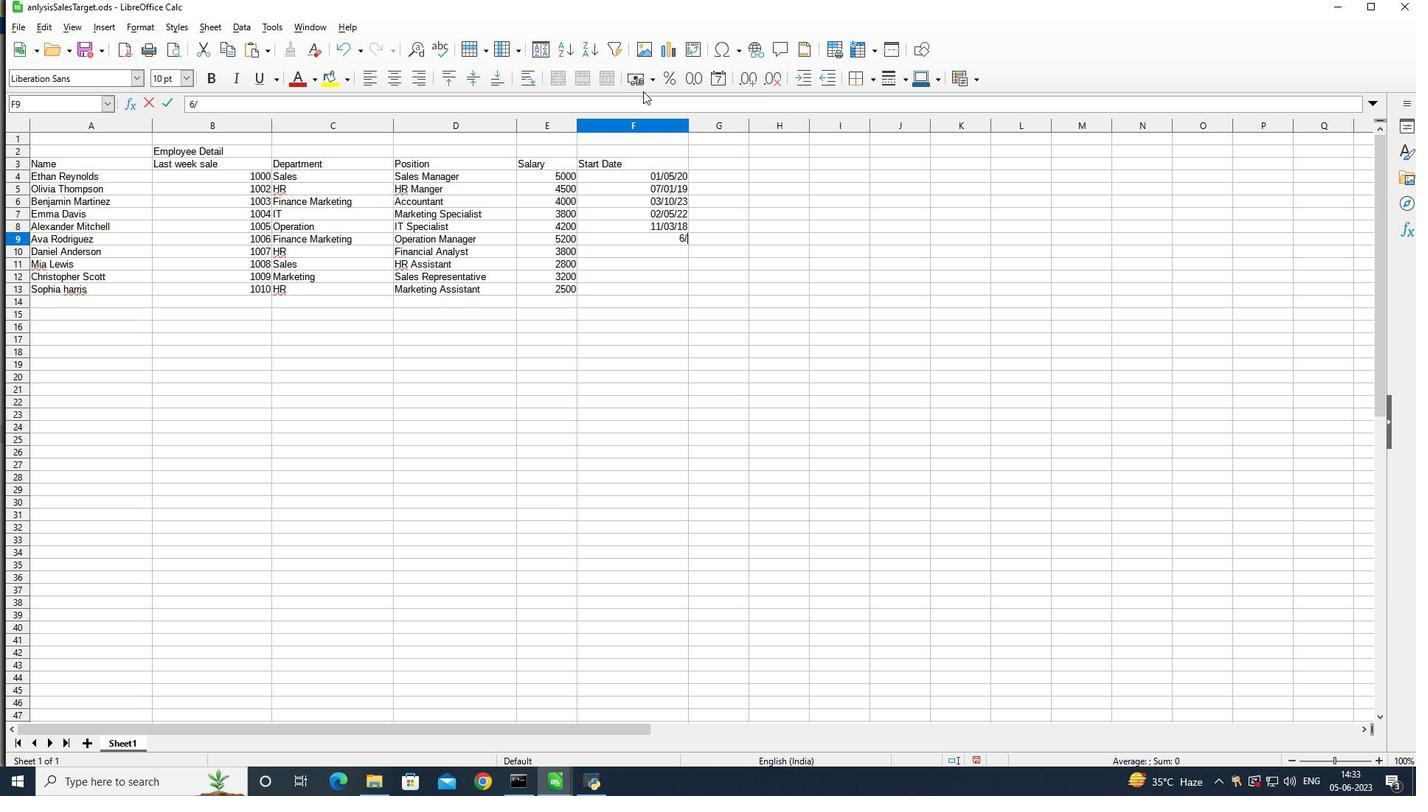 
Action: Key pressed 1
Screenshot: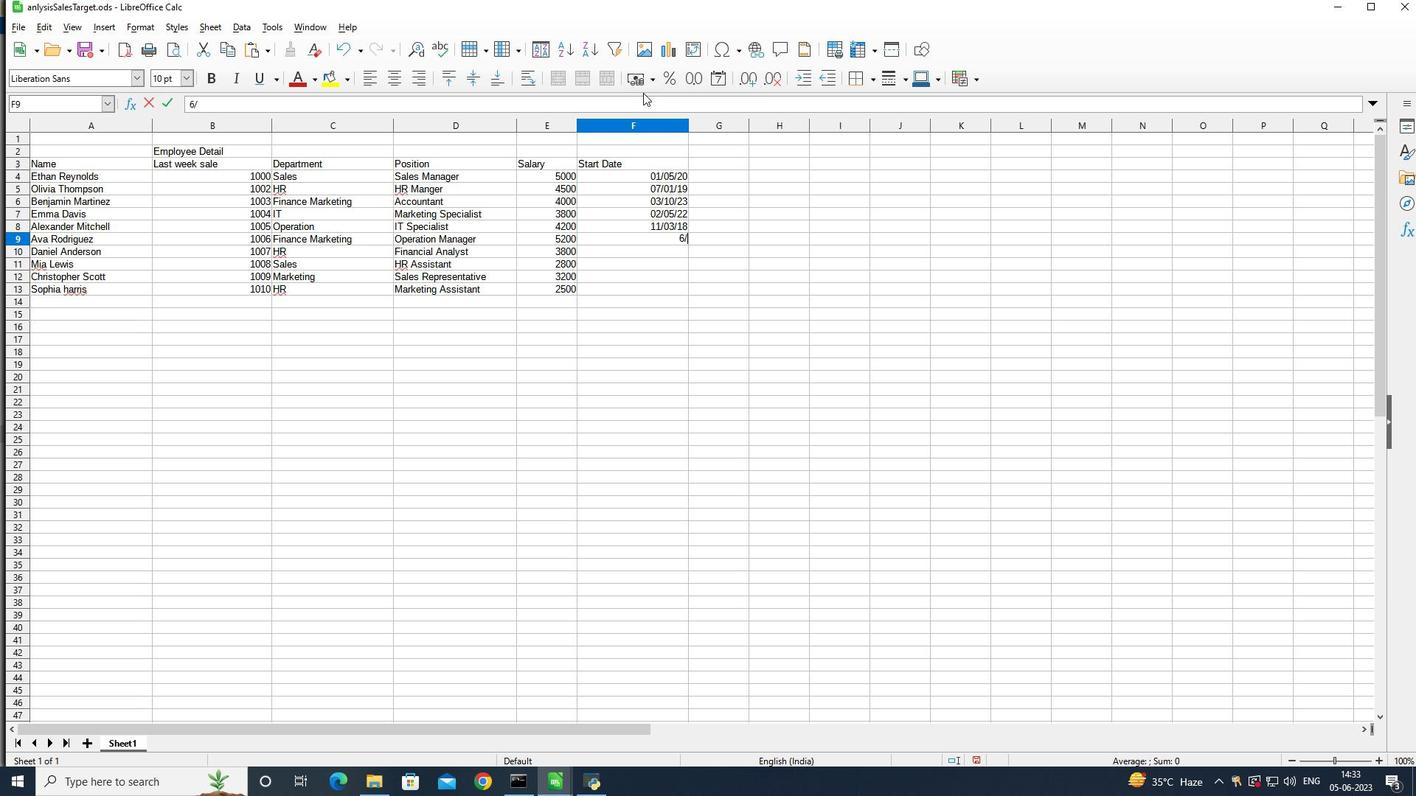 
Action: Mouse moved to (649, 100)
